Task: Create a tournament bracket in Excel with team names and a central 'WINNER' column.
Action: Mouse moved to (43, 246)
Screenshot: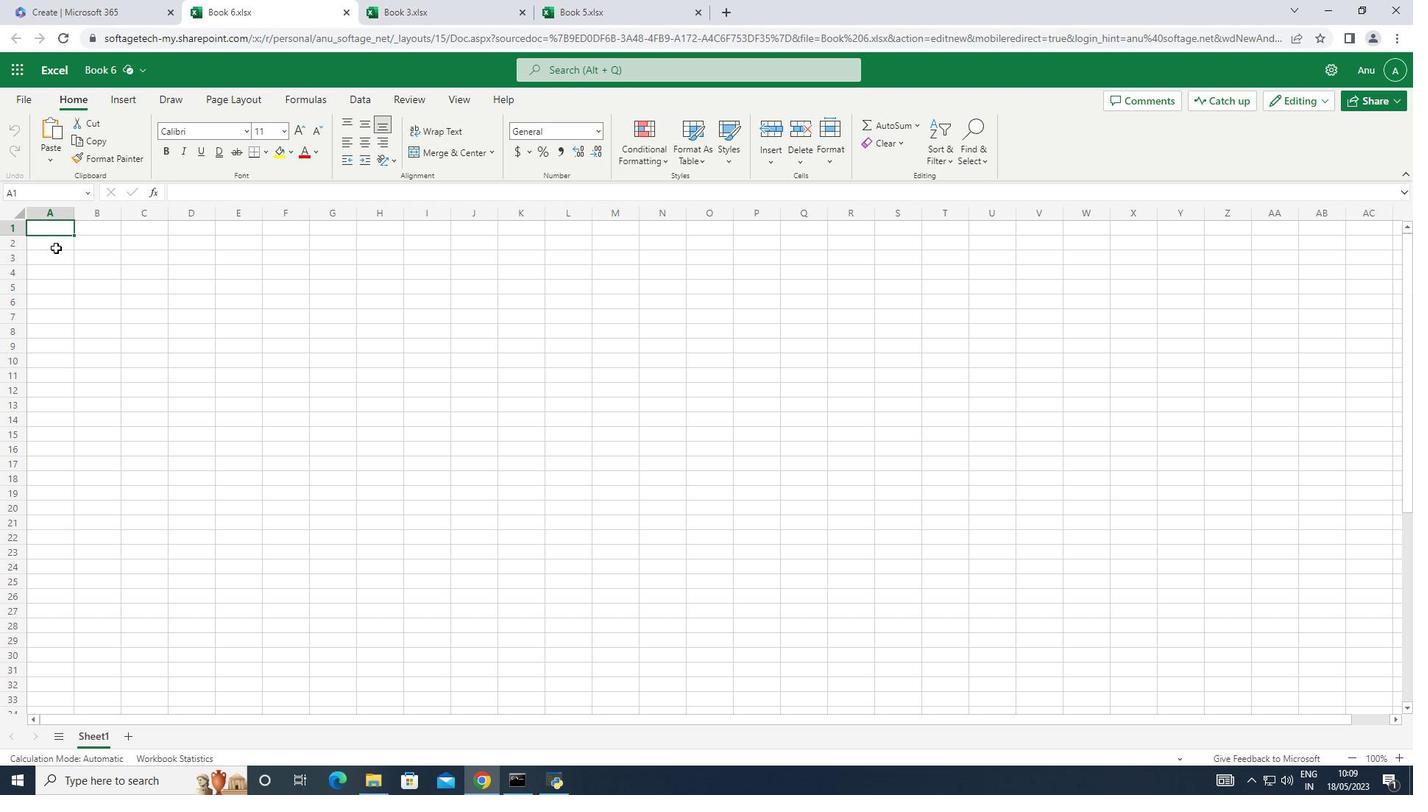 
Action: Mouse pressed left at (43, 246)
Screenshot: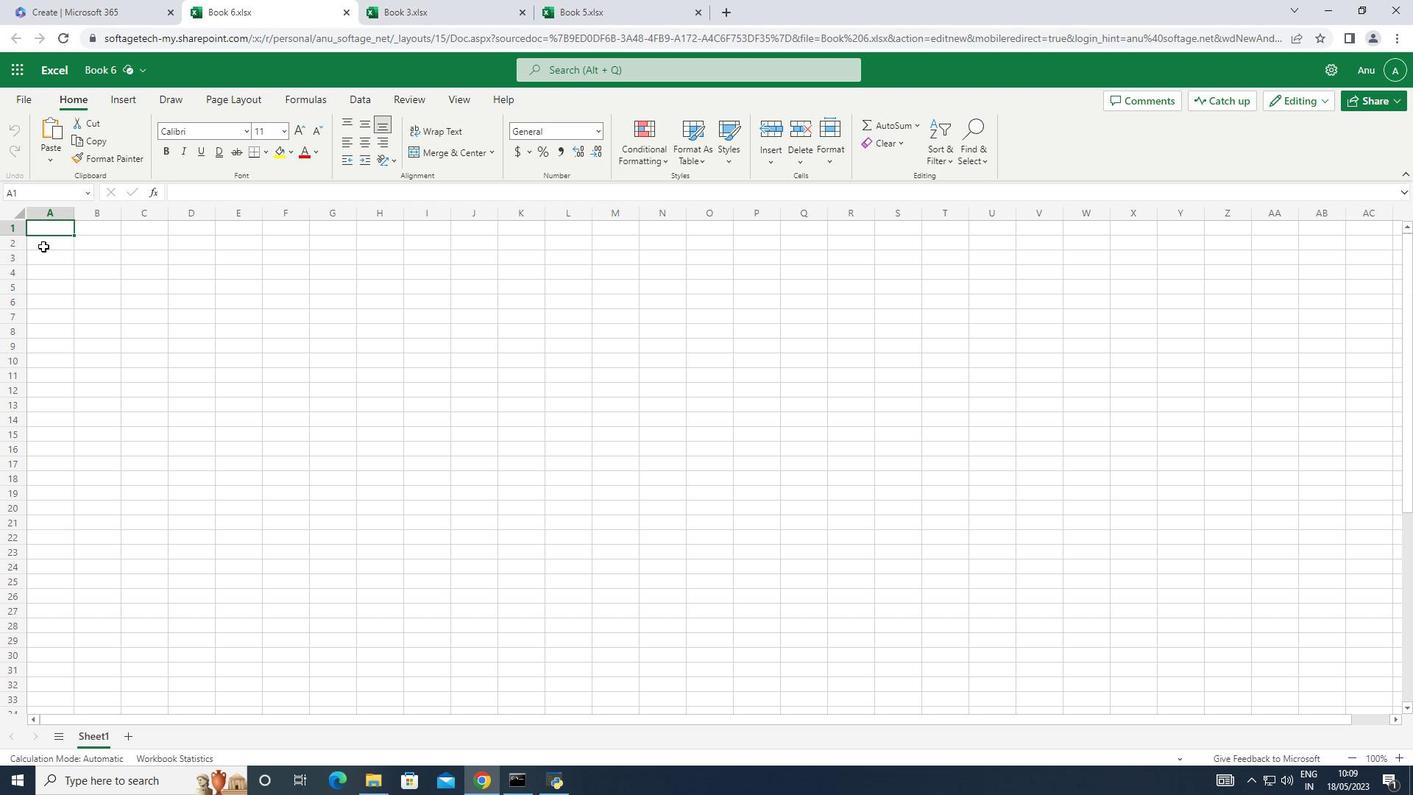 
Action: Mouse moved to (292, 151)
Screenshot: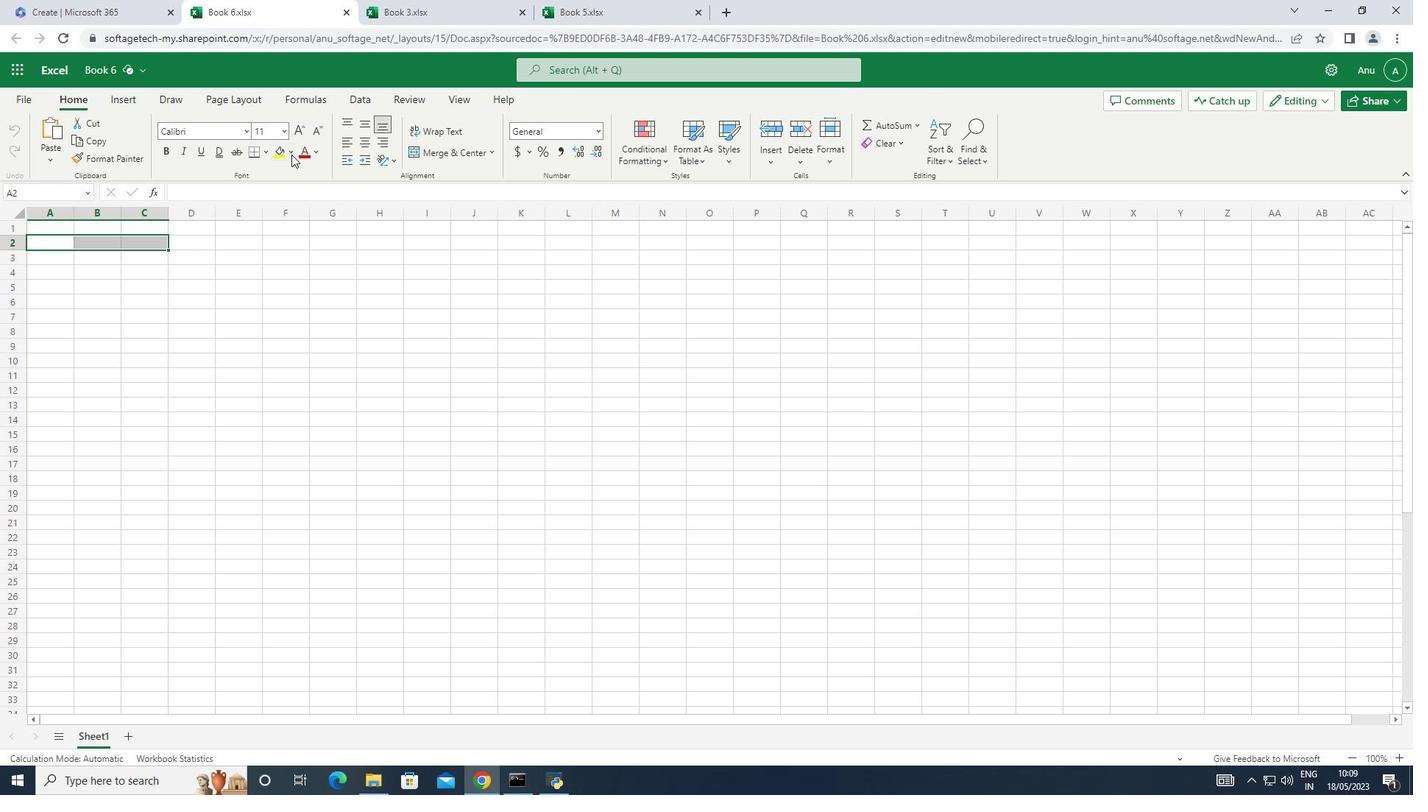 
Action: Mouse pressed left at (292, 151)
Screenshot: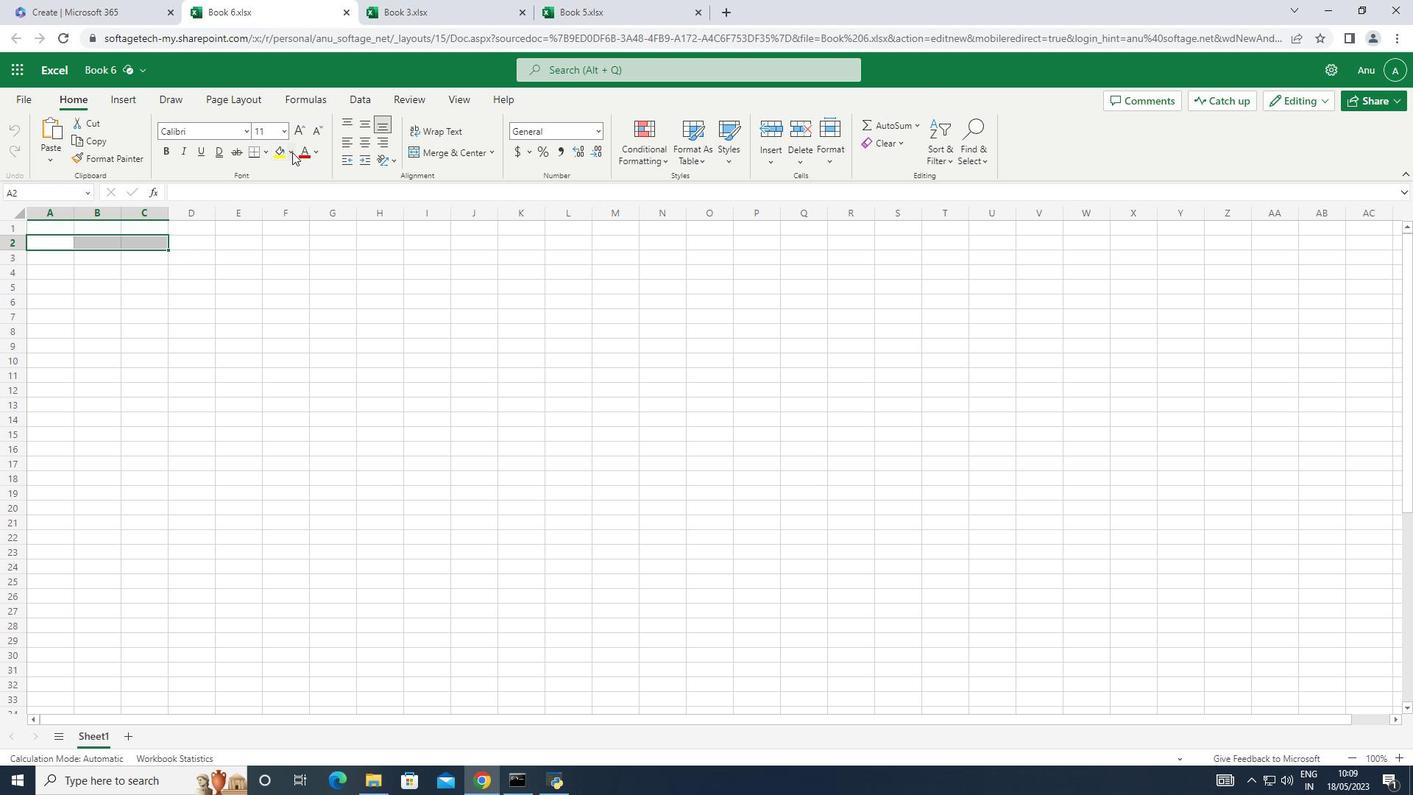 
Action: Mouse moved to (376, 287)
Screenshot: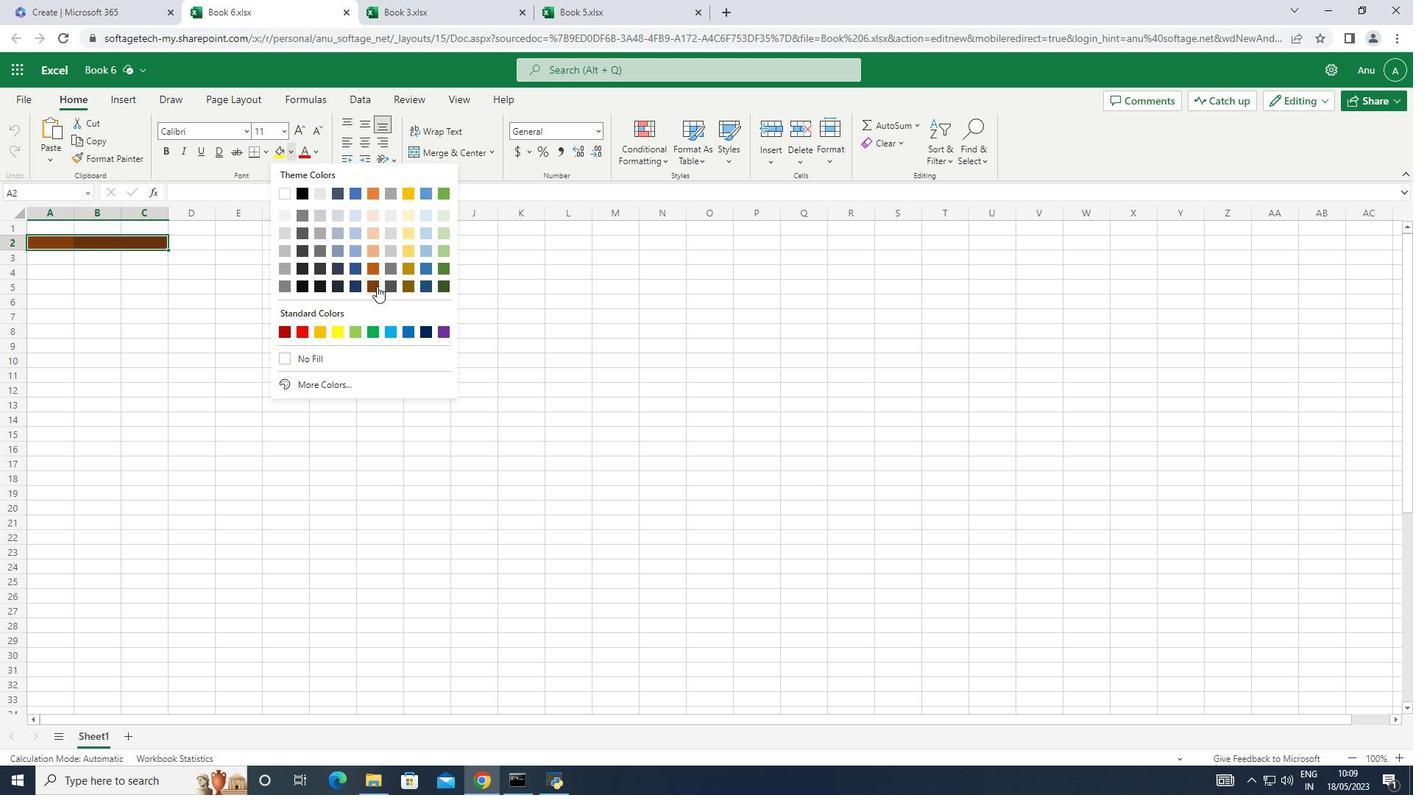 
Action: Mouse pressed left at (376, 287)
Screenshot: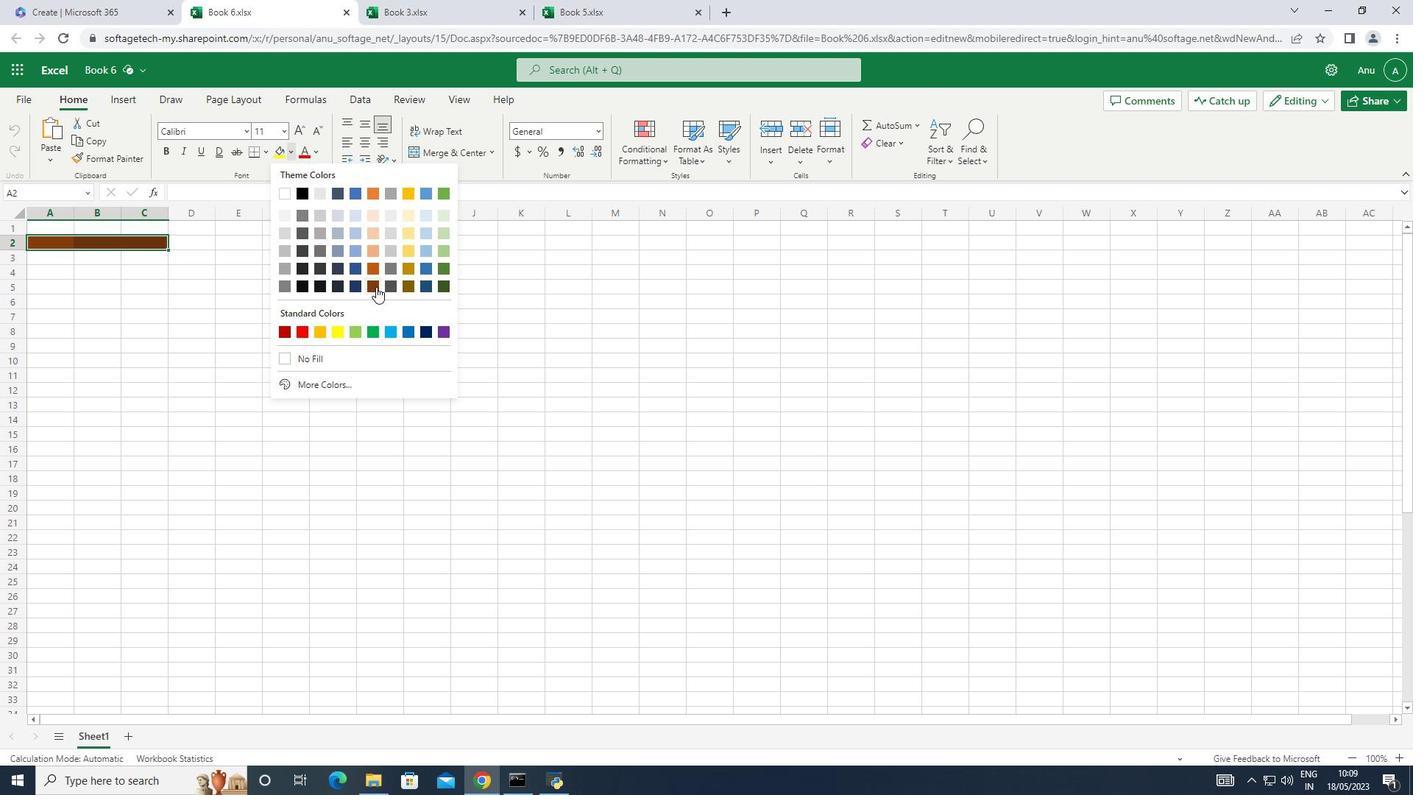 
Action: Mouse moved to (37, 300)
Screenshot: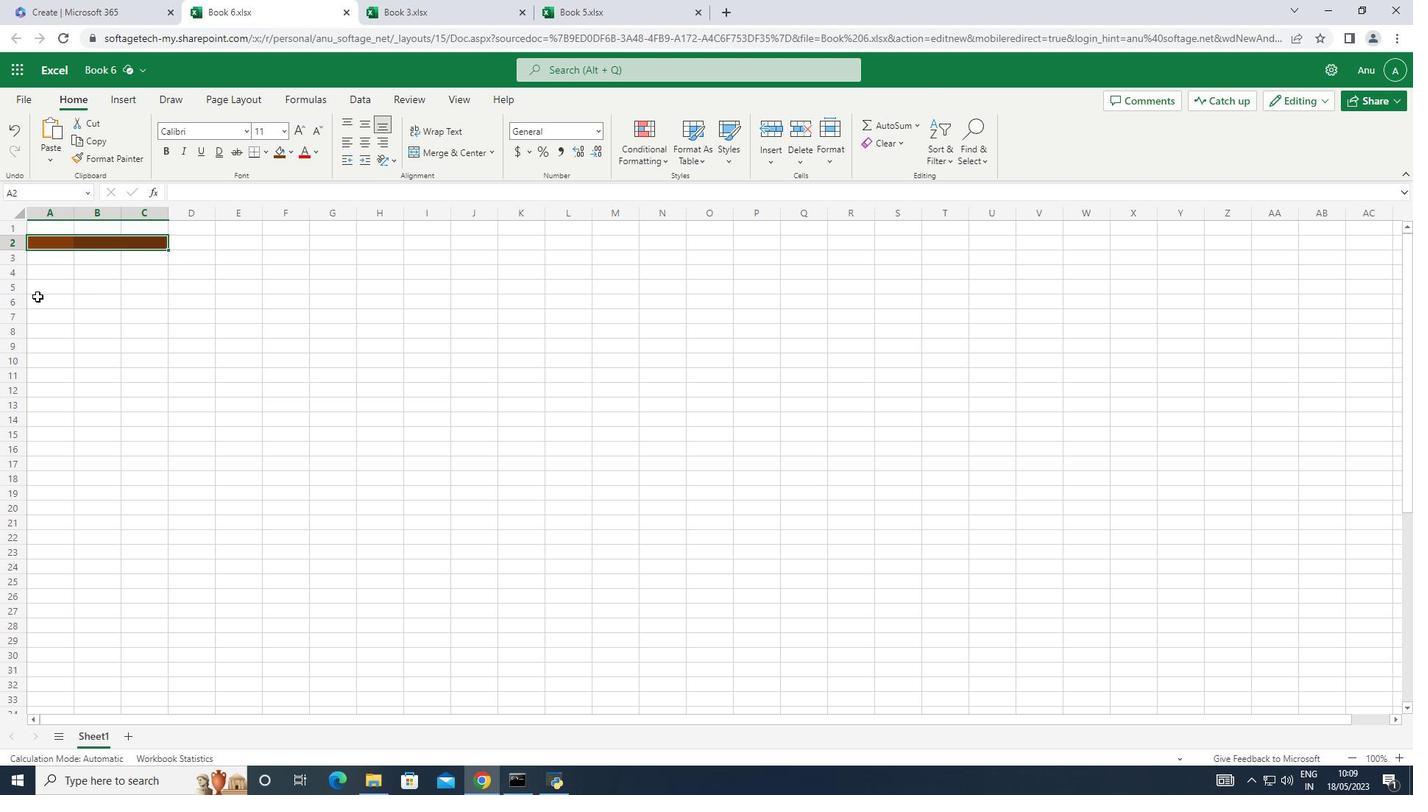 
Action: Mouse pressed left at (37, 300)
Screenshot: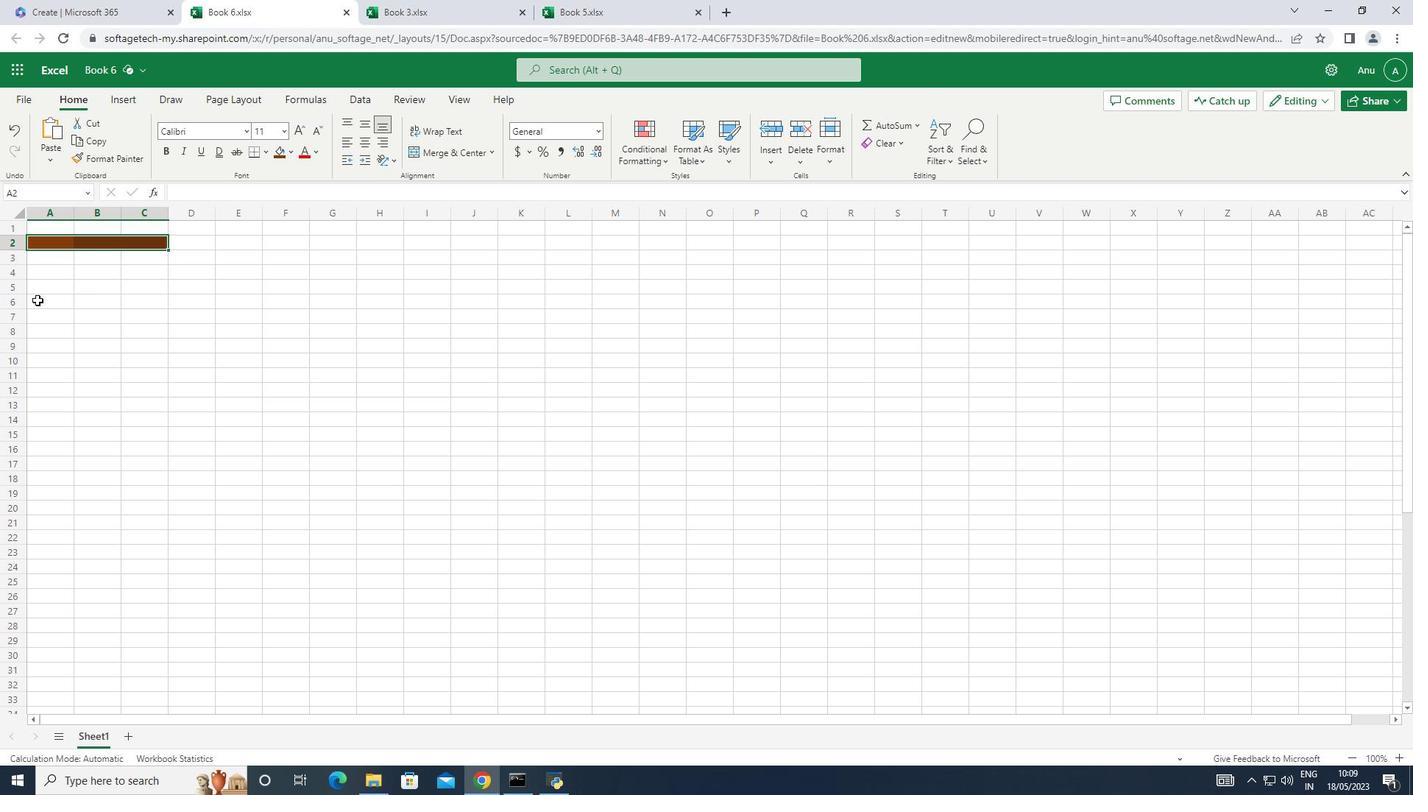 
Action: Mouse moved to (278, 150)
Screenshot: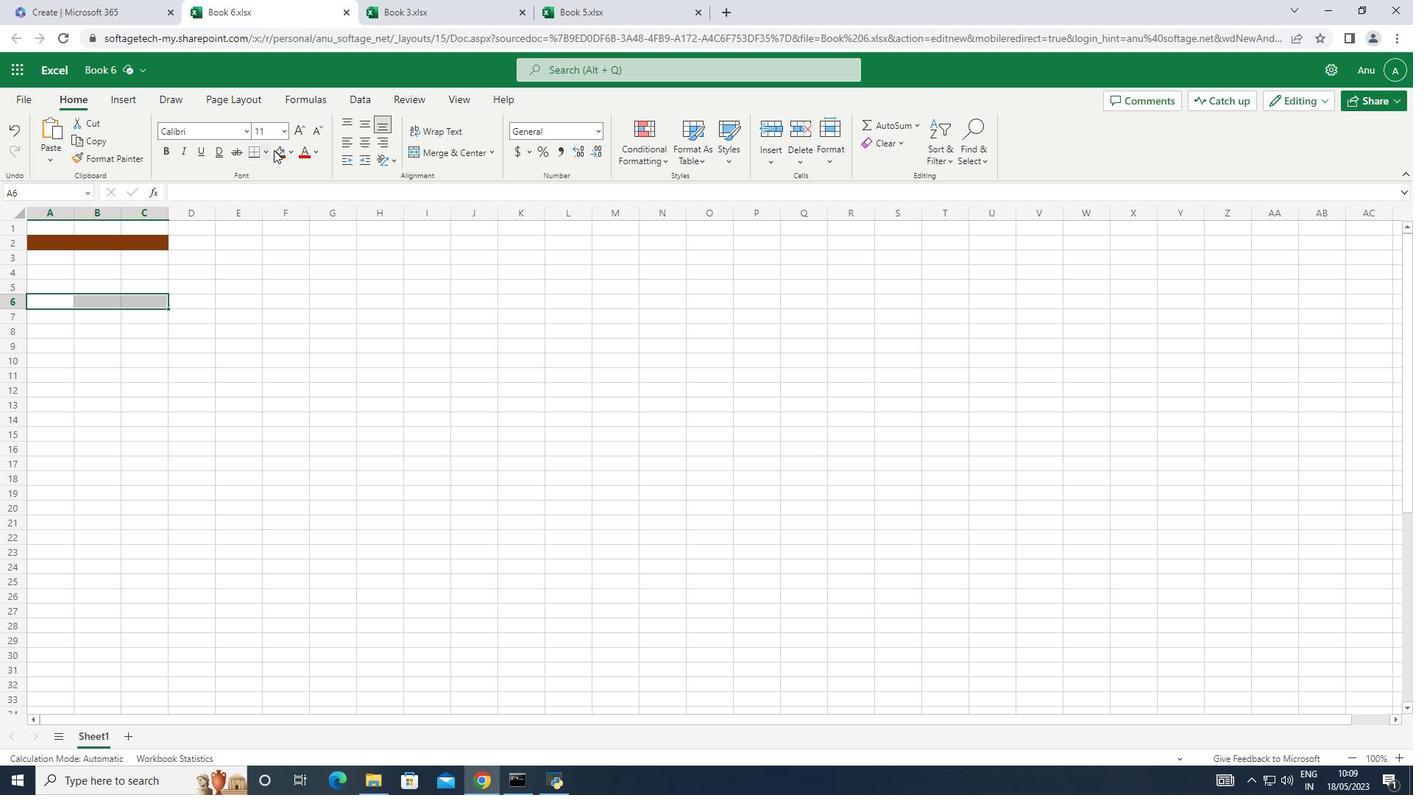 
Action: Mouse pressed left at (278, 150)
Screenshot: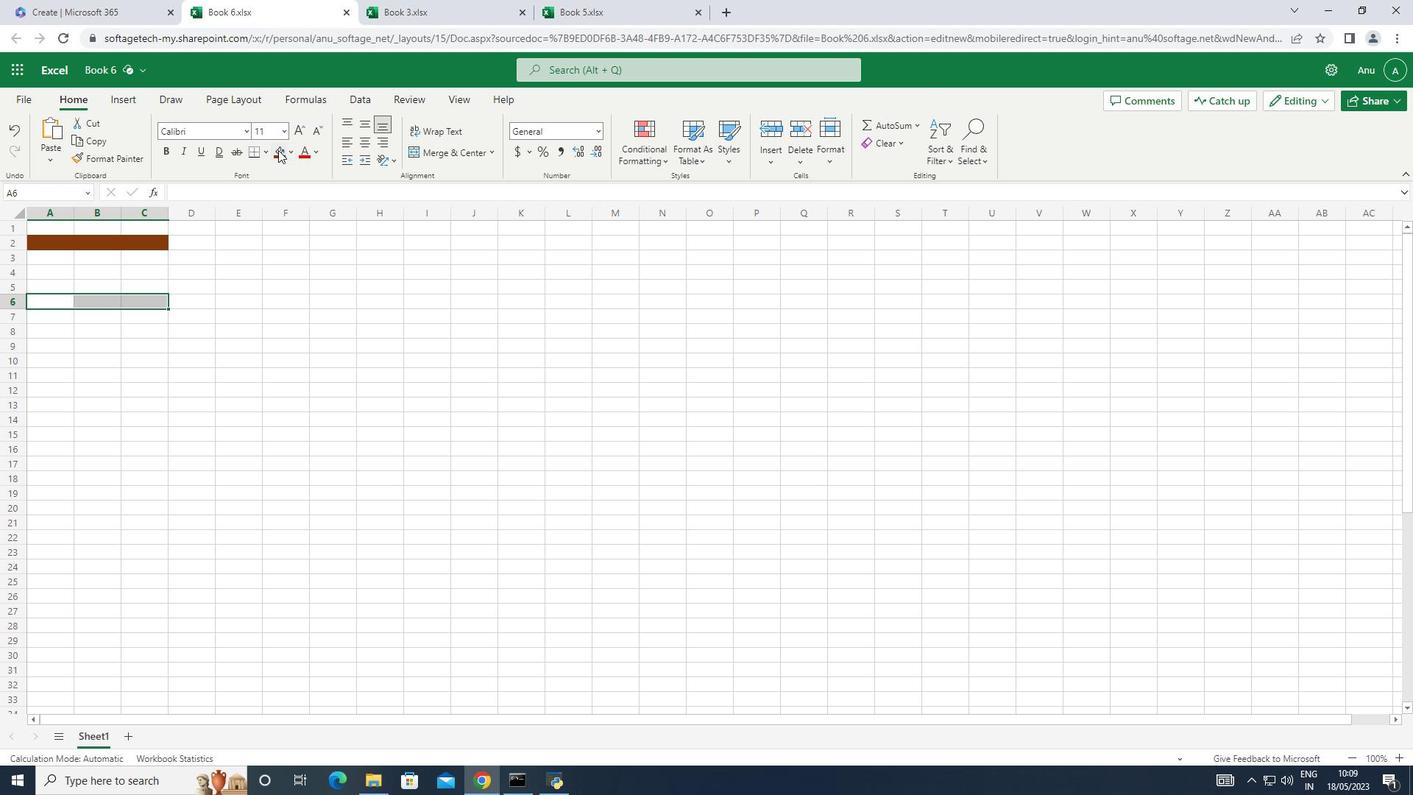 
Action: Mouse moved to (38, 654)
Screenshot: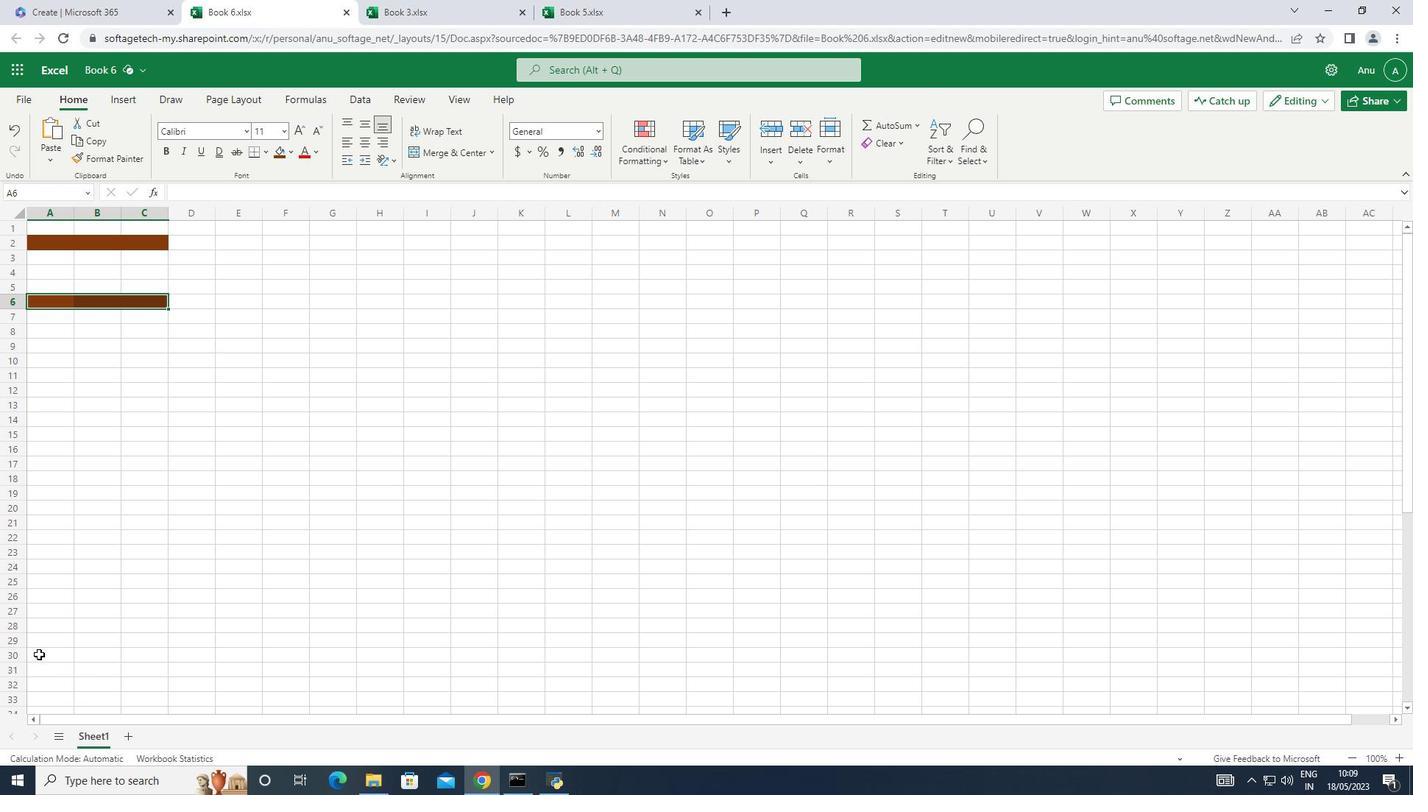 
Action: Mouse pressed left at (38, 654)
Screenshot: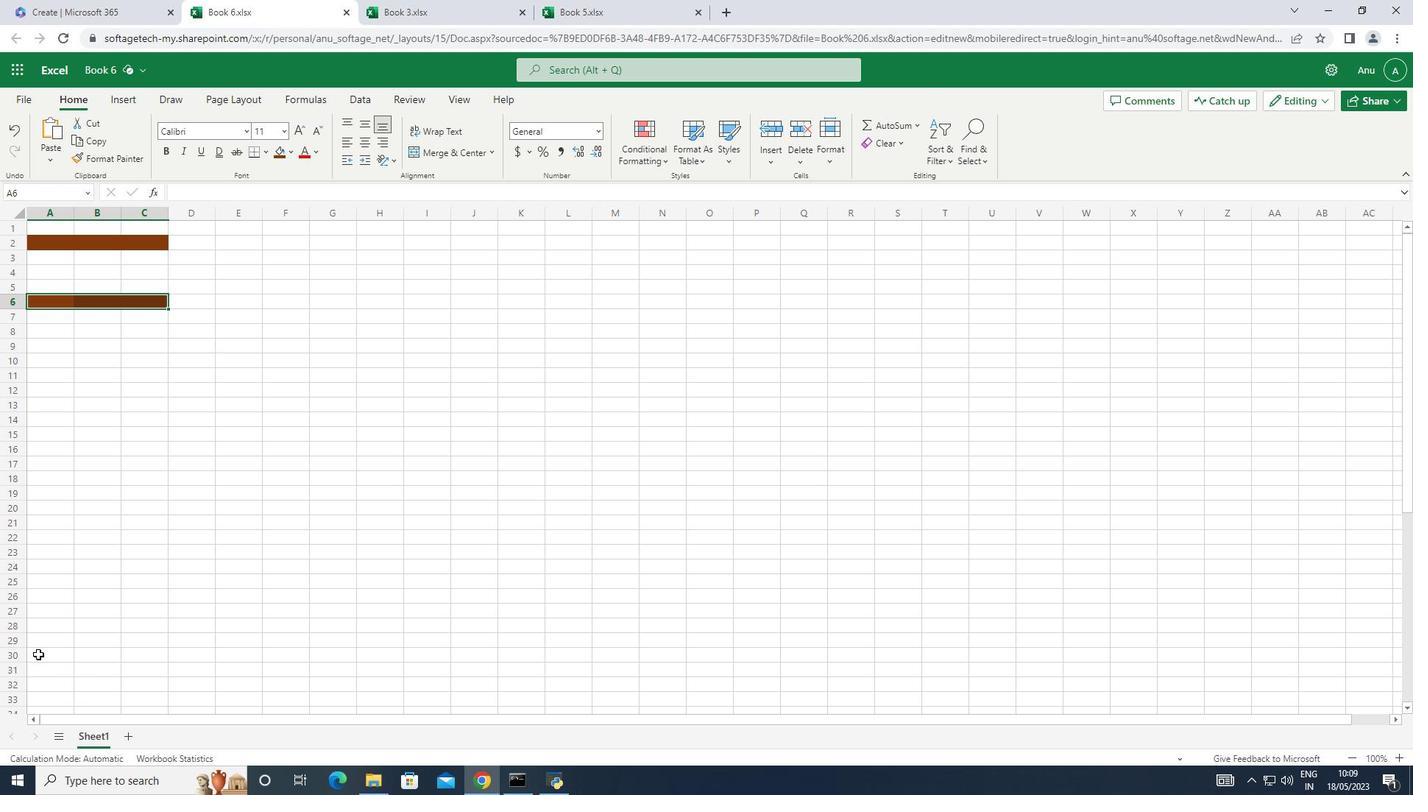 
Action: Mouse moved to (277, 150)
Screenshot: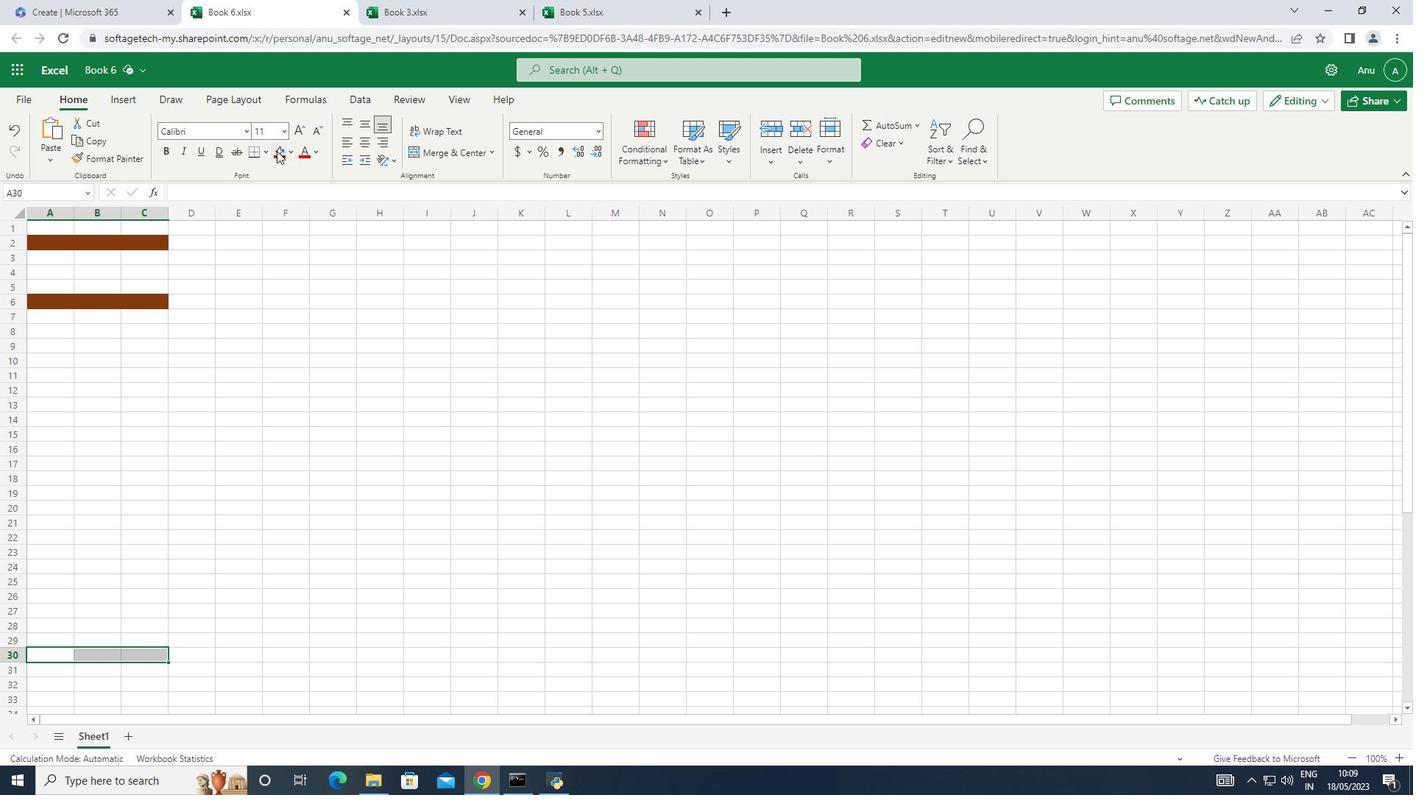 
Action: Mouse pressed left at (277, 150)
Screenshot: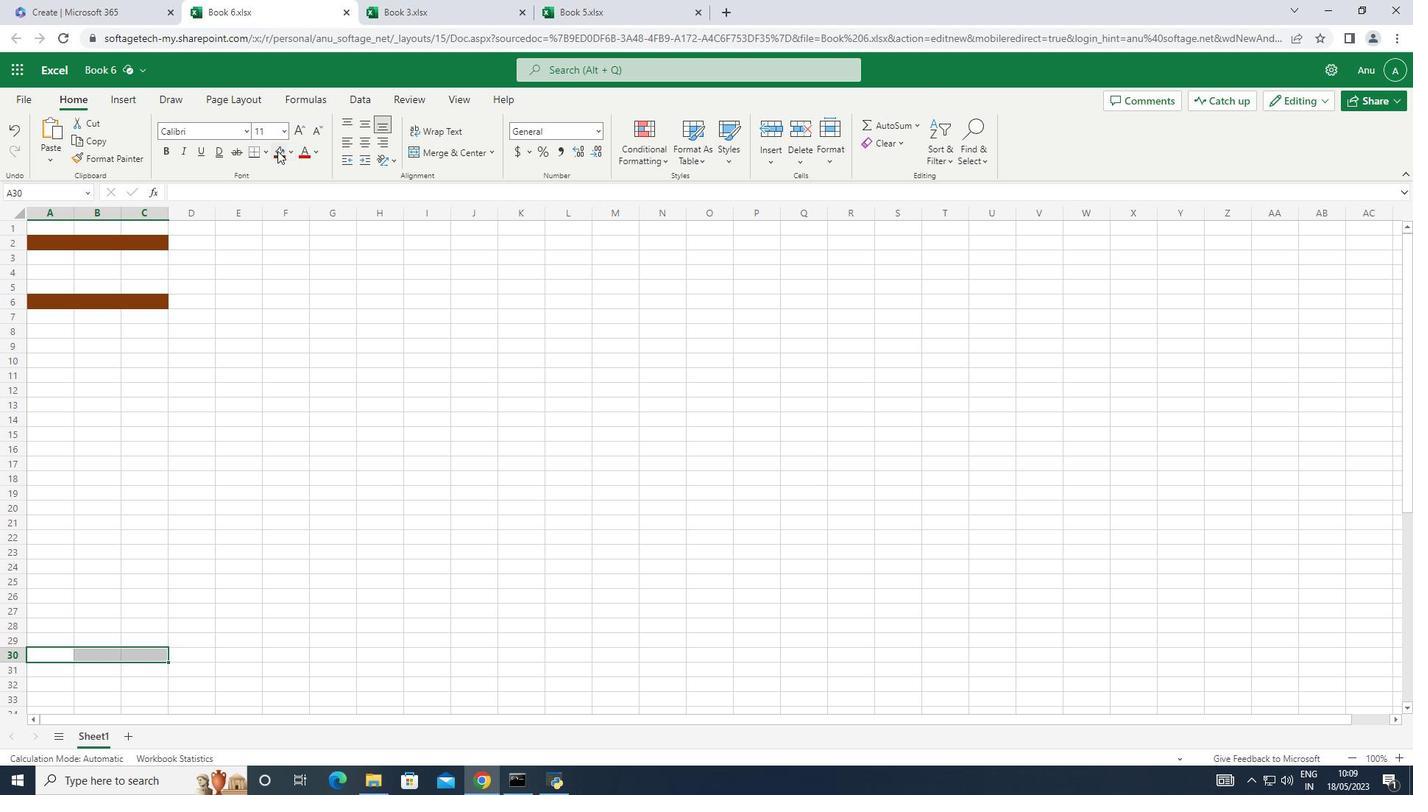 
Action: Mouse moved to (33, 599)
Screenshot: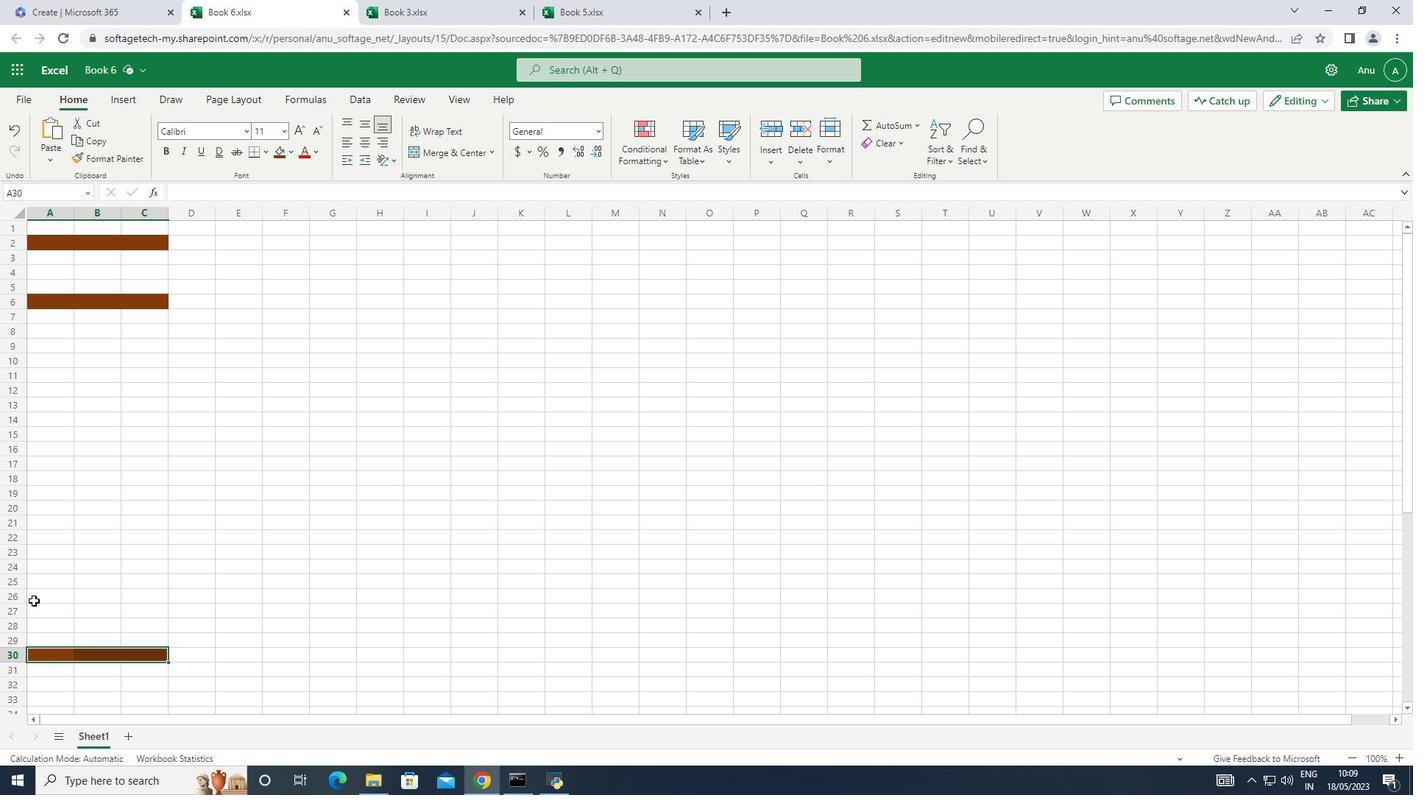 
Action: Mouse pressed left at (33, 599)
Screenshot: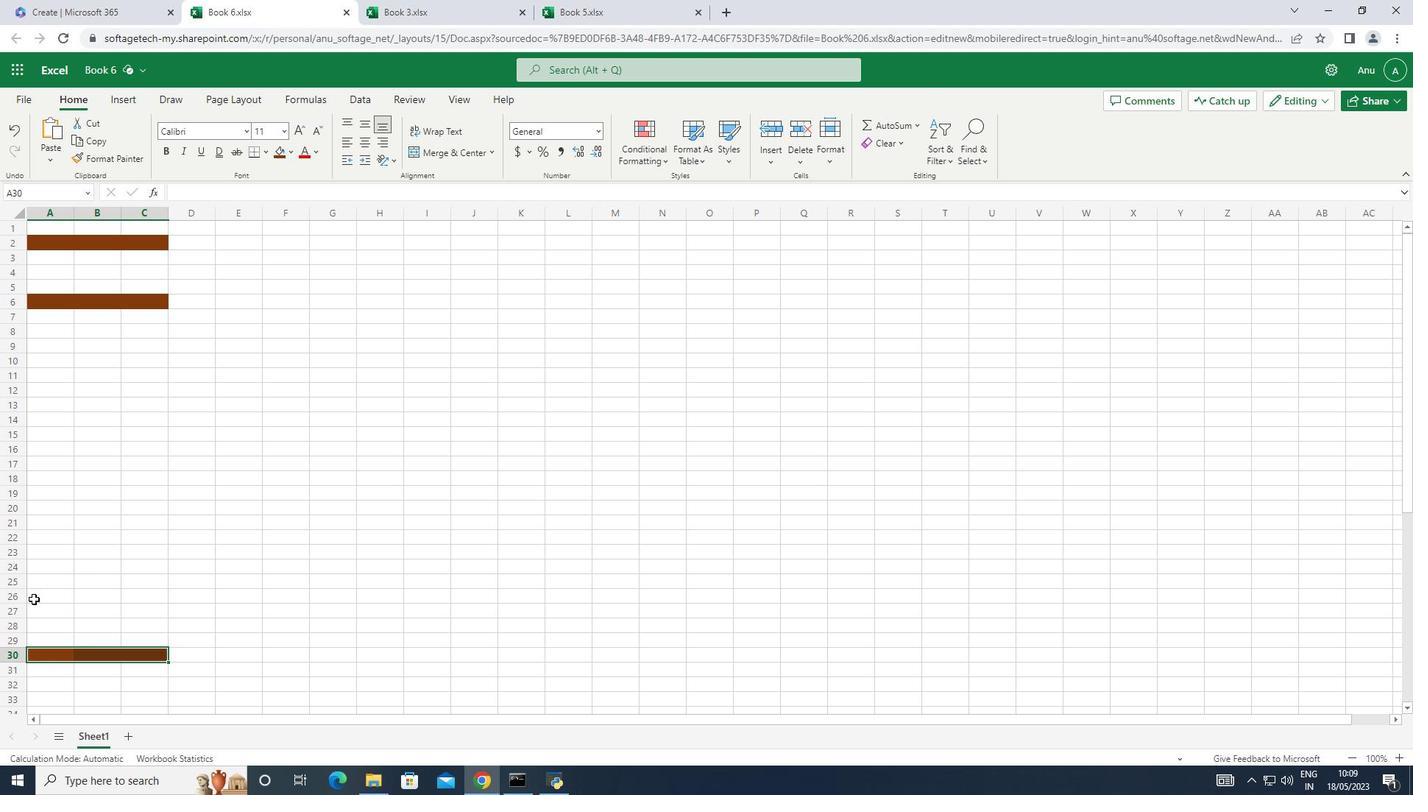 
Action: Mouse moved to (283, 155)
Screenshot: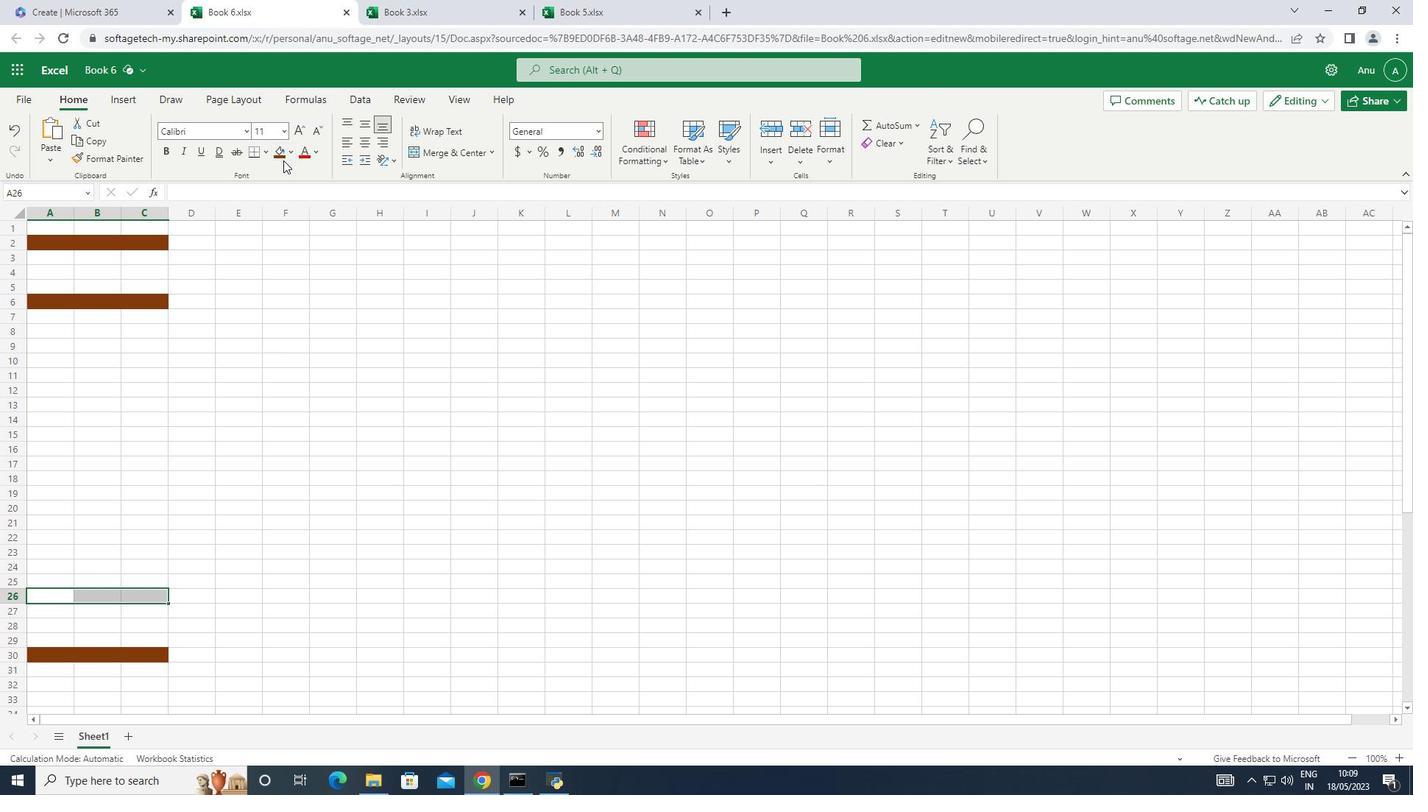 
Action: Mouse pressed left at (283, 155)
Screenshot: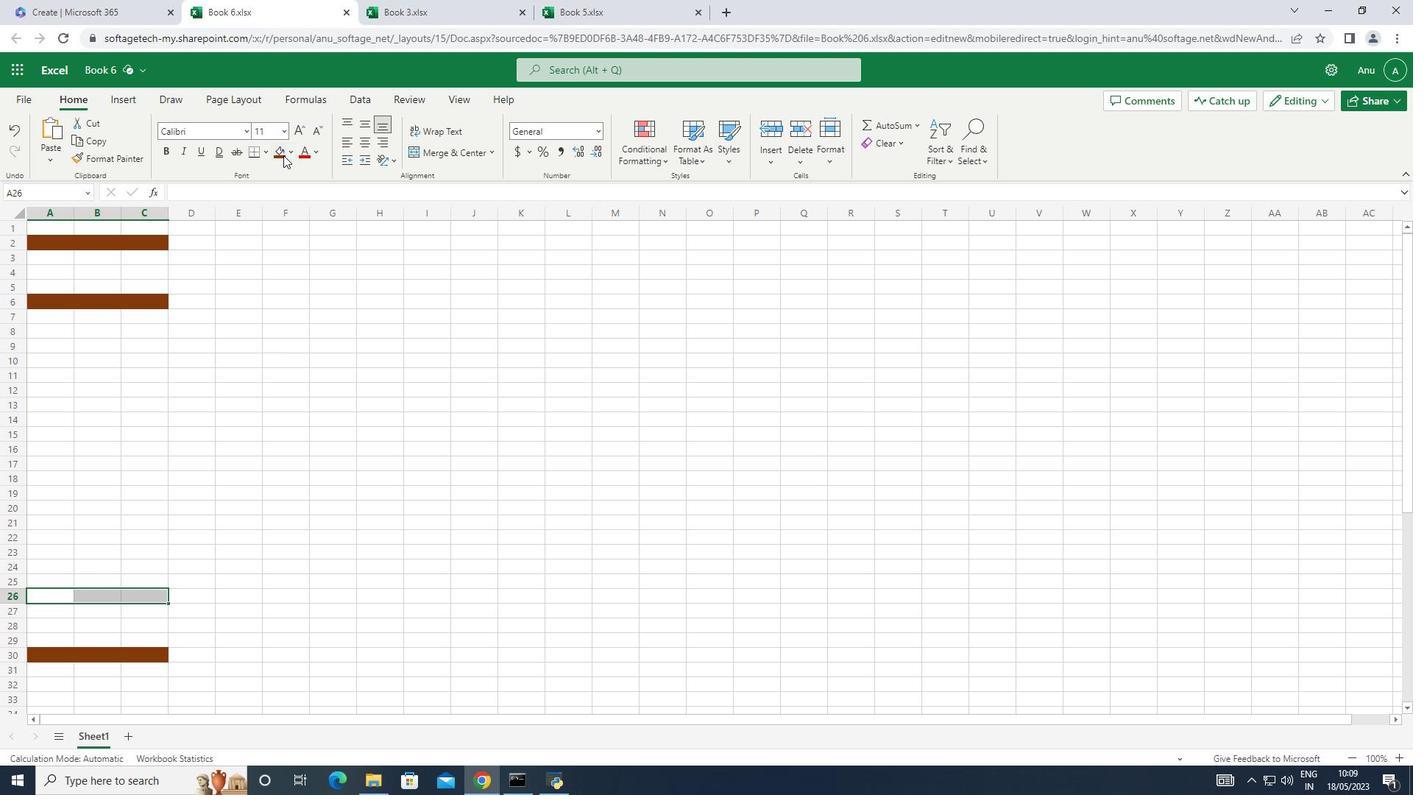 
Action: Mouse moved to (32, 536)
Screenshot: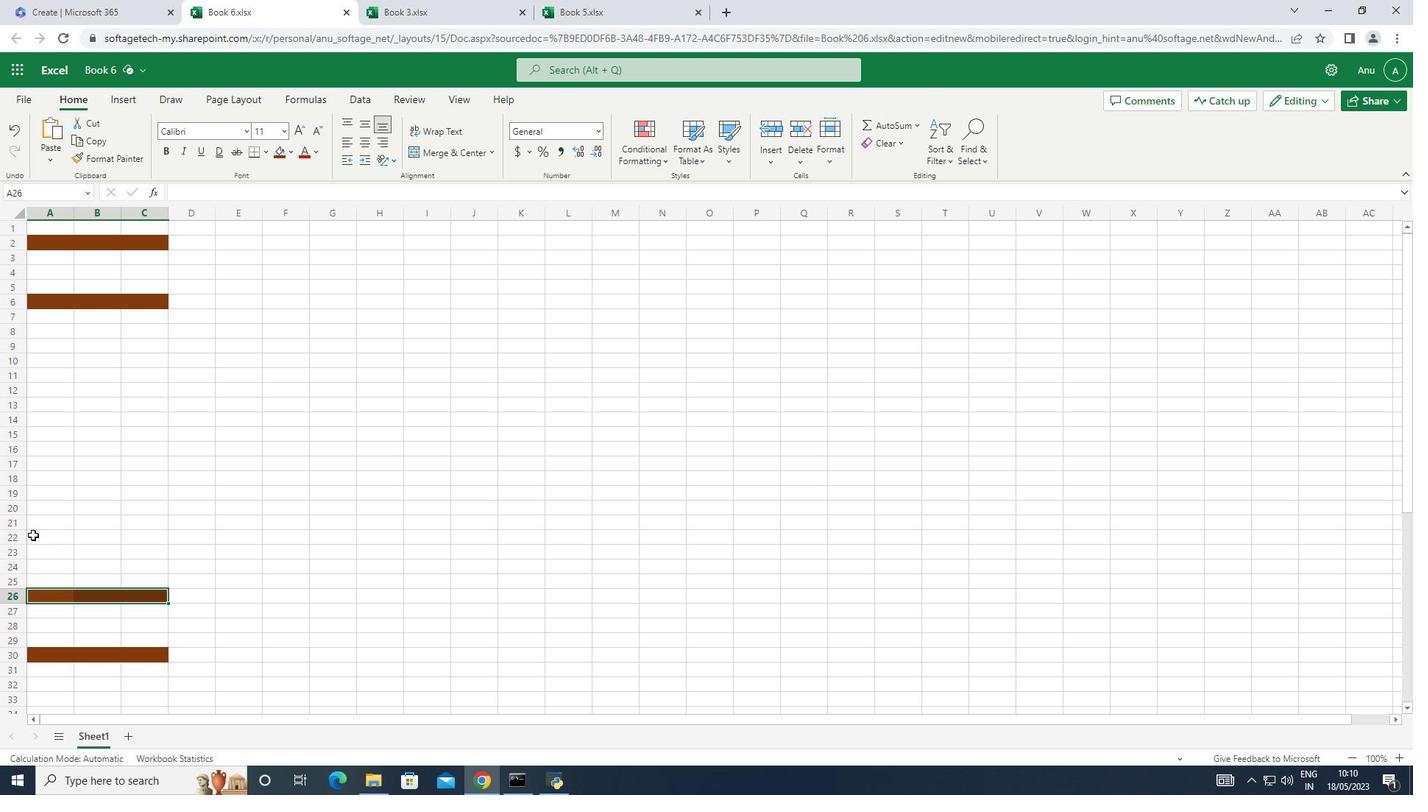 
Action: Mouse pressed left at (32, 536)
Screenshot: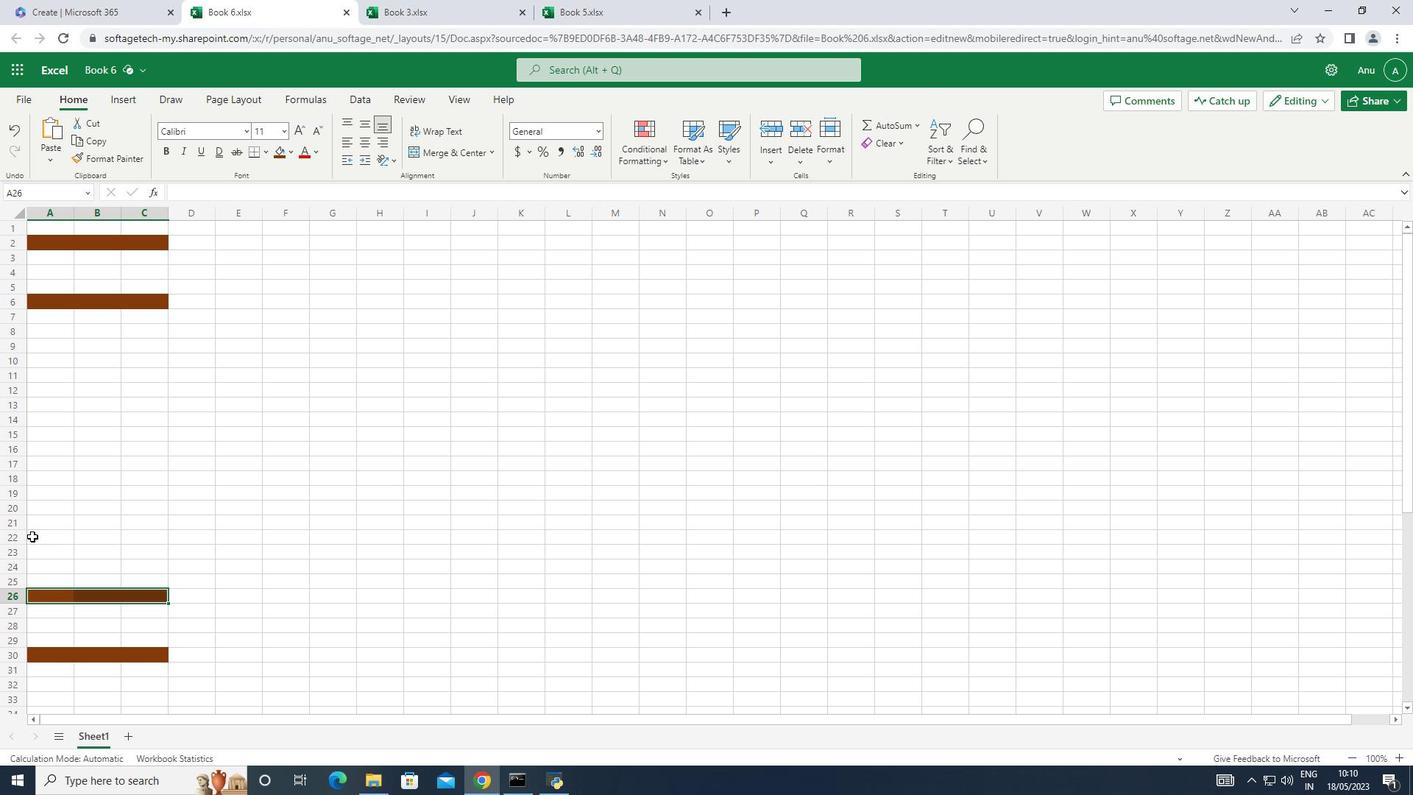 
Action: Mouse moved to (282, 148)
Screenshot: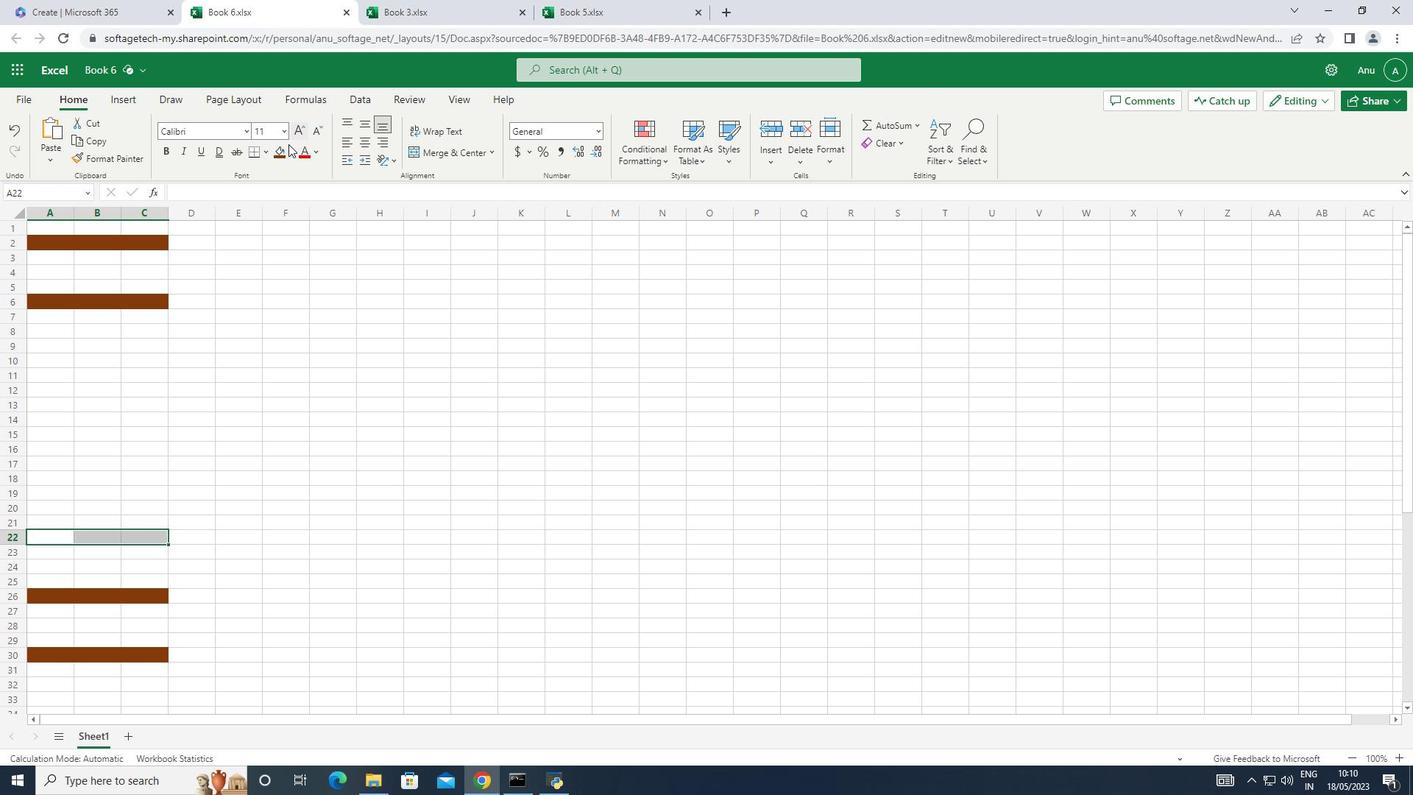 
Action: Mouse pressed left at (282, 148)
Screenshot: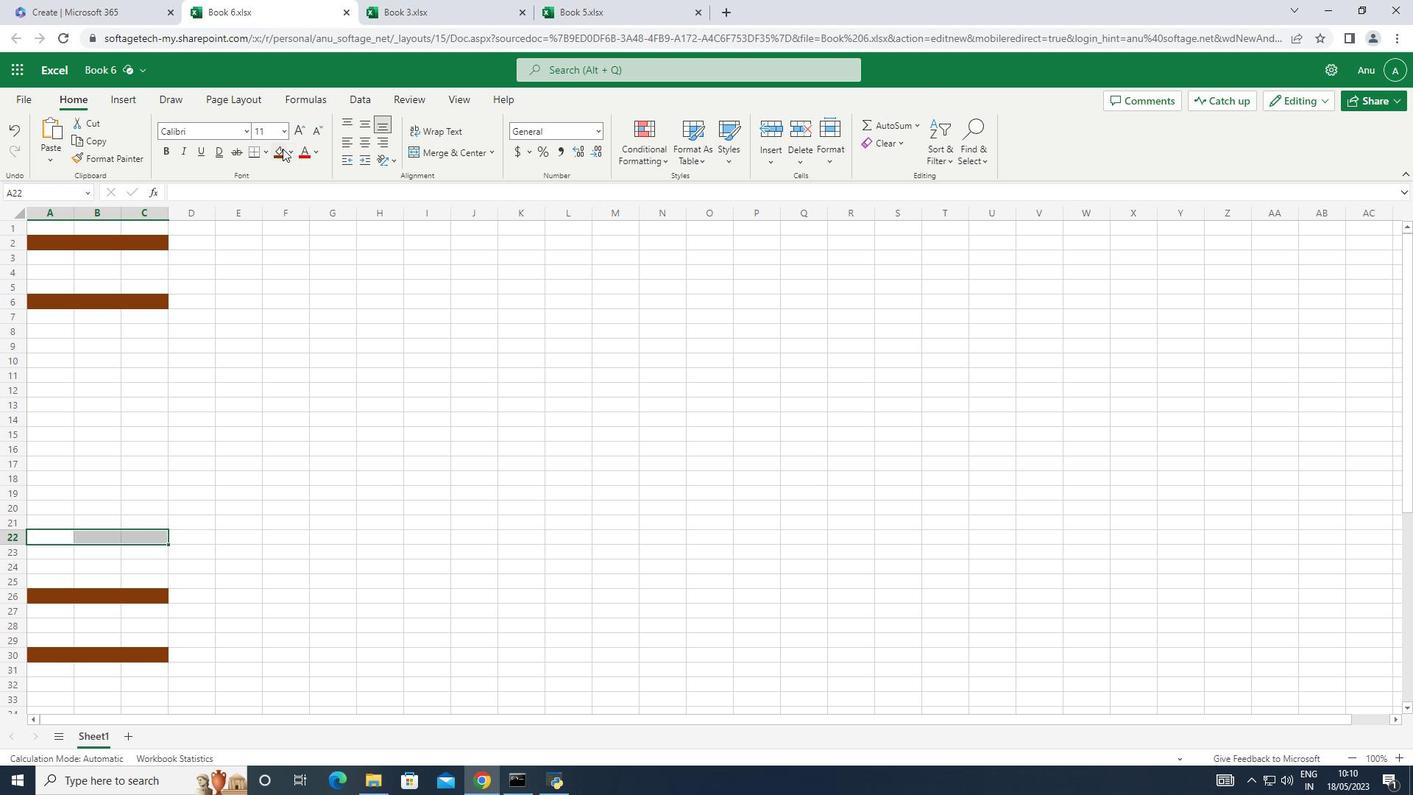 
Action: Mouse moved to (28, 346)
Screenshot: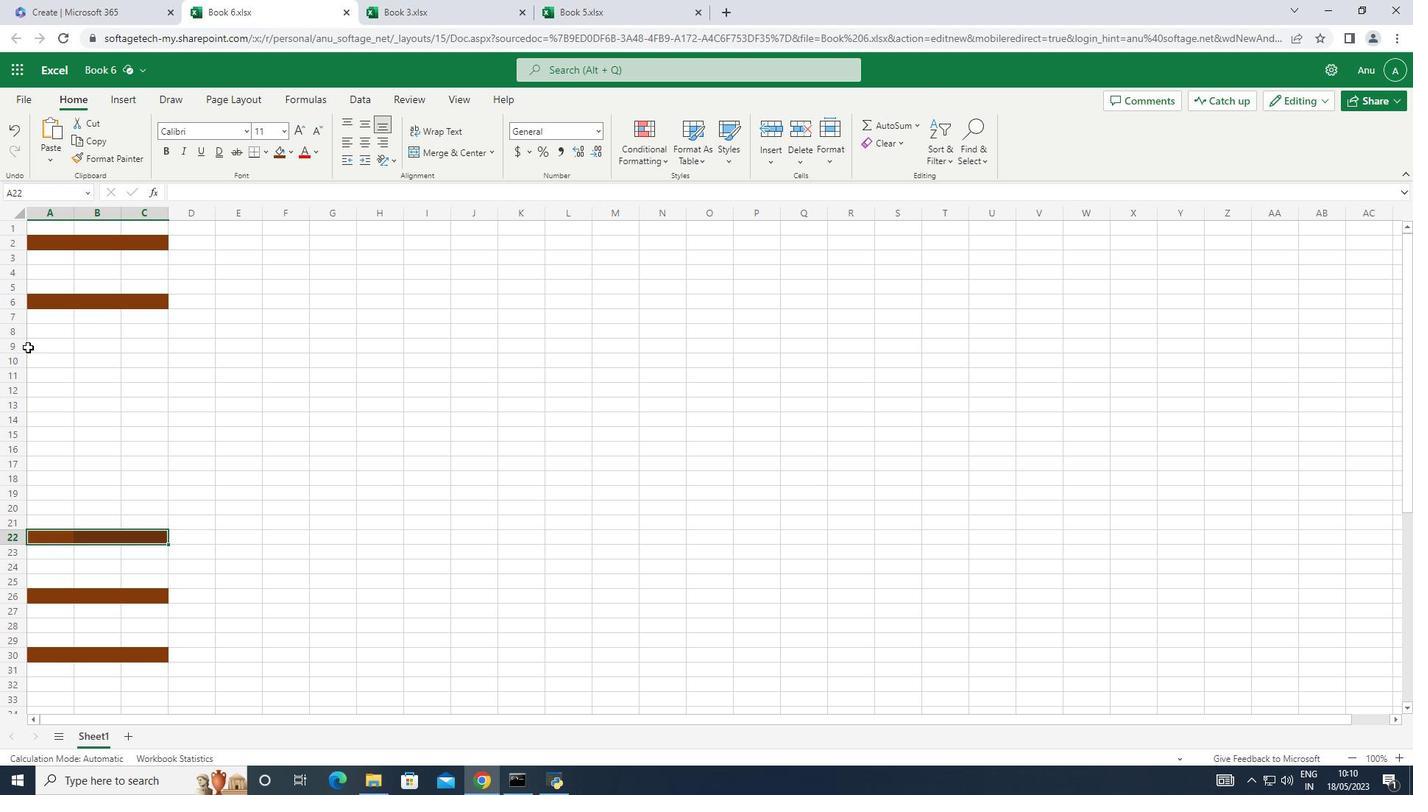 
Action: Mouse pressed left at (28, 346)
Screenshot: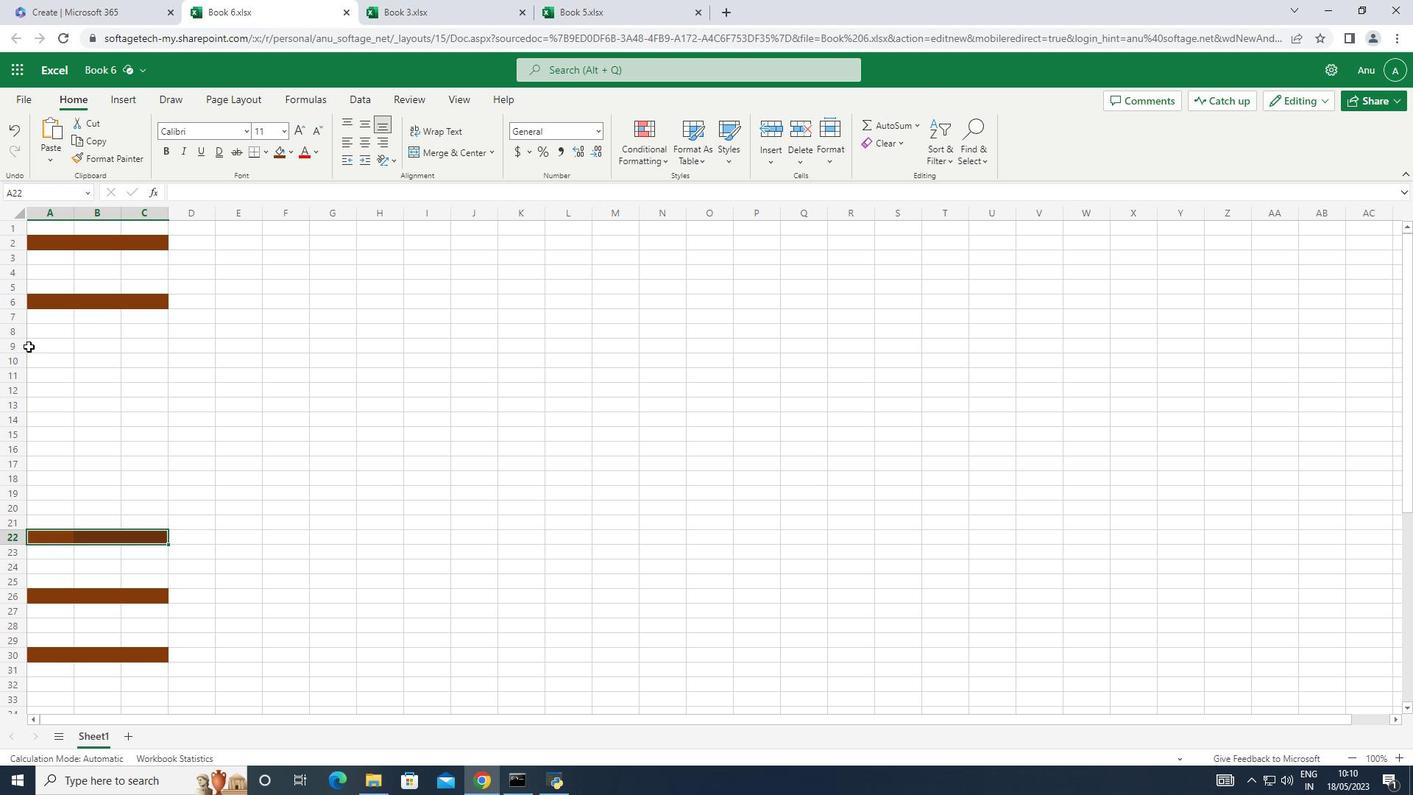 
Action: Mouse moved to (41, 357)
Screenshot: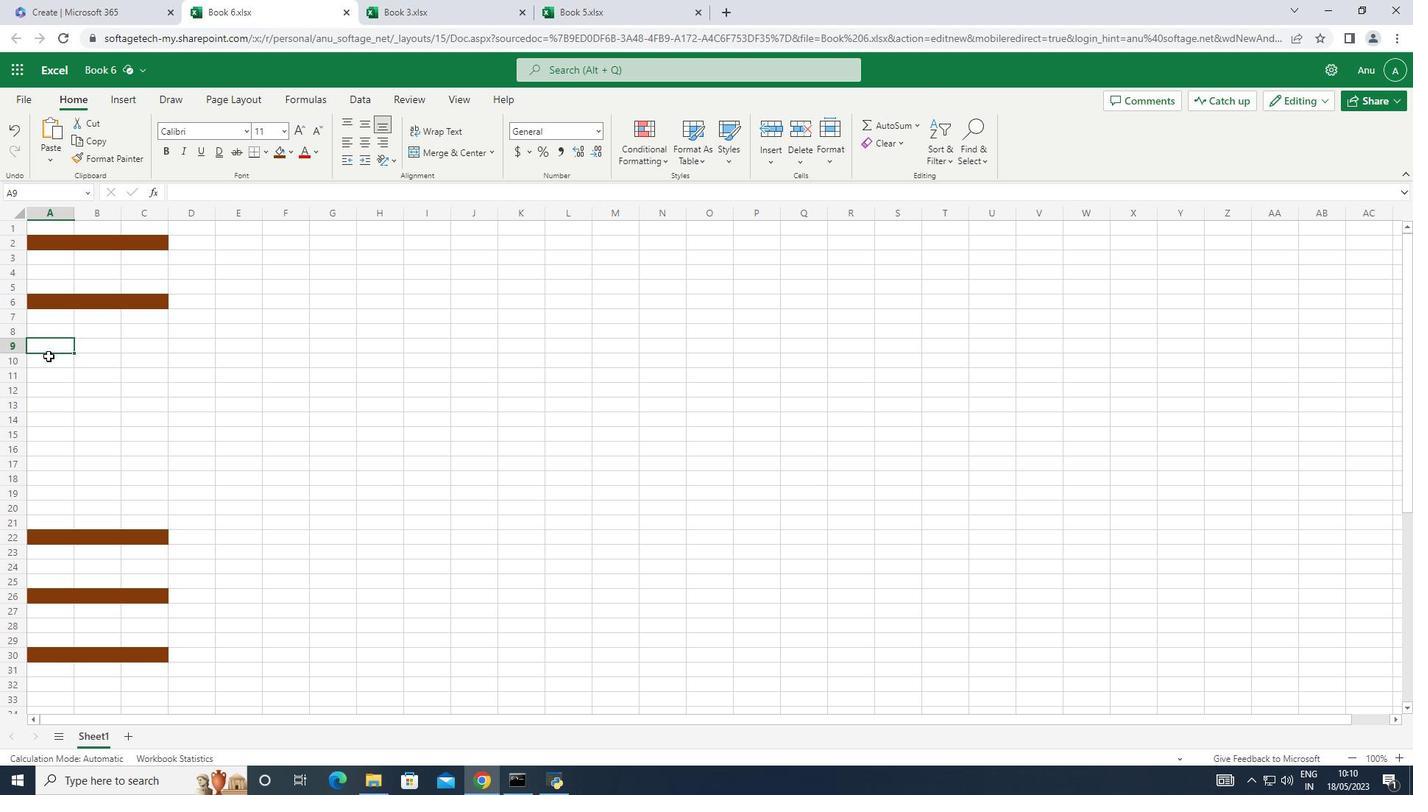 
Action: Mouse pressed left at (41, 357)
Screenshot: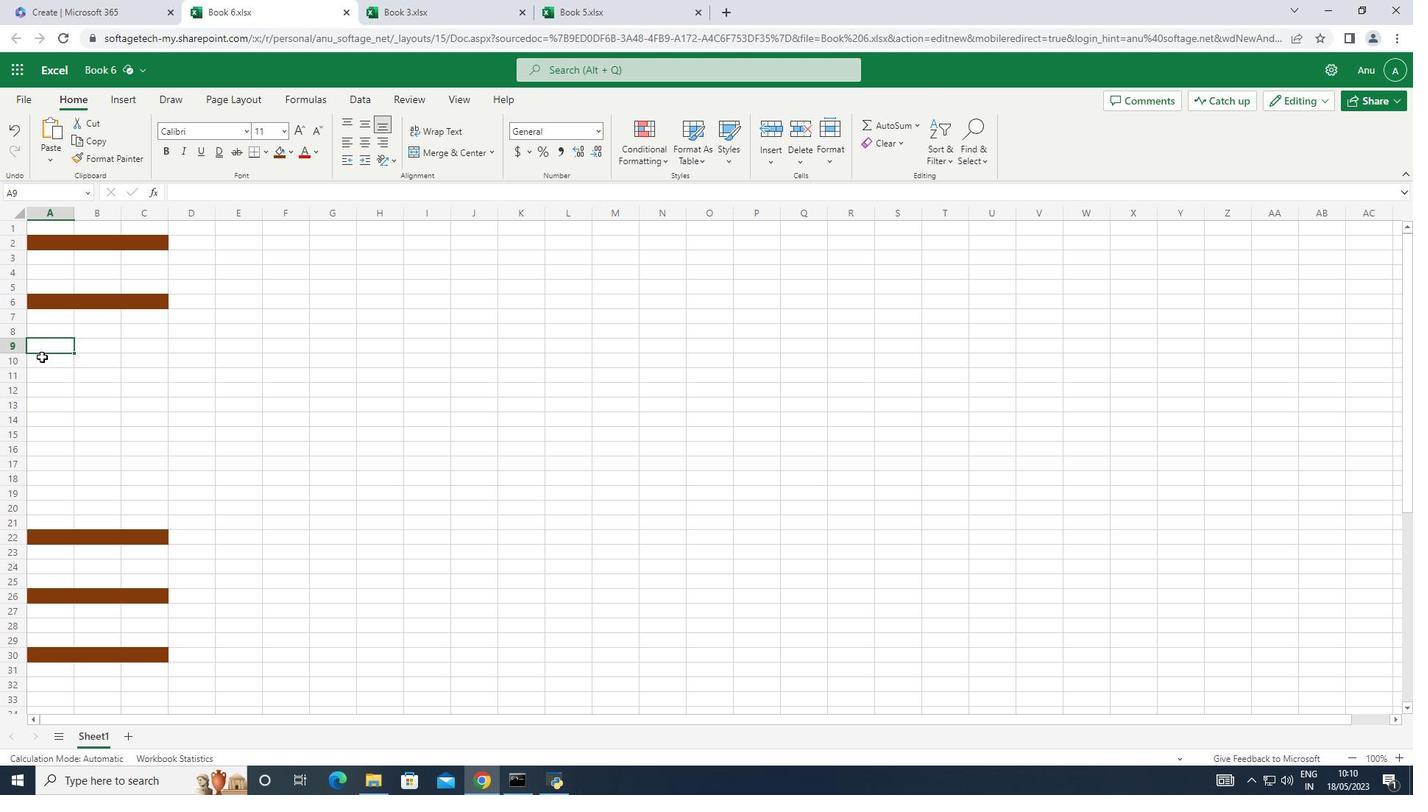
Action: Mouse moved to (279, 146)
Screenshot: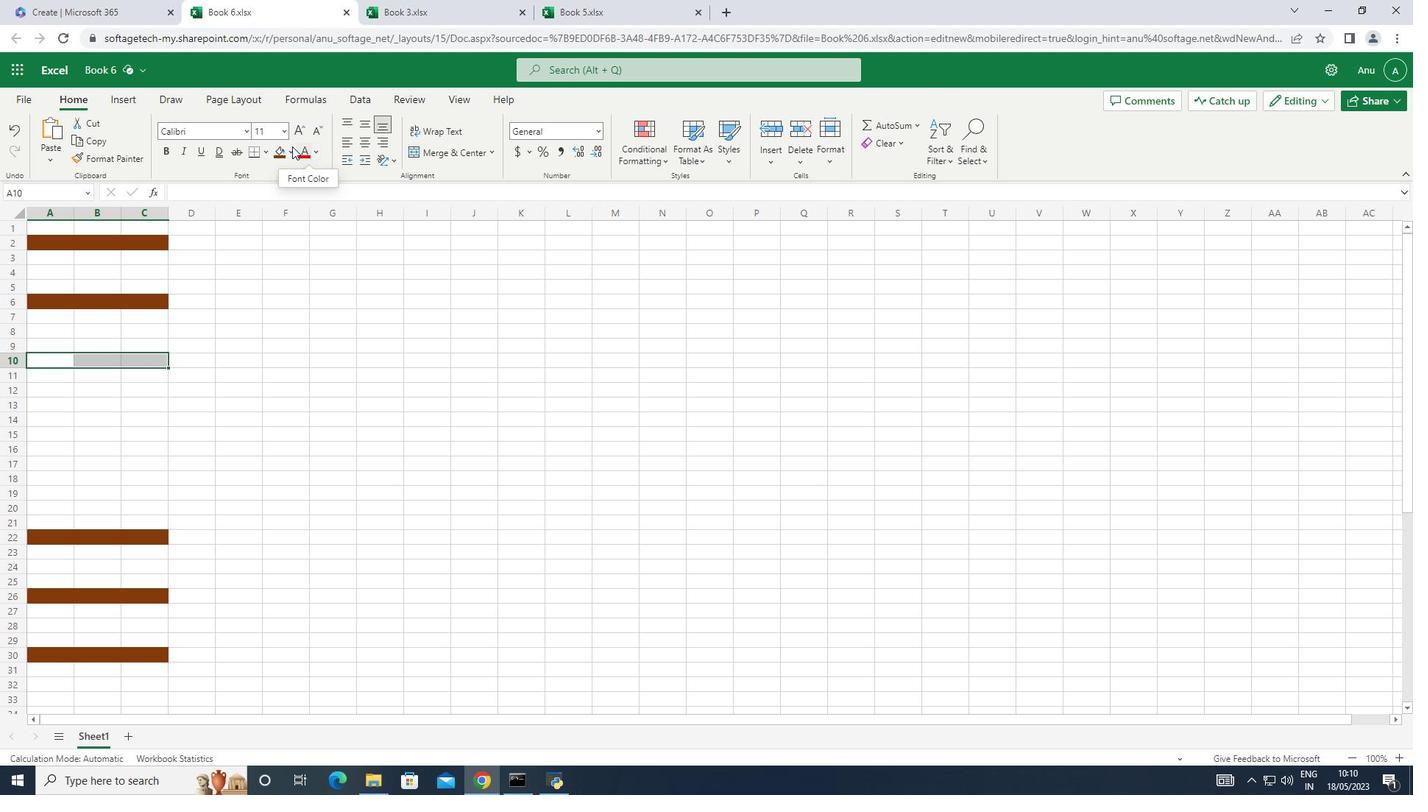 
Action: Mouse pressed left at (279, 146)
Screenshot: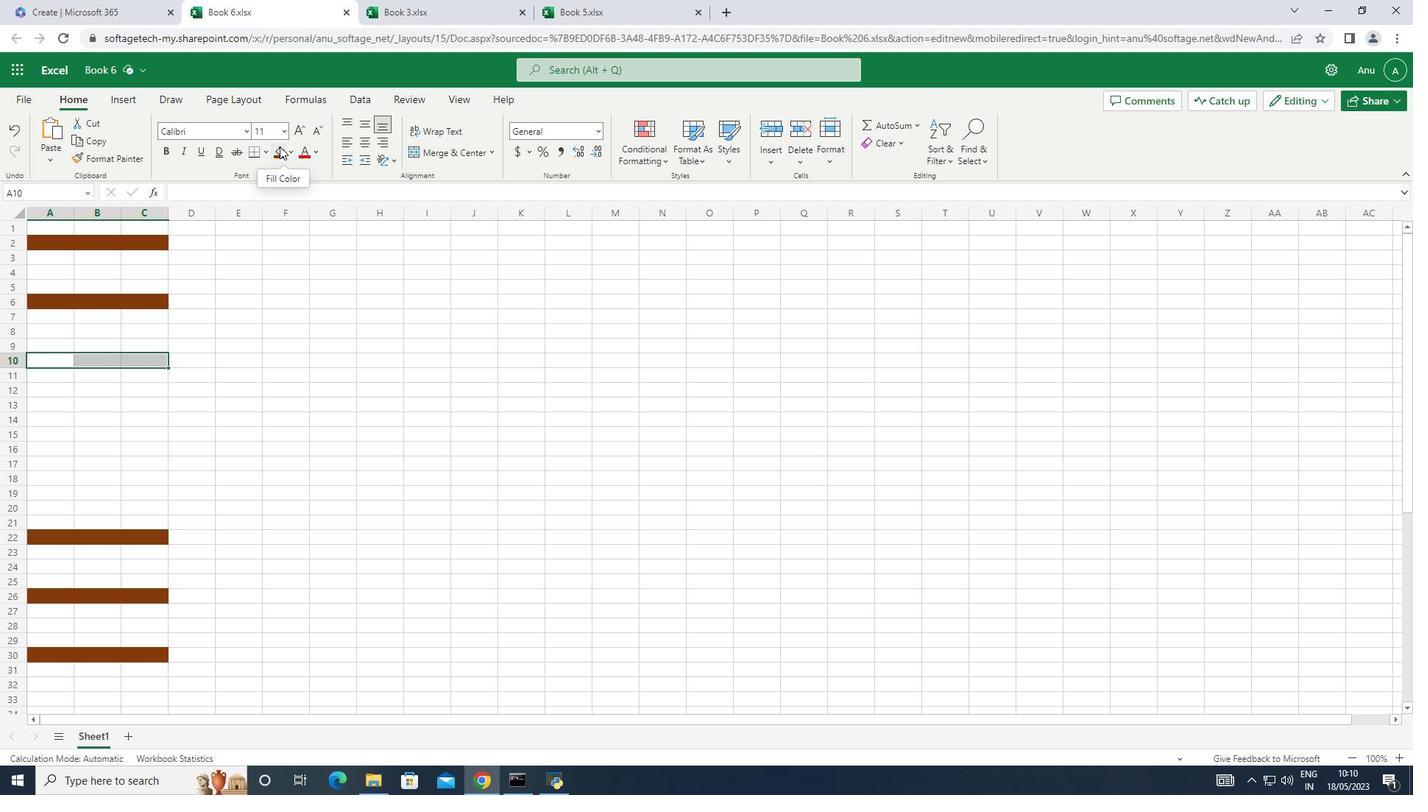
Action: Mouse moved to (33, 432)
Screenshot: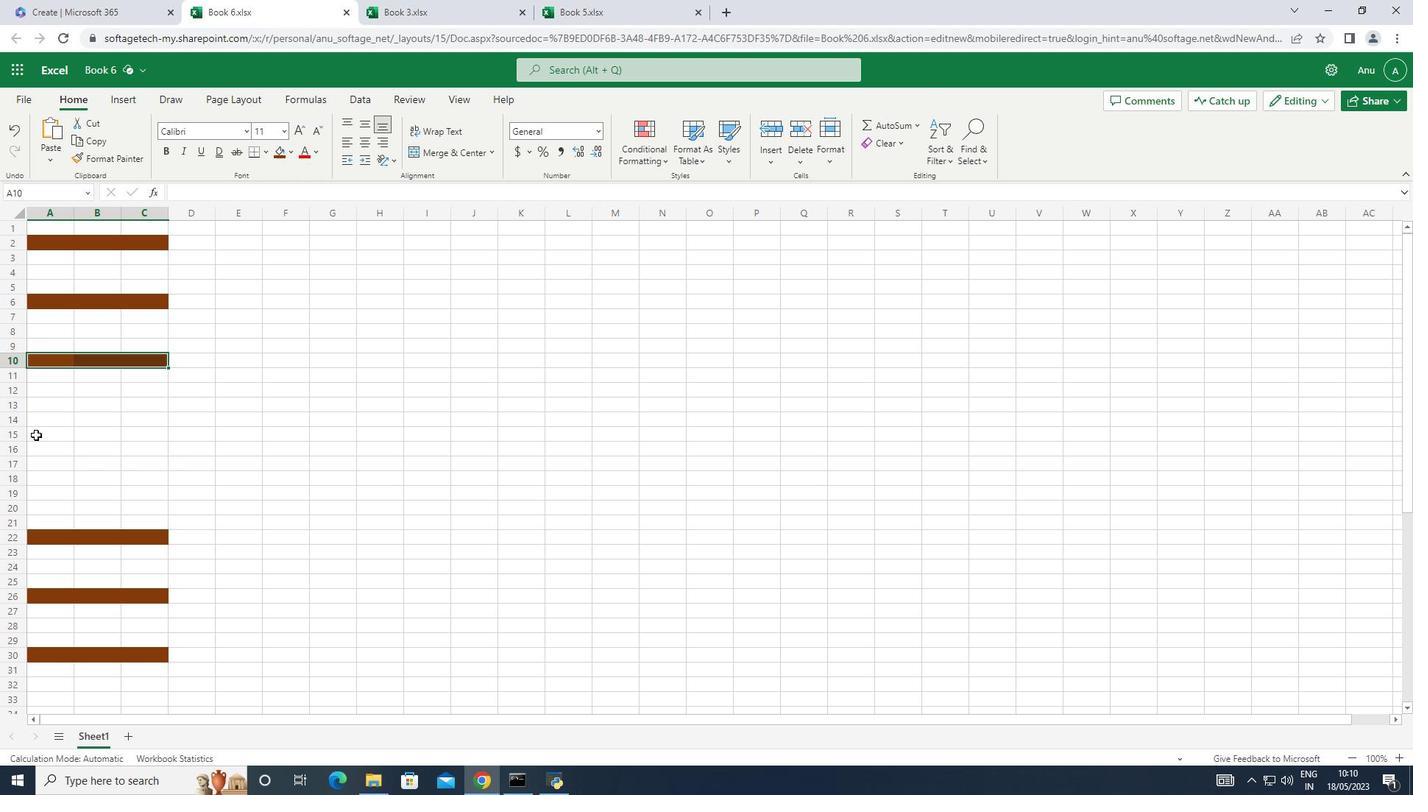 
Action: Mouse pressed left at (33, 432)
Screenshot: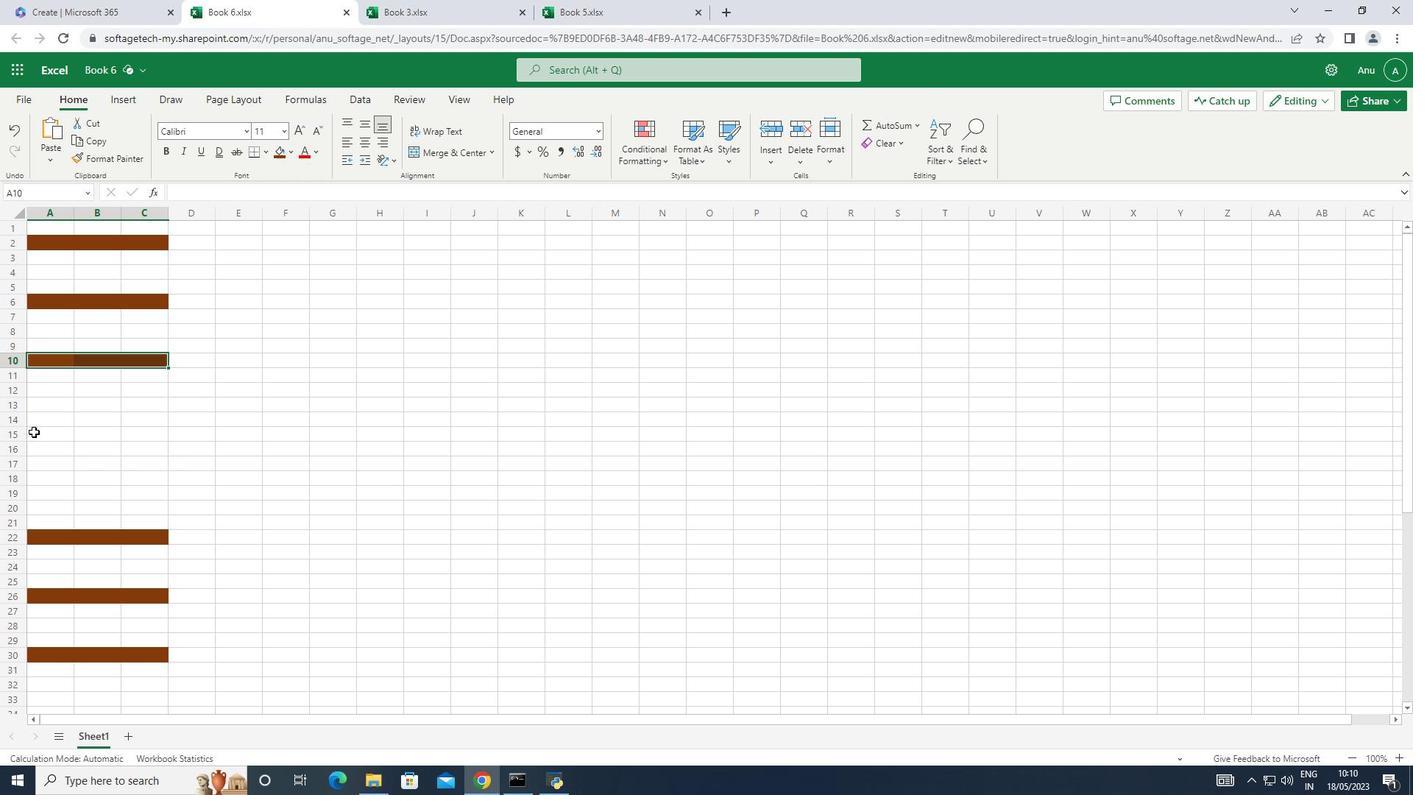 
Action: Mouse moved to (39, 419)
Screenshot: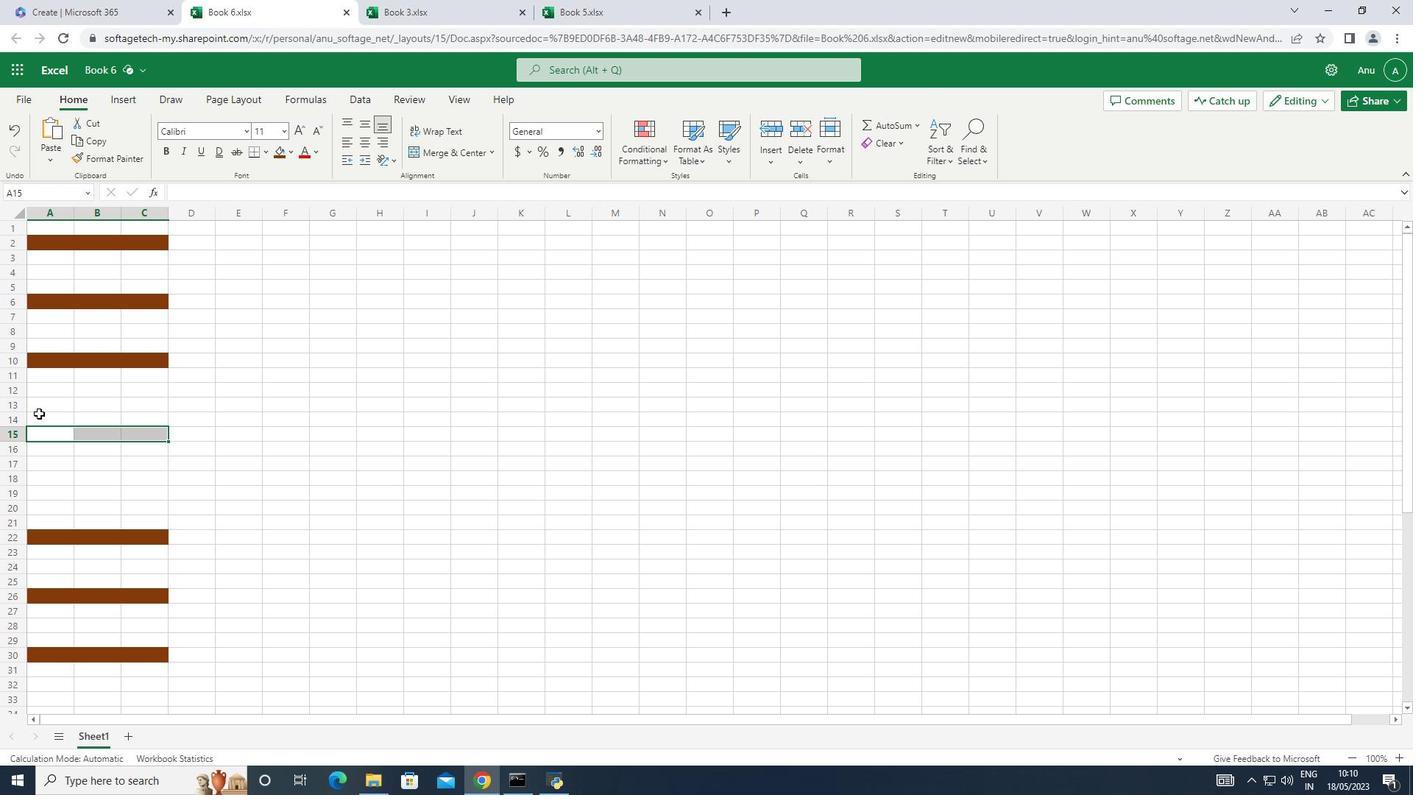 
Action: Mouse pressed left at (39, 419)
Screenshot: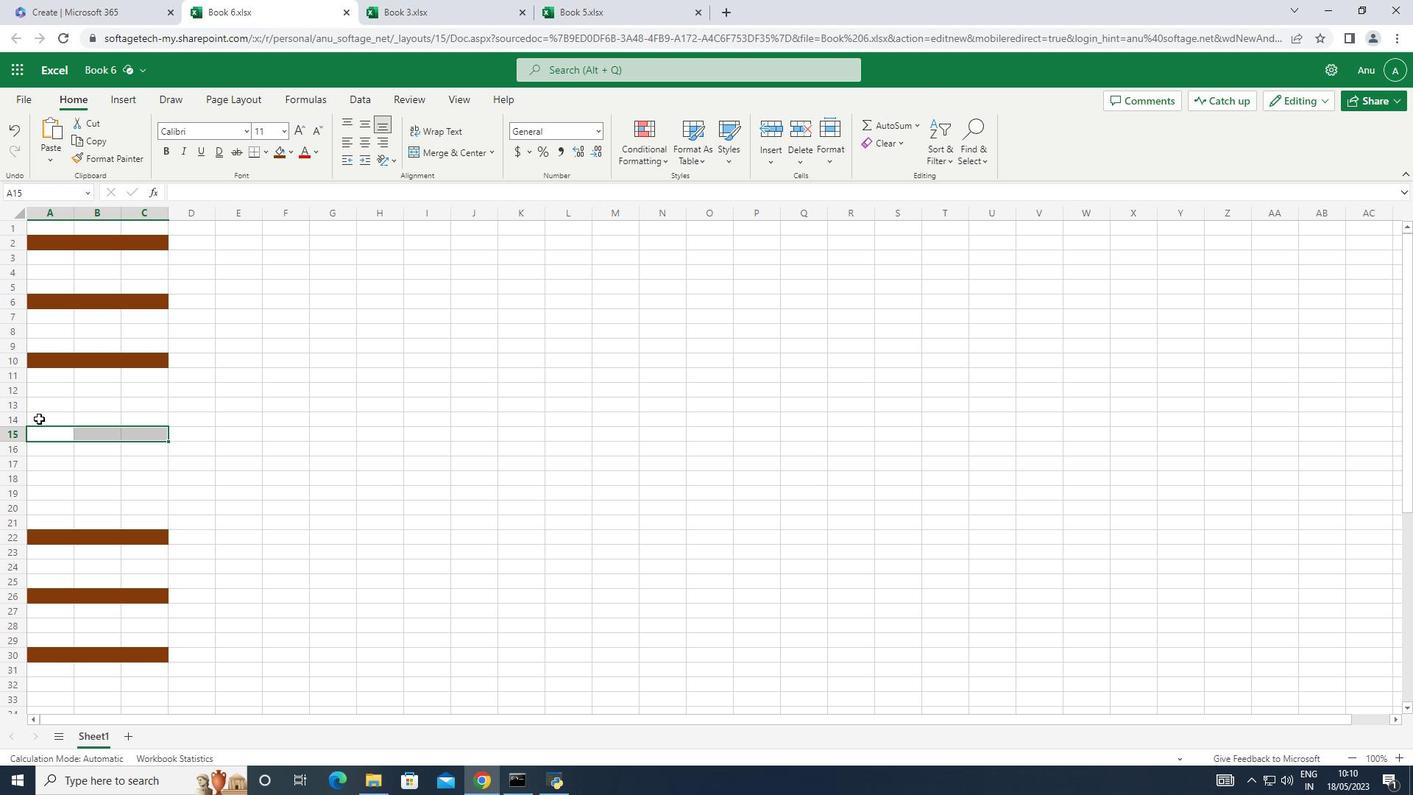 
Action: Mouse moved to (33, 463)
Screenshot: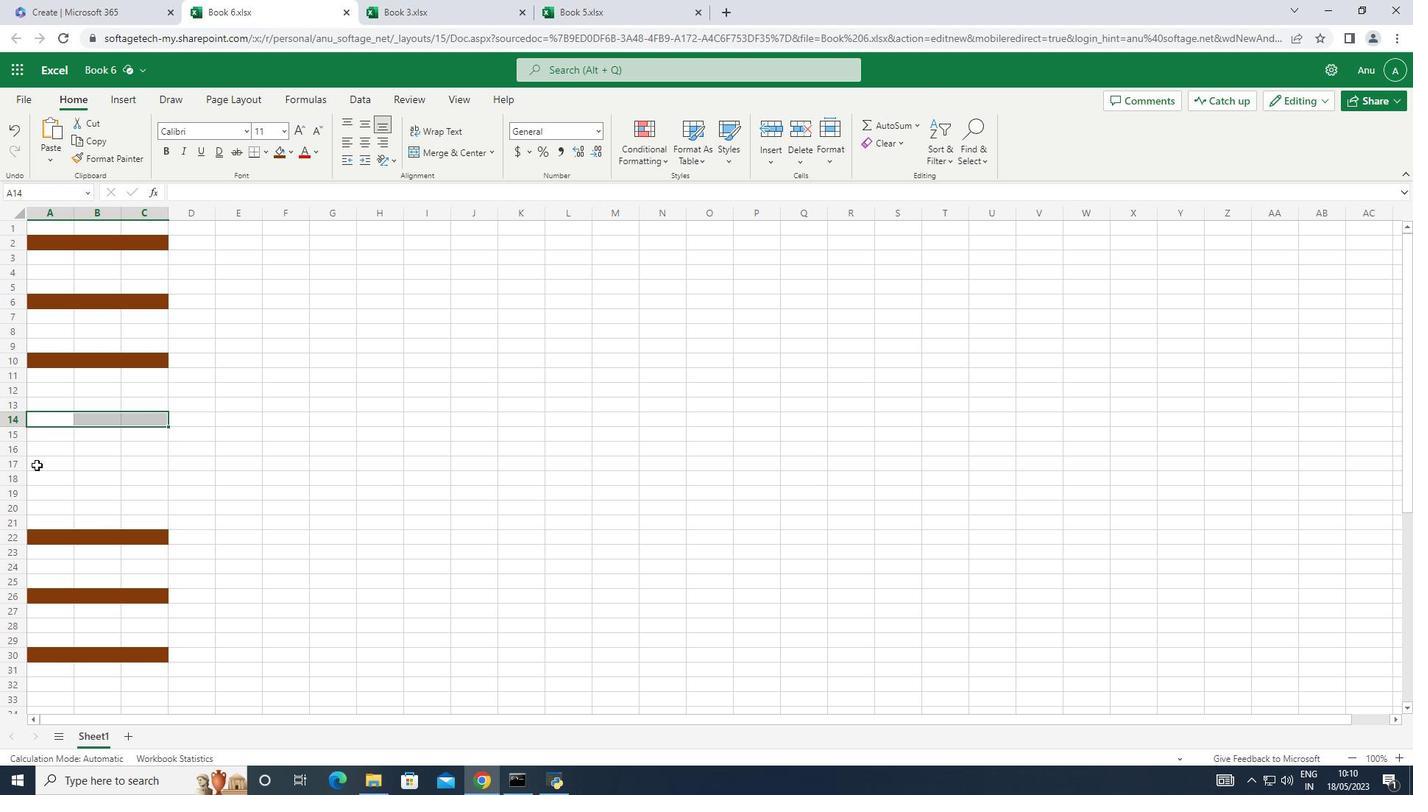 
Action: Mouse pressed left at (33, 463)
Screenshot: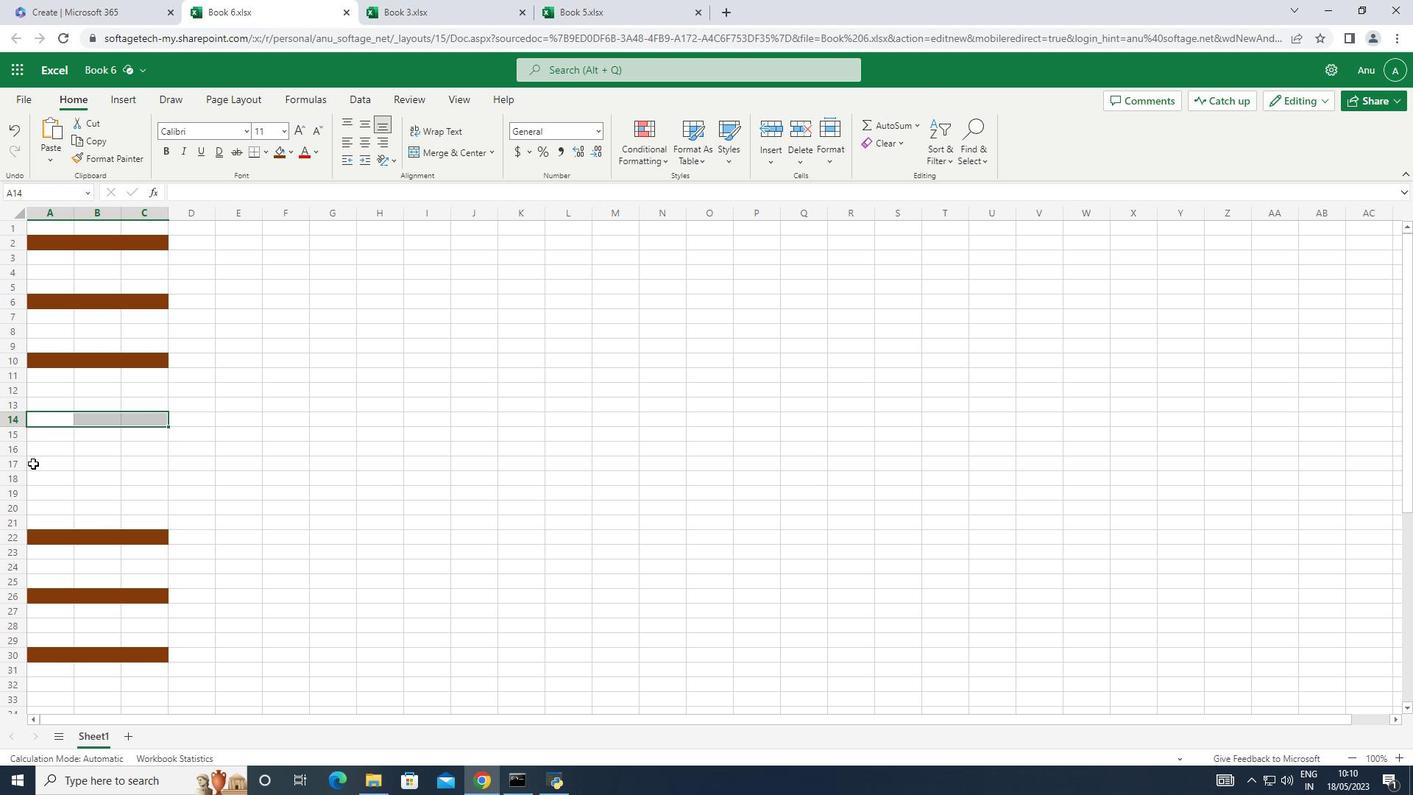 
Action: Mouse moved to (33, 421)
Screenshot: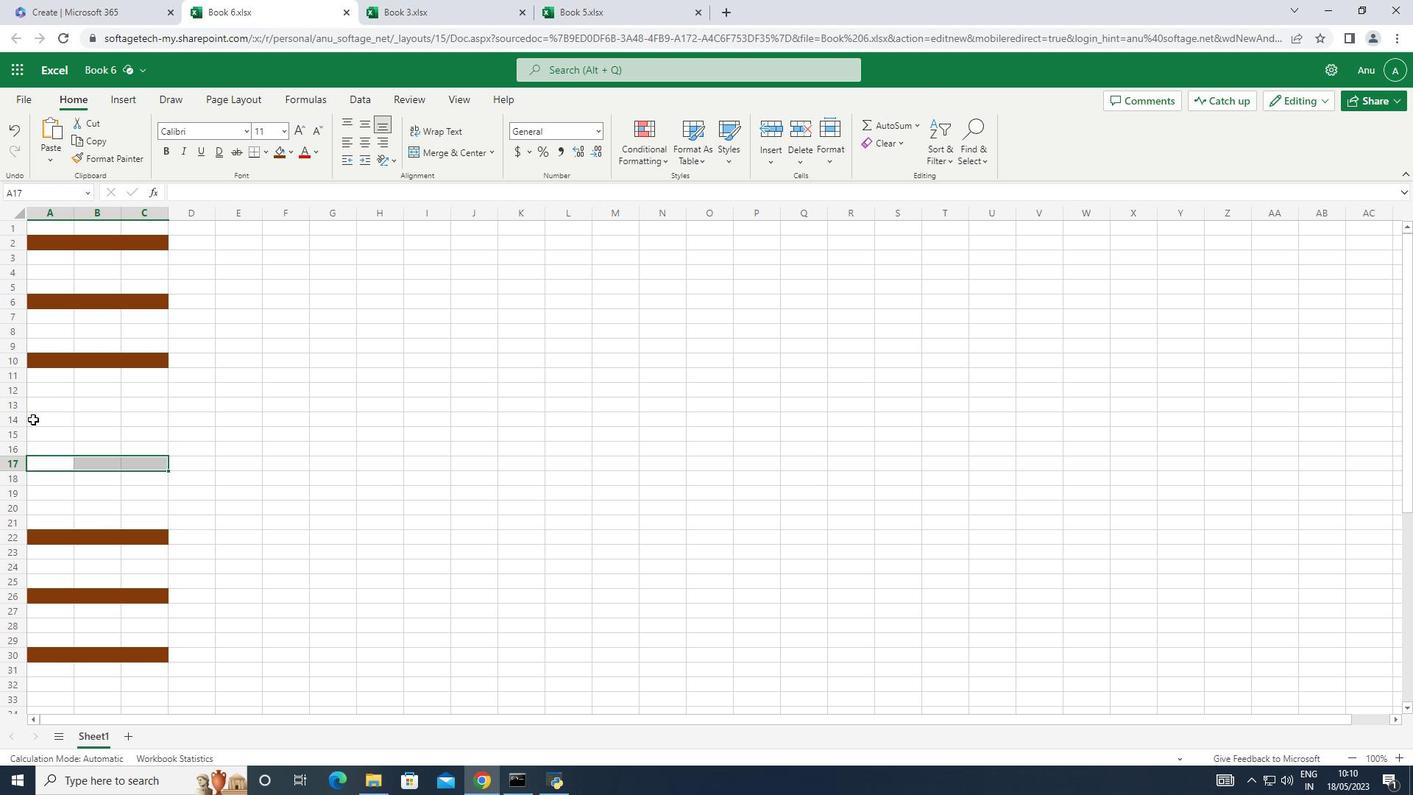 
Action: Mouse pressed left at (33, 421)
Screenshot: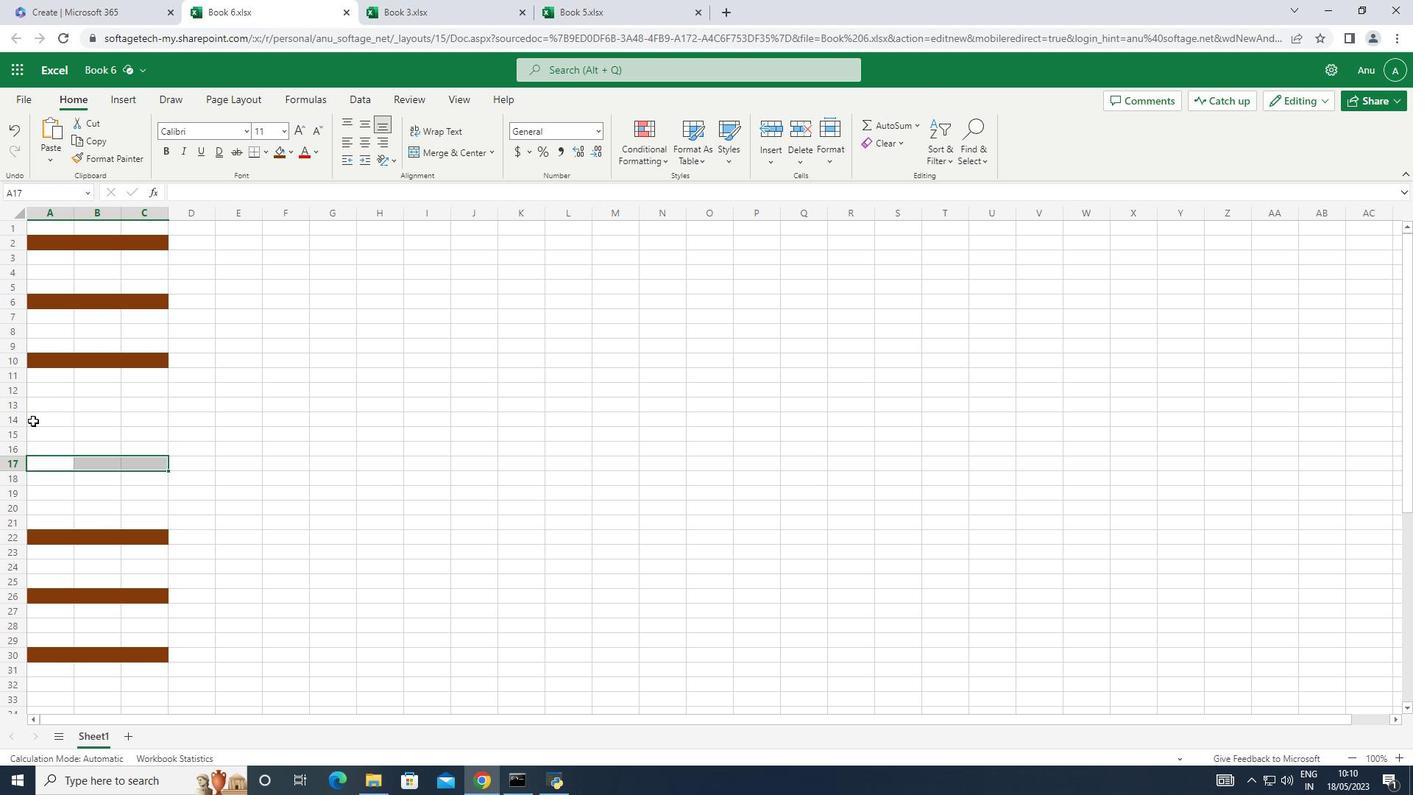 
Action: Mouse moved to (279, 144)
Screenshot: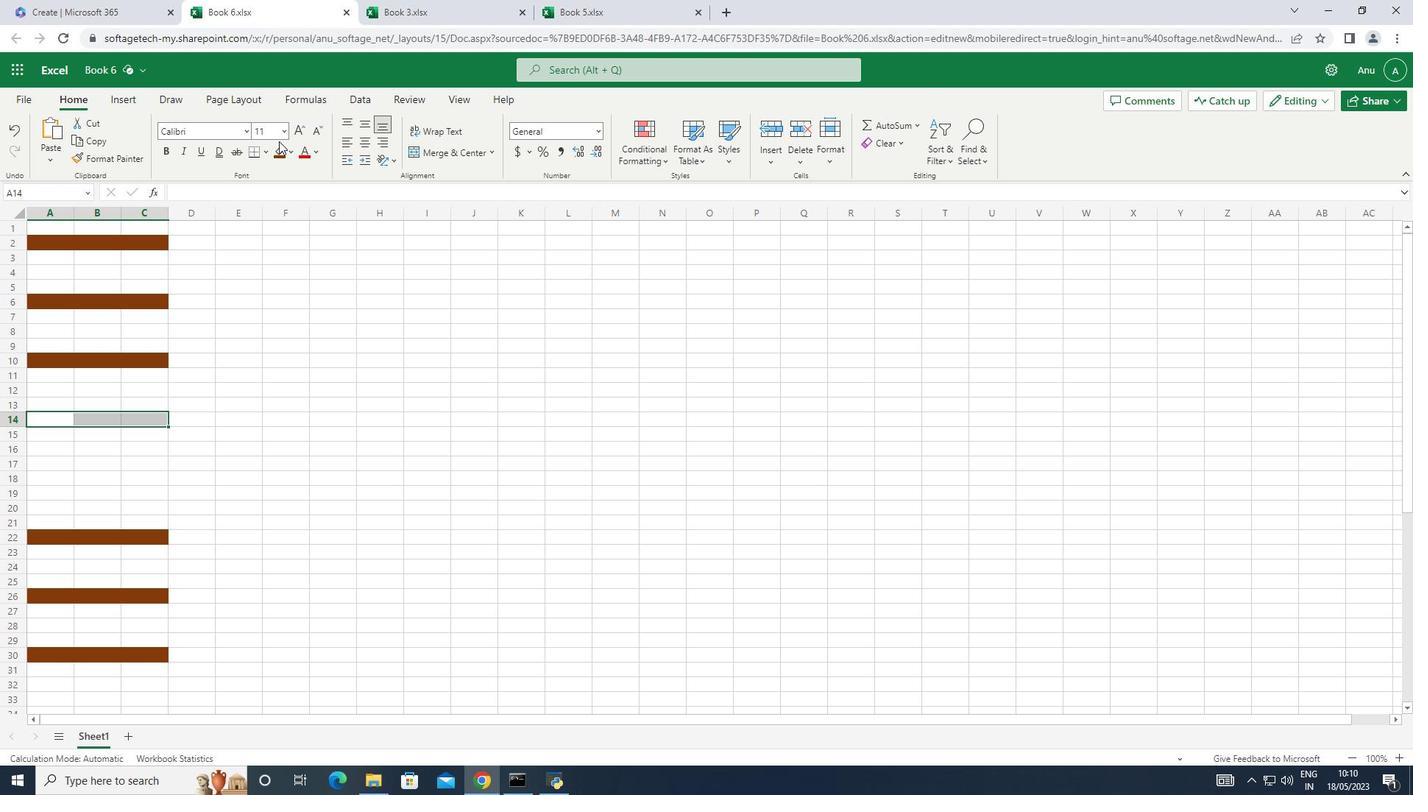 
Action: Mouse pressed left at (279, 144)
Screenshot: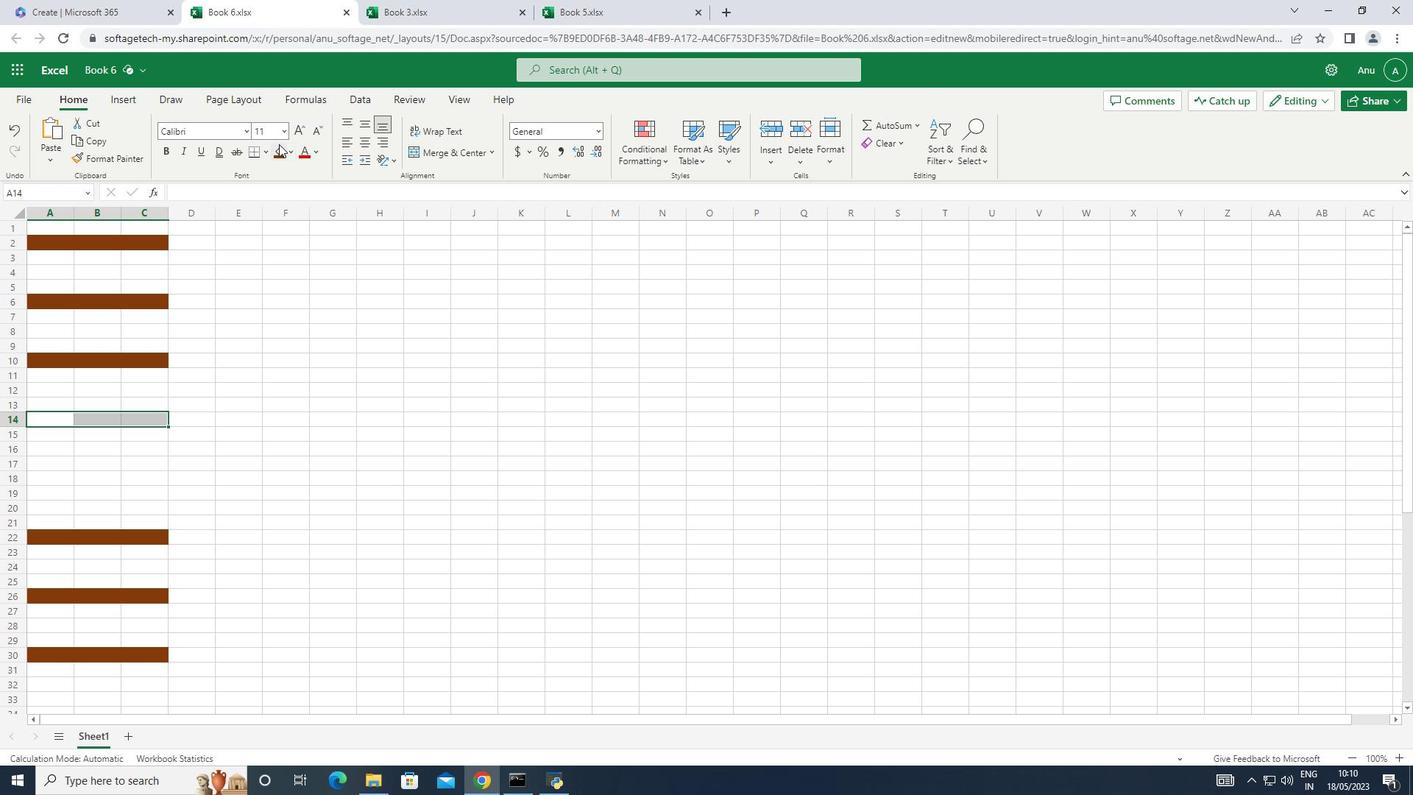 
Action: Mouse moved to (34, 466)
Screenshot: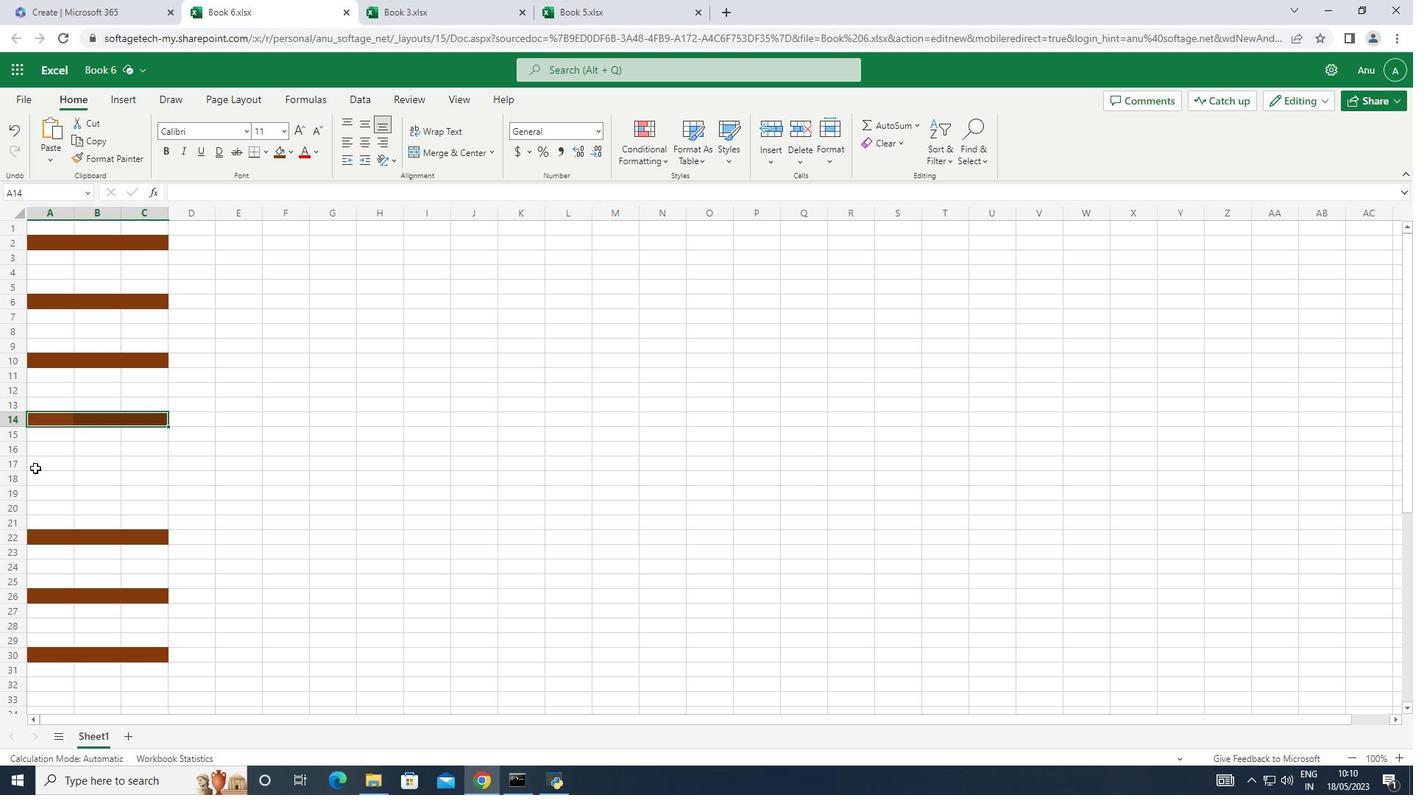 
Action: Mouse pressed left at (34, 466)
Screenshot: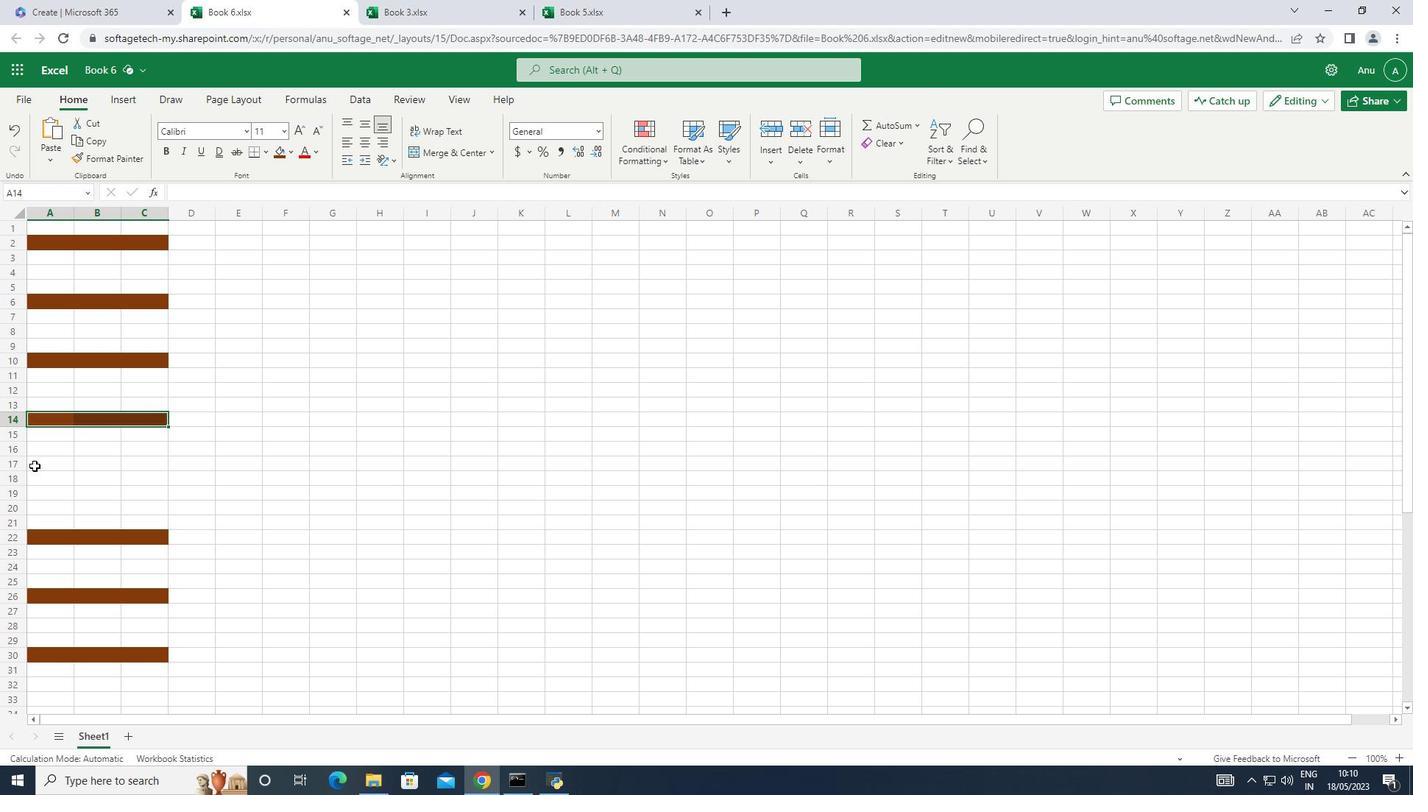 
Action: Mouse moved to (281, 153)
Screenshot: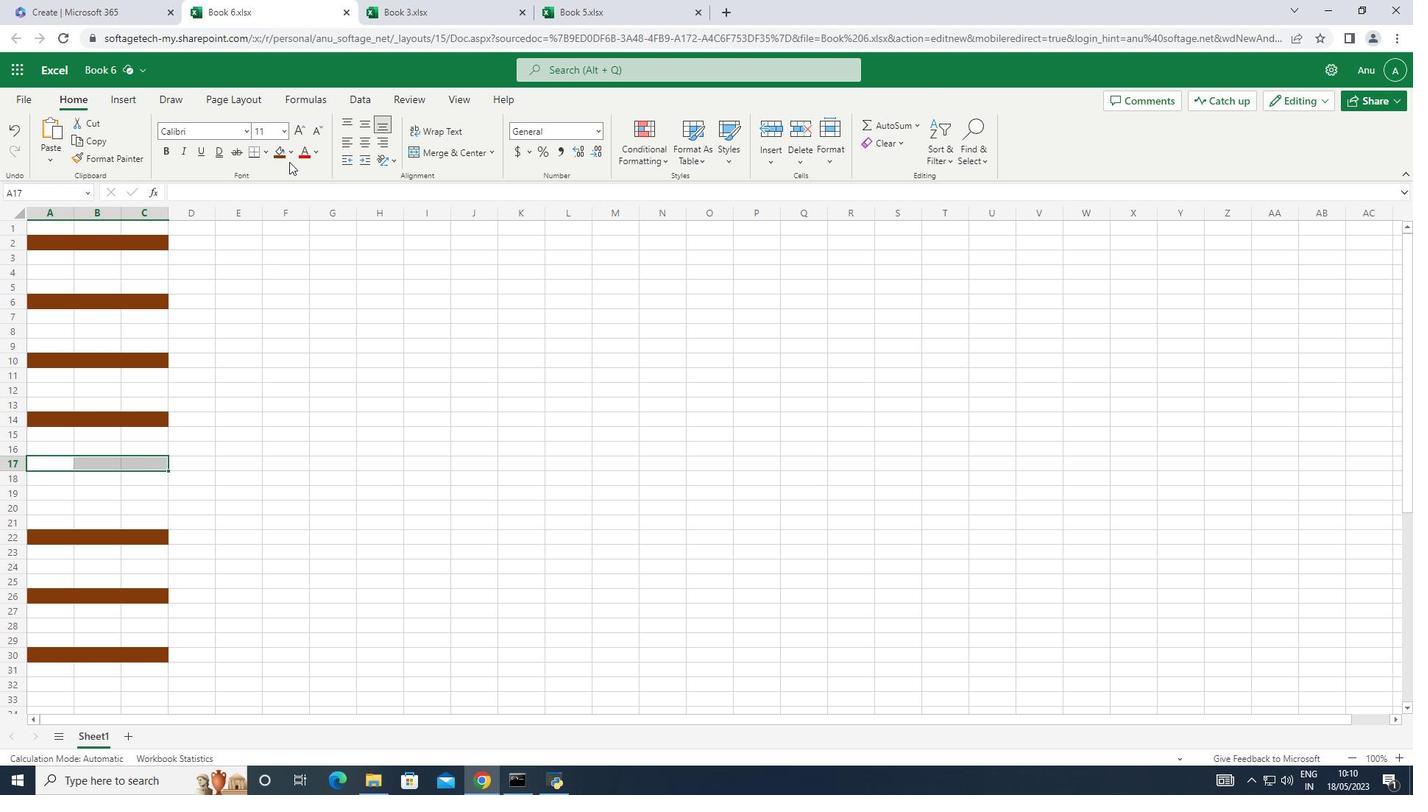 
Action: Mouse pressed left at (281, 153)
Screenshot: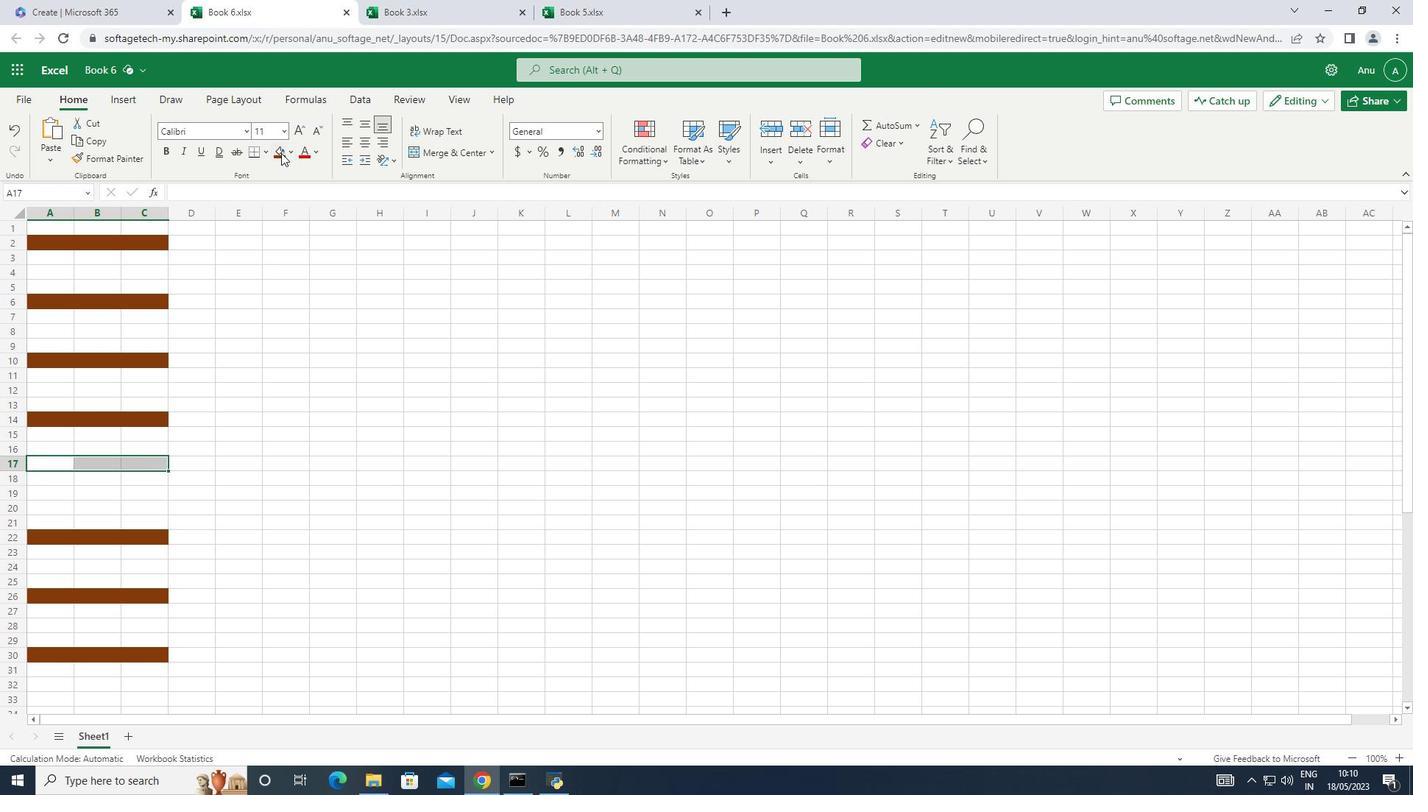
Action: Mouse moved to (179, 268)
Screenshot: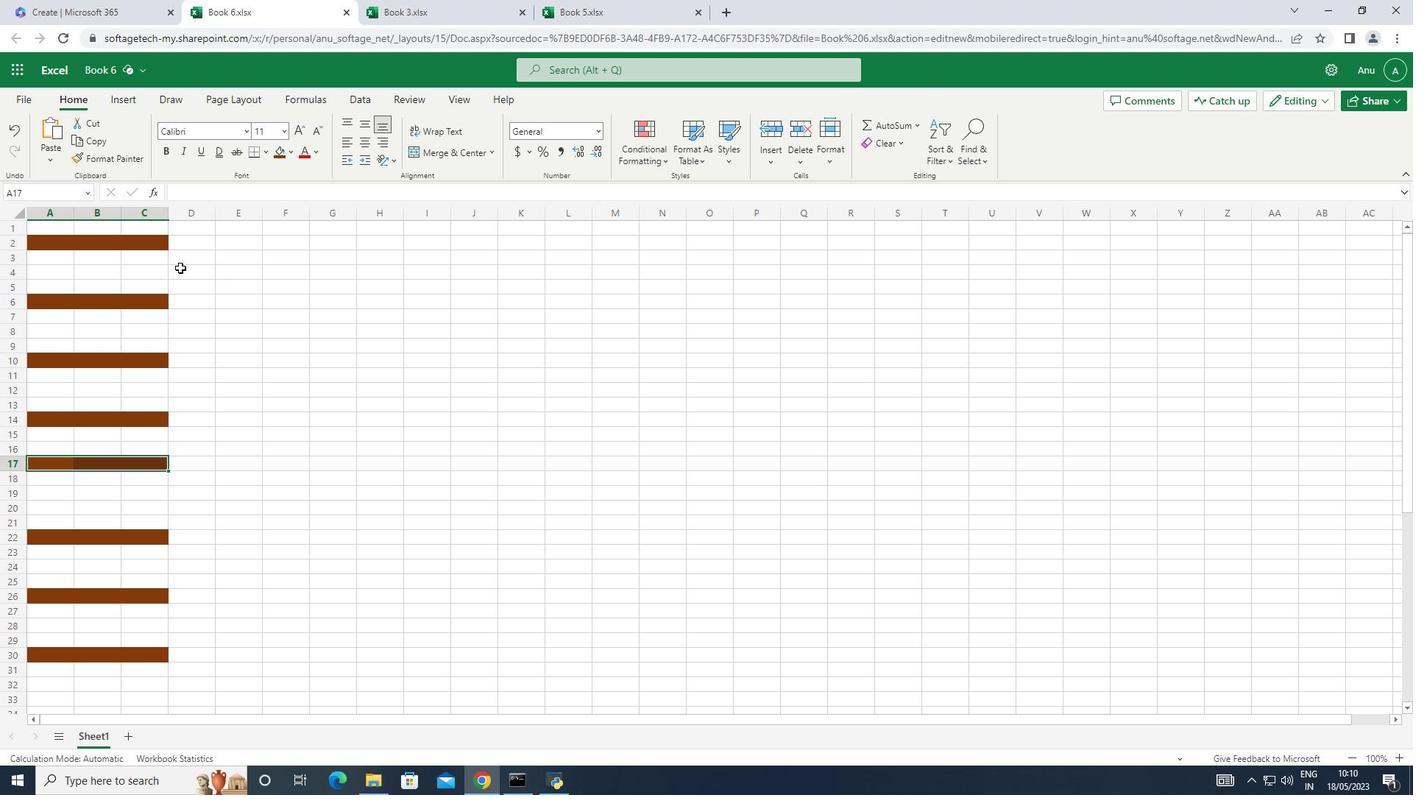 
Action: Mouse pressed left at (179, 268)
Screenshot: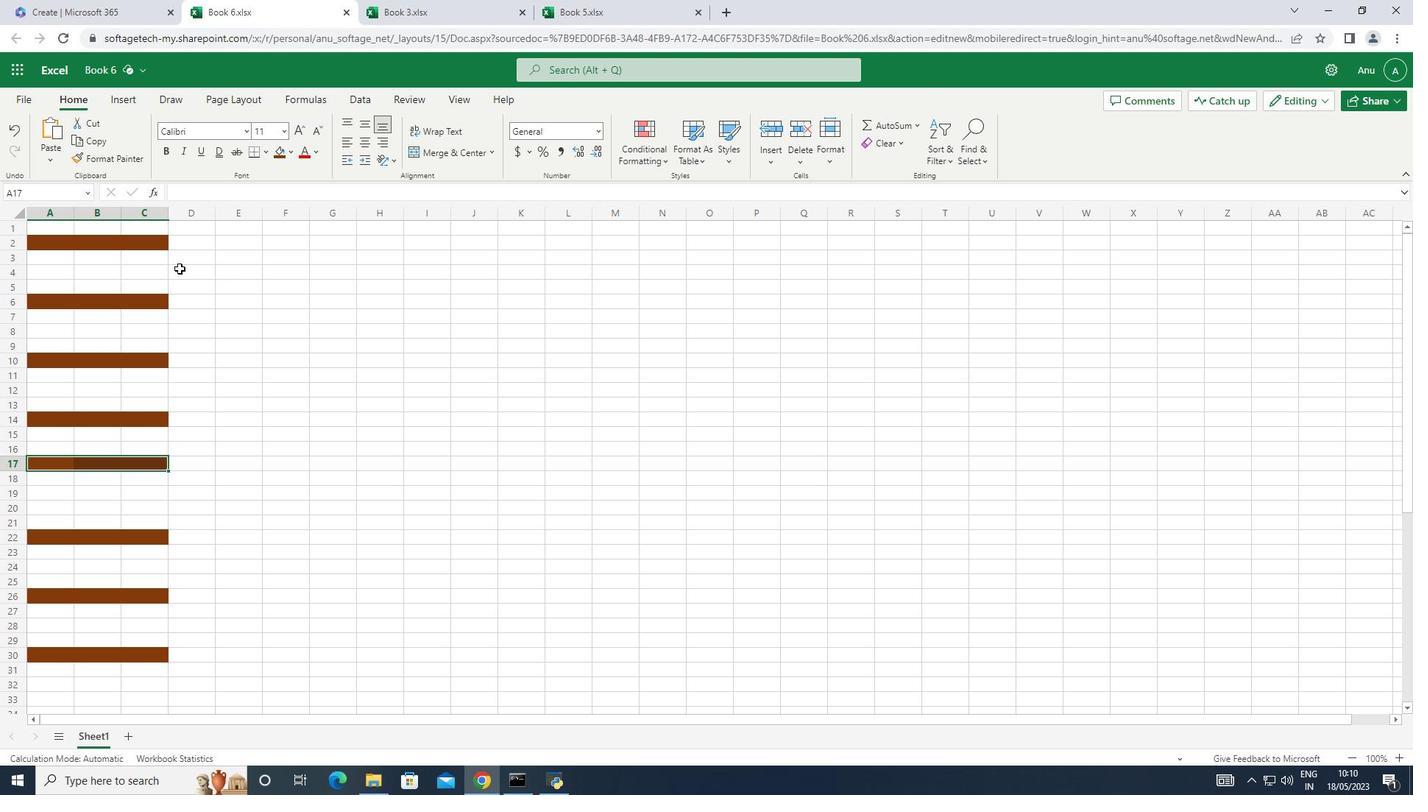 
Action: Mouse moved to (289, 150)
Screenshot: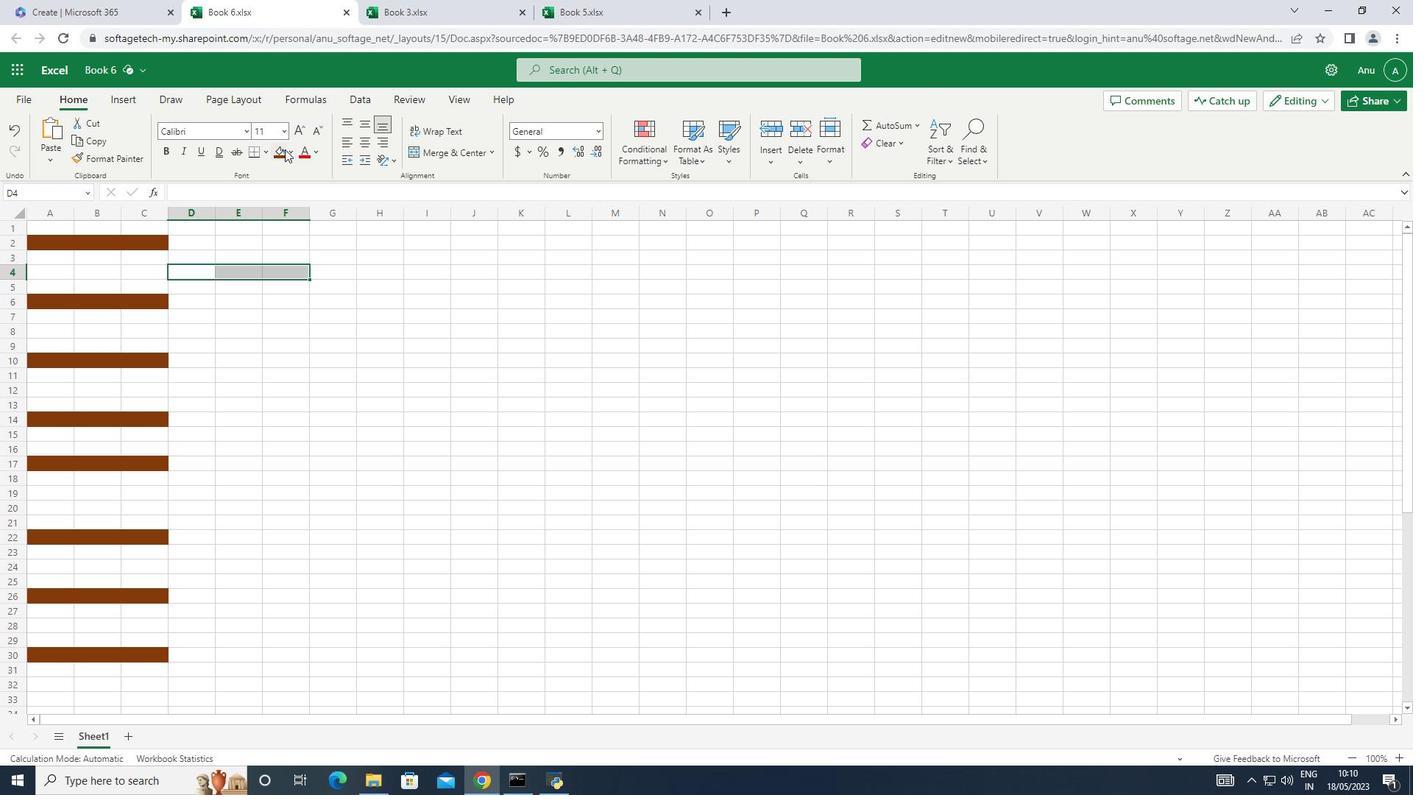 
Action: Mouse pressed left at (289, 150)
Screenshot: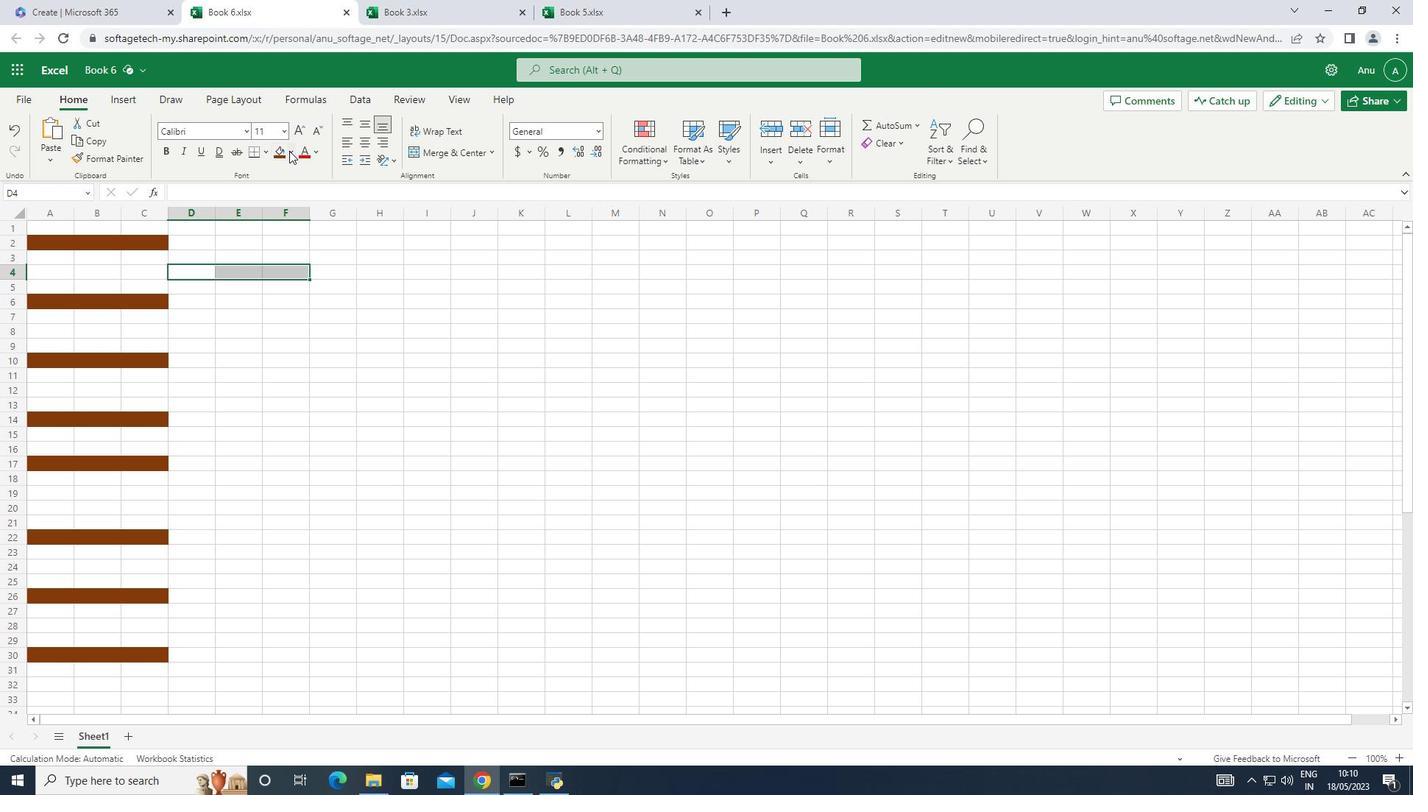 
Action: Mouse moved to (369, 262)
Screenshot: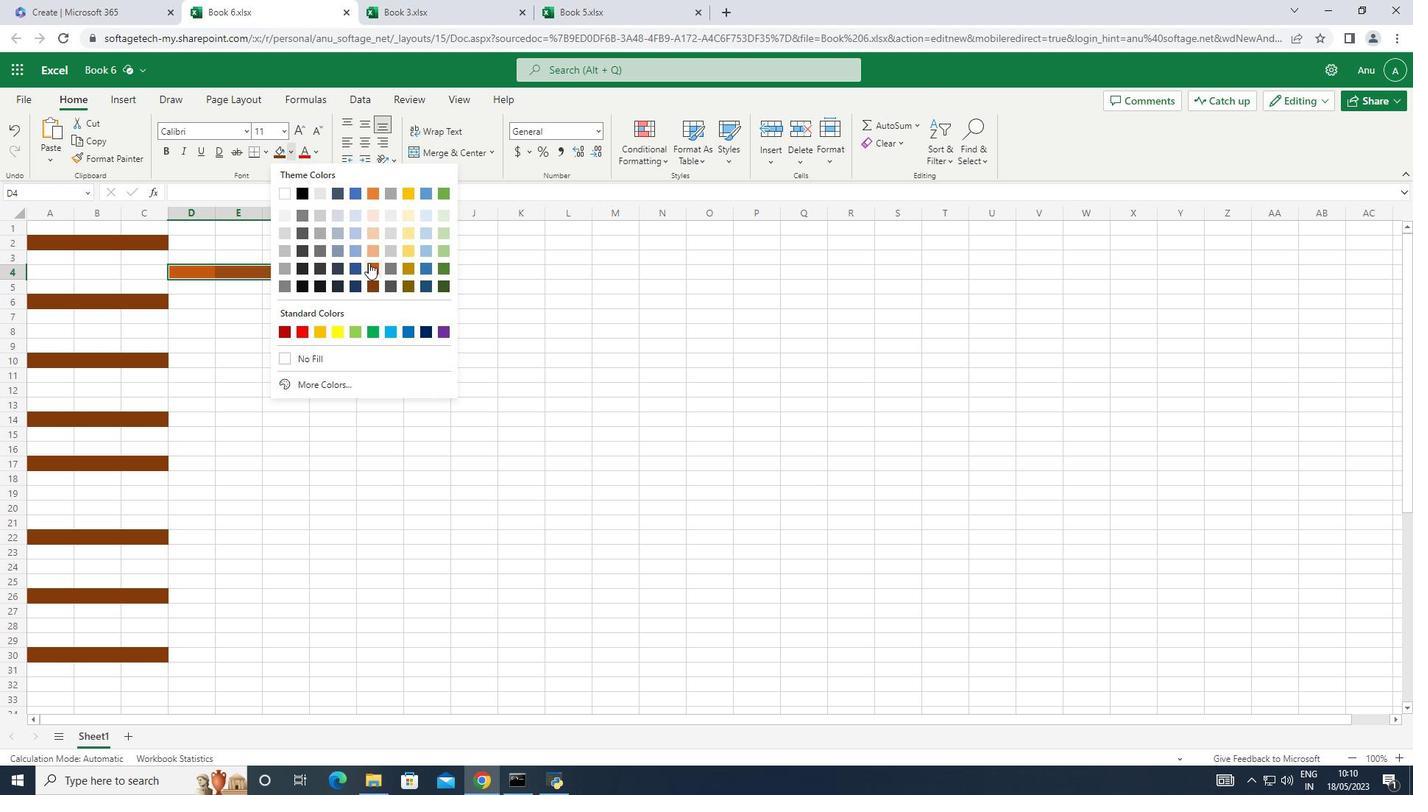 
Action: Mouse pressed left at (369, 262)
Screenshot: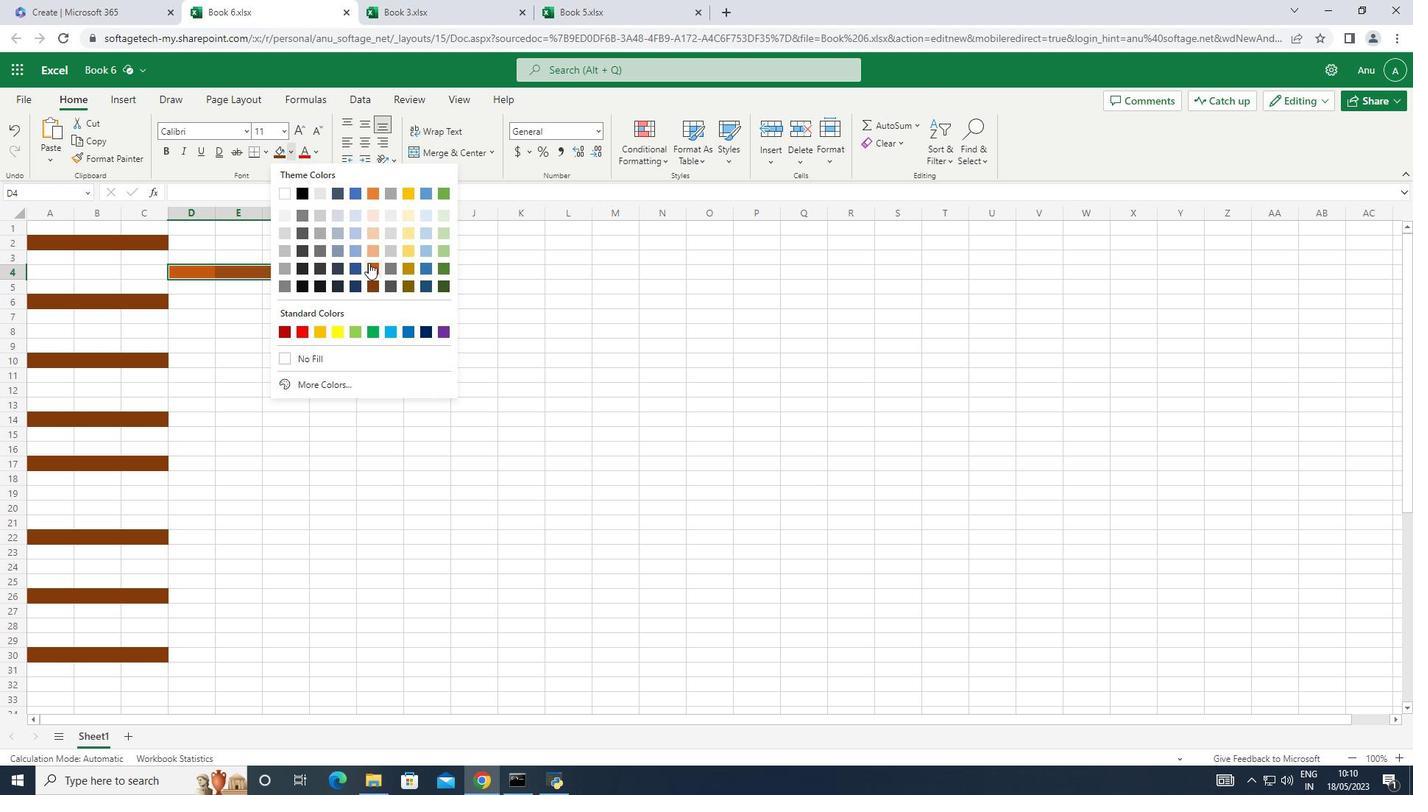 
Action: Mouse moved to (184, 384)
Screenshot: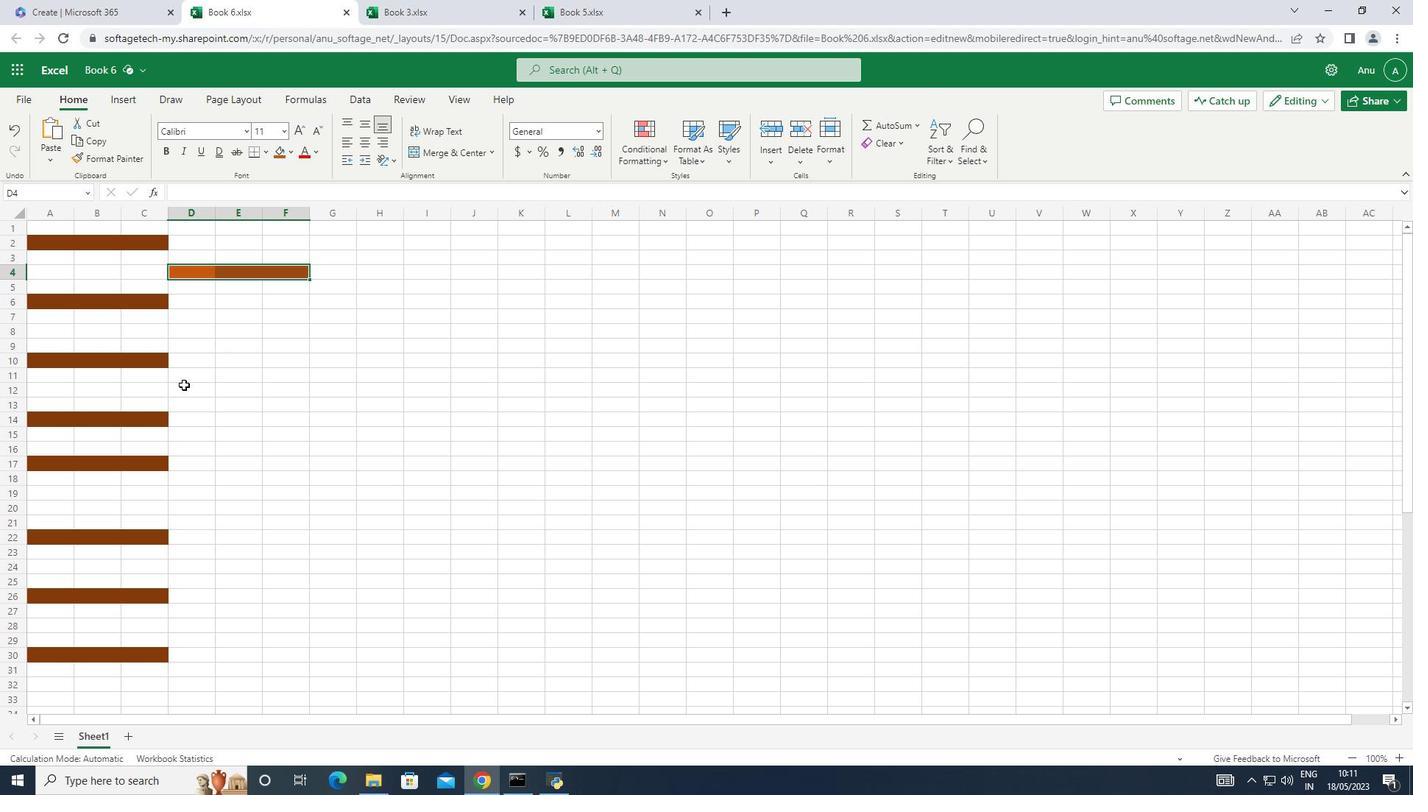 
Action: Mouse pressed left at (184, 384)
Screenshot: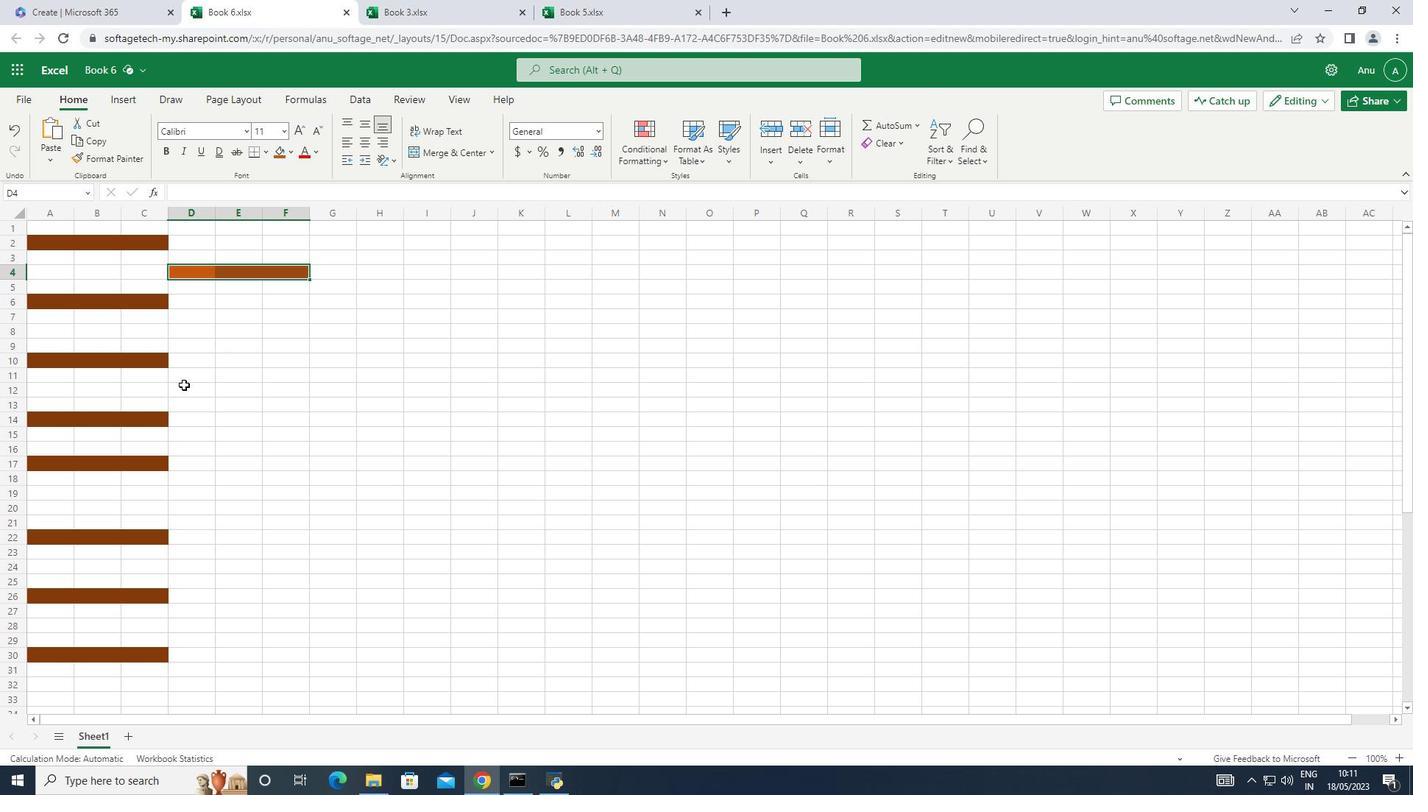 
Action: Mouse moved to (278, 149)
Screenshot: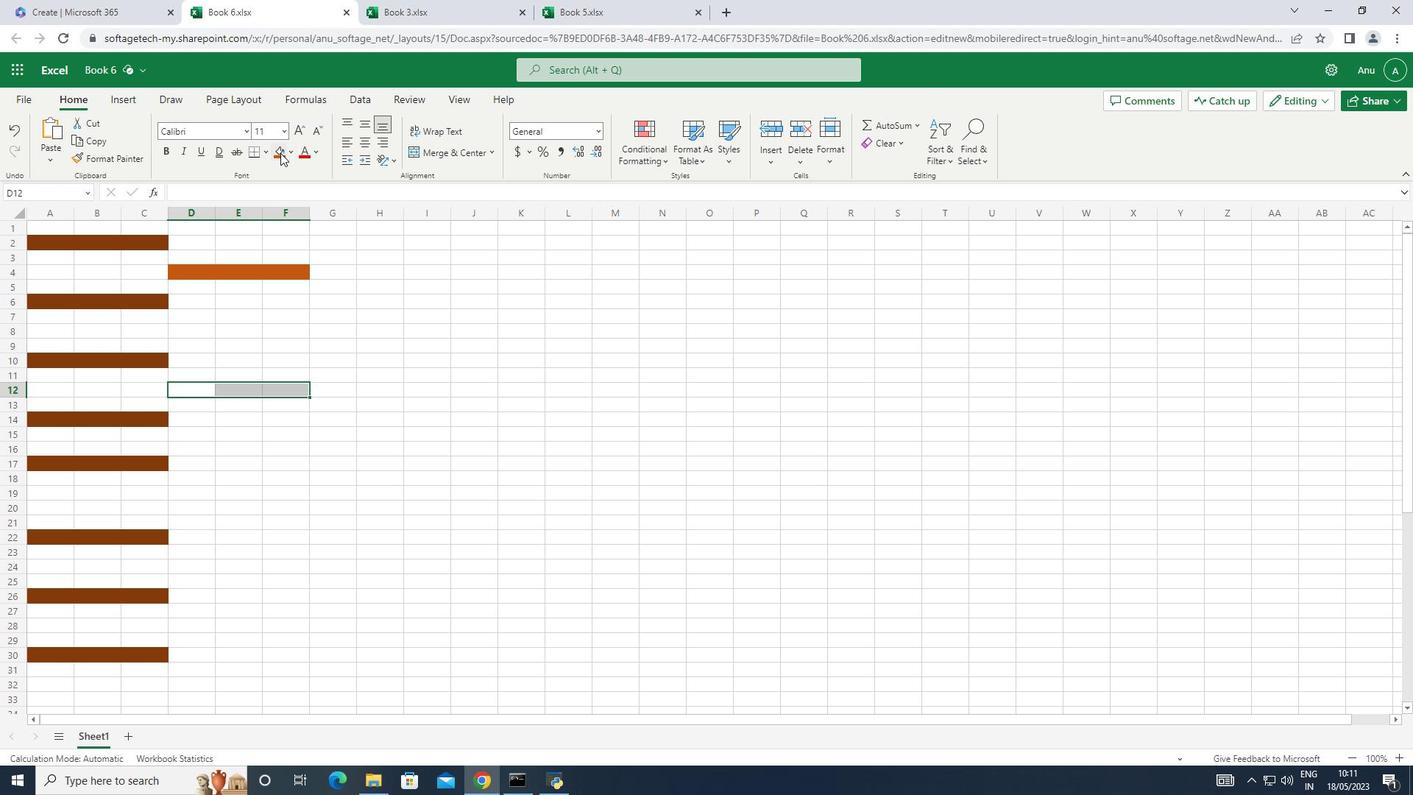 
Action: Mouse pressed left at (278, 149)
Screenshot: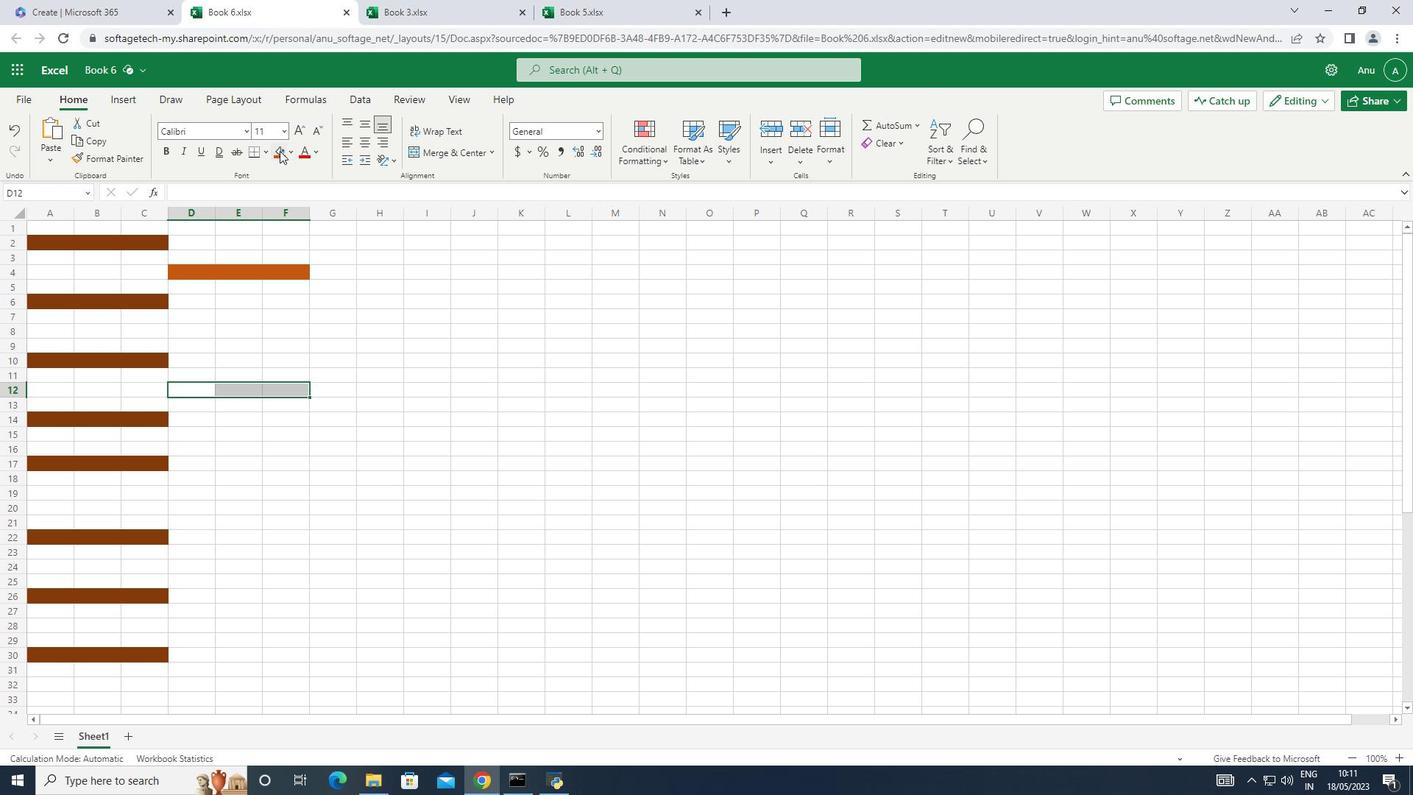 
Action: Mouse moved to (178, 496)
Screenshot: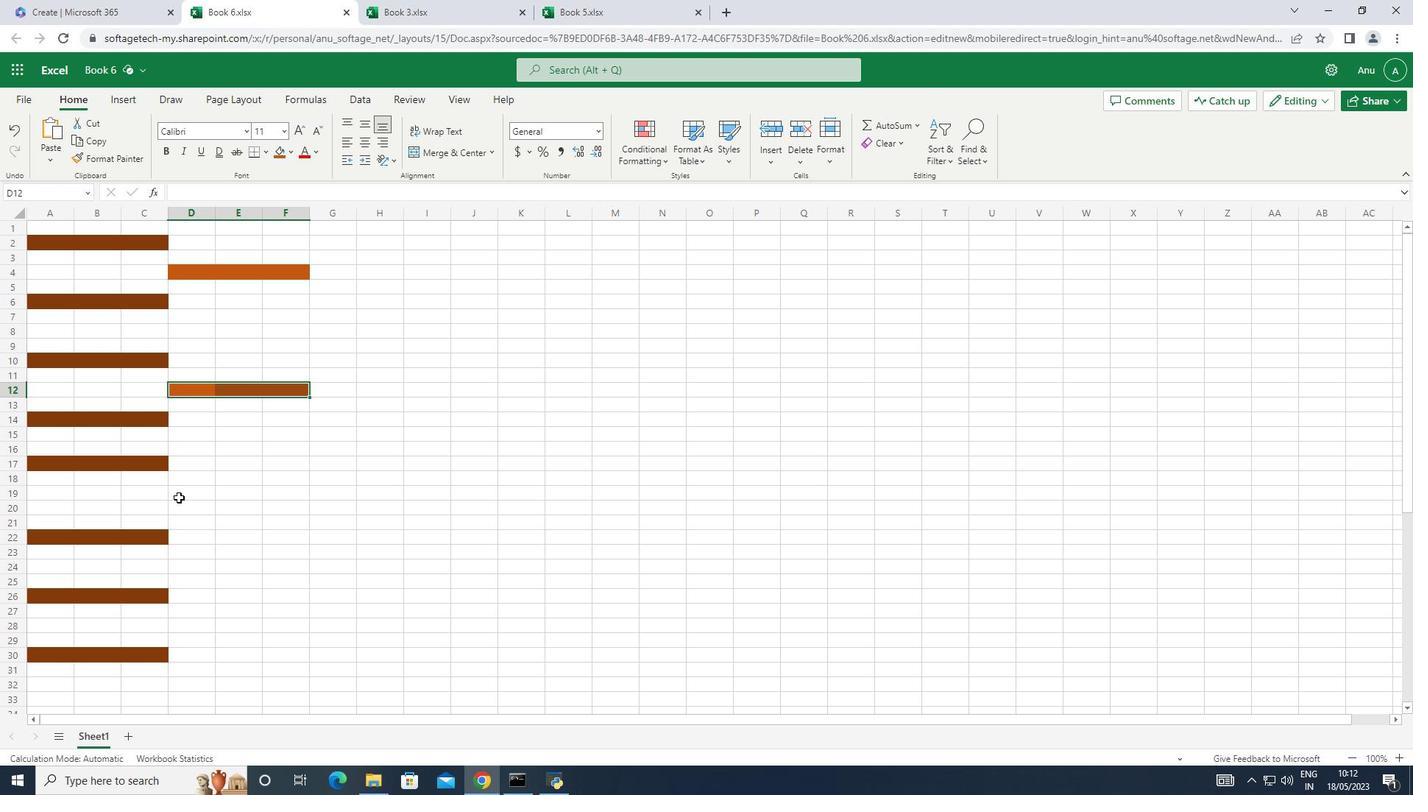 
Action: Mouse pressed left at (178, 496)
Screenshot: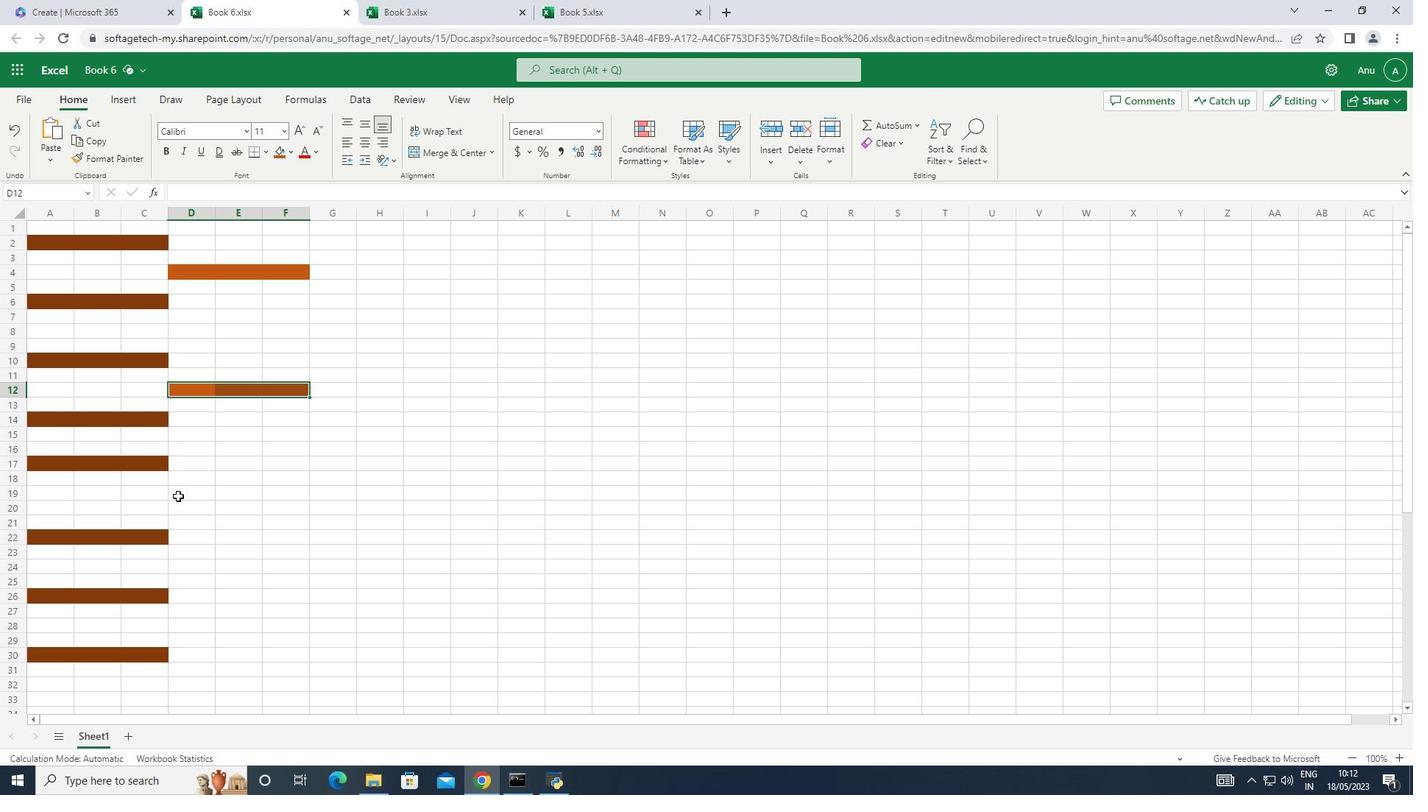 
Action: Mouse moved to (282, 148)
Screenshot: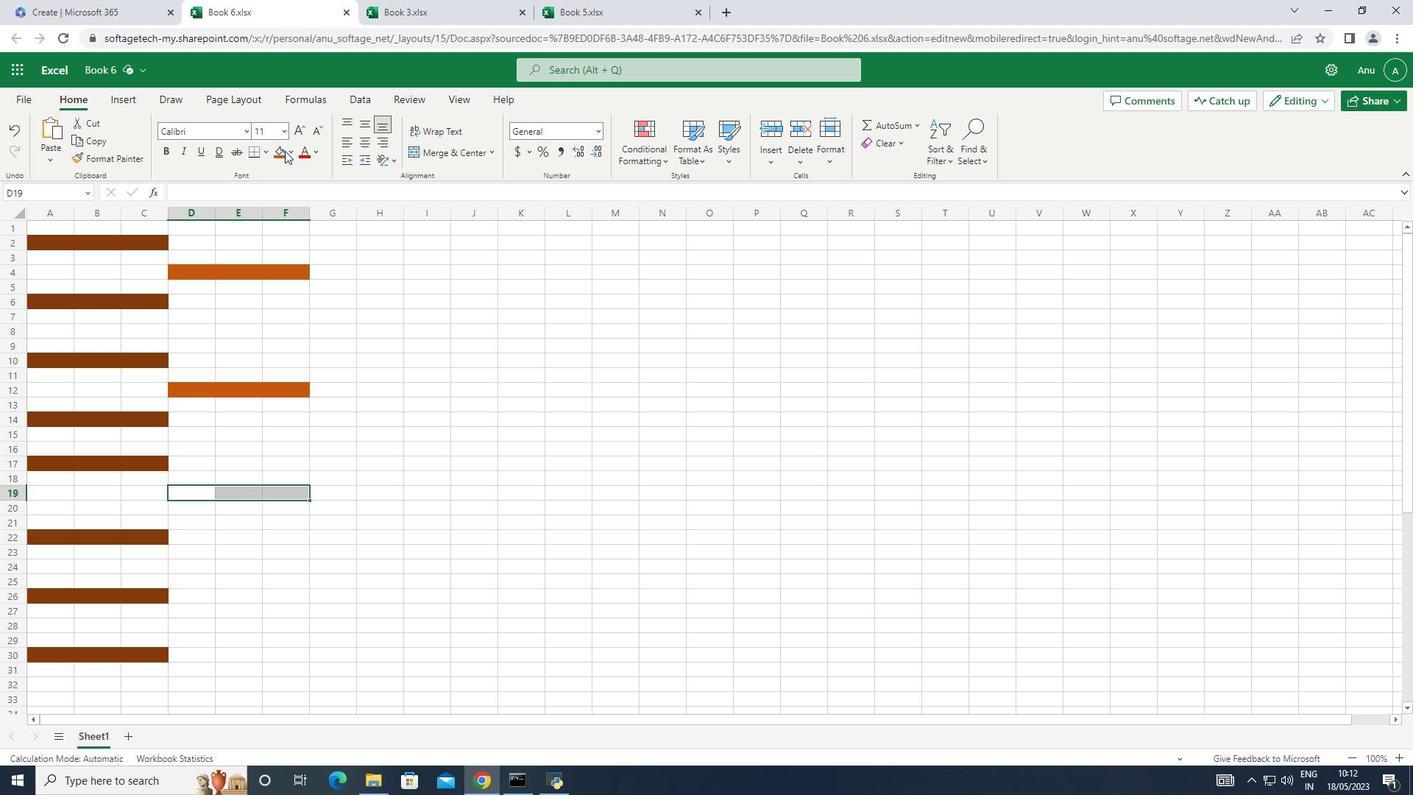 
Action: Mouse pressed left at (282, 148)
Screenshot: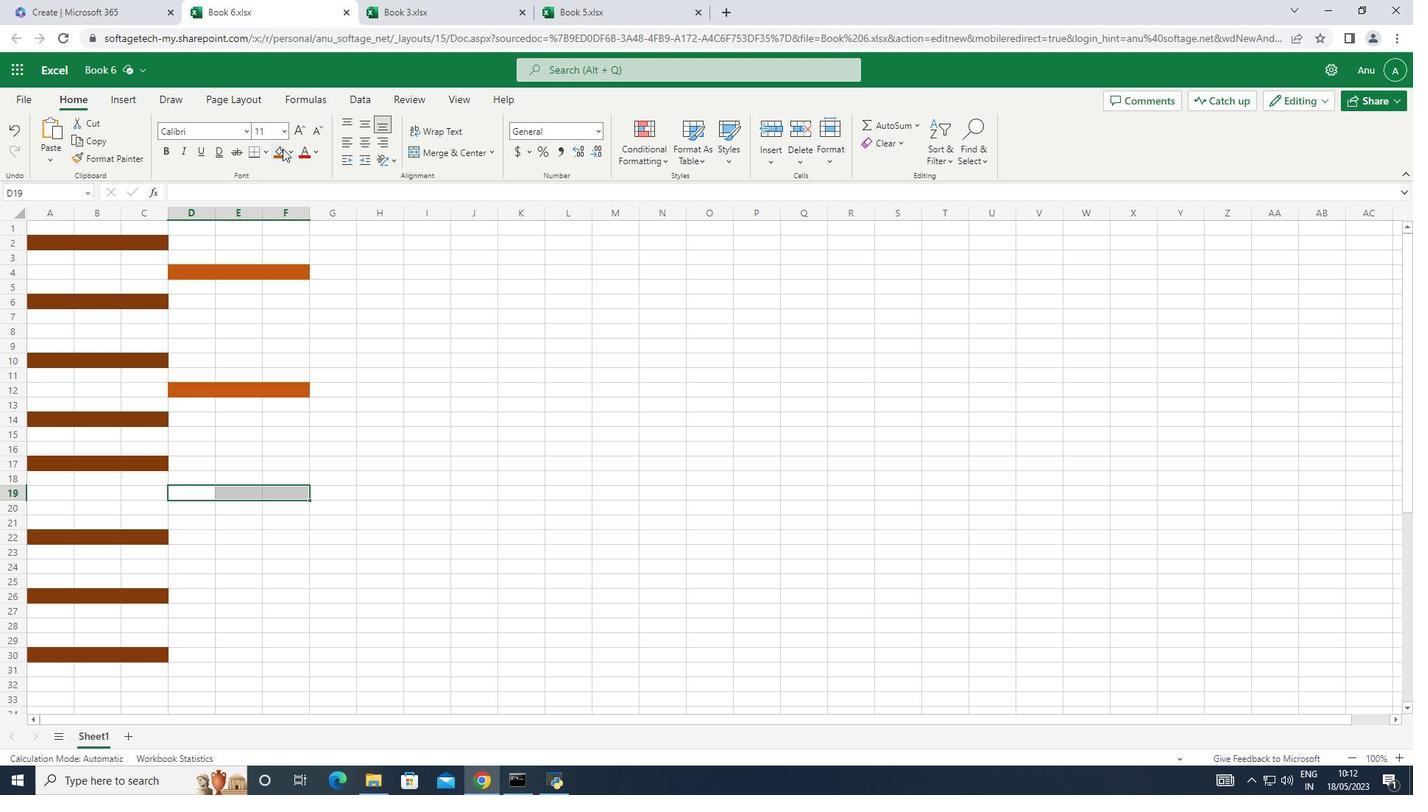 
Action: Mouse moved to (181, 622)
Screenshot: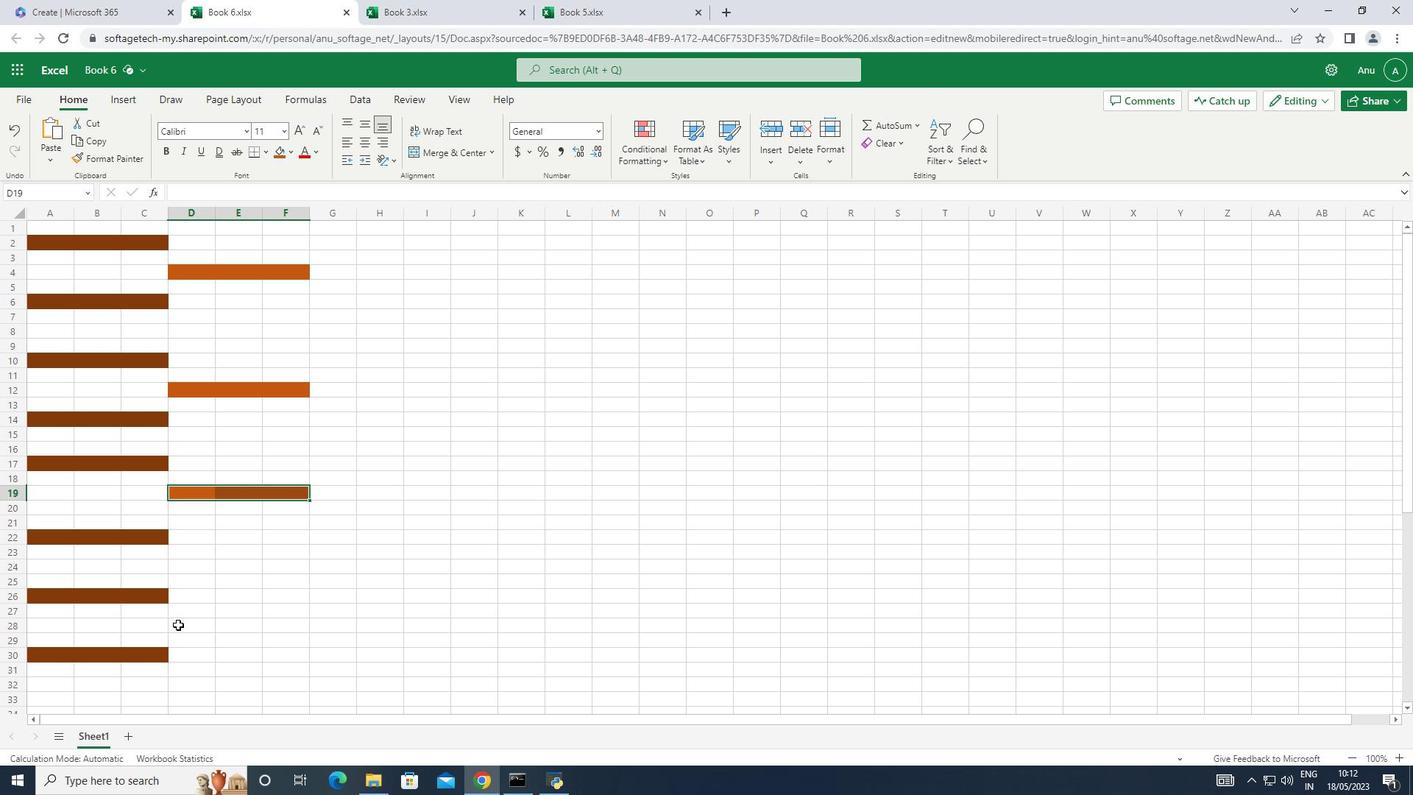 
Action: Mouse pressed left at (181, 622)
Screenshot: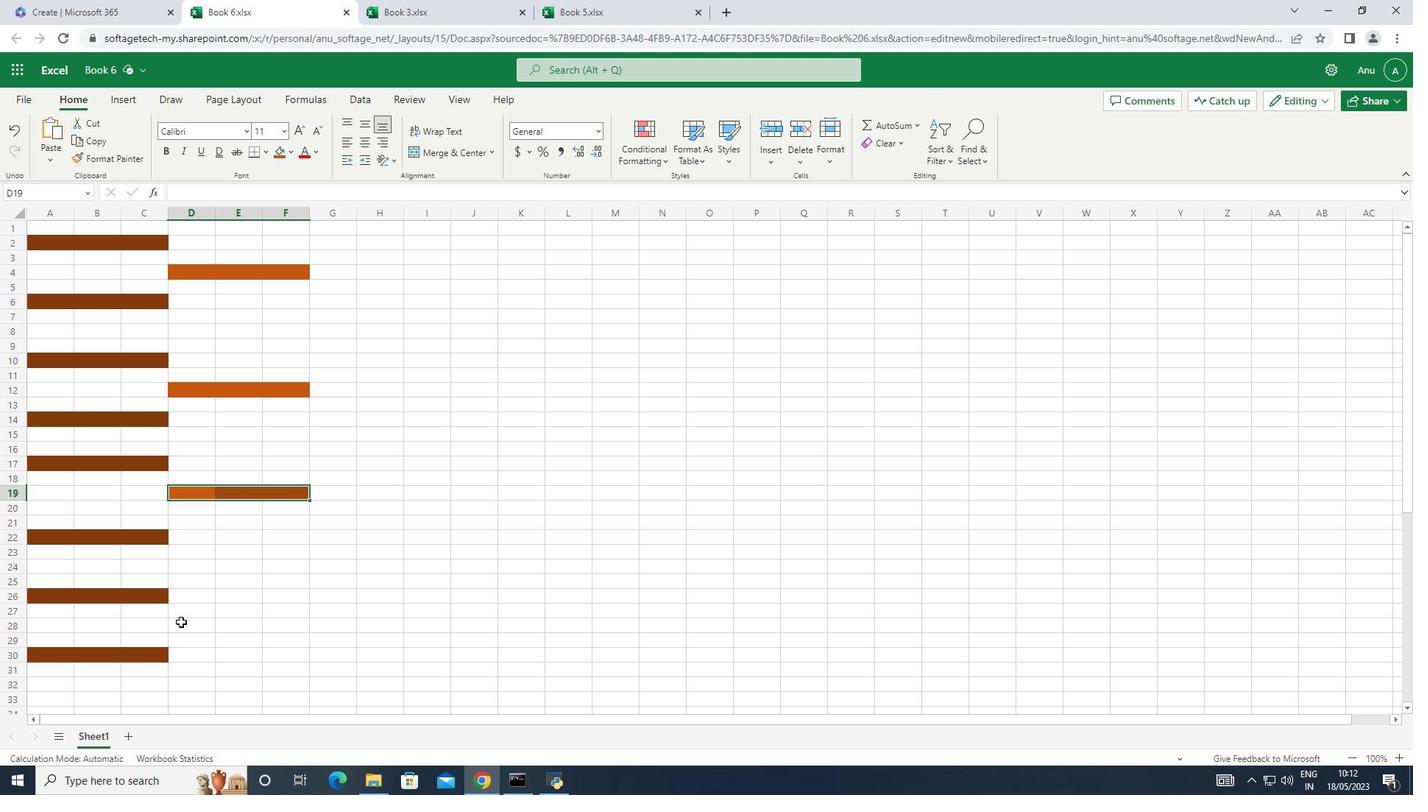 
Action: Mouse moved to (278, 150)
Screenshot: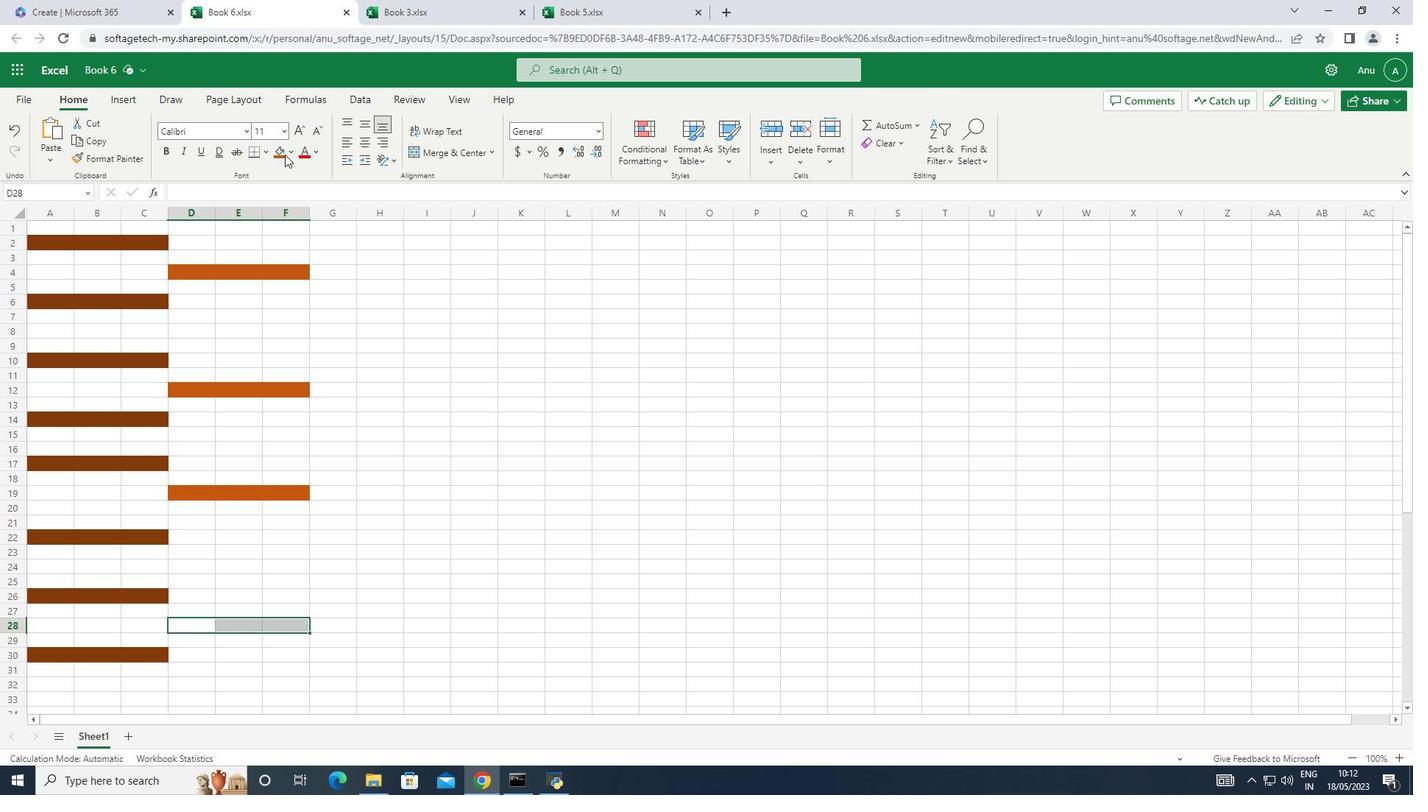 
Action: Mouse pressed left at (278, 150)
Screenshot: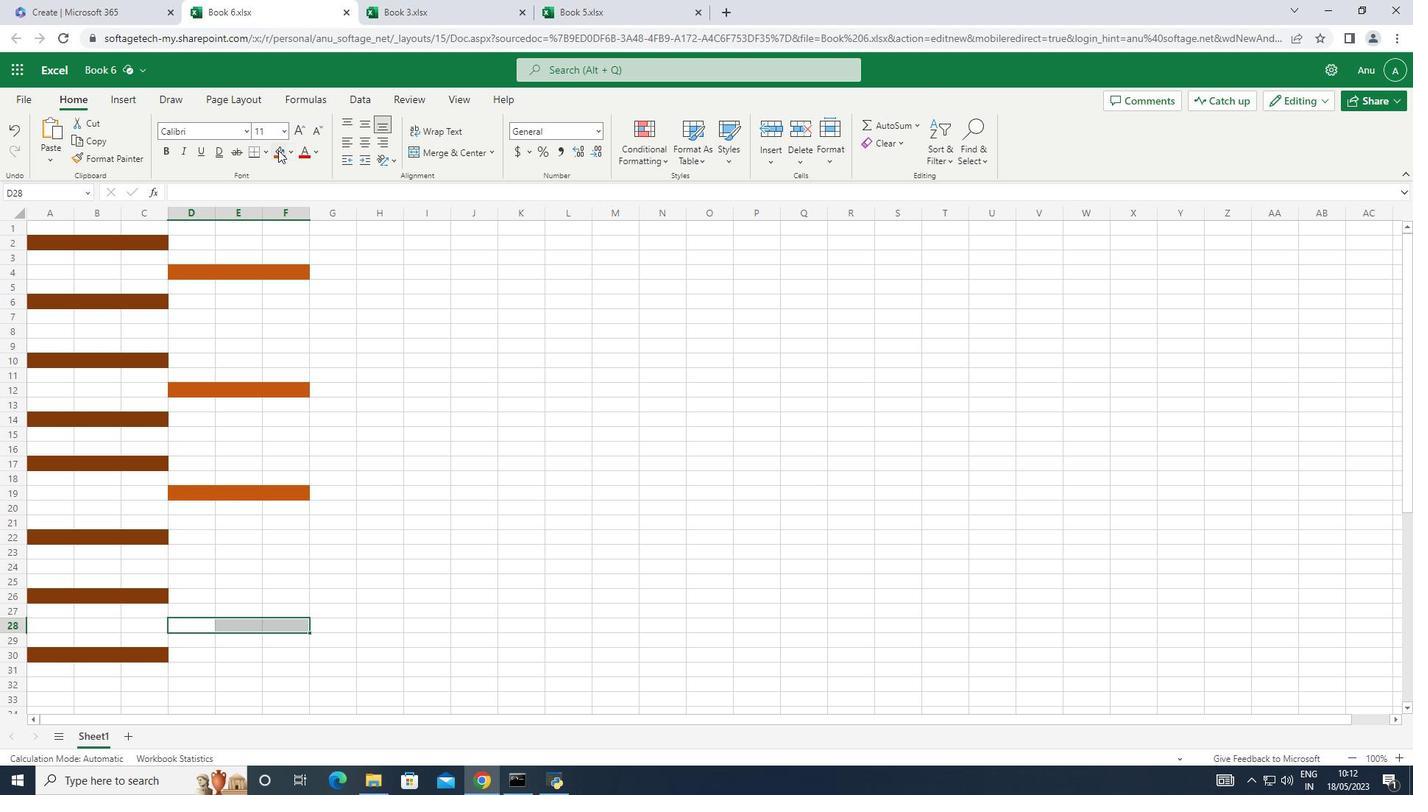 
Action: Mouse moved to (321, 311)
Screenshot: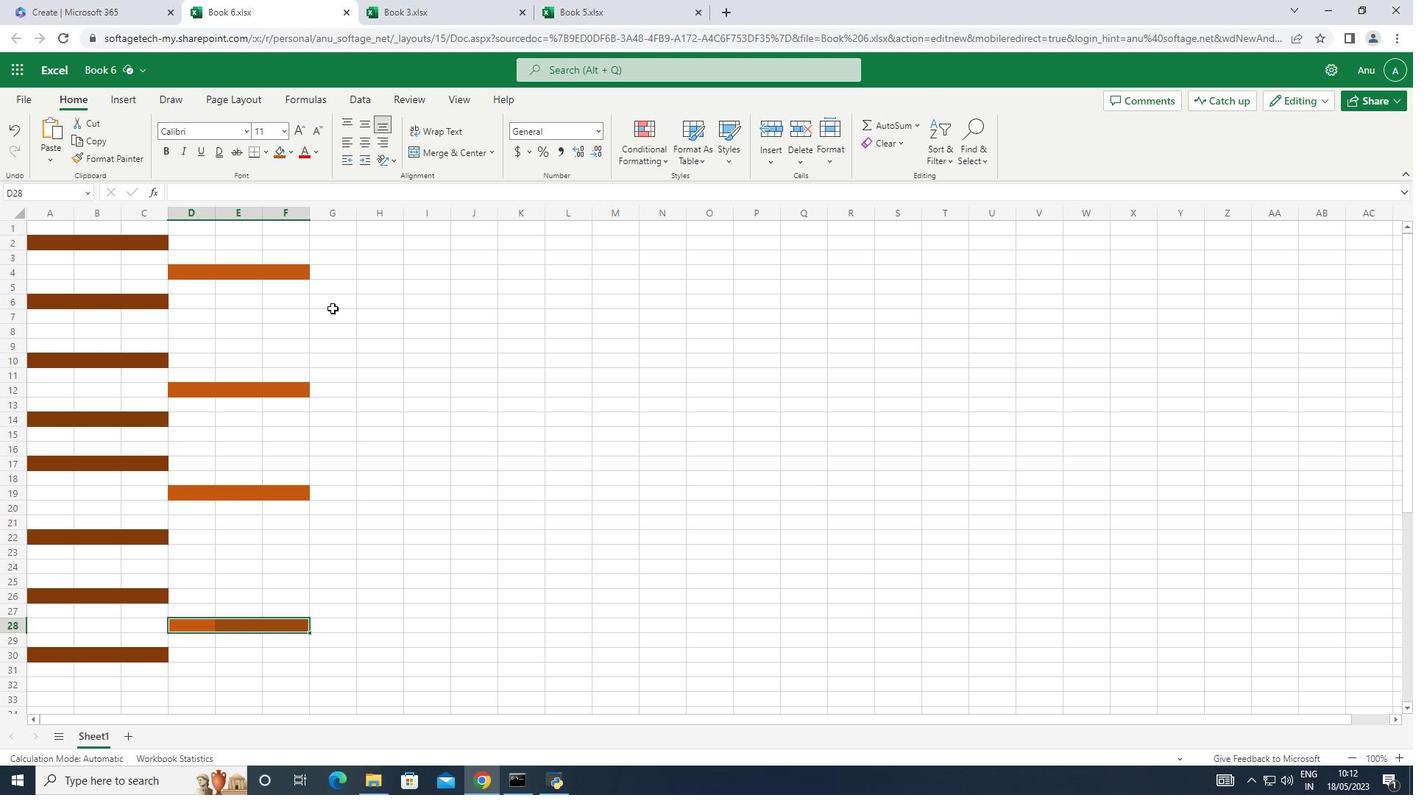 
Action: Mouse pressed left at (321, 311)
Screenshot: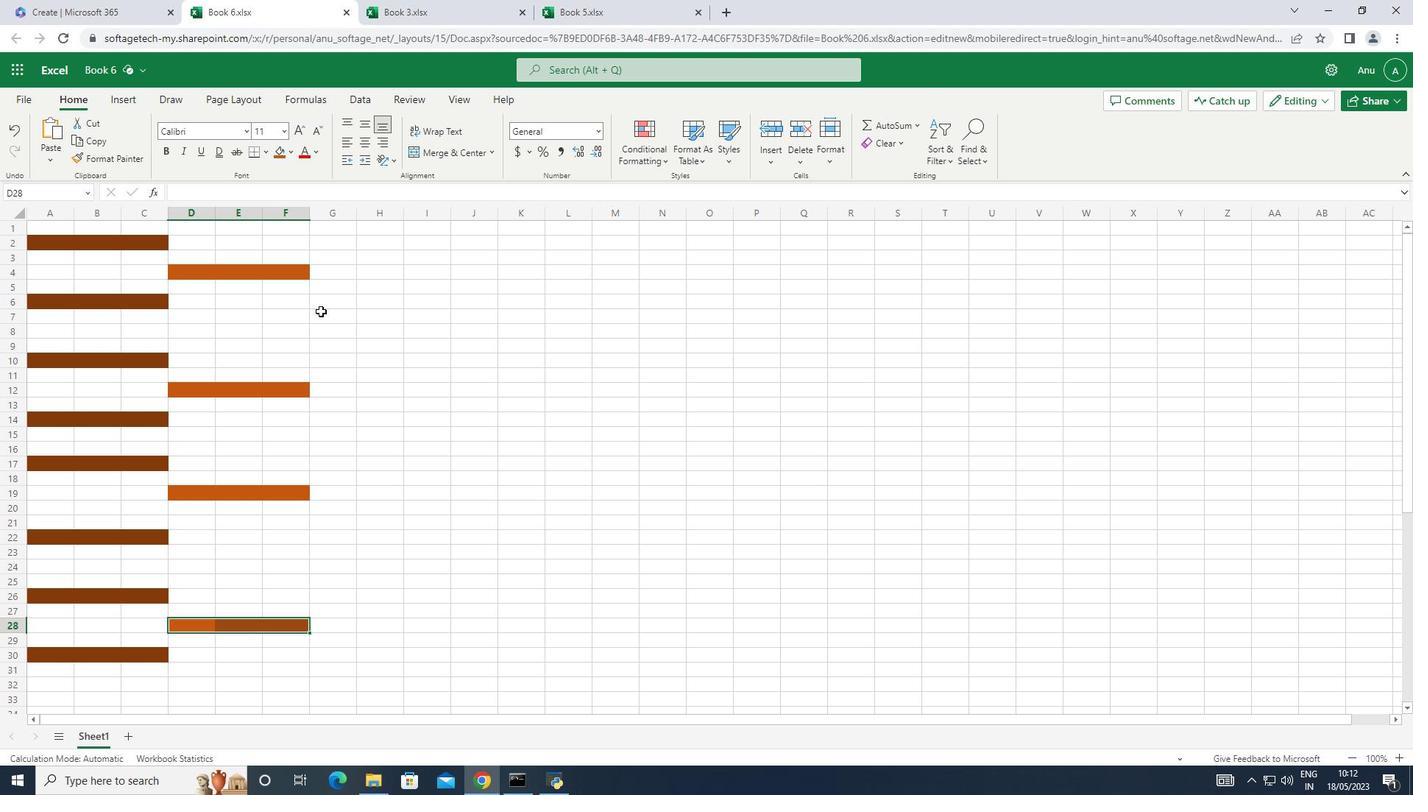 
Action: Mouse moved to (293, 148)
Screenshot: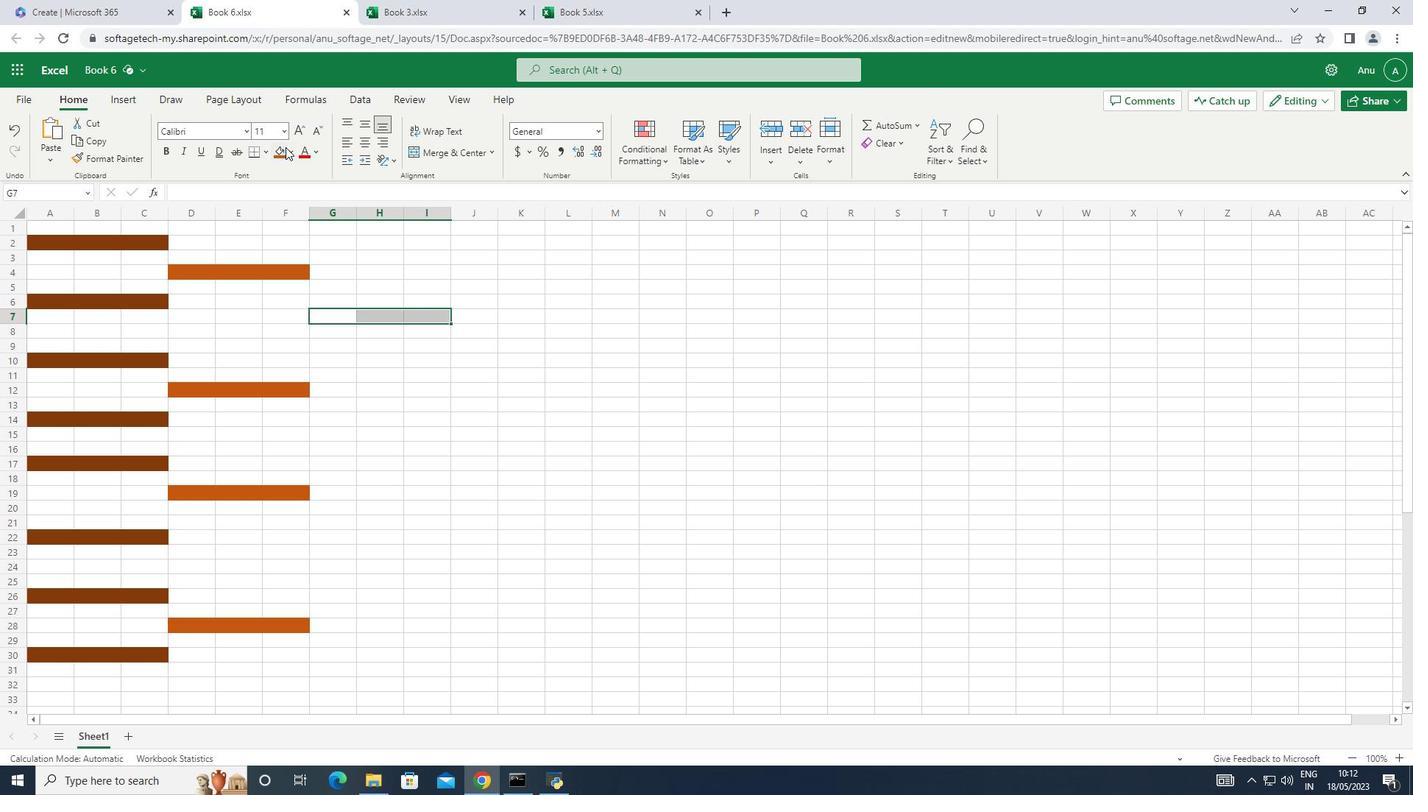 
Action: Mouse pressed left at (293, 148)
Screenshot: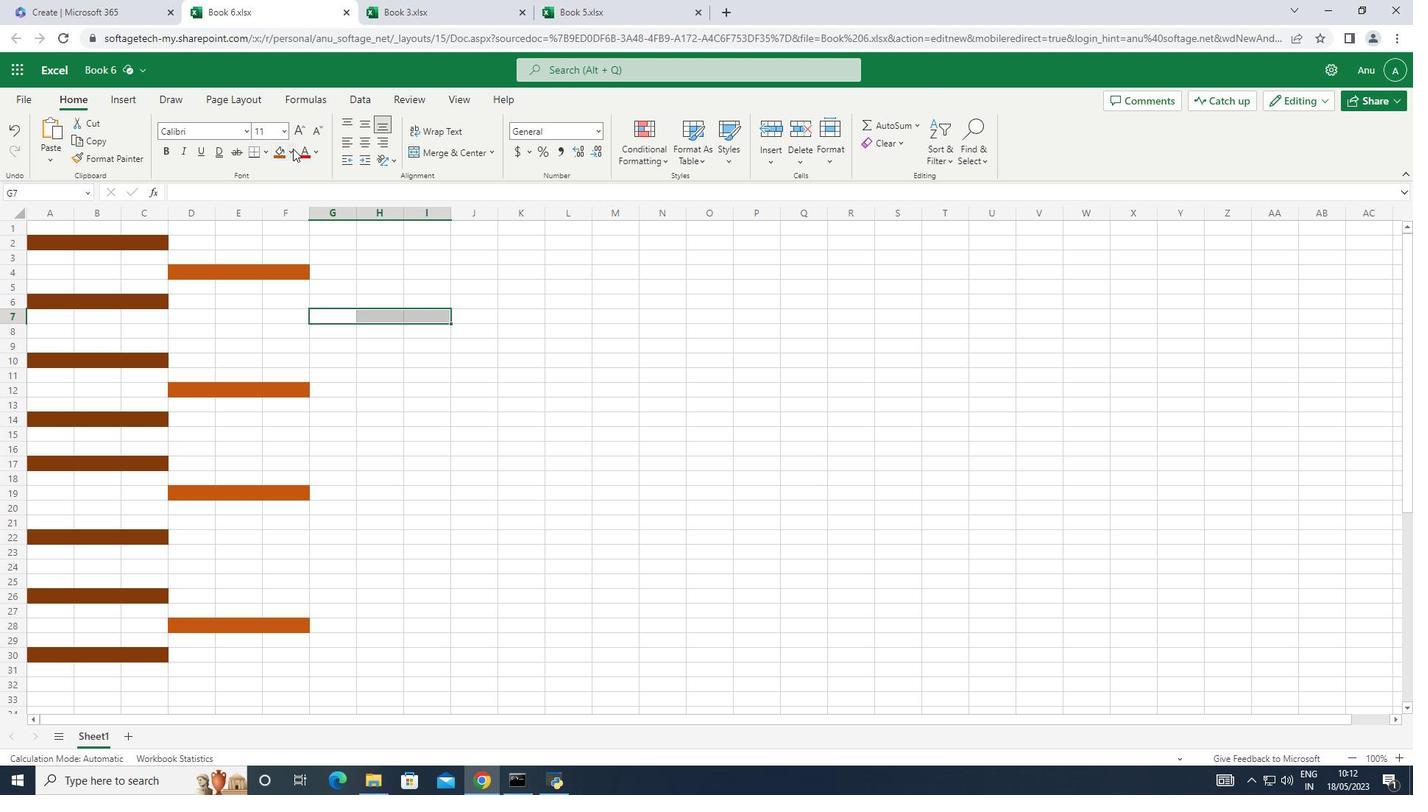 
Action: Mouse moved to (375, 245)
Screenshot: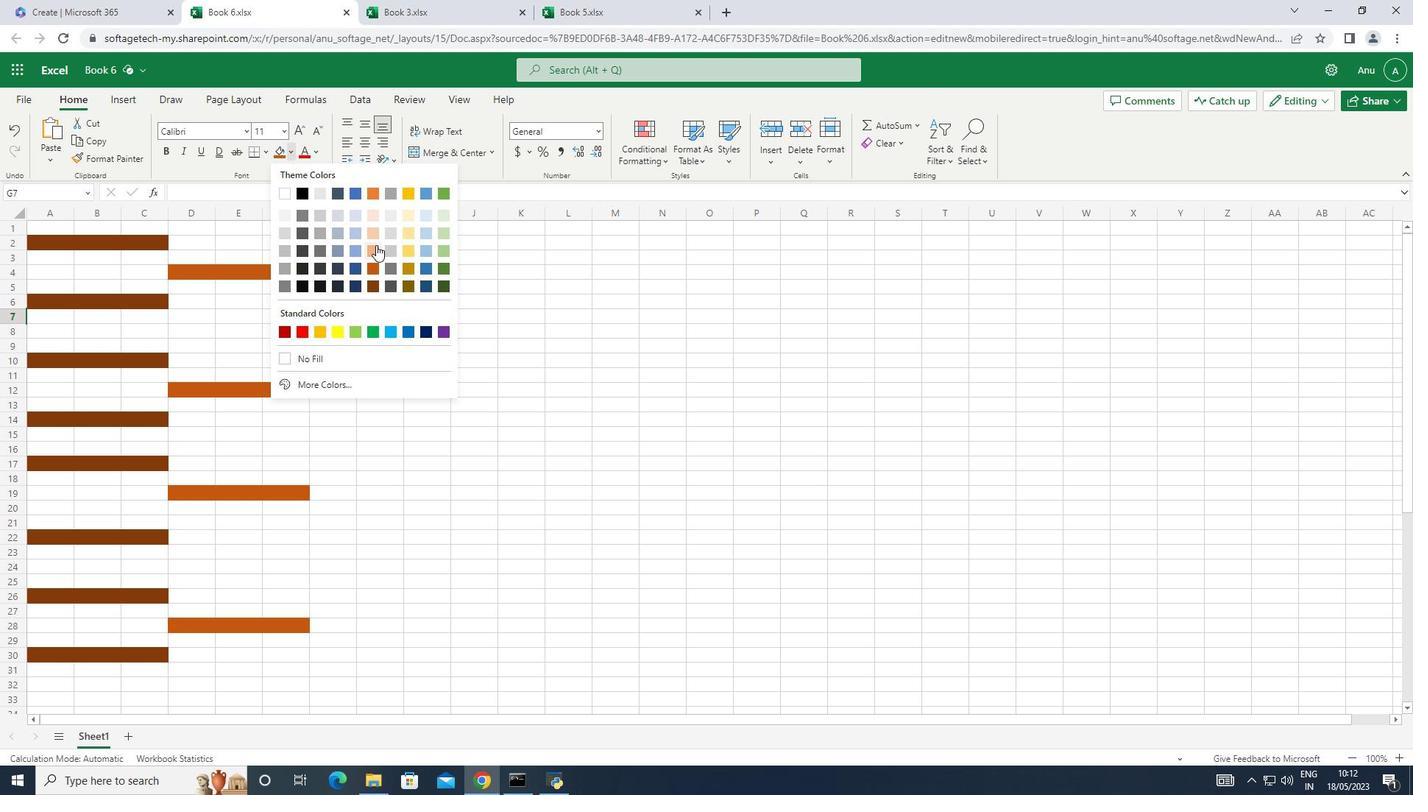 
Action: Mouse pressed left at (375, 245)
Screenshot: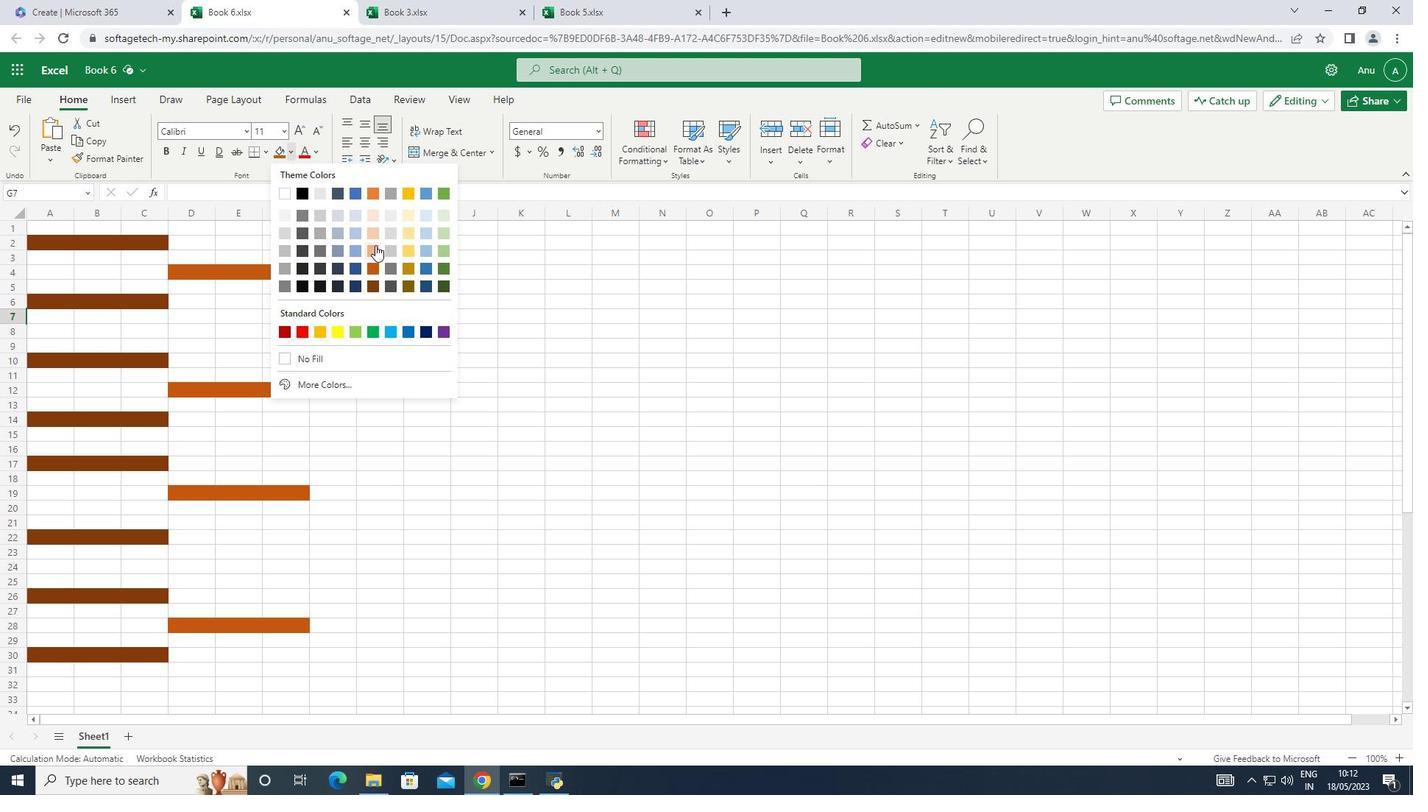 
Action: Mouse moved to (321, 566)
Screenshot: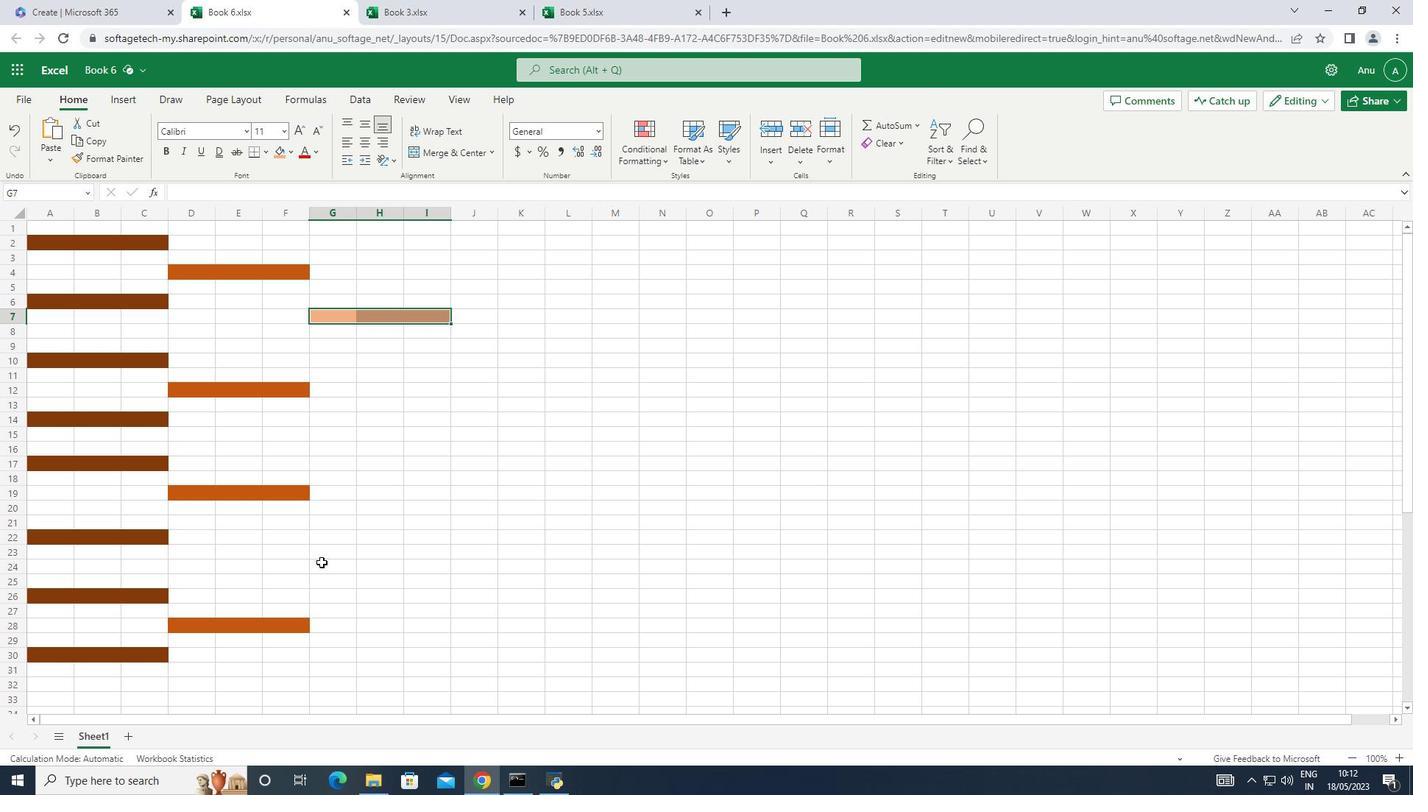 
Action: Mouse pressed left at (321, 566)
Screenshot: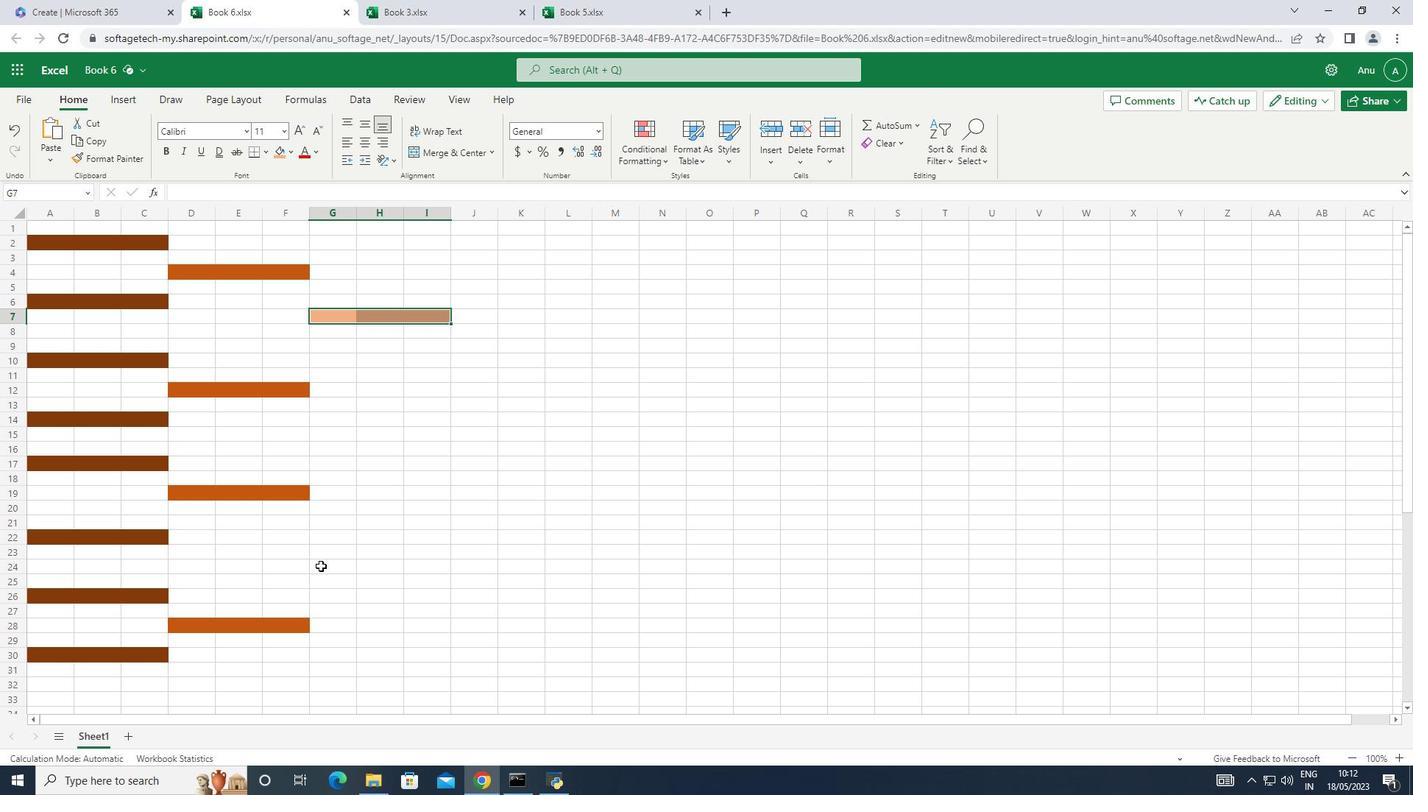 
Action: Mouse moved to (277, 153)
Screenshot: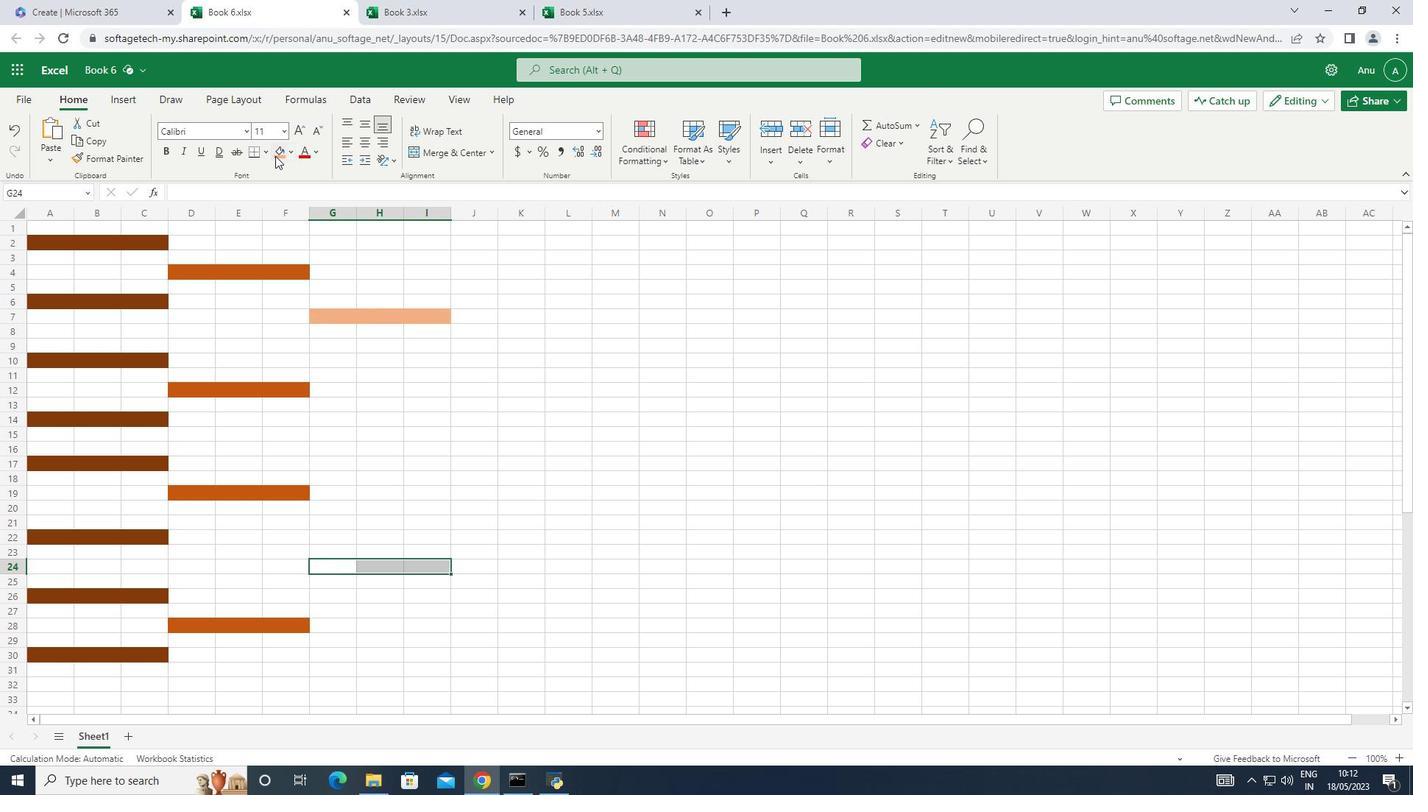 
Action: Mouse pressed left at (277, 153)
Screenshot: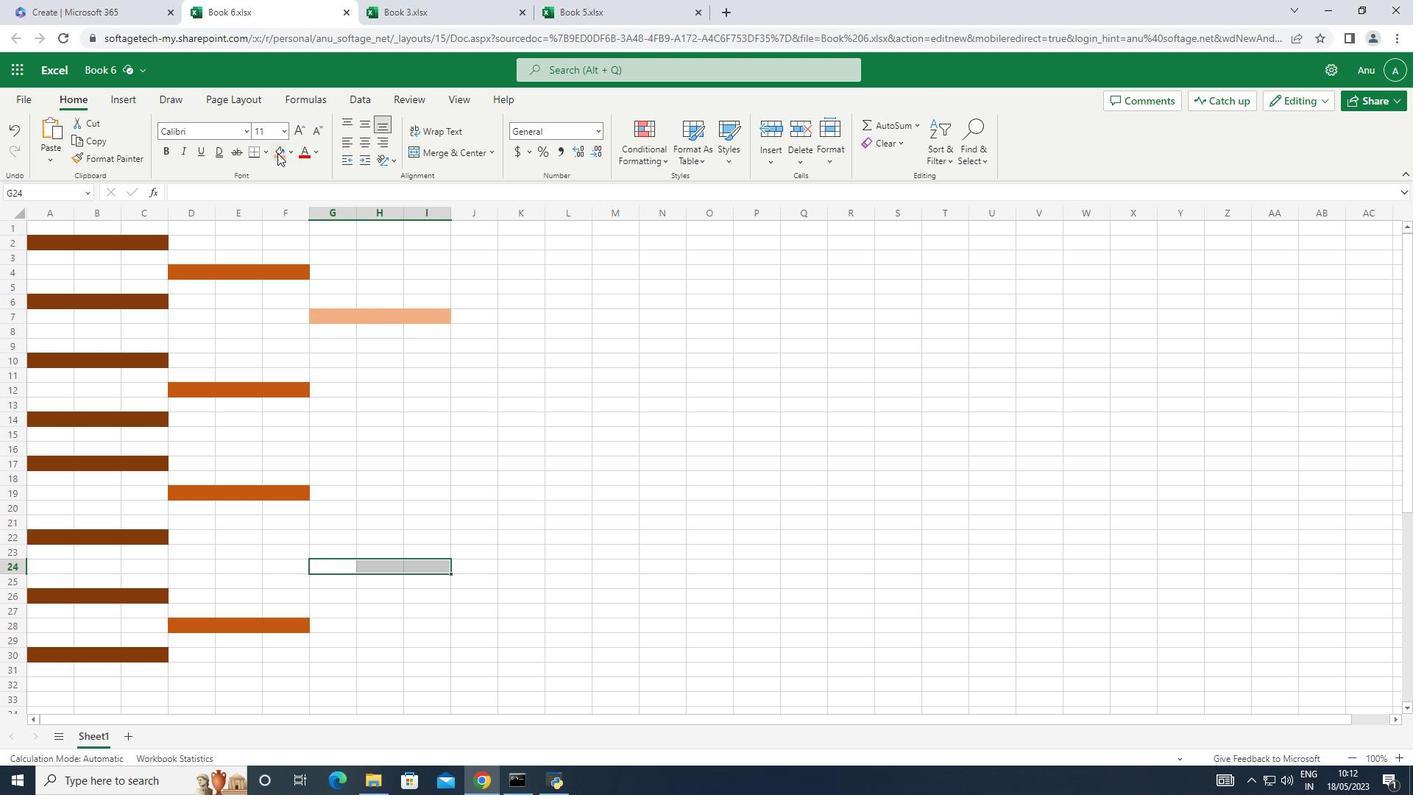 
Action: Mouse moved to (418, 452)
Screenshot: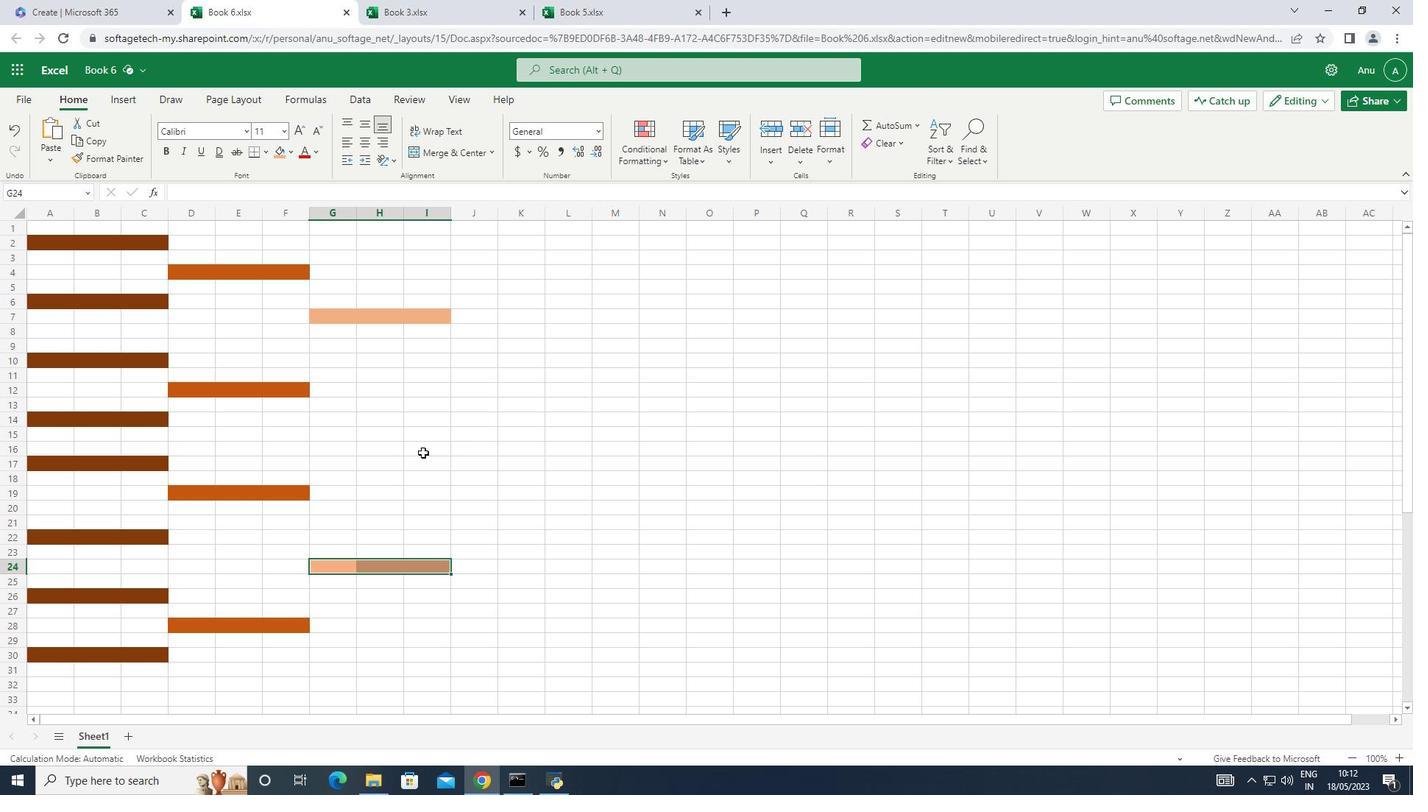 
Action: Mouse pressed left at (418, 452)
Screenshot: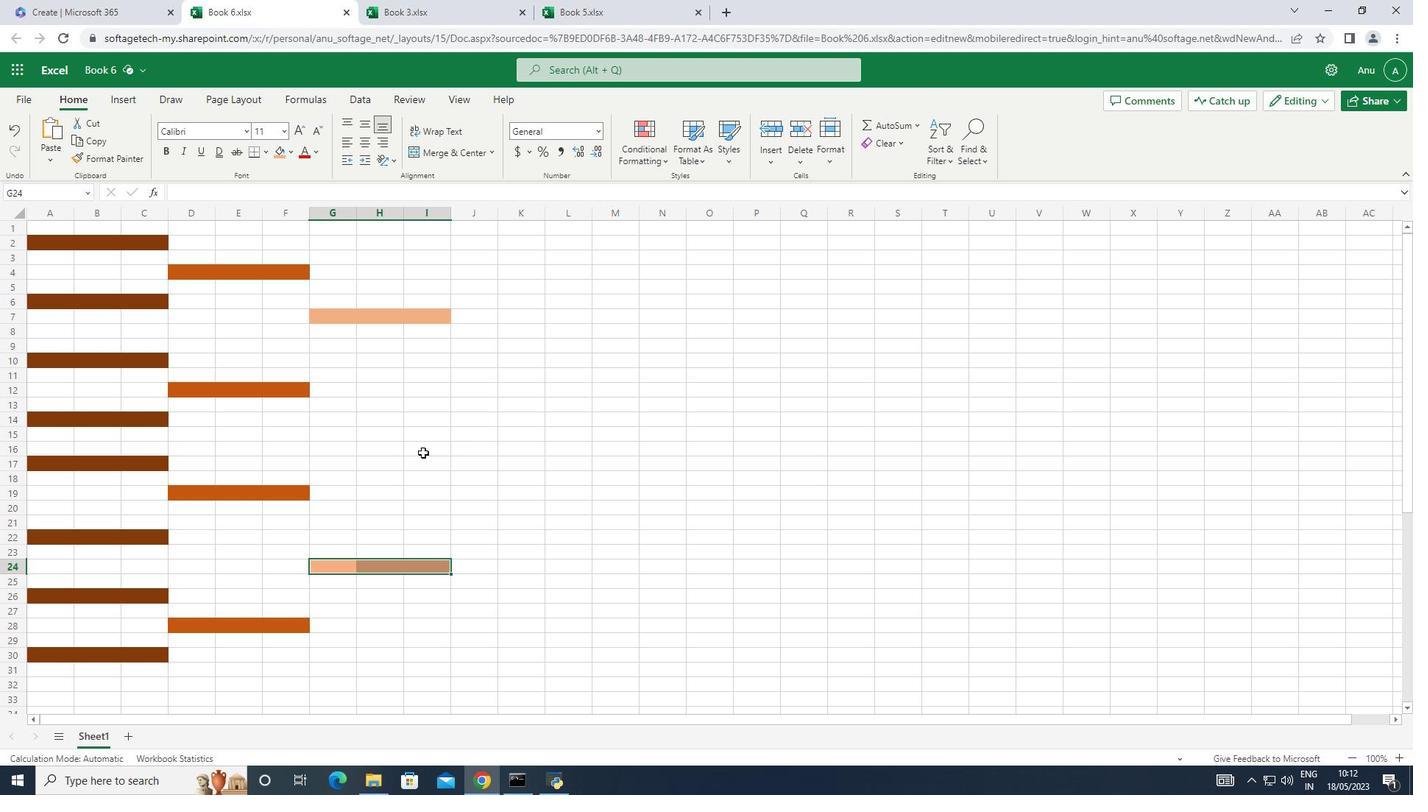 
Action: Mouse moved to (290, 151)
Screenshot: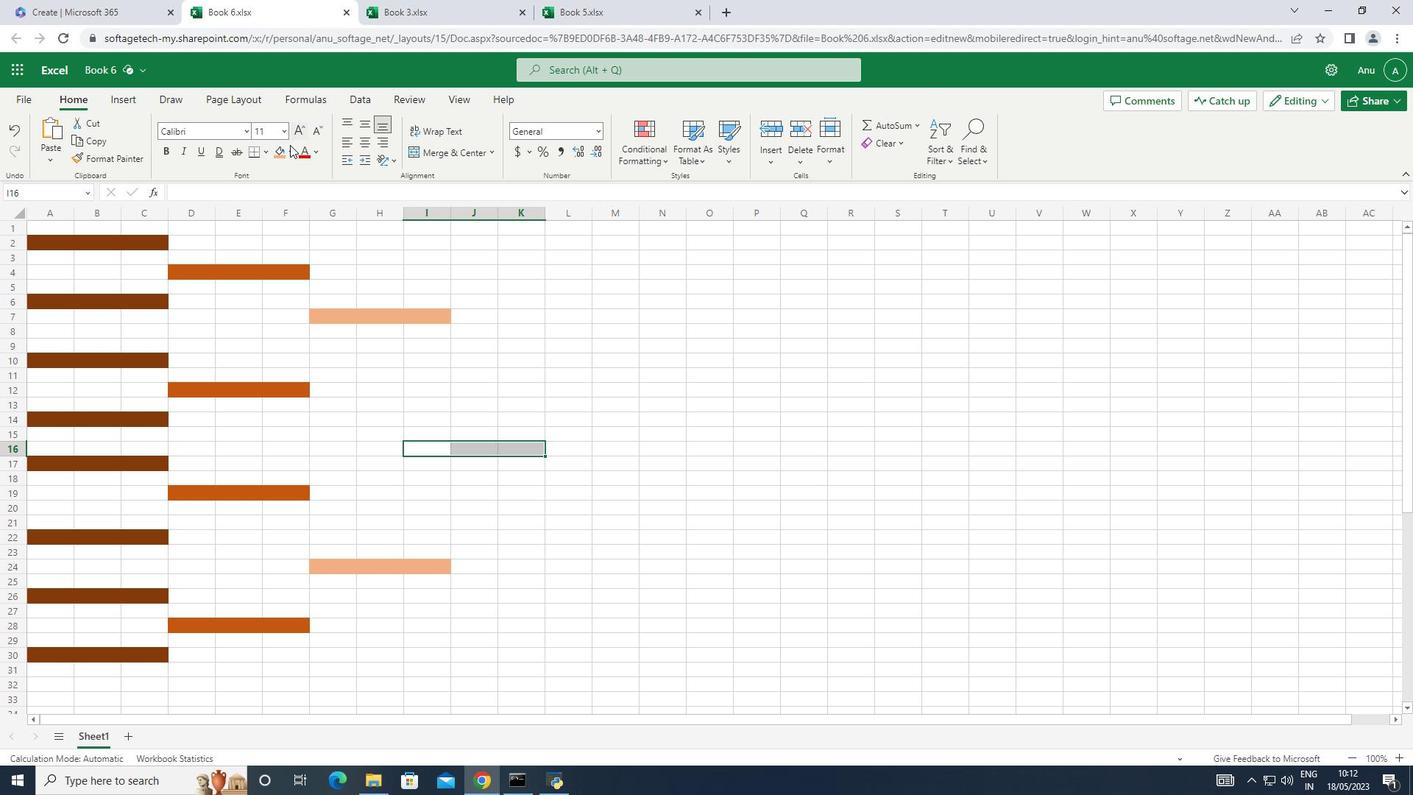 
Action: Mouse pressed left at (290, 151)
Screenshot: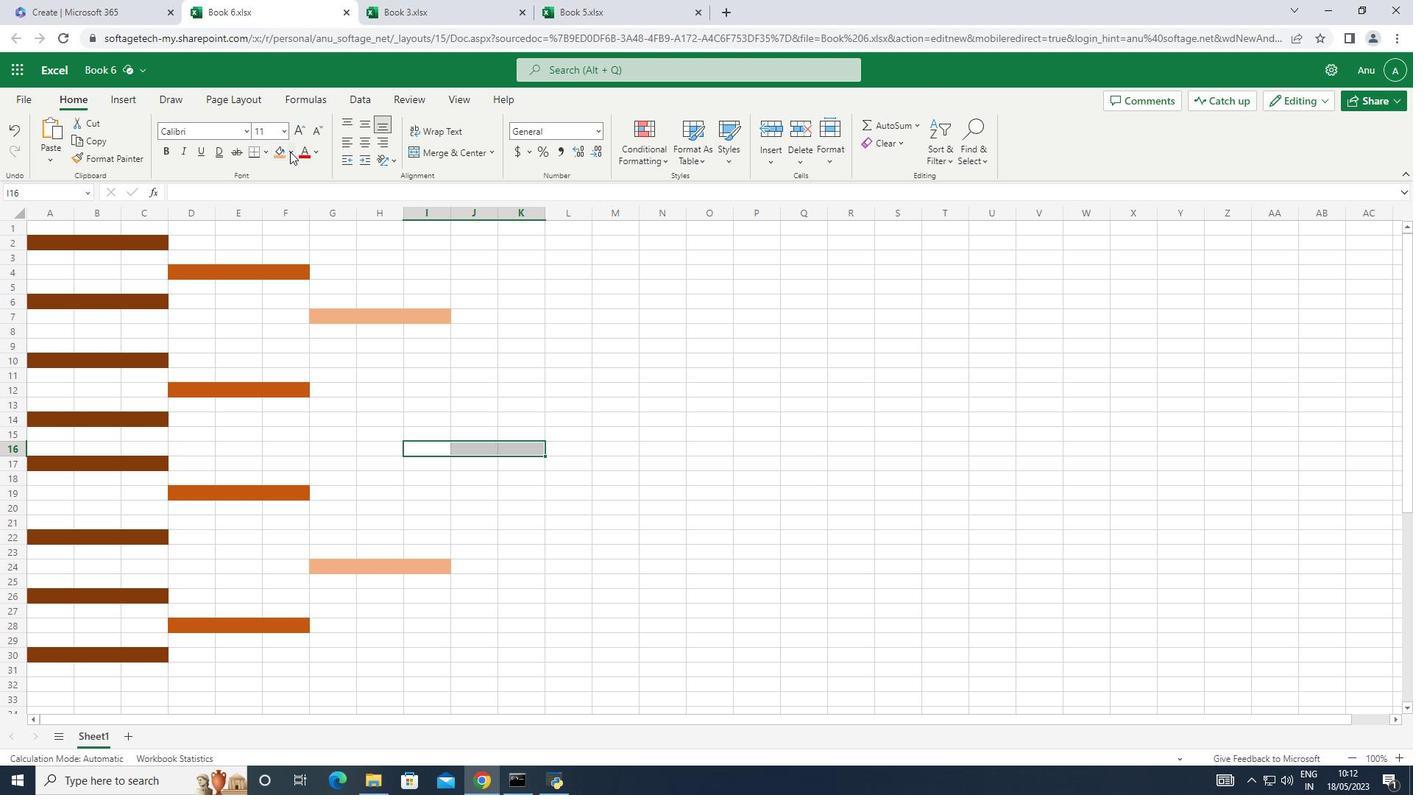 
Action: Mouse moved to (410, 191)
Screenshot: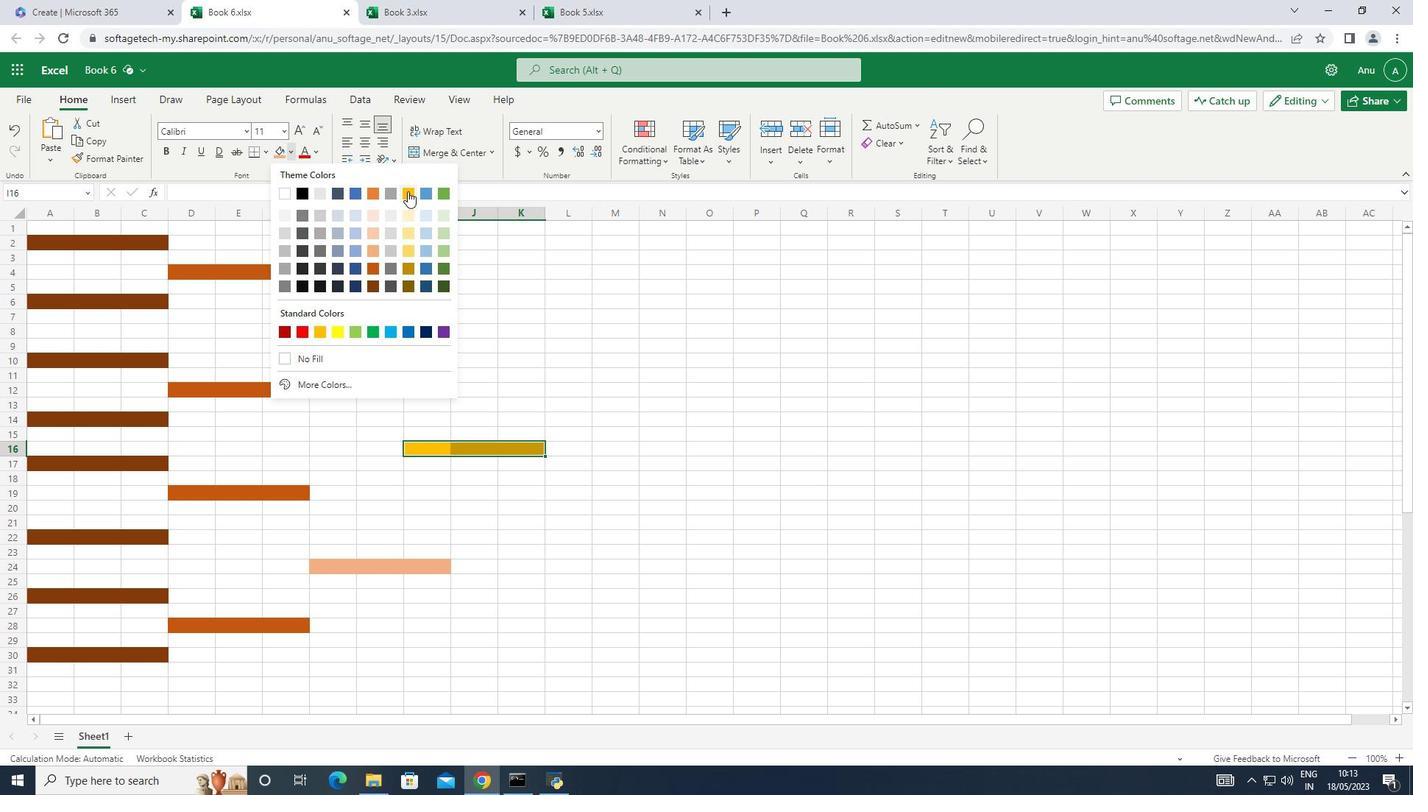 
Action: Mouse pressed left at (410, 191)
Screenshot: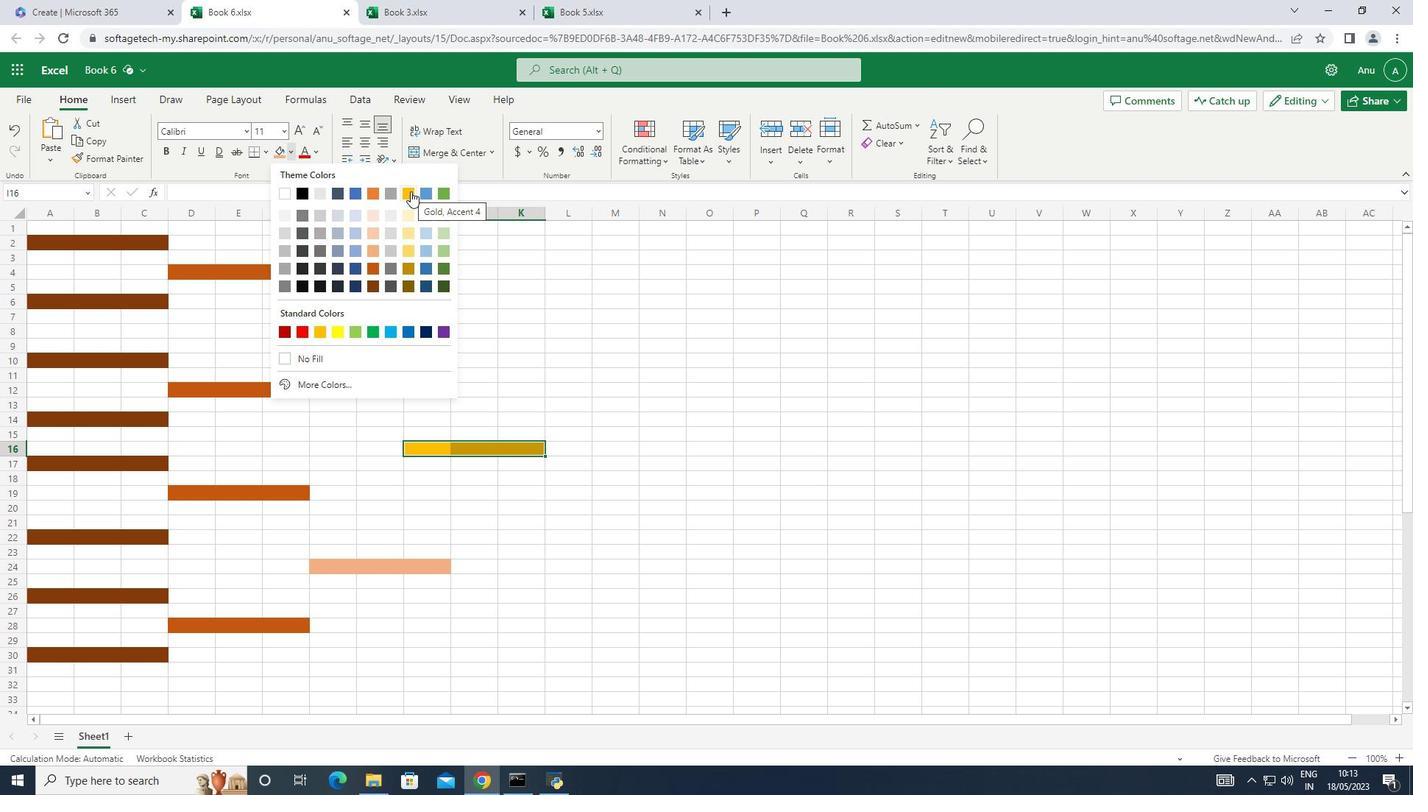 
Action: Mouse moved to (899, 225)
Screenshot: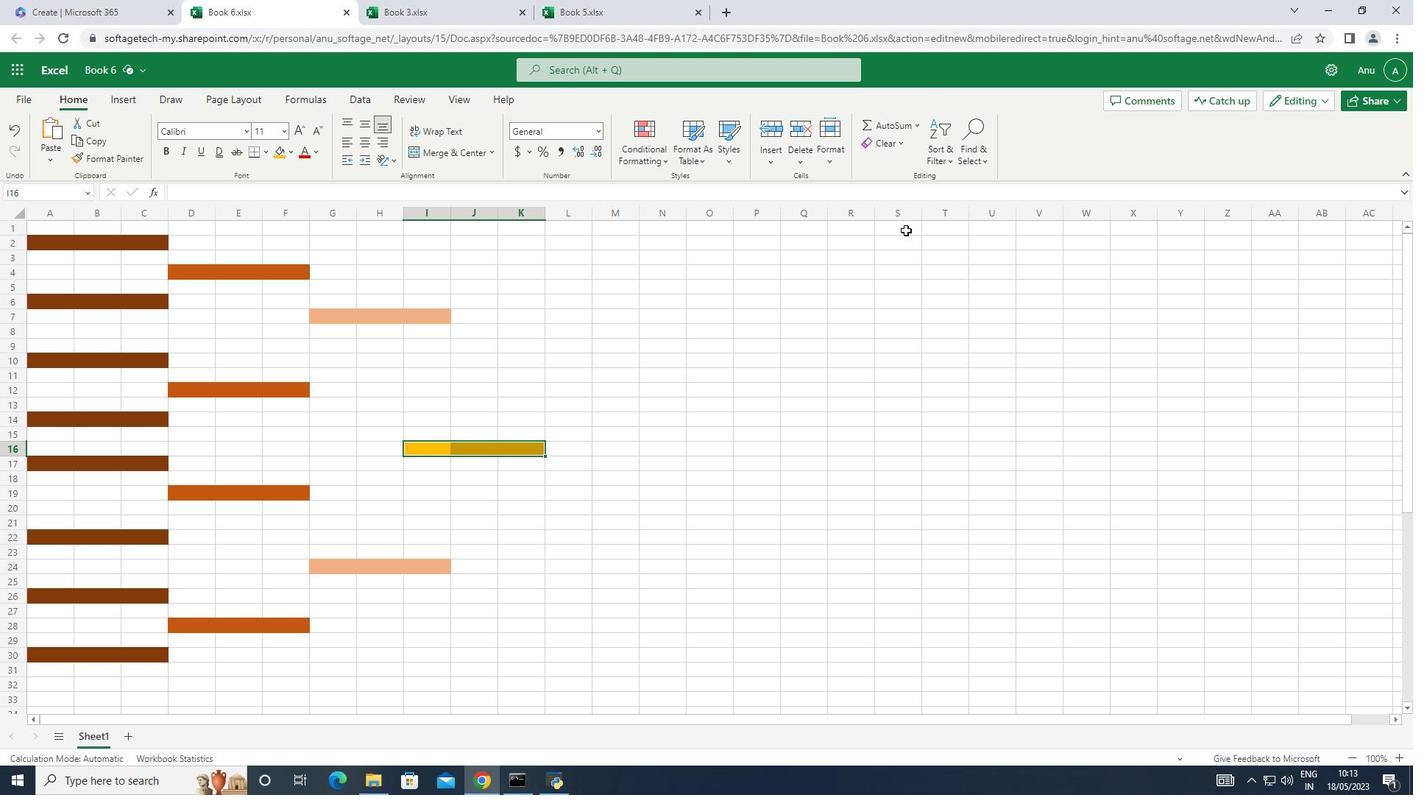 
Action: Mouse pressed left at (899, 225)
Screenshot: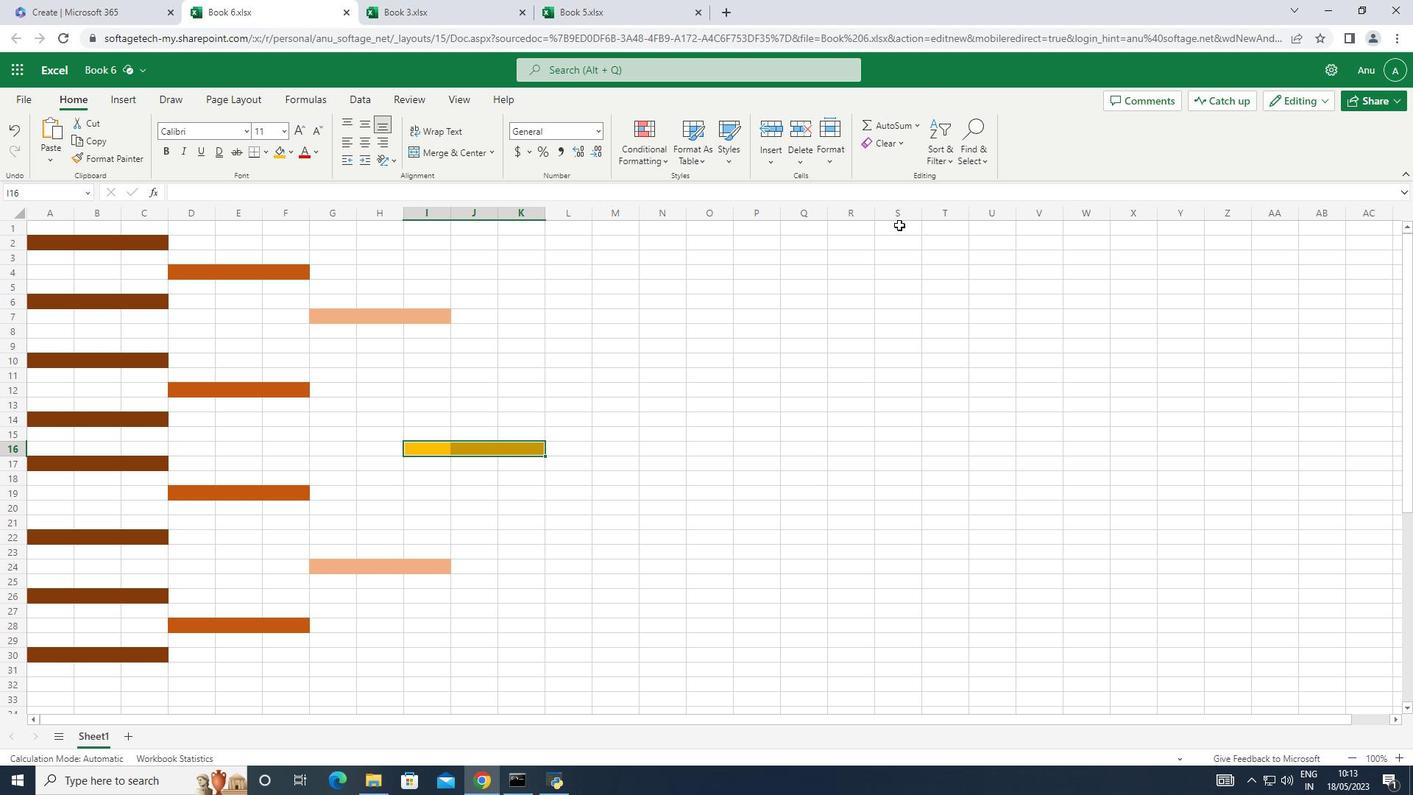 
Action: Mouse moved to (884, 245)
Screenshot: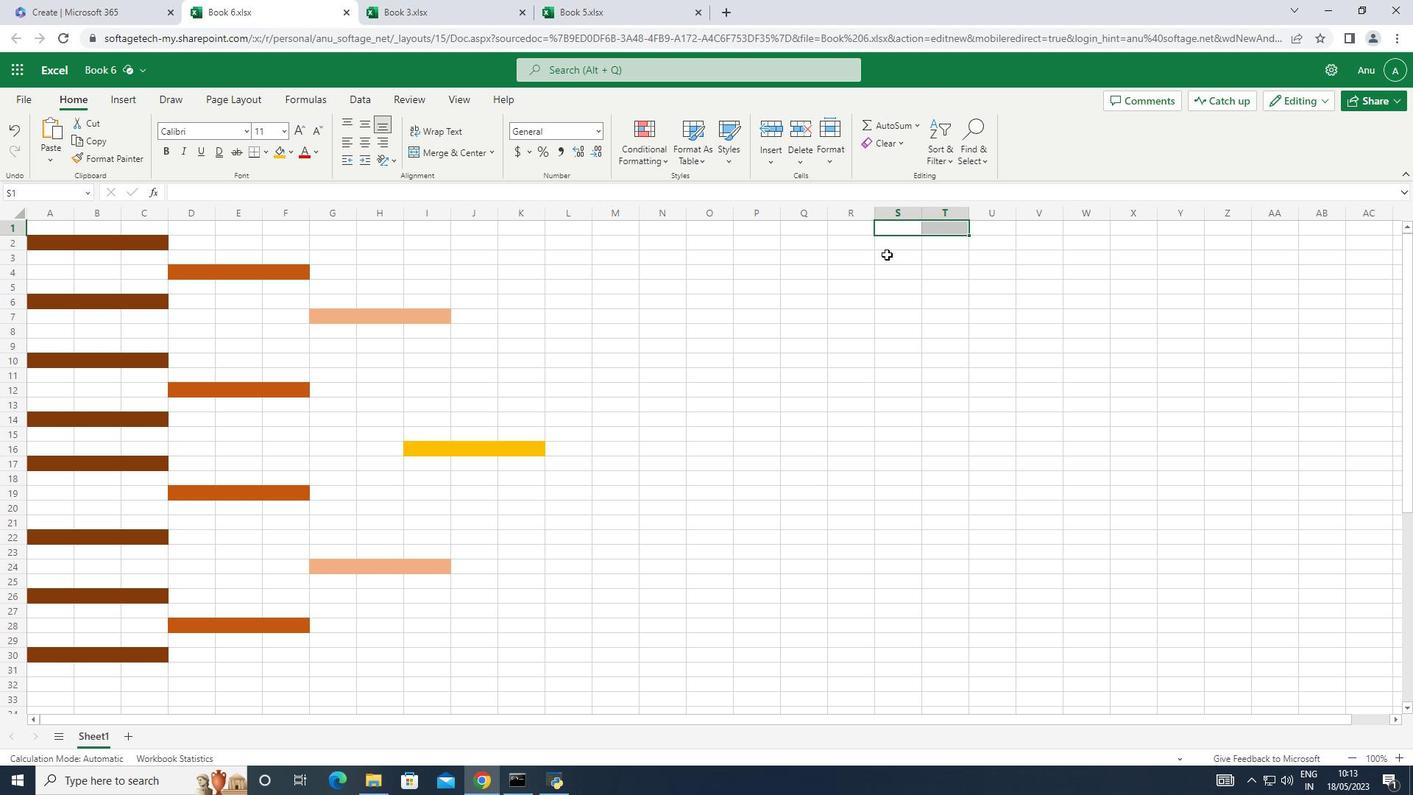 
Action: Mouse pressed left at (884, 245)
Screenshot: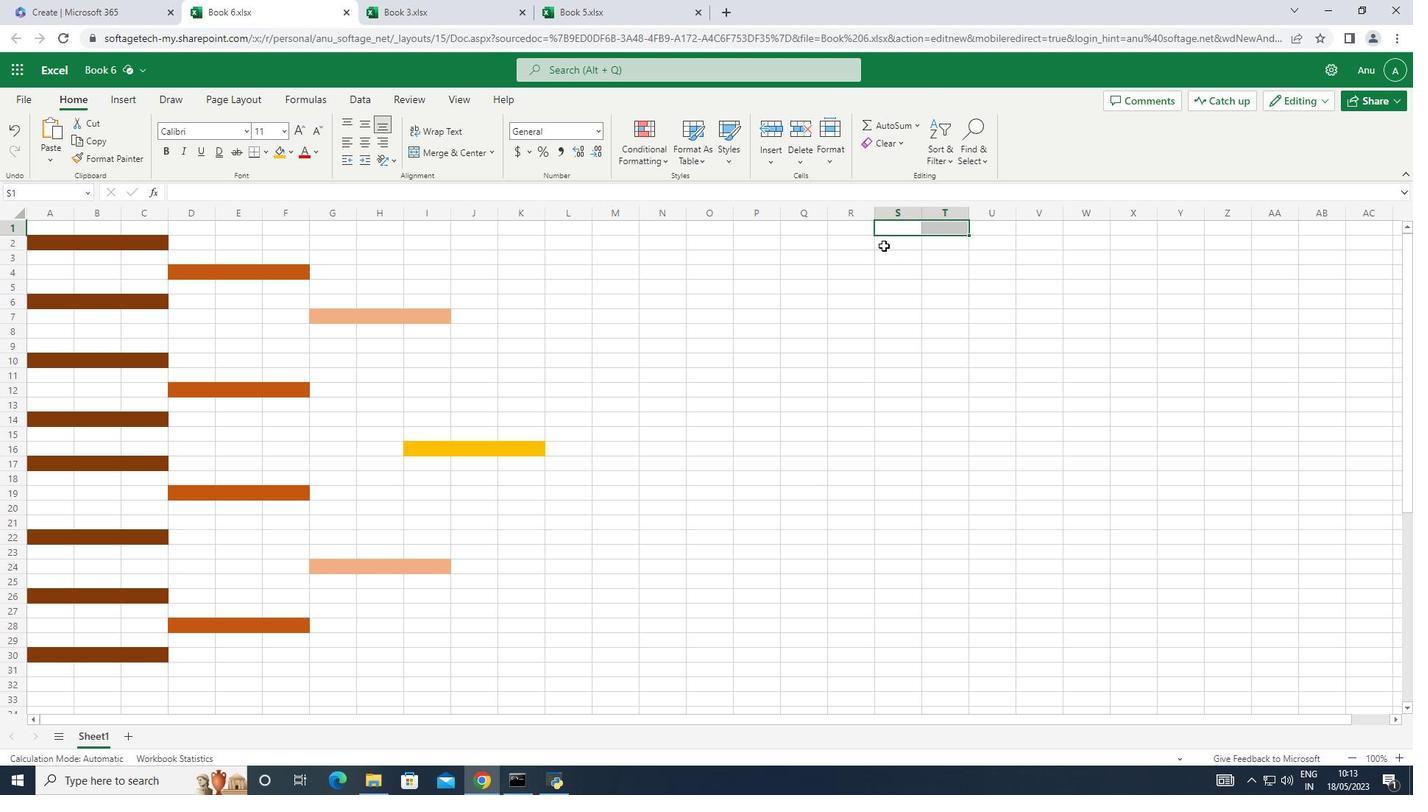 
Action: Mouse moved to (288, 149)
Screenshot: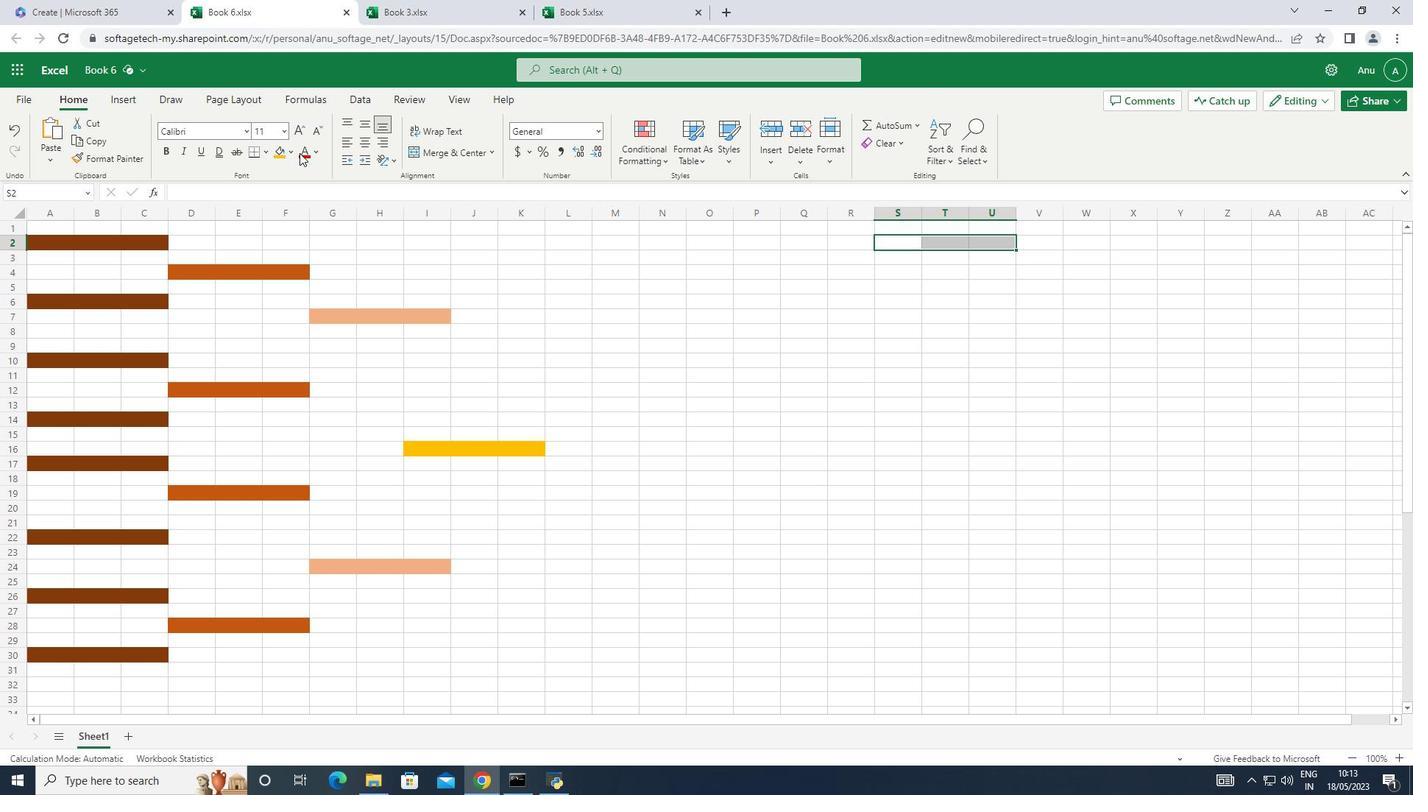 
Action: Mouse pressed left at (288, 149)
Screenshot: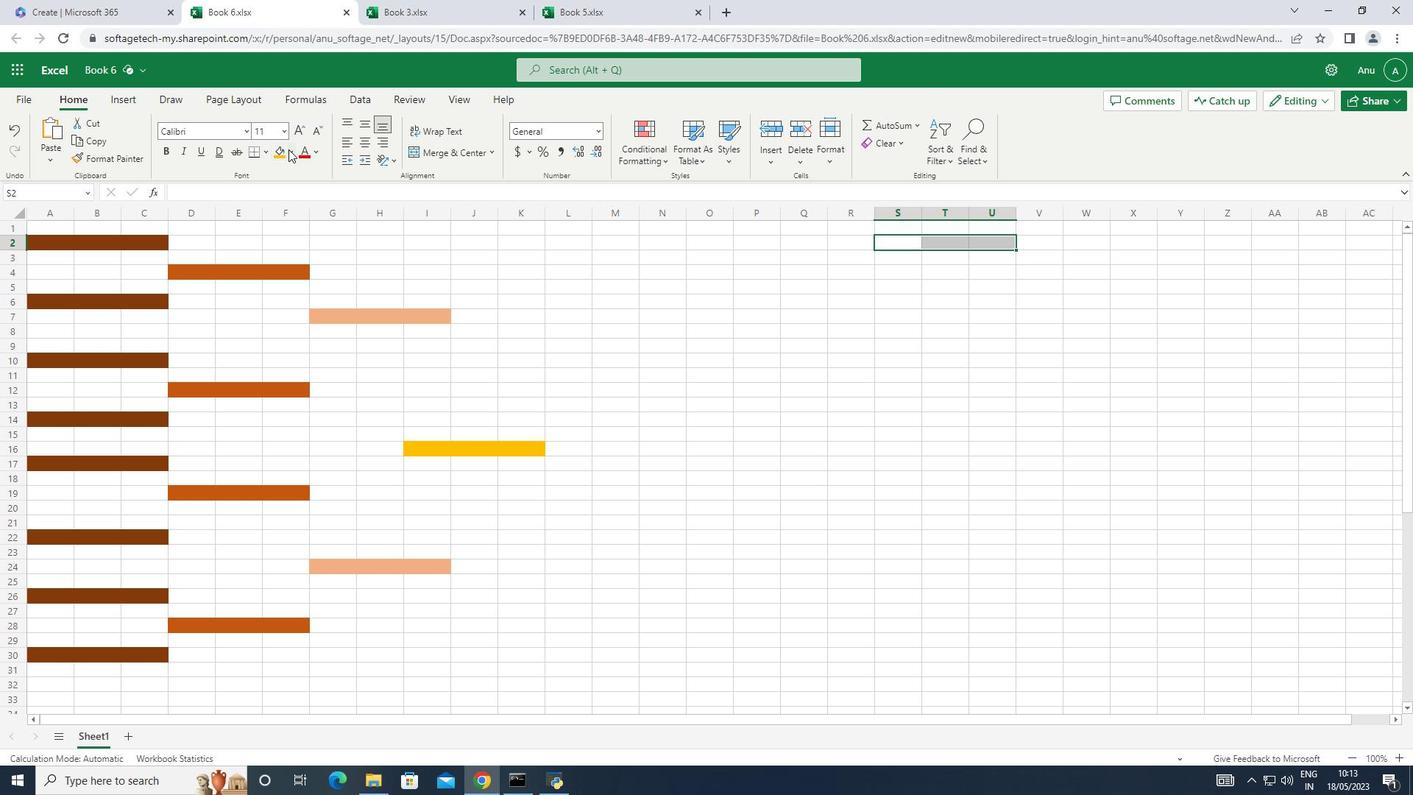 
Action: Mouse moved to (304, 187)
Screenshot: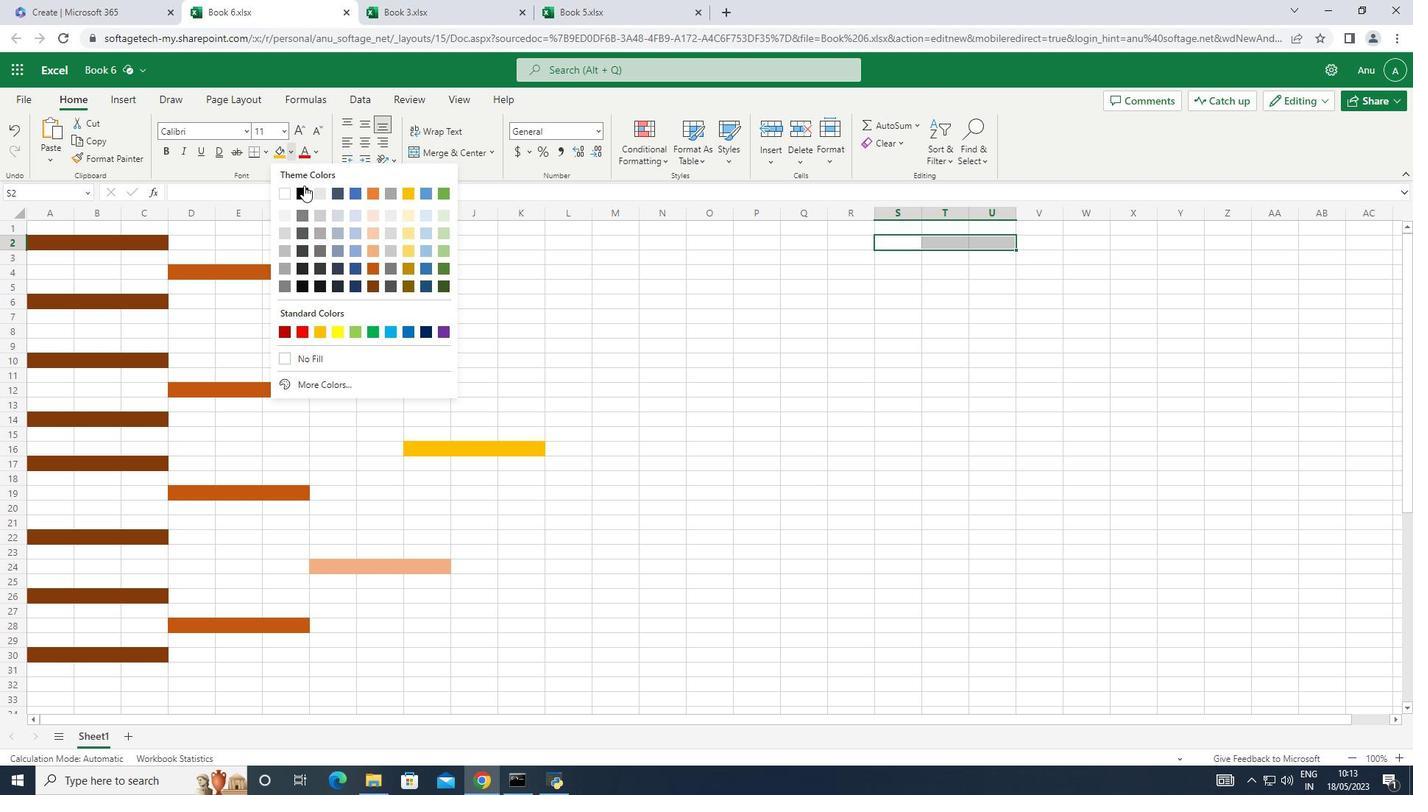 
Action: Mouse pressed left at (304, 187)
Screenshot: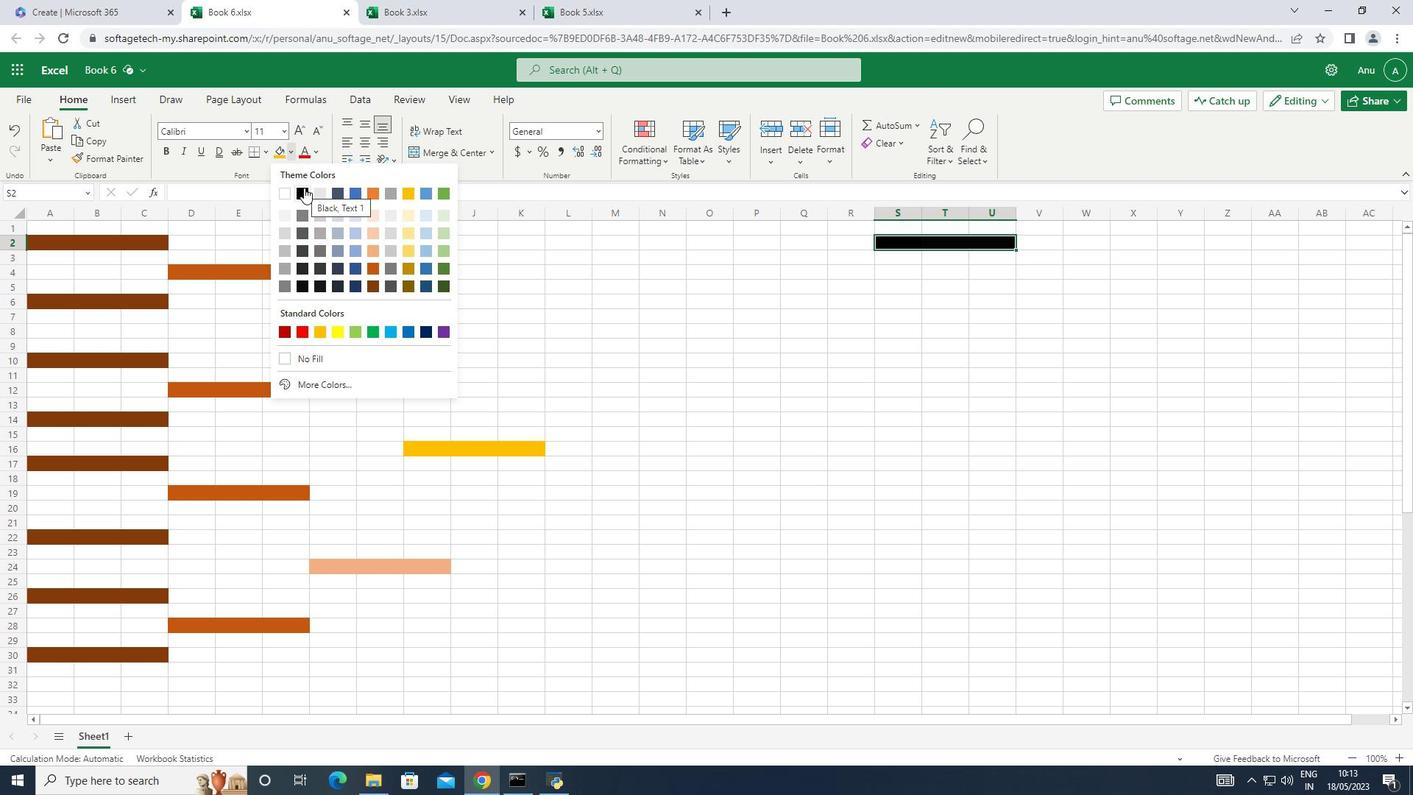 
Action: Mouse moved to (883, 305)
Screenshot: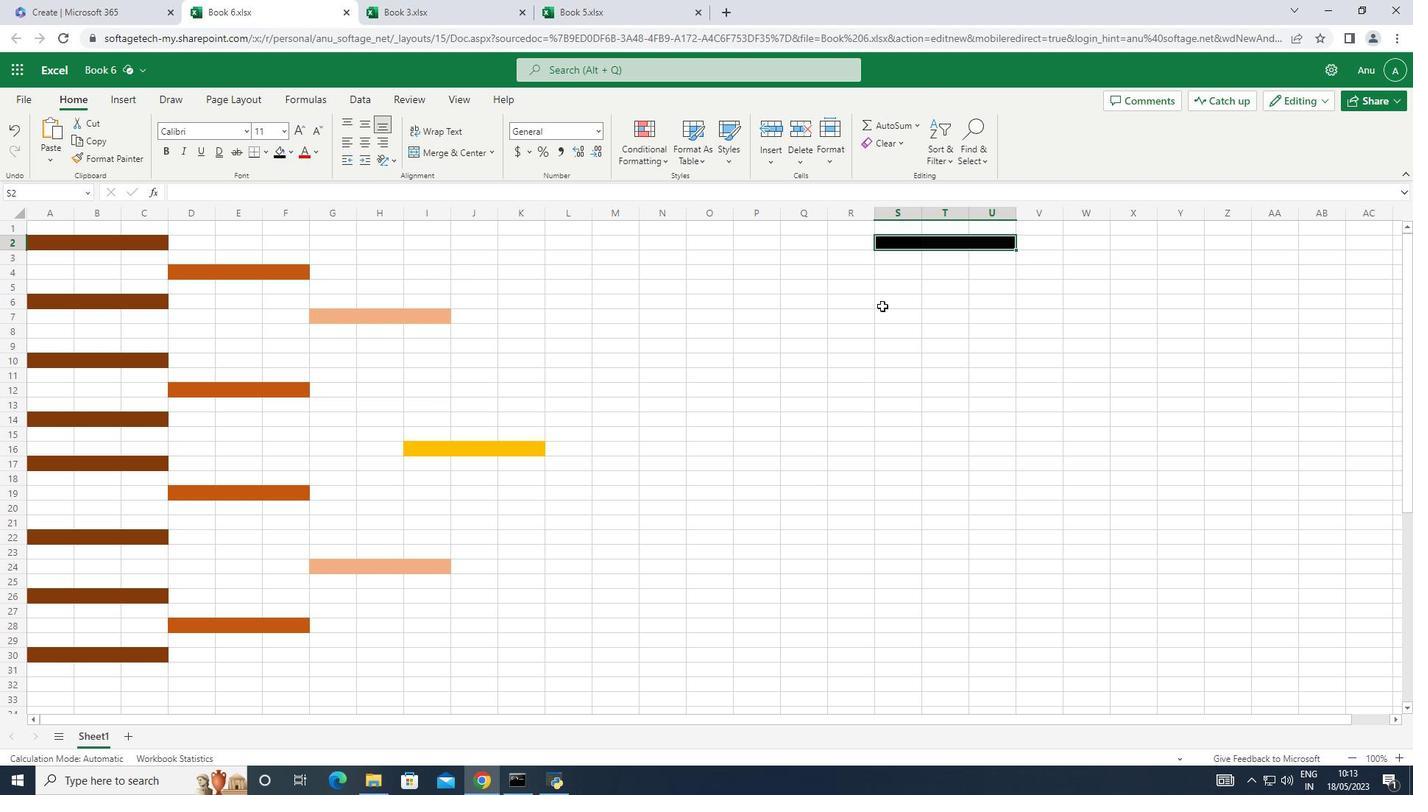 
Action: Mouse pressed left at (883, 305)
Screenshot: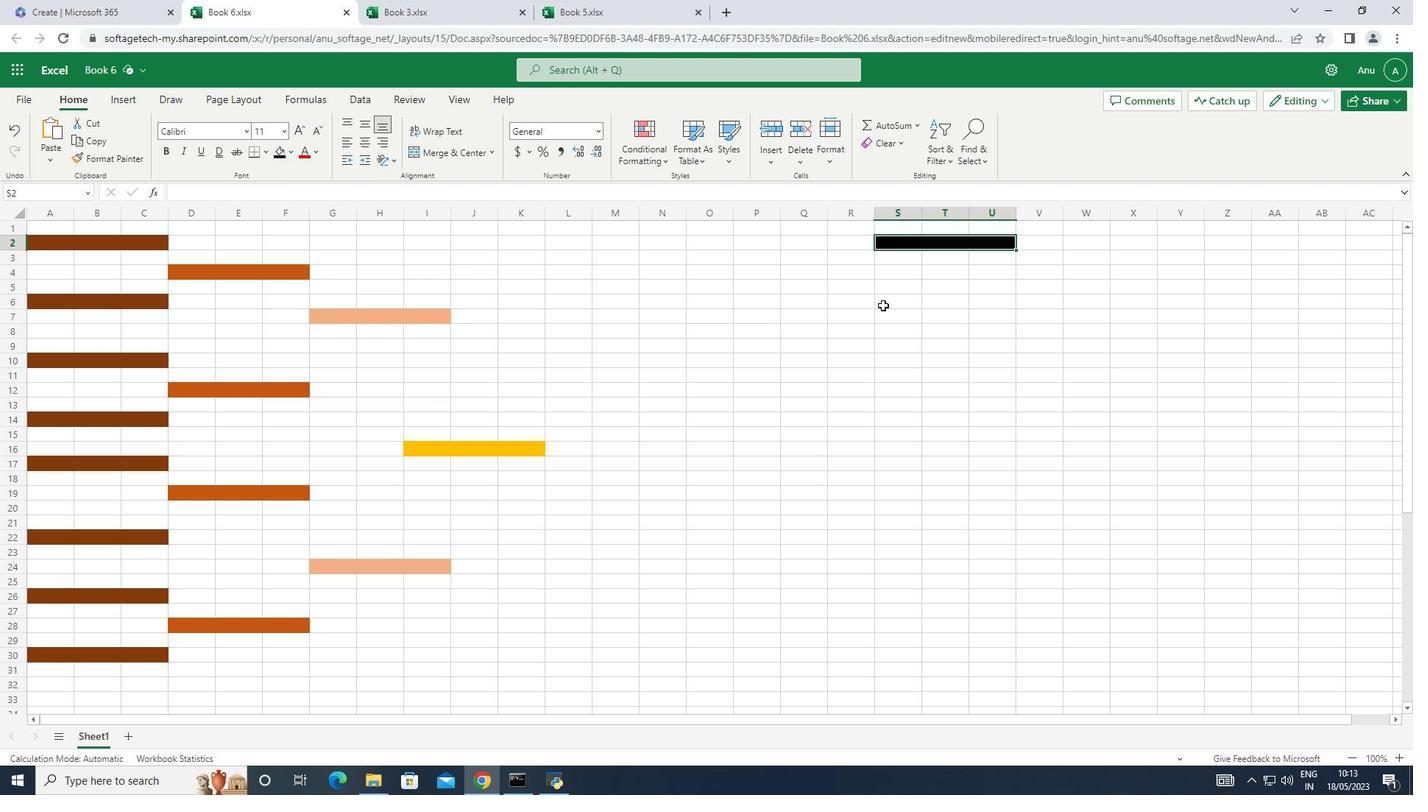 
Action: Mouse moved to (273, 154)
Screenshot: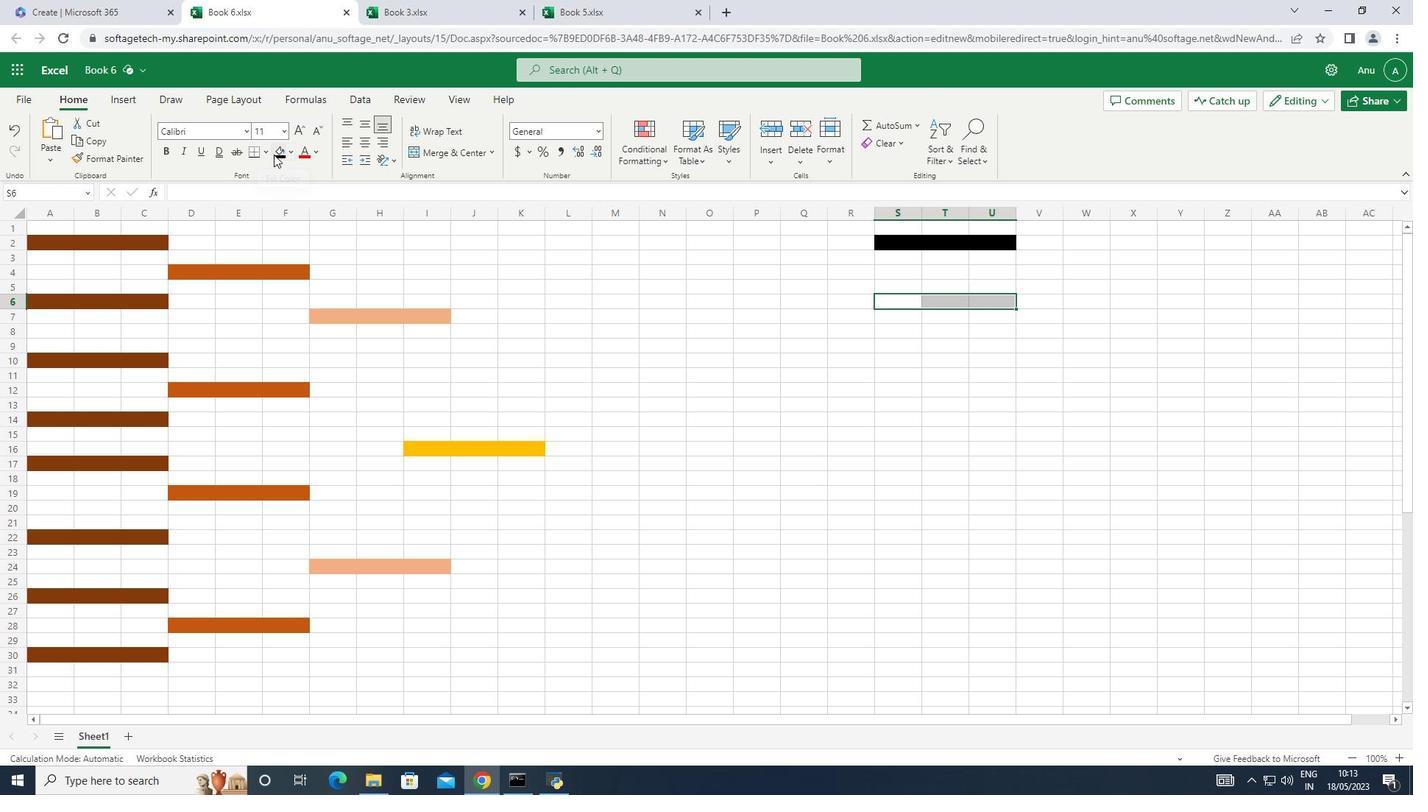 
Action: Mouse pressed left at (273, 154)
Screenshot: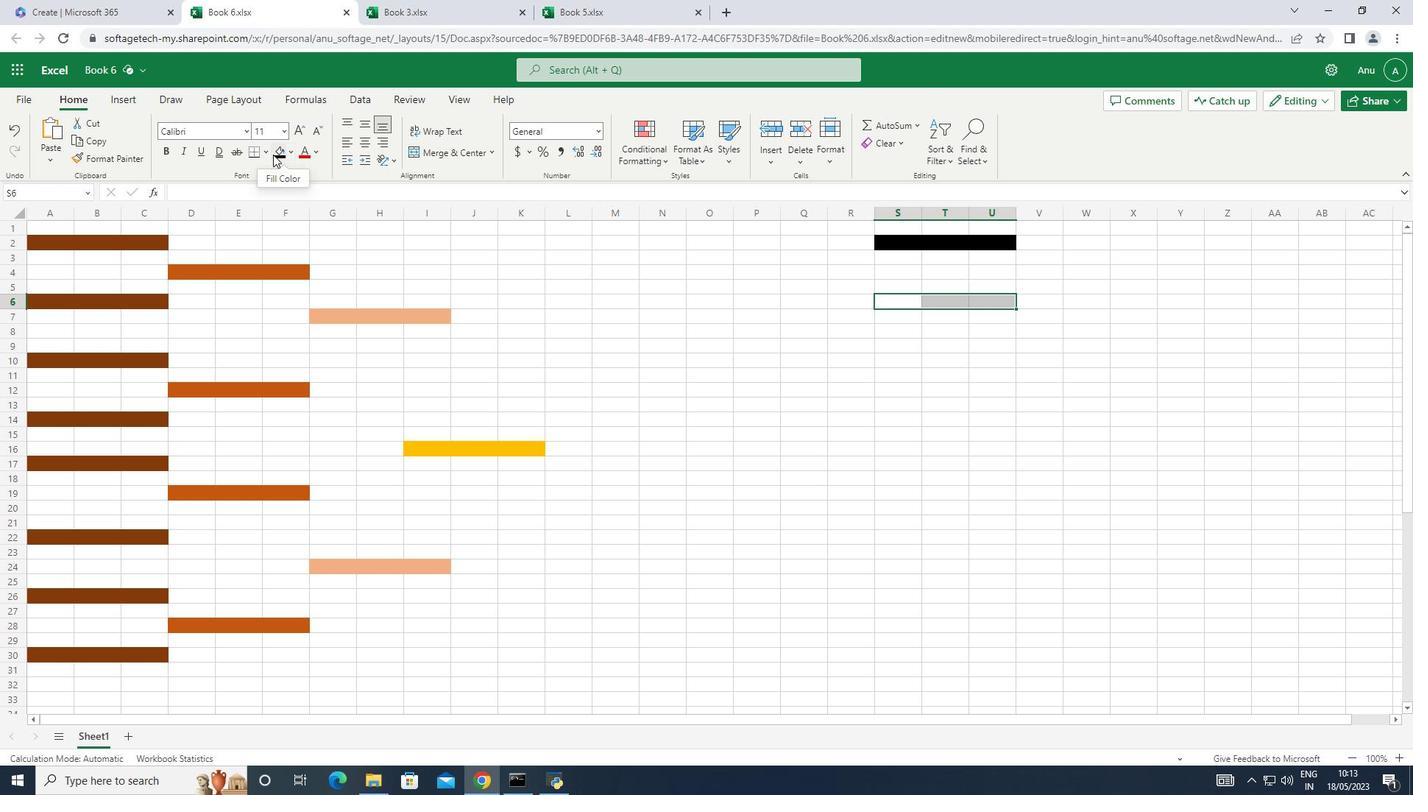 
Action: Mouse moved to (880, 360)
Screenshot: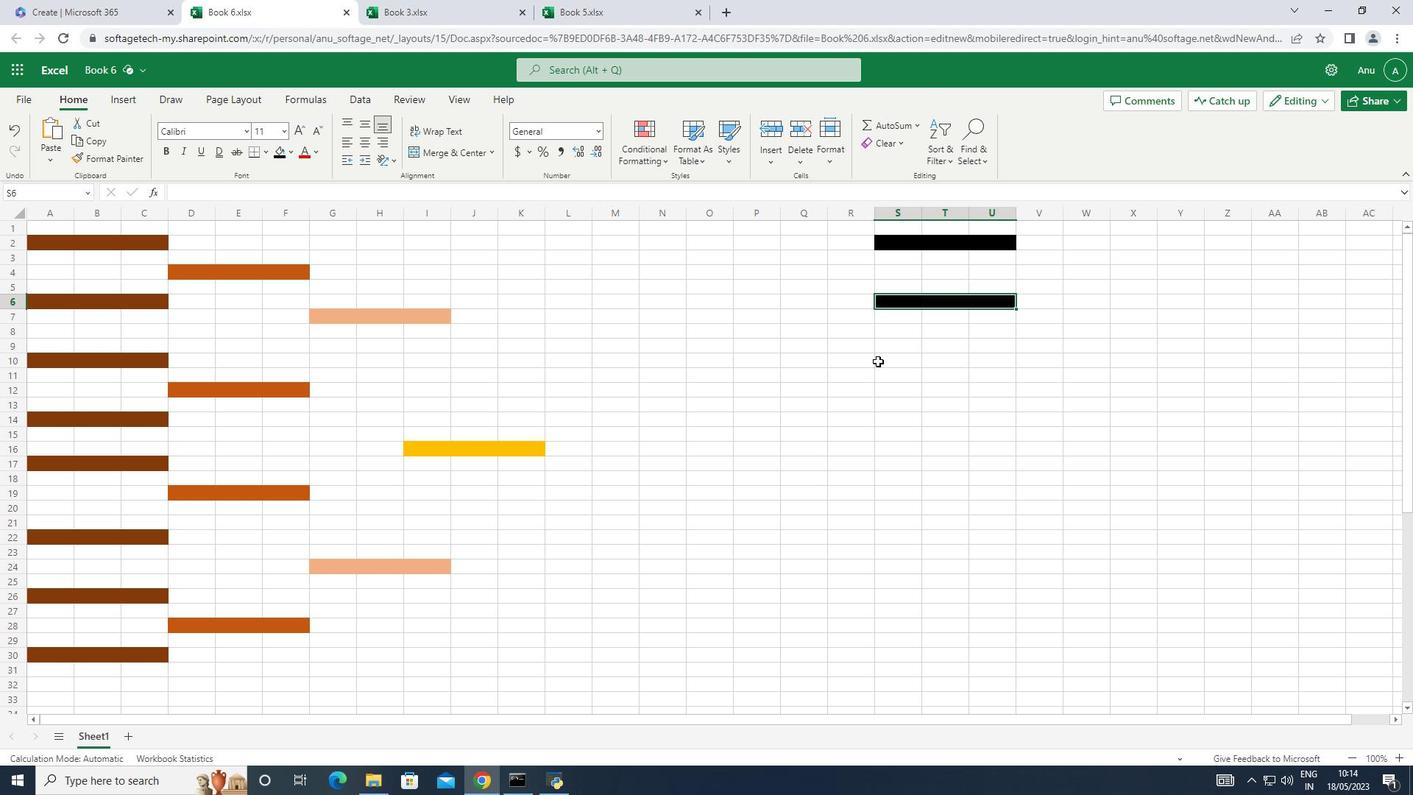 
Action: Mouse pressed left at (880, 360)
Screenshot: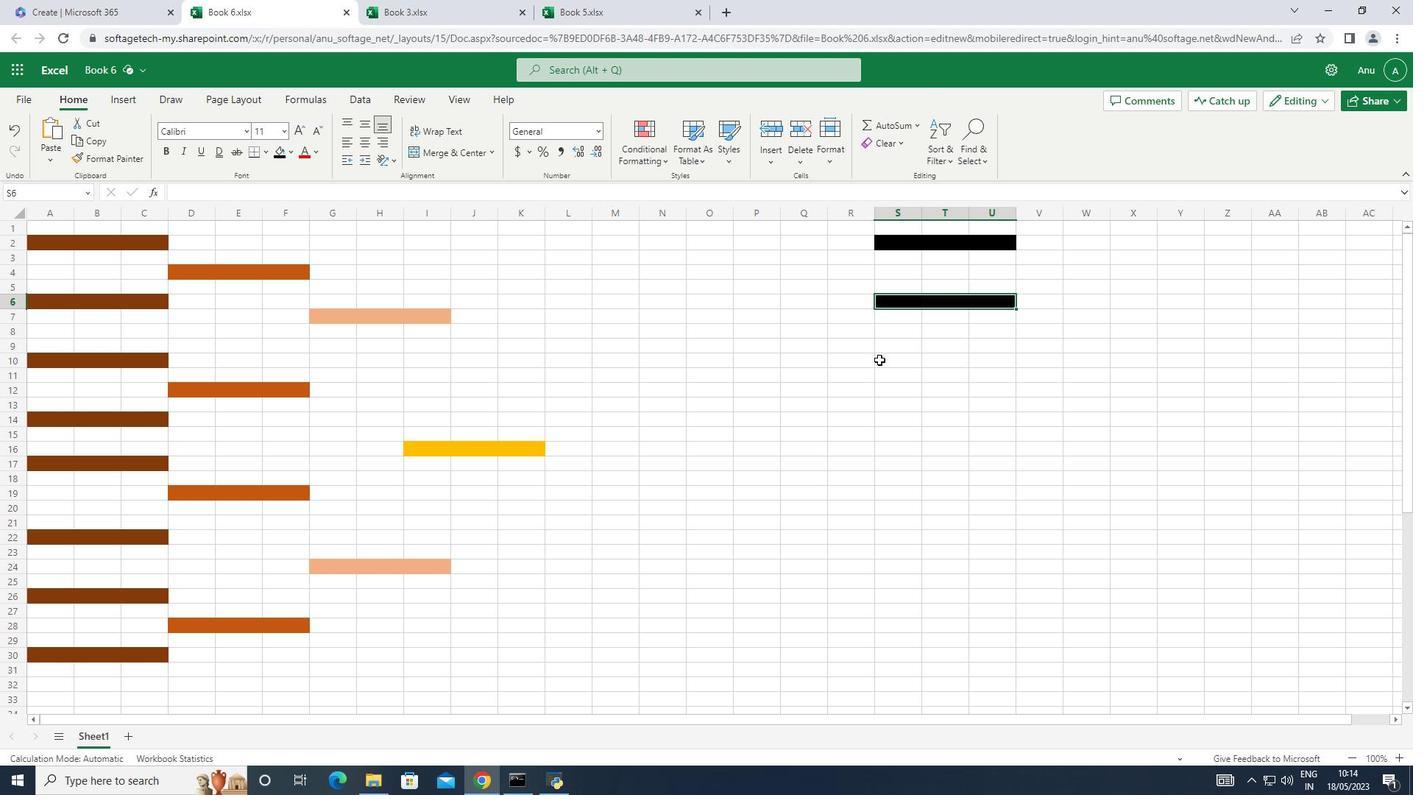 
Action: Mouse moved to (279, 154)
Screenshot: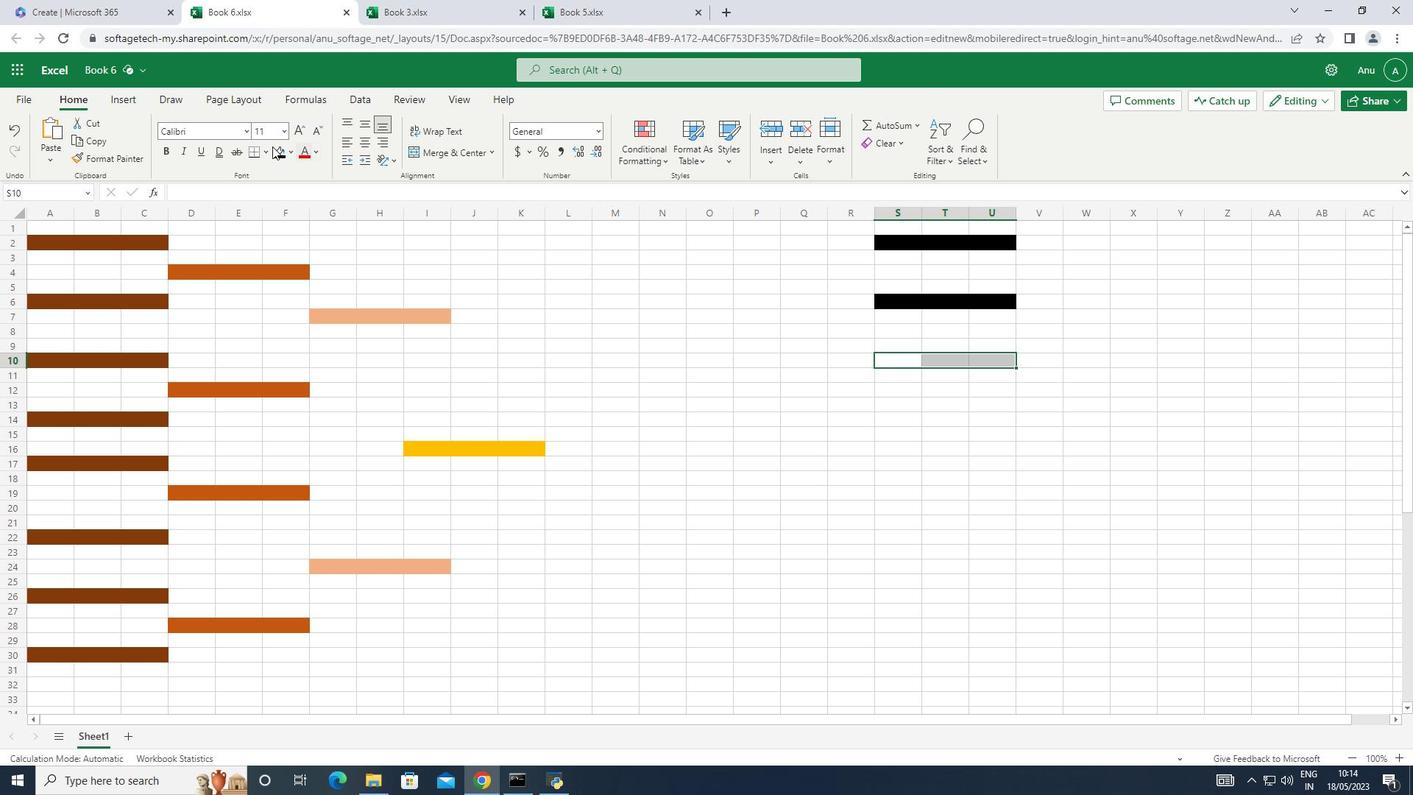 
Action: Mouse pressed left at (279, 154)
Screenshot: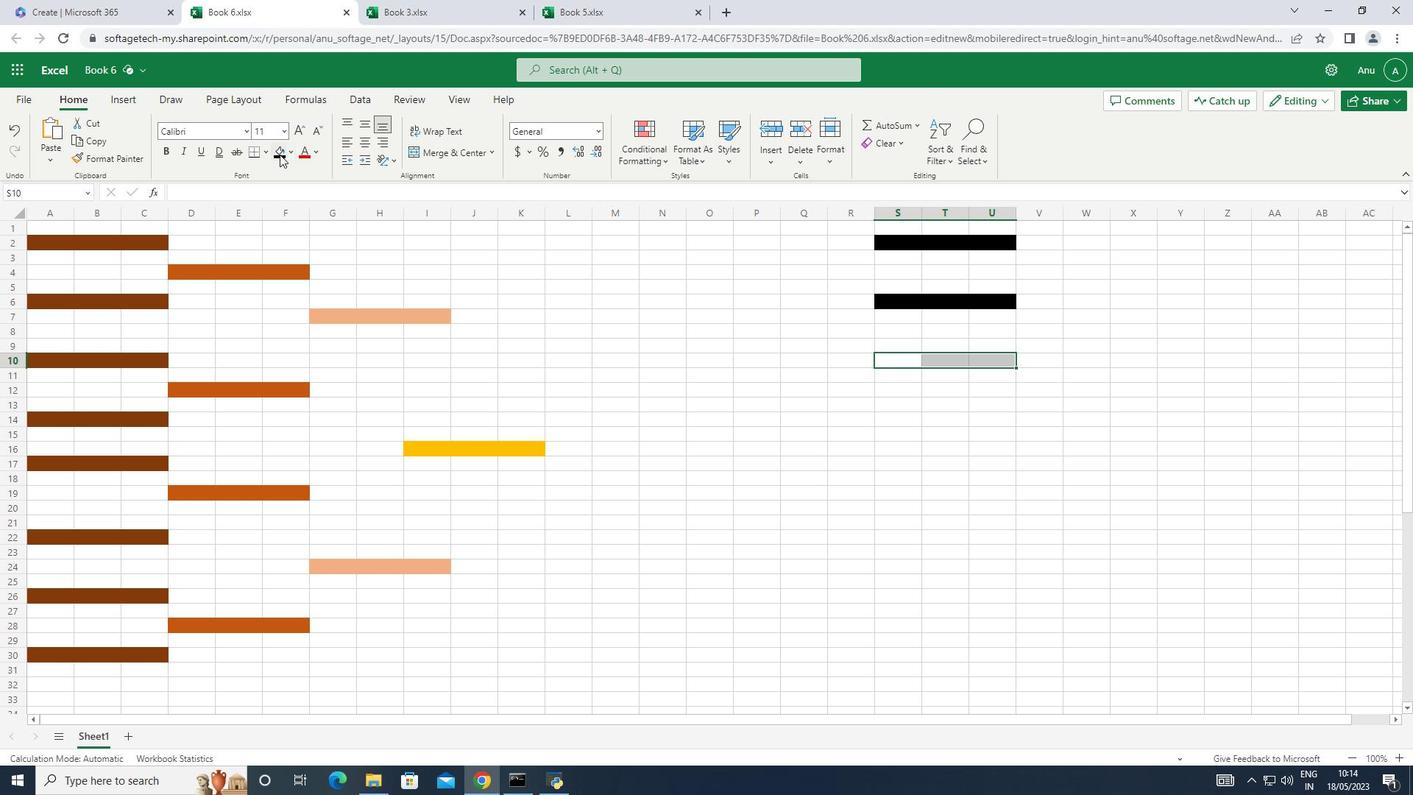 
Action: Mouse moved to (891, 421)
Screenshot: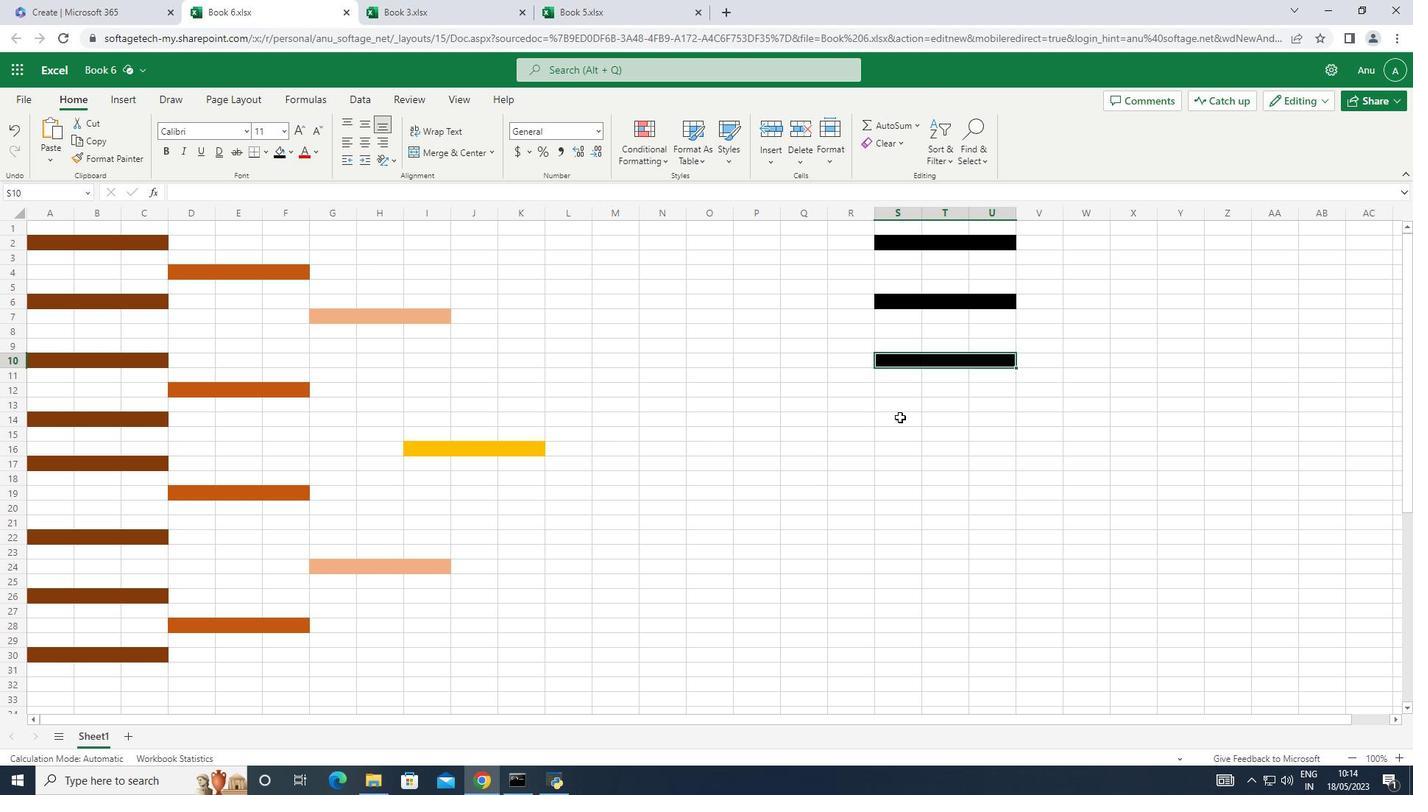 
Action: Mouse pressed left at (891, 421)
Screenshot: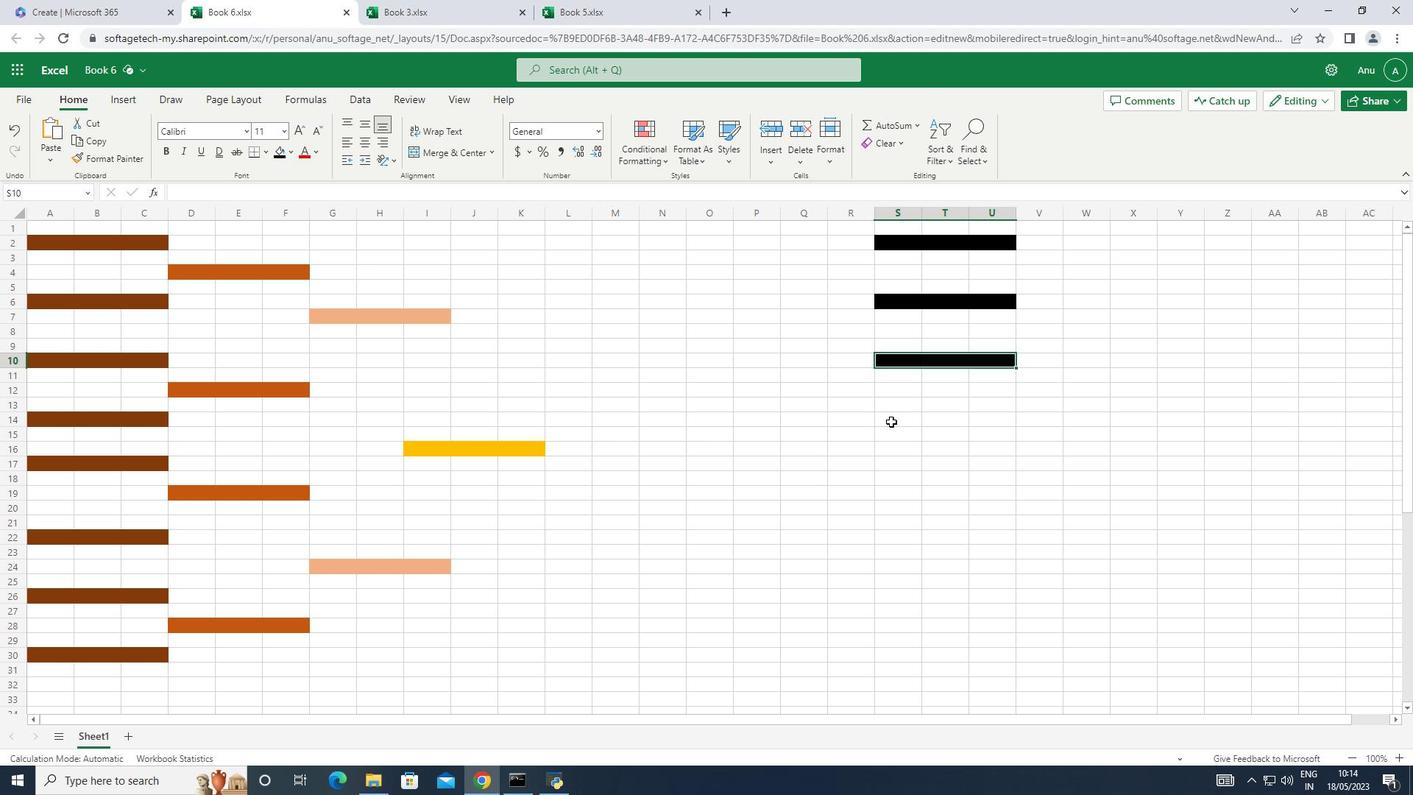 
Action: Mouse moved to (278, 150)
Screenshot: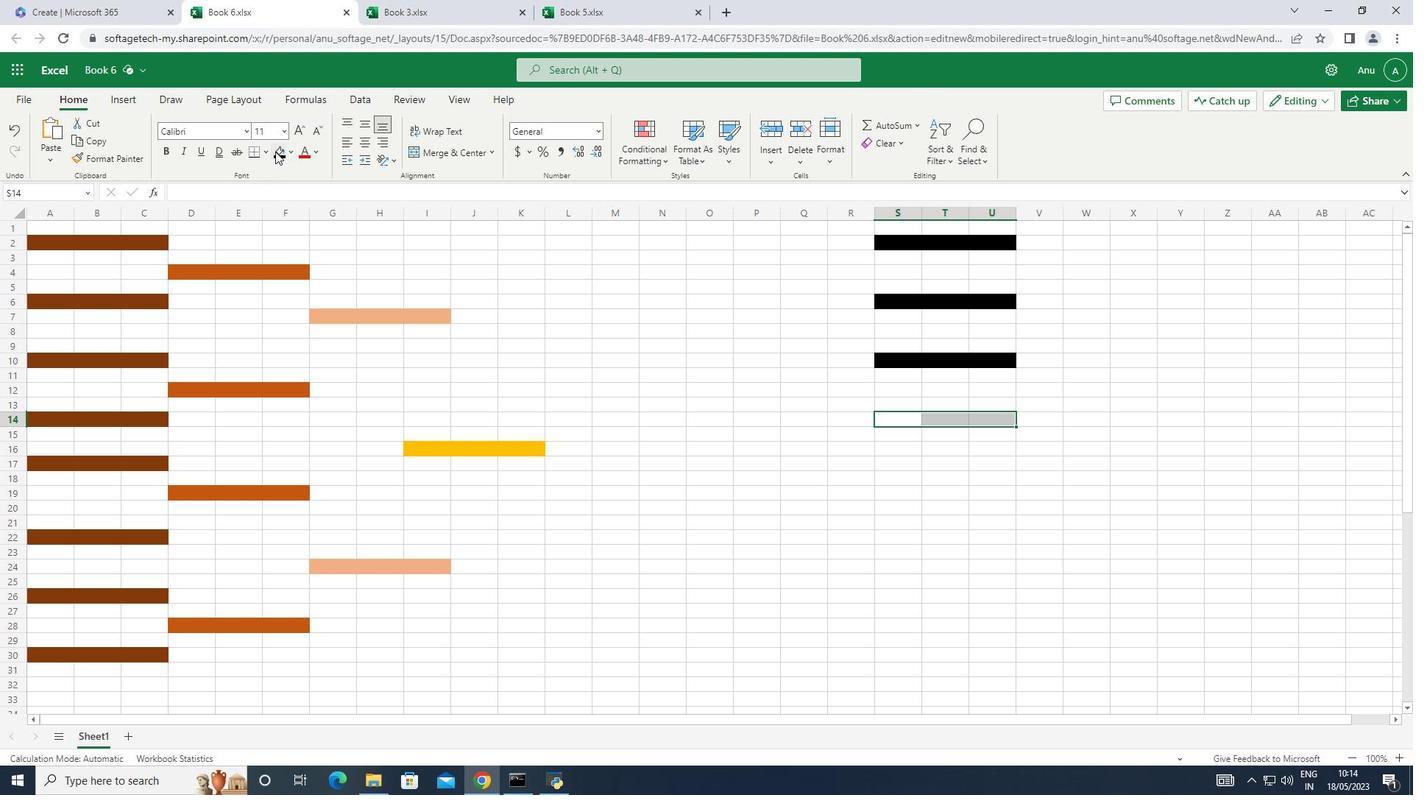 
Action: Mouse pressed left at (278, 150)
Screenshot: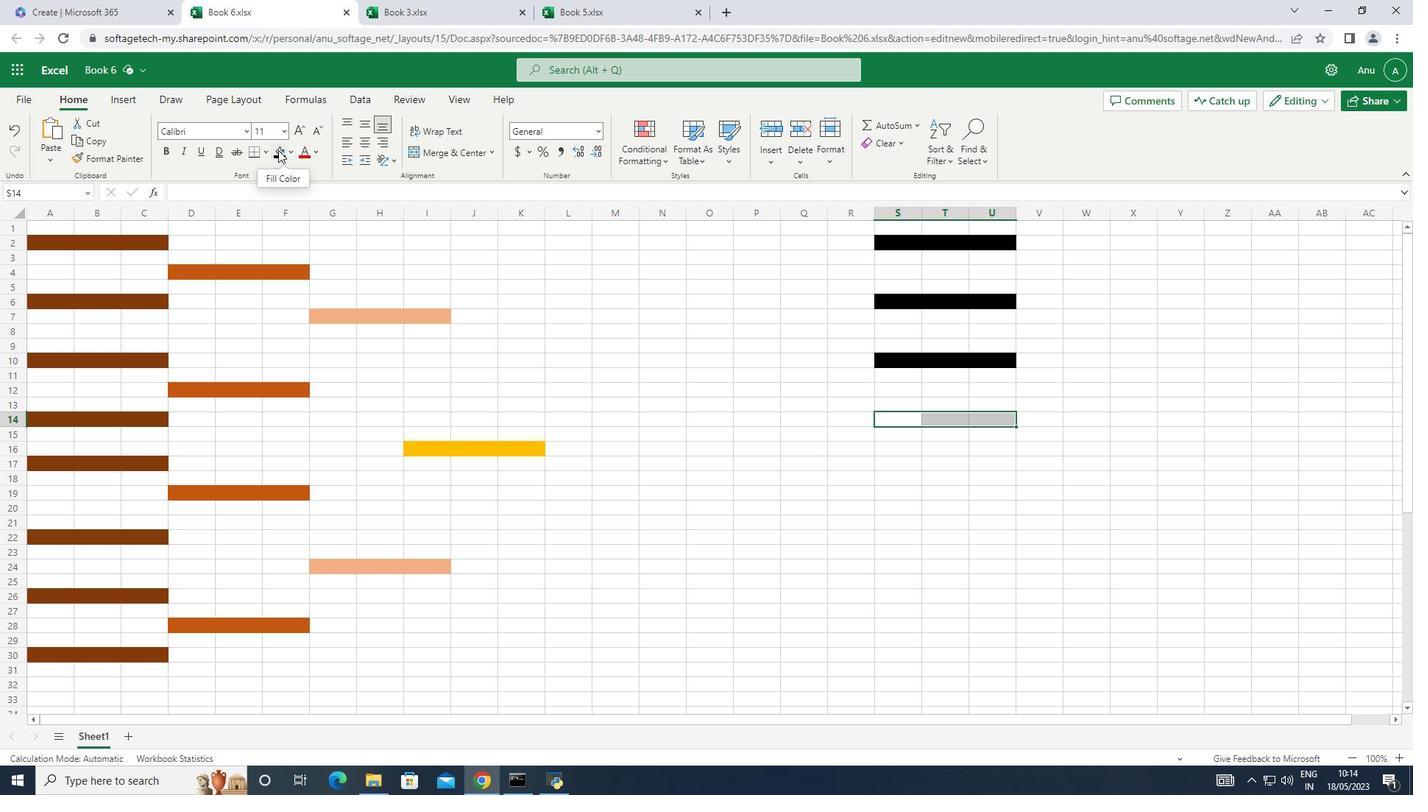 
Action: Mouse moved to (880, 463)
Screenshot: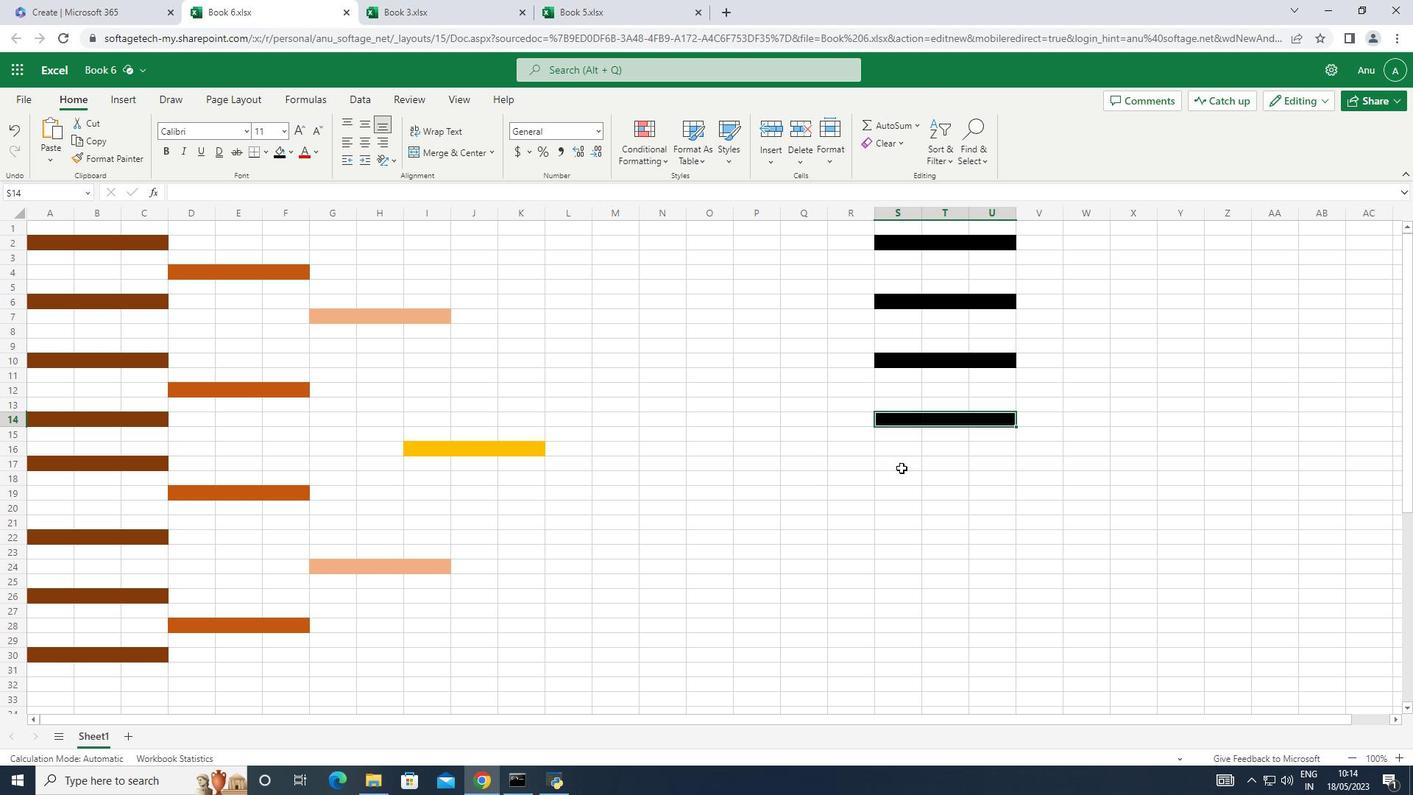 
Action: Mouse pressed left at (880, 463)
Screenshot: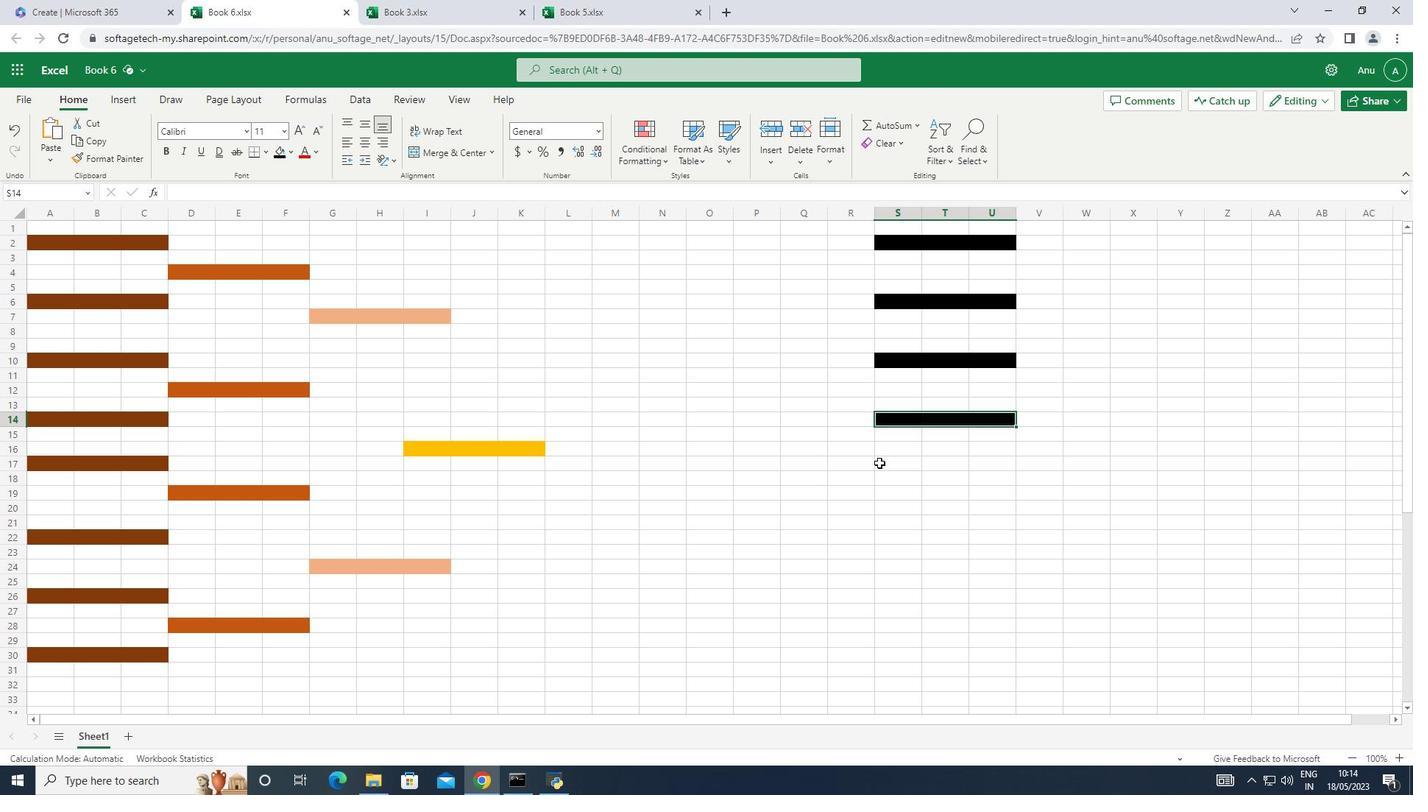 
Action: Mouse moved to (279, 148)
Screenshot: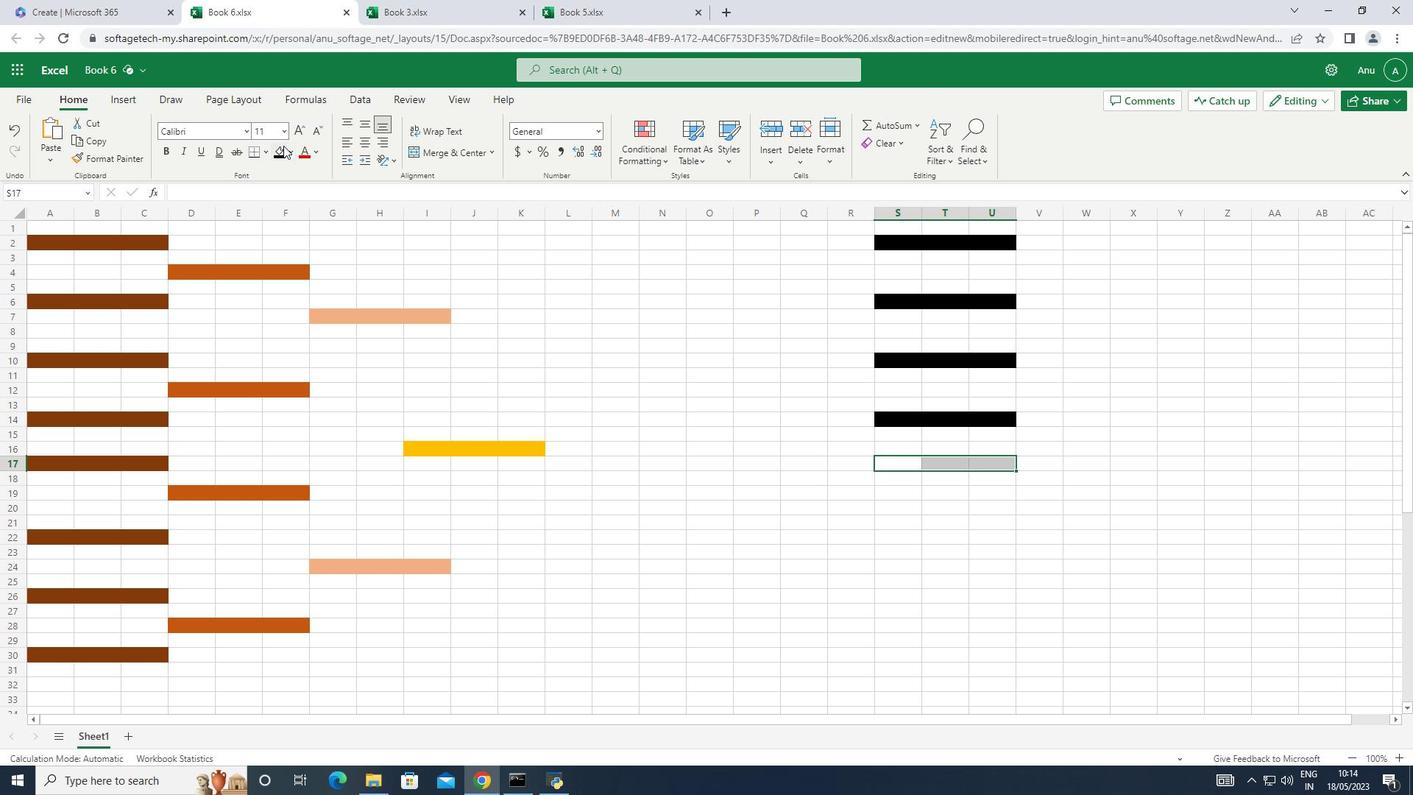 
Action: Mouse pressed left at (279, 148)
Screenshot: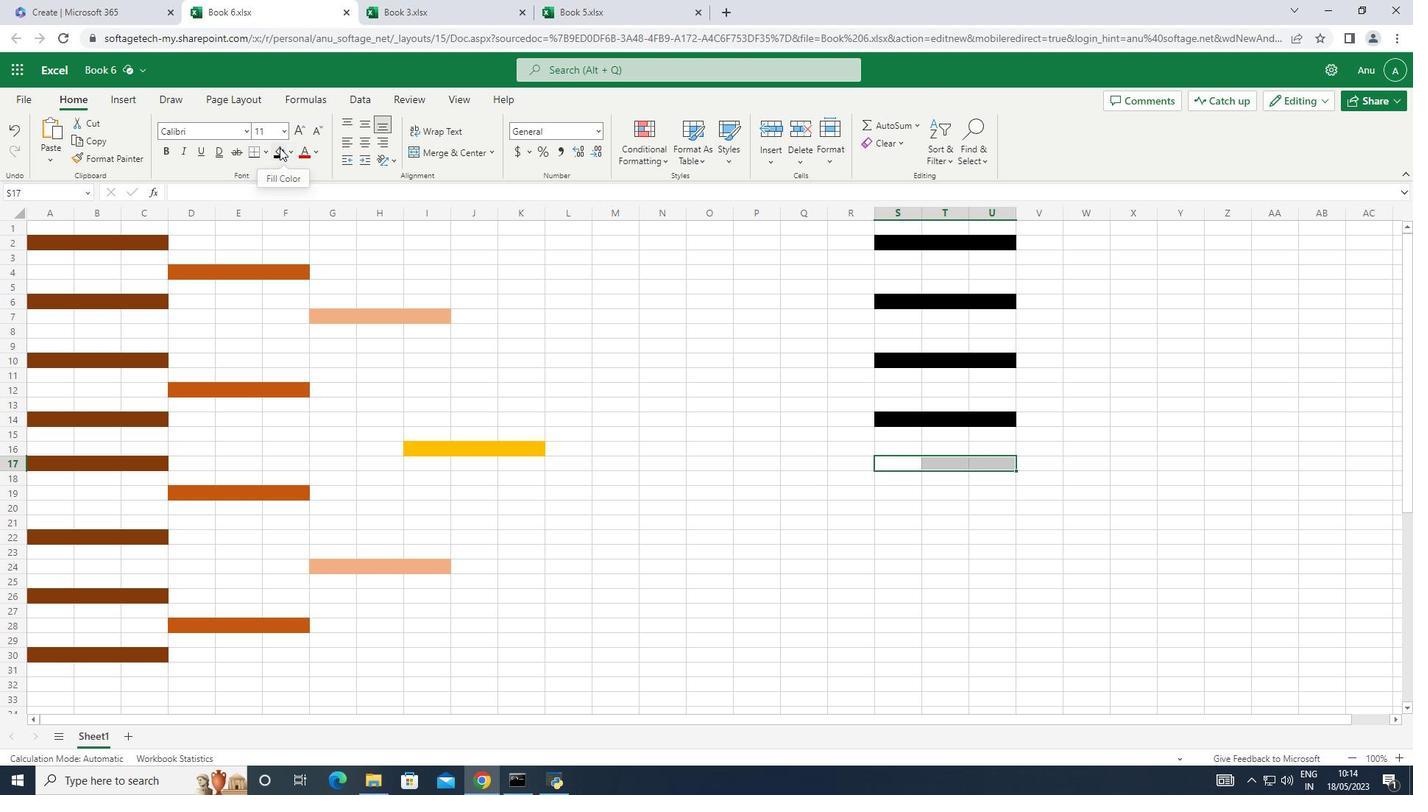 
Action: Mouse moved to (880, 536)
Screenshot: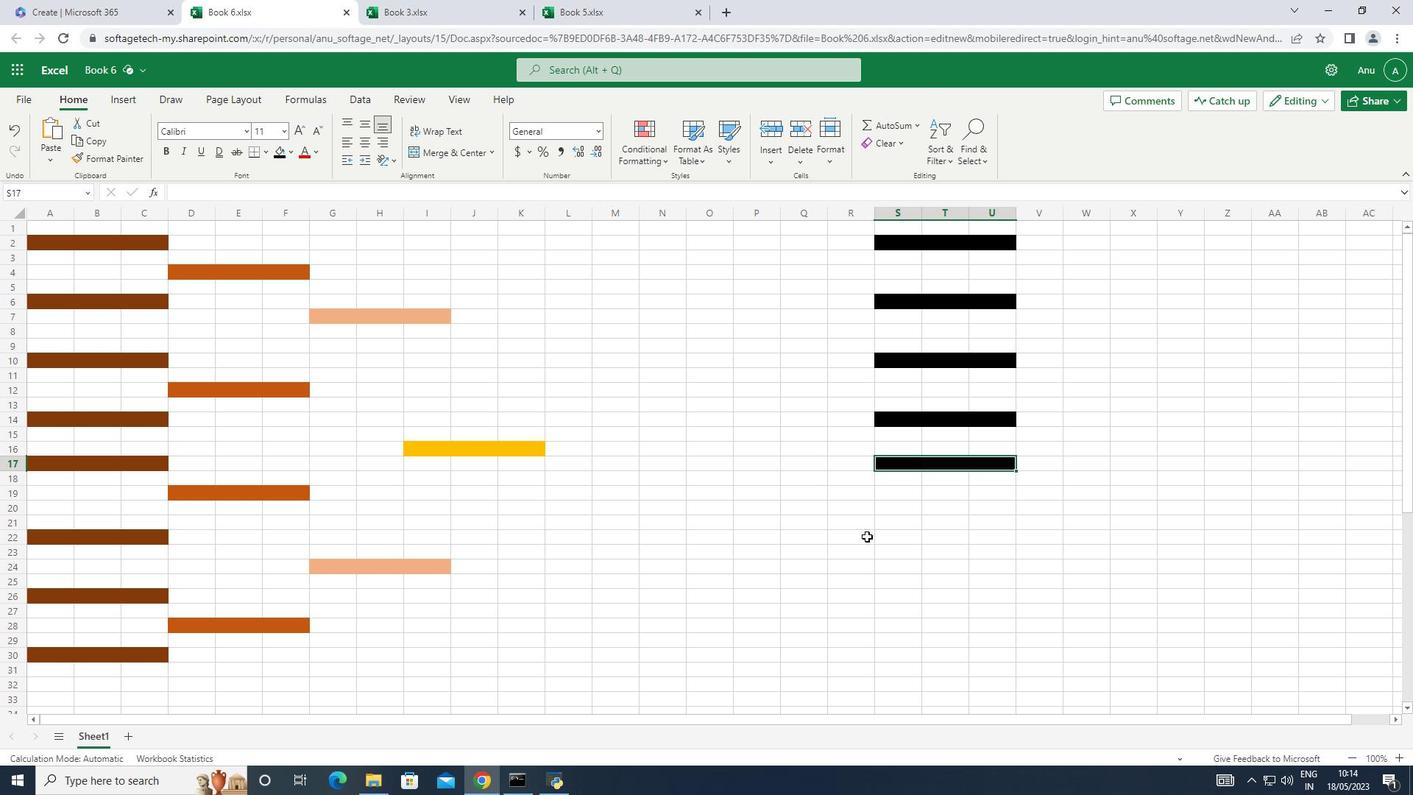 
Action: Mouse pressed left at (880, 536)
Screenshot: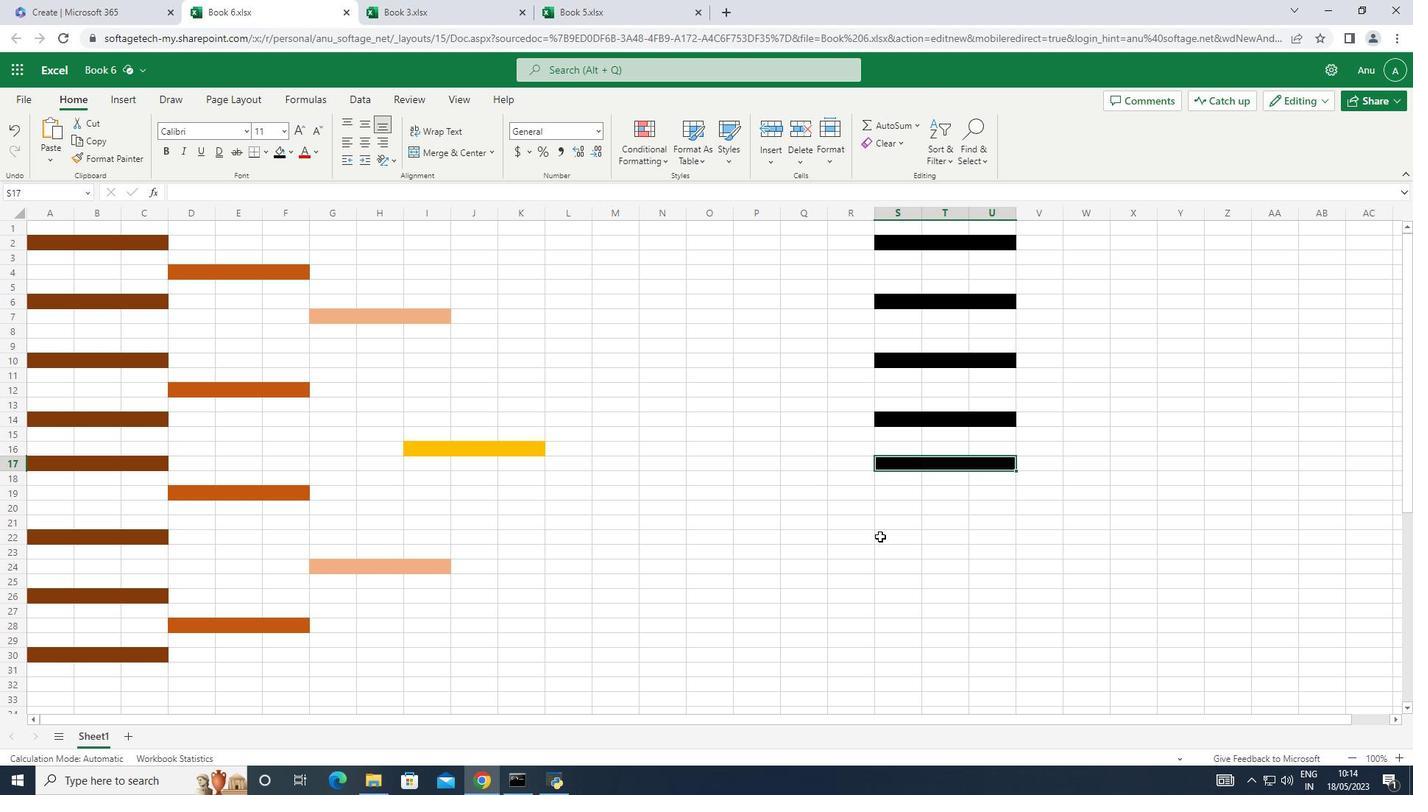
Action: Mouse moved to (278, 153)
Screenshot: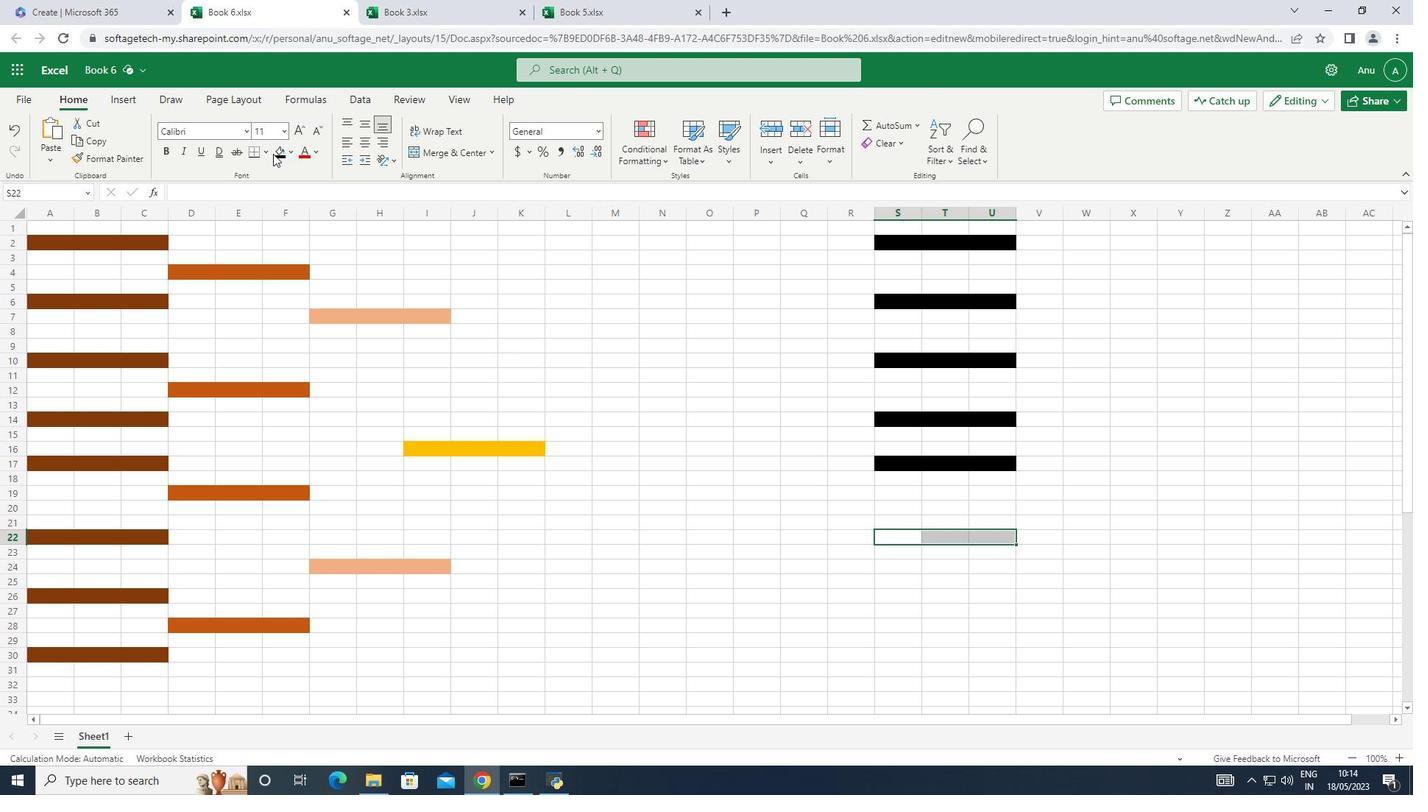 
Action: Mouse pressed left at (278, 153)
Screenshot: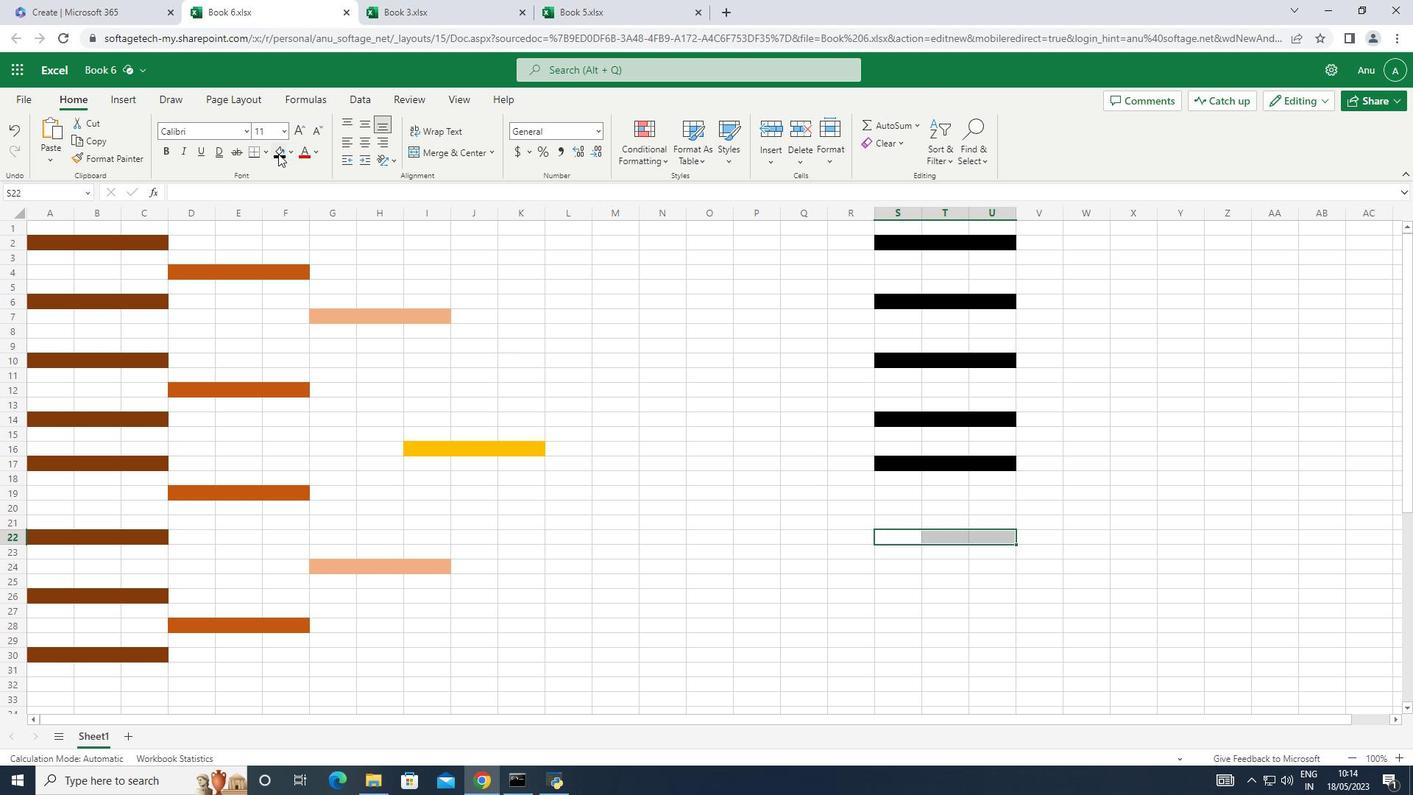 
Action: Mouse moved to (882, 597)
Screenshot: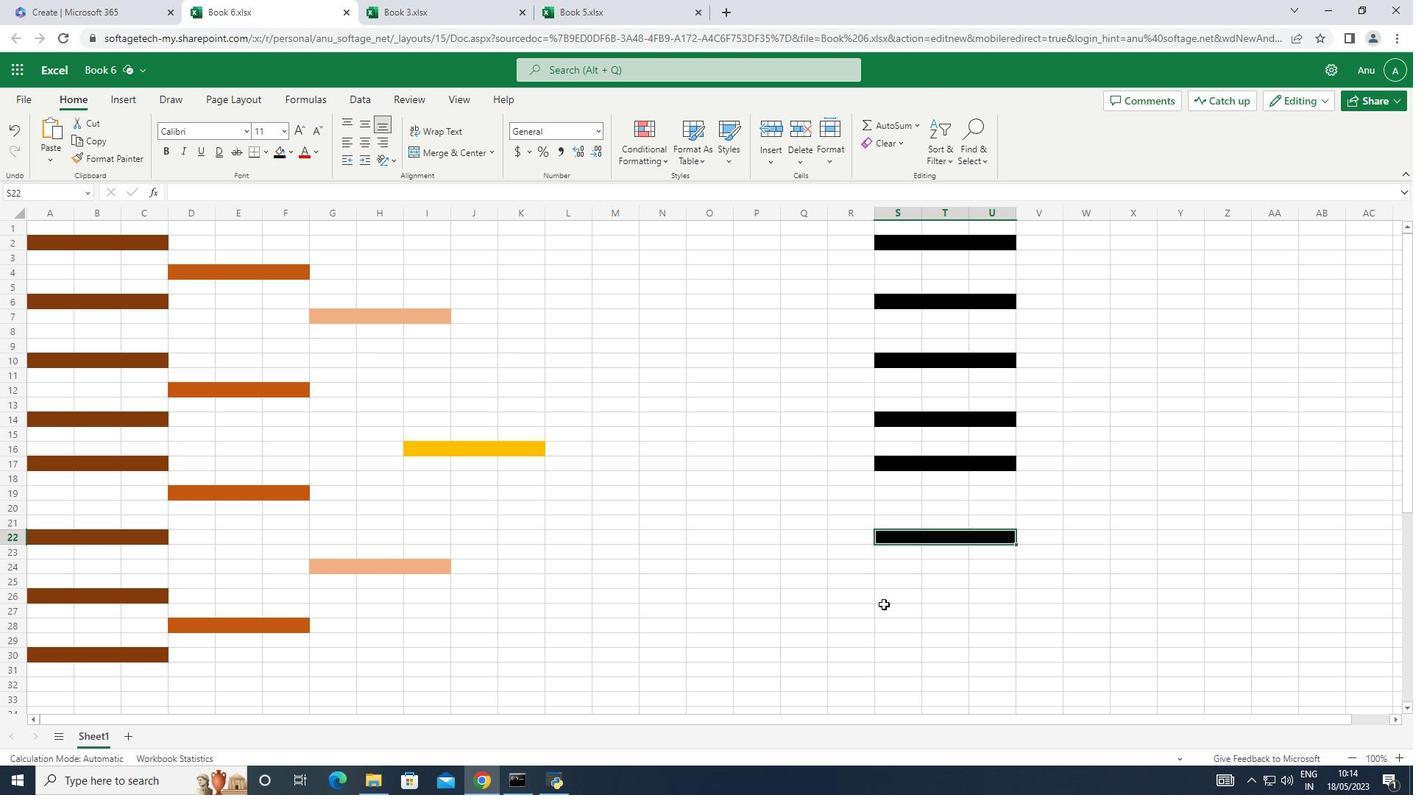 
Action: Mouse pressed left at (882, 597)
Screenshot: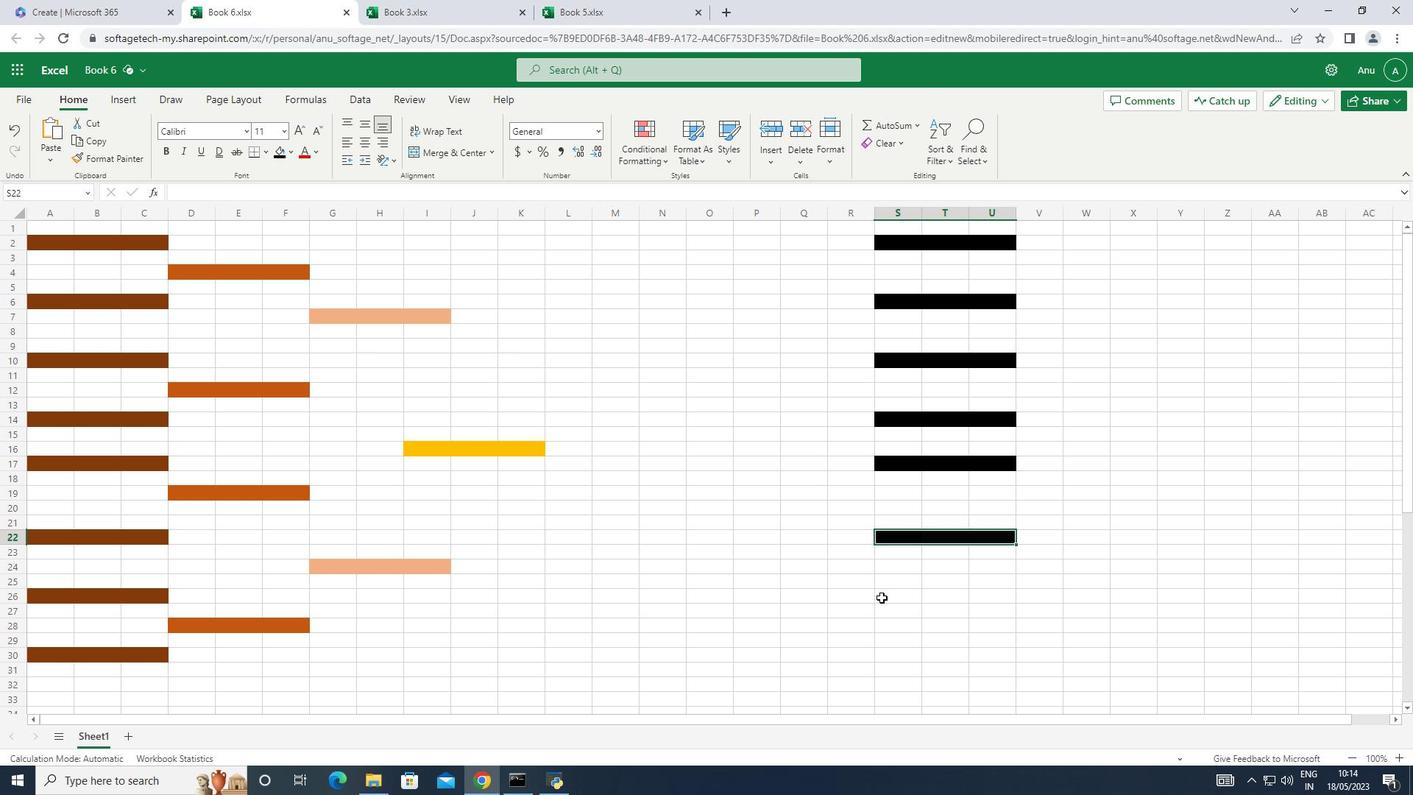 
Action: Mouse moved to (282, 149)
Screenshot: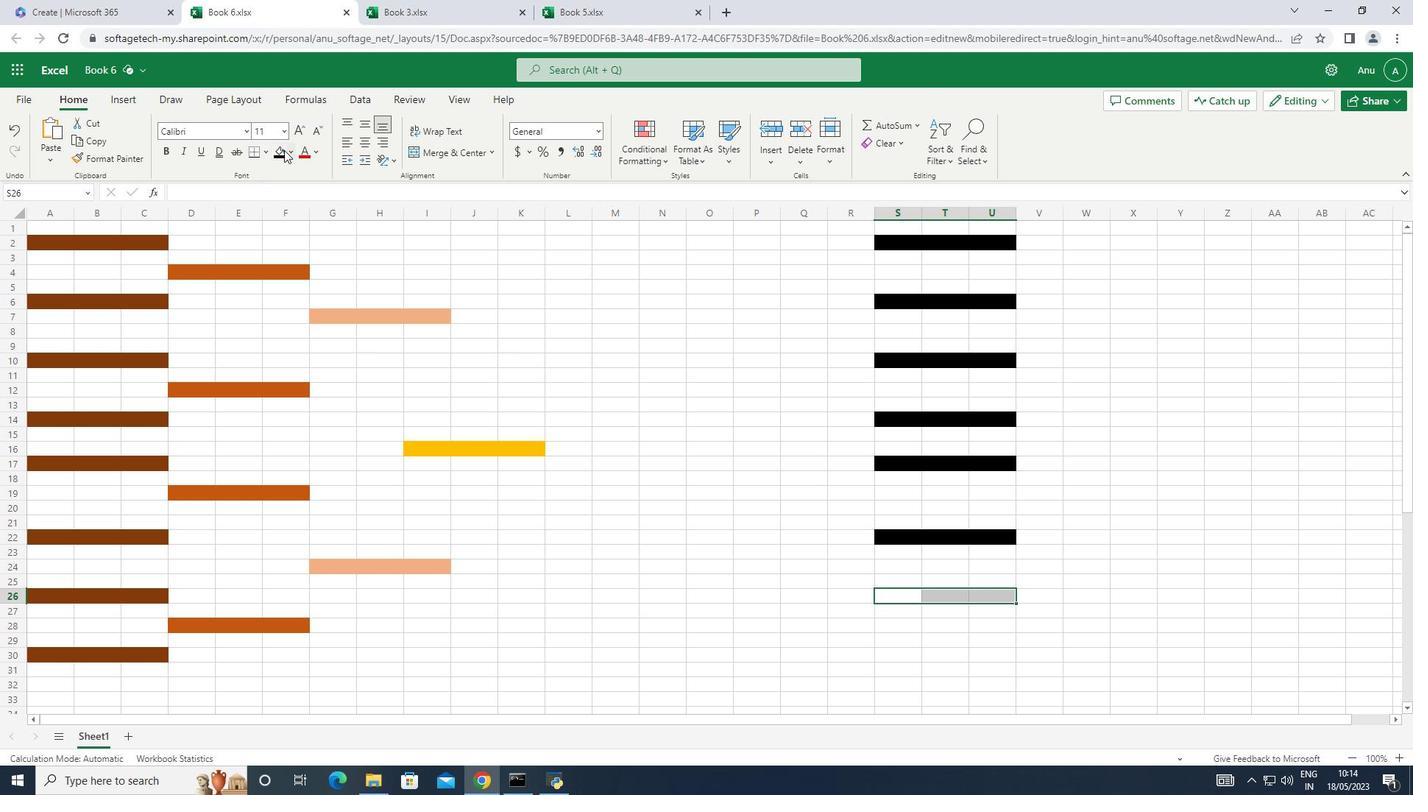 
Action: Mouse pressed left at (282, 149)
Screenshot: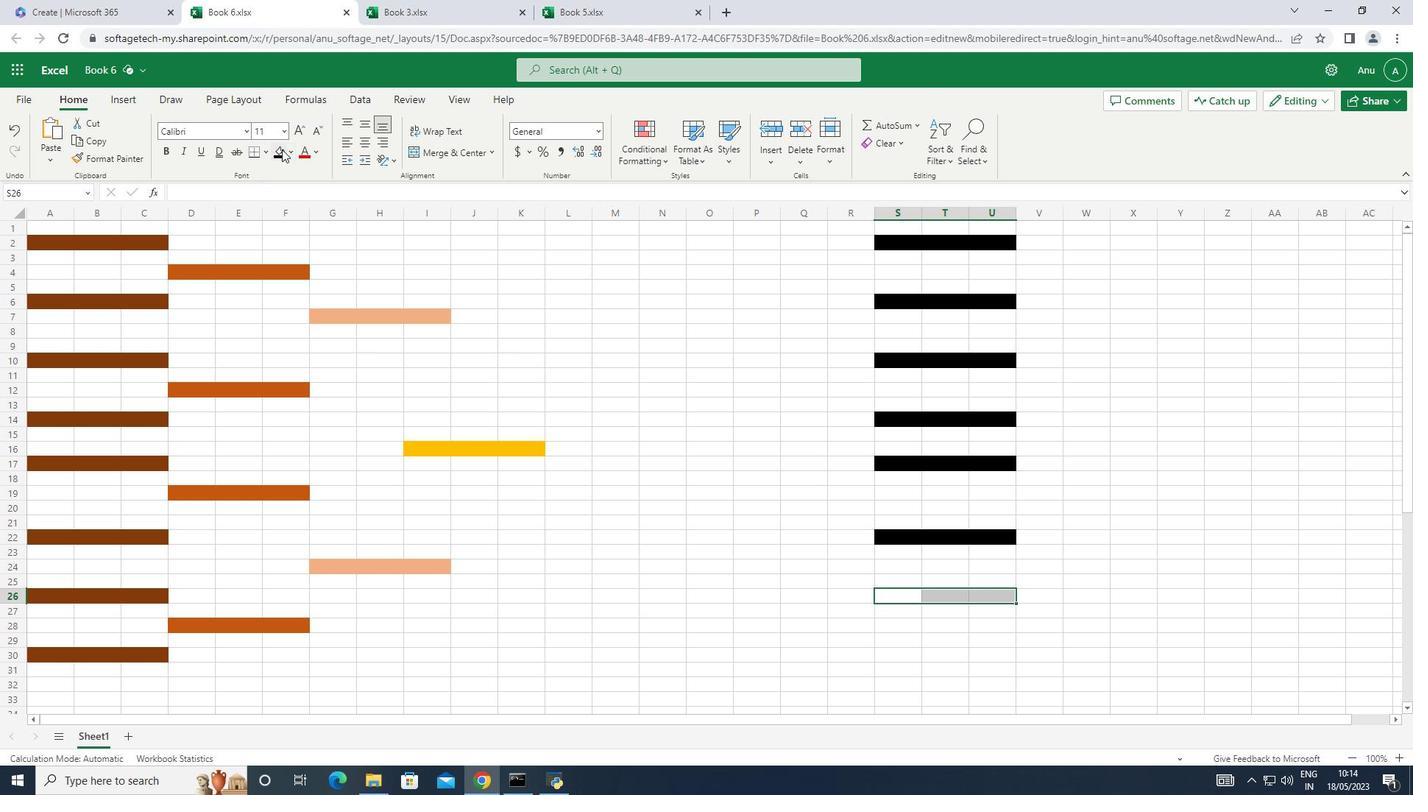 
Action: Mouse moved to (882, 655)
Screenshot: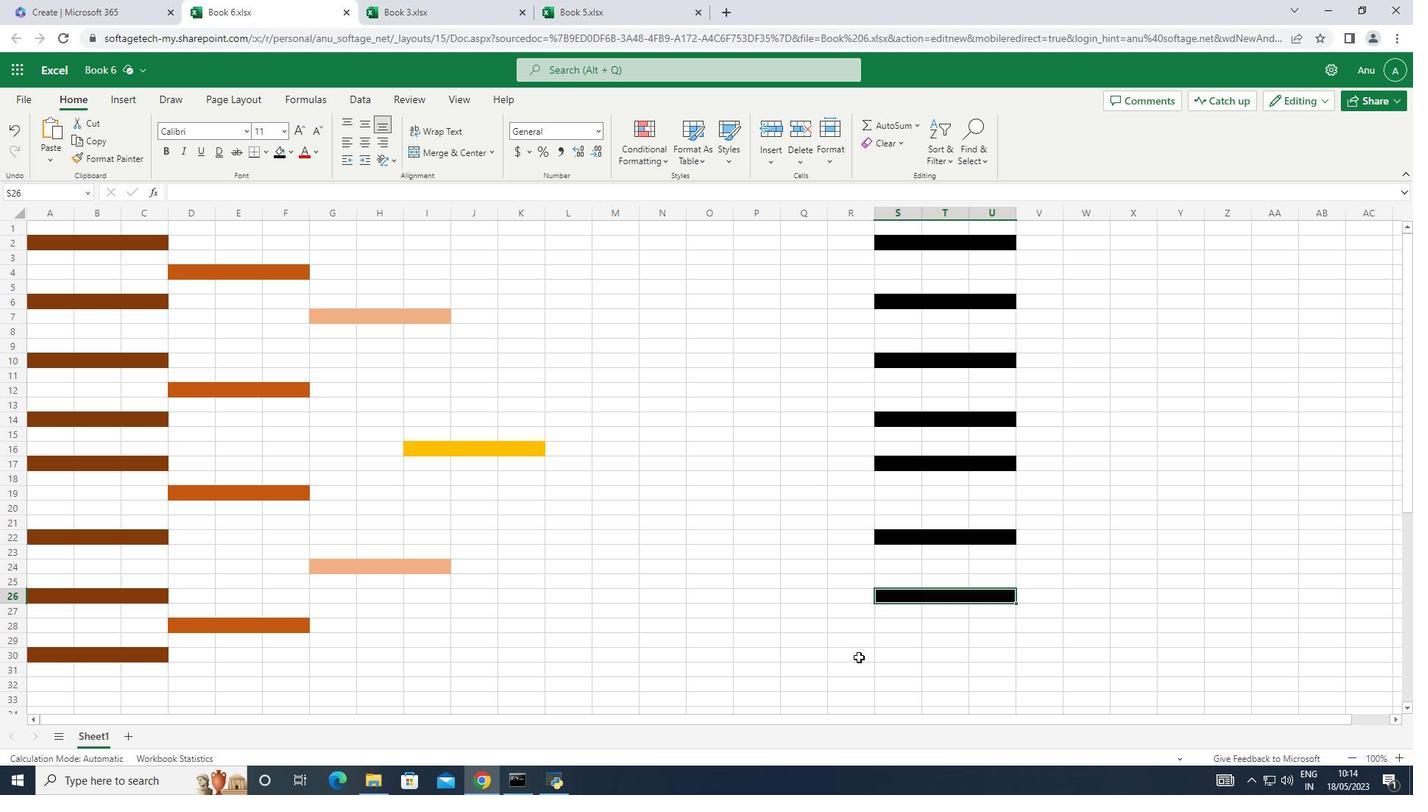 
Action: Mouse pressed left at (882, 655)
Screenshot: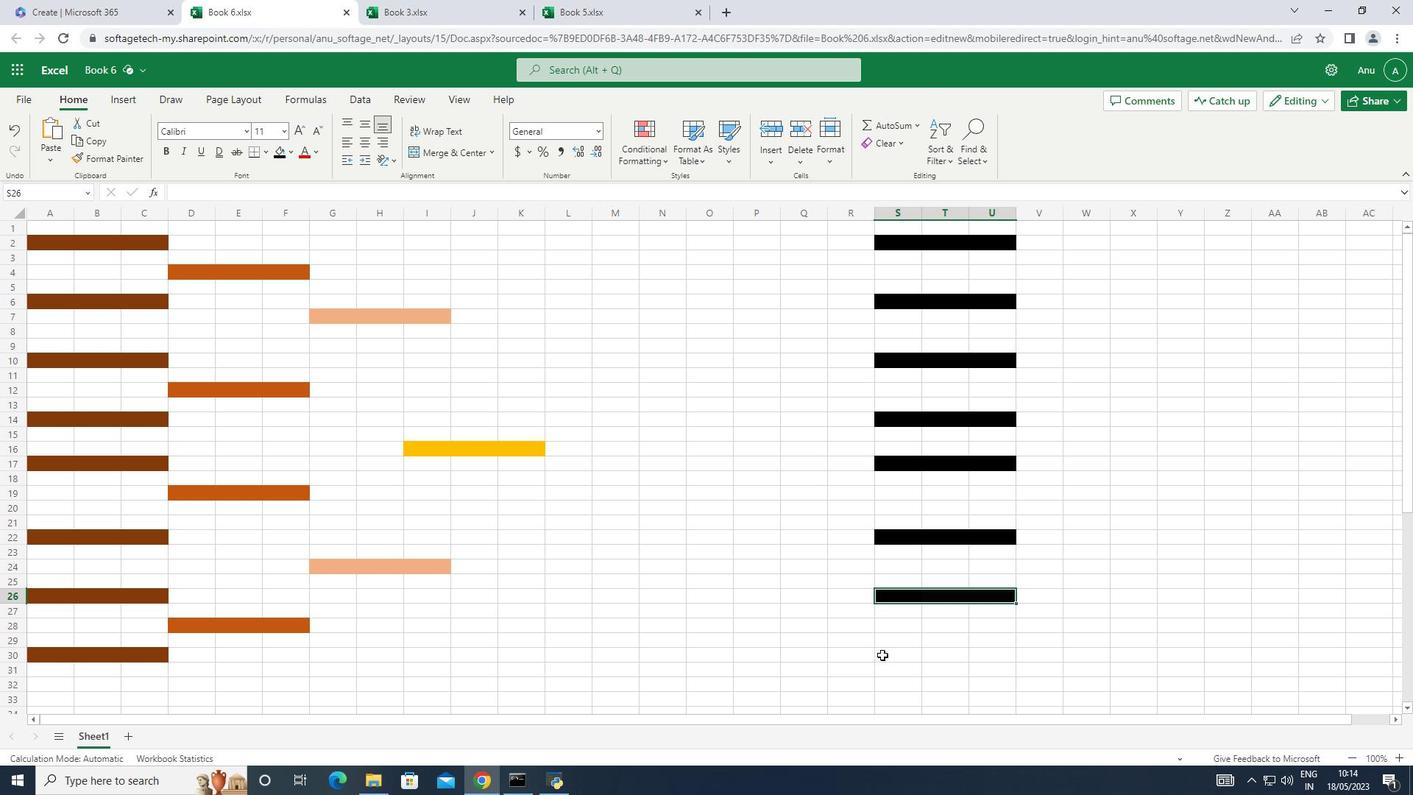 
Action: Mouse moved to (276, 149)
Screenshot: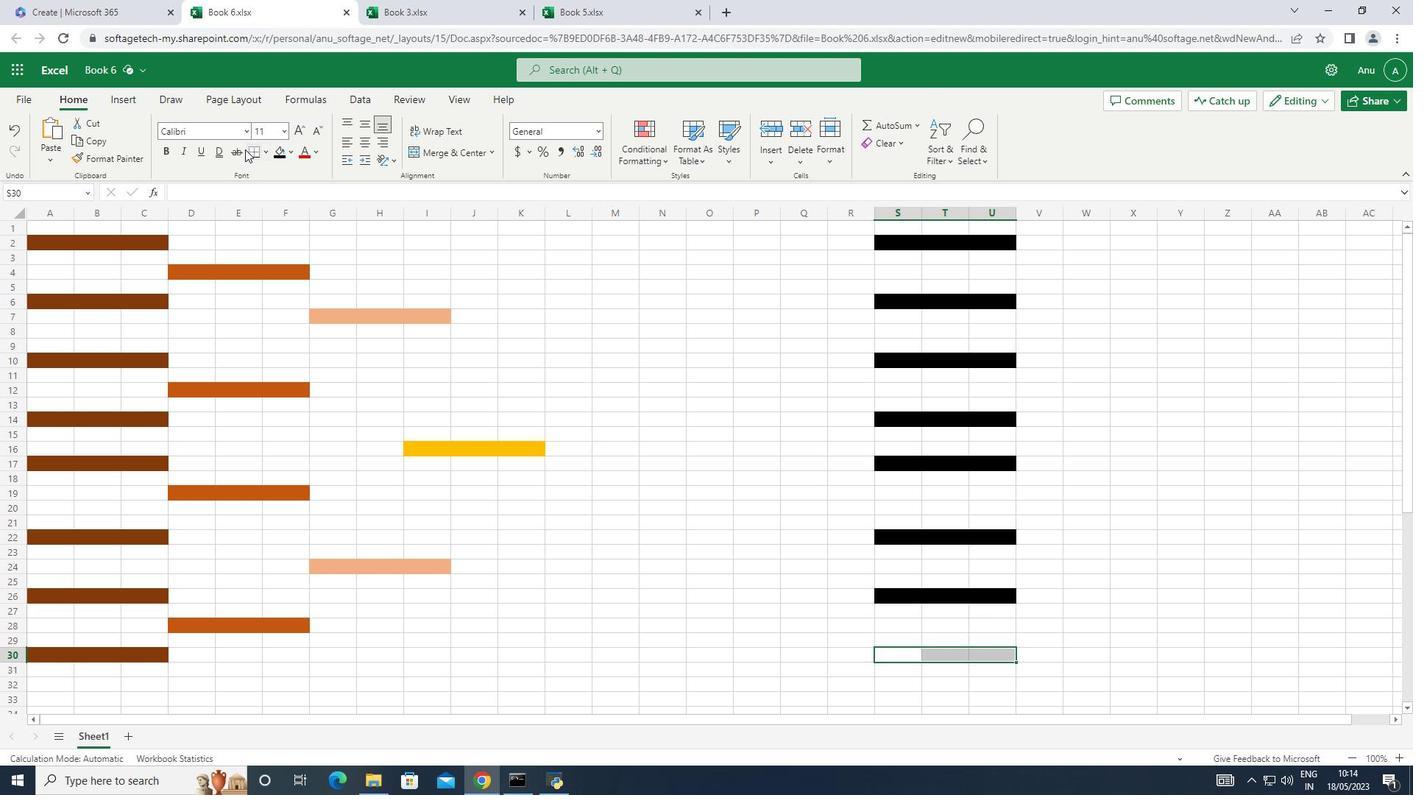 
Action: Mouse pressed left at (276, 149)
Screenshot: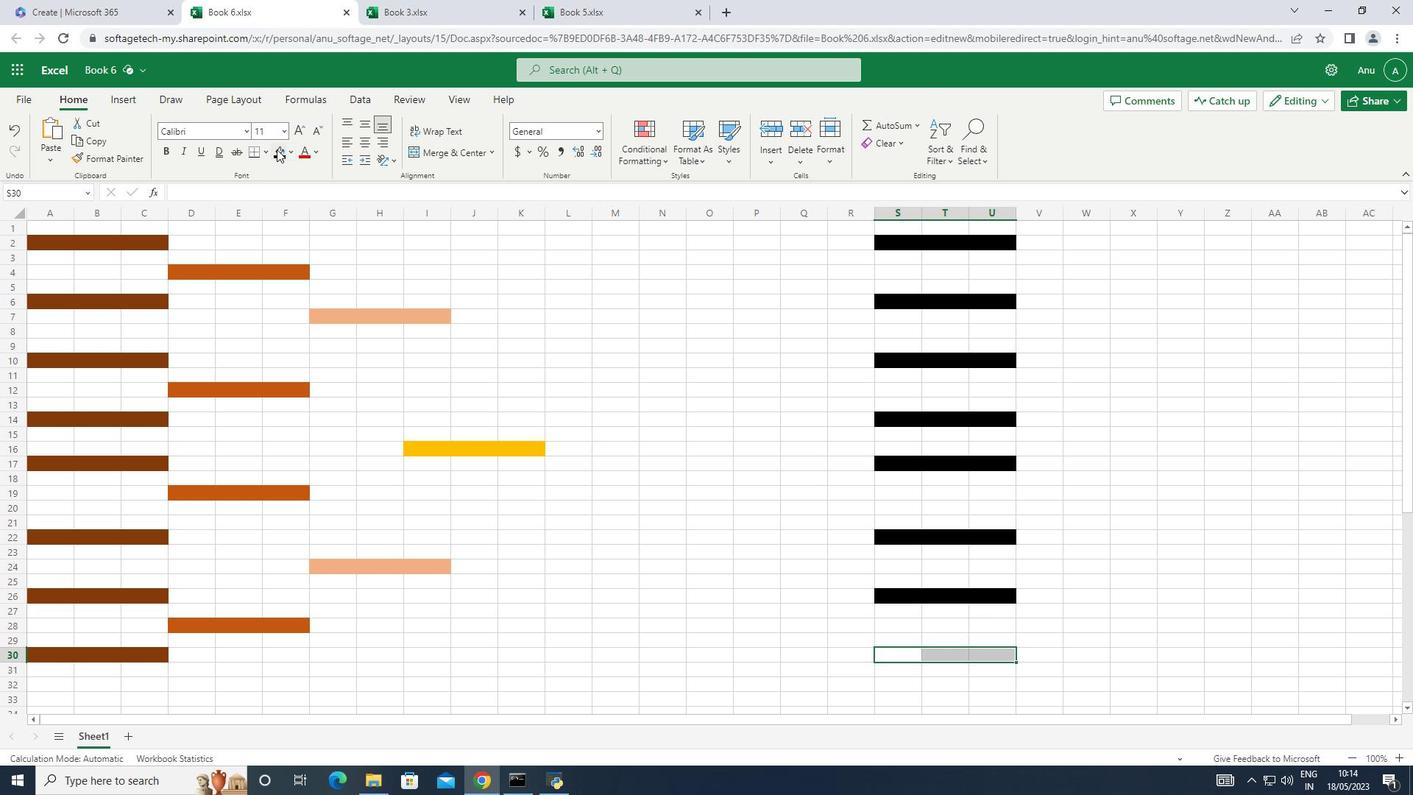 
Action: Mouse moved to (739, 272)
Screenshot: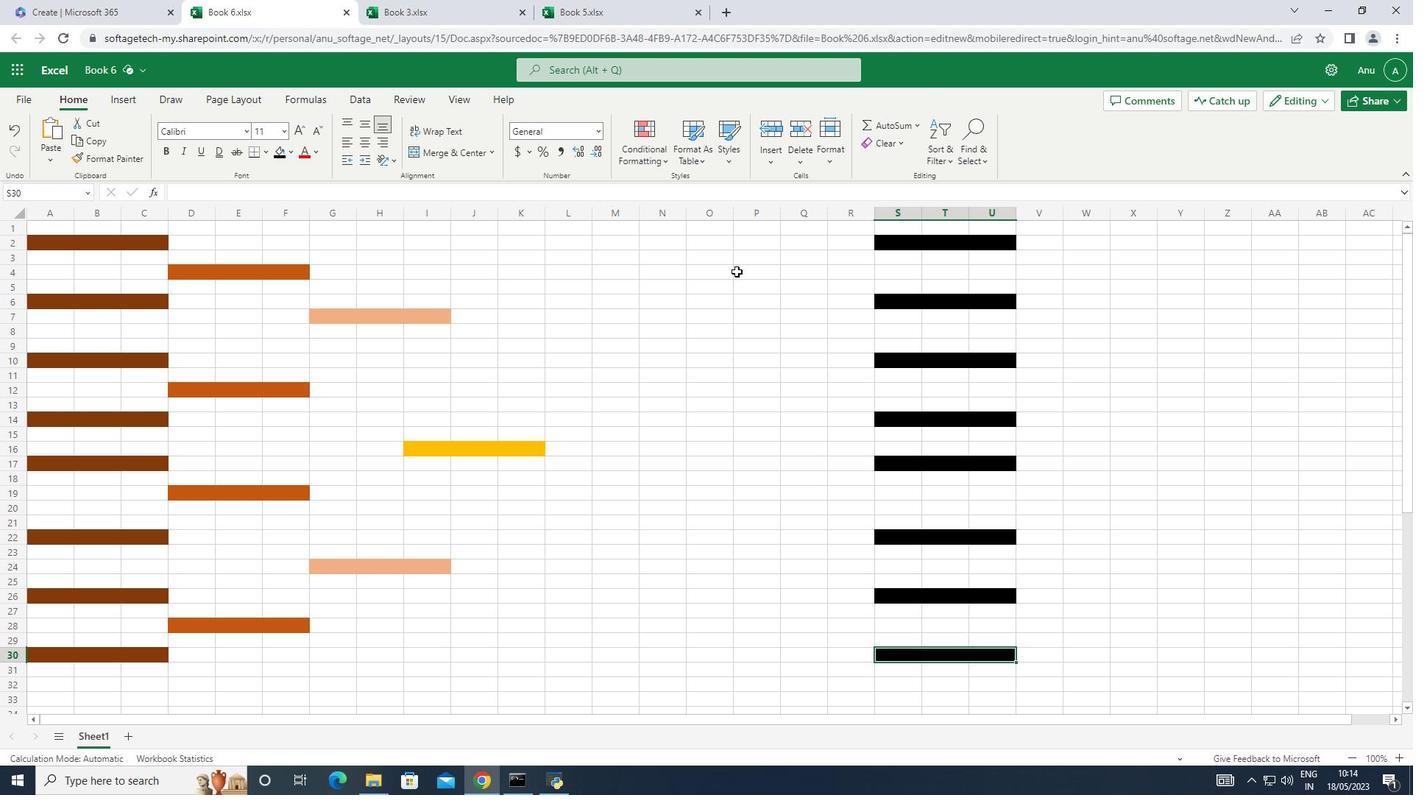 
Action: Mouse pressed left at (739, 272)
Screenshot: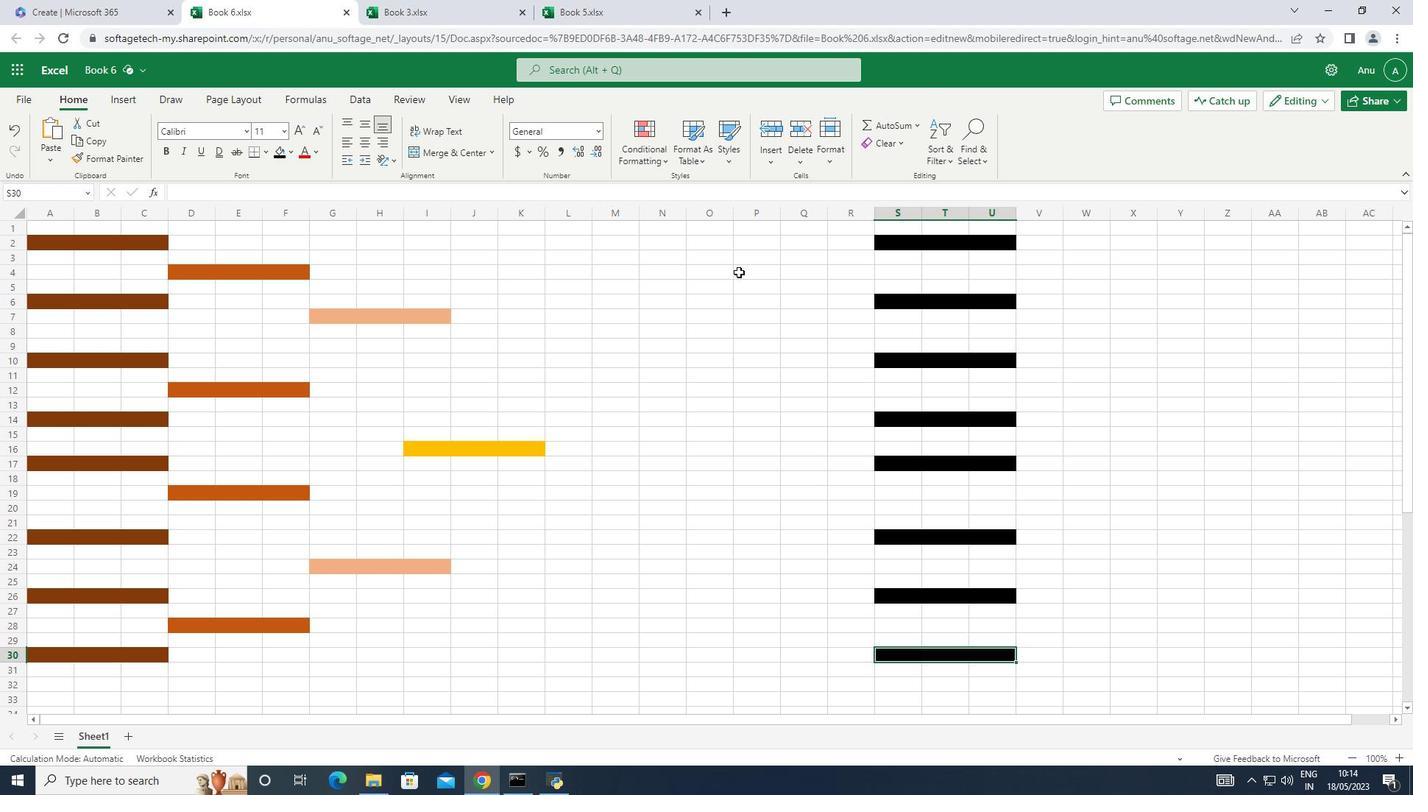 
Action: Mouse moved to (290, 150)
Screenshot: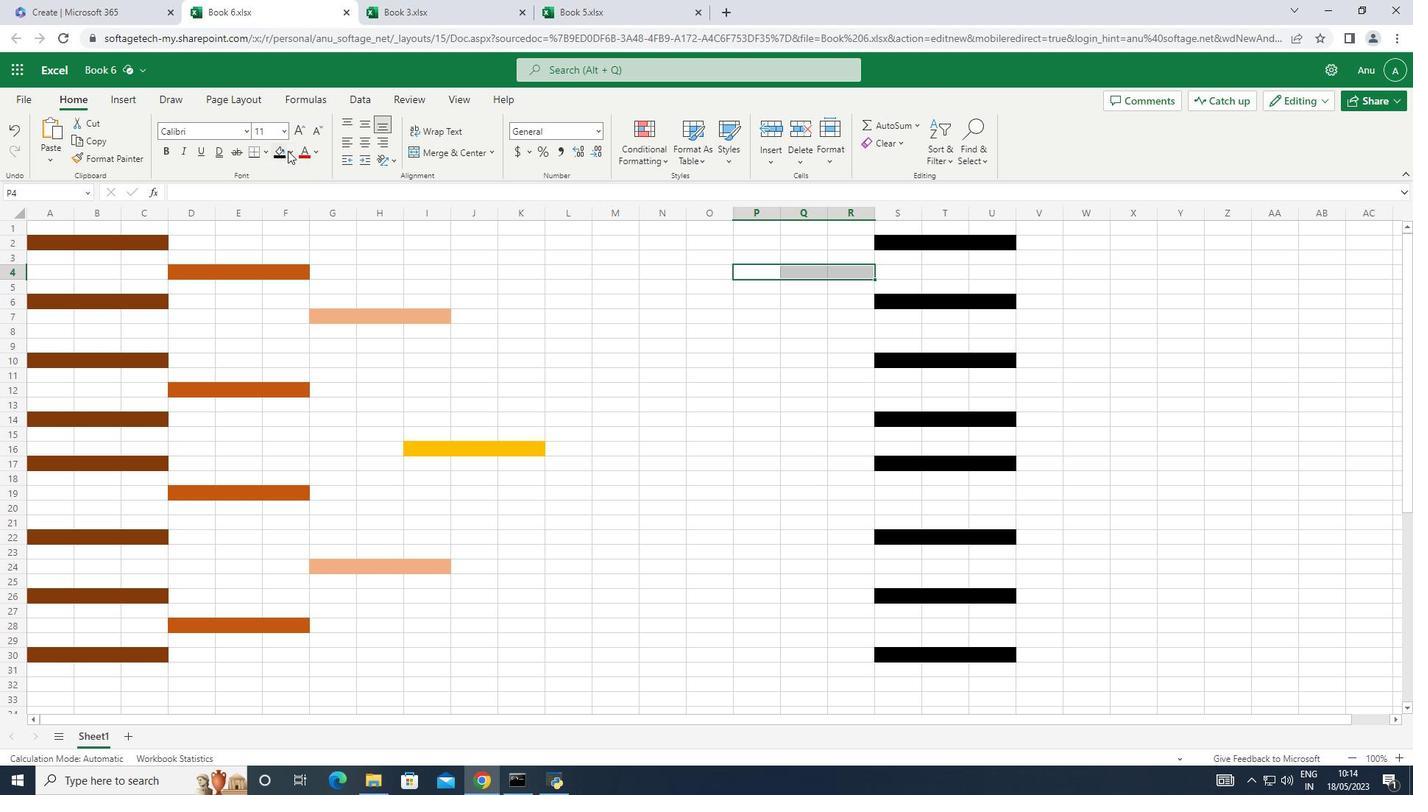 
Action: Mouse pressed left at (290, 150)
Screenshot: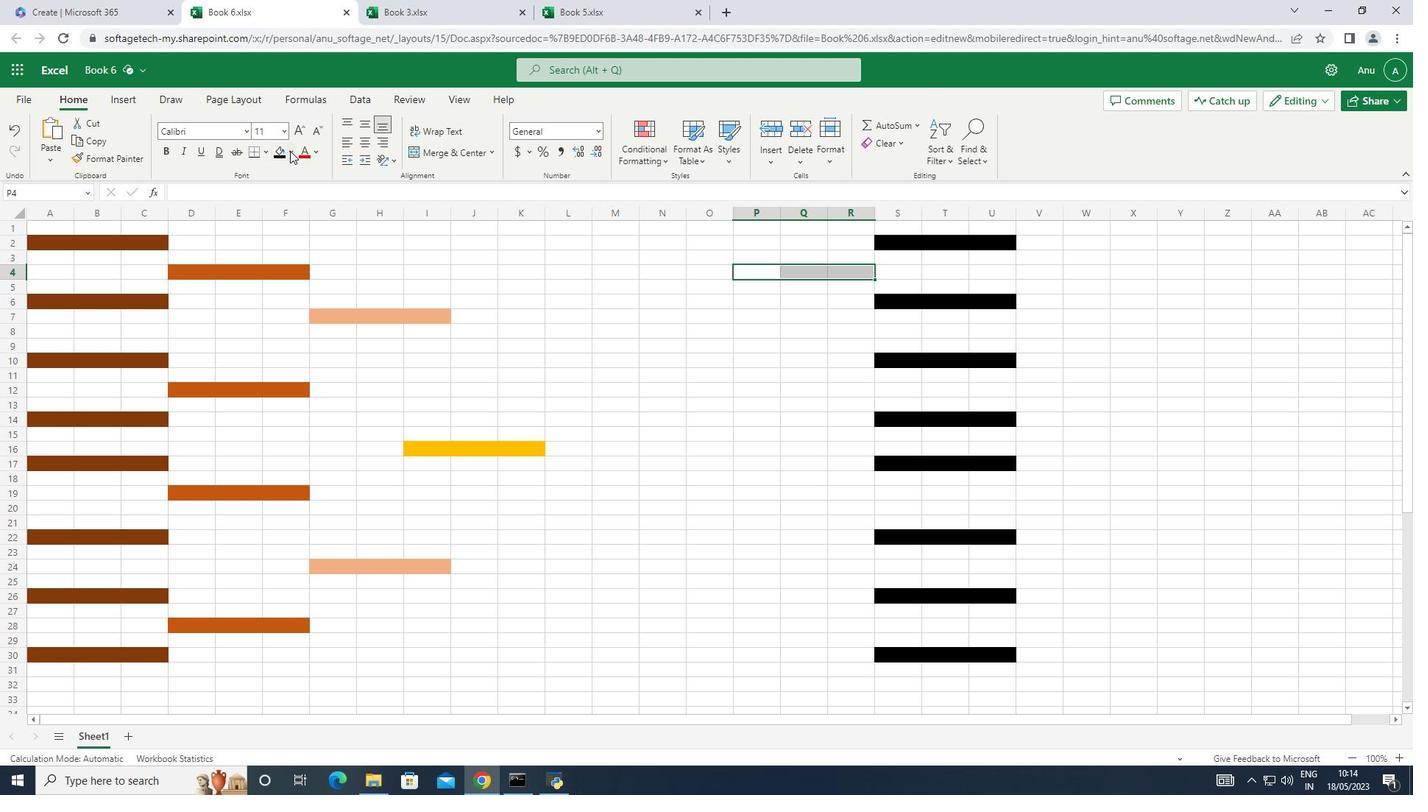 
Action: Mouse moved to (340, 329)
Screenshot: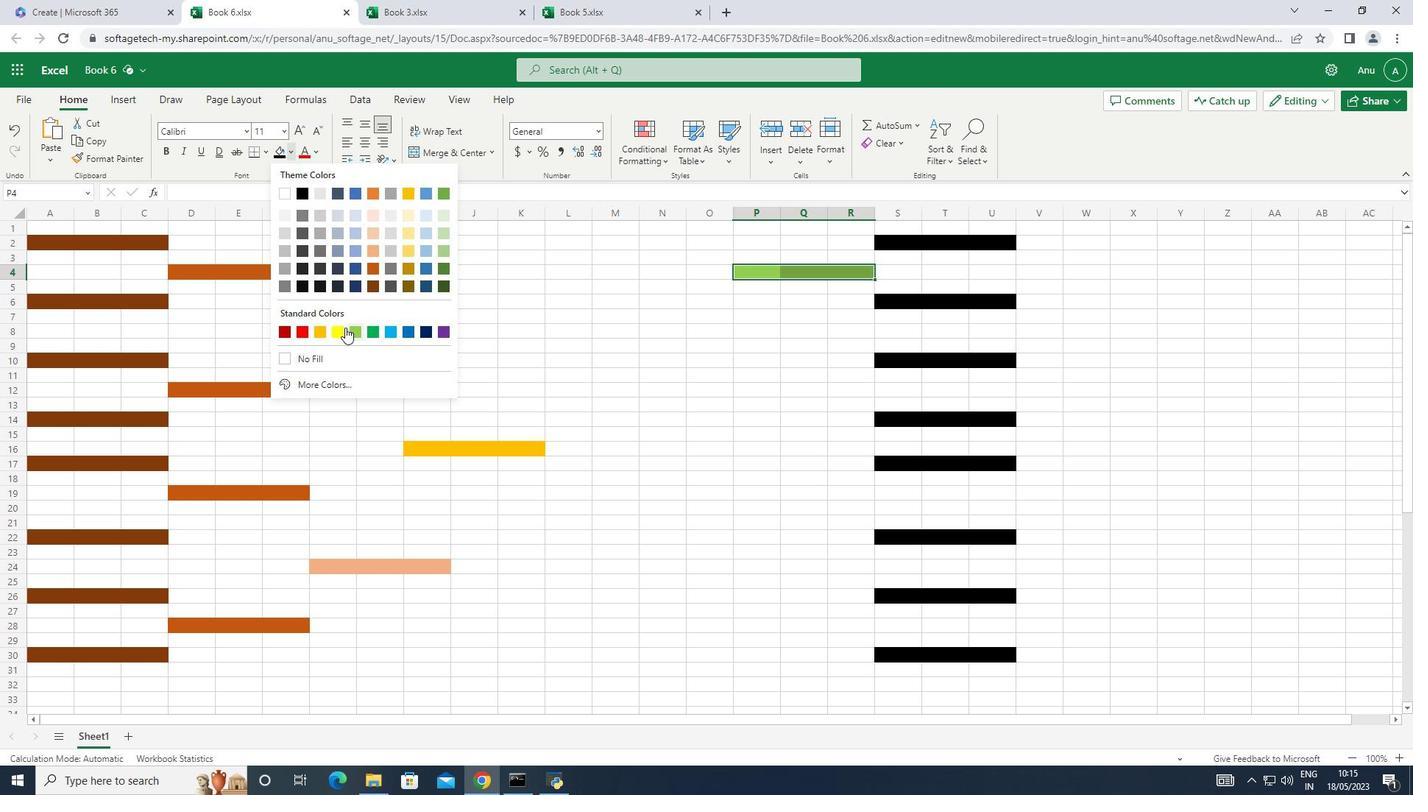 
Action: Mouse pressed left at (340, 329)
Screenshot: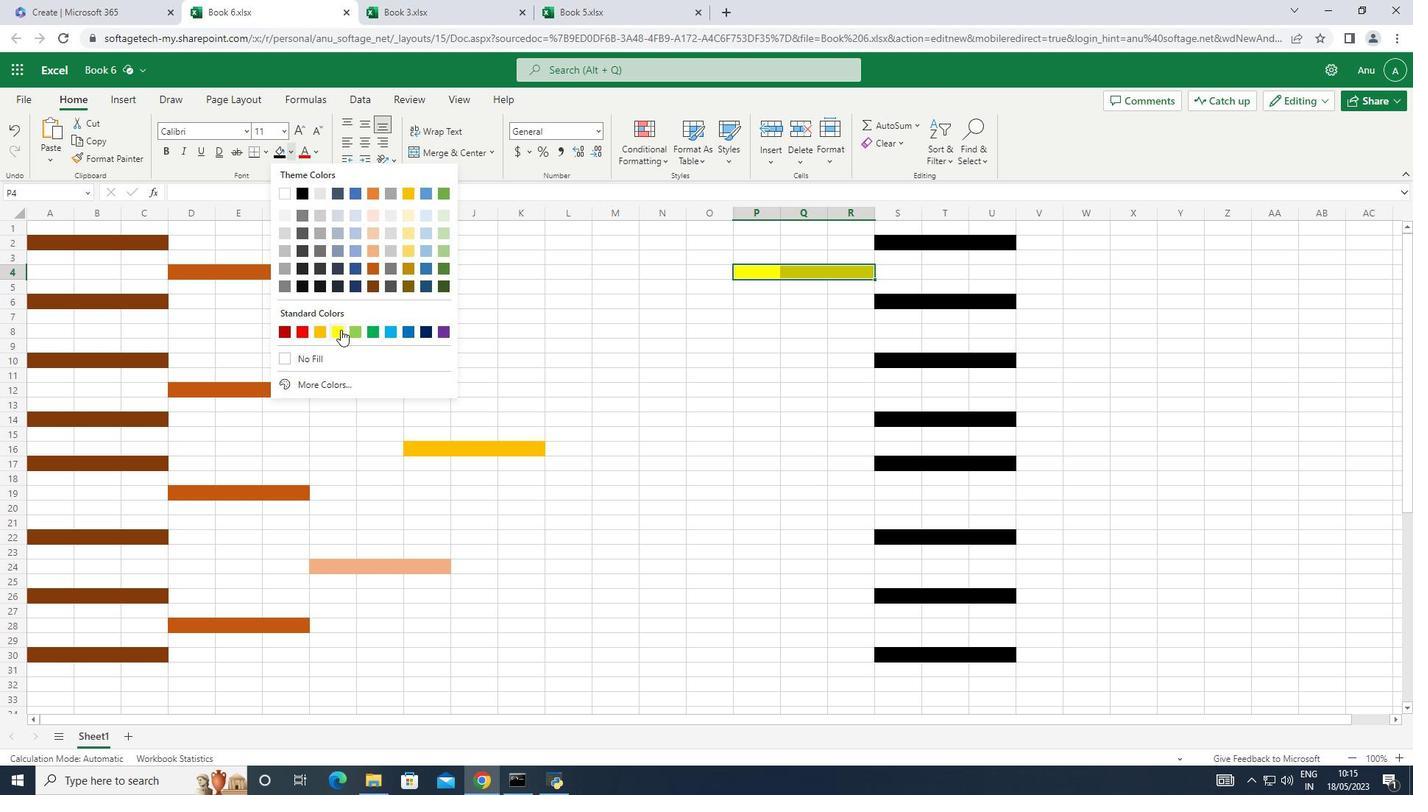
Action: Mouse moved to (739, 392)
Screenshot: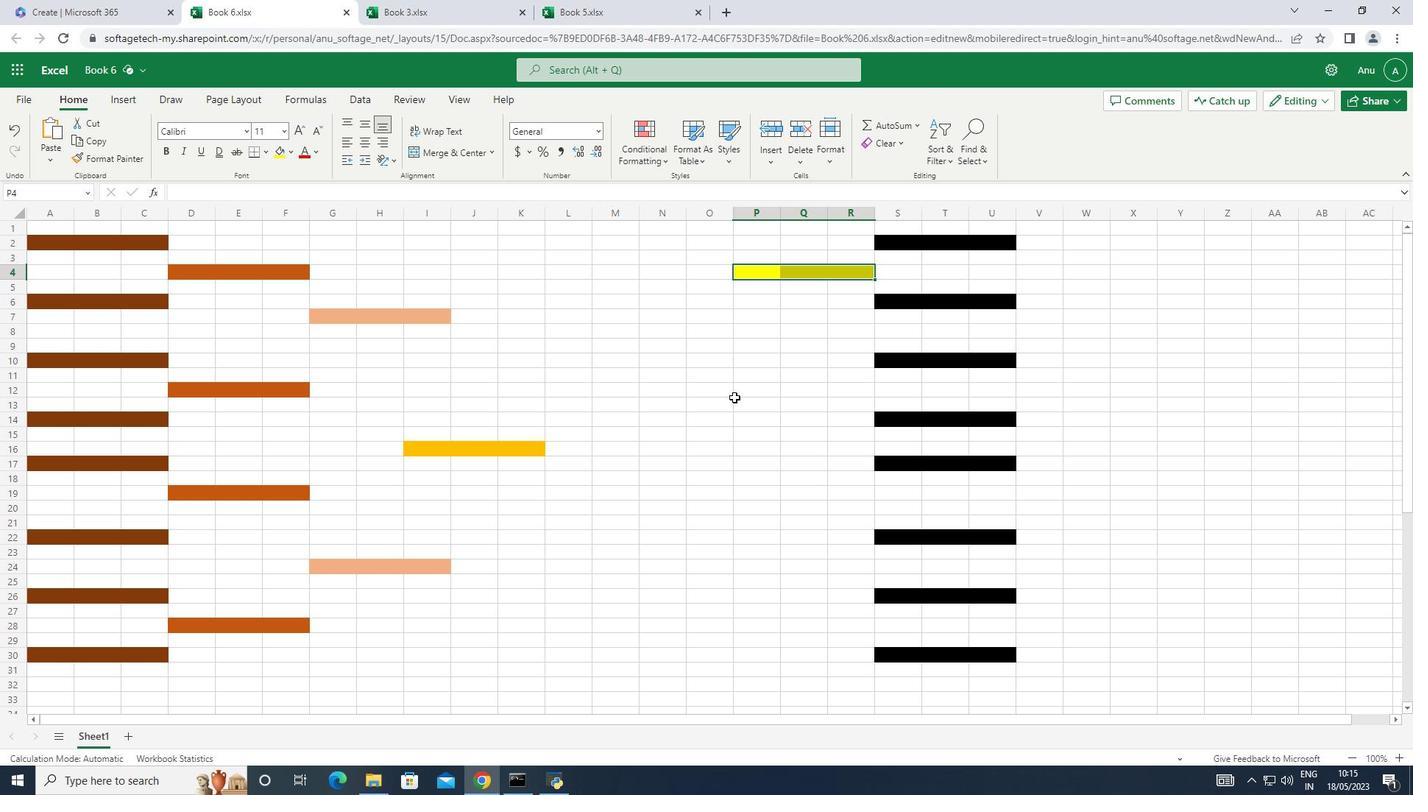 
Action: Mouse pressed left at (739, 392)
Screenshot: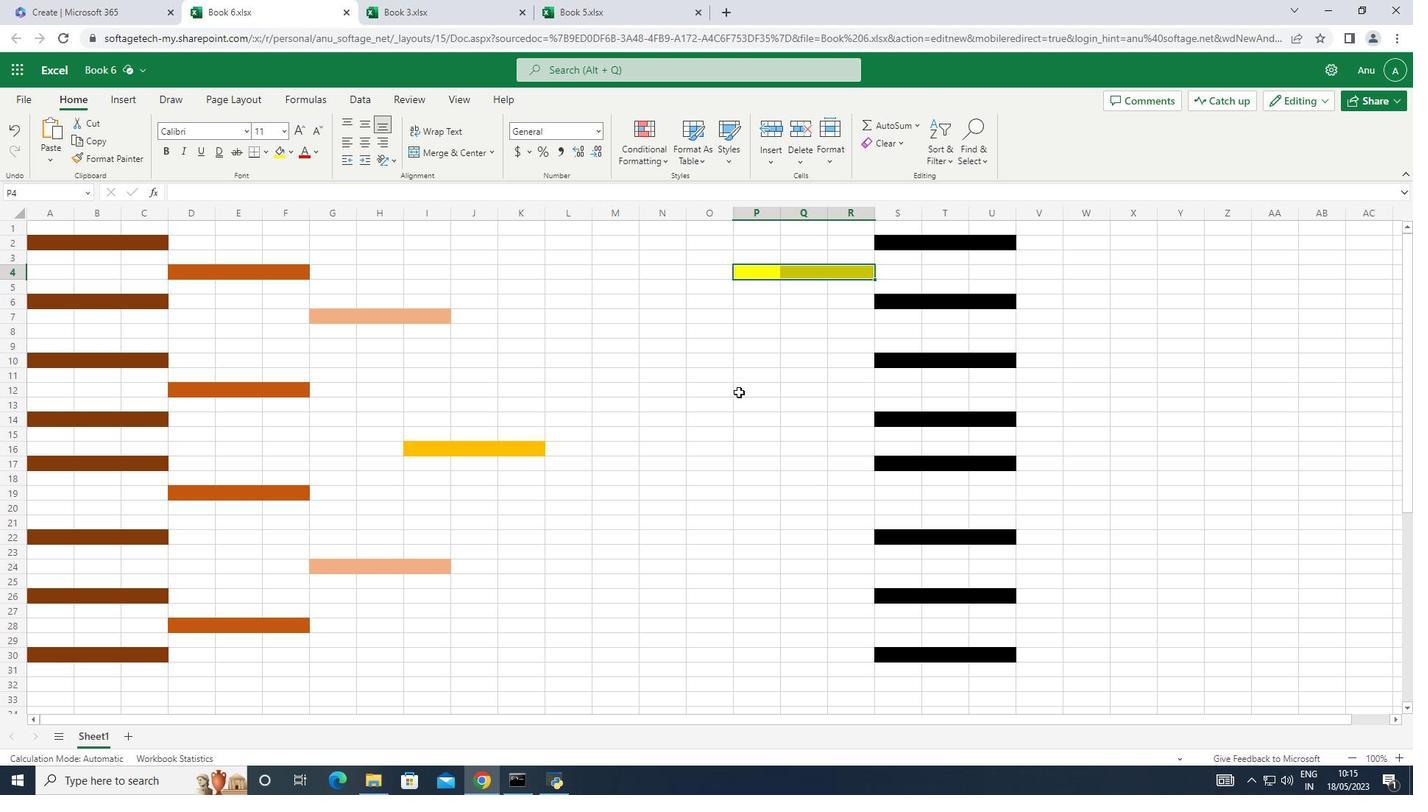 
Action: Mouse moved to (277, 150)
Screenshot: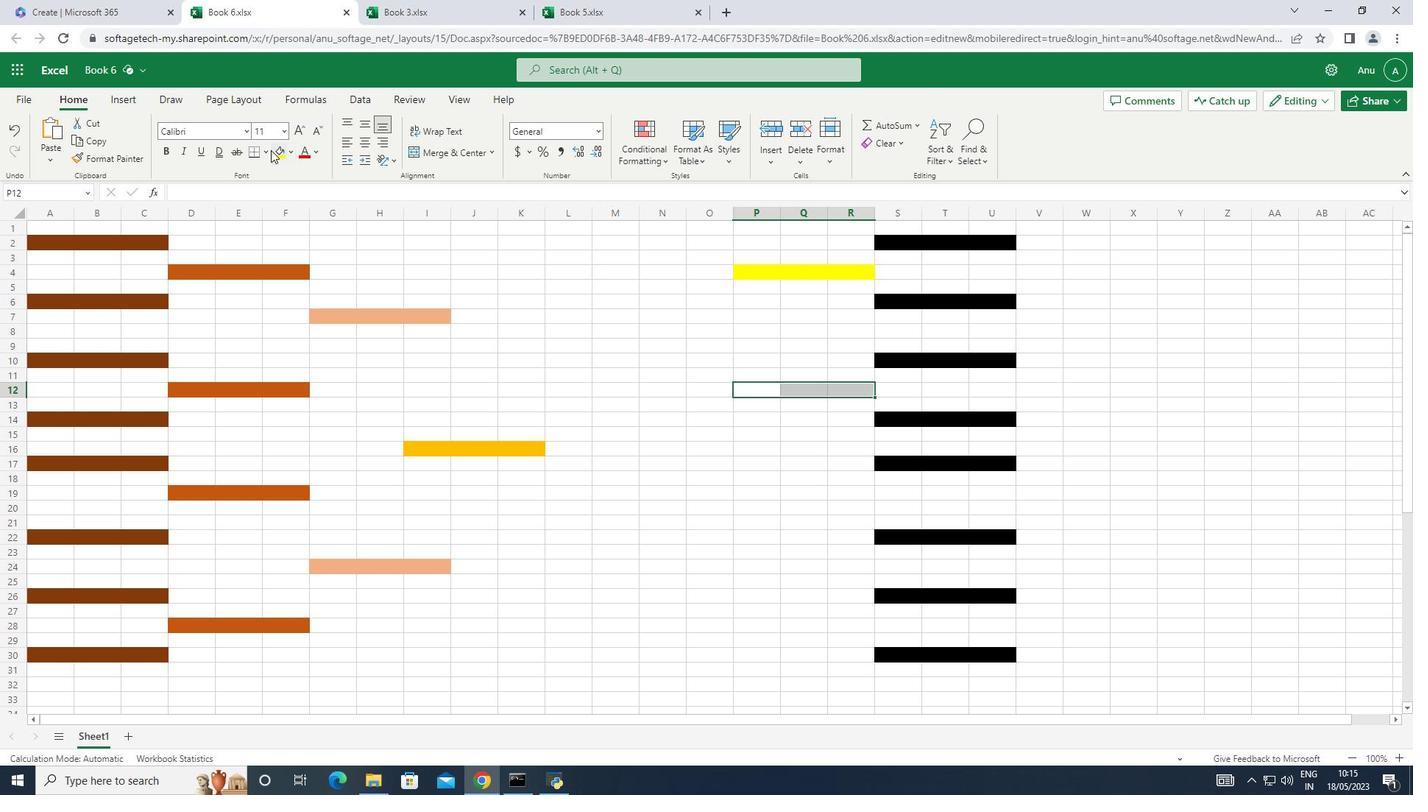 
Action: Mouse pressed left at (277, 150)
Screenshot: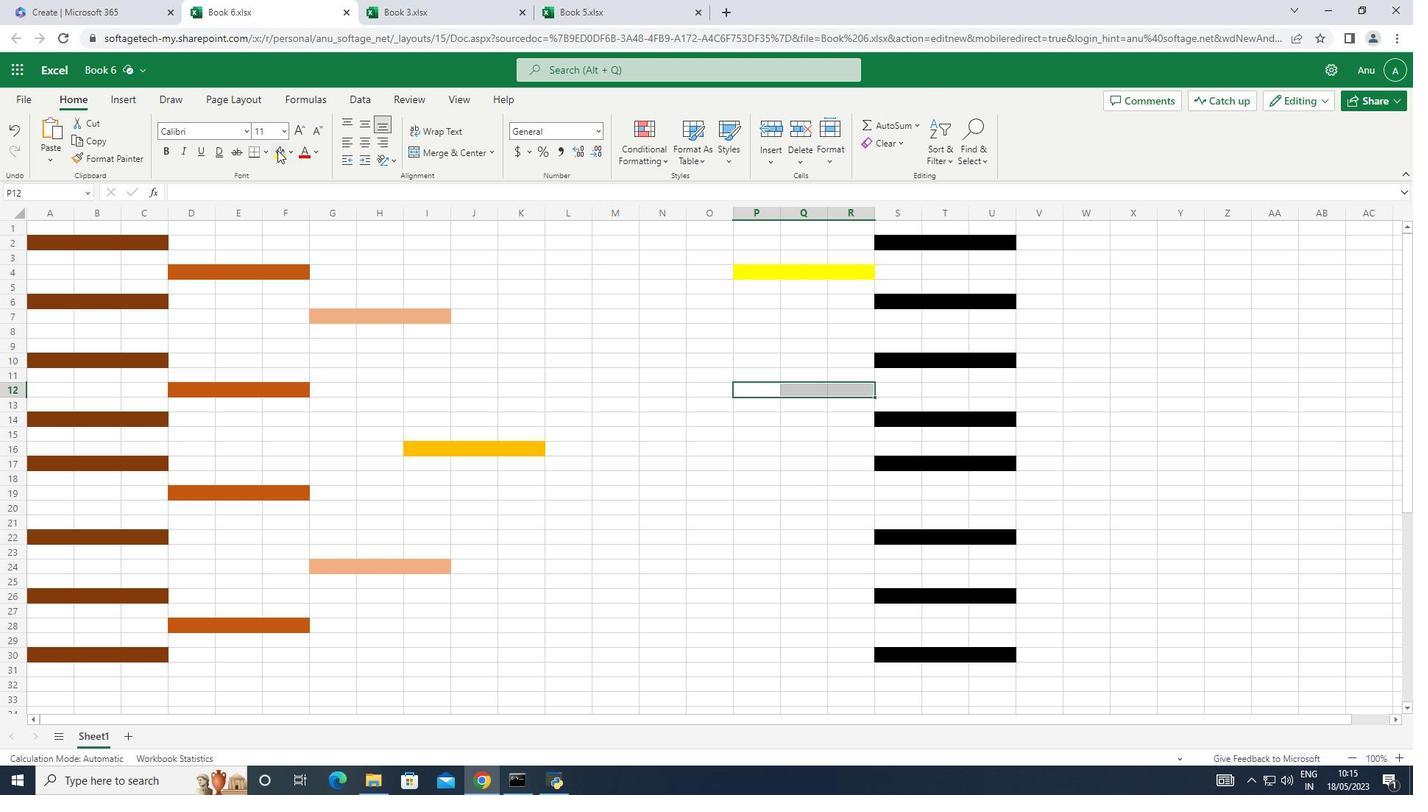 
Action: Mouse moved to (743, 490)
Screenshot: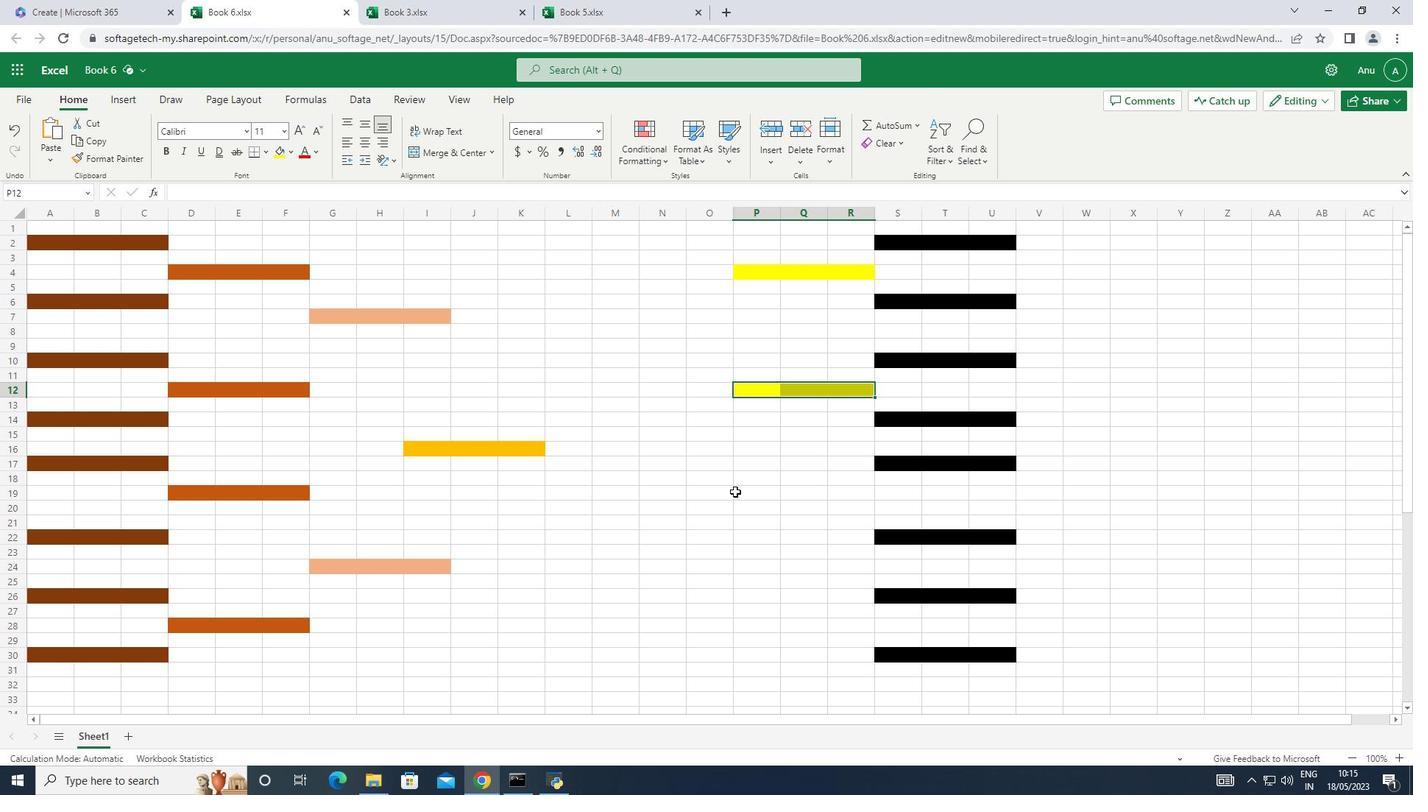 
Action: Mouse pressed left at (743, 490)
Screenshot: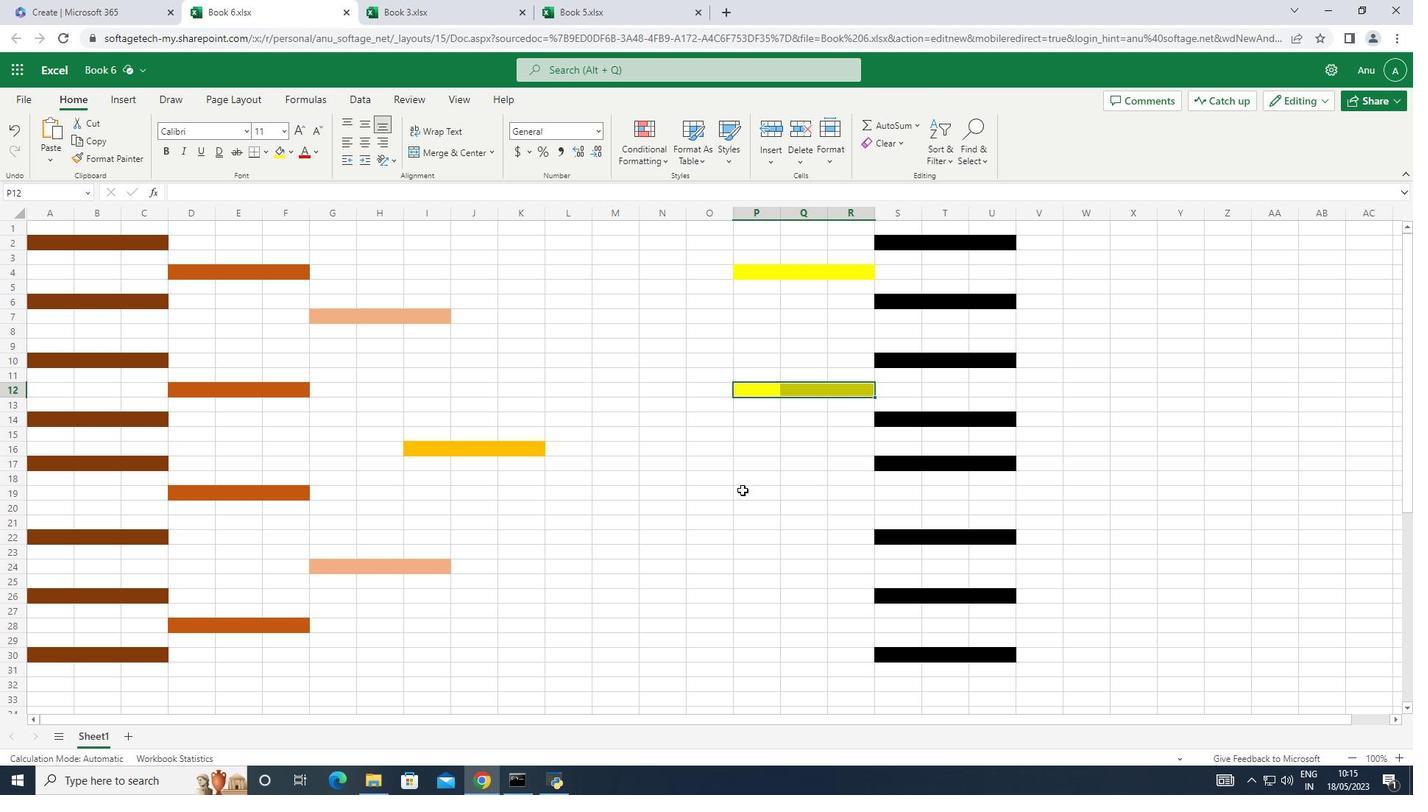 
Action: Mouse moved to (277, 148)
Screenshot: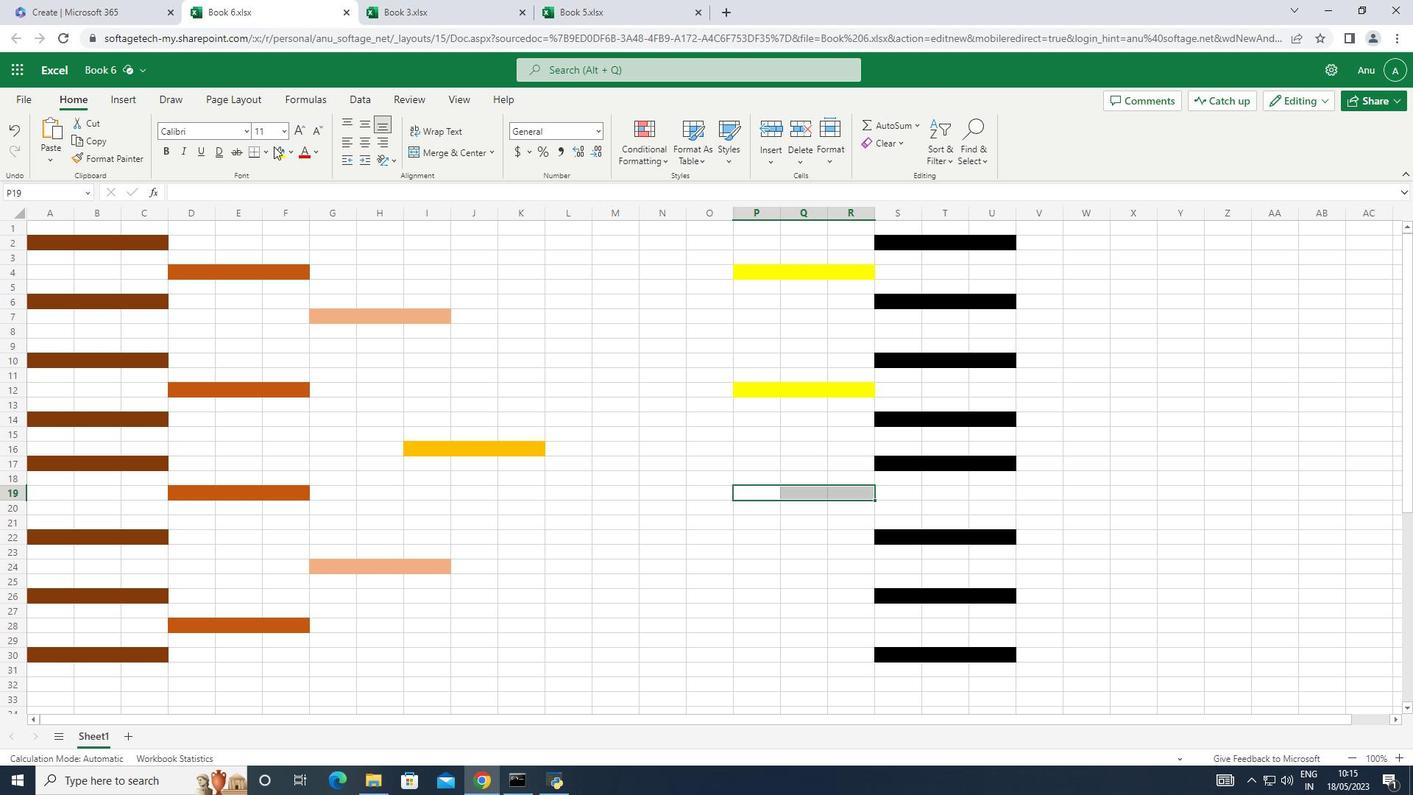 
Action: Mouse pressed left at (277, 148)
Screenshot: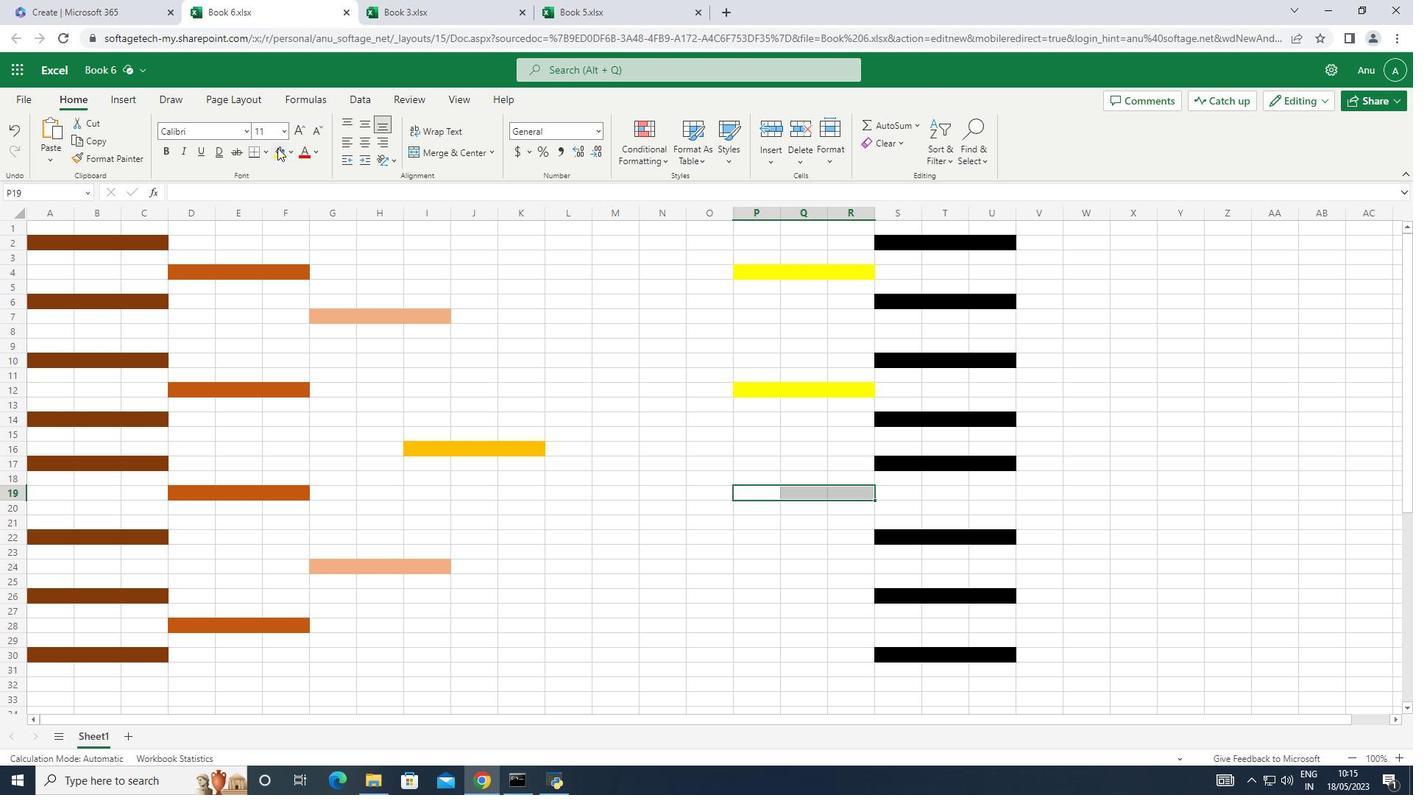 
Action: Mouse moved to (748, 628)
Screenshot: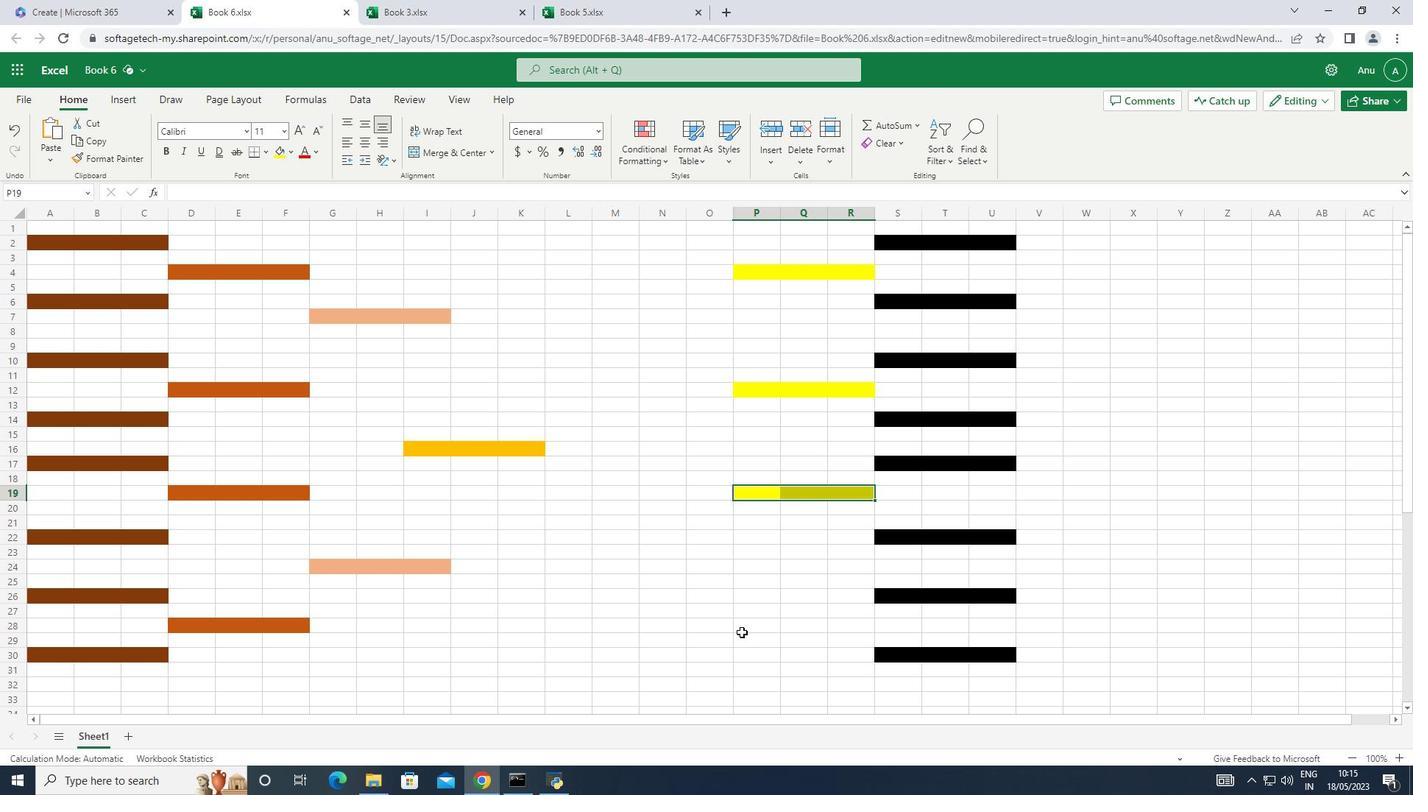 
Action: Mouse pressed left at (748, 628)
Screenshot: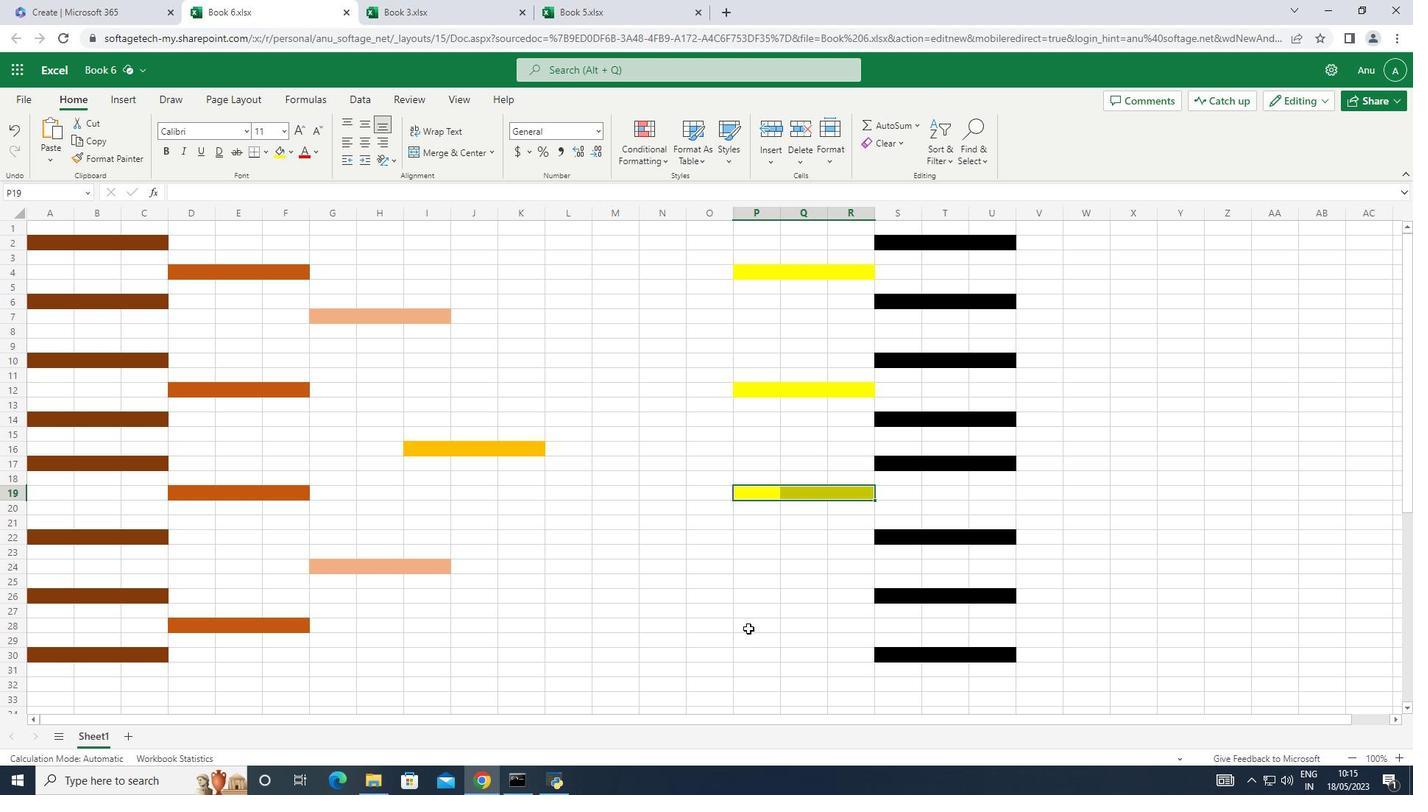 
Action: Mouse moved to (279, 154)
Screenshot: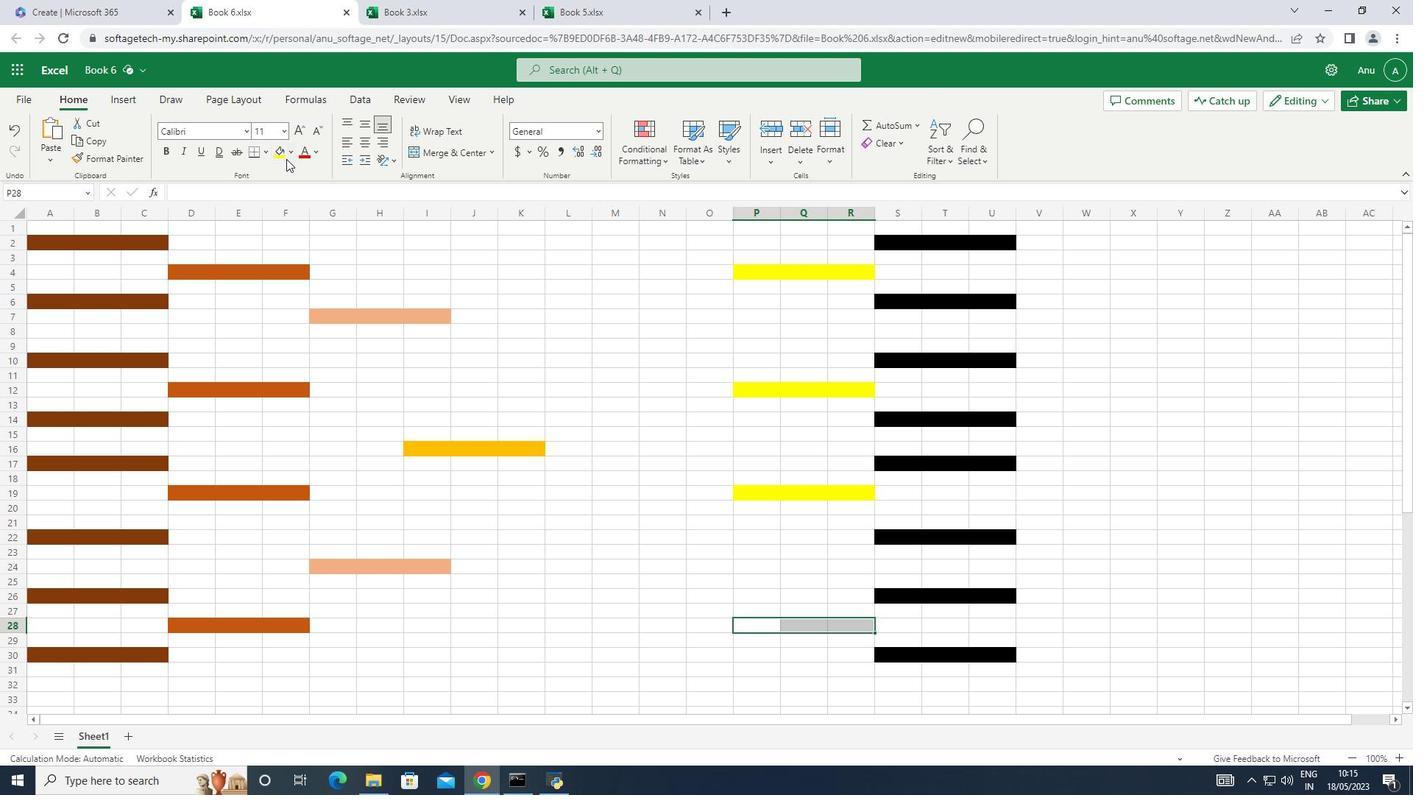 
Action: Mouse pressed left at (279, 154)
Screenshot: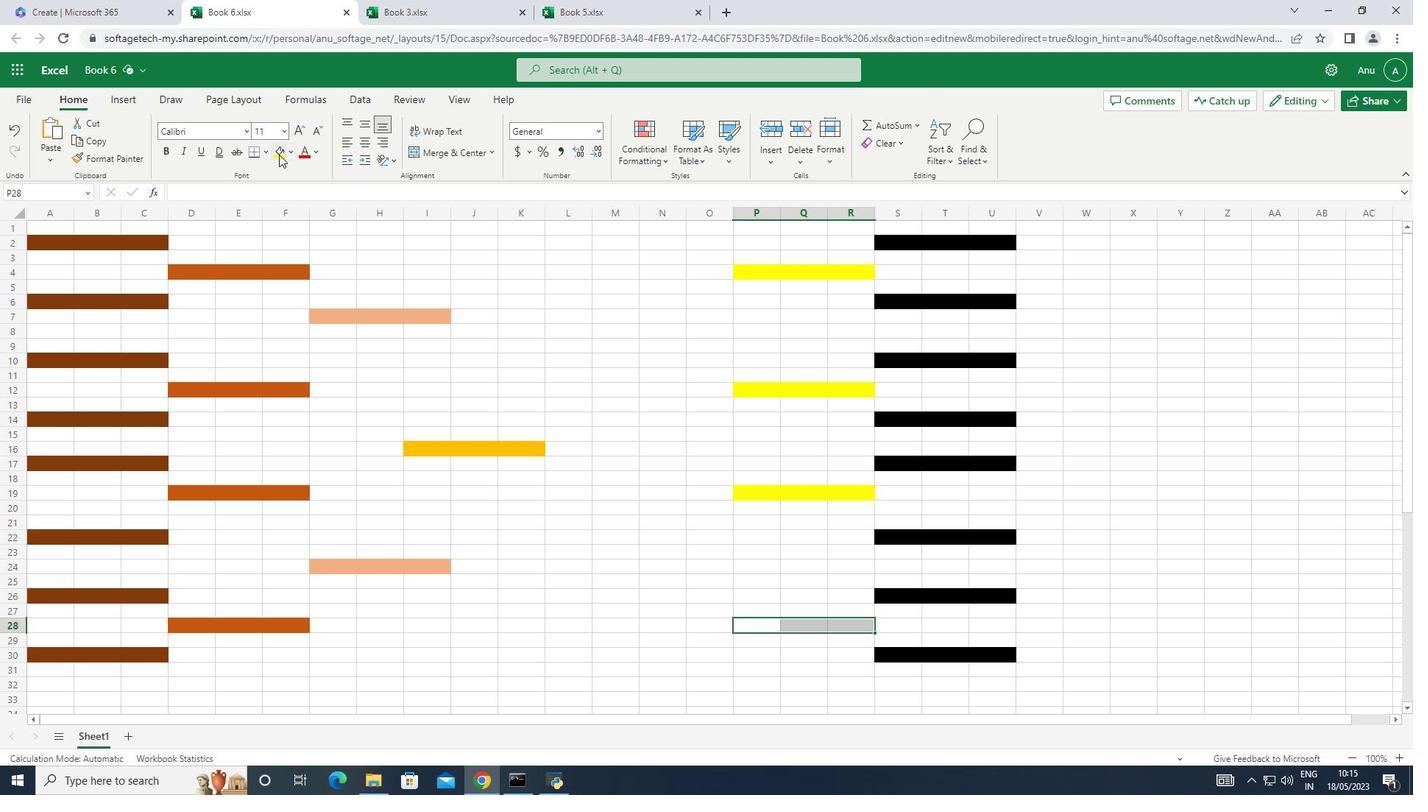 
Action: Mouse moved to (650, 315)
Screenshot: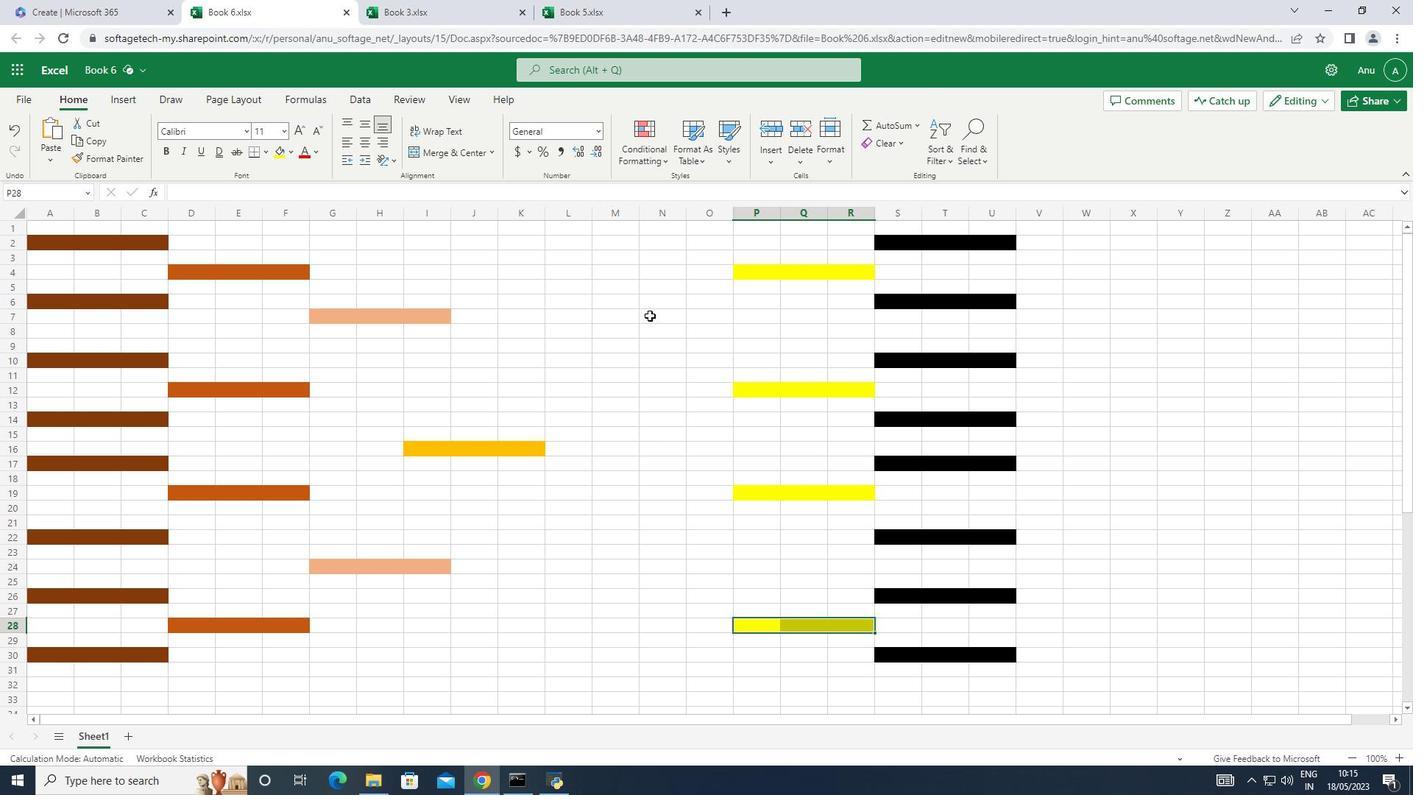 
Action: Mouse pressed left at (650, 315)
Screenshot: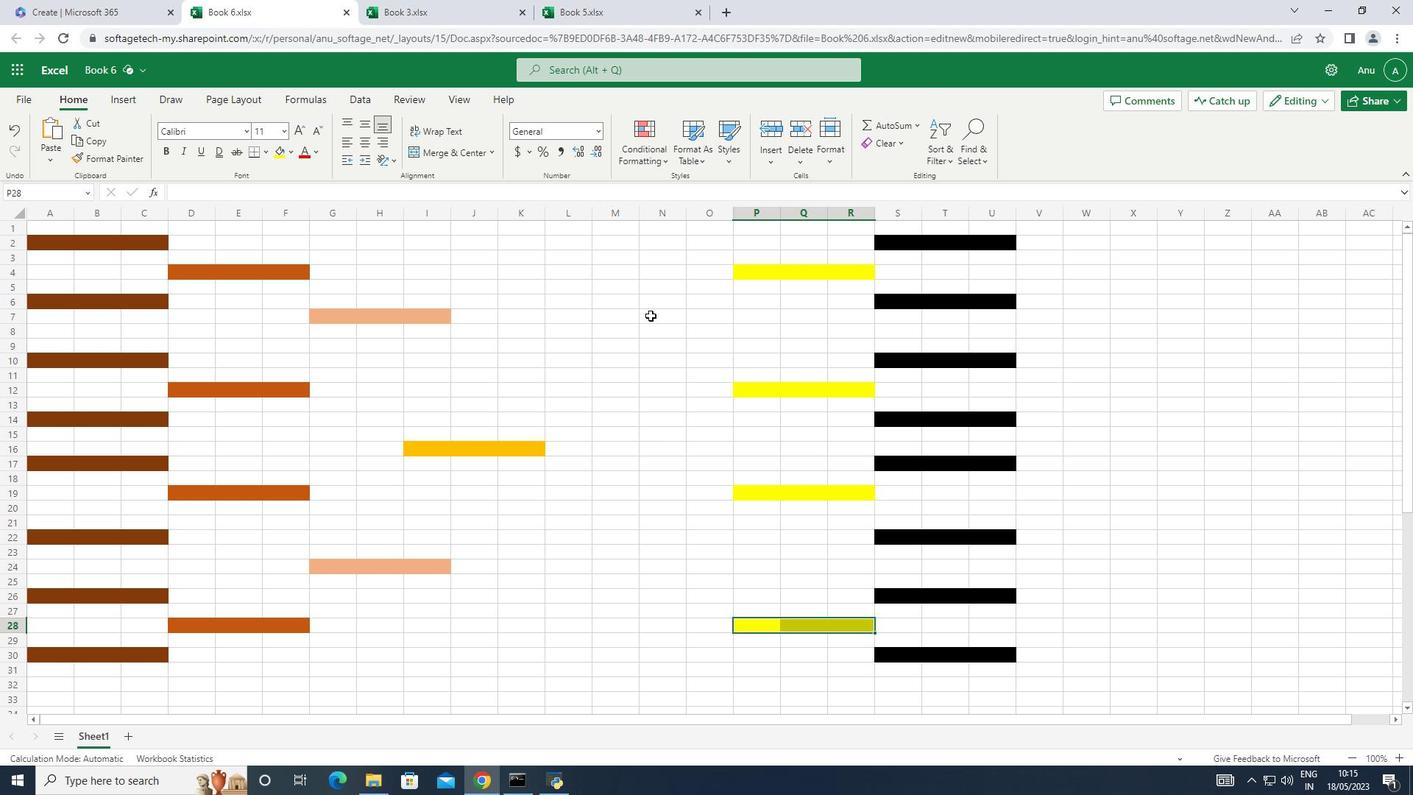 
Action: Mouse moved to (615, 318)
Screenshot: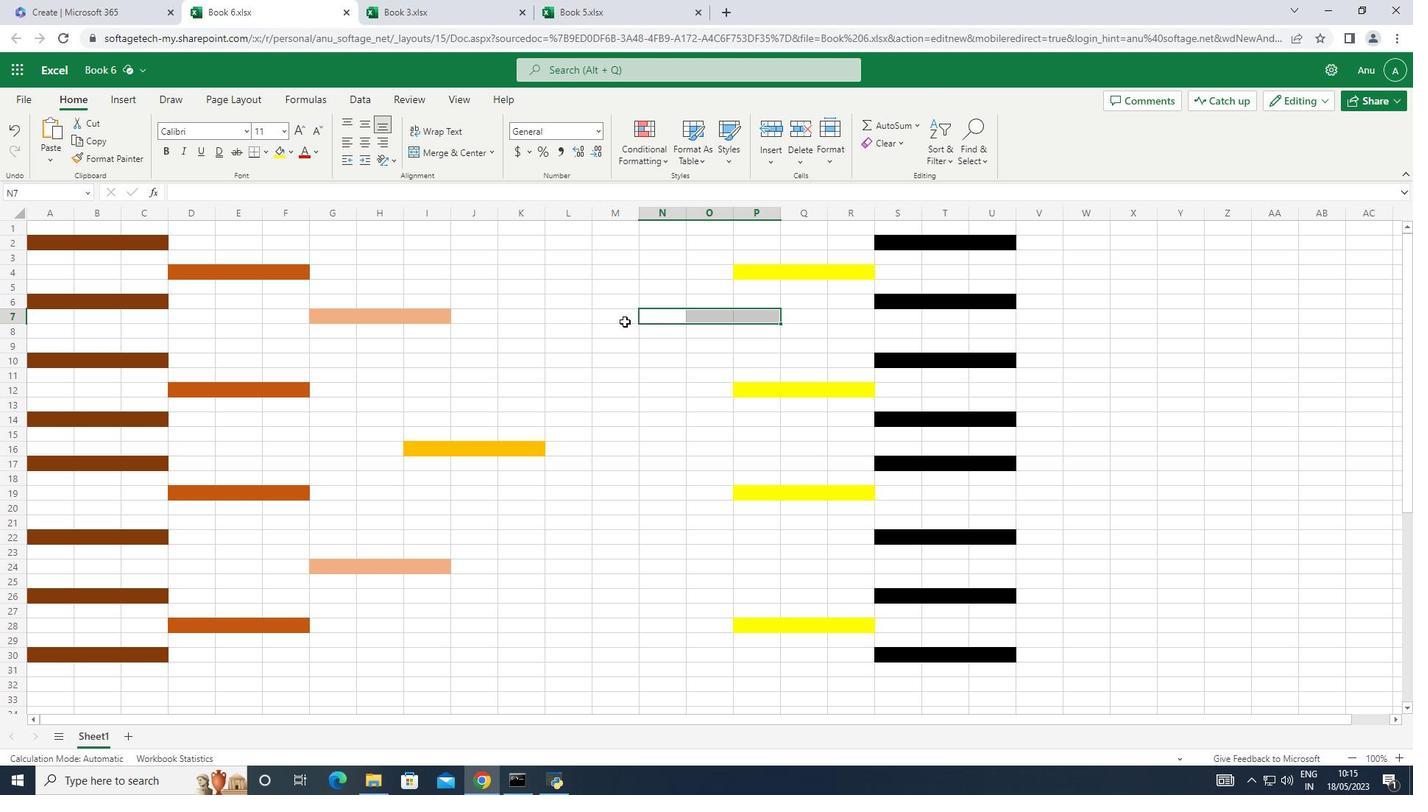 
Action: Mouse pressed left at (615, 318)
Screenshot: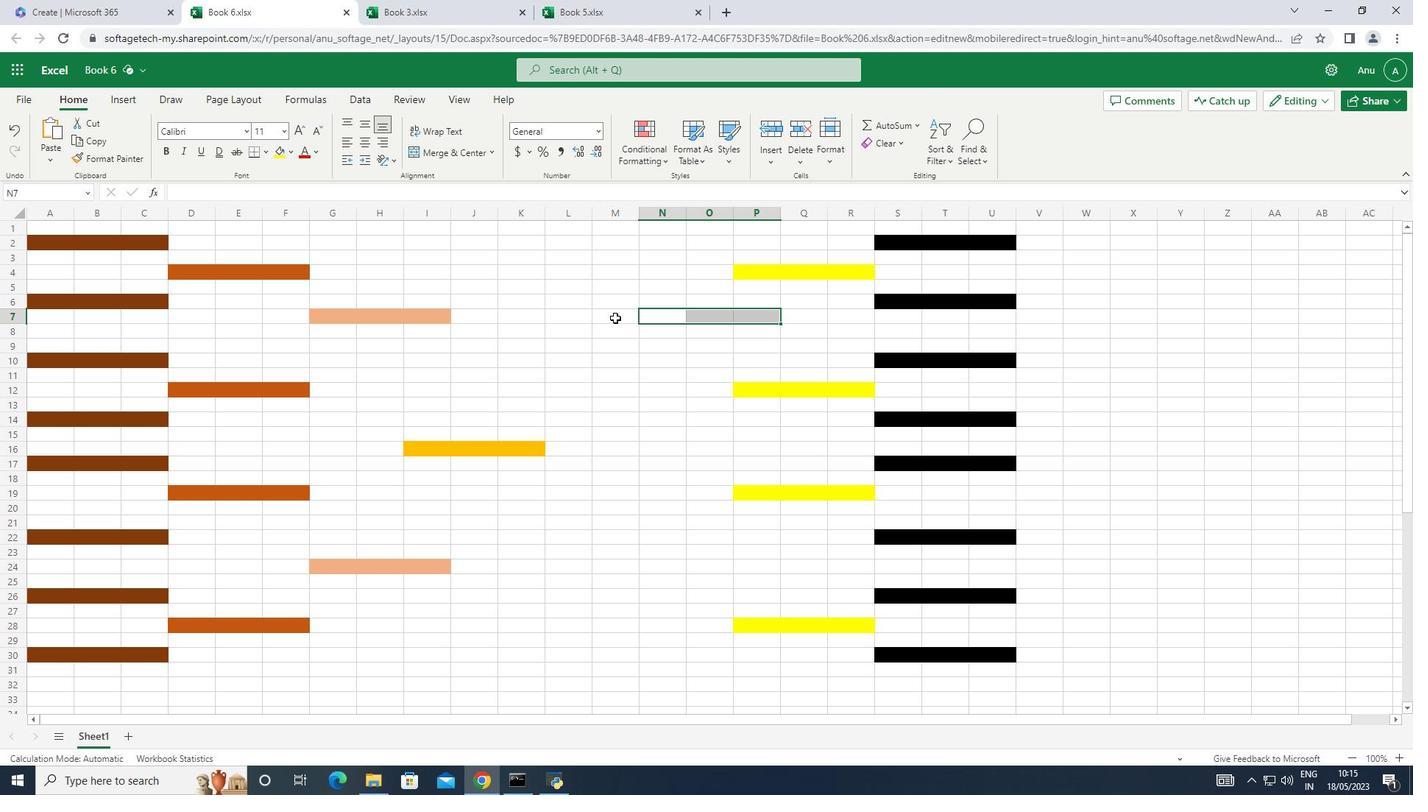 
Action: Mouse moved to (288, 153)
Screenshot: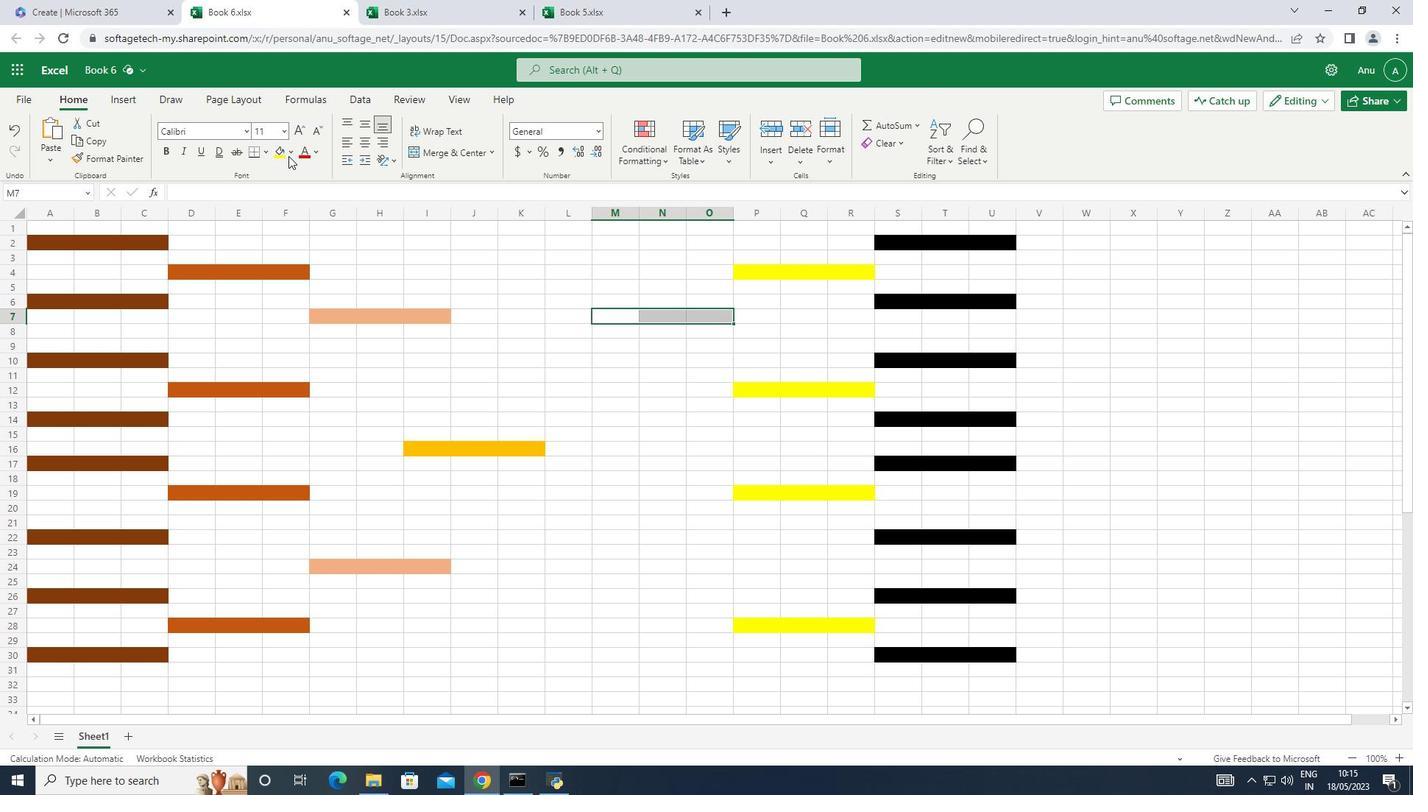 
Action: Mouse pressed left at (288, 153)
Screenshot: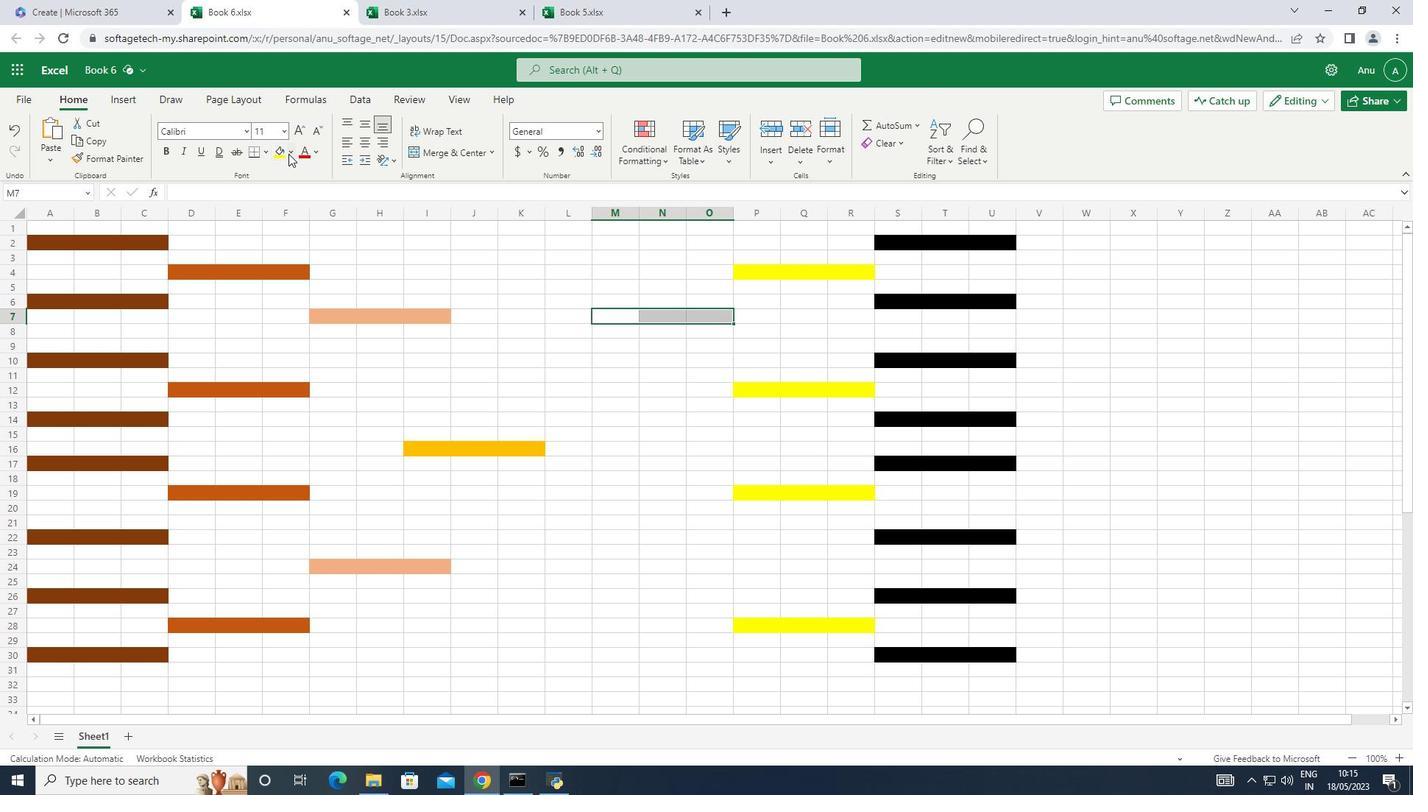 
Action: Mouse moved to (406, 248)
Screenshot: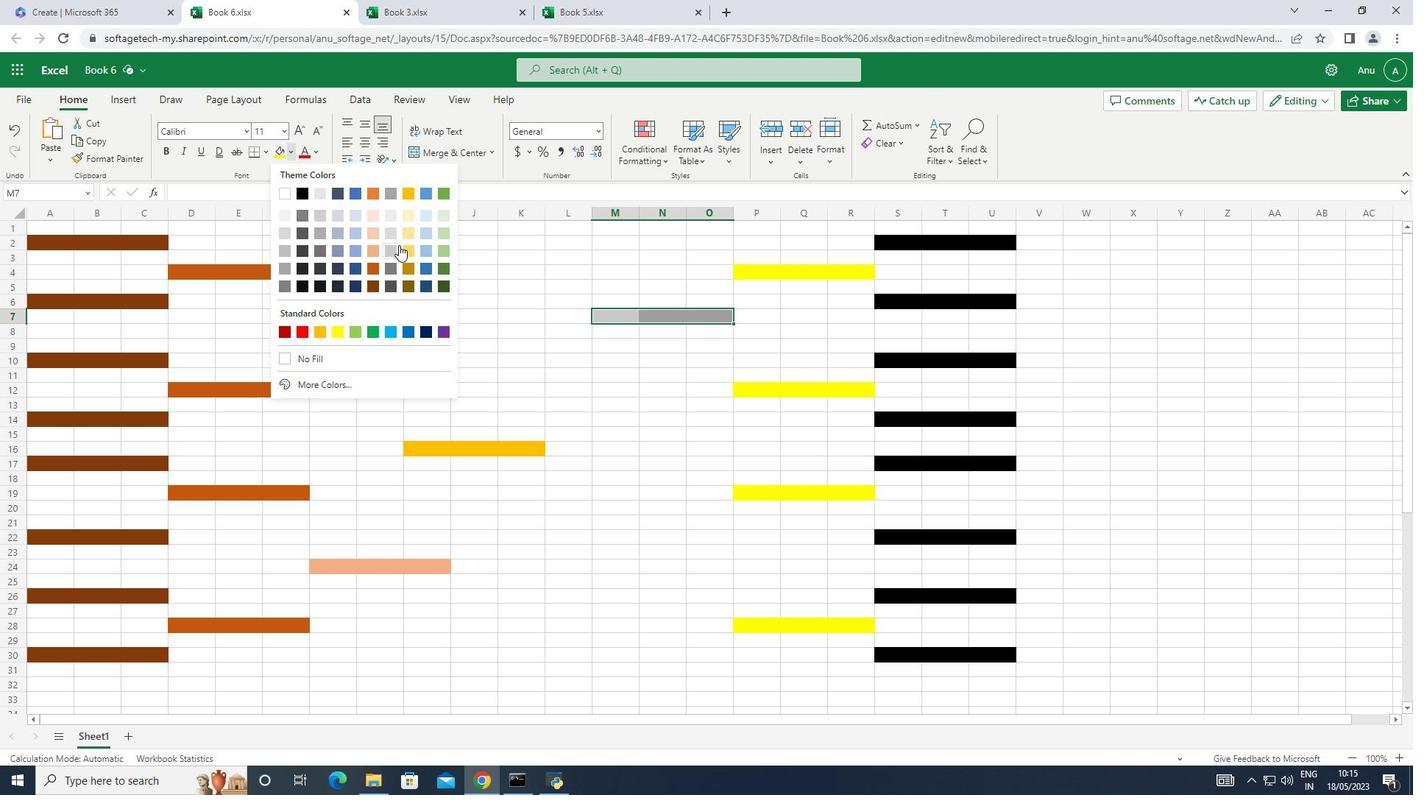 
Action: Mouse pressed left at (406, 248)
Screenshot: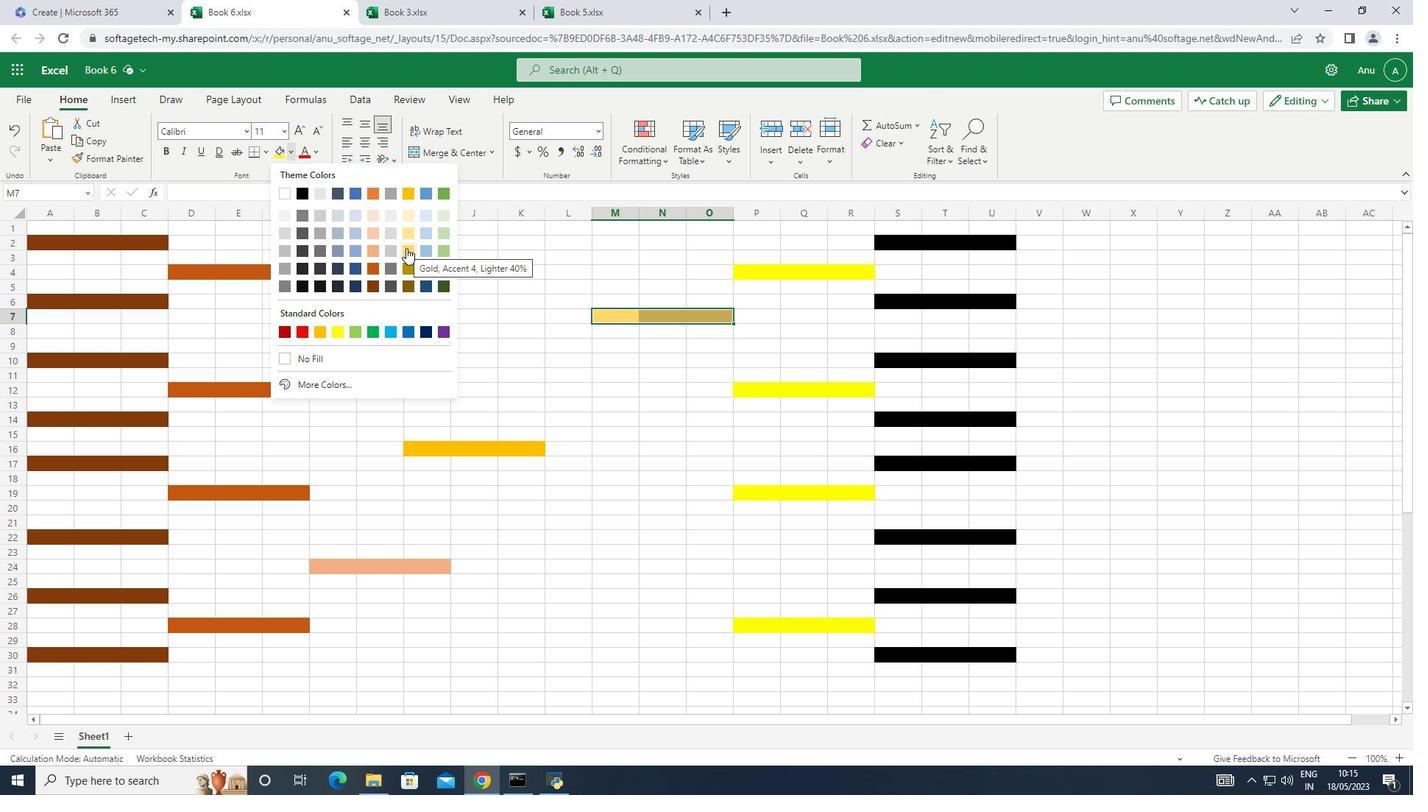
Action: Mouse moved to (616, 573)
Screenshot: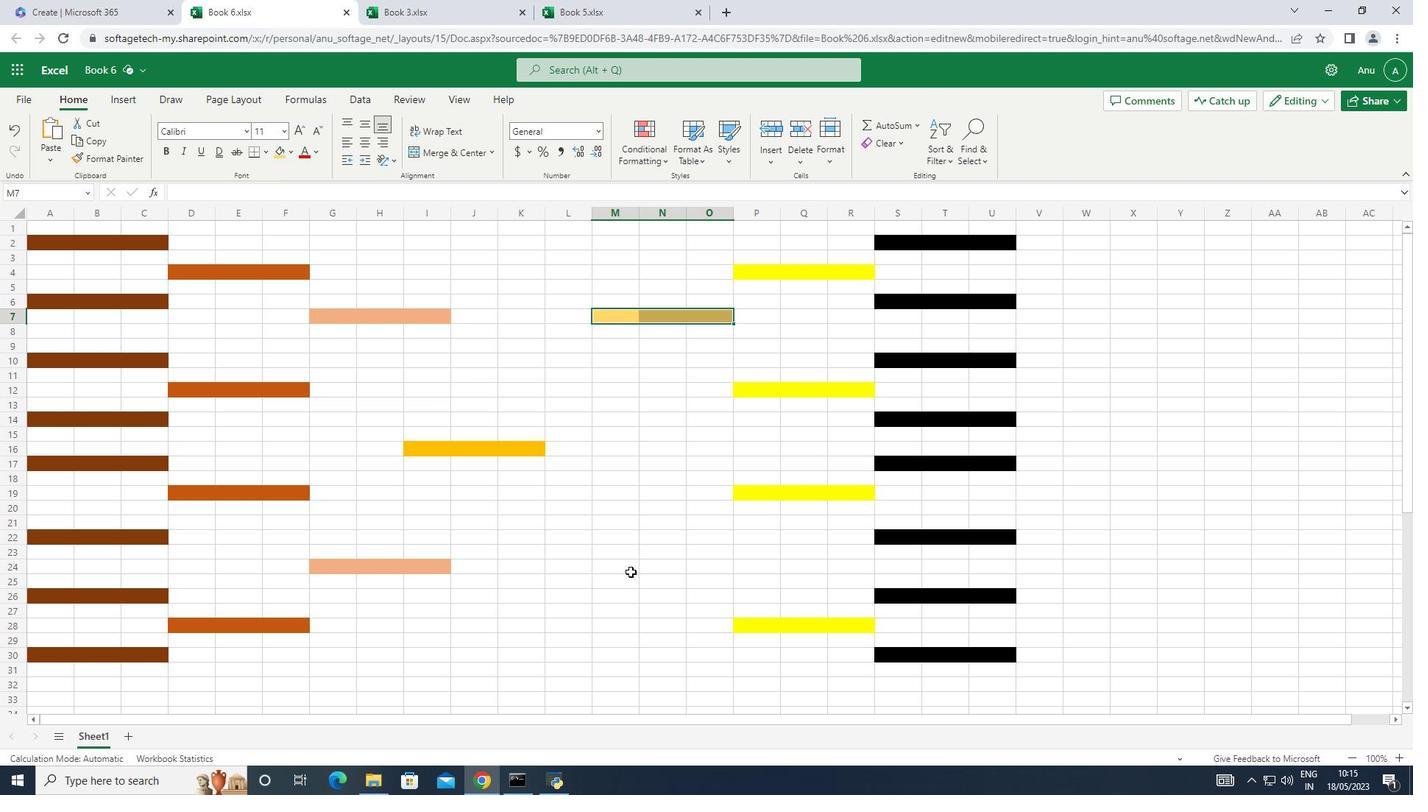 
Action: Mouse pressed left at (616, 573)
Screenshot: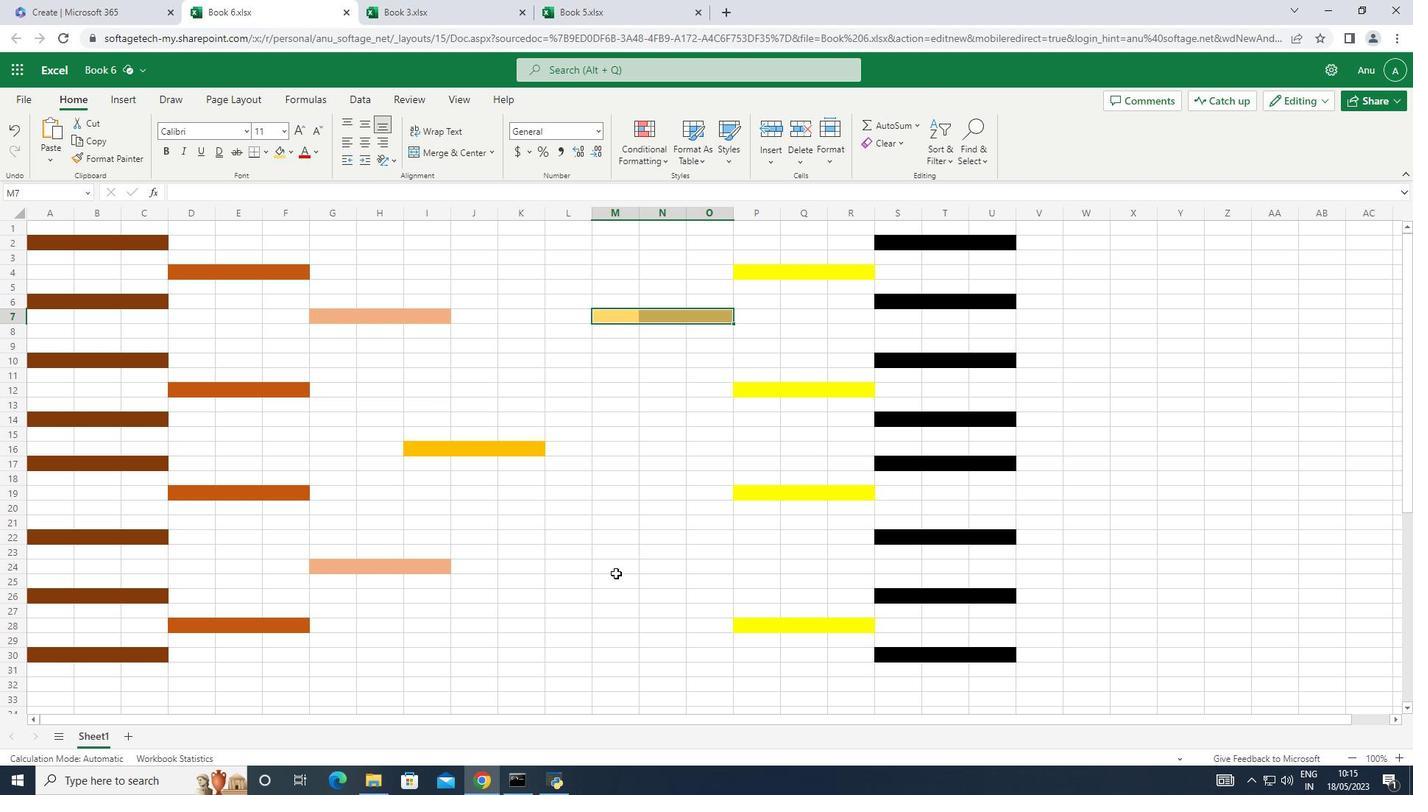 
Action: Mouse moved to (279, 148)
Screenshot: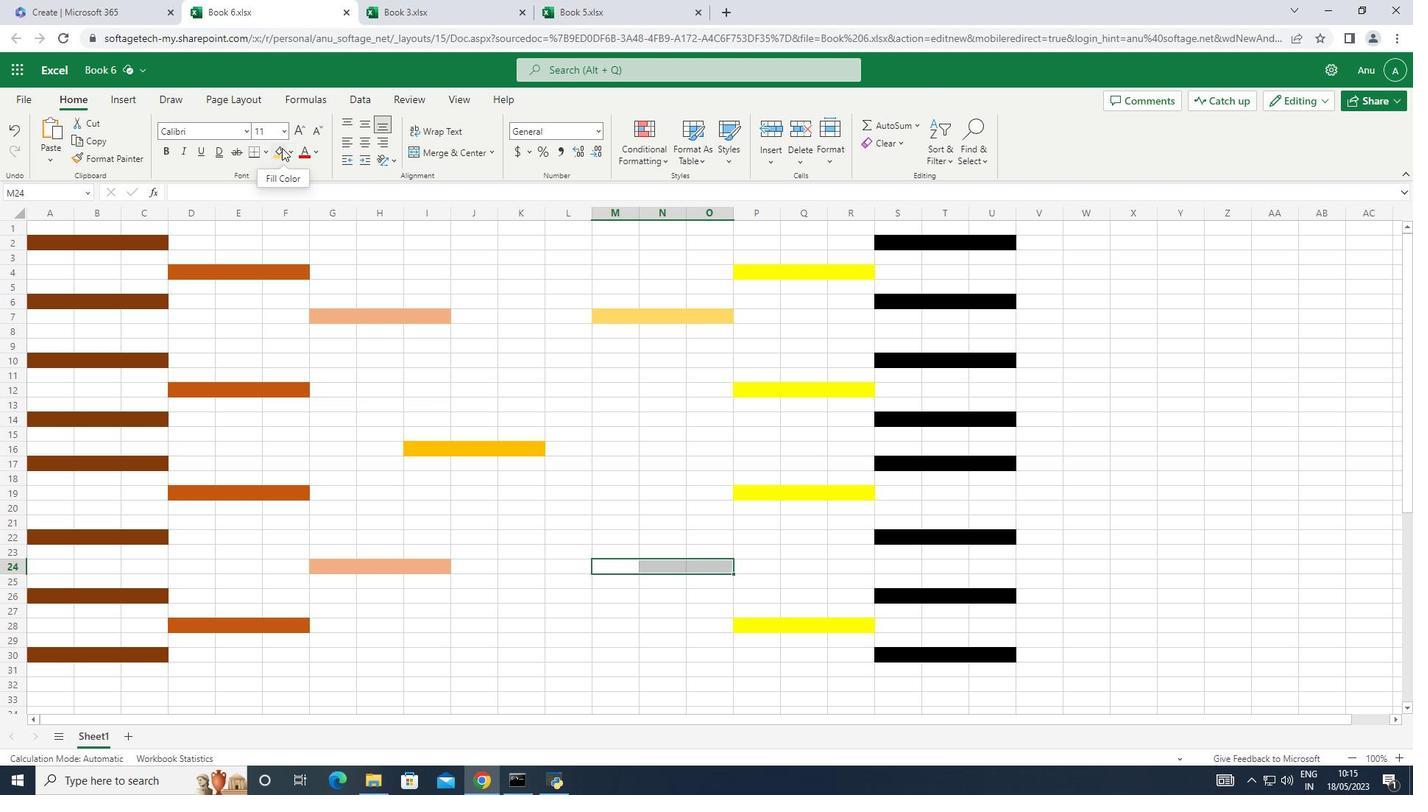 
Action: Mouse pressed left at (279, 148)
Screenshot: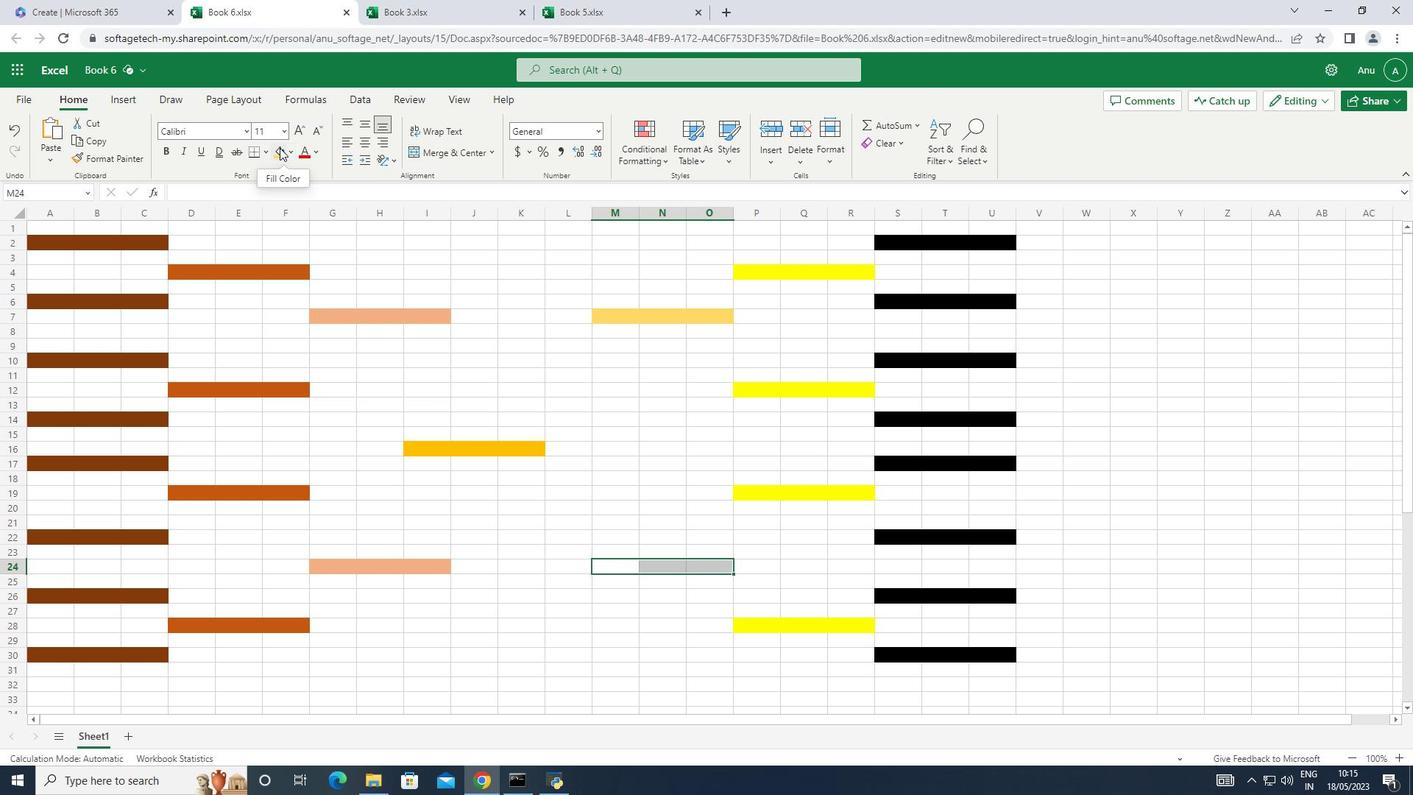 
Action: Mouse moved to (424, 447)
Screenshot: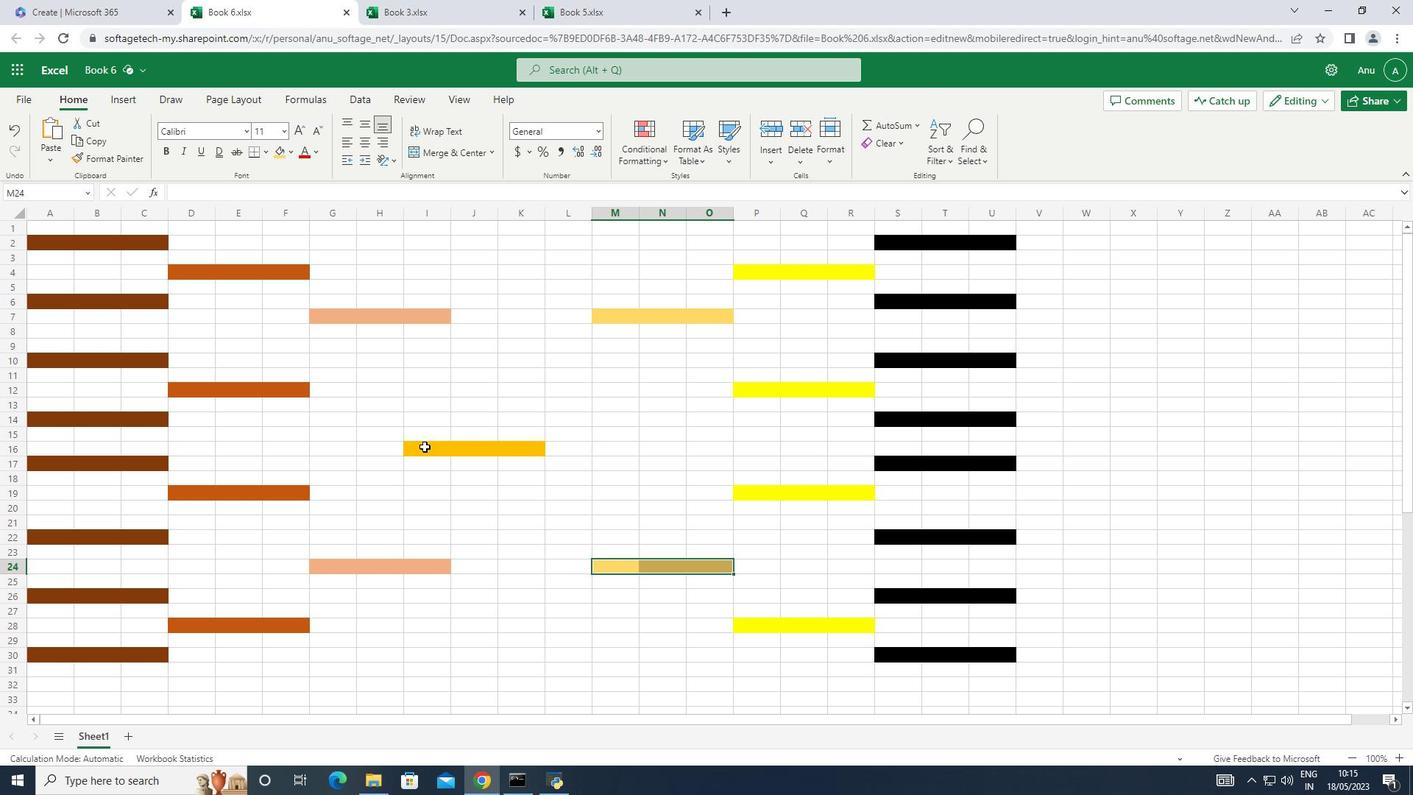
Action: Mouse pressed left at (424, 447)
Screenshot: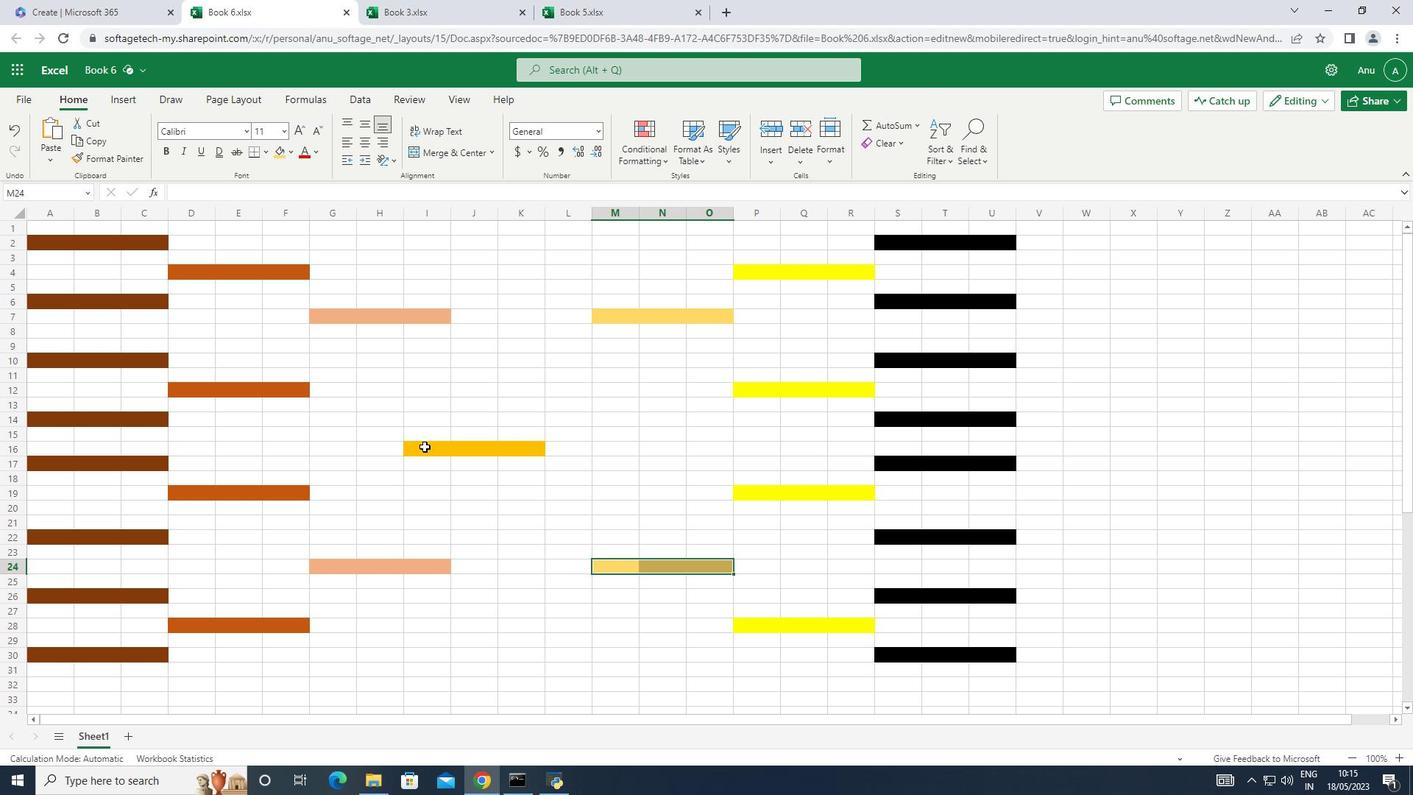 
Action: Mouse moved to (589, 201)
Screenshot: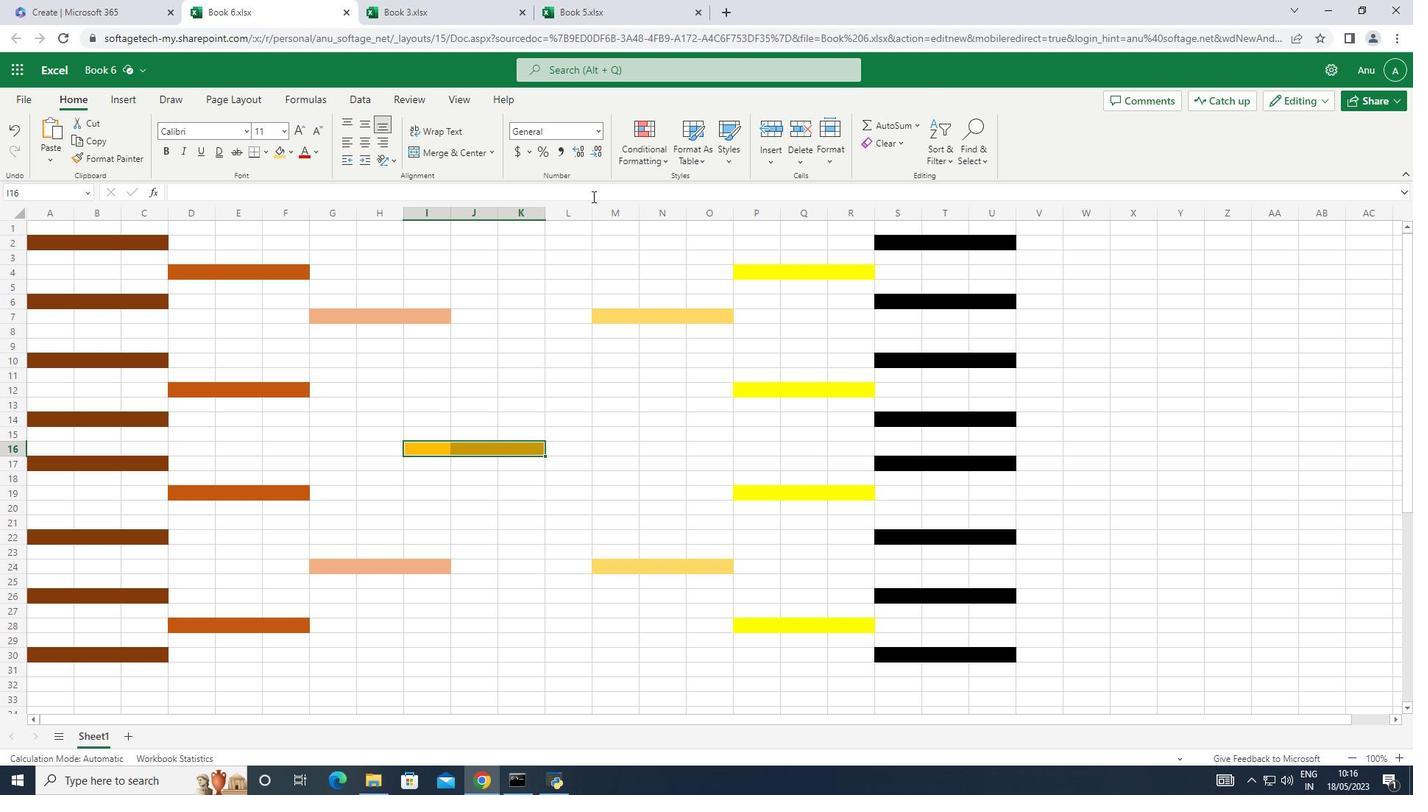 
Action: Mouse pressed left at (589, 201)
Screenshot: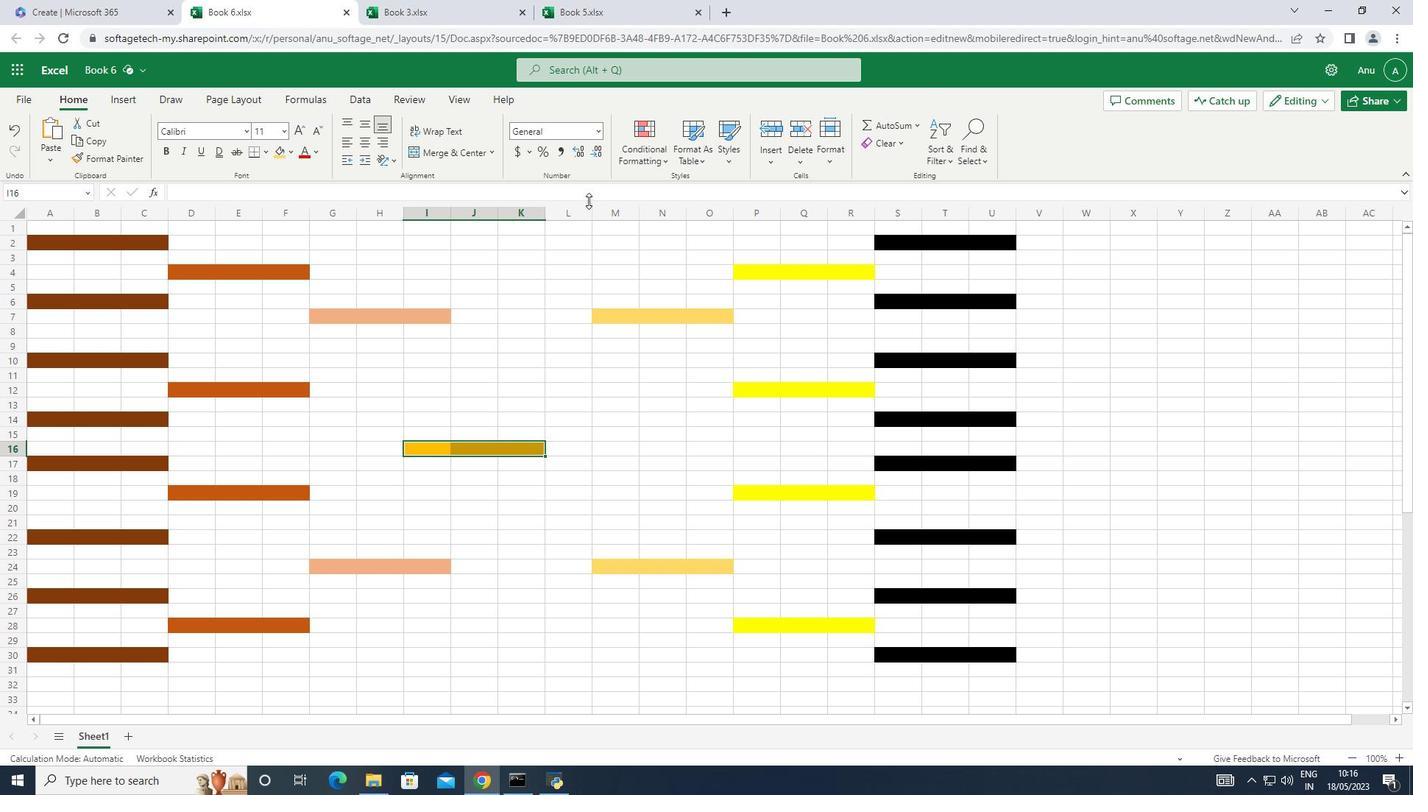 
Action: Mouse moved to (586, 215)
Screenshot: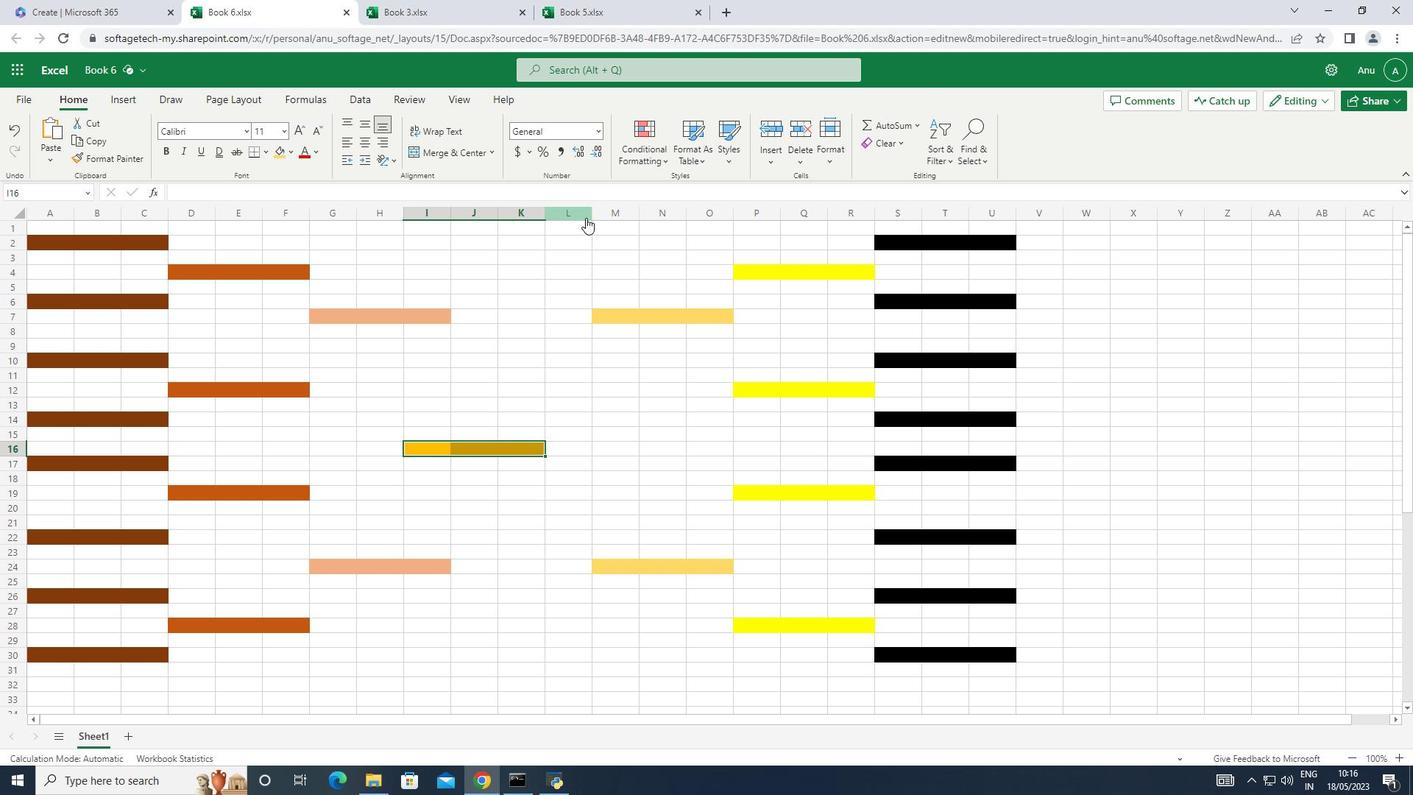 
Action: Mouse pressed left at (586, 215)
Screenshot: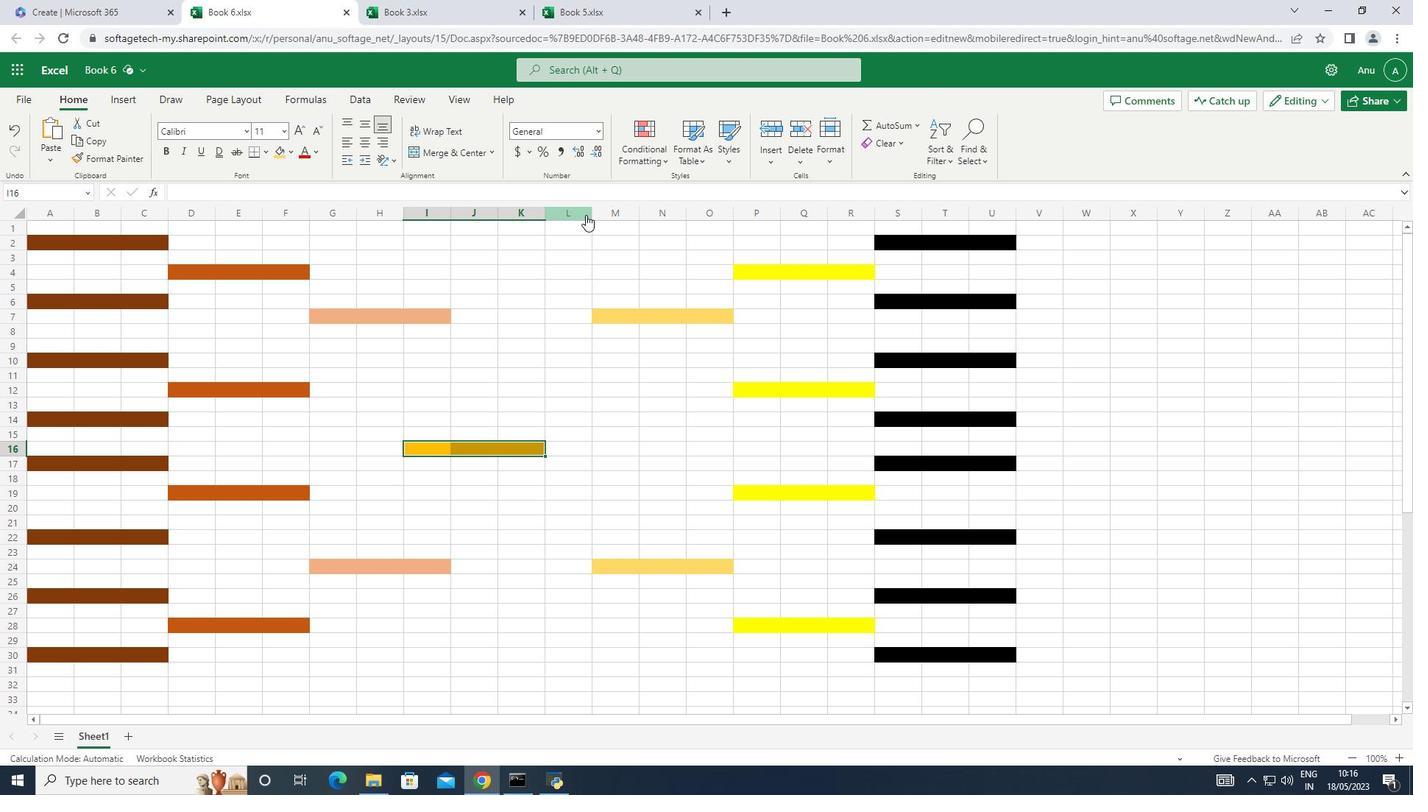 
Action: Mouse moved to (771, 132)
Screenshot: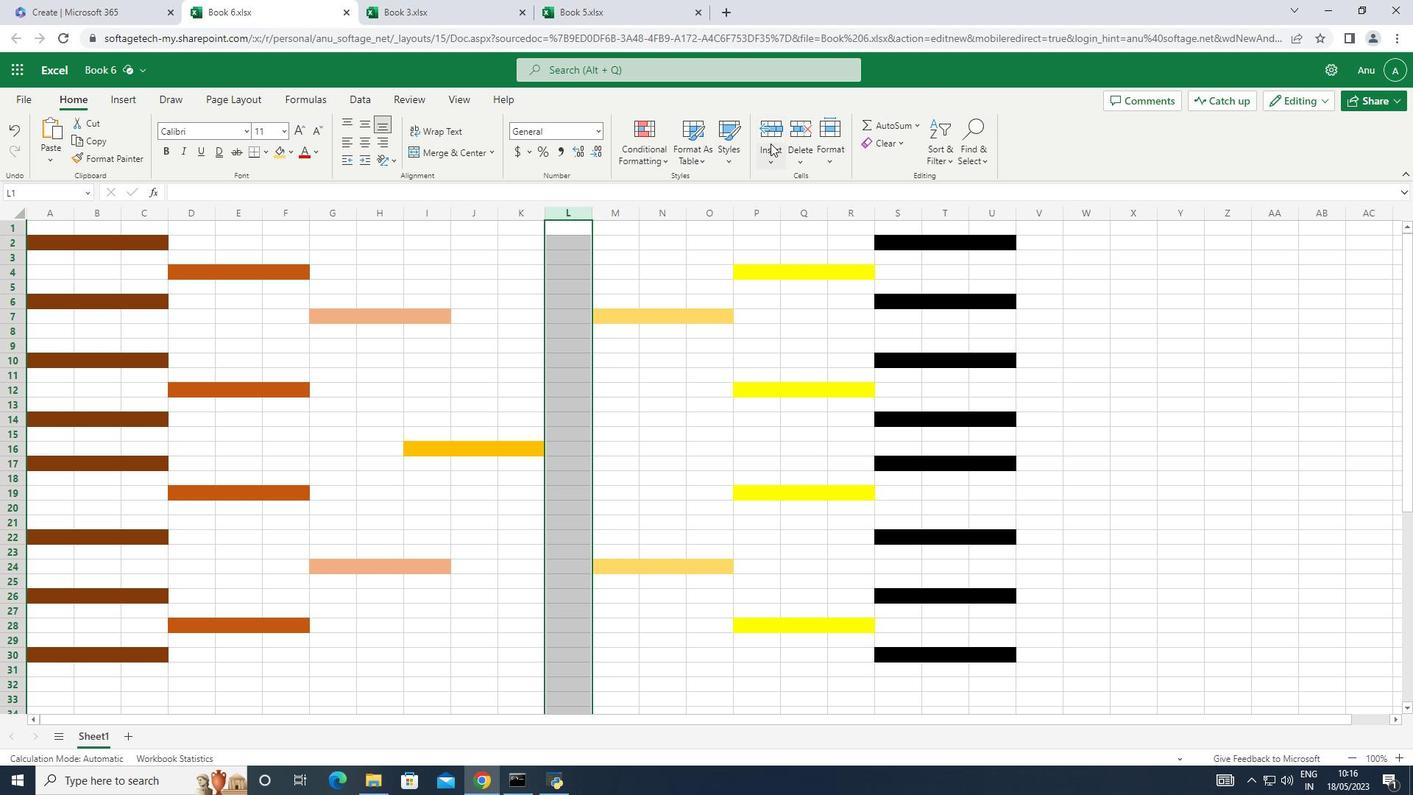 
Action: Mouse pressed left at (771, 132)
Screenshot: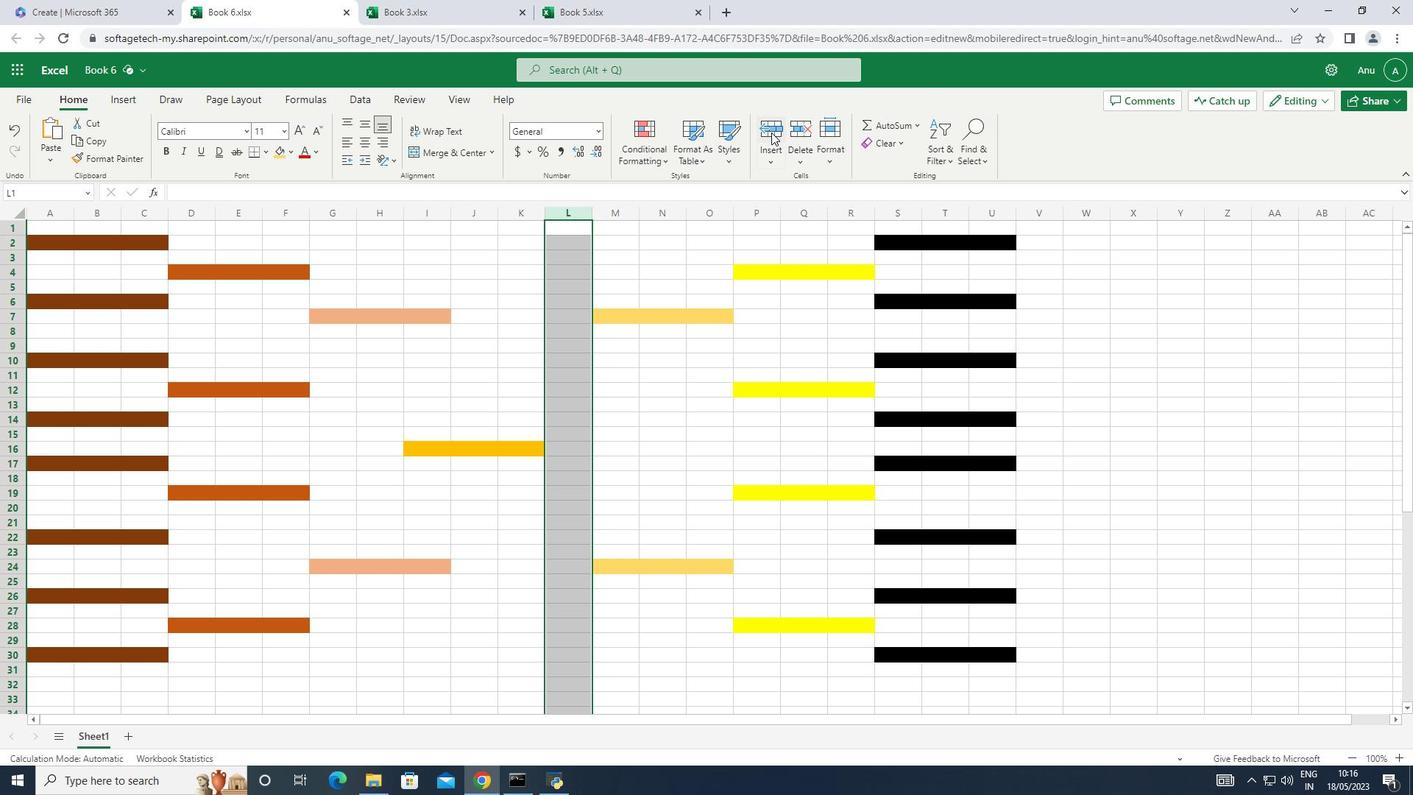 
Action: Mouse moved to (799, 125)
Screenshot: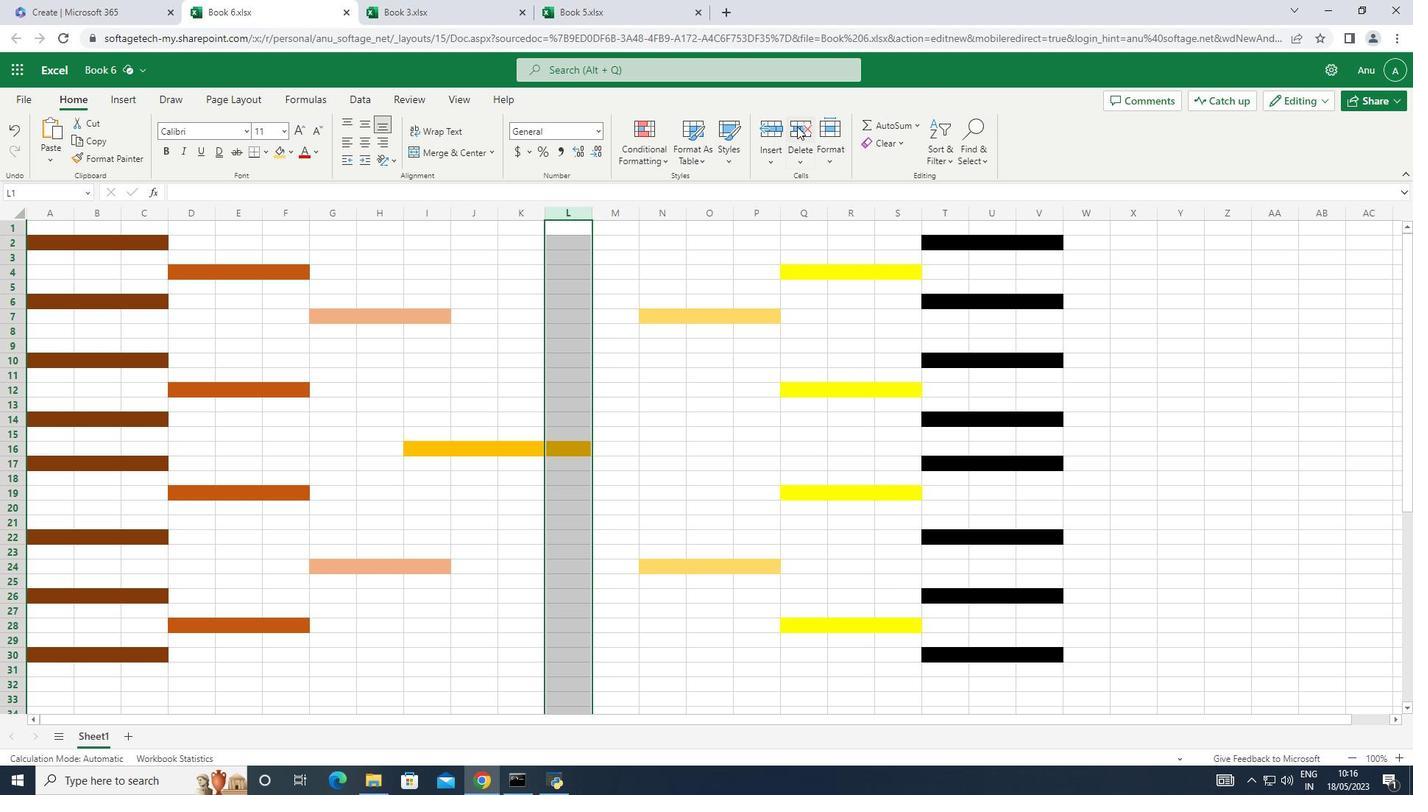 
Action: Mouse pressed left at (799, 125)
Screenshot: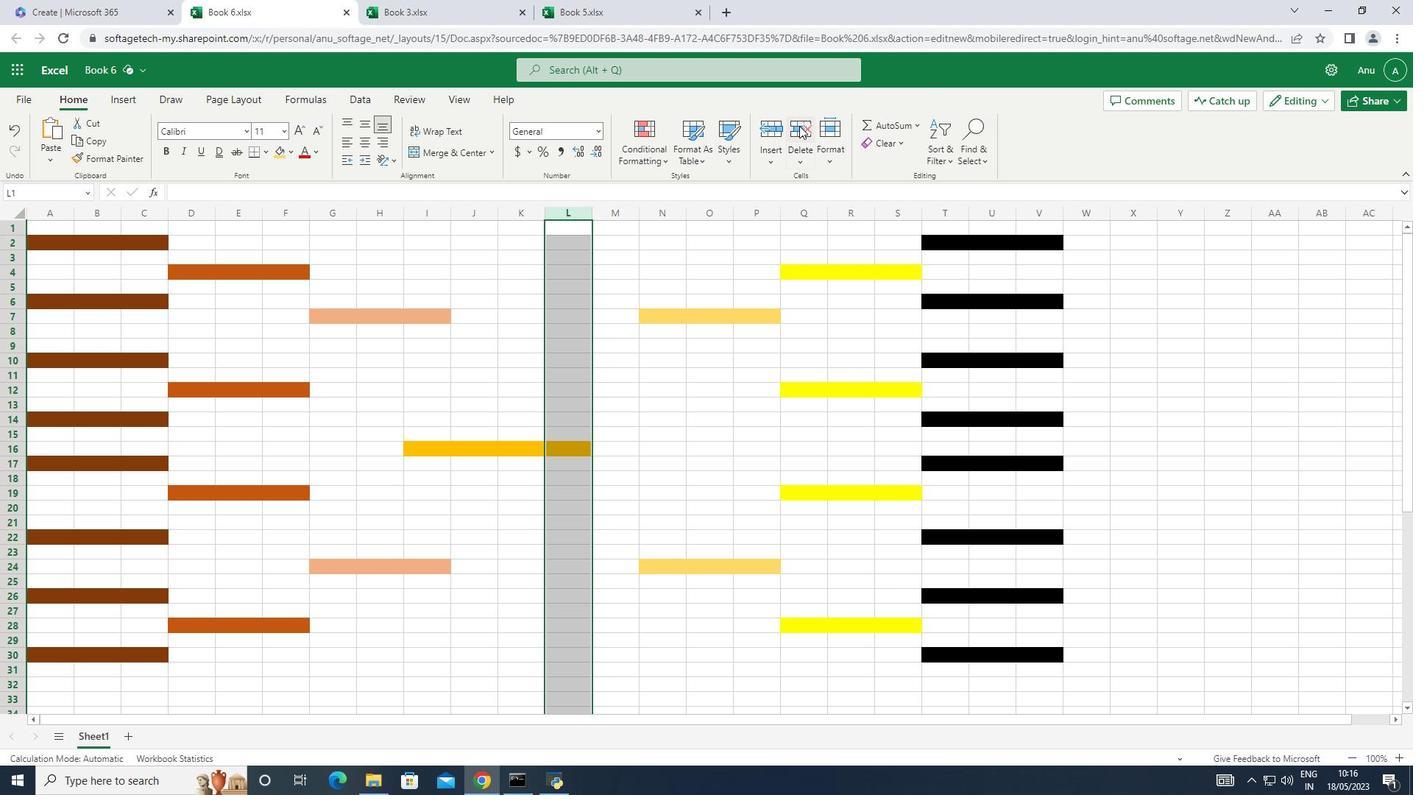 
Action: Mouse moved to (617, 421)
Screenshot: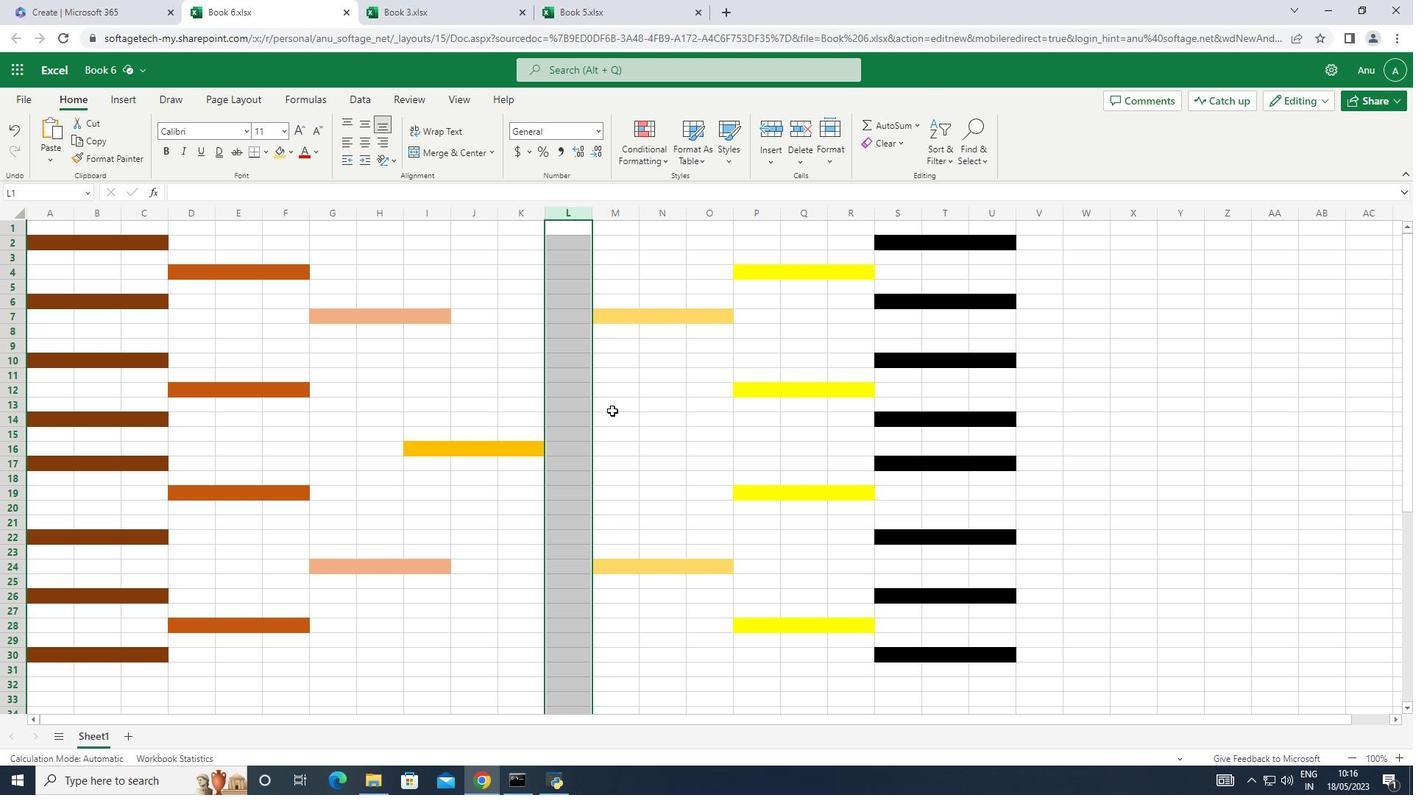 
Action: Mouse pressed left at (617, 421)
Screenshot: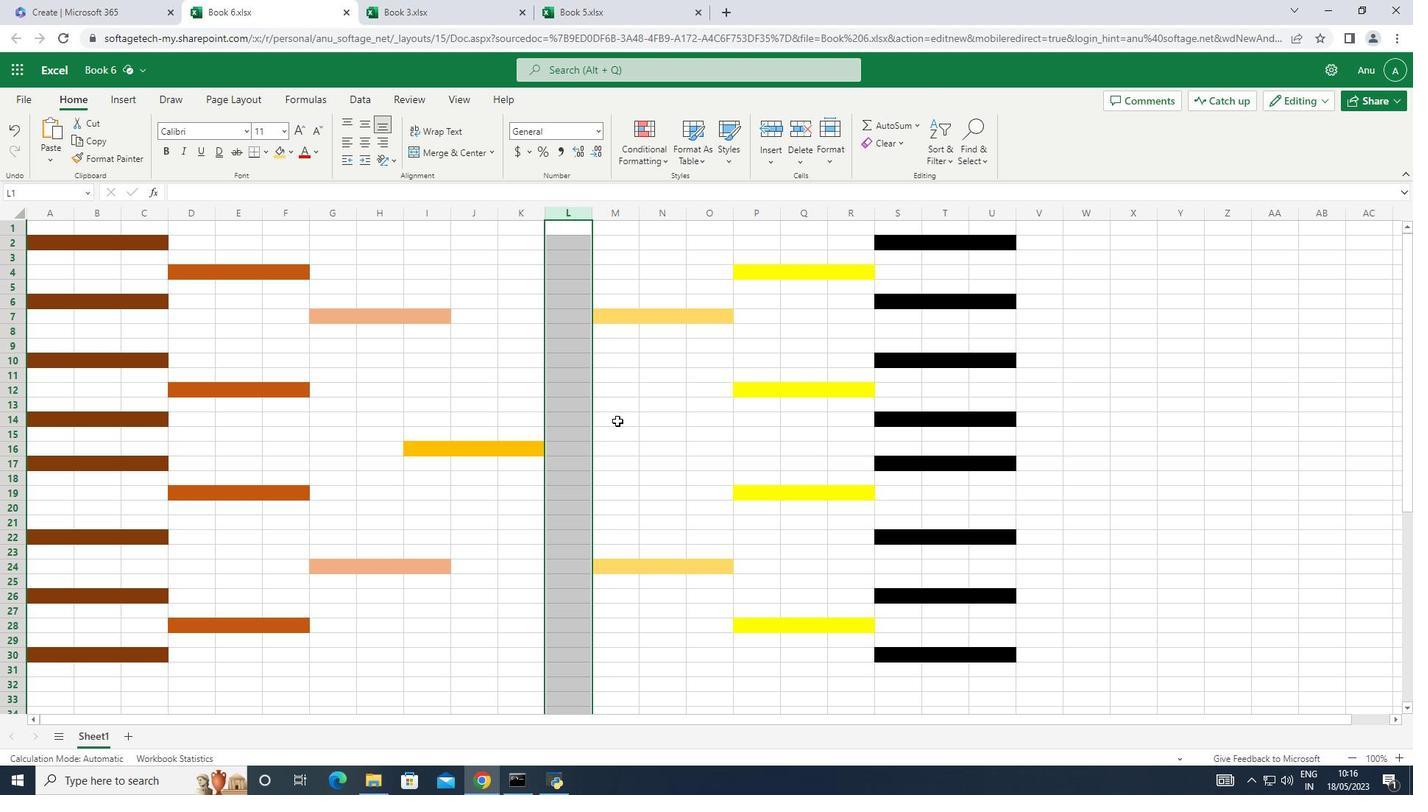 
Action: Mouse moved to (581, 210)
Screenshot: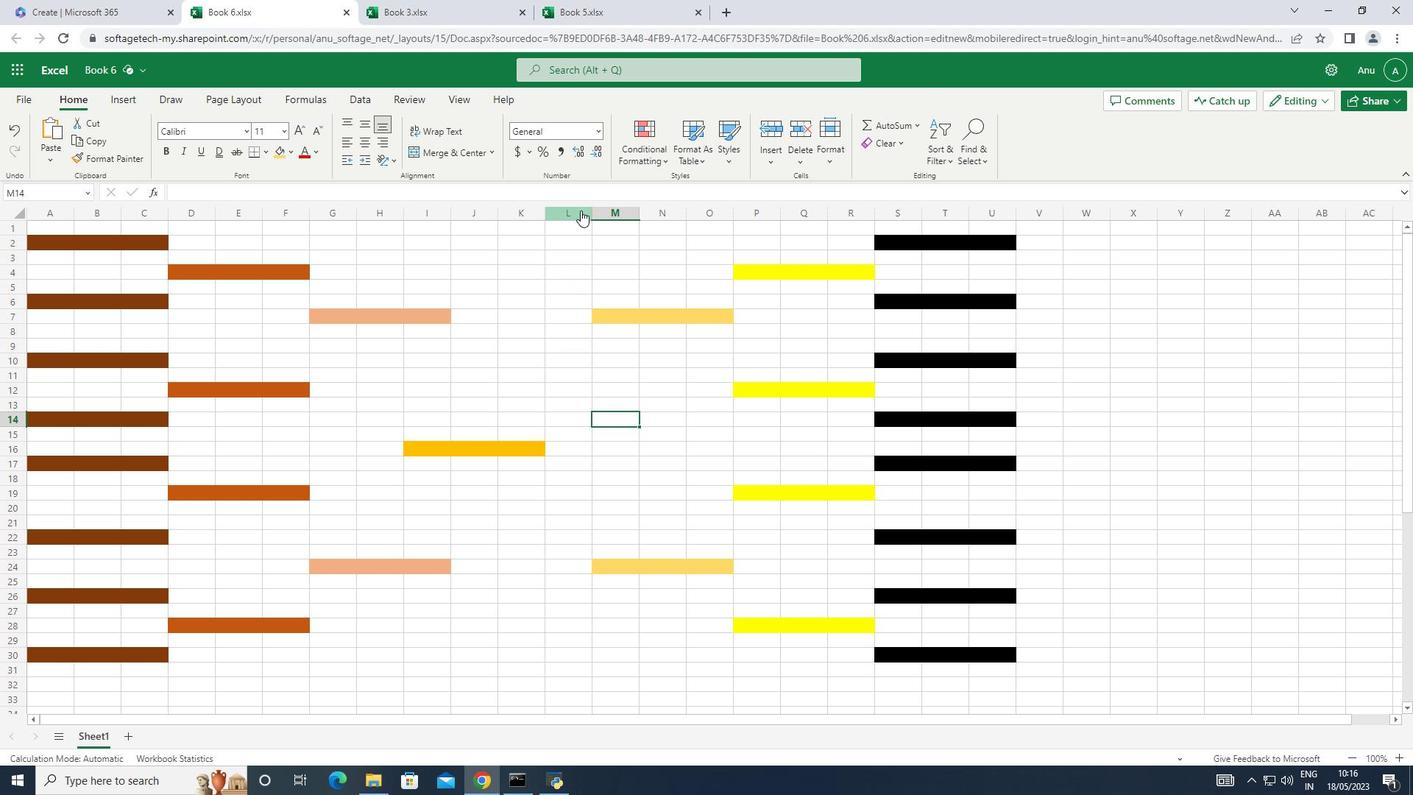 
Action: Mouse pressed left at (581, 210)
Screenshot: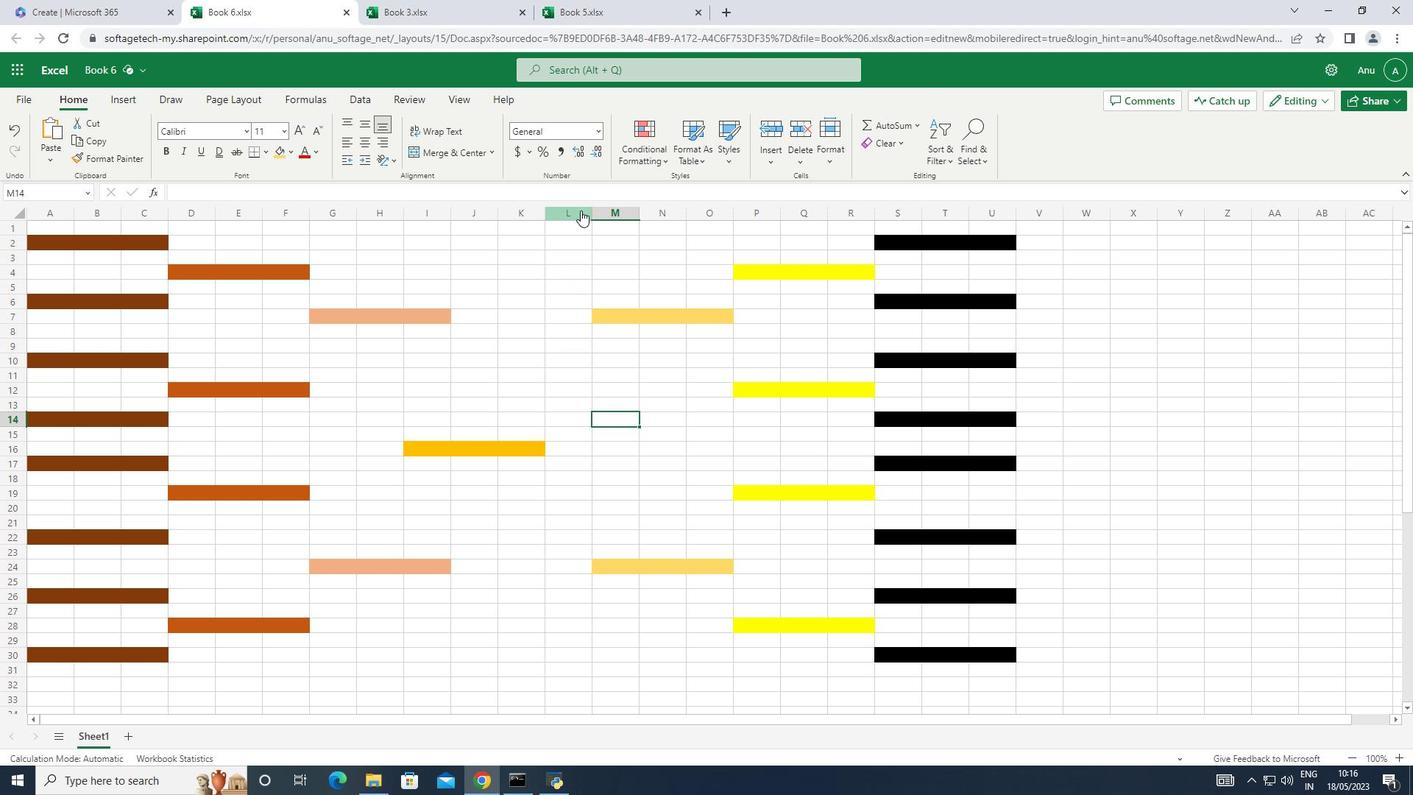 
Action: Mouse moved to (768, 126)
Screenshot: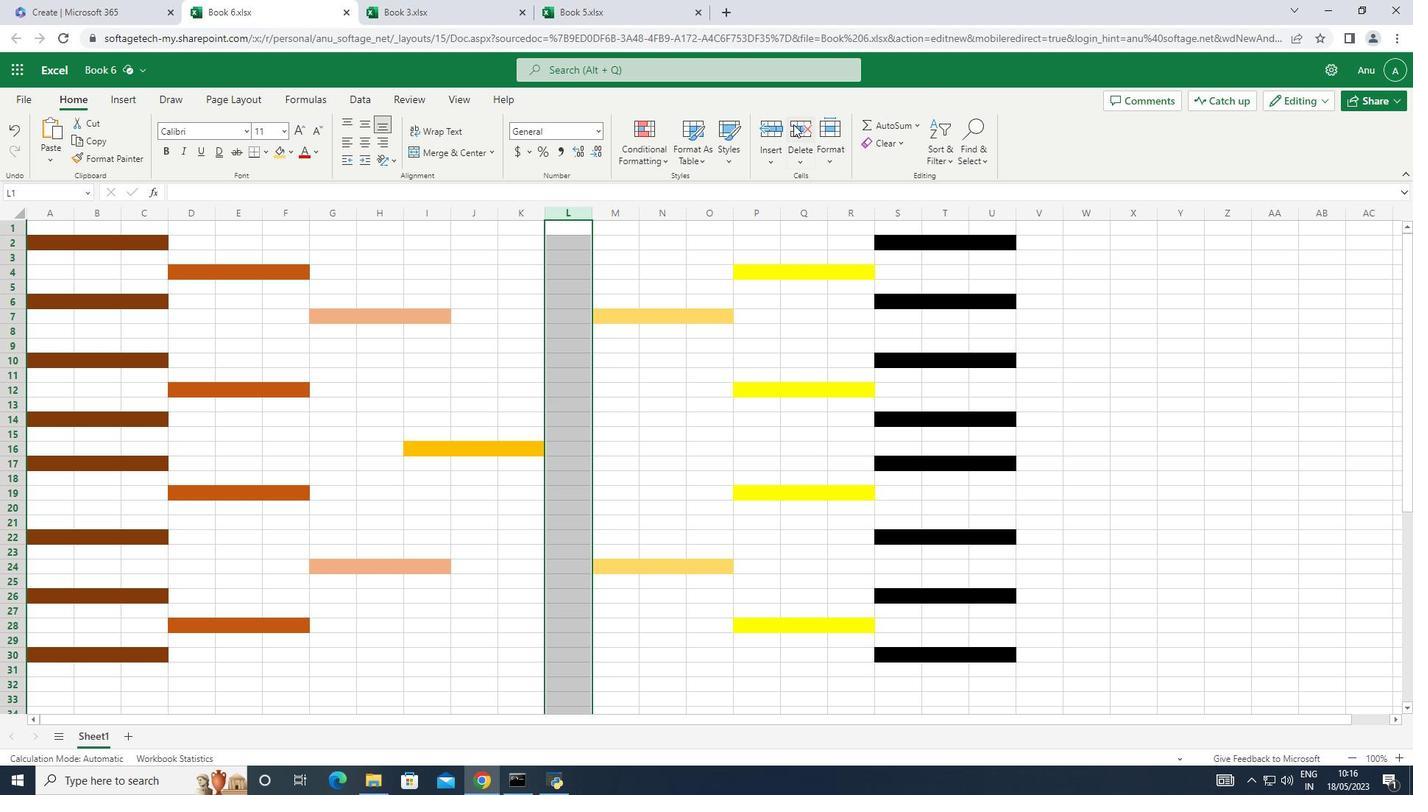 
Action: Mouse pressed left at (768, 126)
Screenshot: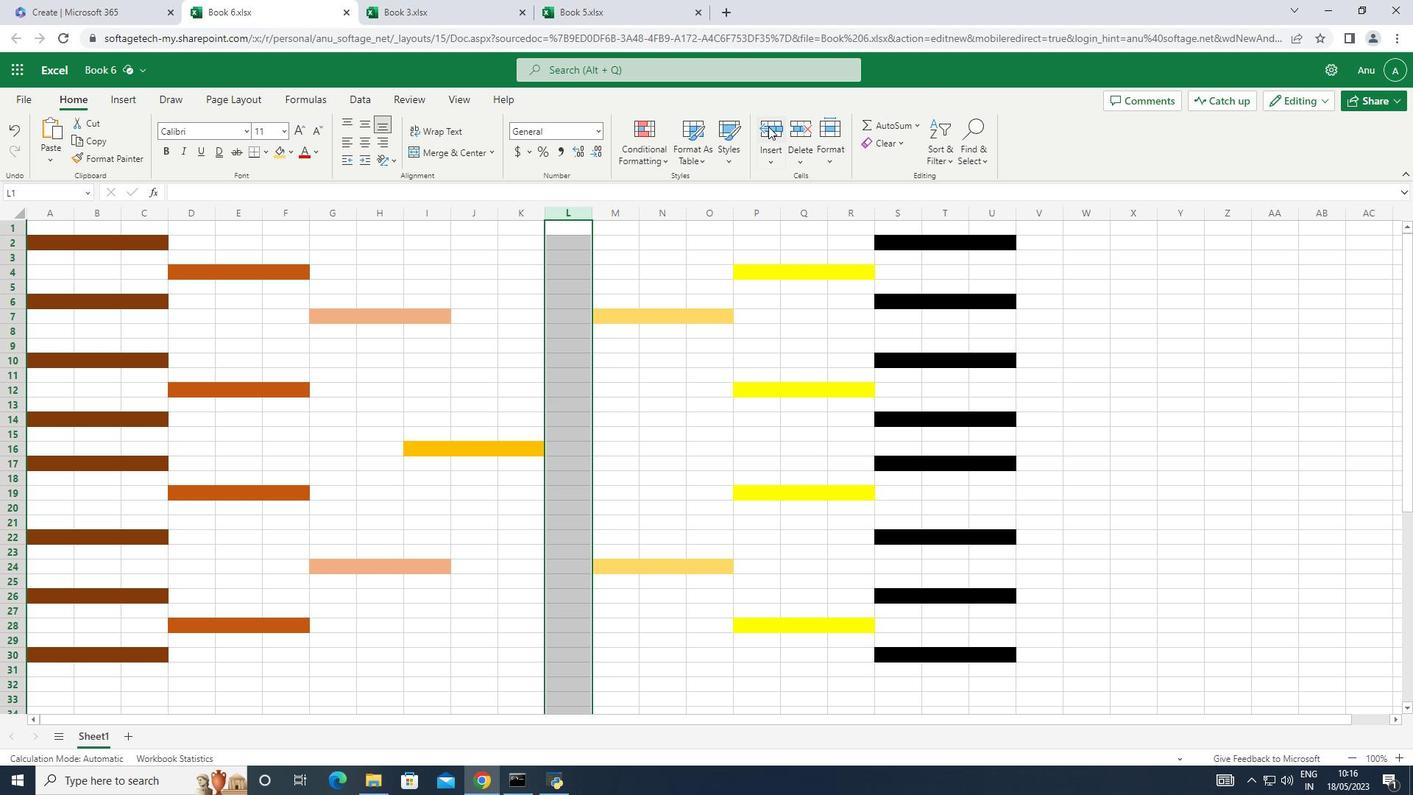 
Action: Mouse pressed left at (768, 126)
Screenshot: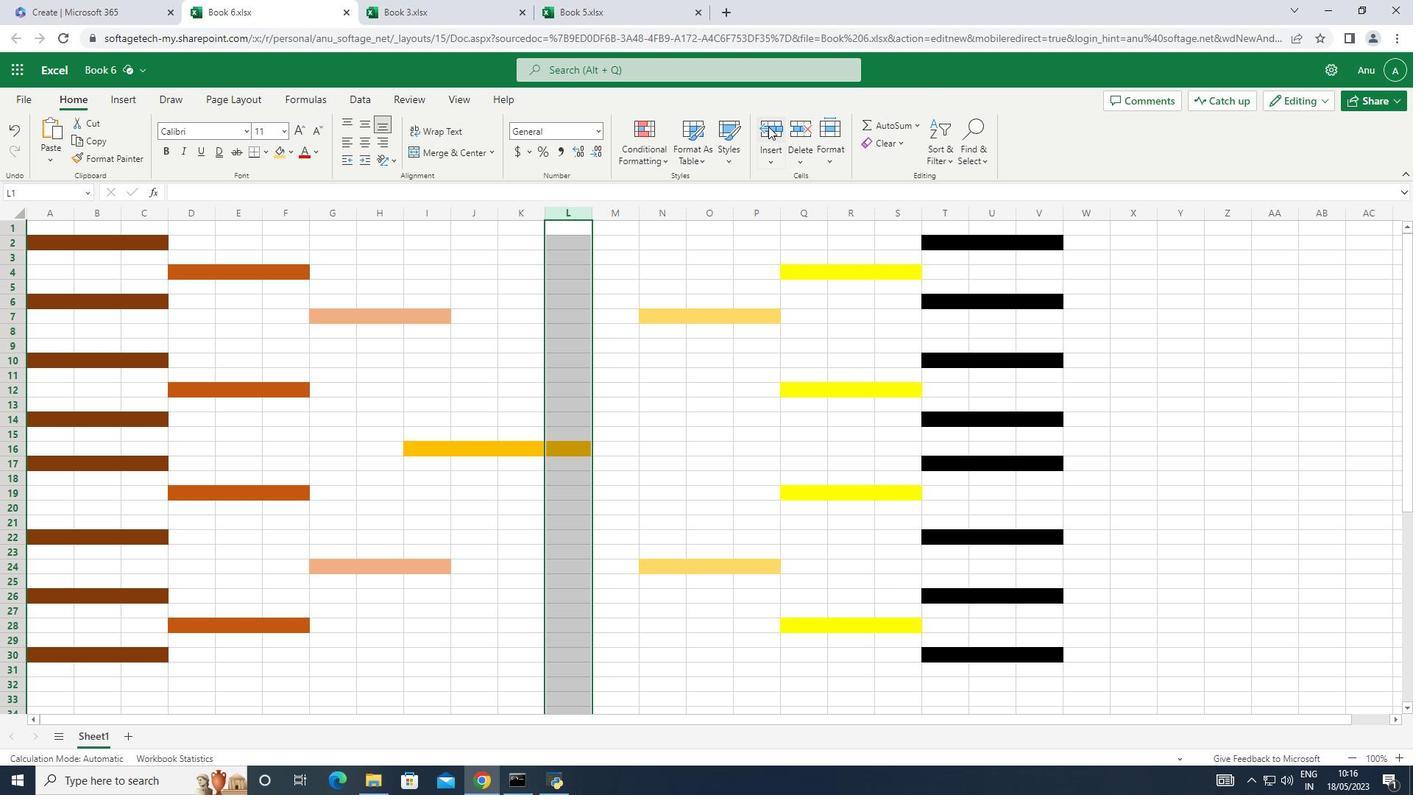 
Action: Mouse moved to (679, 455)
Screenshot: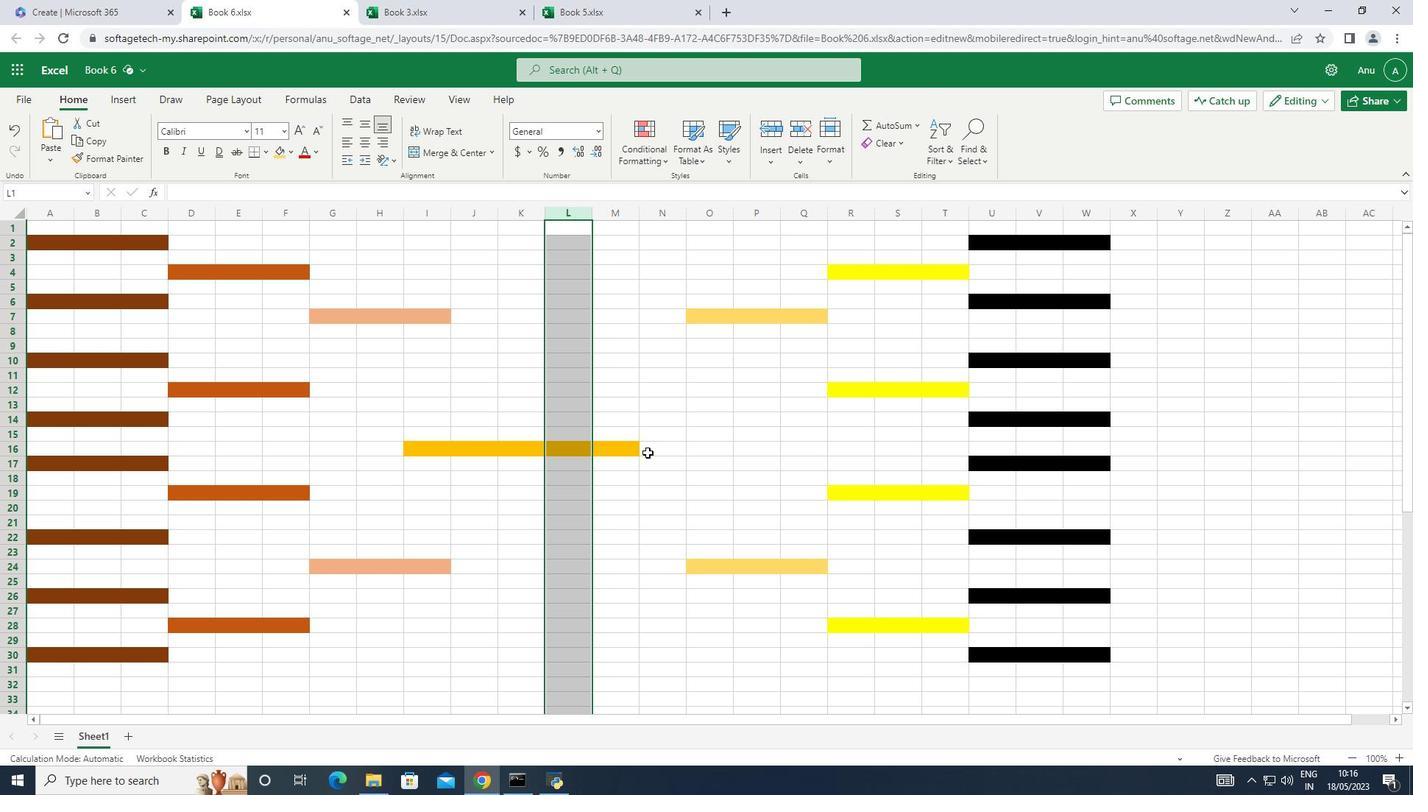 
Action: Mouse pressed left at (679, 455)
Screenshot: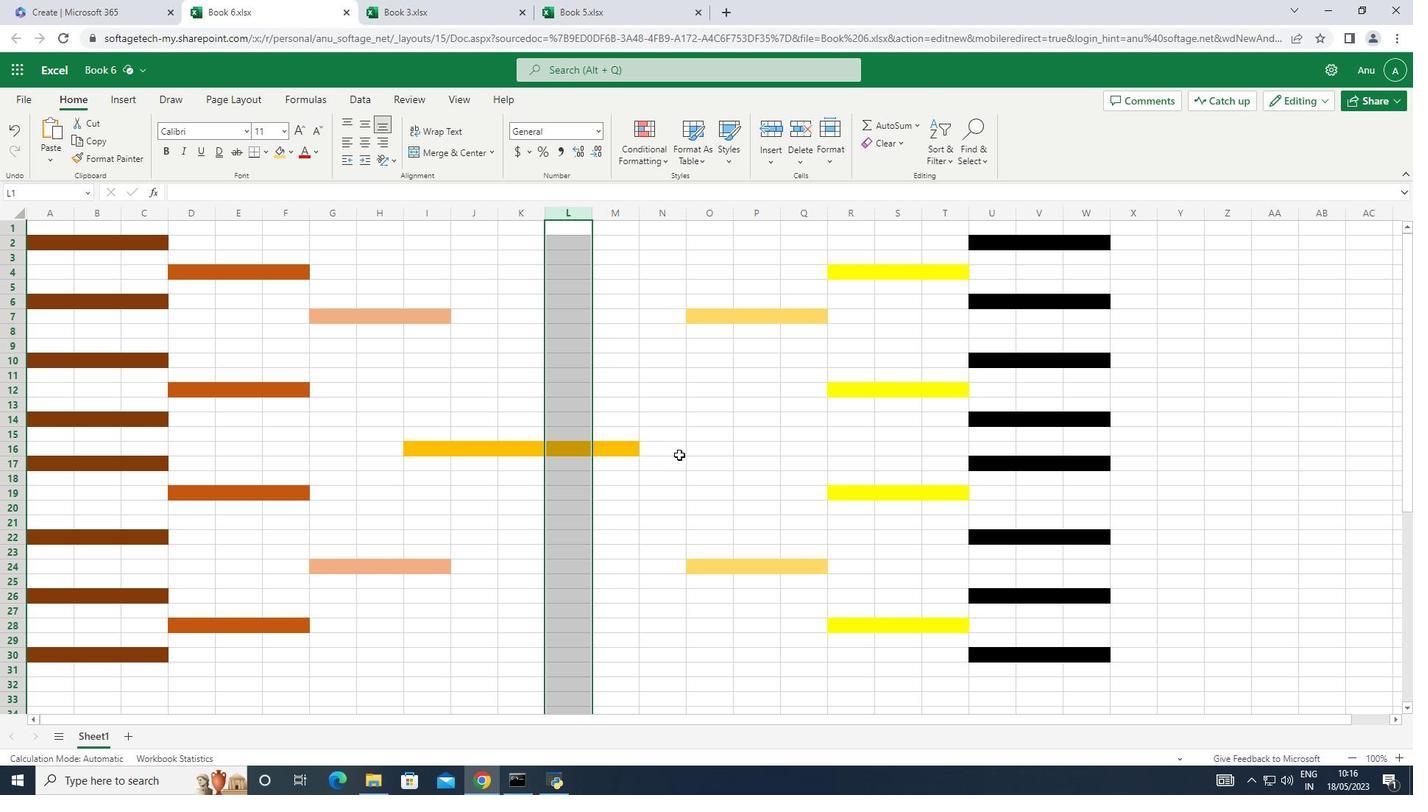 
Action: Mouse moved to (712, 447)
Screenshot: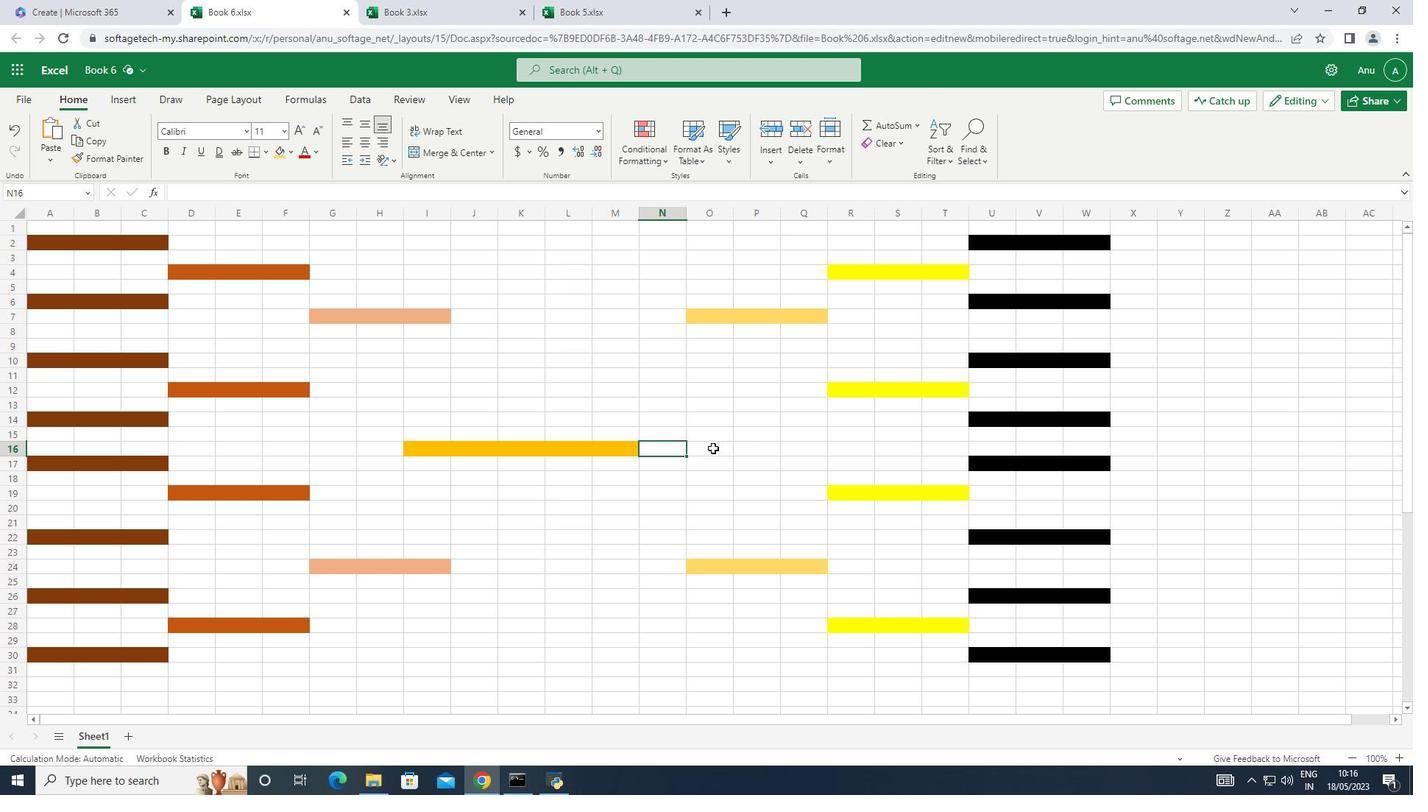 
Action: Mouse pressed left at (712, 447)
Screenshot: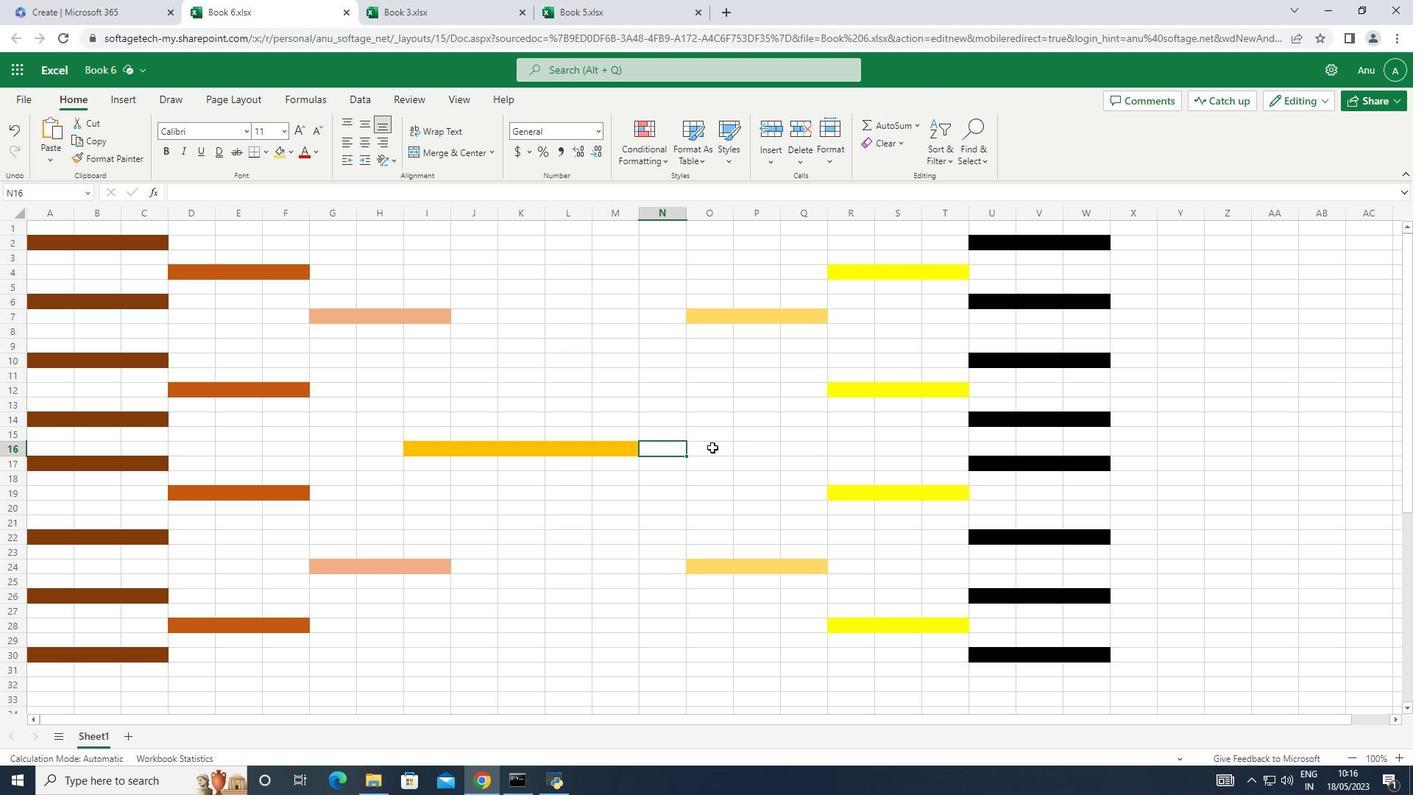 
Action: Mouse moved to (287, 148)
Screenshot: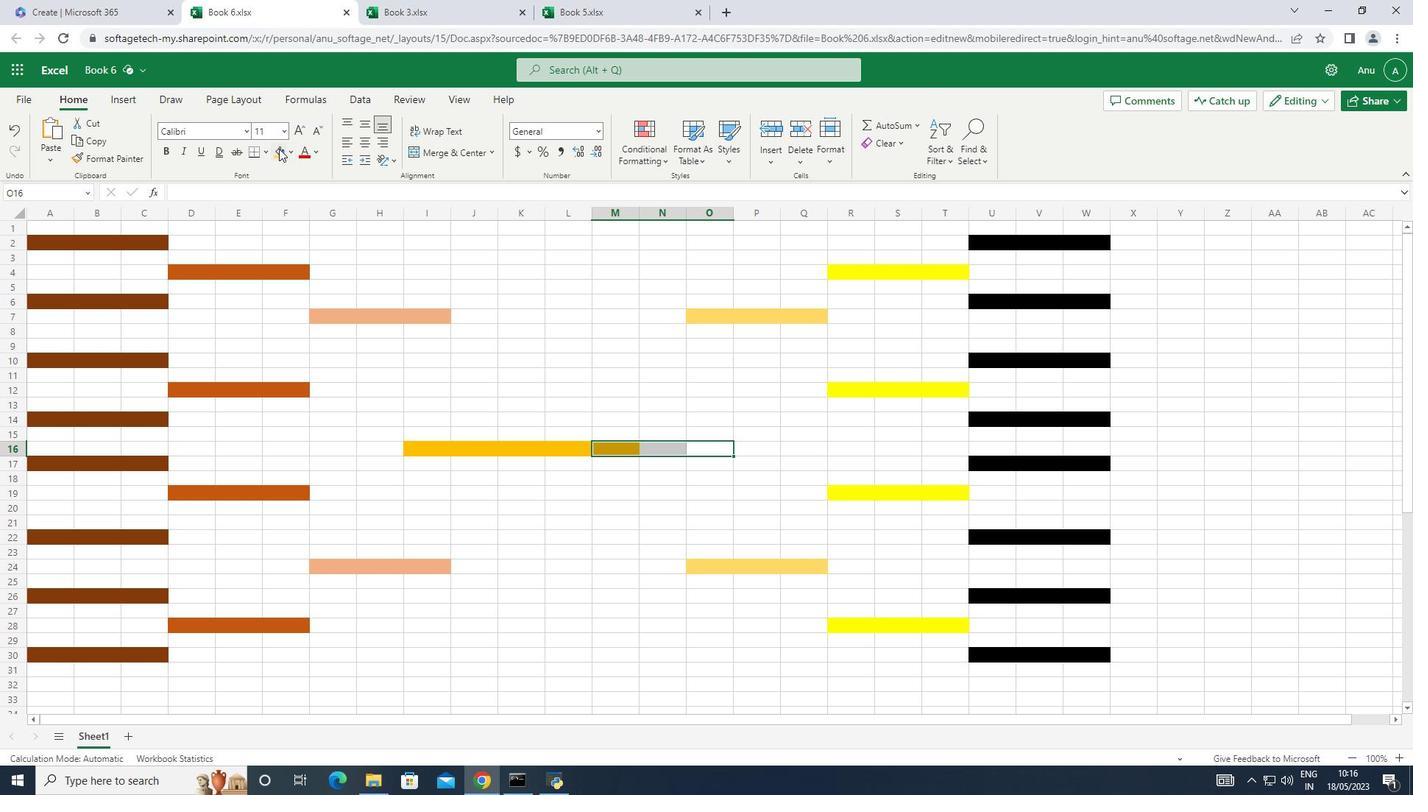 
Action: Mouse pressed left at (287, 148)
Screenshot: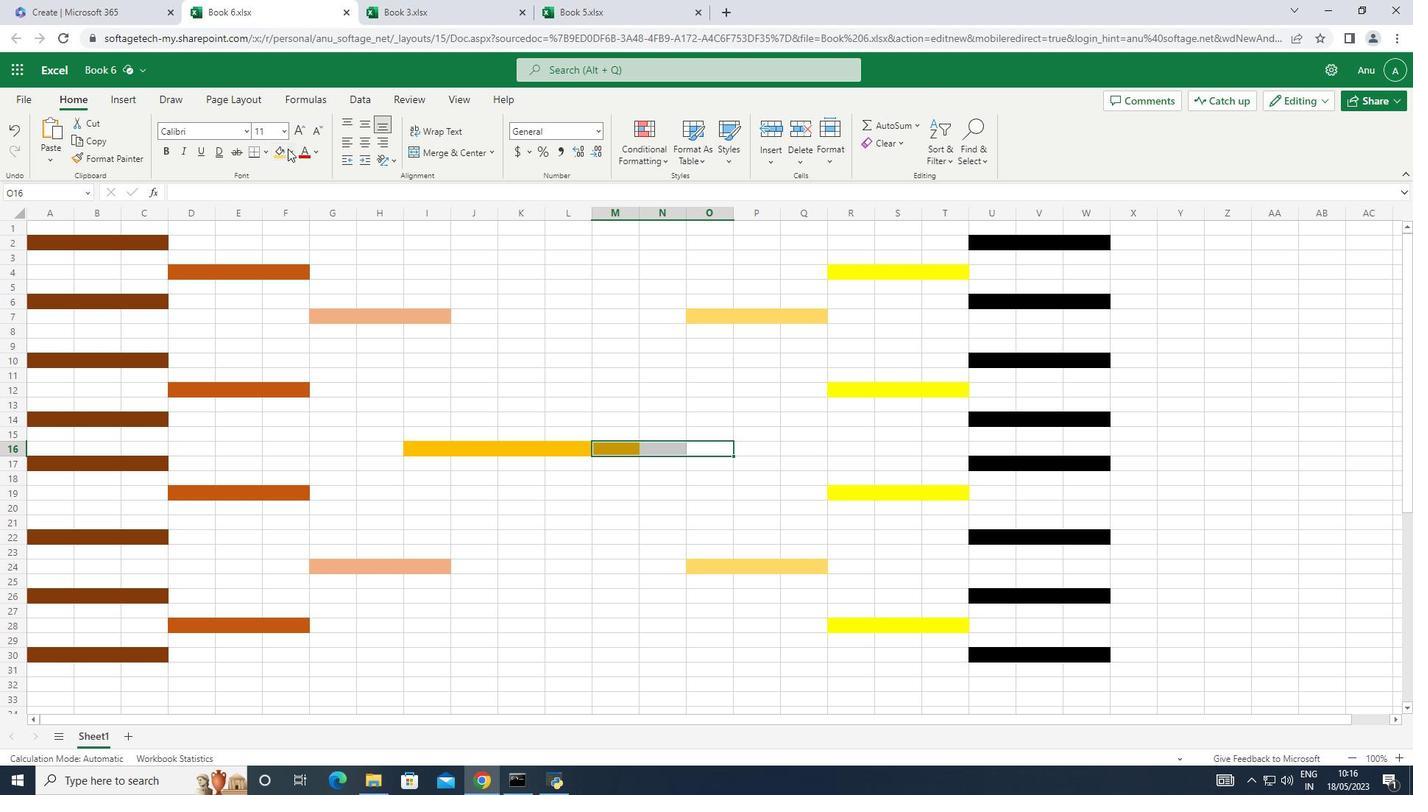 
Action: Mouse moved to (302, 333)
Screenshot: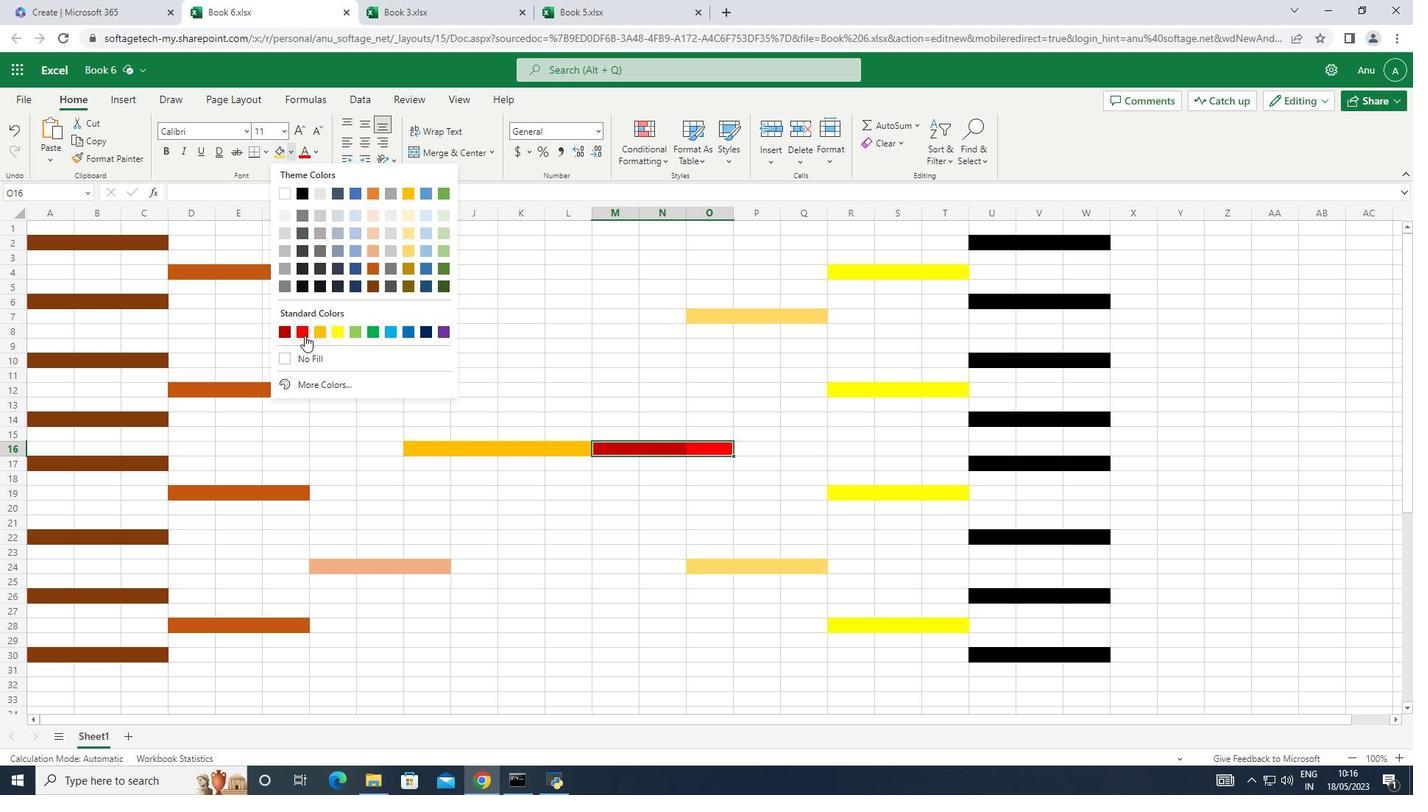 
Action: Mouse pressed left at (302, 333)
Screenshot: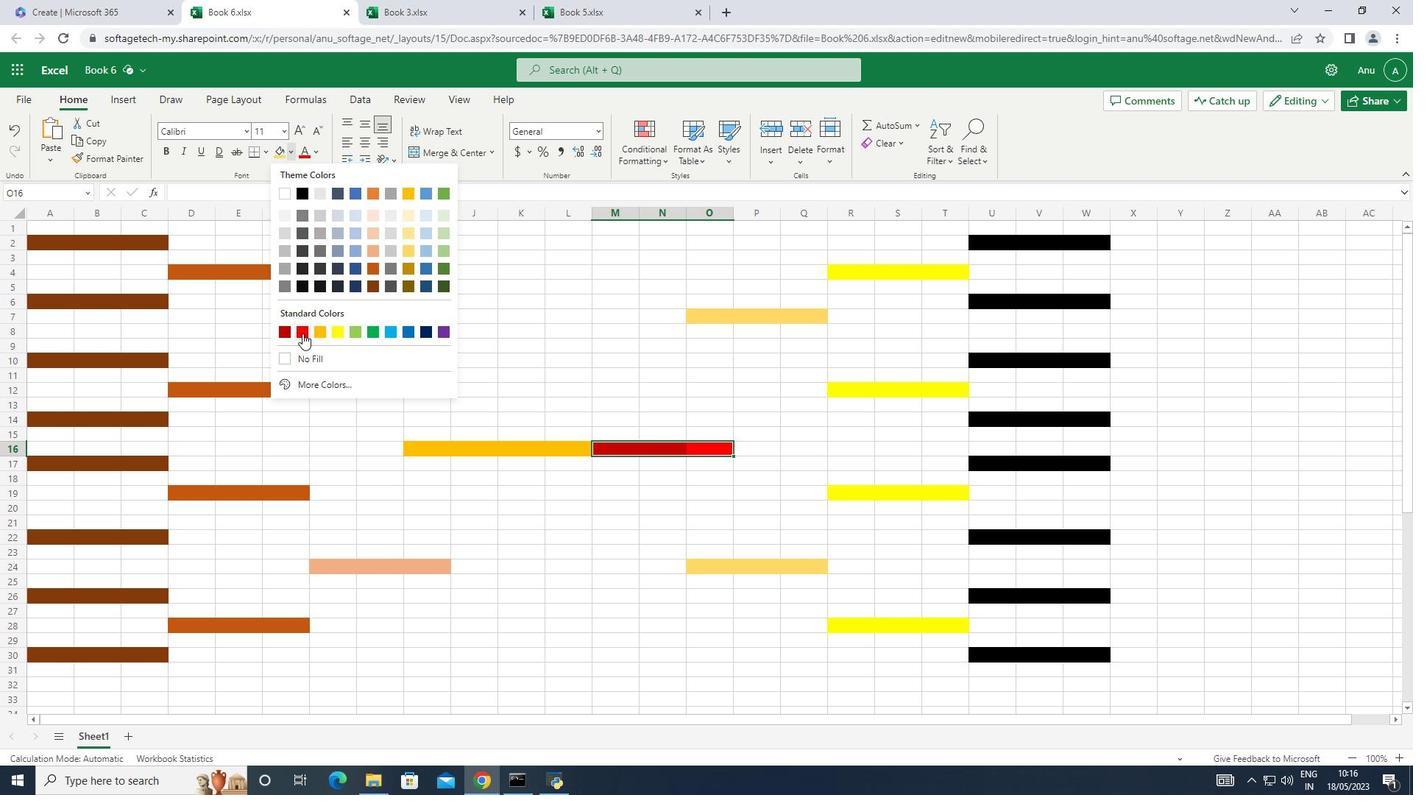 
Action: Mouse moved to (409, 447)
Screenshot: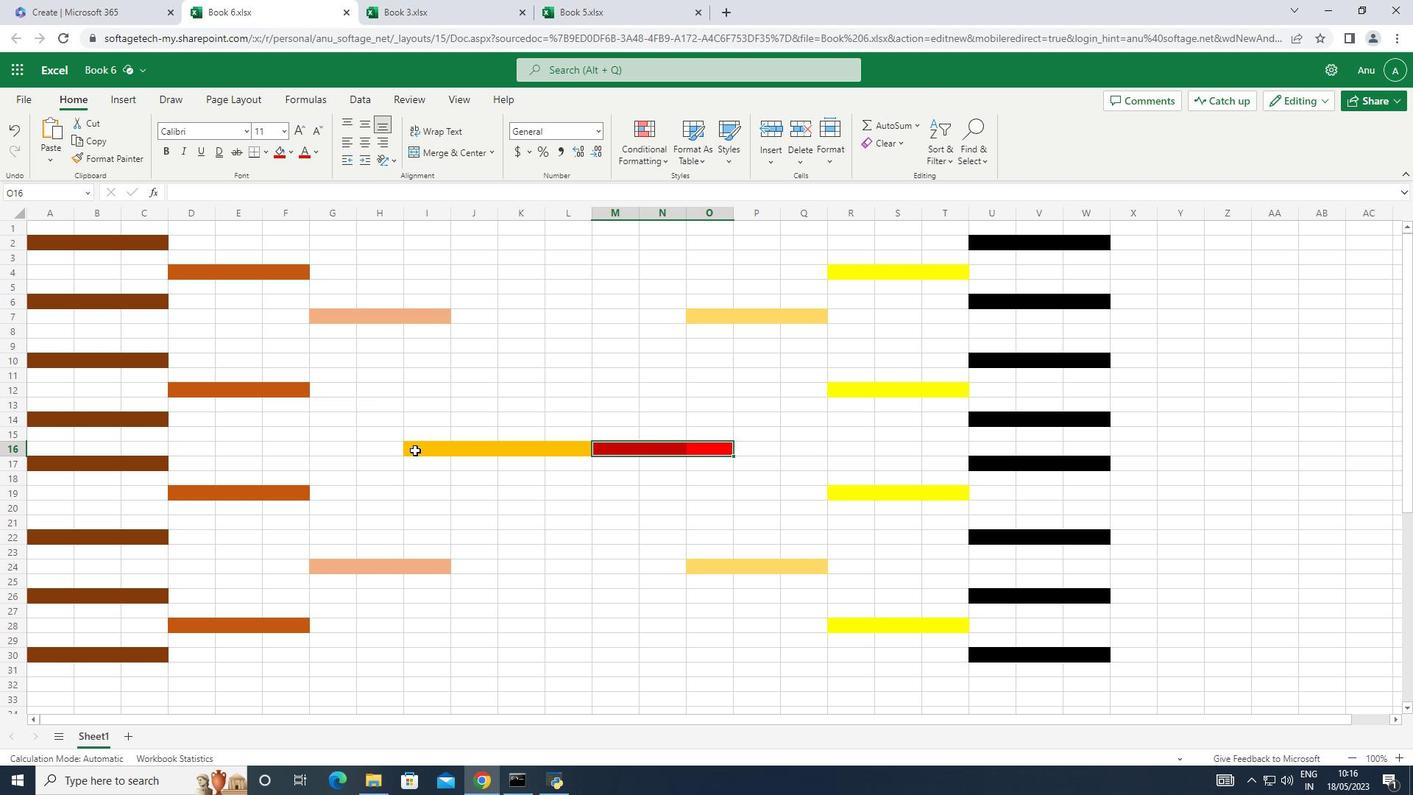 
Action: Mouse pressed left at (409, 447)
Screenshot: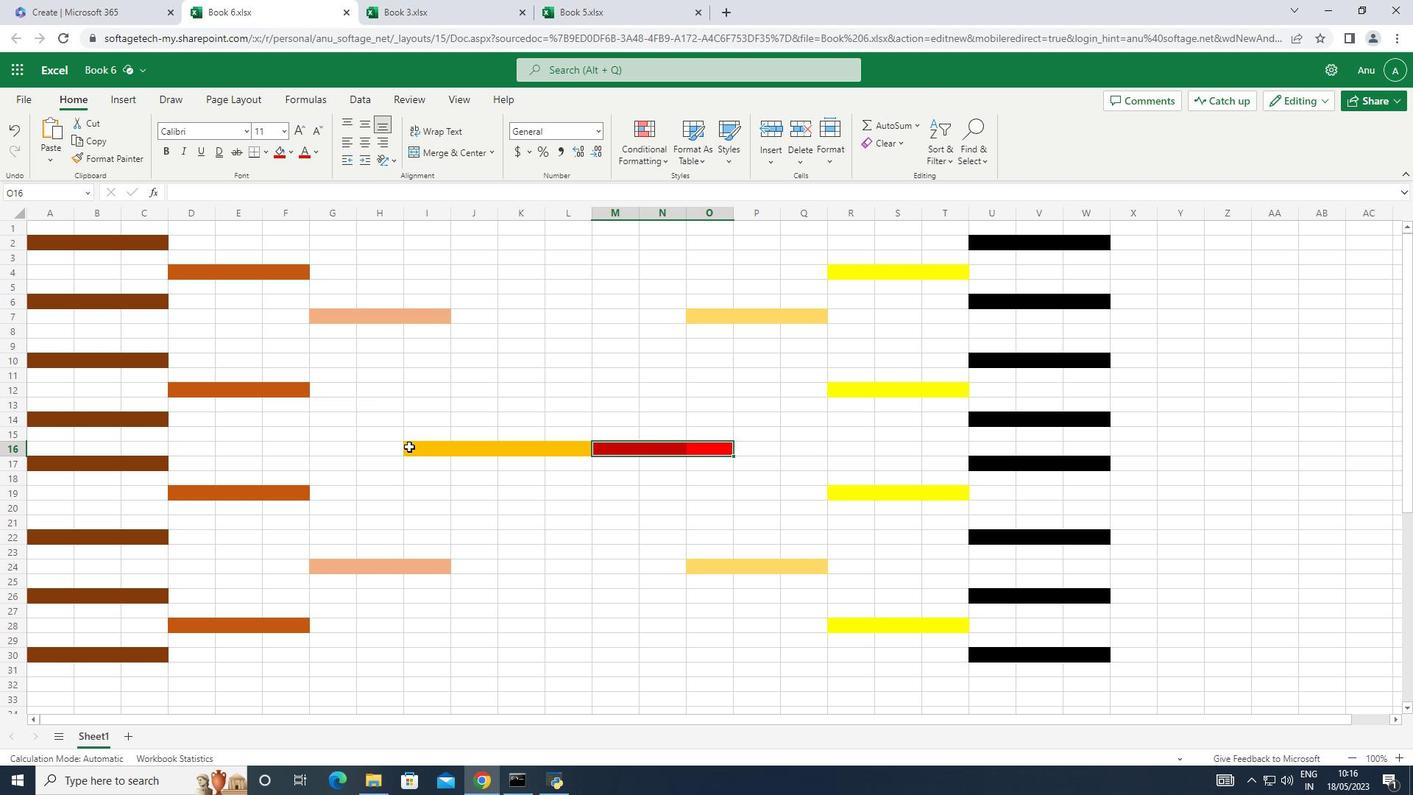 
Action: Mouse moved to (281, 154)
Screenshot: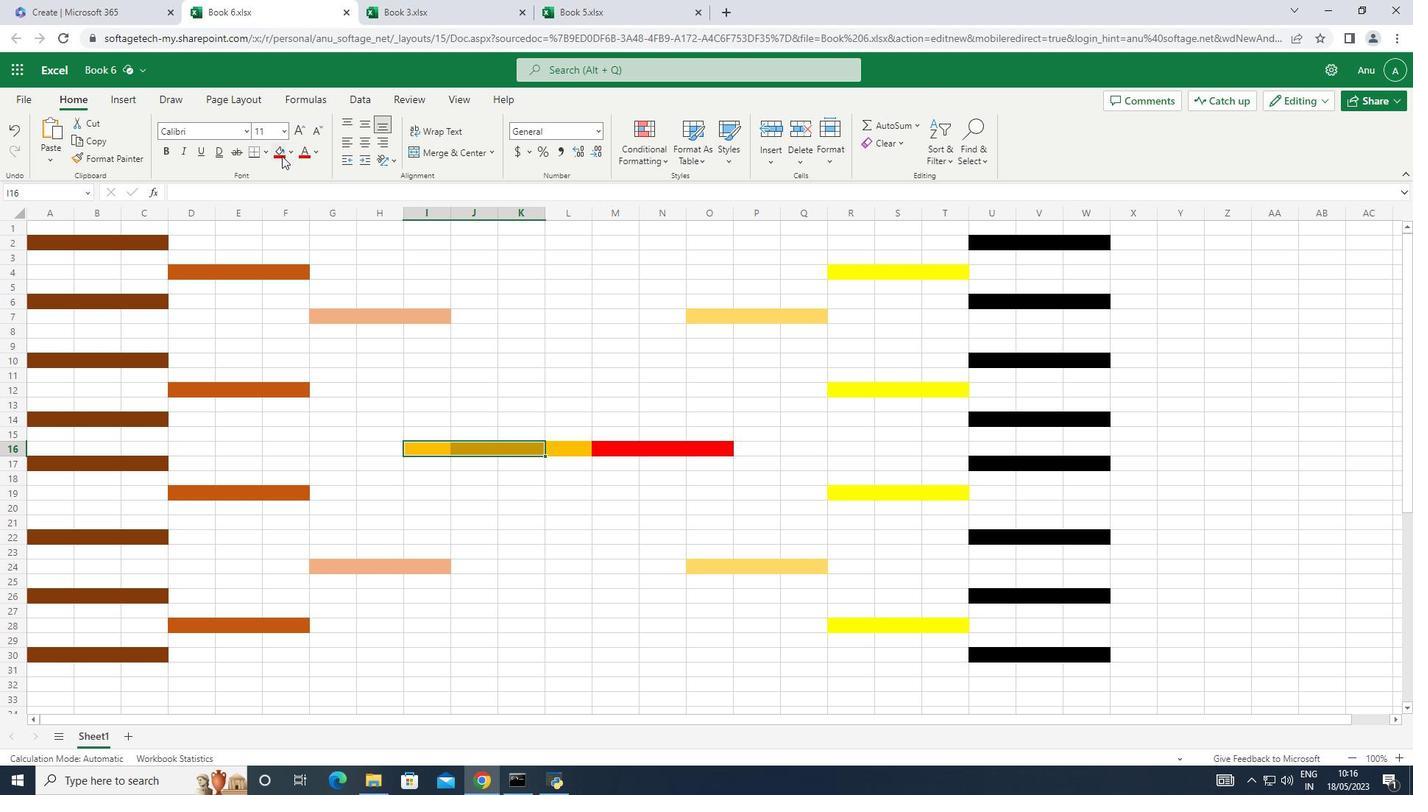 
Action: Mouse pressed left at (281, 154)
Screenshot: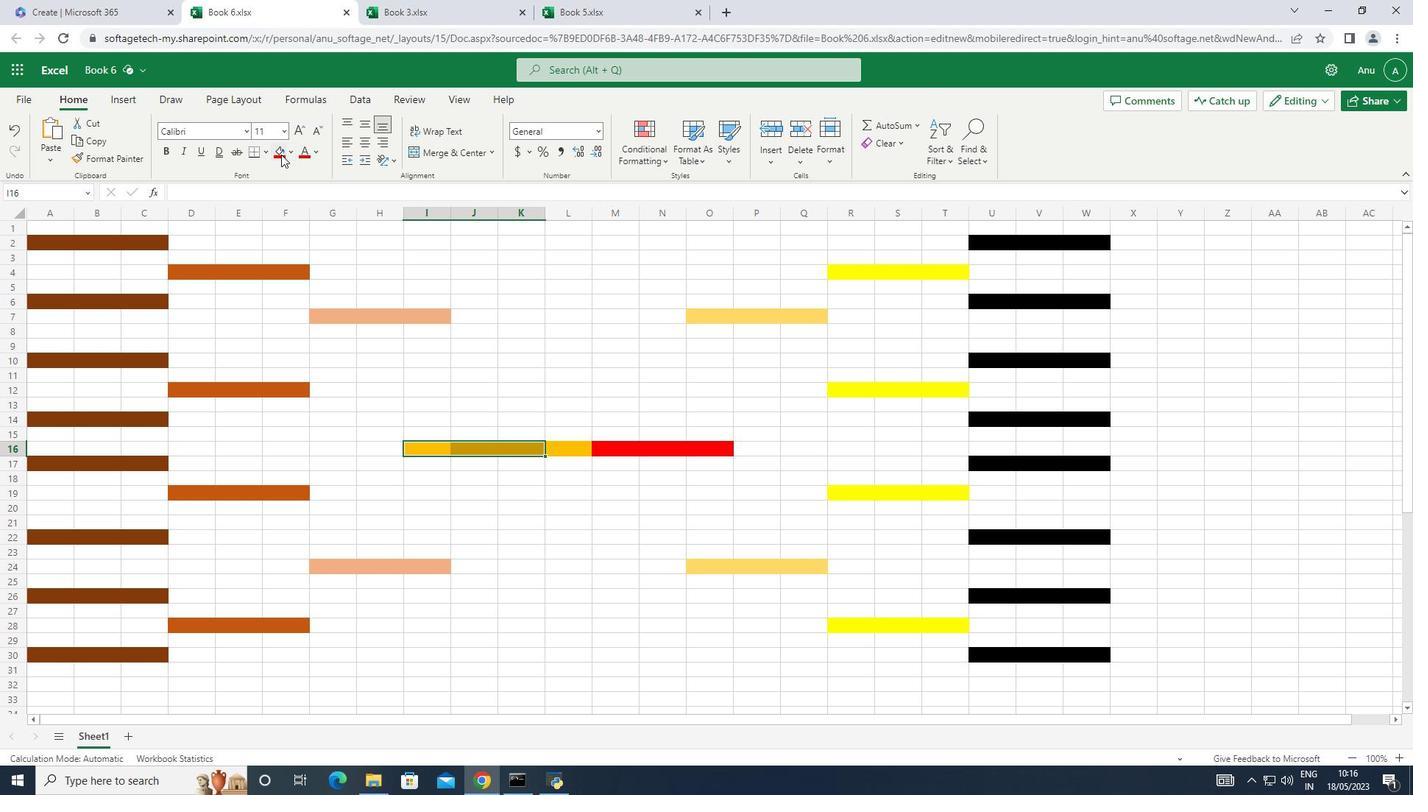 
Action: Mouse moved to (553, 384)
Screenshot: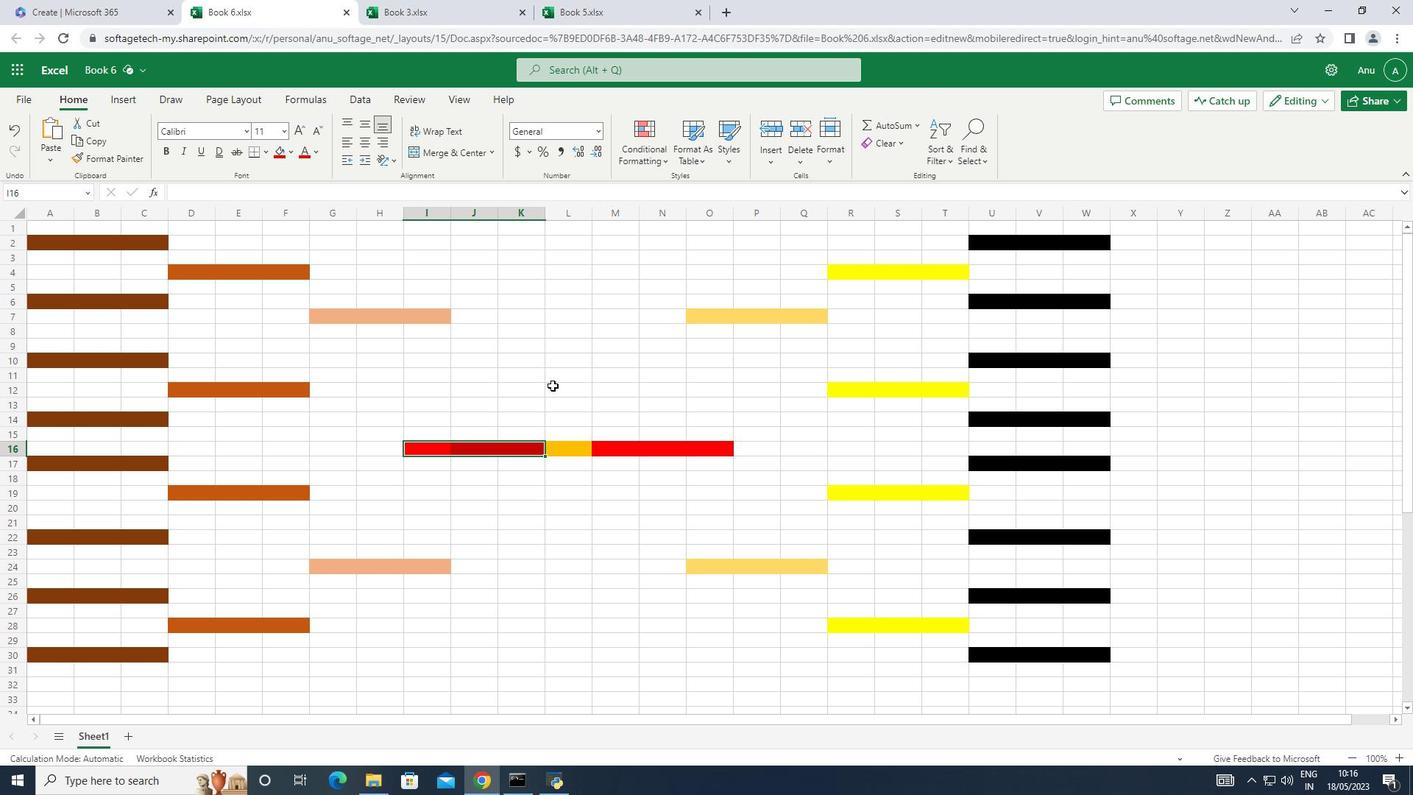 
Action: Mouse pressed left at (553, 384)
Screenshot: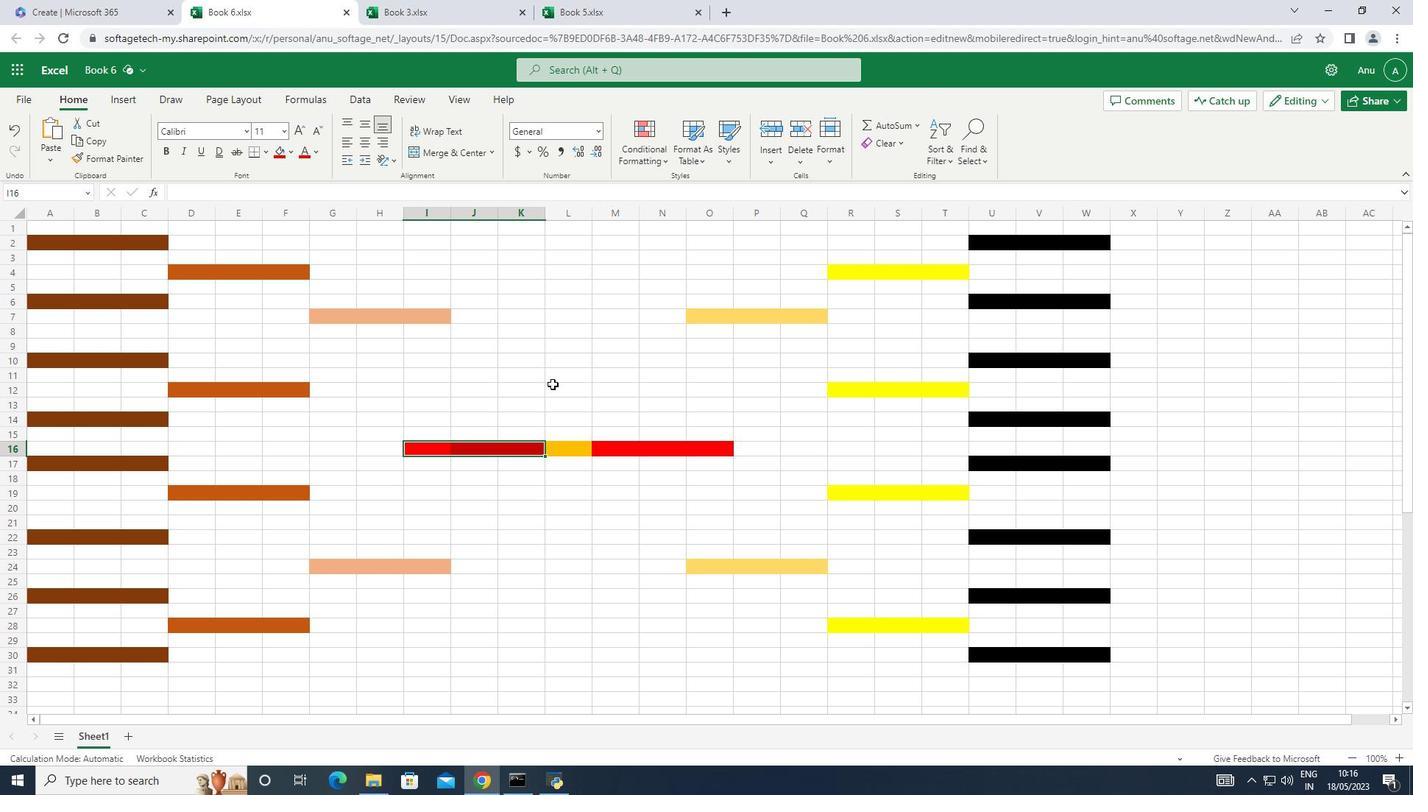 
Action: Mouse moved to (553, 358)
Screenshot: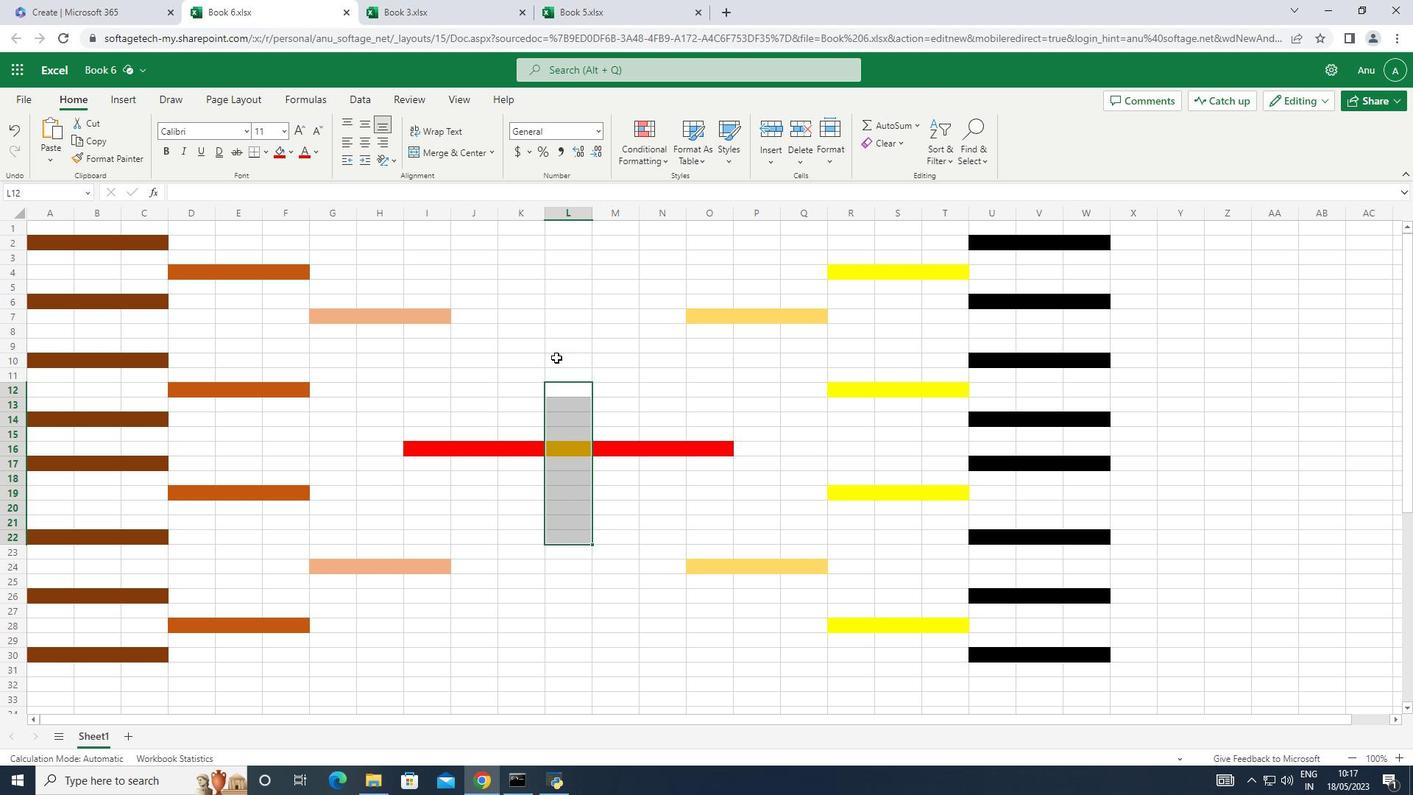 
Action: Mouse pressed left at (553, 358)
Screenshot: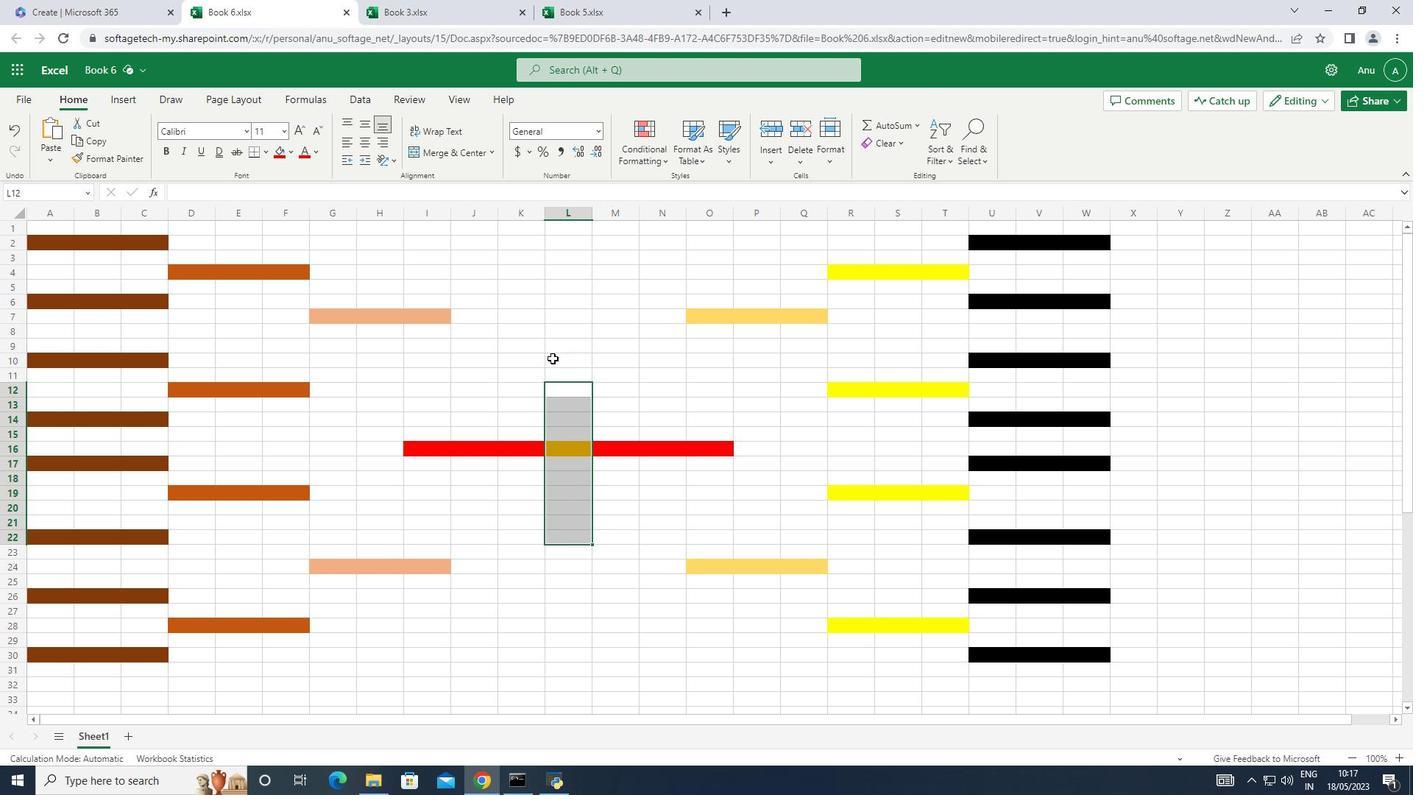 
Action: Mouse moved to (549, 332)
Screenshot: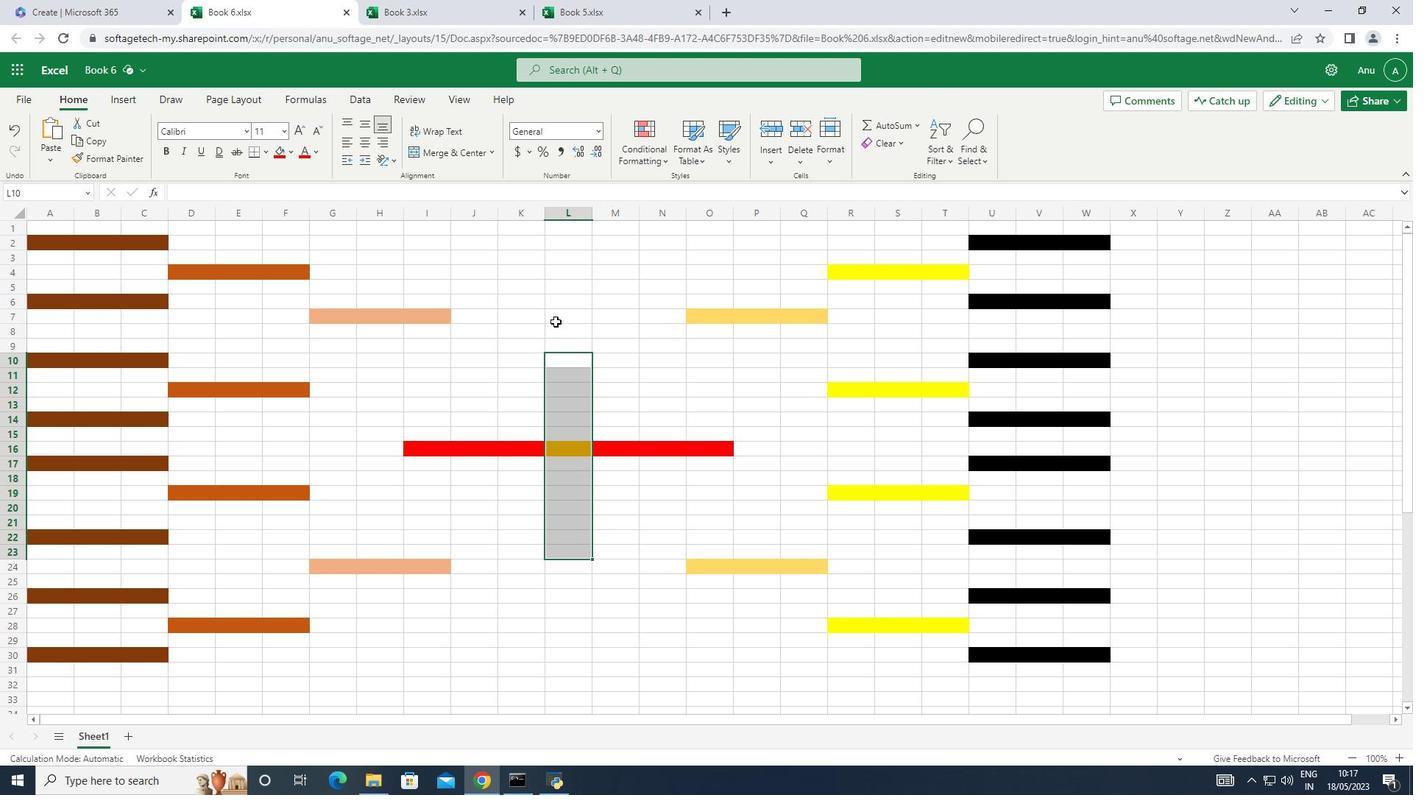 
Action: Mouse pressed left at (549, 332)
Screenshot: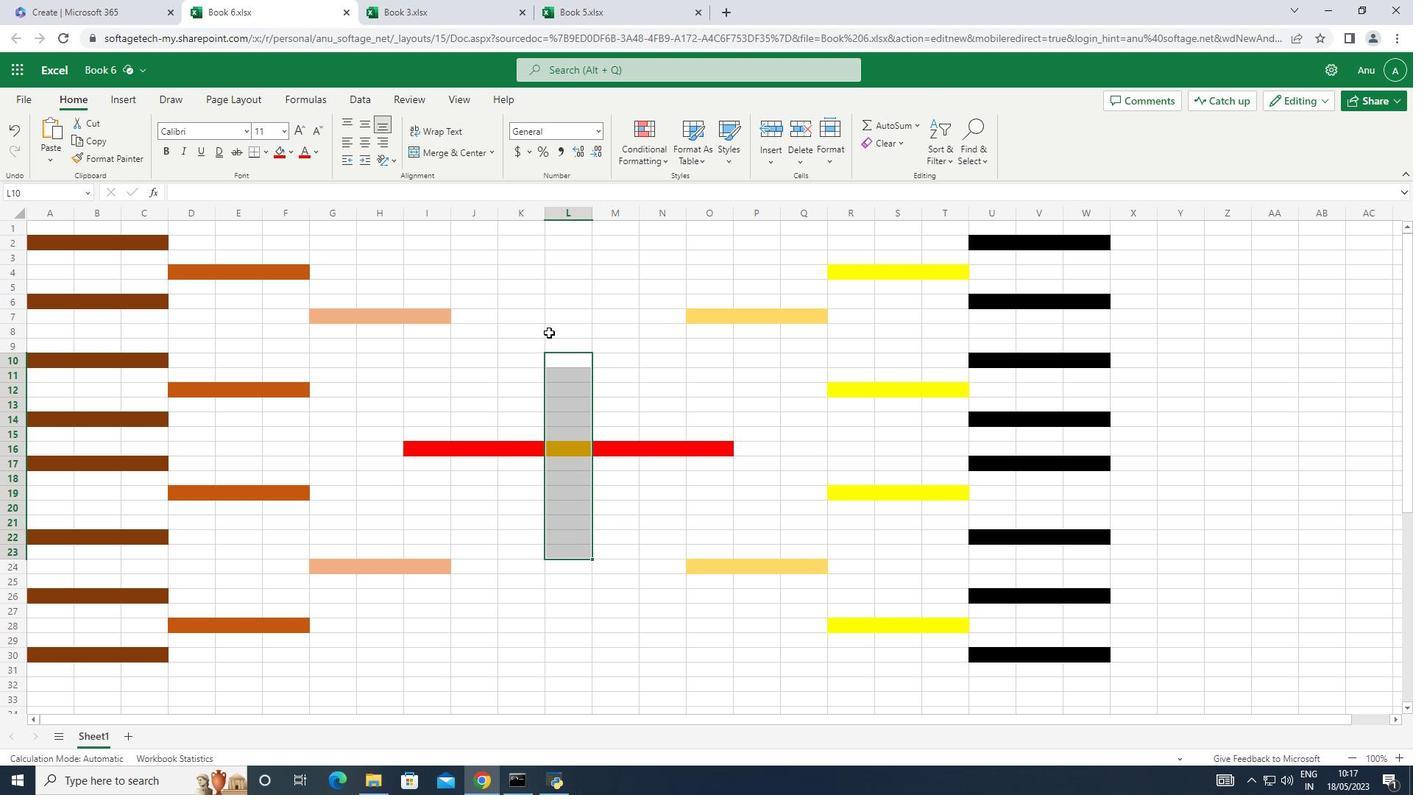 
Action: Mouse moved to (292, 151)
Screenshot: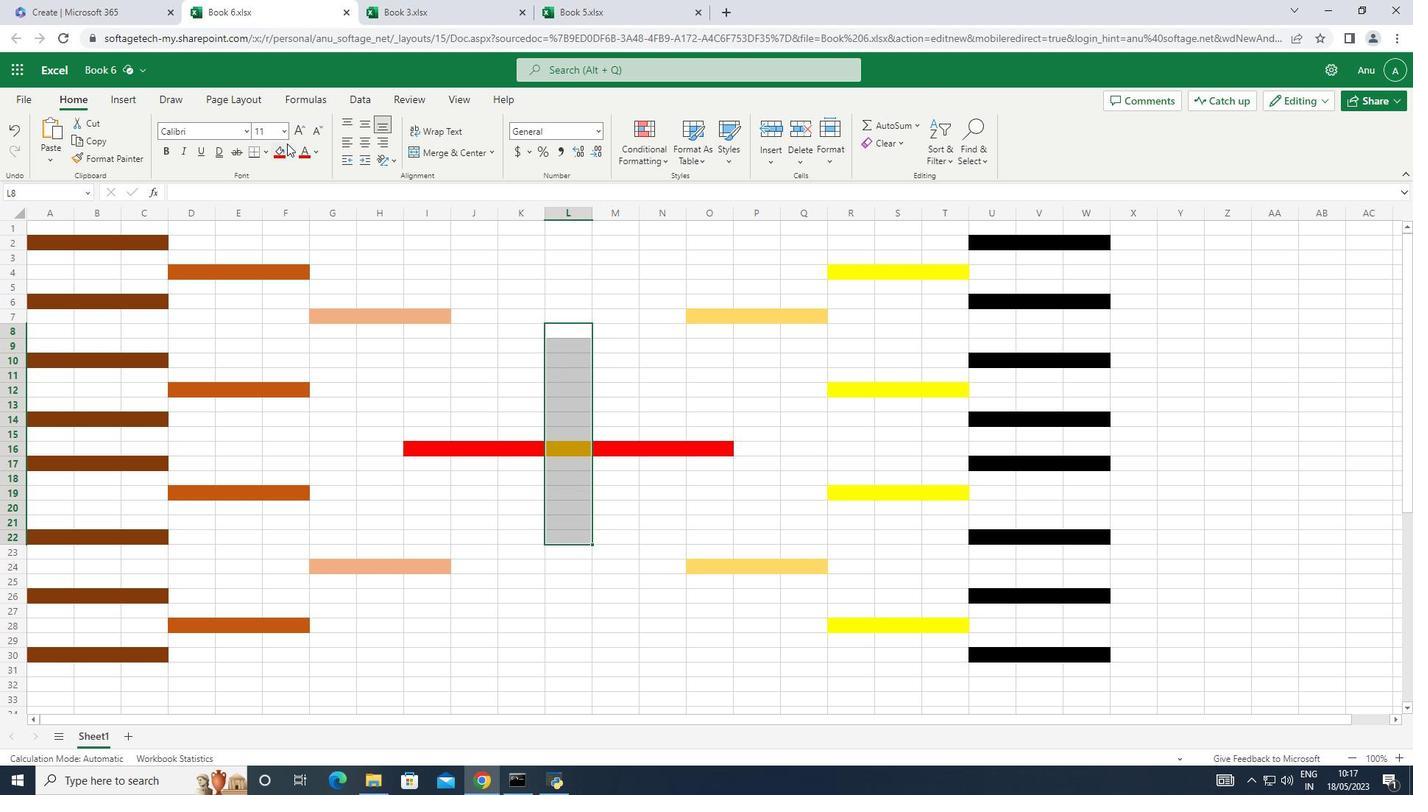 
Action: Mouse pressed left at (292, 151)
Screenshot: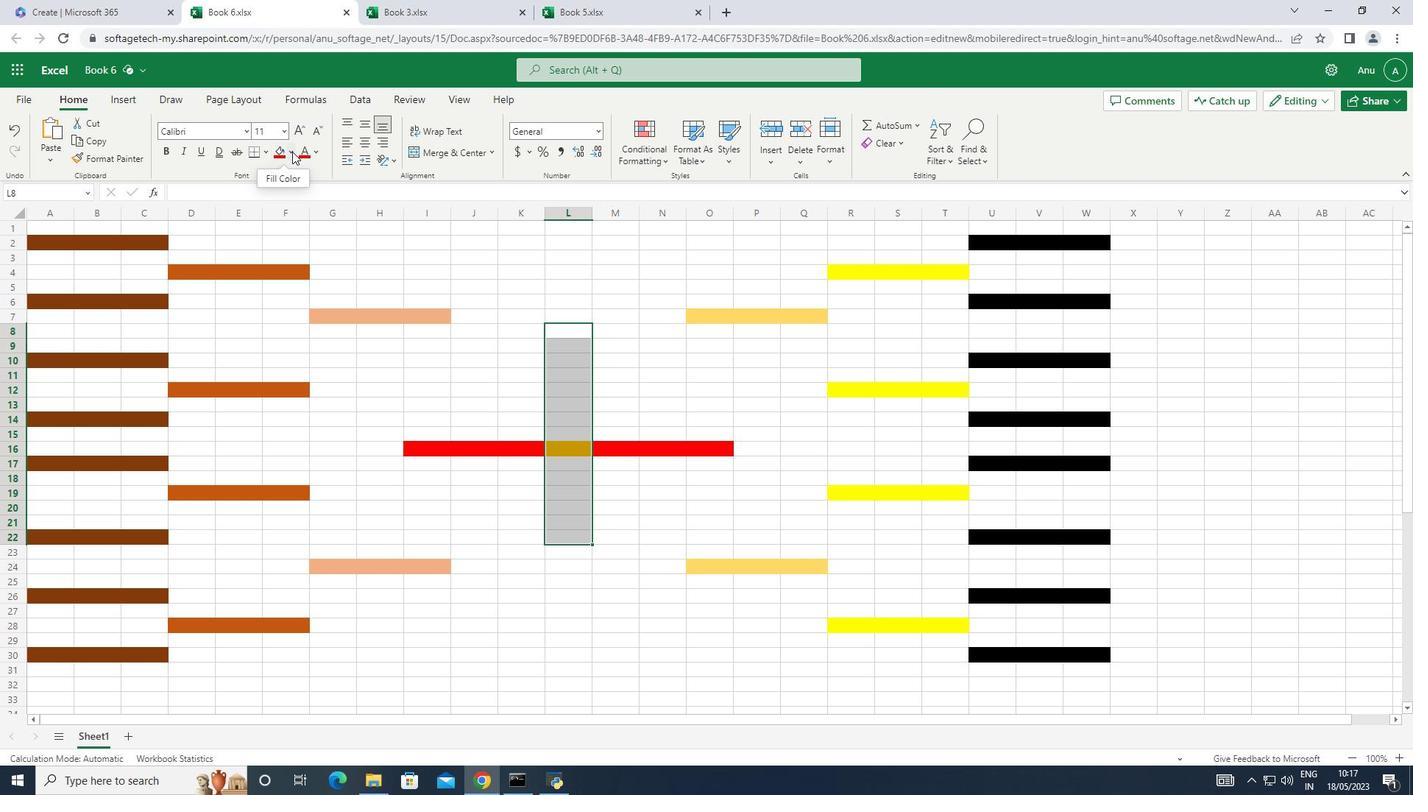 
Action: Mouse moved to (353, 287)
Screenshot: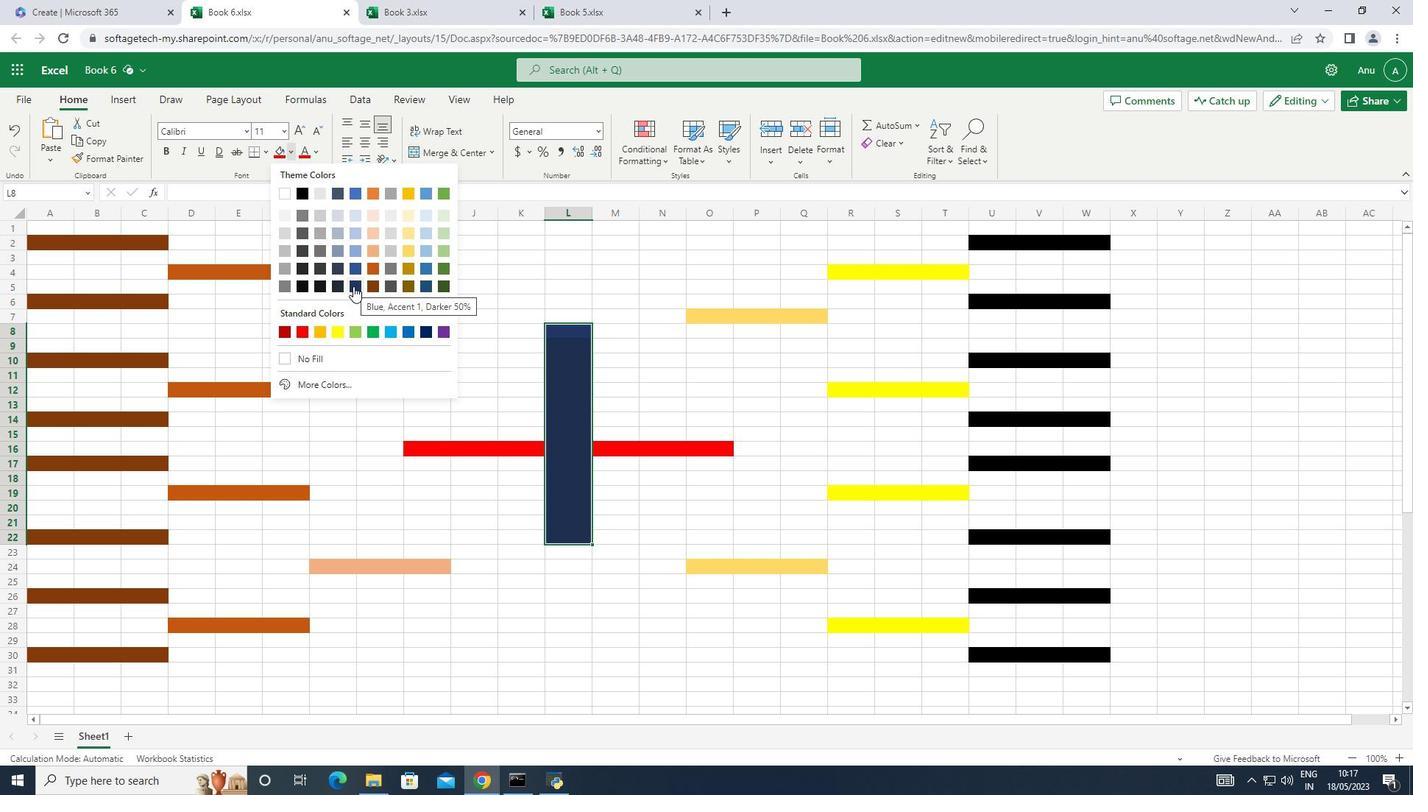 
Action: Mouse pressed left at (353, 287)
Screenshot: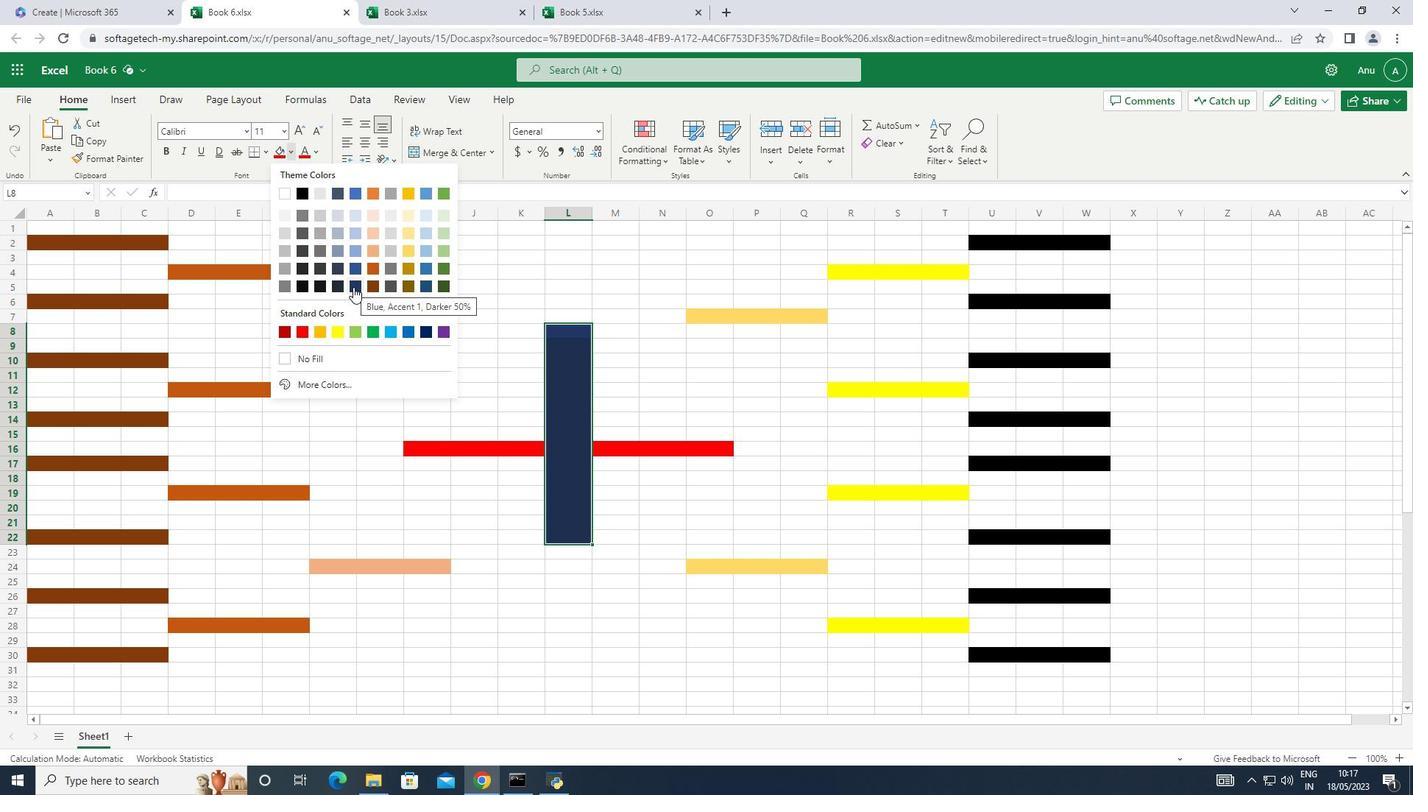 
Action: Mouse moved to (565, 343)
Screenshot: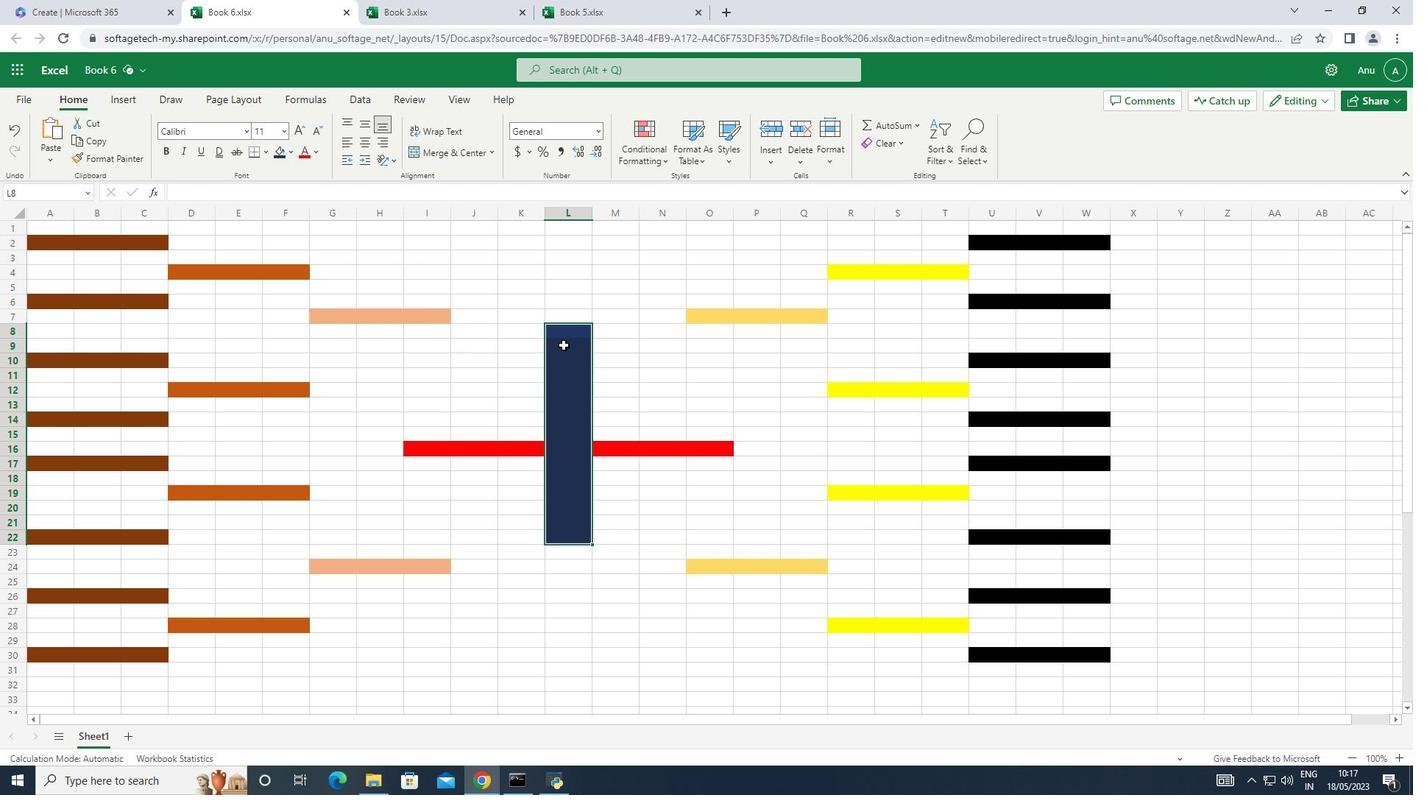 
Action: Mouse pressed left at (565, 343)
Screenshot: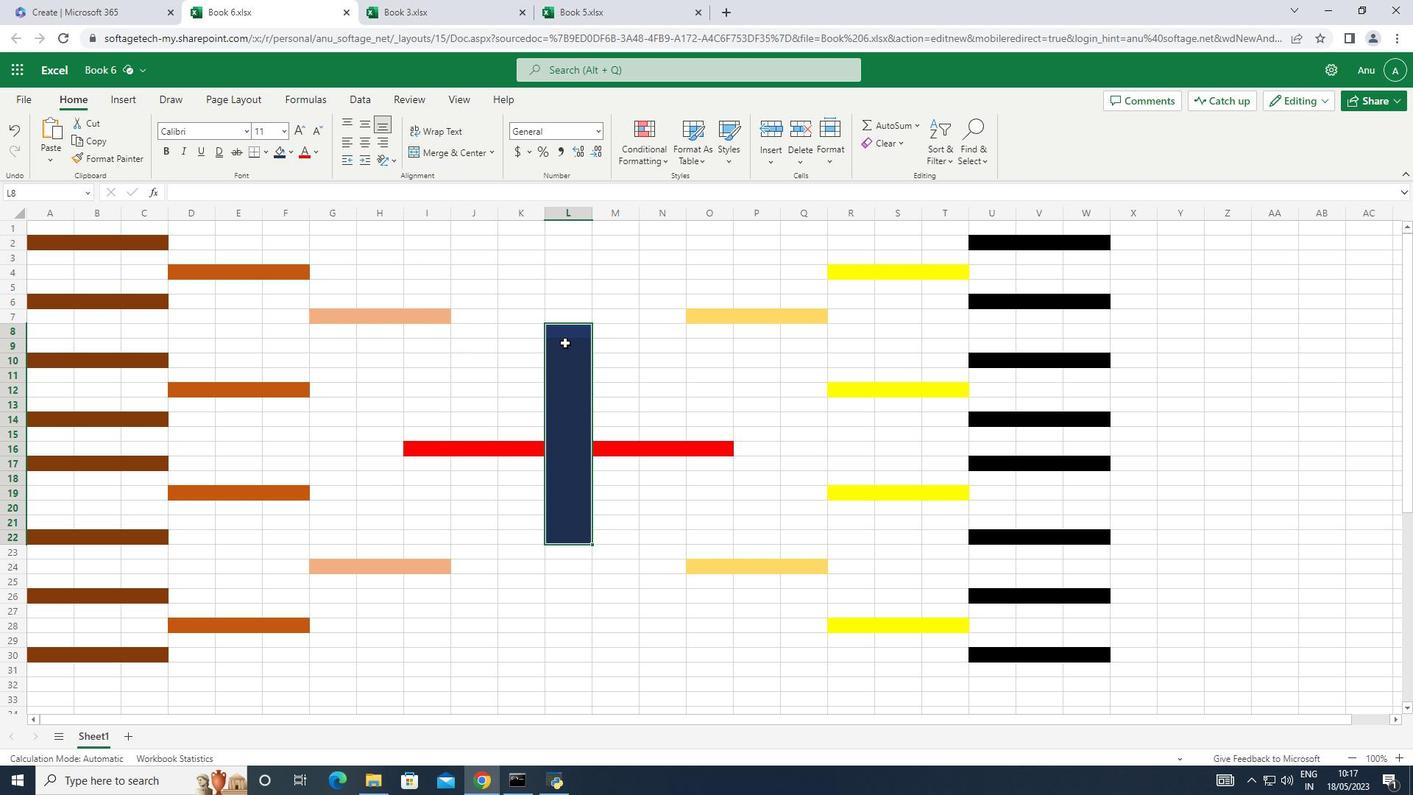 
Action: Mouse moved to (498, 376)
Screenshot: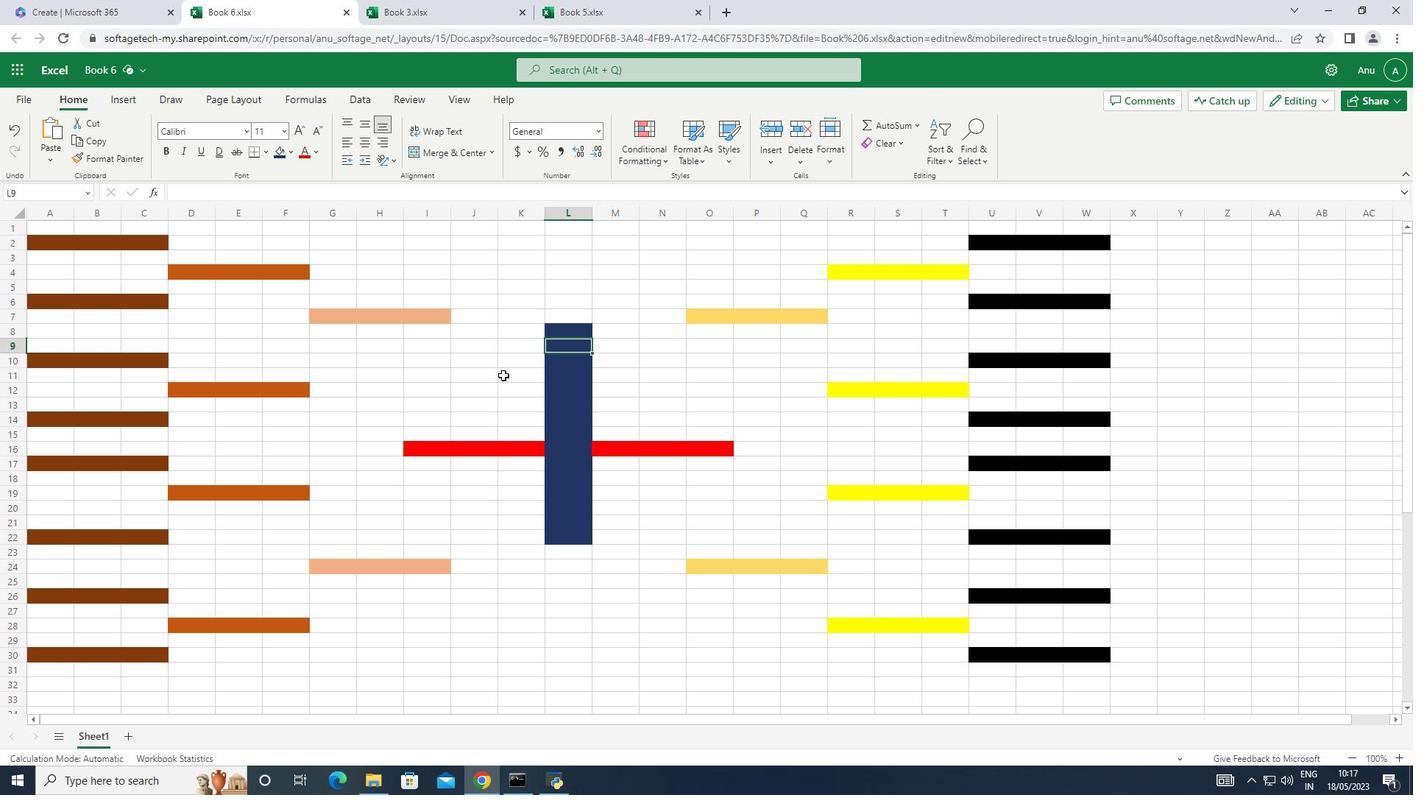 
Action: Key pressed <Key.down>w<Key.down>i<Key.down>n<Key.down>n<Key.down>e<Key.down>r
Screenshot: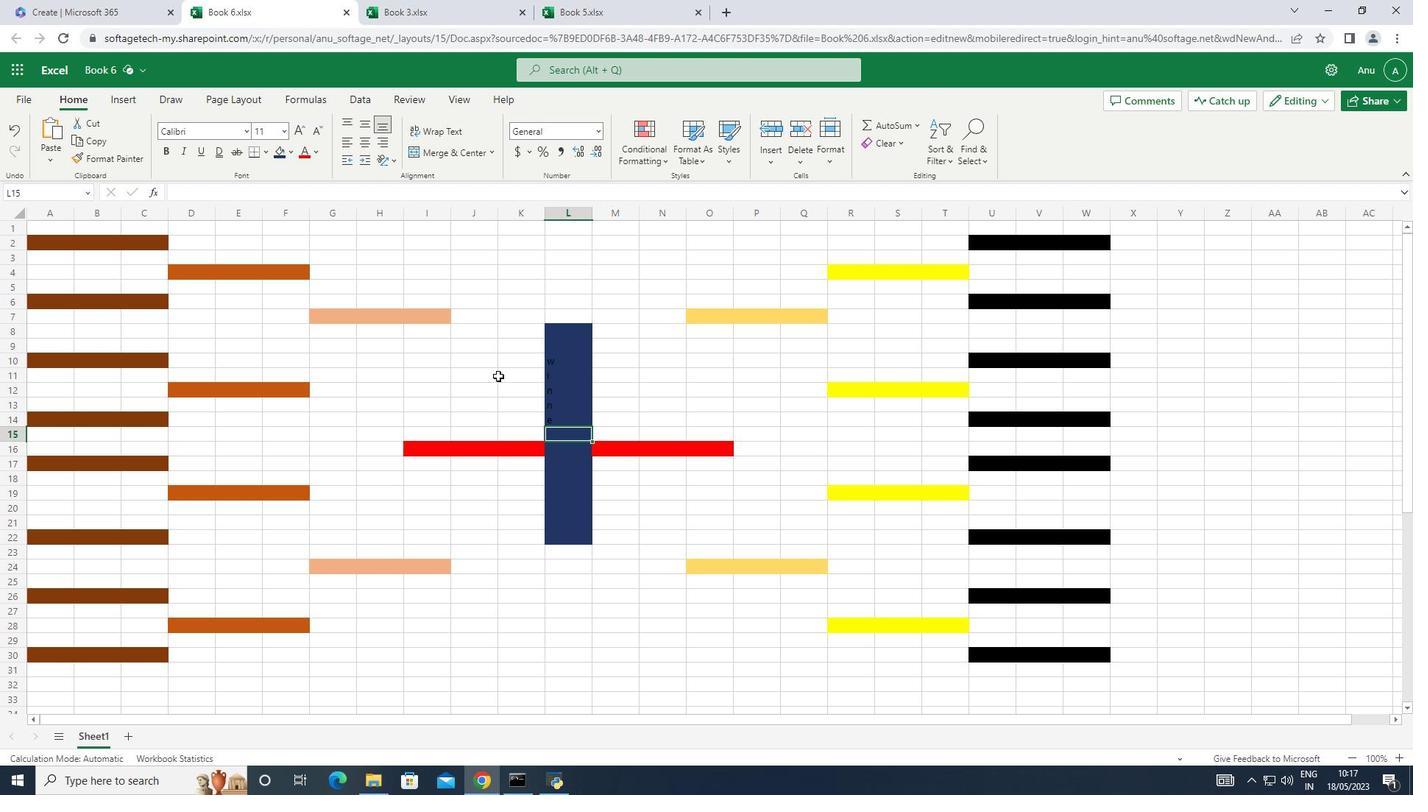 
Action: Mouse moved to (564, 363)
Screenshot: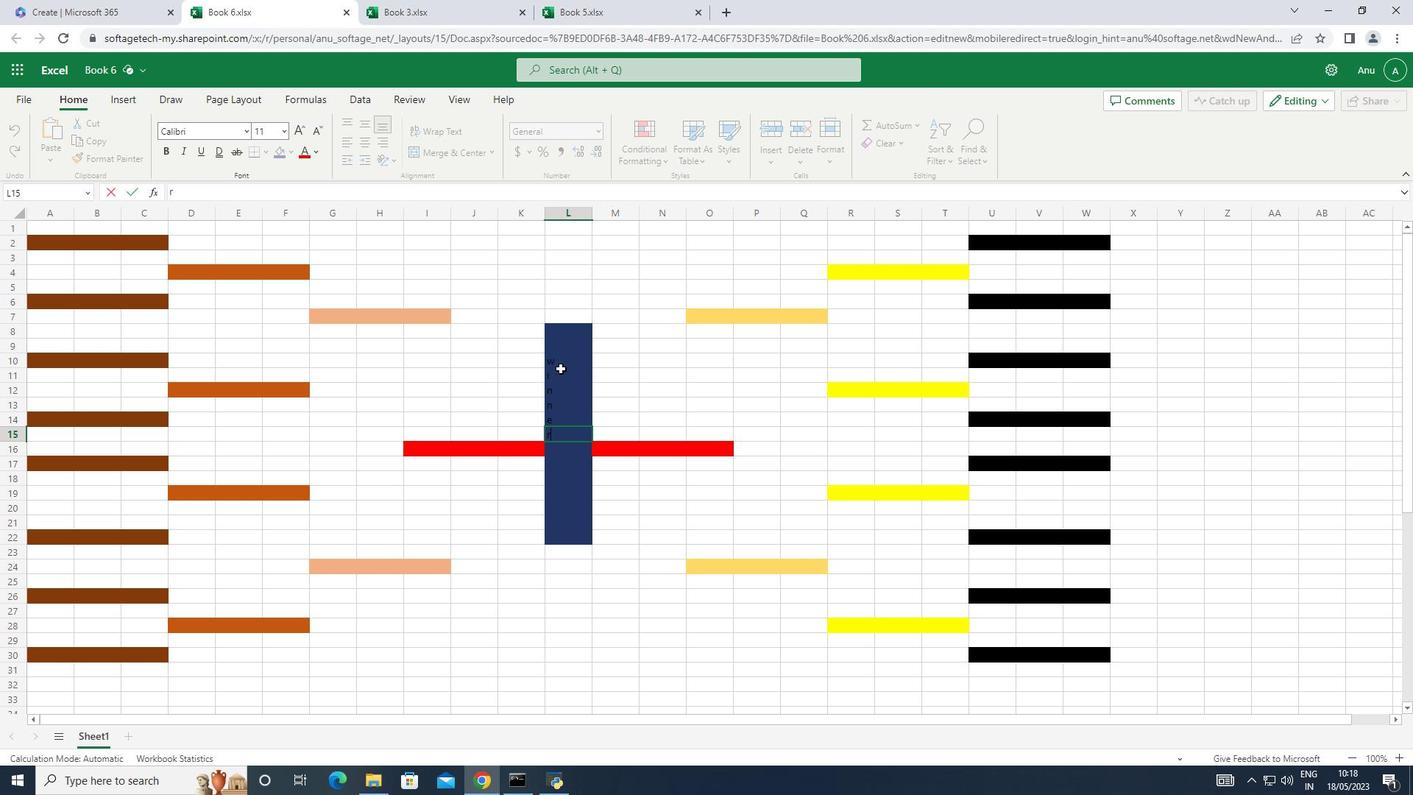 
Action: Mouse pressed left at (564, 363)
Screenshot: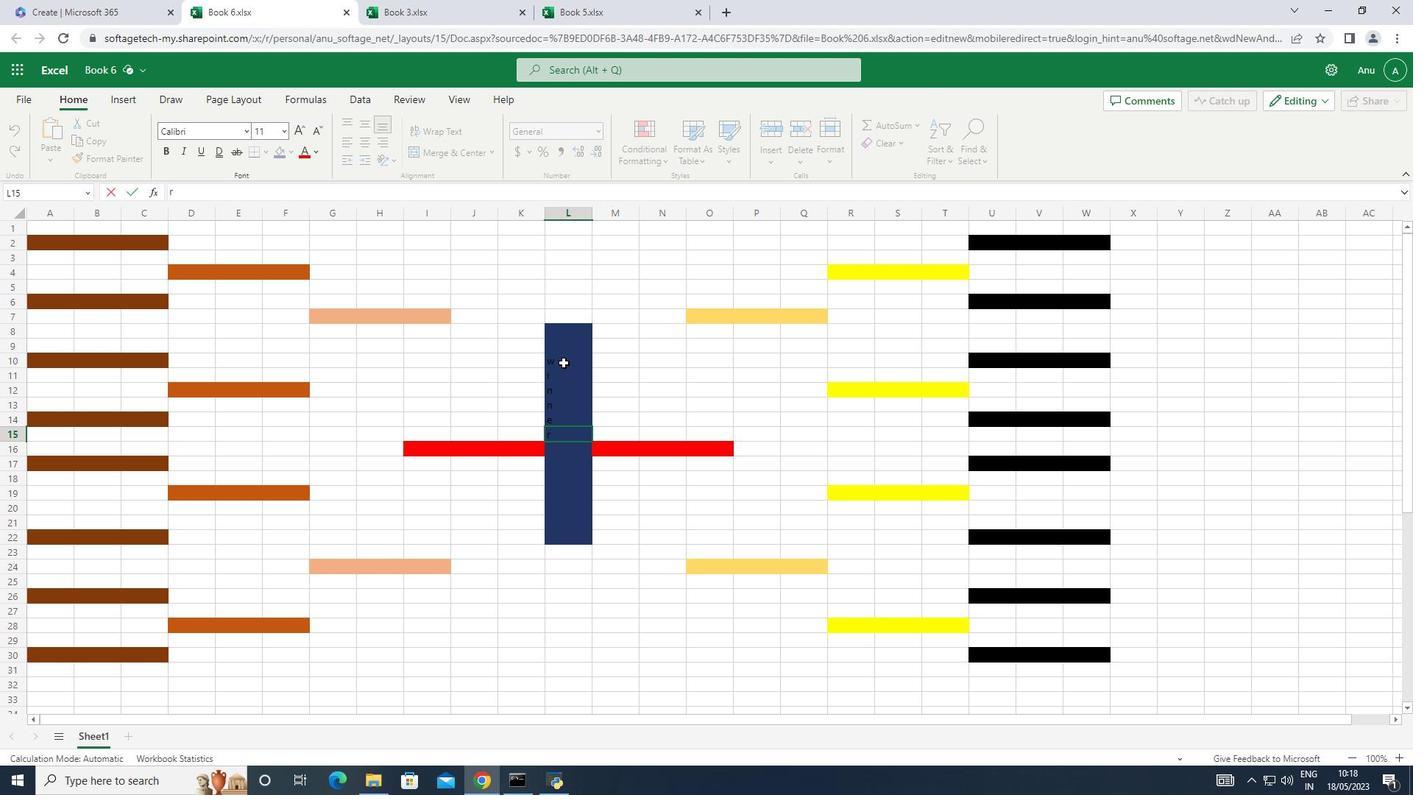 
Action: Mouse pressed left at (564, 363)
Screenshot: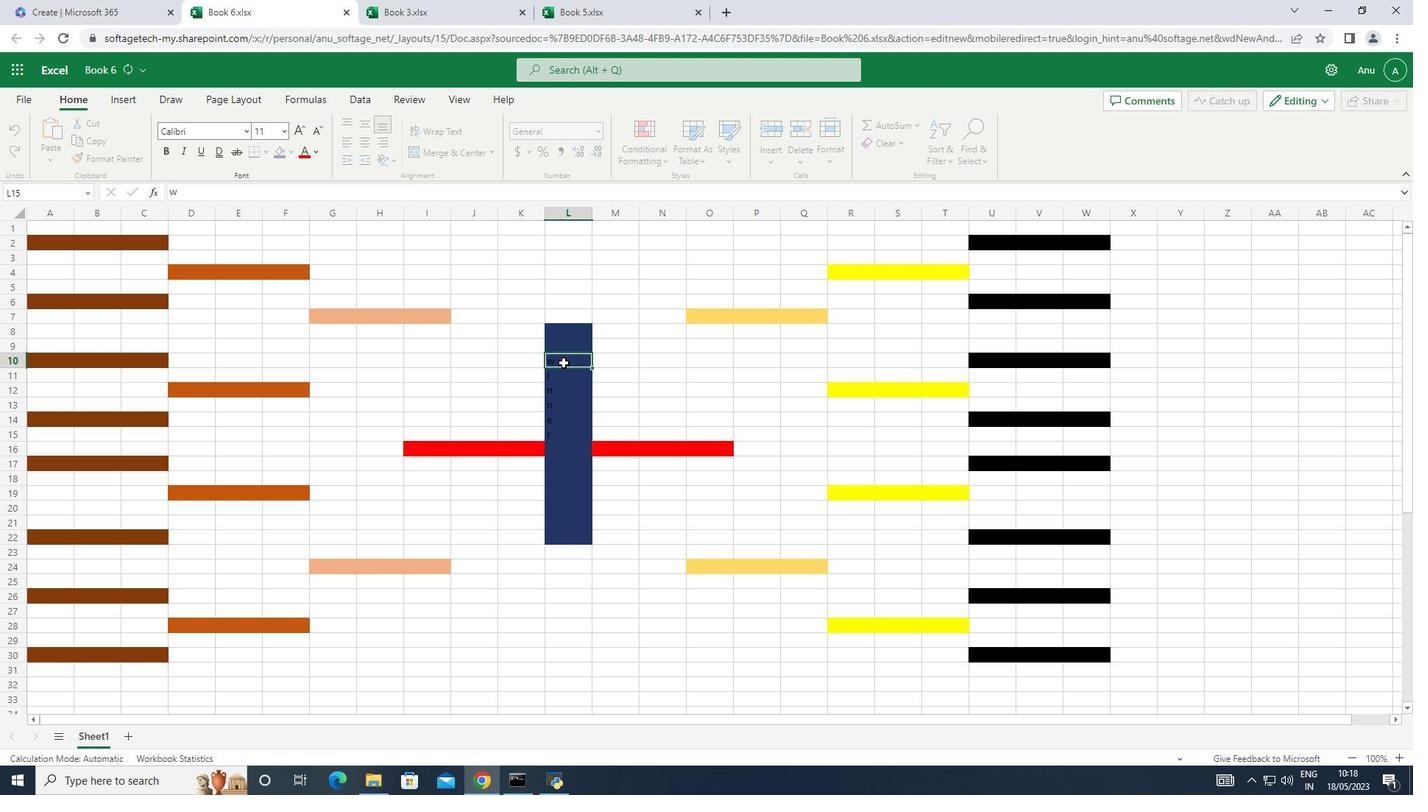 
Action: Mouse moved to (572, 391)
Screenshot: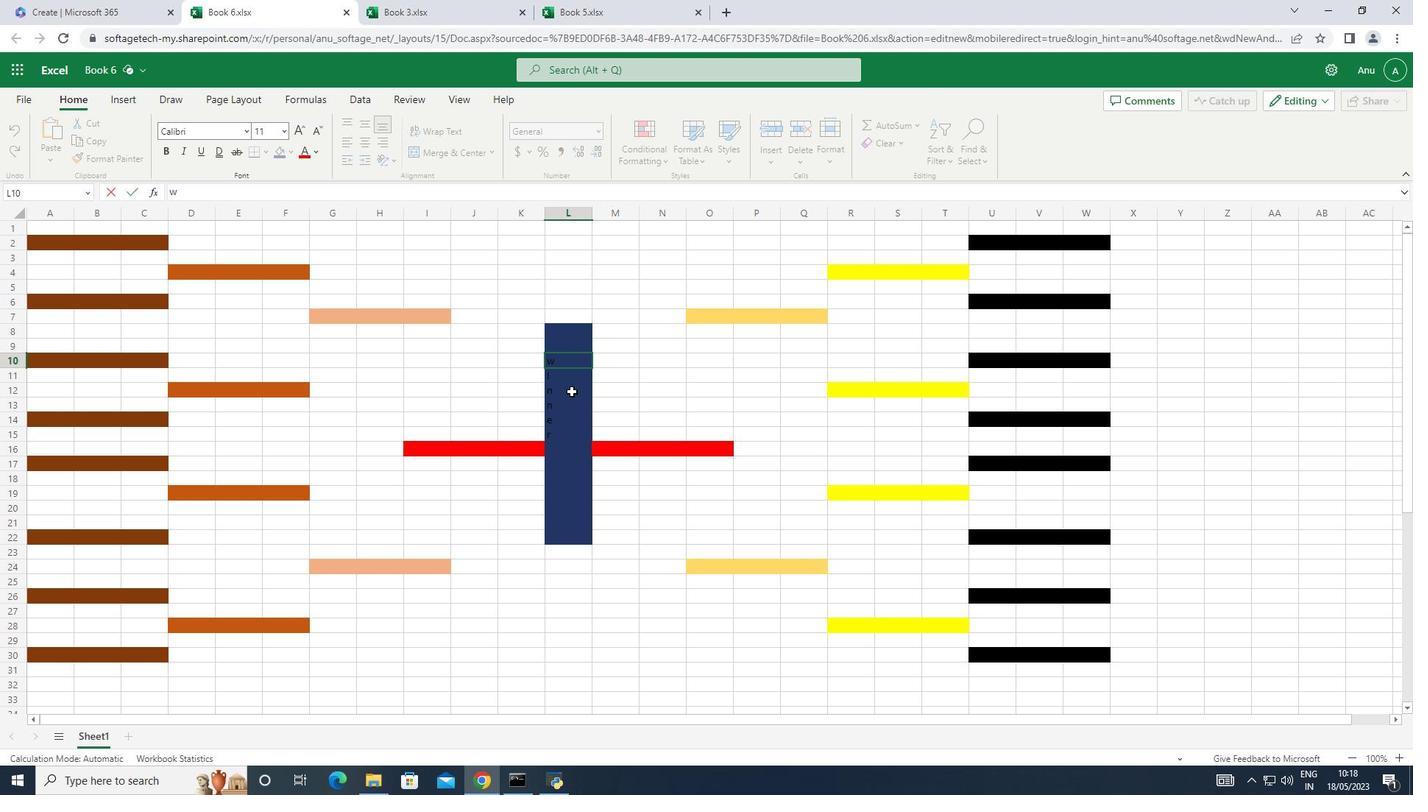 
Action: Mouse pressed left at (572, 391)
Screenshot: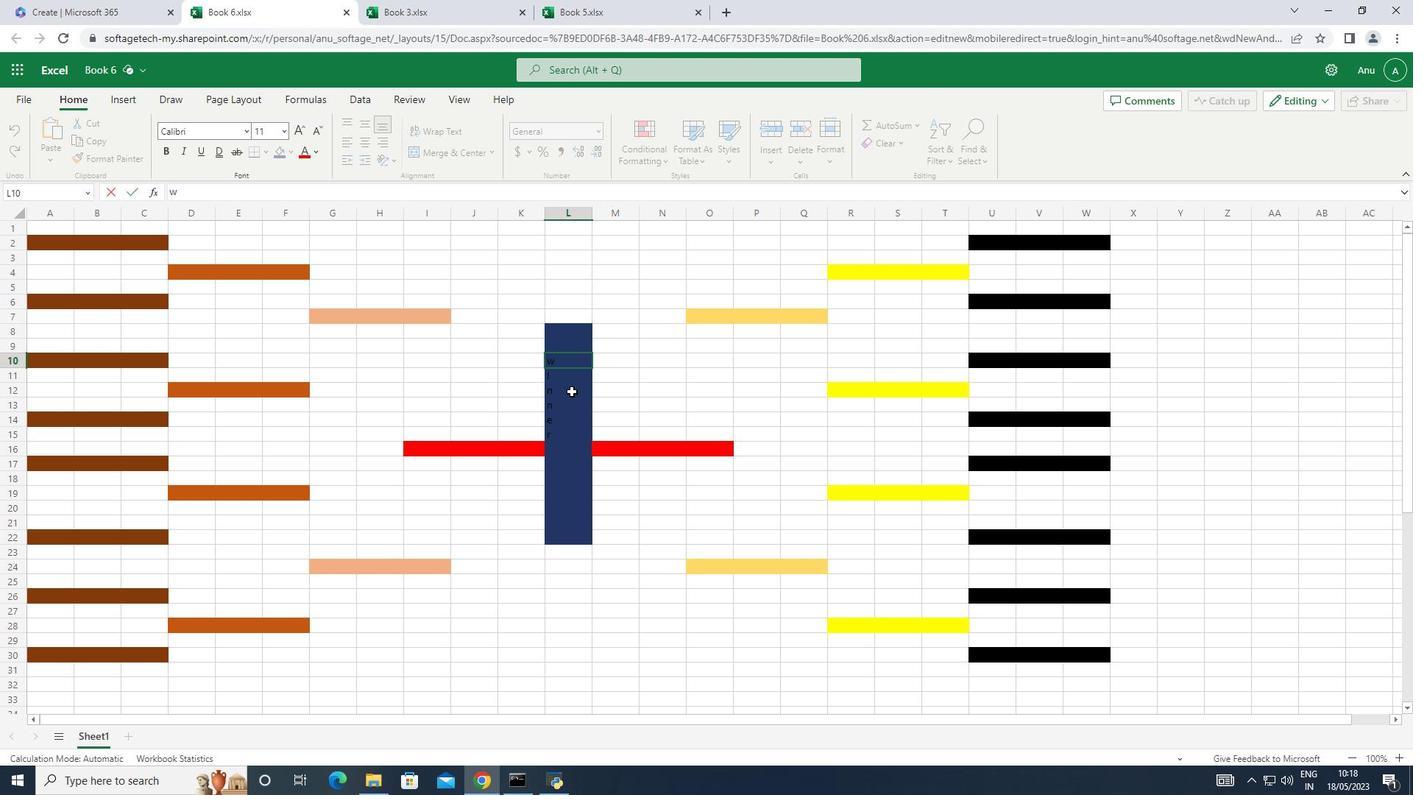 
Action: Mouse moved to (570, 419)
Screenshot: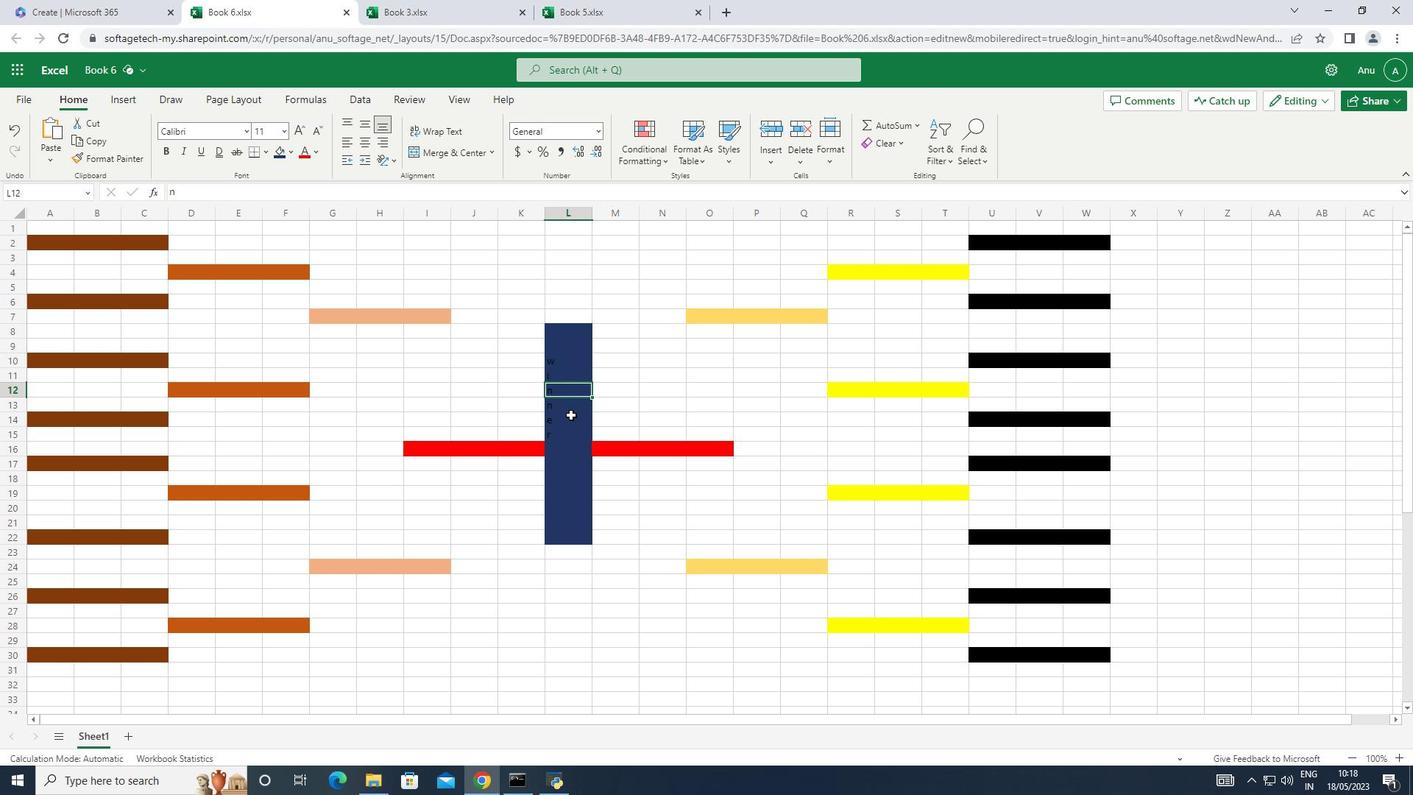 
Action: Mouse pressed left at (570, 419)
Screenshot: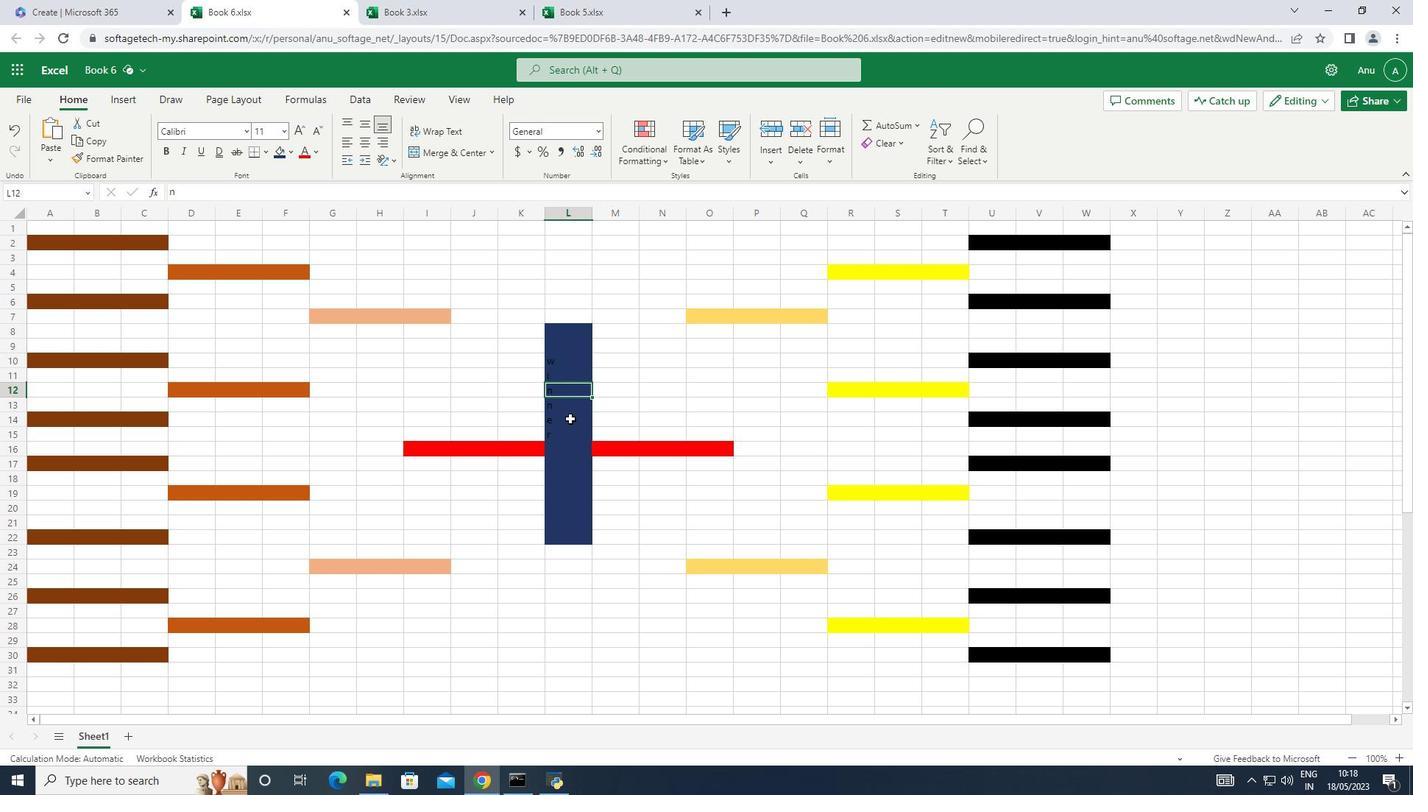 
Action: Mouse moved to (567, 453)
Screenshot: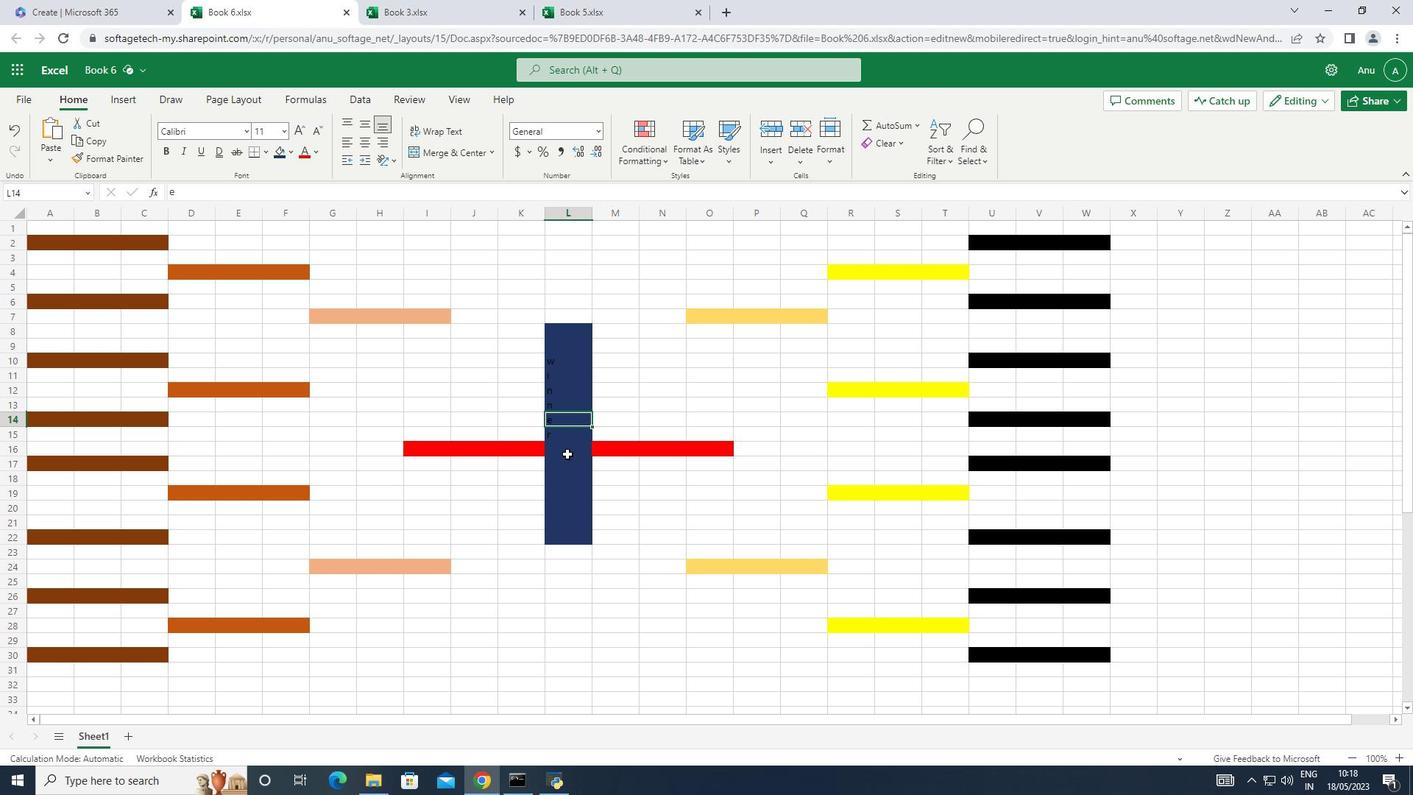 
Action: Mouse pressed left at (567, 453)
Screenshot: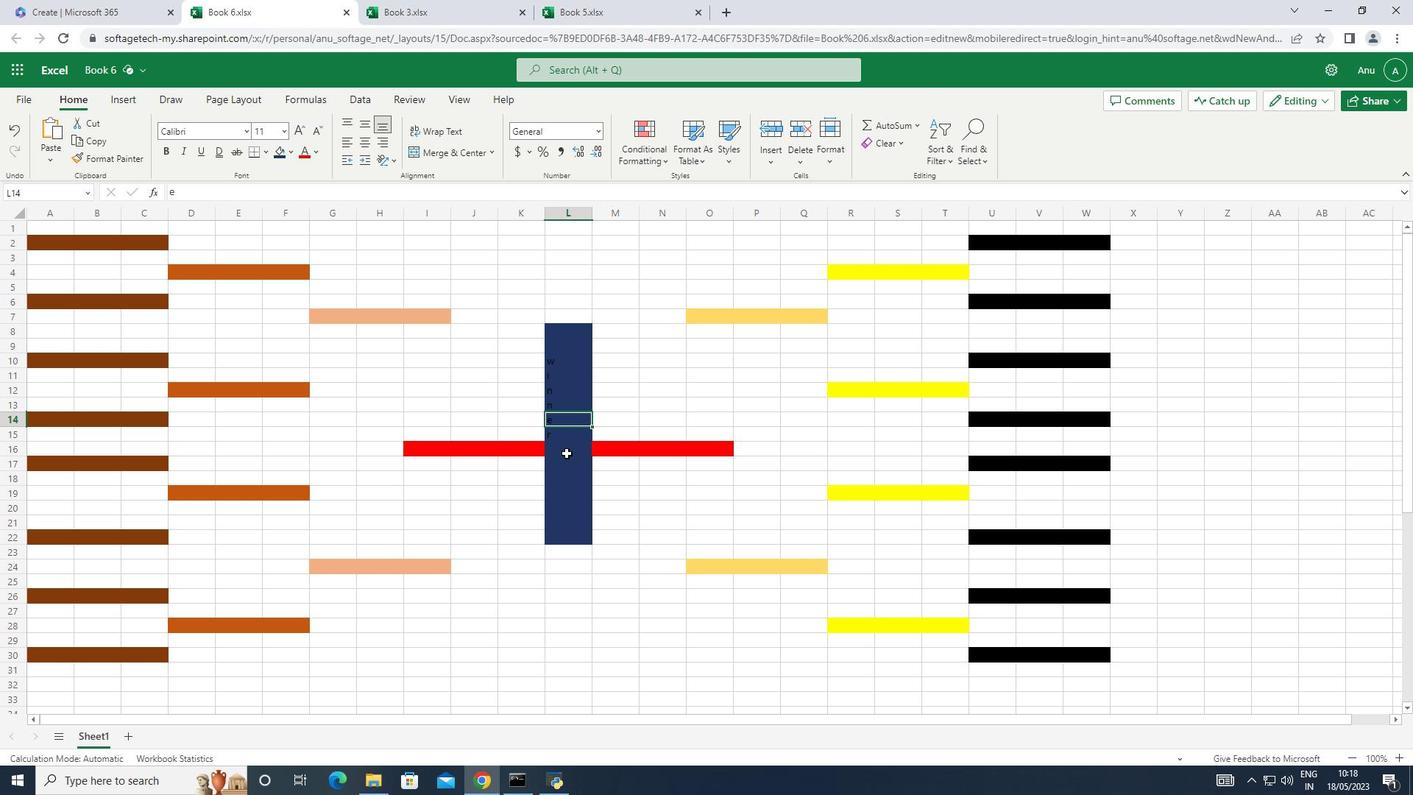 
Action: Mouse moved to (568, 488)
Screenshot: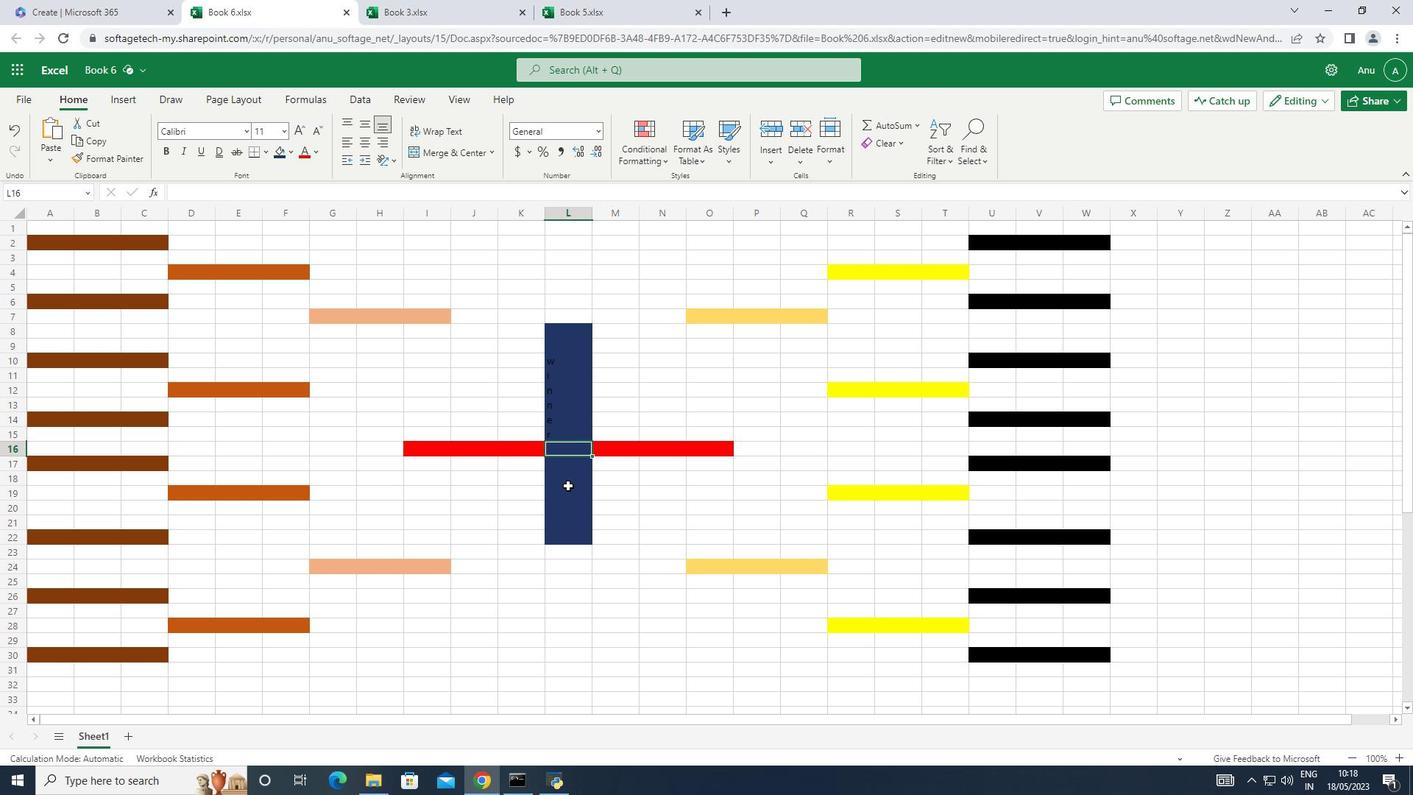 
Action: Mouse pressed left at (568, 488)
Screenshot: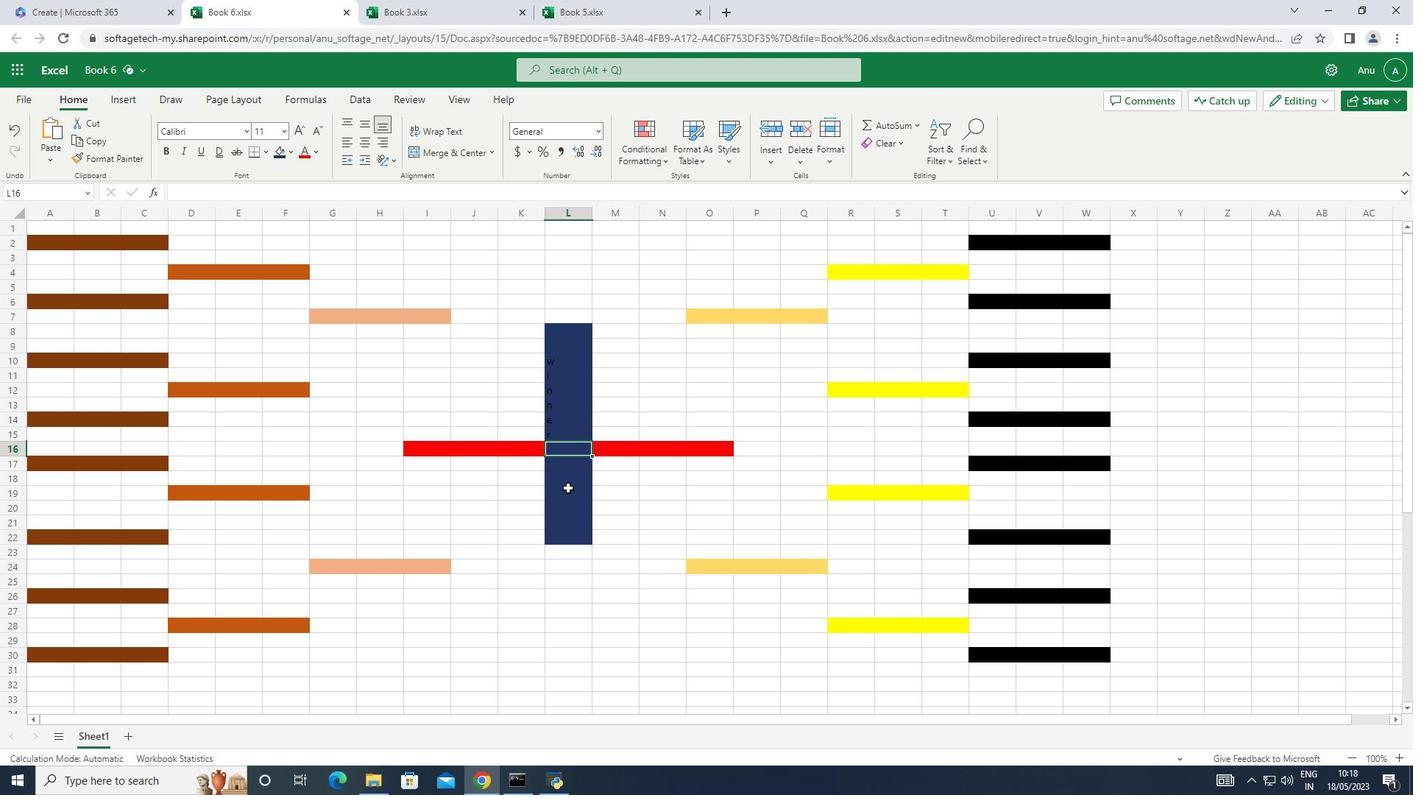 
Action: Mouse moved to (565, 534)
Screenshot: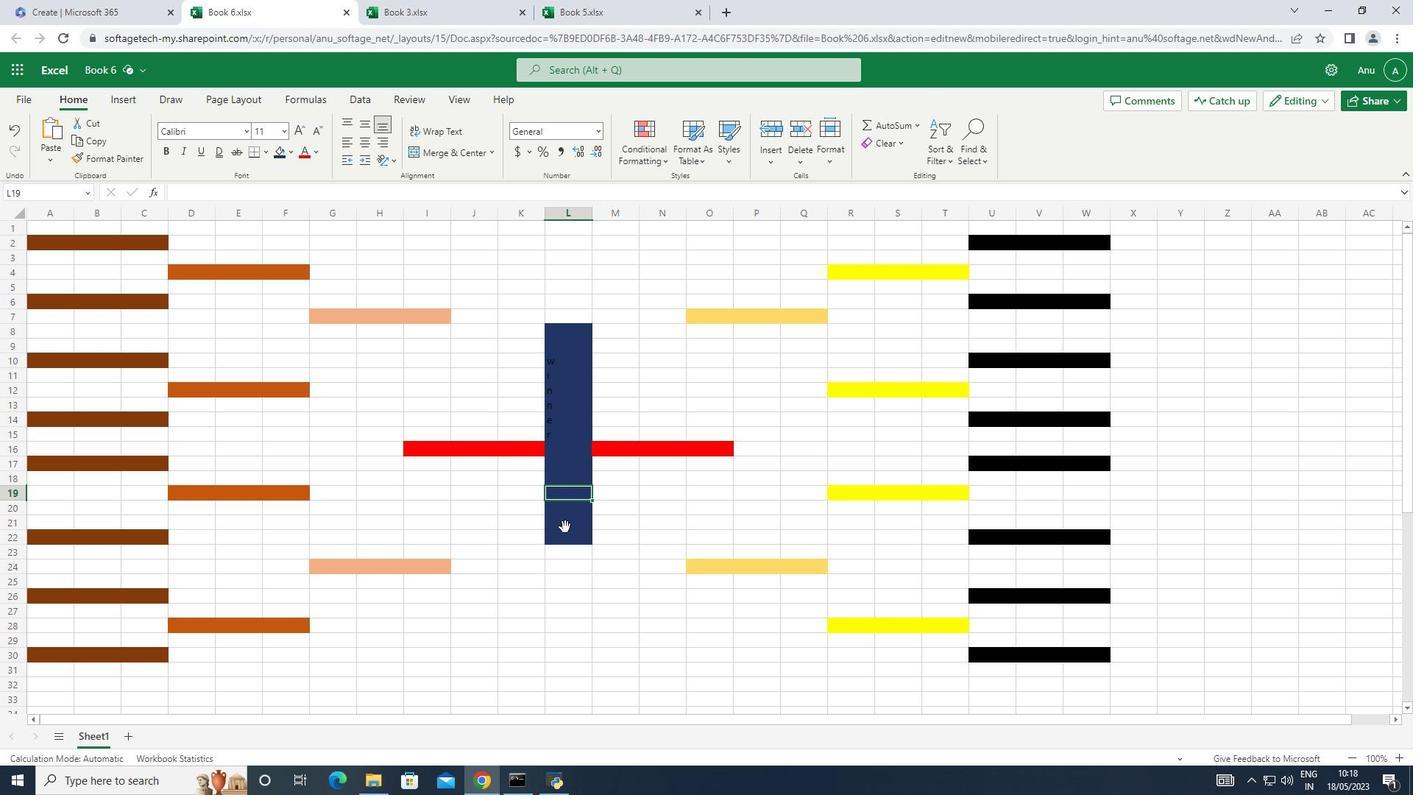 
Action: Mouse pressed left at (565, 534)
Screenshot: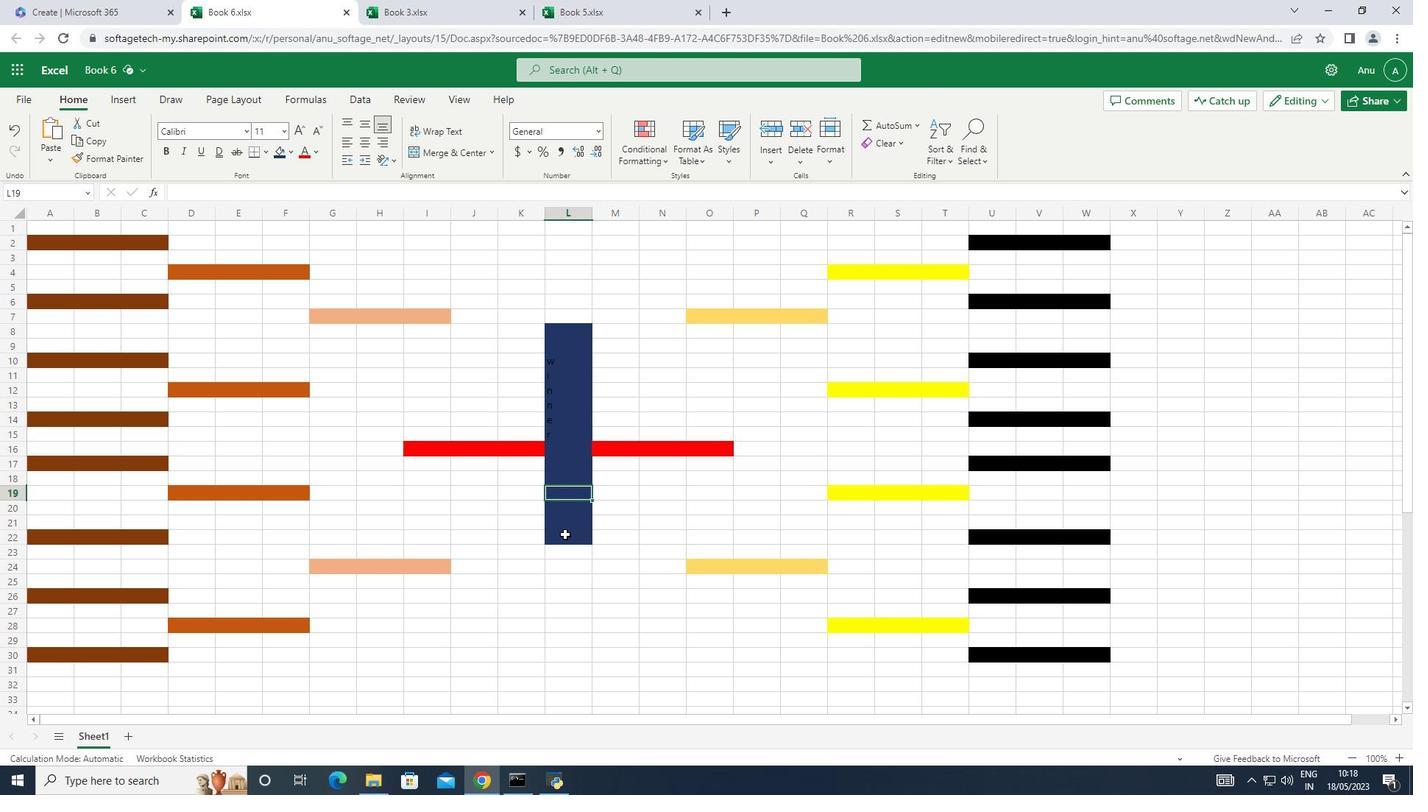 
Action: Mouse moved to (553, 360)
Screenshot: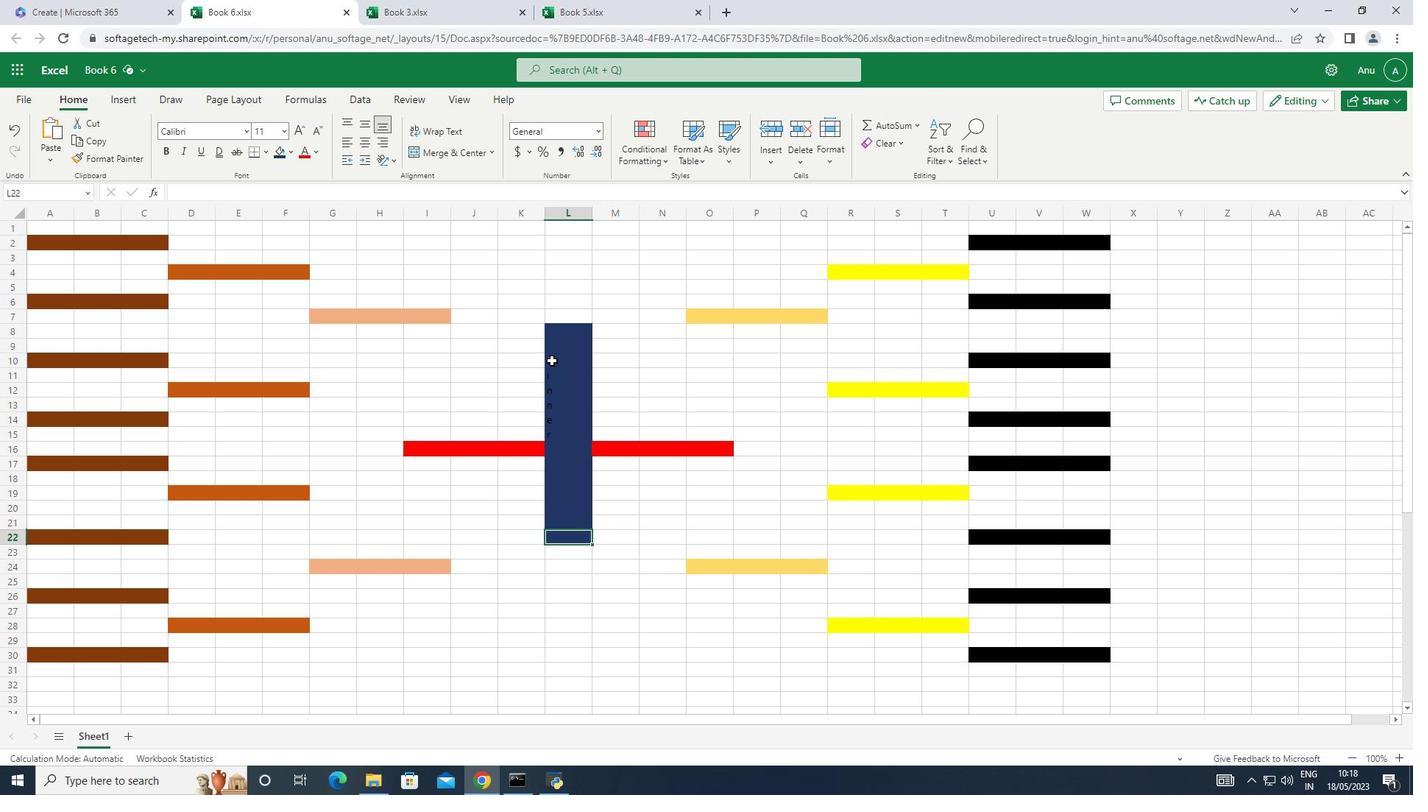 
Action: Mouse pressed left at (553, 360)
Screenshot: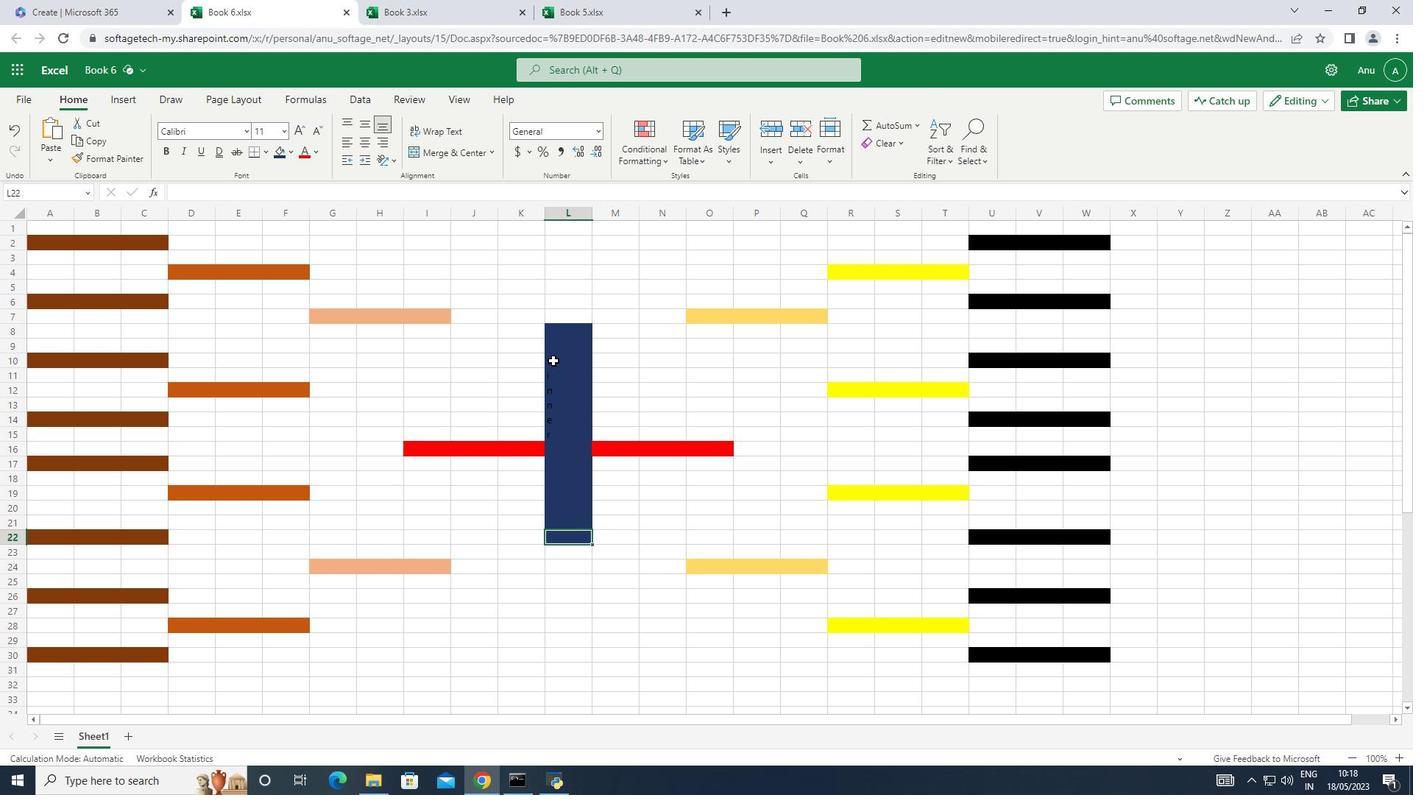 
Action: Mouse moved to (553, 441)
Screenshot: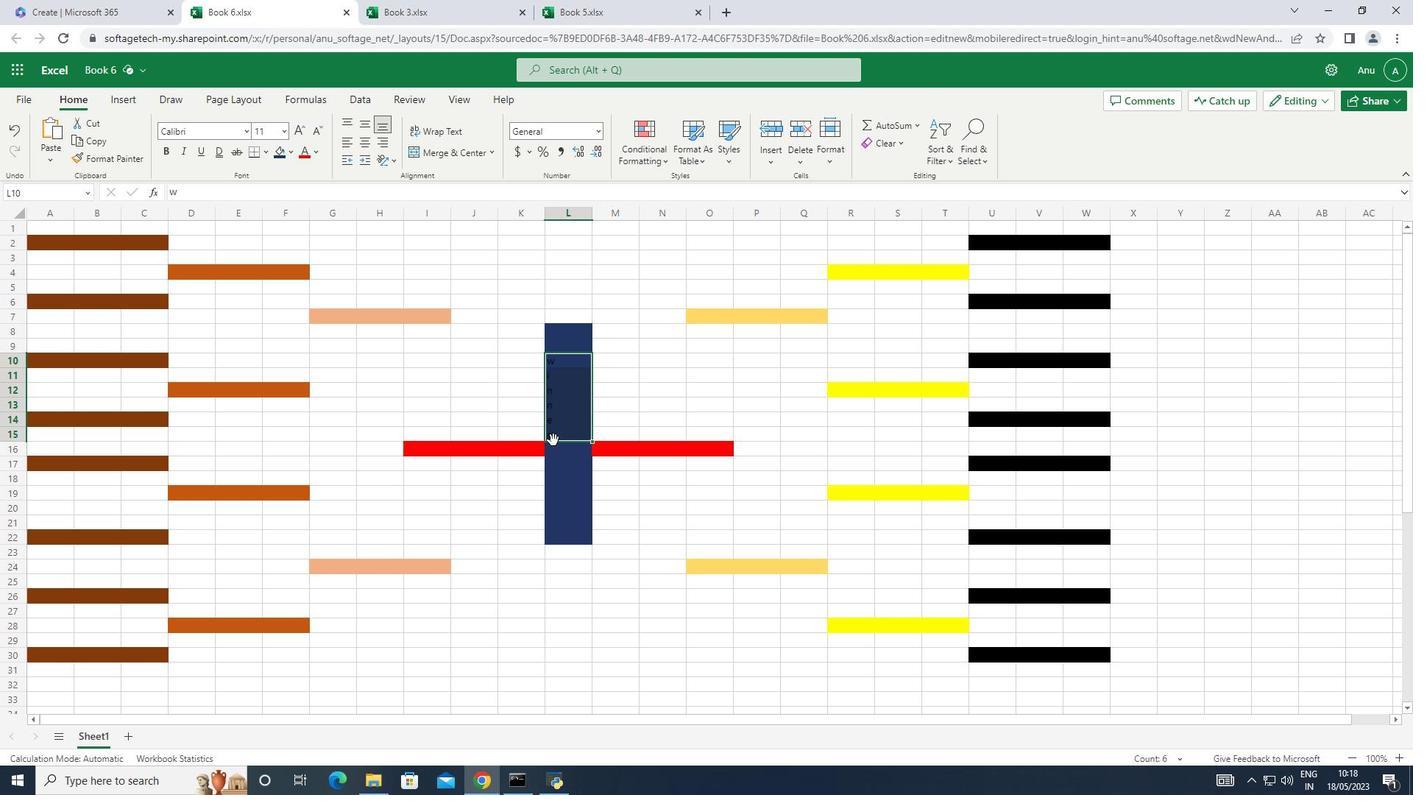 
Action: Key pressed <Key.delete>
Screenshot: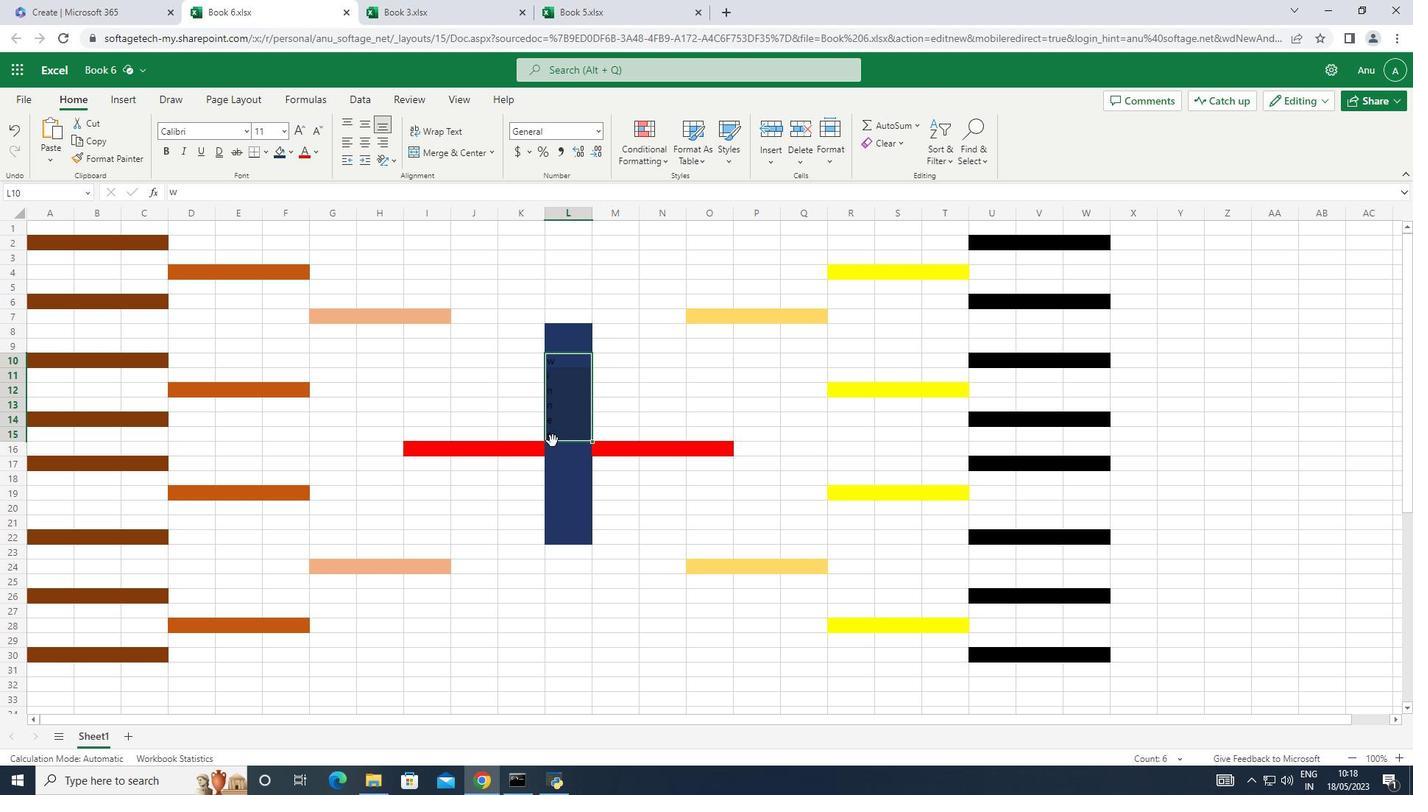 
Action: Mouse moved to (561, 356)
Screenshot: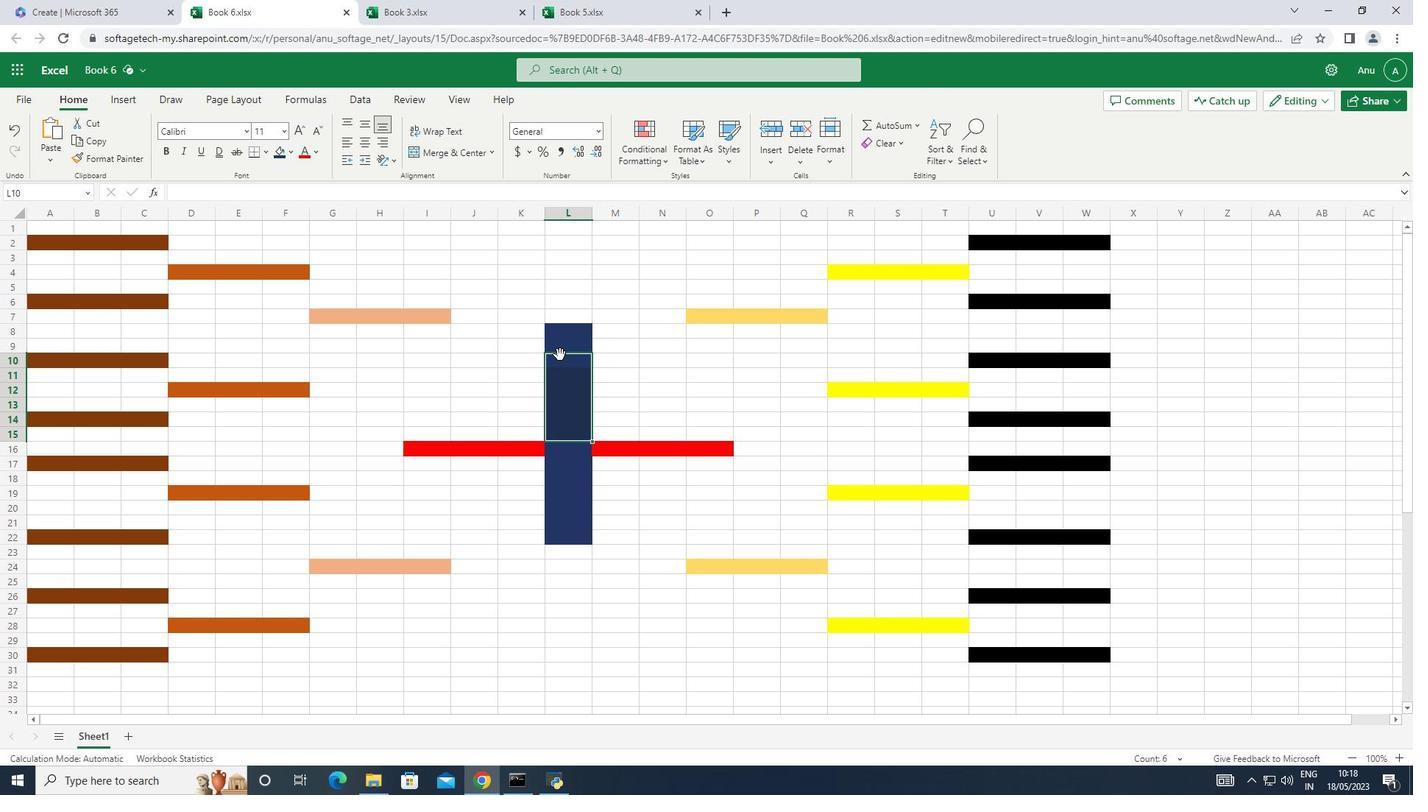 
Action: Mouse pressed left at (561, 356)
Screenshot: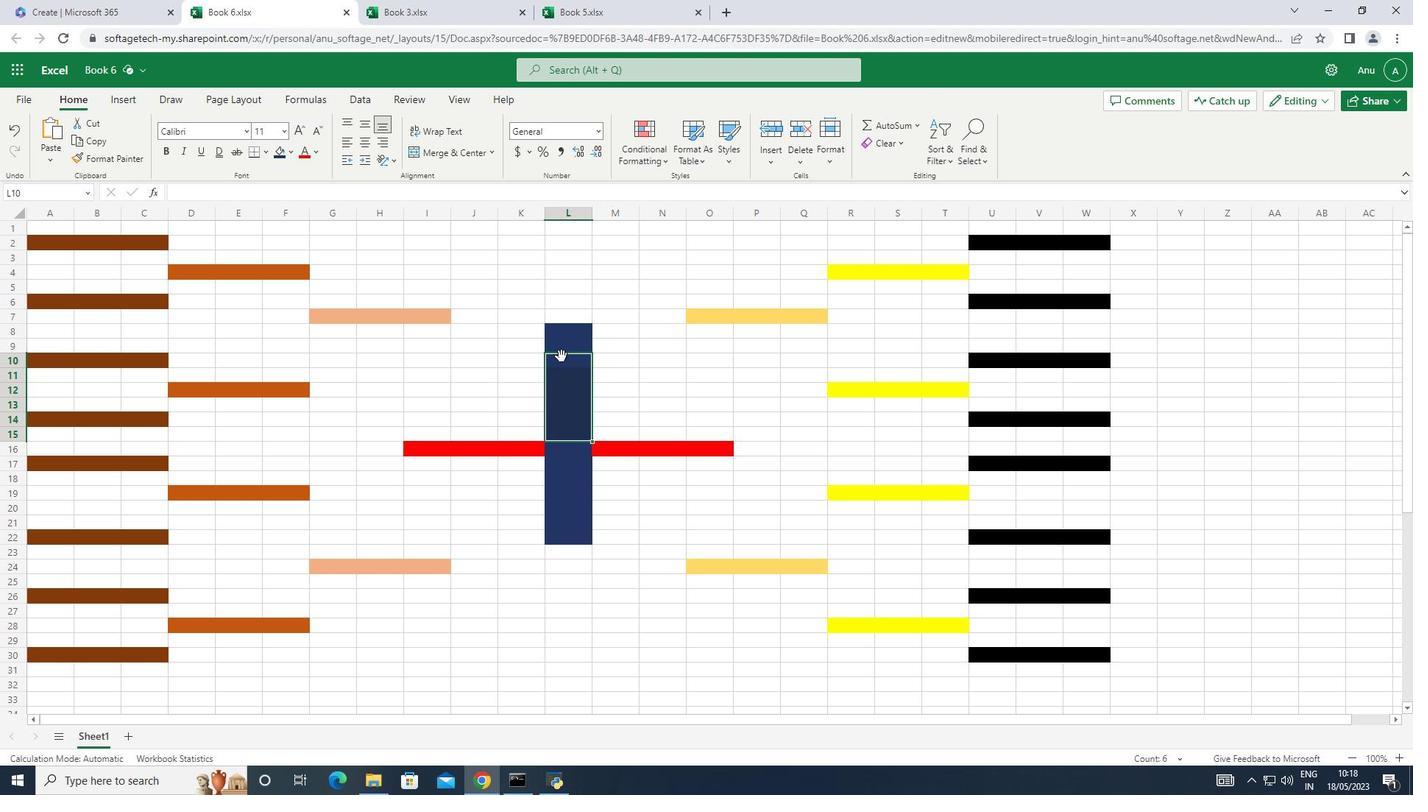 
Action: Mouse moved to (564, 365)
Screenshot: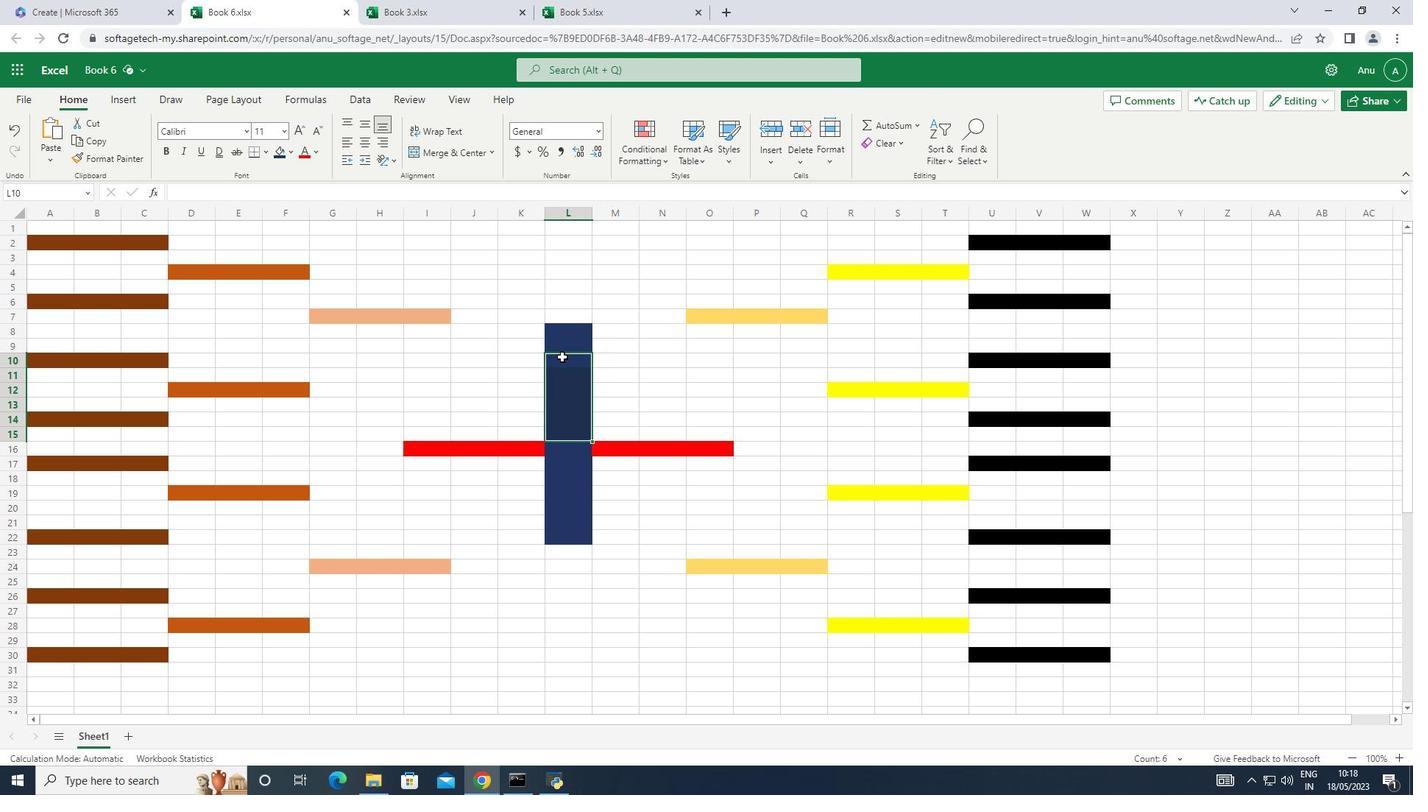 
Action: Mouse pressed left at (564, 365)
Screenshot: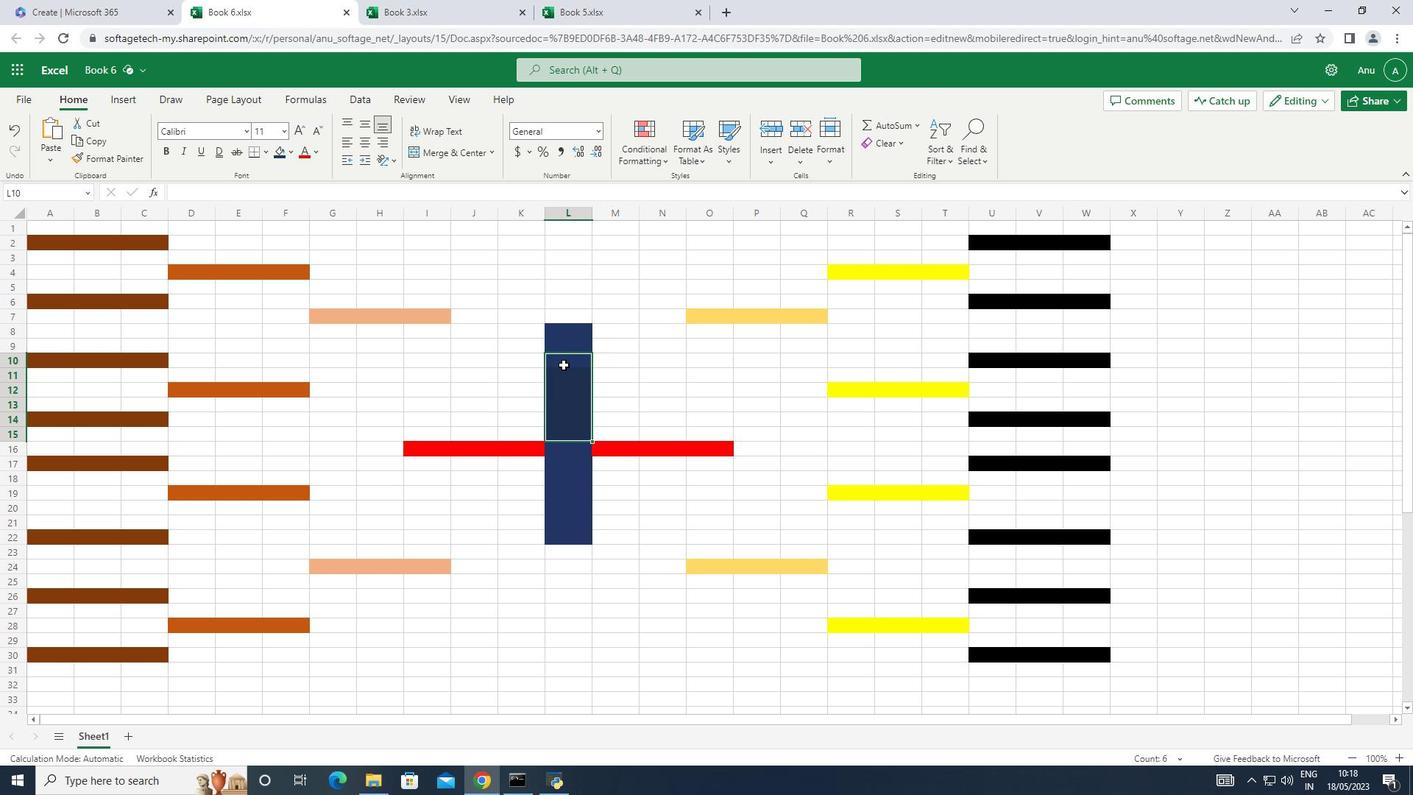 
Action: Key pressed <Key.shift>W<Key.down><Key.down><Key.shift><Key.shift><Key.shift><Key.shift><Key.shift><Key.shift>I<Key.down><Key.down><Key.shift>N<Key.down><Key.down><Key.shift><Key.shift><Key.shift><Key.shift><Key.shift><Key.shift><Key.shift>N<Key.down><Key.shift><Key.shift><Key.shift><Key.shift>E#<Key.backspace><Key.backspace><Key.shift><Key.shift><Key.shift><Key.shift><Key.shift>E<Key.backspace><Key.down><Key.shift><Key.shift><Key.shift><Key.shift><Key.shift><Key.shift><Key.shift><Key.shift><Key.shift><Key.shift>E<Key.down><Key.shift><Key.down><Key.shift><Key.shift><Key.shift><Key.shift><Key.shift><Key.shift>R<Key.up><Key.up><Key.up><Key.up><Key.up><Key.up><Key.up><Key.up><Key.delete><Key.shift><Key.shift><Key.shift><Key.shift><Key.shift><Key.shift><Key.shift><Key.shift><Key.shift><Key.shift><Key.shift><Key.shift><Key.shift><Key.shift>I
Screenshot: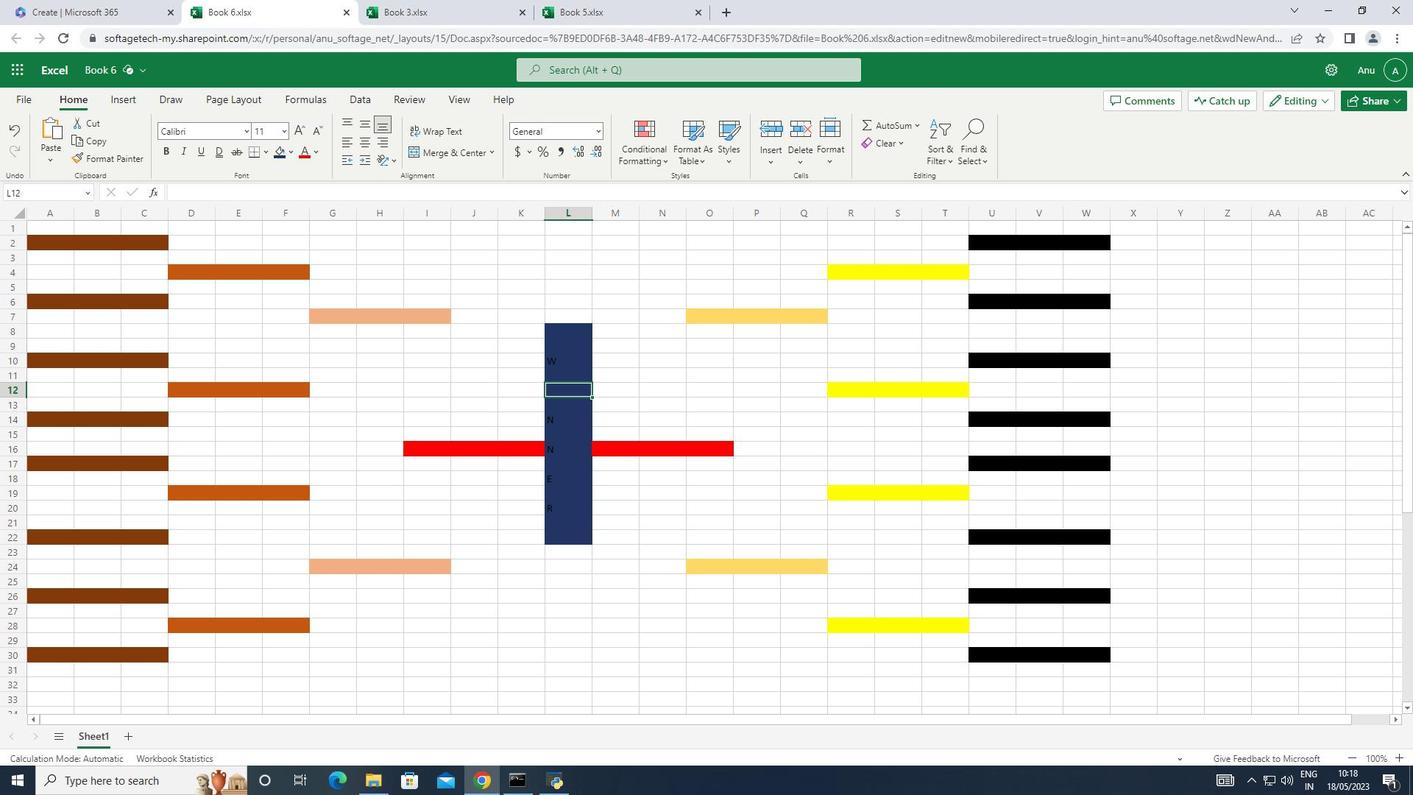 
Action: Mouse moved to (563, 331)
Screenshot: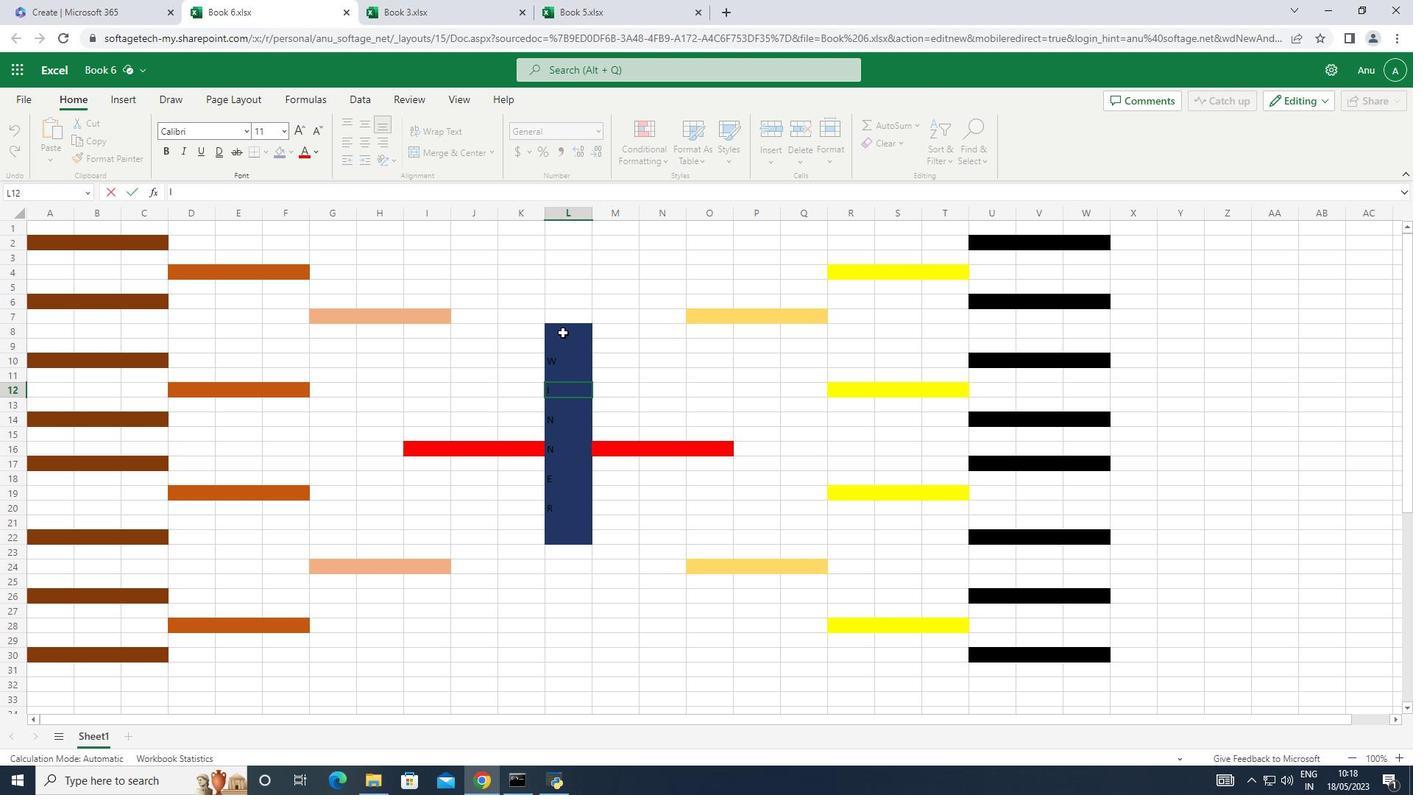 
Action: Mouse pressed left at (563, 331)
Screenshot: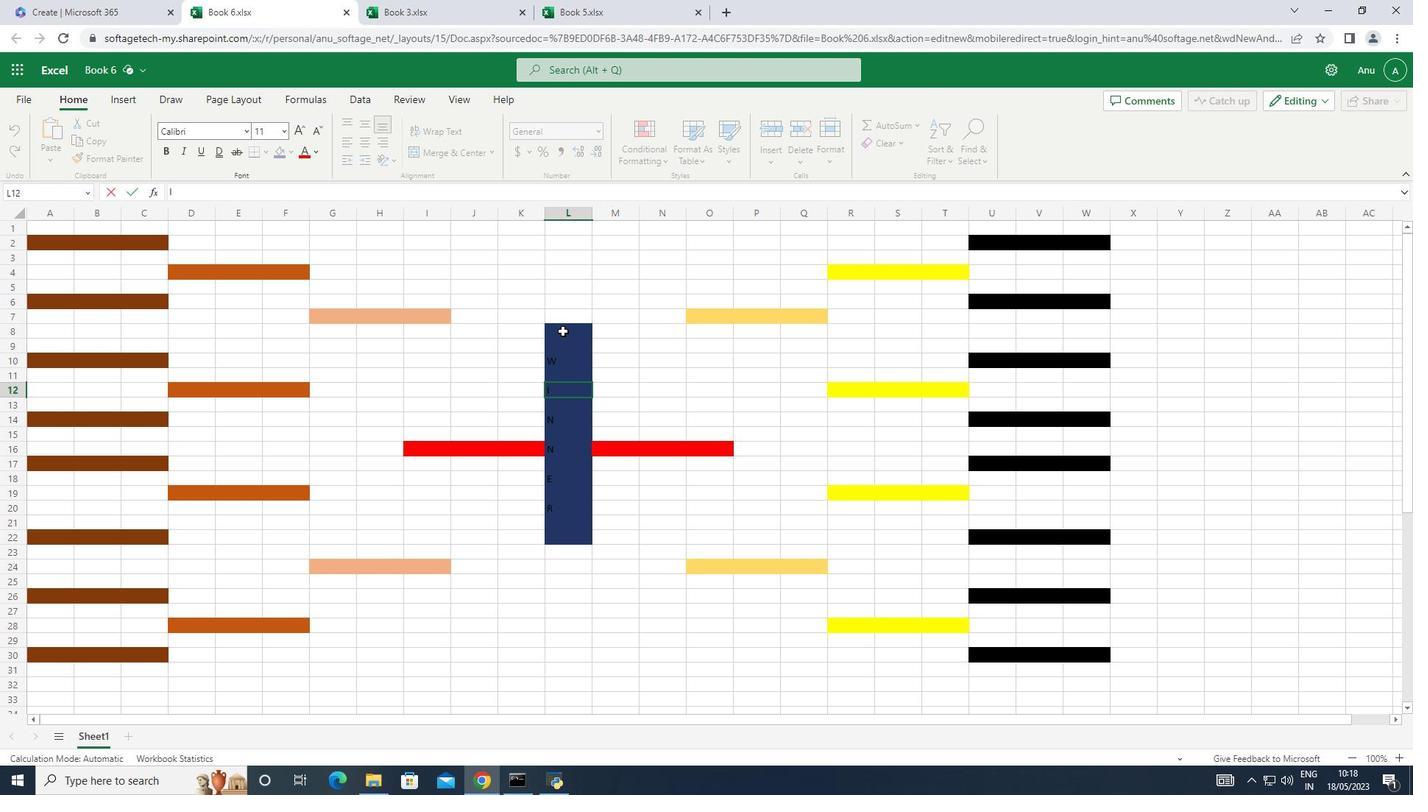 
Action: Mouse moved to (365, 135)
Screenshot: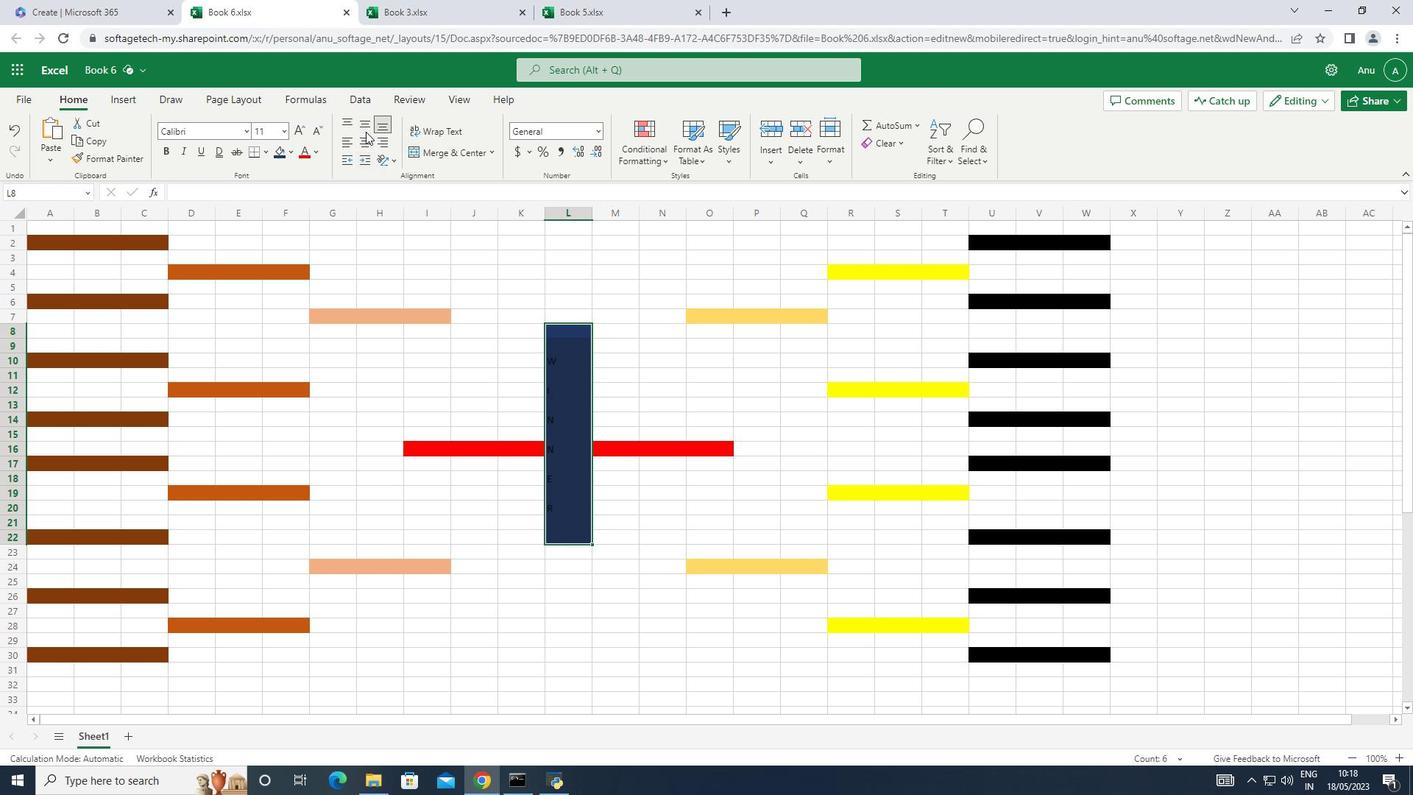 
Action: Mouse pressed left at (365, 135)
Screenshot: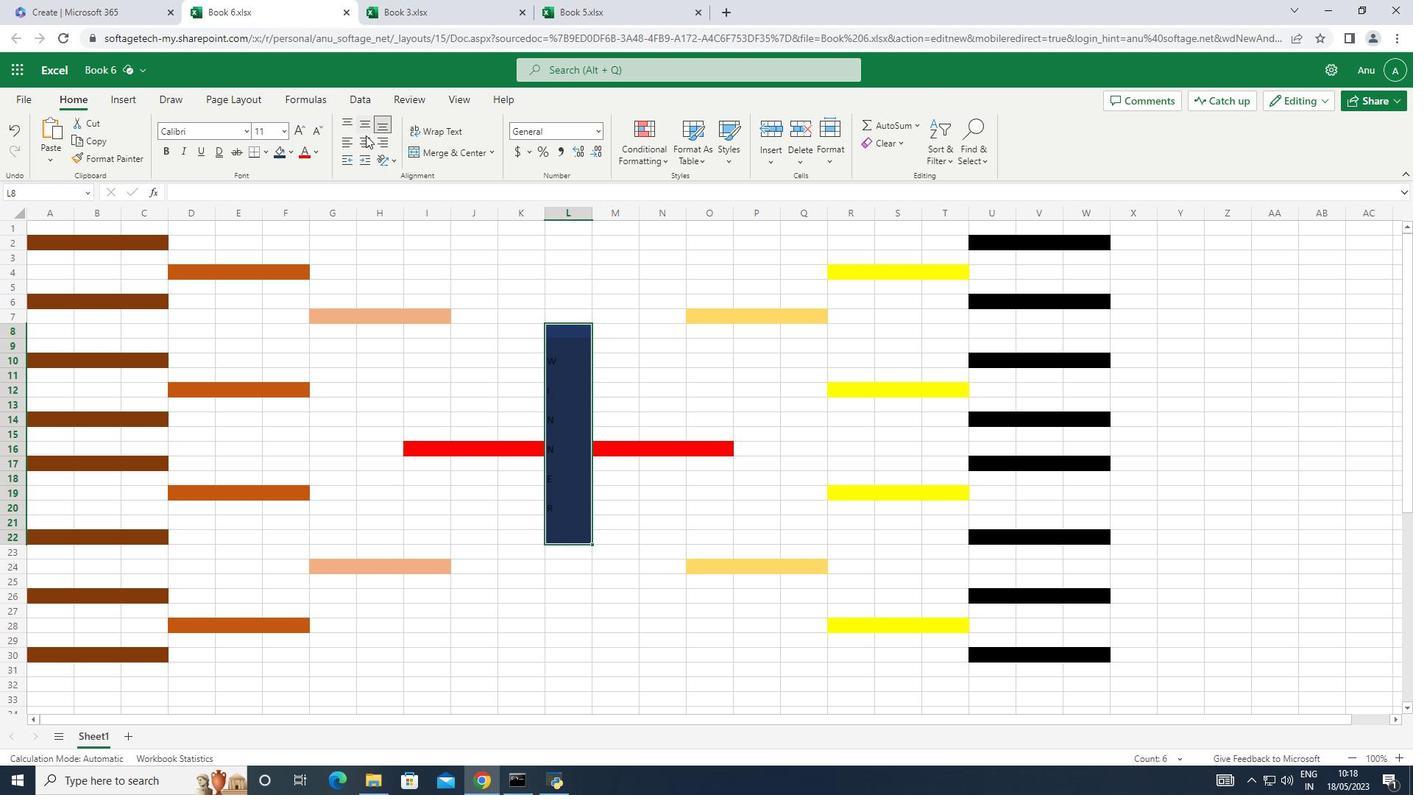 
Action: Mouse moved to (567, 352)
Screenshot: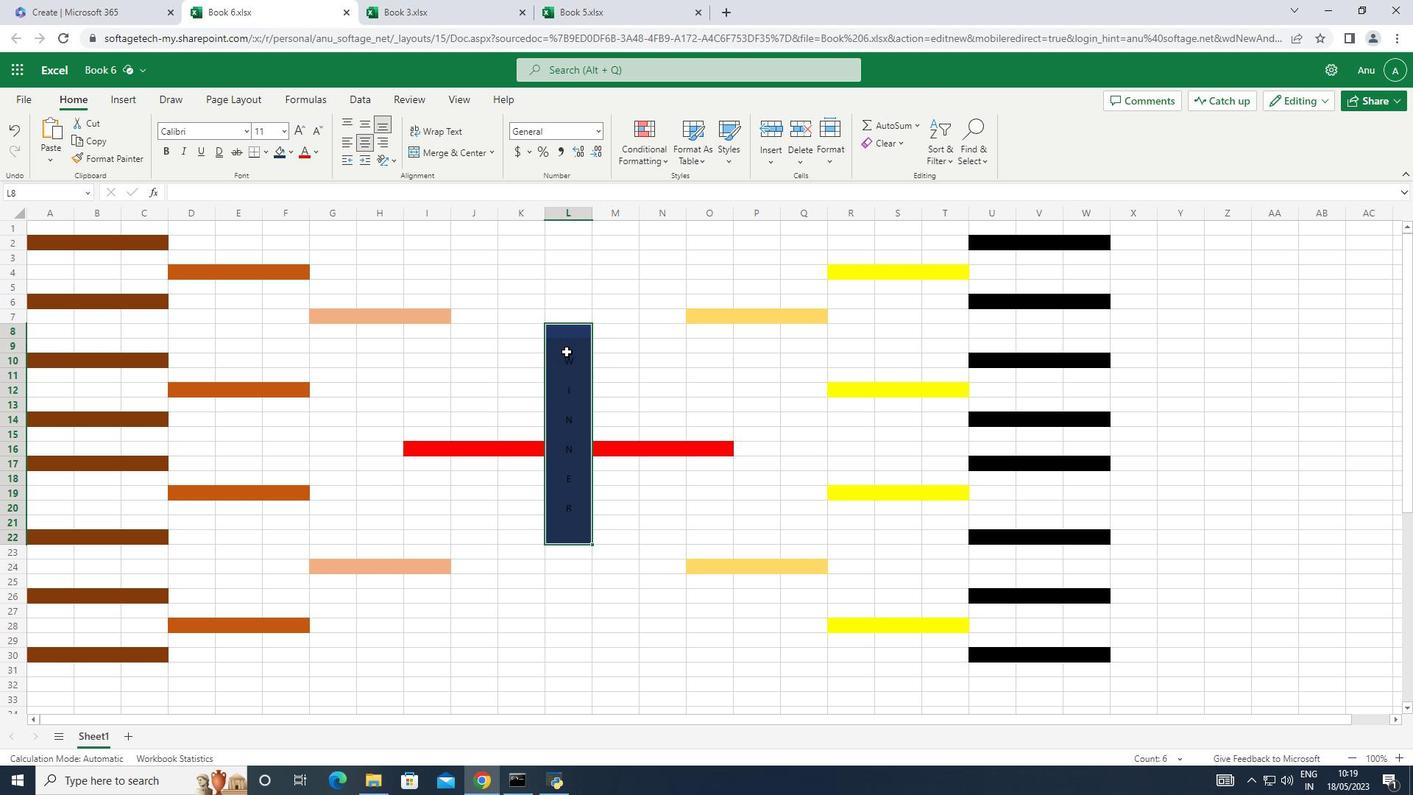 
Action: Mouse pressed left at (567, 352)
Screenshot: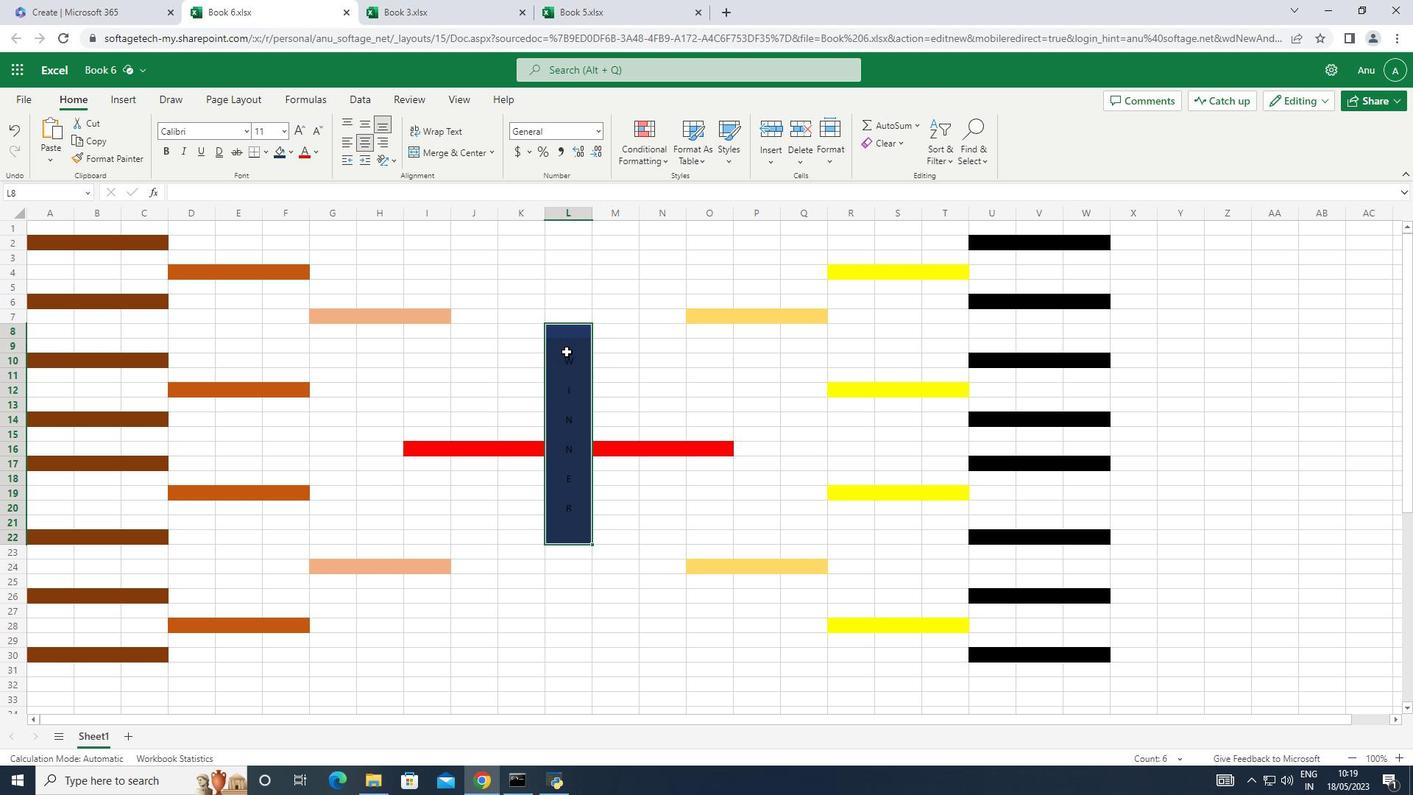 
Action: Mouse moved to (284, 133)
Screenshot: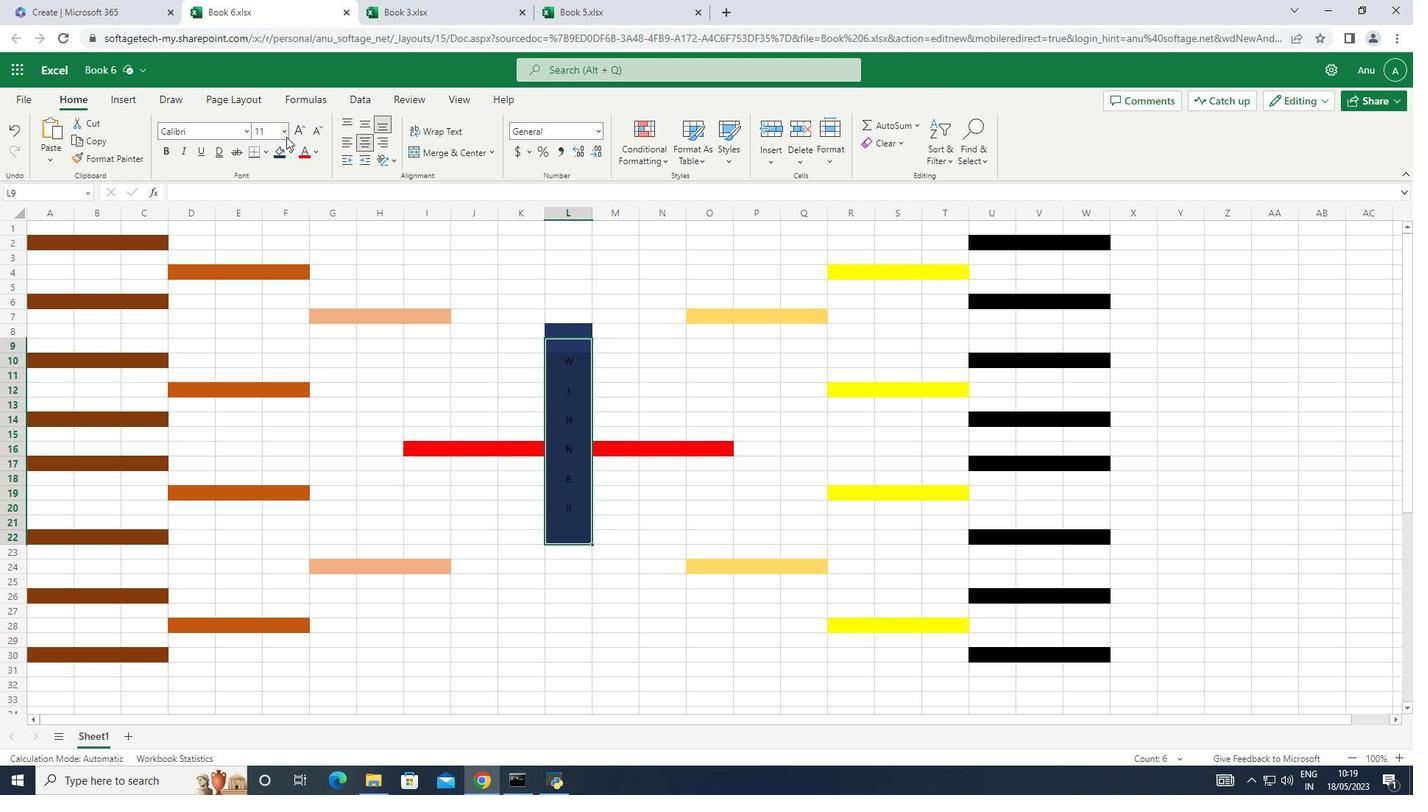 
Action: Mouse pressed left at (284, 133)
Screenshot: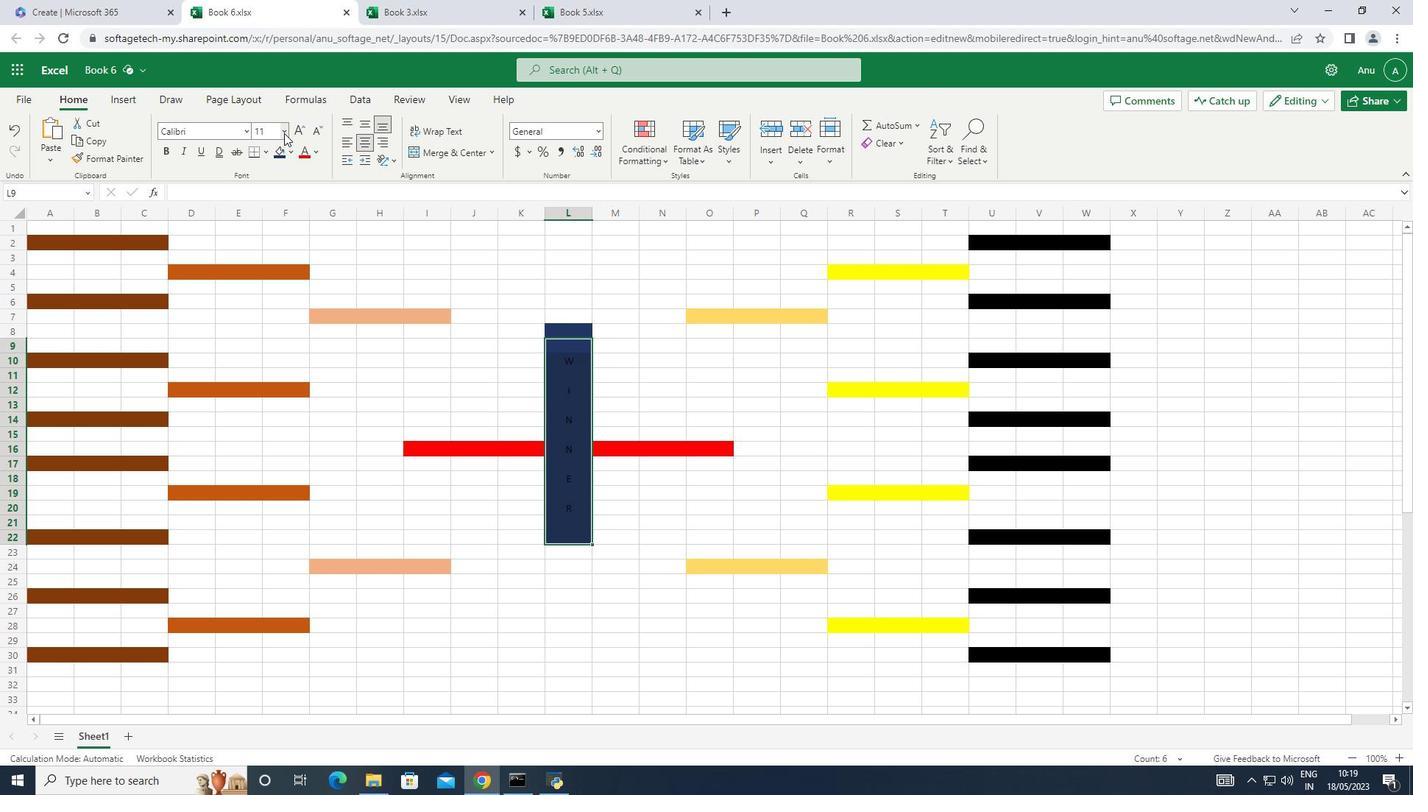 
Action: Mouse moved to (268, 270)
Screenshot: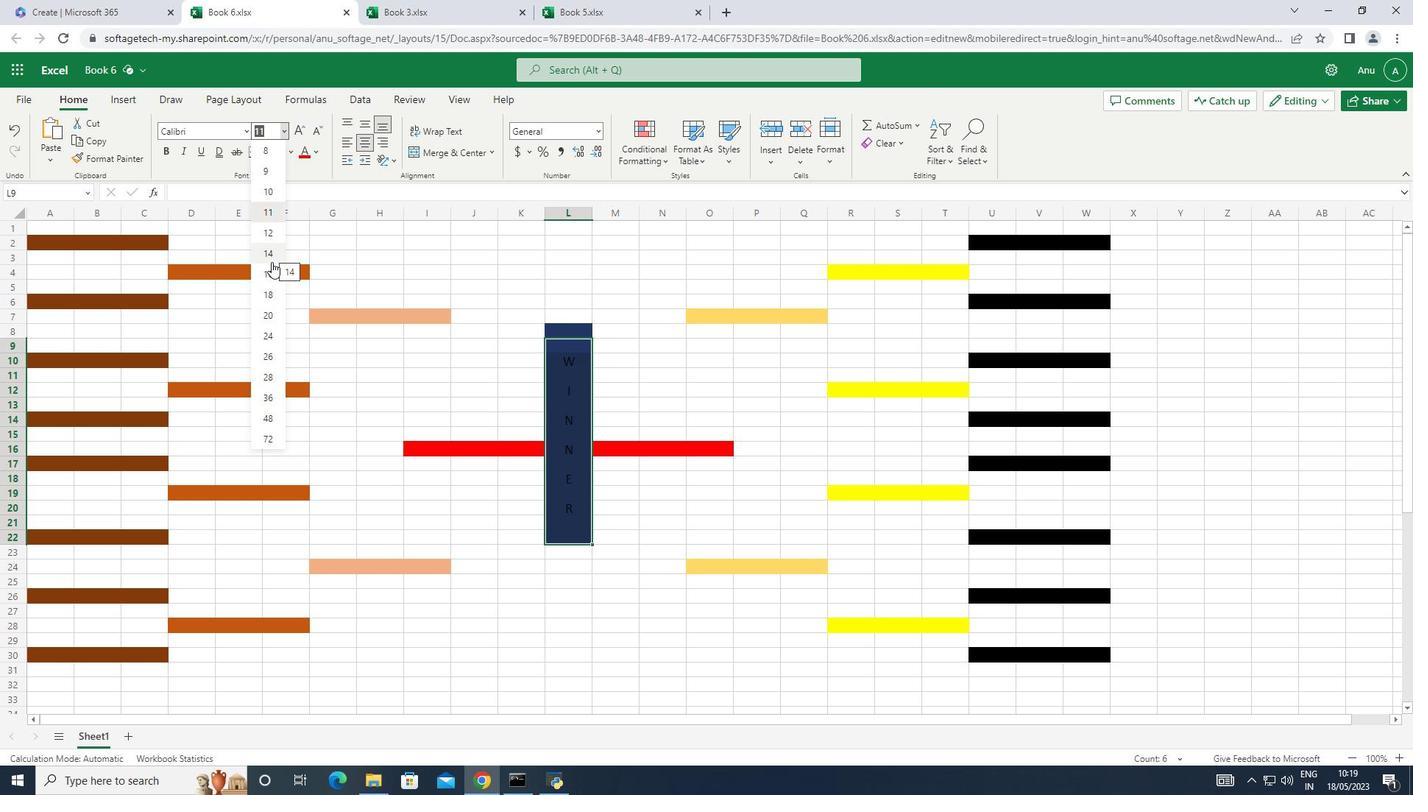 
Action: Mouse pressed left at (268, 270)
Screenshot: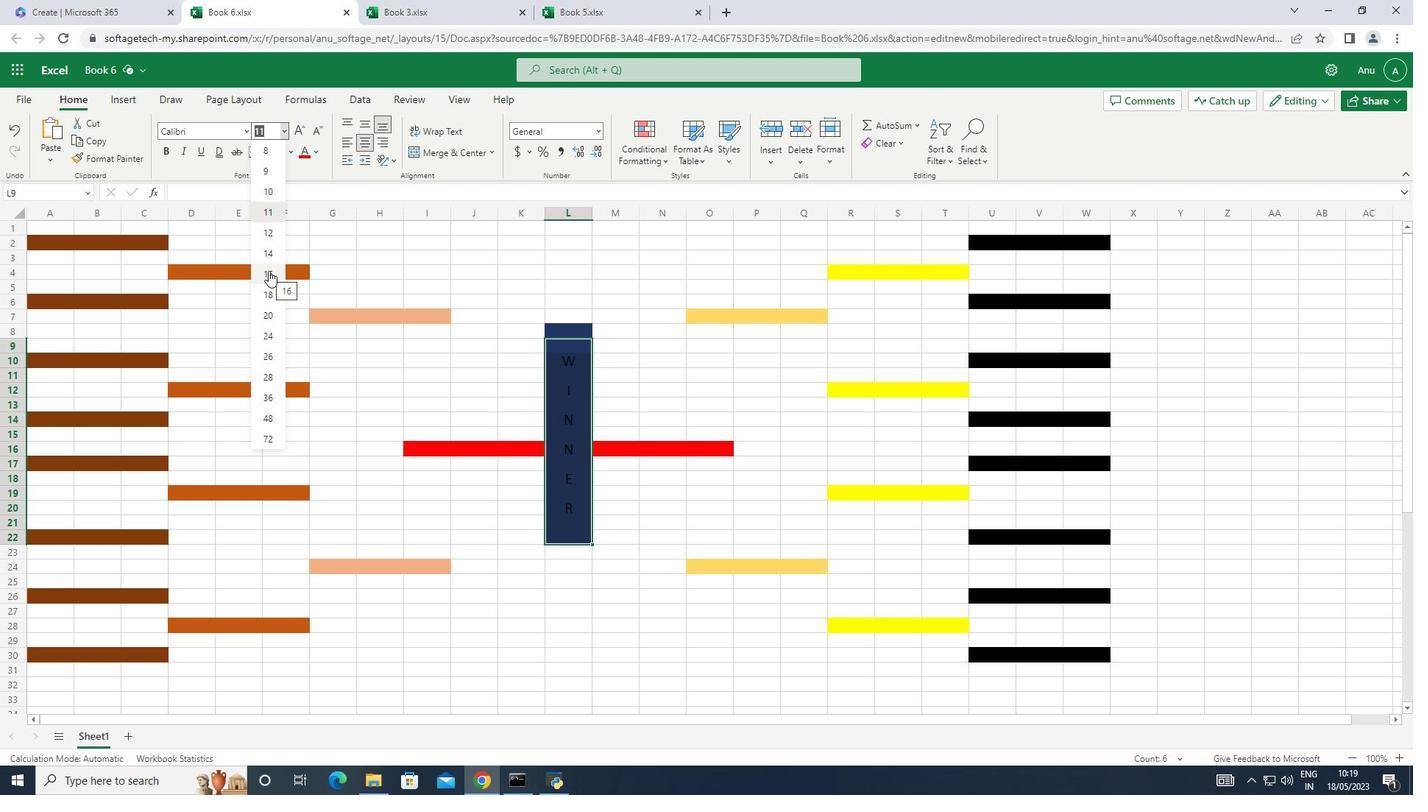
Action: Mouse moved to (642, 335)
Screenshot: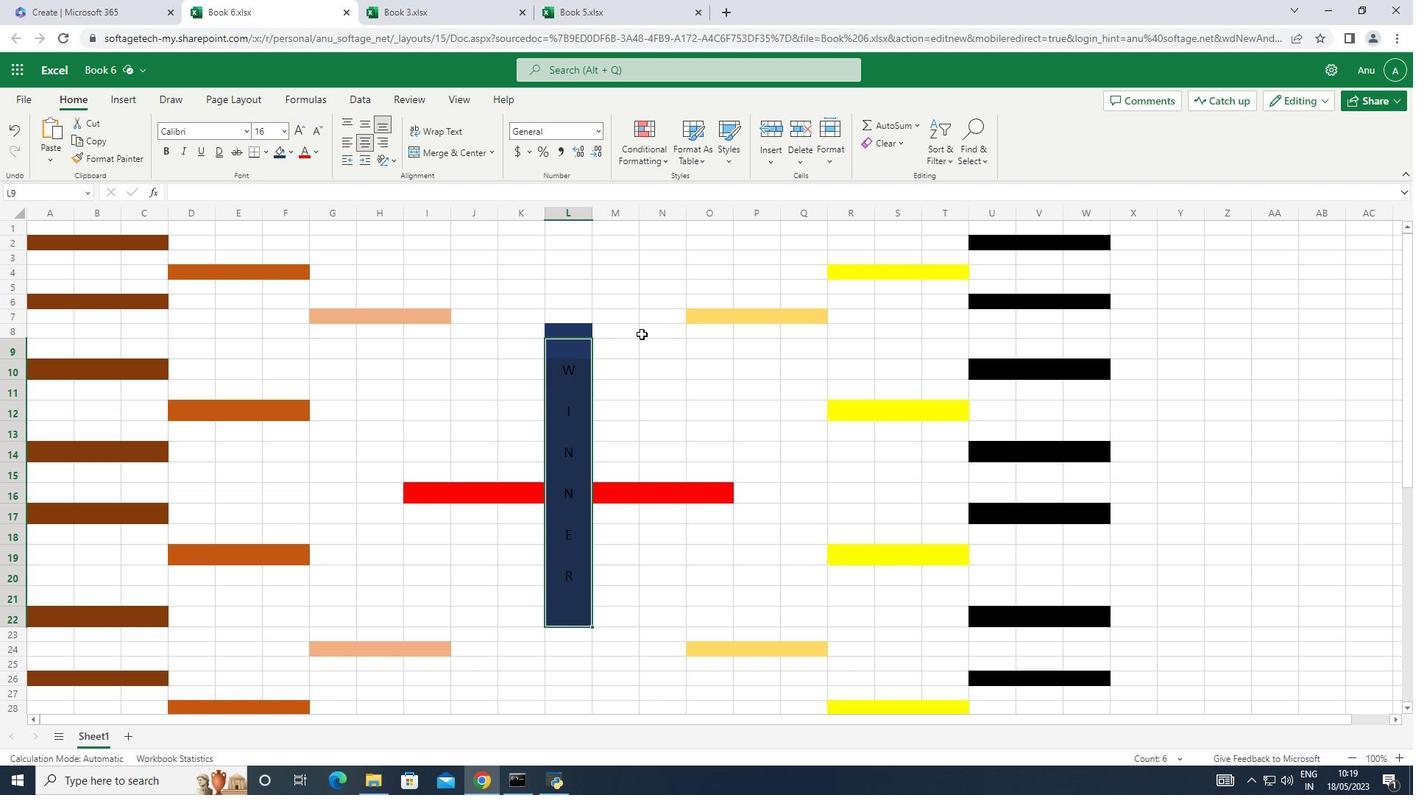 
Action: Mouse scrolled (642, 335) with delta (0, 0)
Screenshot: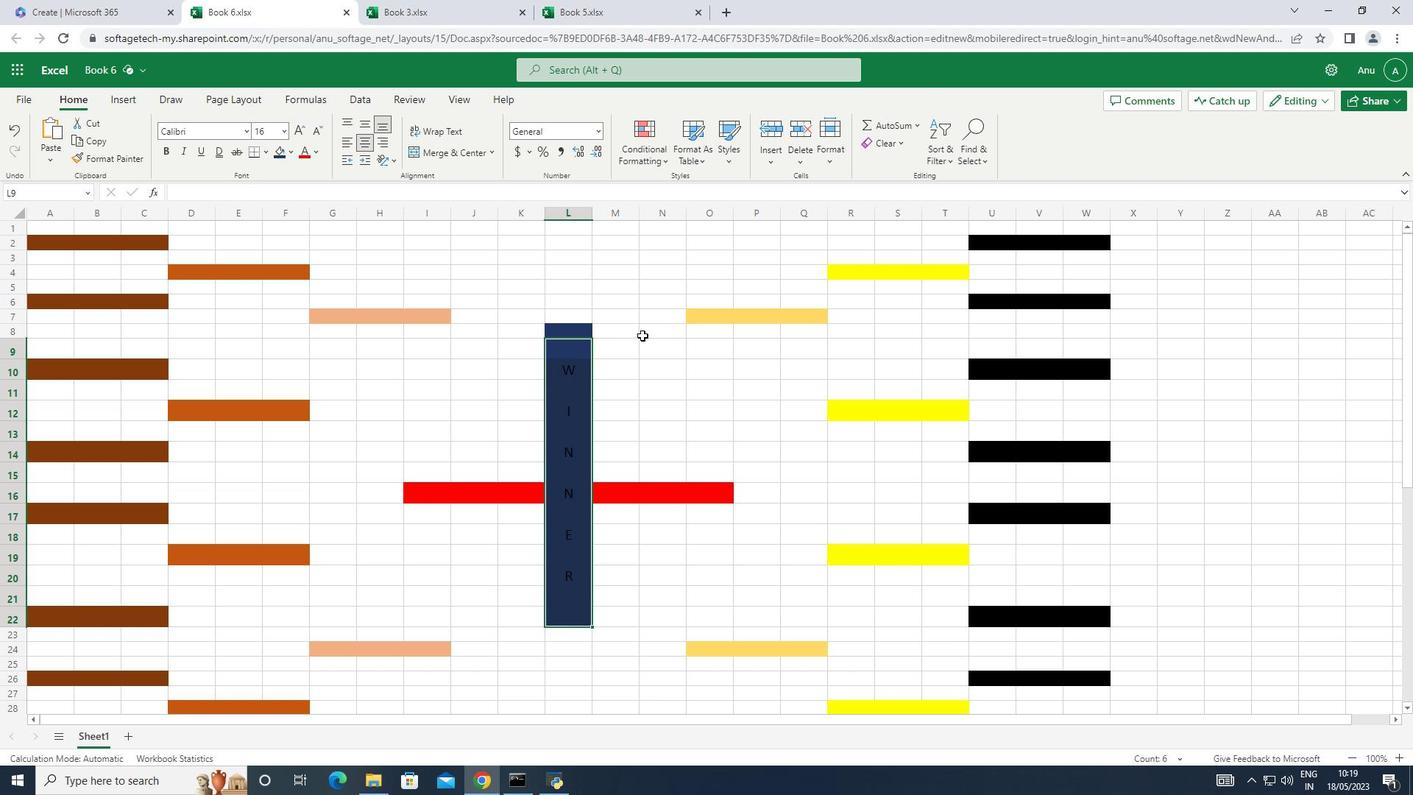 
Action: Mouse scrolled (642, 336) with delta (0, 0)
Screenshot: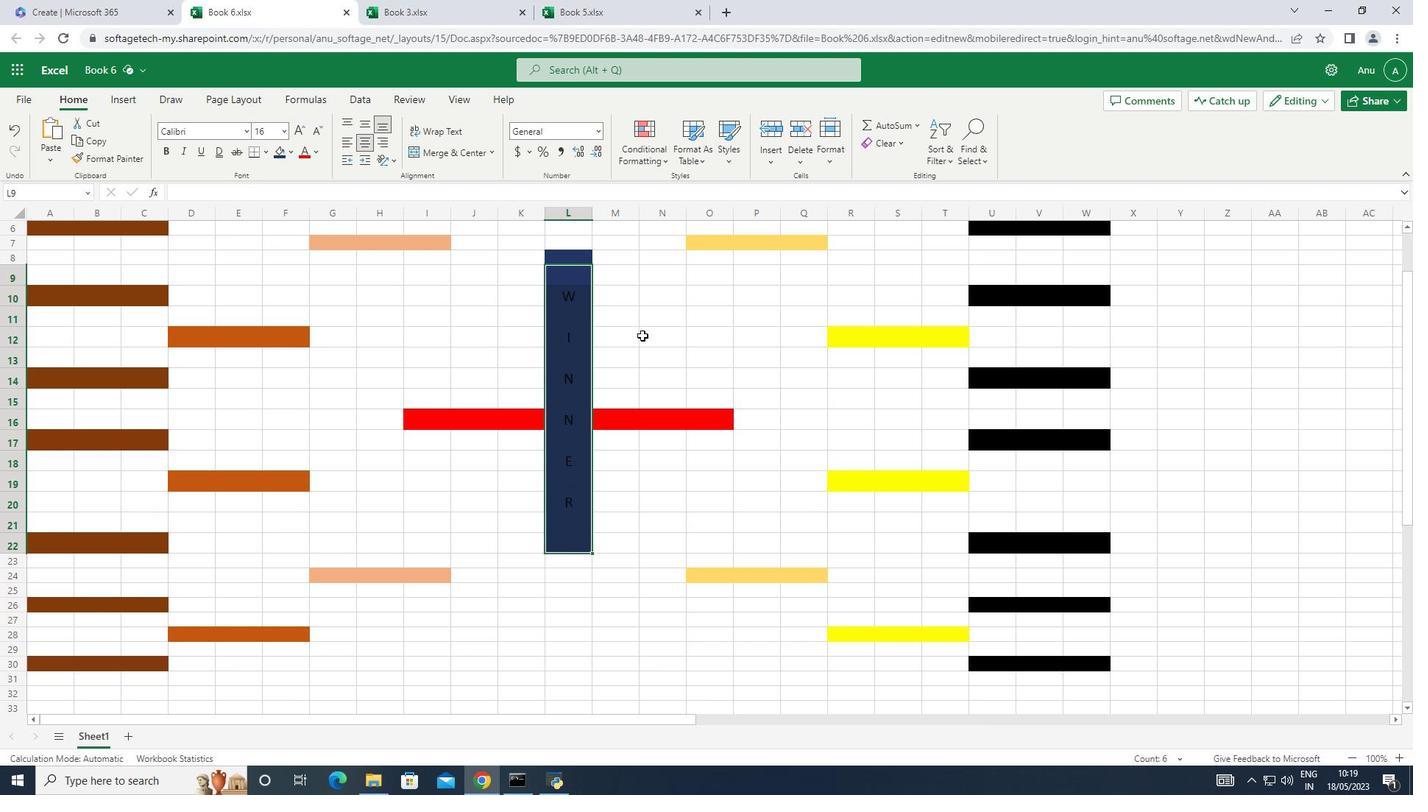 
Action: Mouse moved to (642, 339)
Screenshot: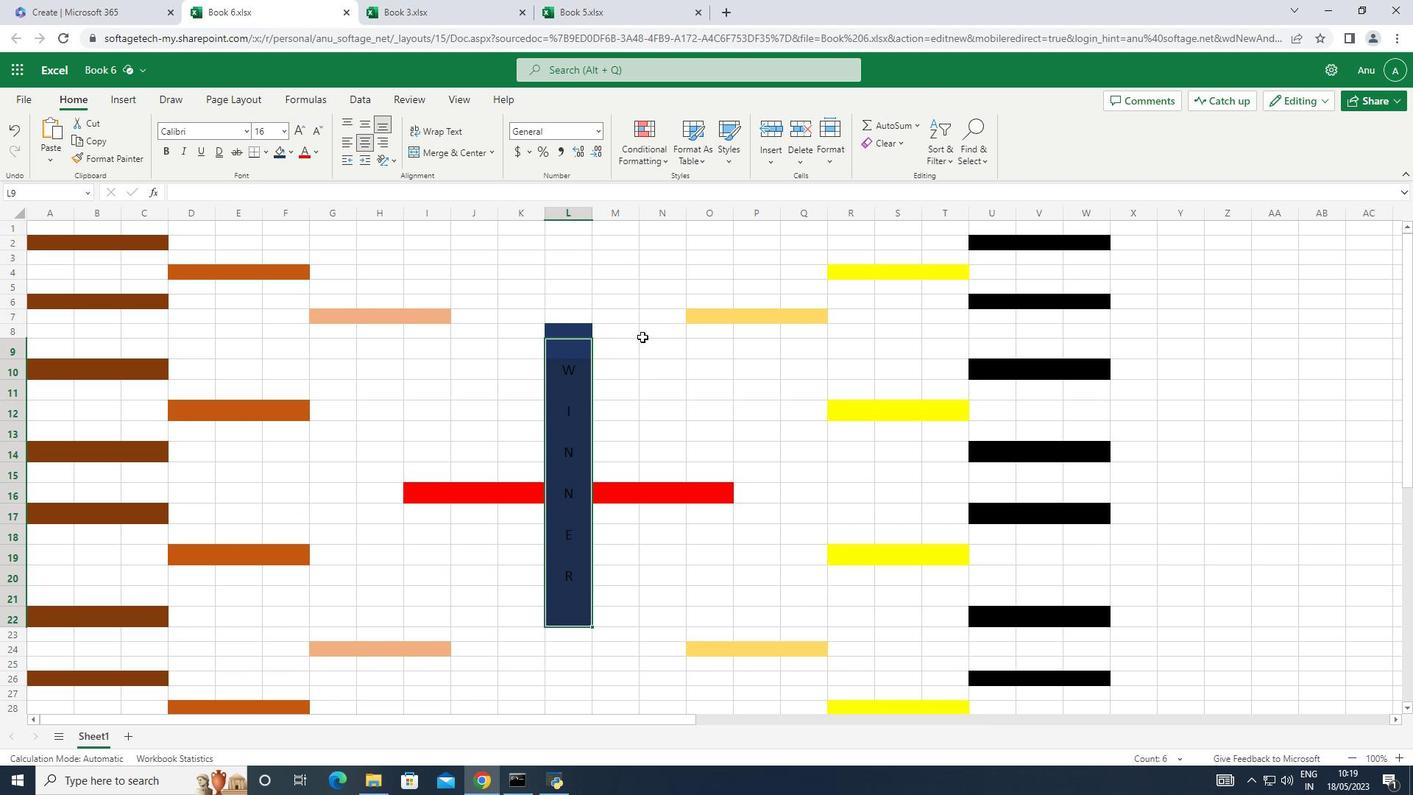 
Action: Mouse scrolled (642, 340) with delta (0, 0)
Screenshot: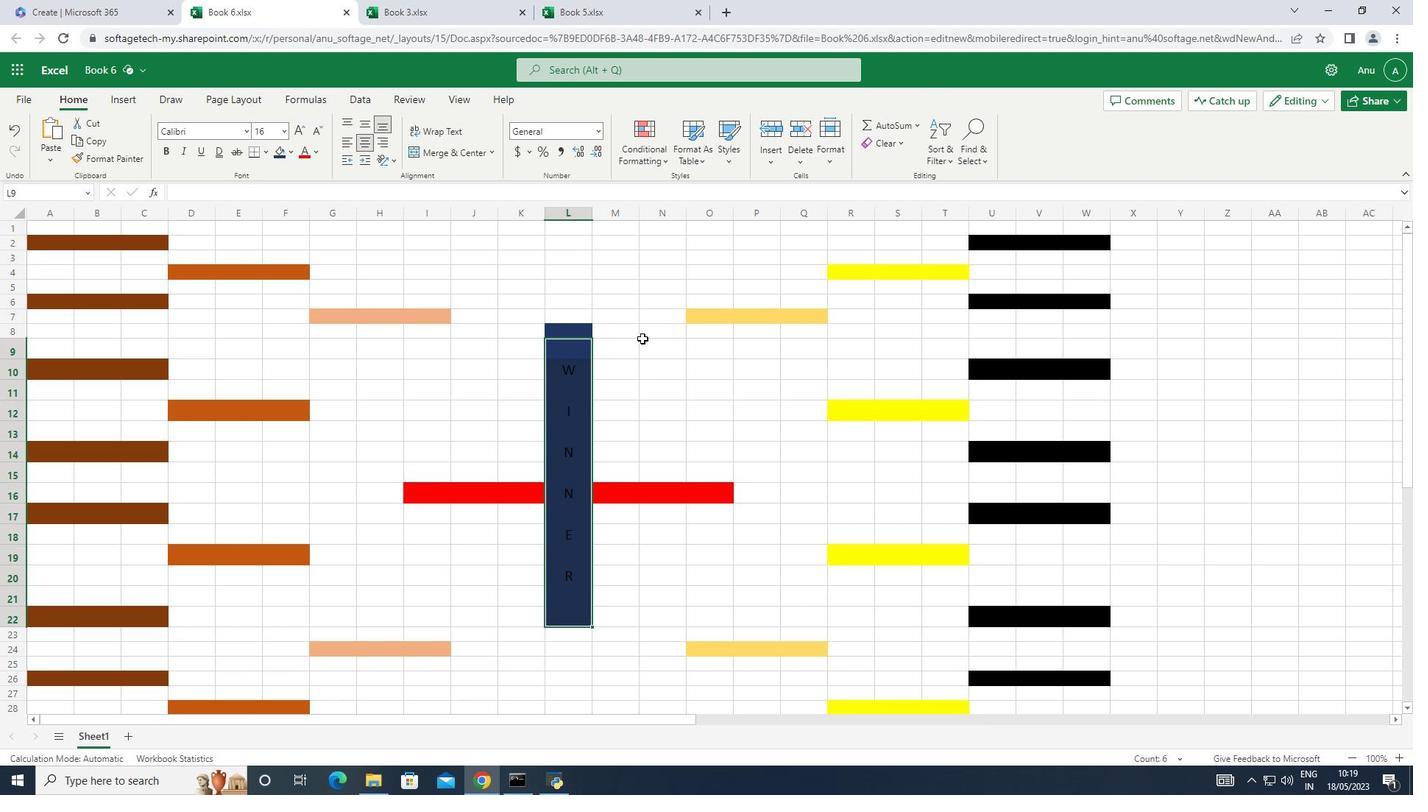 
Action: Mouse moved to (52, 226)
Screenshot: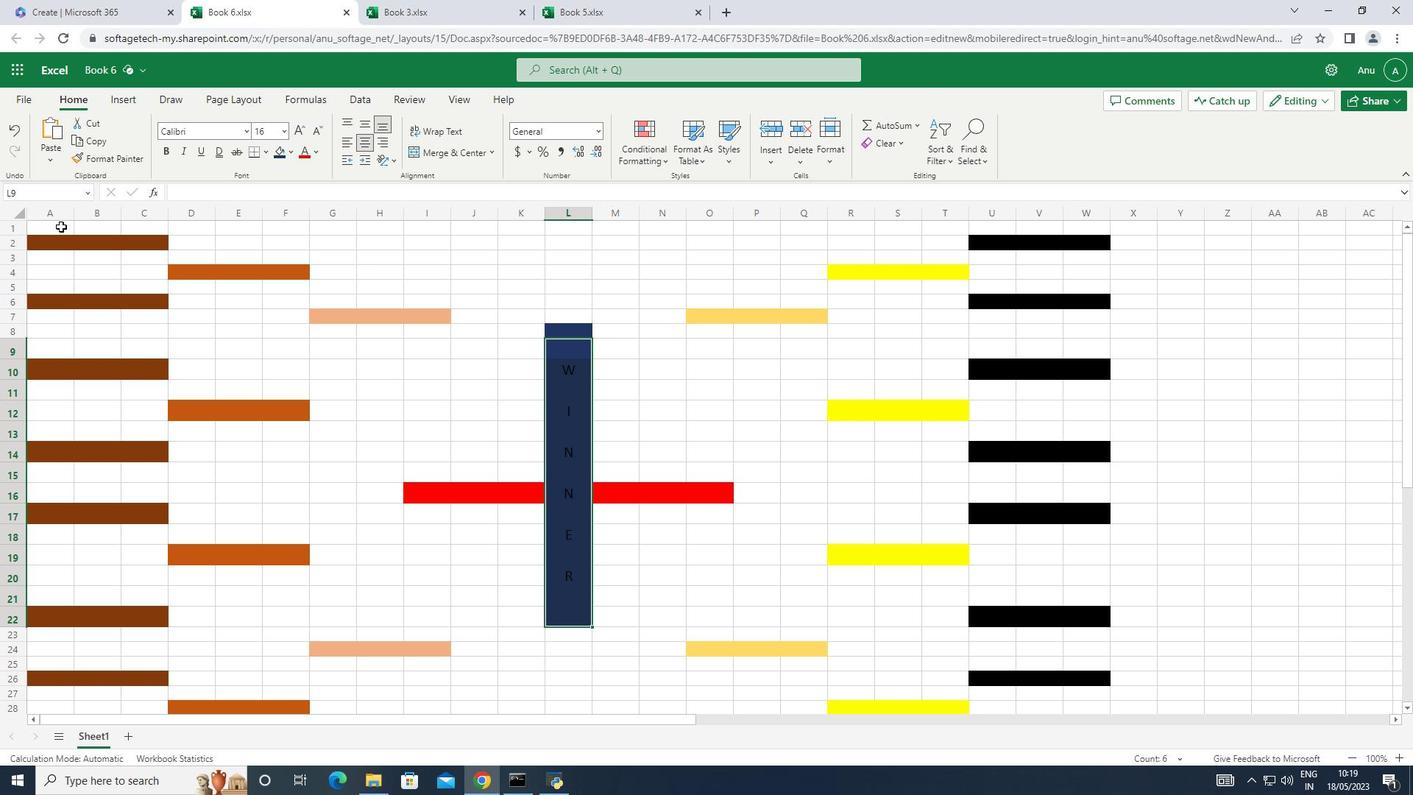 
Action: Mouse pressed left at (52, 226)
Screenshot: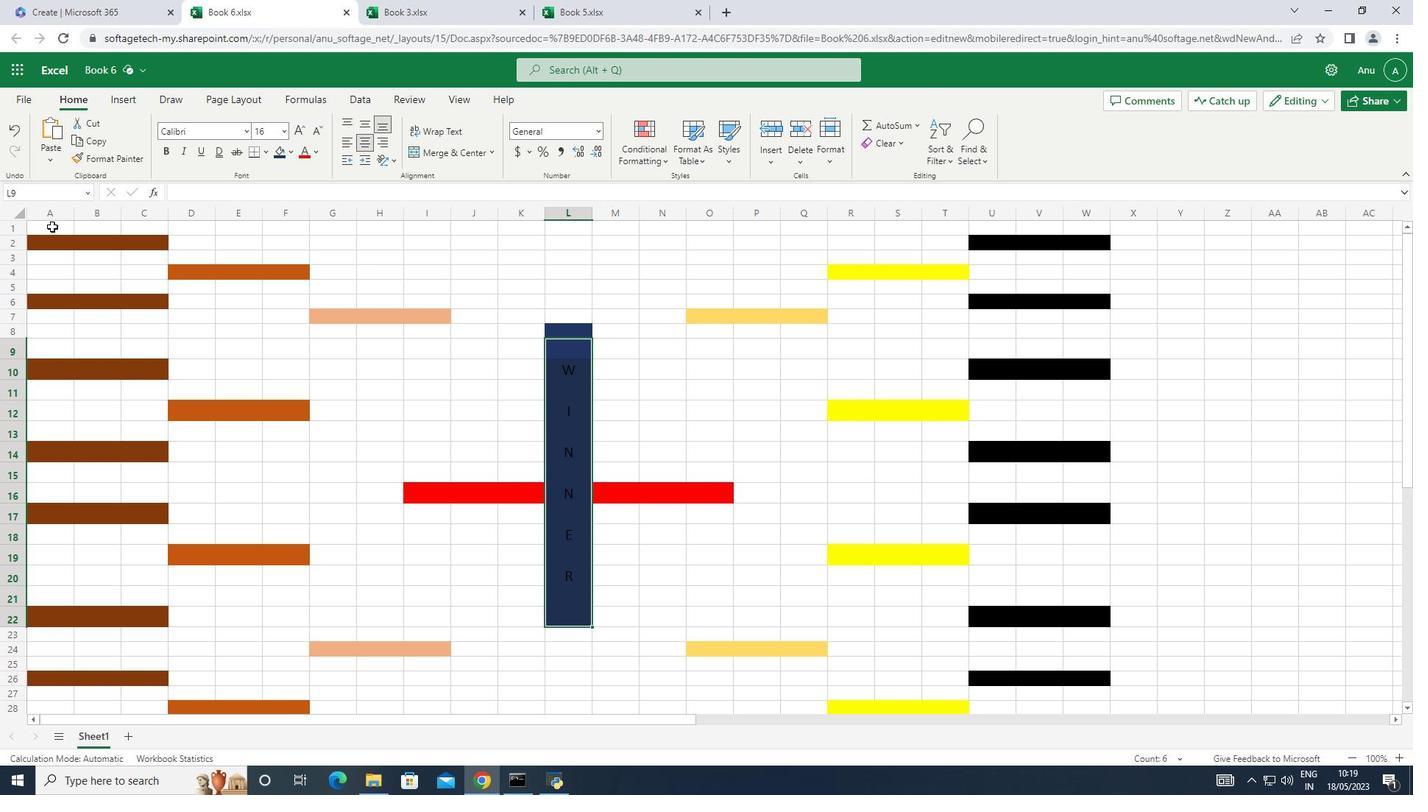 
Action: Mouse moved to (286, 145)
Screenshot: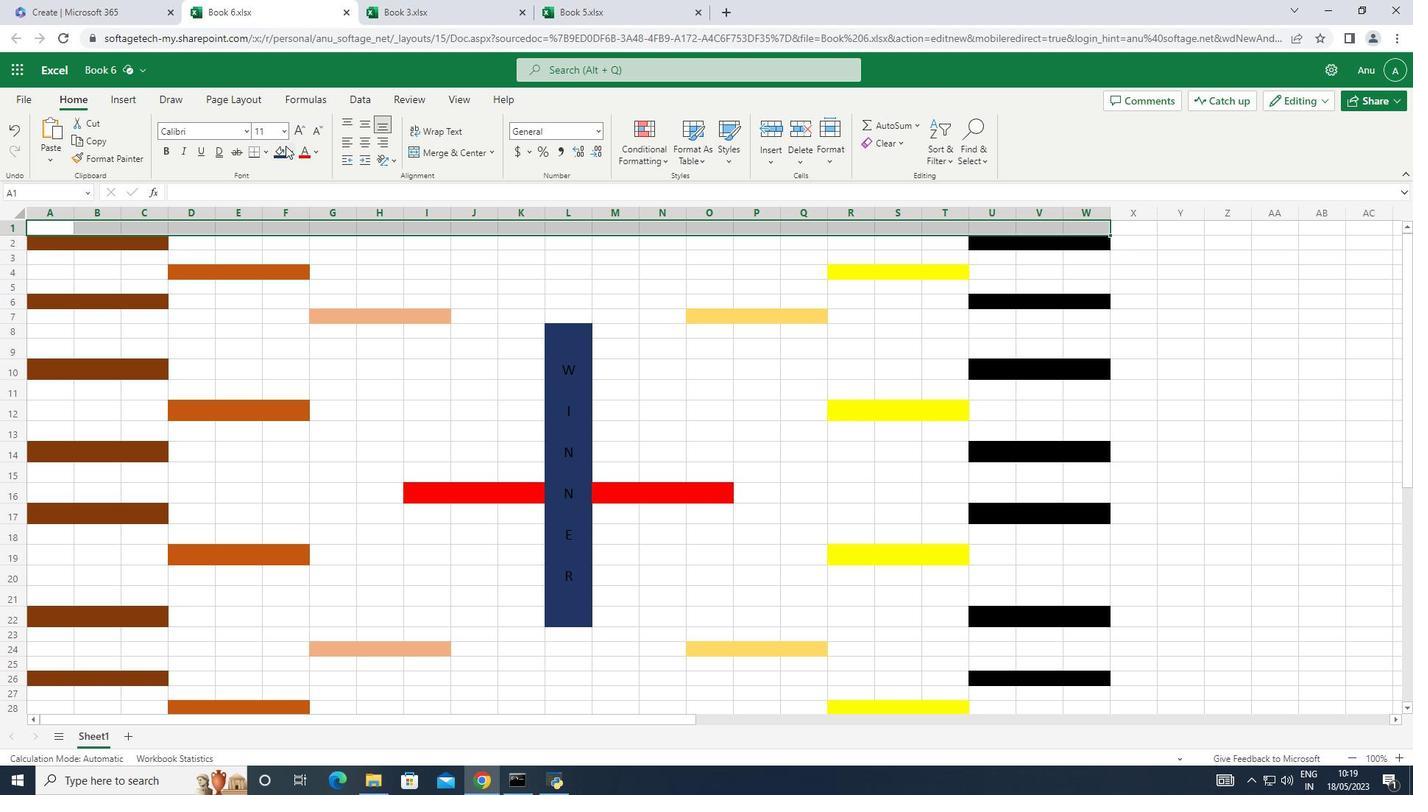 
Action: Mouse pressed left at (286, 145)
Screenshot: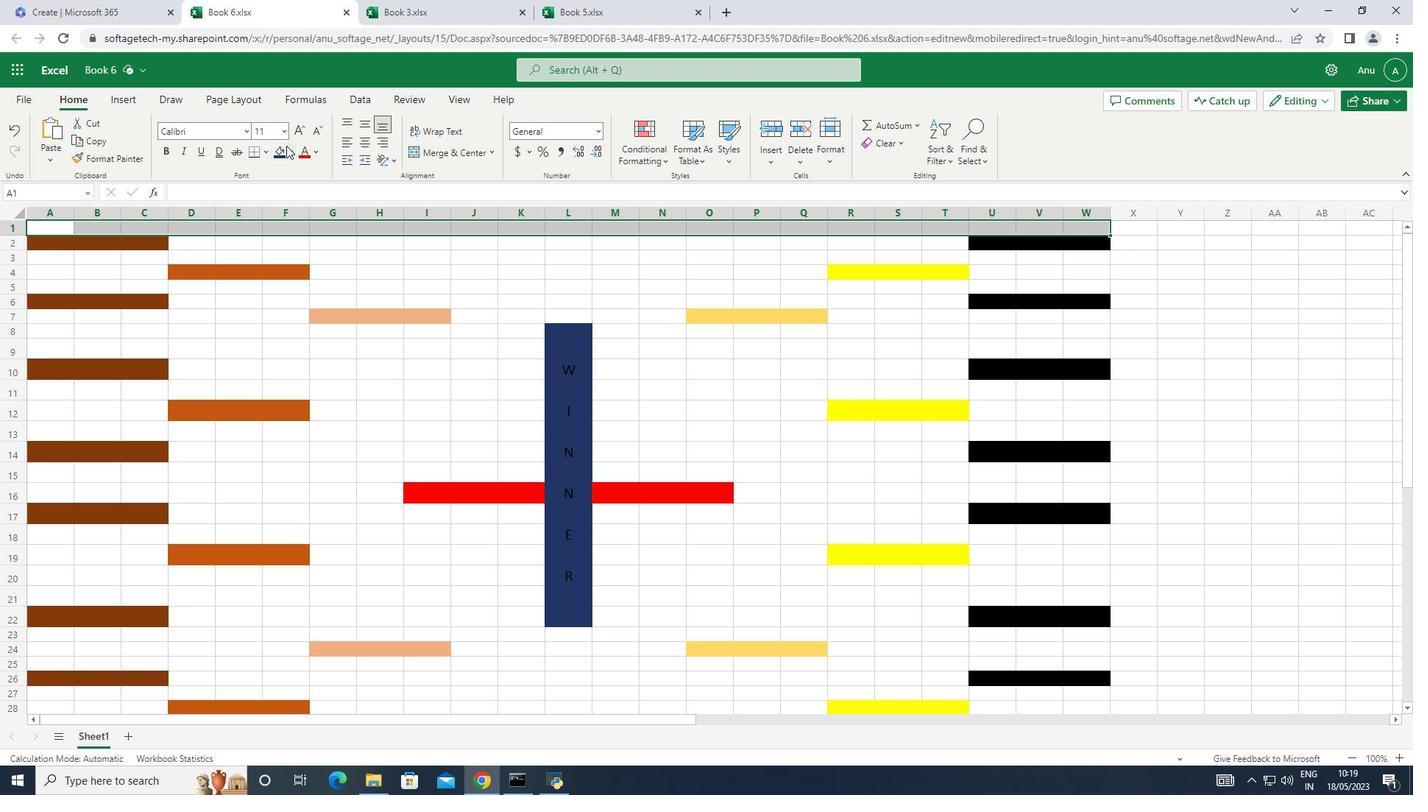 
Action: Mouse moved to (441, 188)
Screenshot: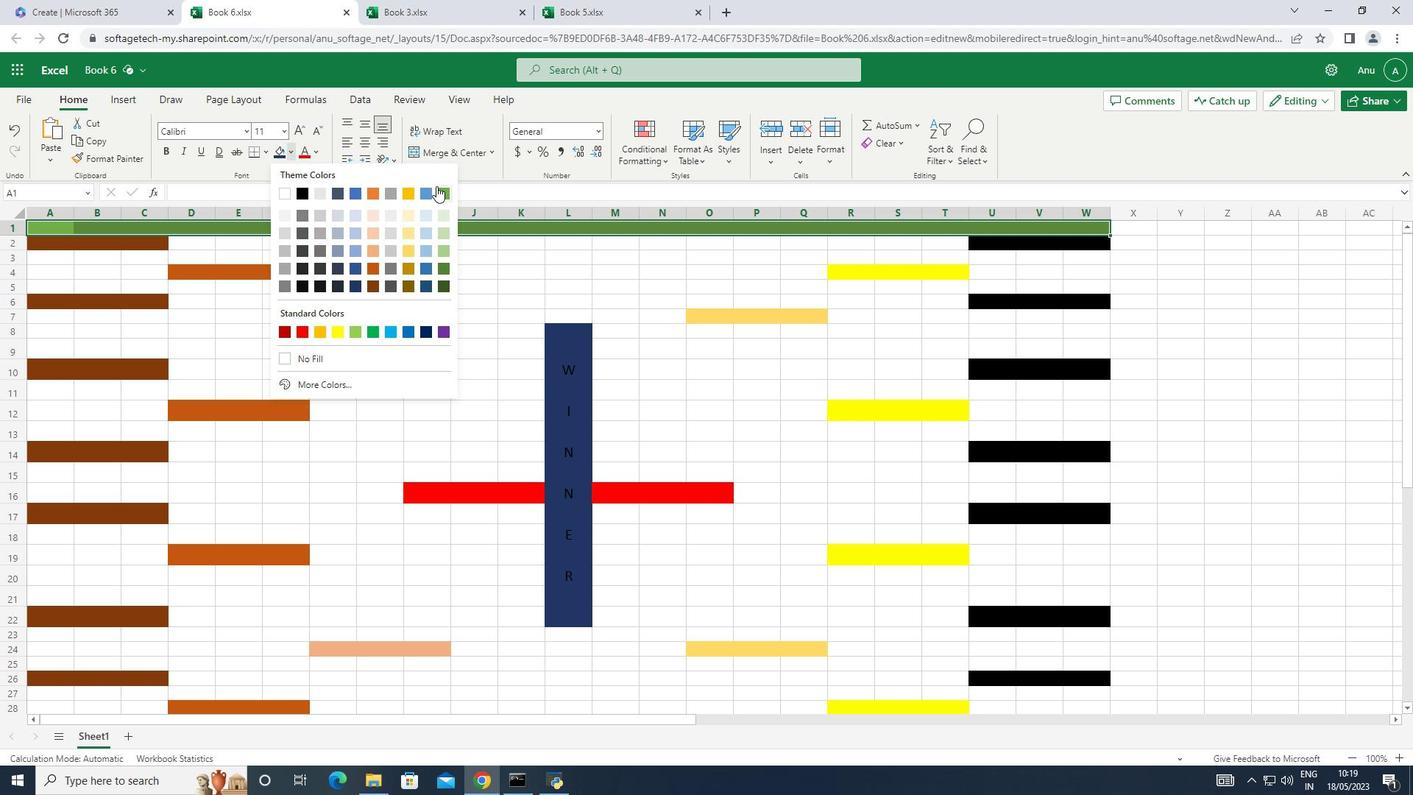 
Action: Mouse pressed left at (441, 188)
Screenshot: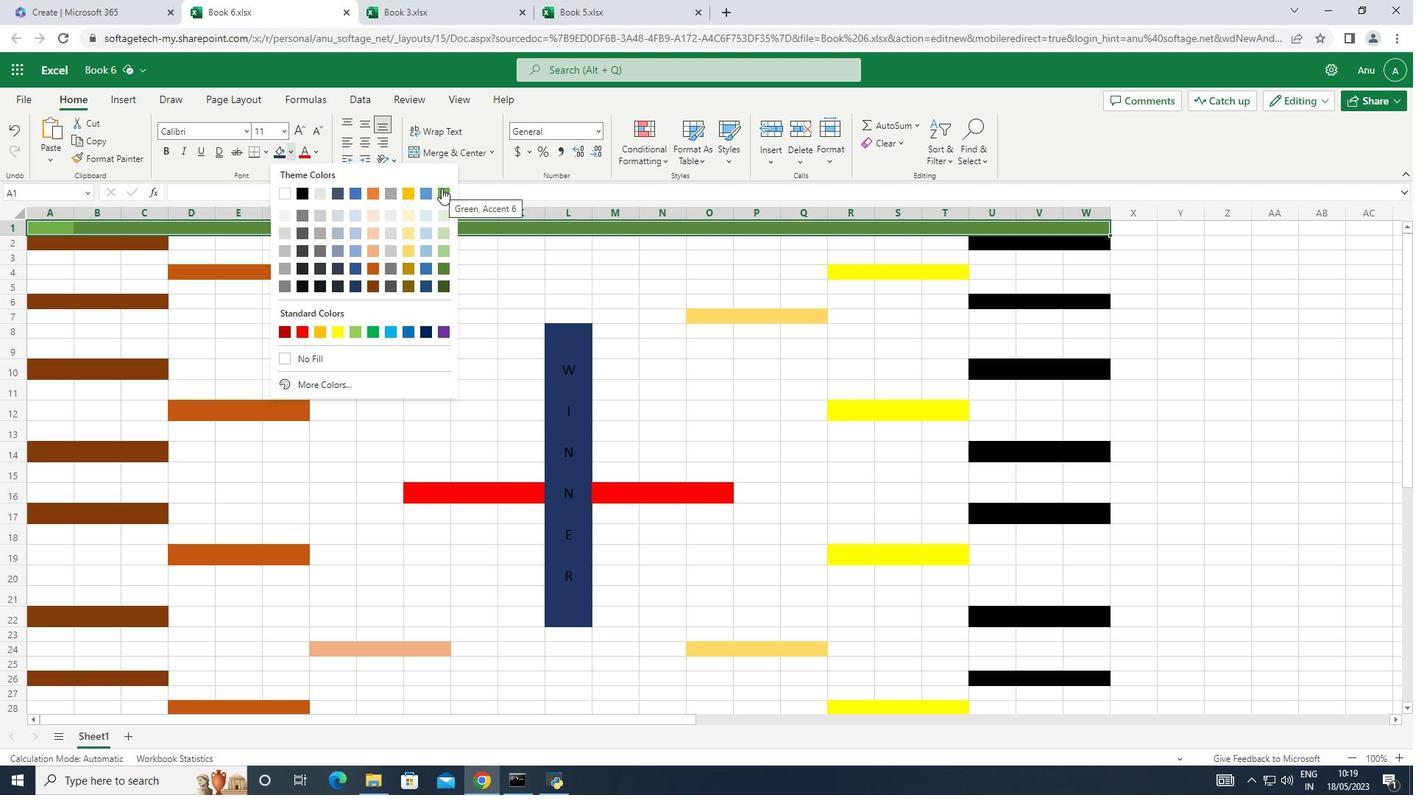 
Action: Mouse moved to (389, 226)
Screenshot: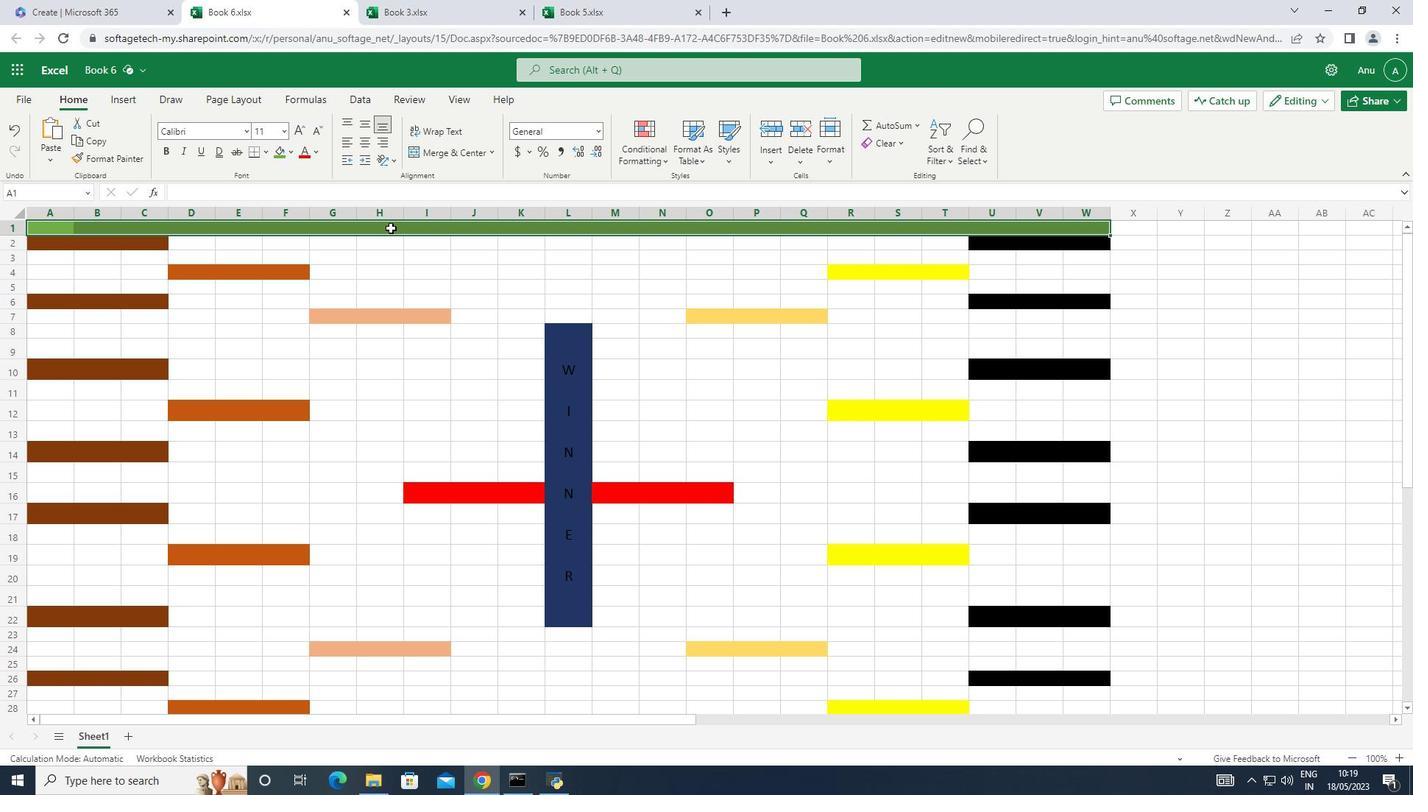 
Action: Mouse pressed left at (389, 226)
Screenshot: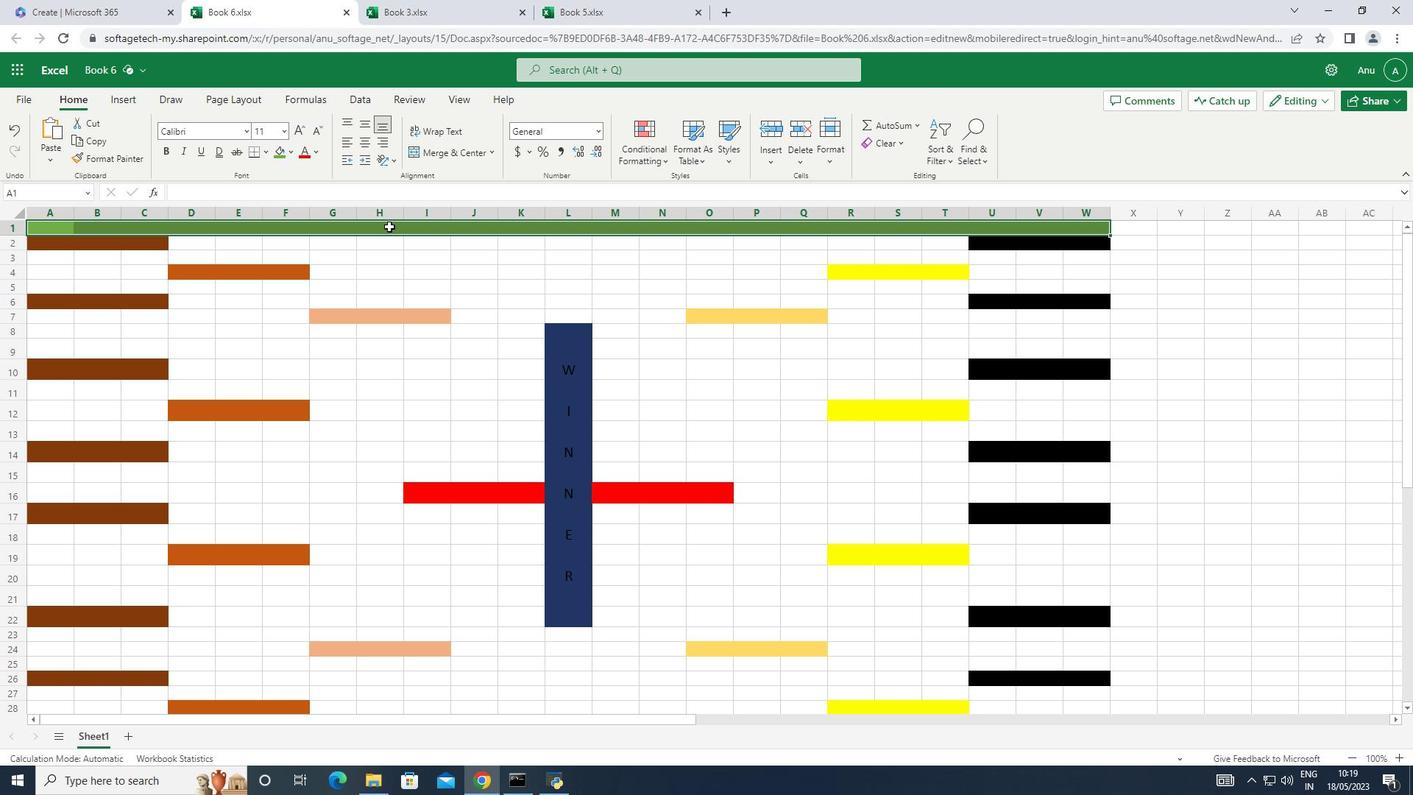 
Action: Mouse moved to (254, 230)
Screenshot: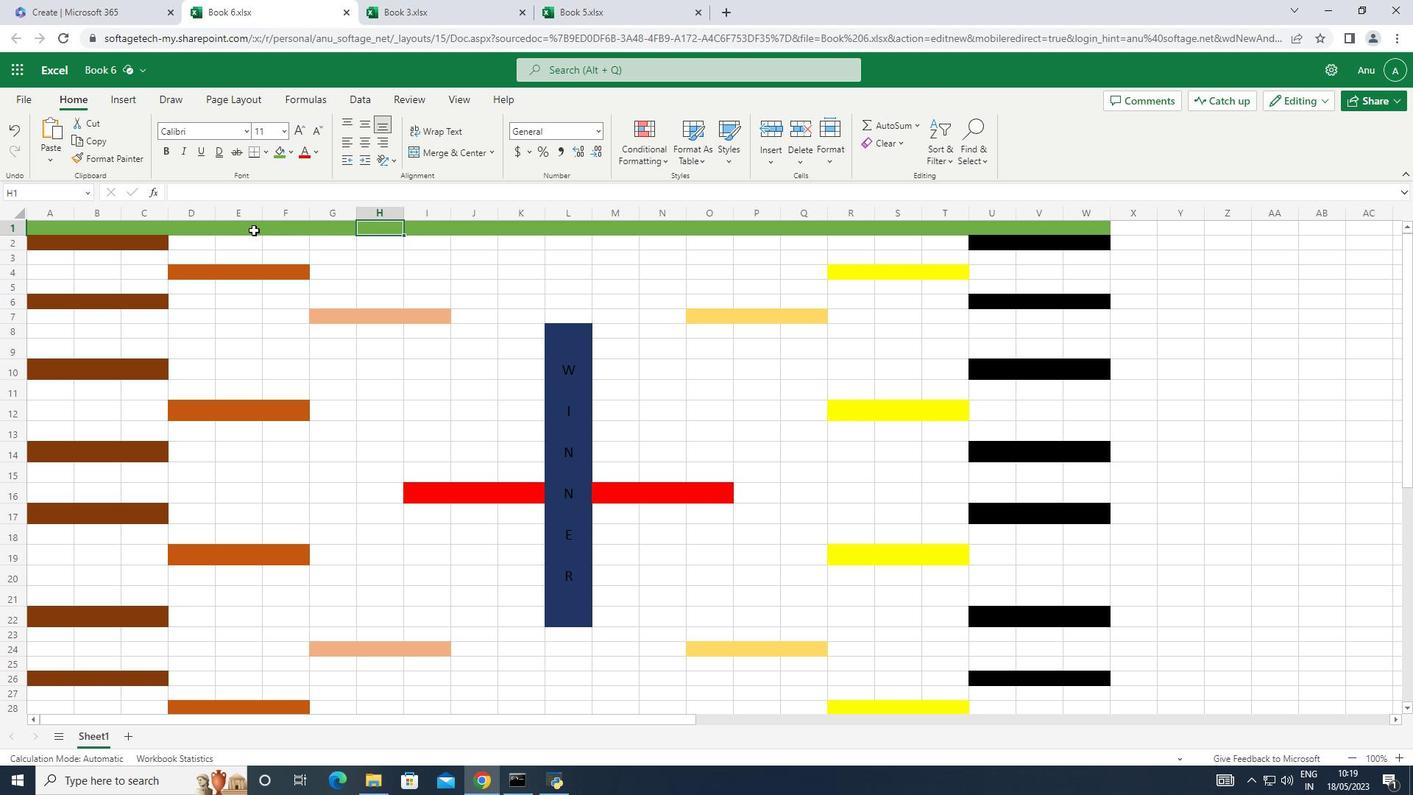 
Action: Mouse pressed left at (254, 230)
Screenshot: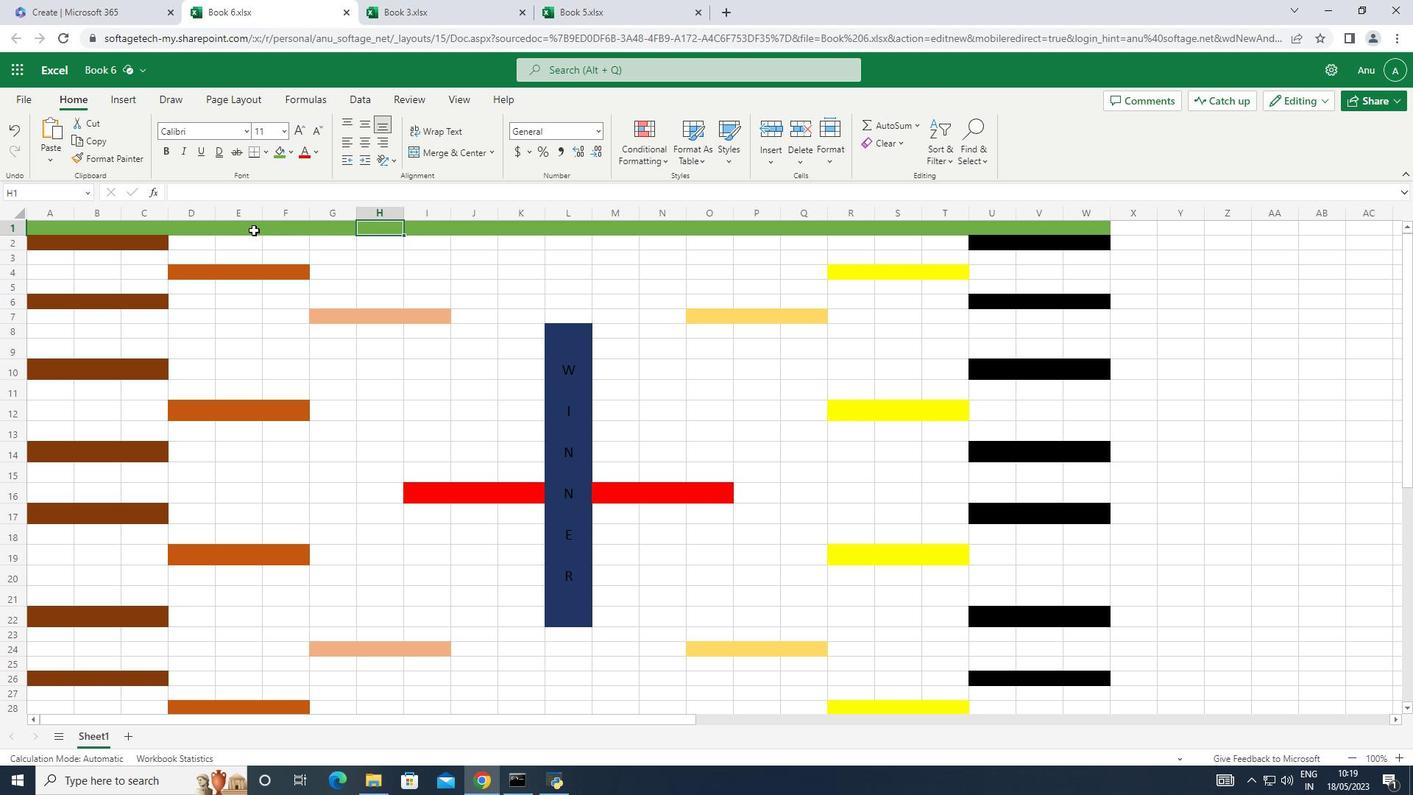 
Action: Key pressed <Key.shift><Key.shift><Key.shift><Key.shift><Key.shift><Key.shift><Key.shift><Key.shift><Key.shift><Key.shift><Key.shift><Key.shift><Key.shift><Key.shift><Key.shift><Key.shift><Key.shift><Key.shift><Key.shift><Key.shift><Key.shift><Key.shift><Key.shift><Key.shift><Key.shift><Key.shift><Key.shift><Key.shift><Key.shift><Key.shift><Key.shift><Key.shift>
Screenshot: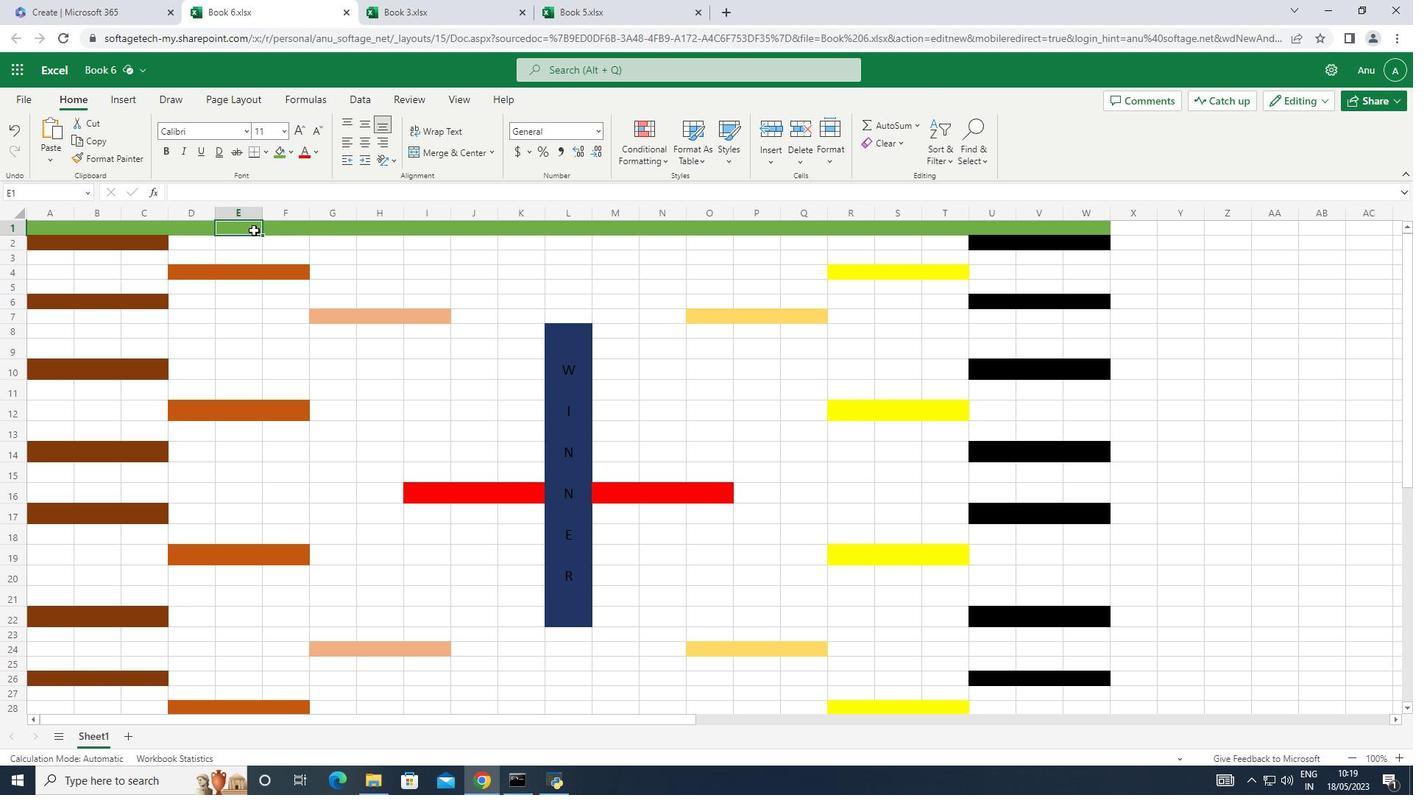 
Action: Mouse moved to (188, 231)
Screenshot: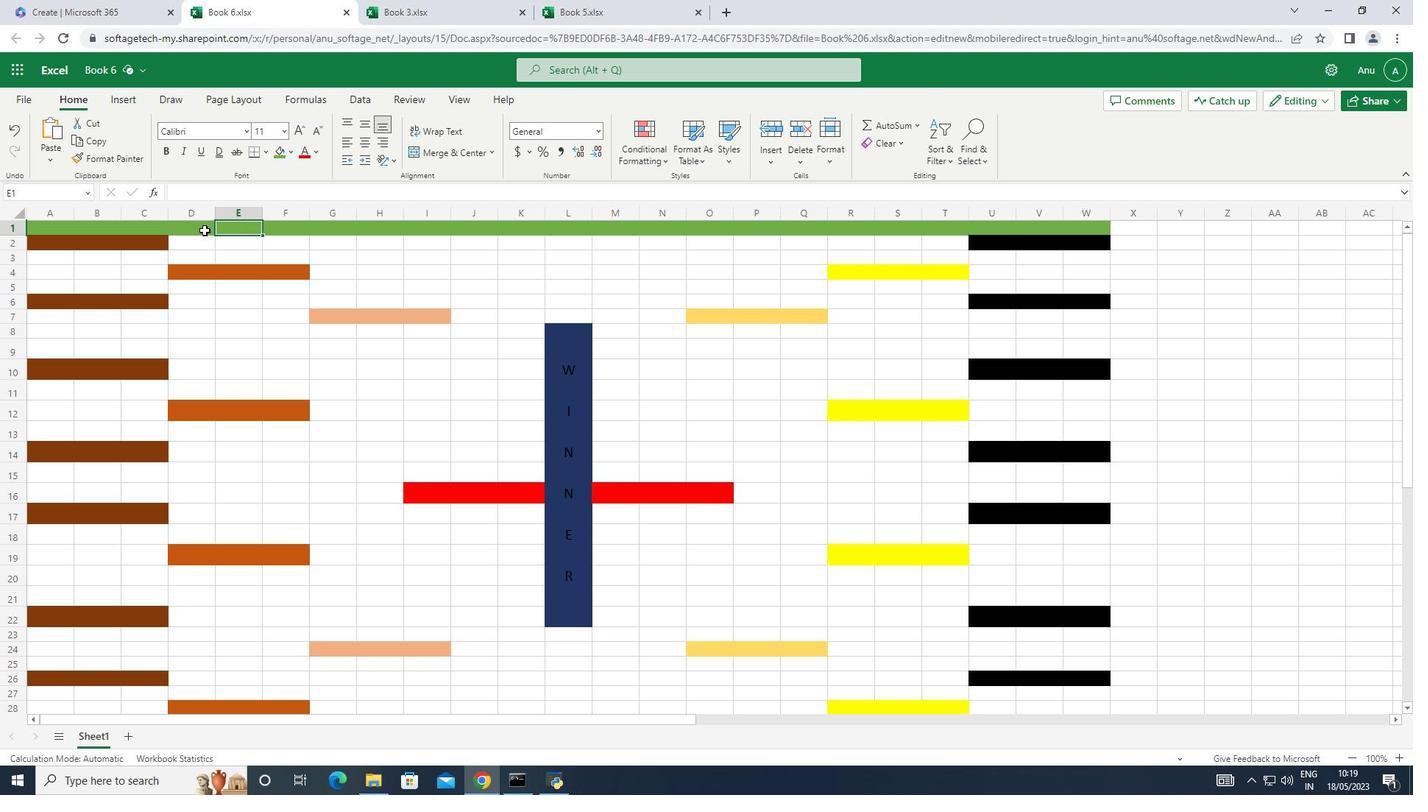 
Action: Mouse pressed left at (188, 231)
Screenshot: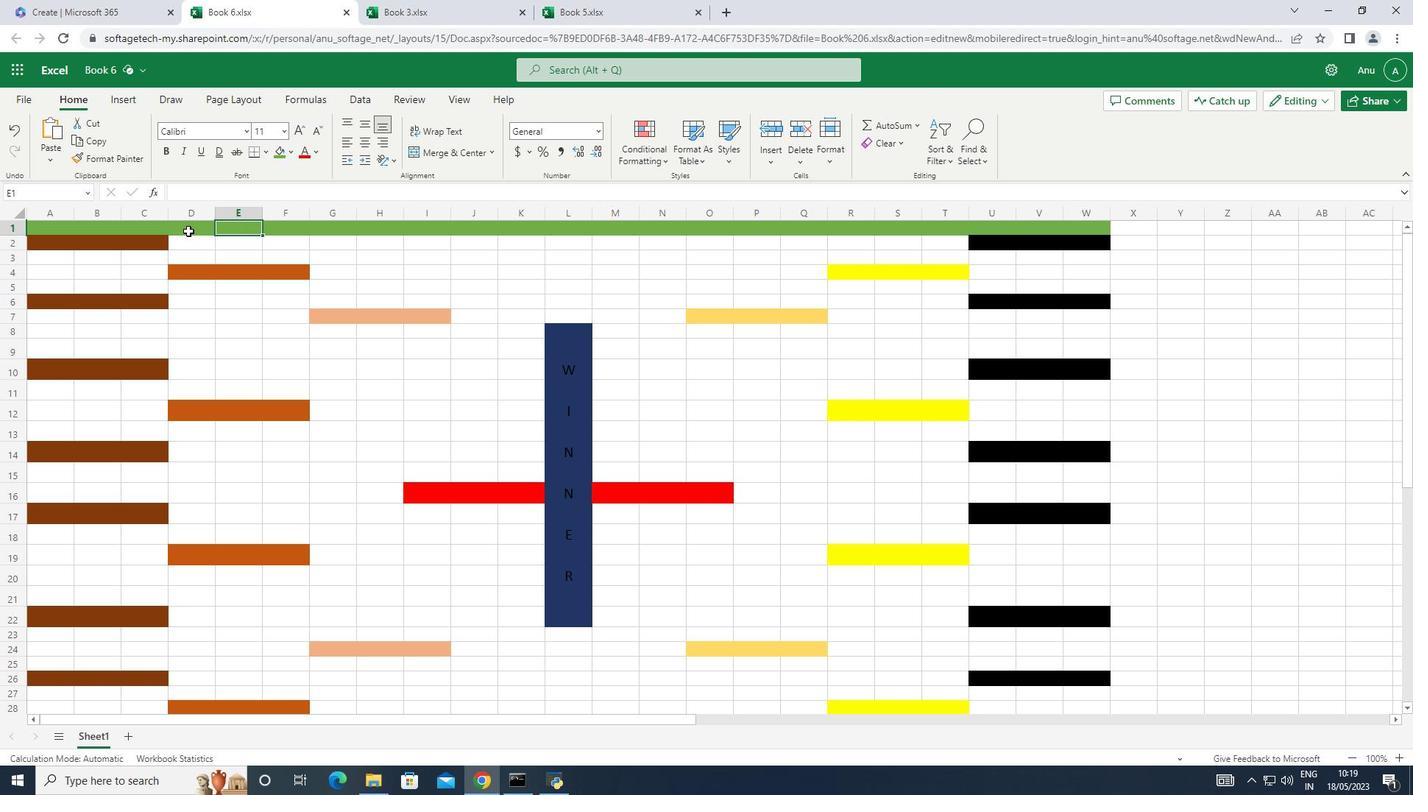 
Action: Key pressed <Key.shift><Key.shift><Key.shift><Key.shift><Key.shift><Key.shift><Key.shift><Key.shift><Key.shift>T<Key.right><Key.shift>R<Key.caps_lock><Key.right><Key.backspace><Key.backspace>
Screenshot: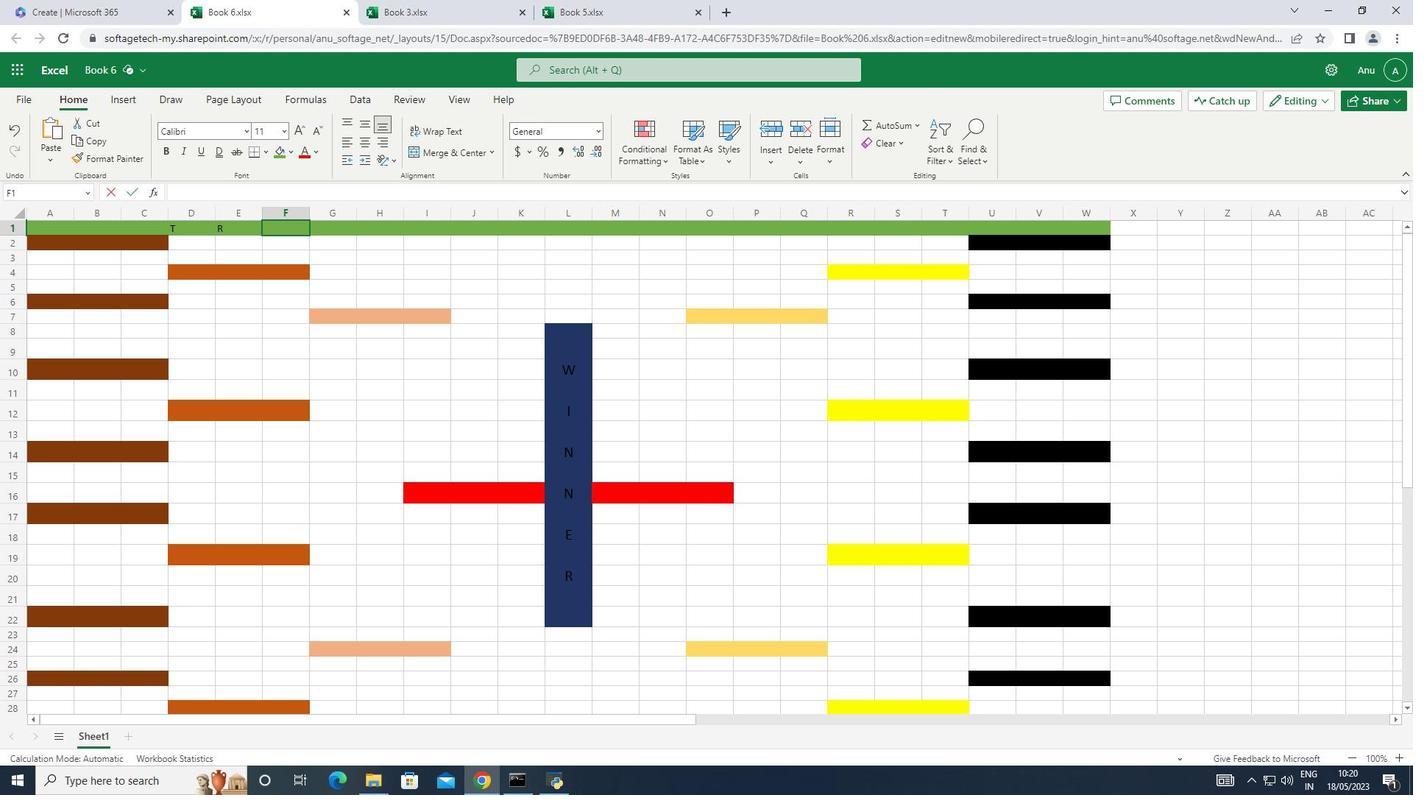 
Action: Mouse moved to (225, 227)
Screenshot: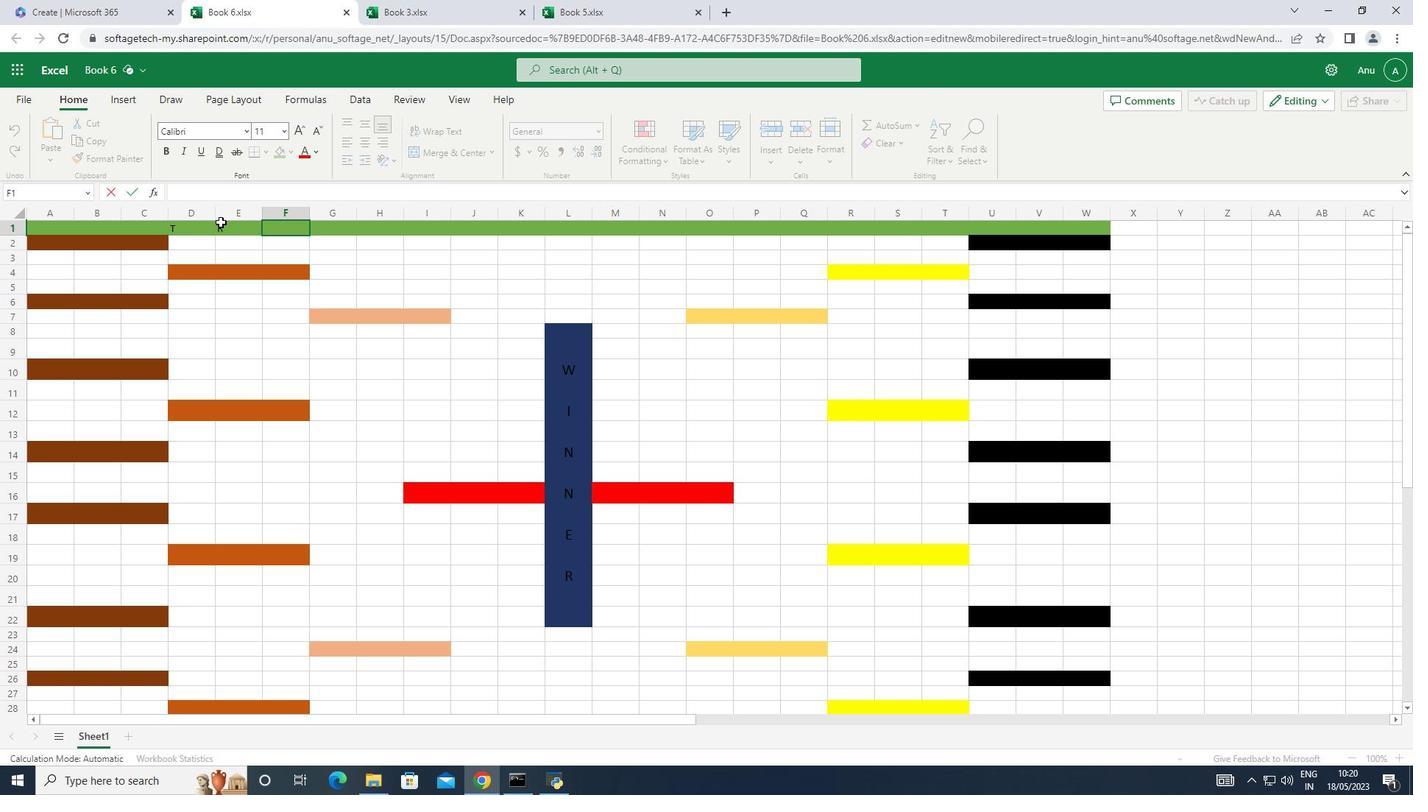 
Action: Mouse pressed left at (225, 227)
Screenshot: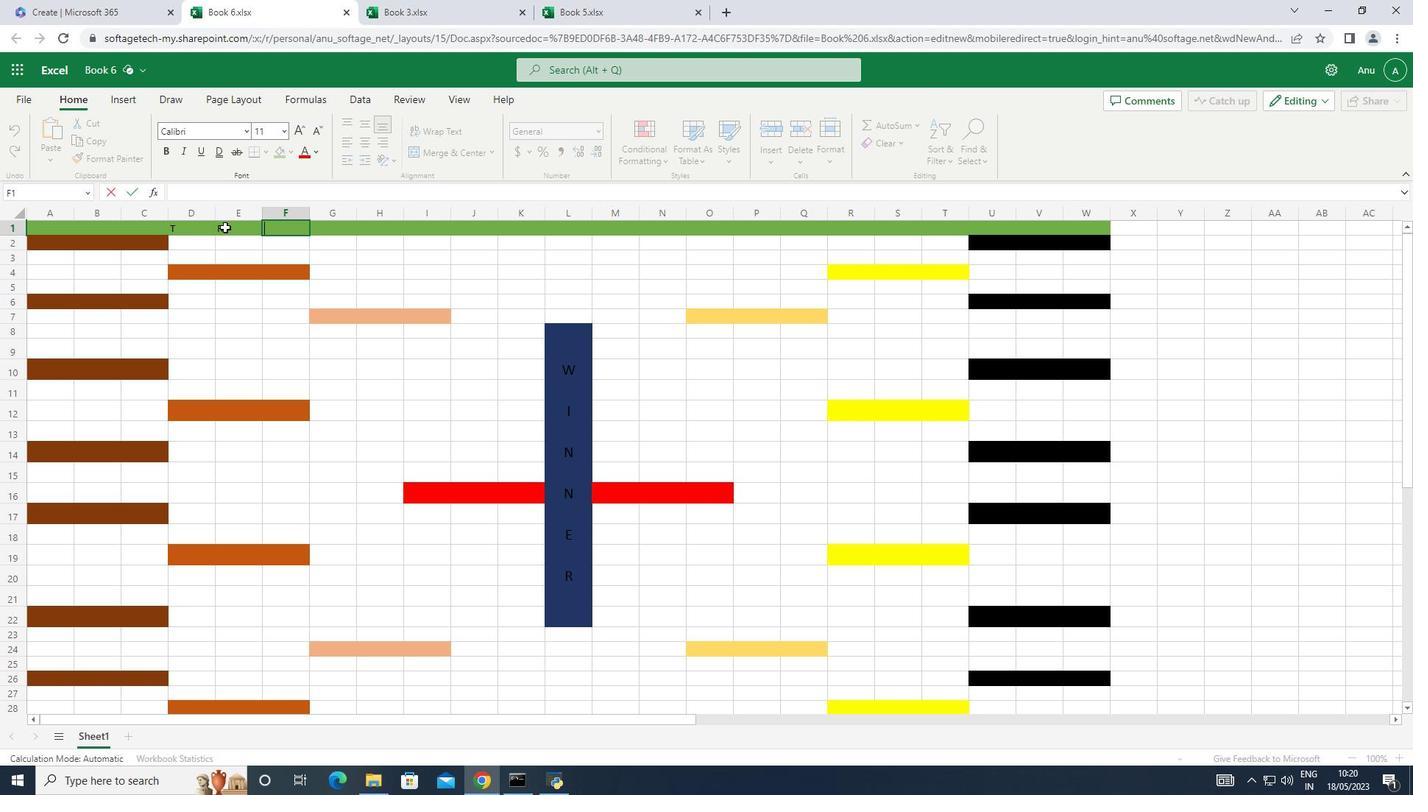 
Action: Mouse moved to (226, 228)
Screenshot: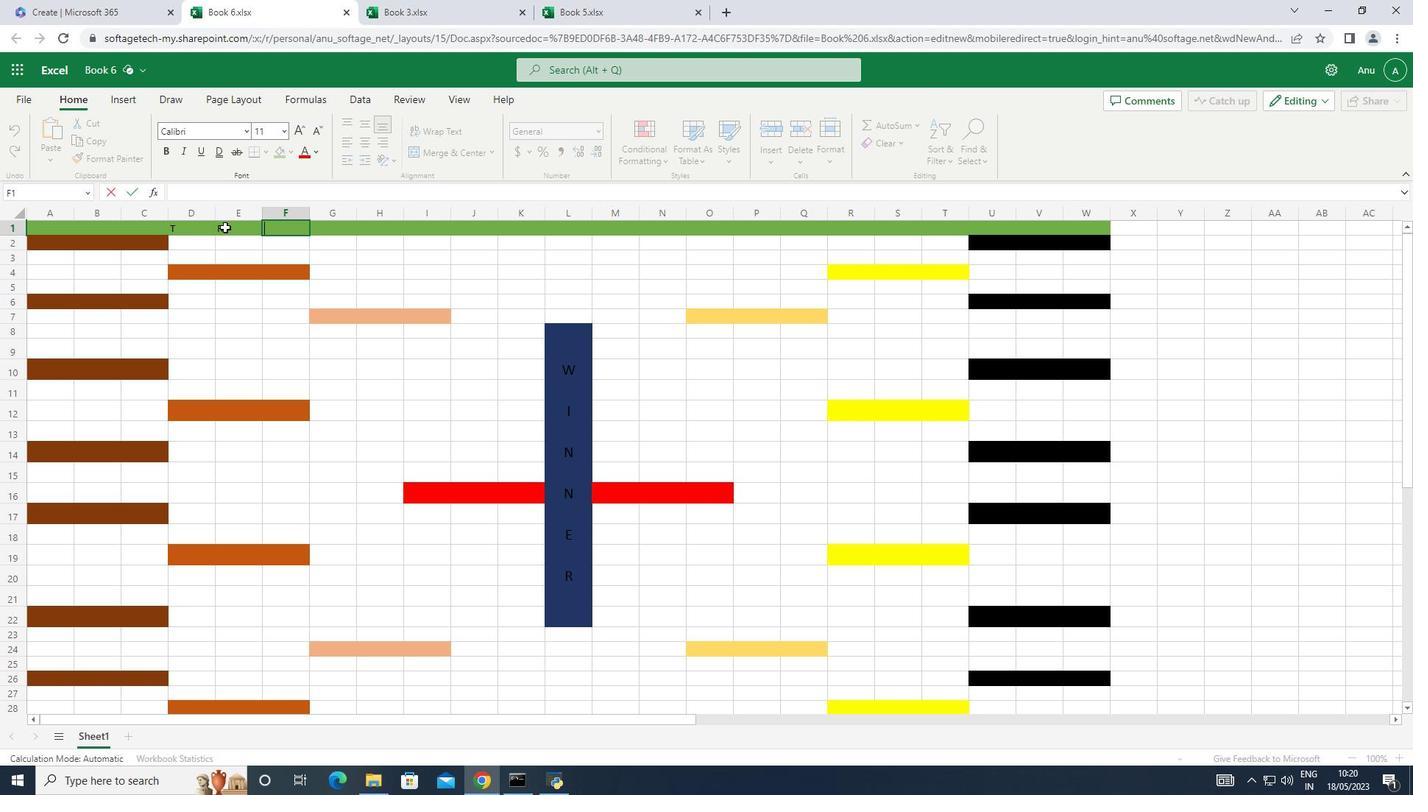 
Action: Key pressed <Key.delete>P<Key.insert><Key.backspace>O<Key.right>U<Key.right>R<Key.right>N<Key.right>A<Key.right>M<Key.right>E<Key.tab>N<Key.tab>T<Key.right><Key.right><Key.left><Key.right><Key.shift><Key.shift><Key.shift><Key.shift><Key.shift><Key.shift><Key.shift><Key.shift><Key.shift><Key.shift>B<Key.tab>R<Key.tab>A<Key.tab>C<Key.tab>K<Key.tab>E<Key.tab>T
Screenshot: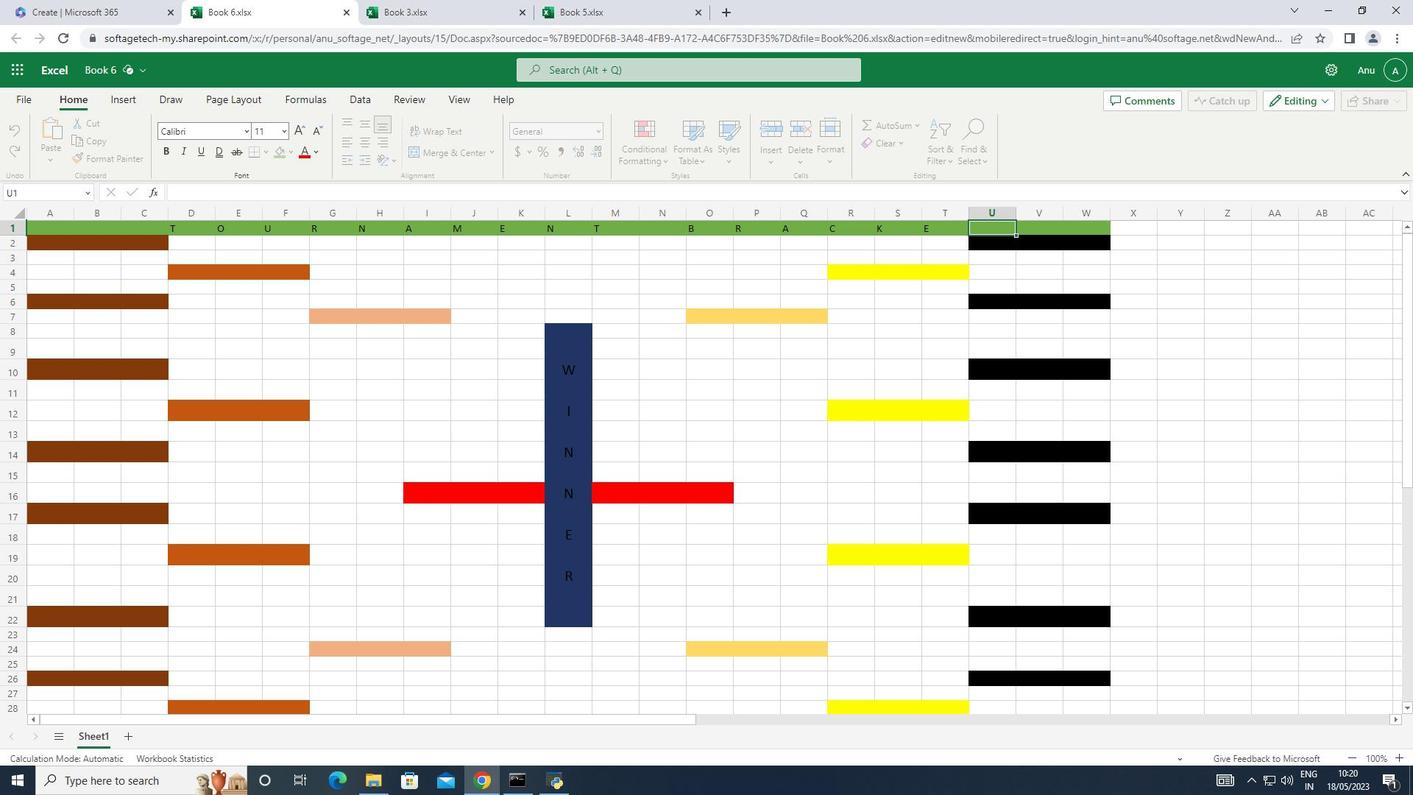 
Action: Mouse moved to (169, 226)
Screenshot: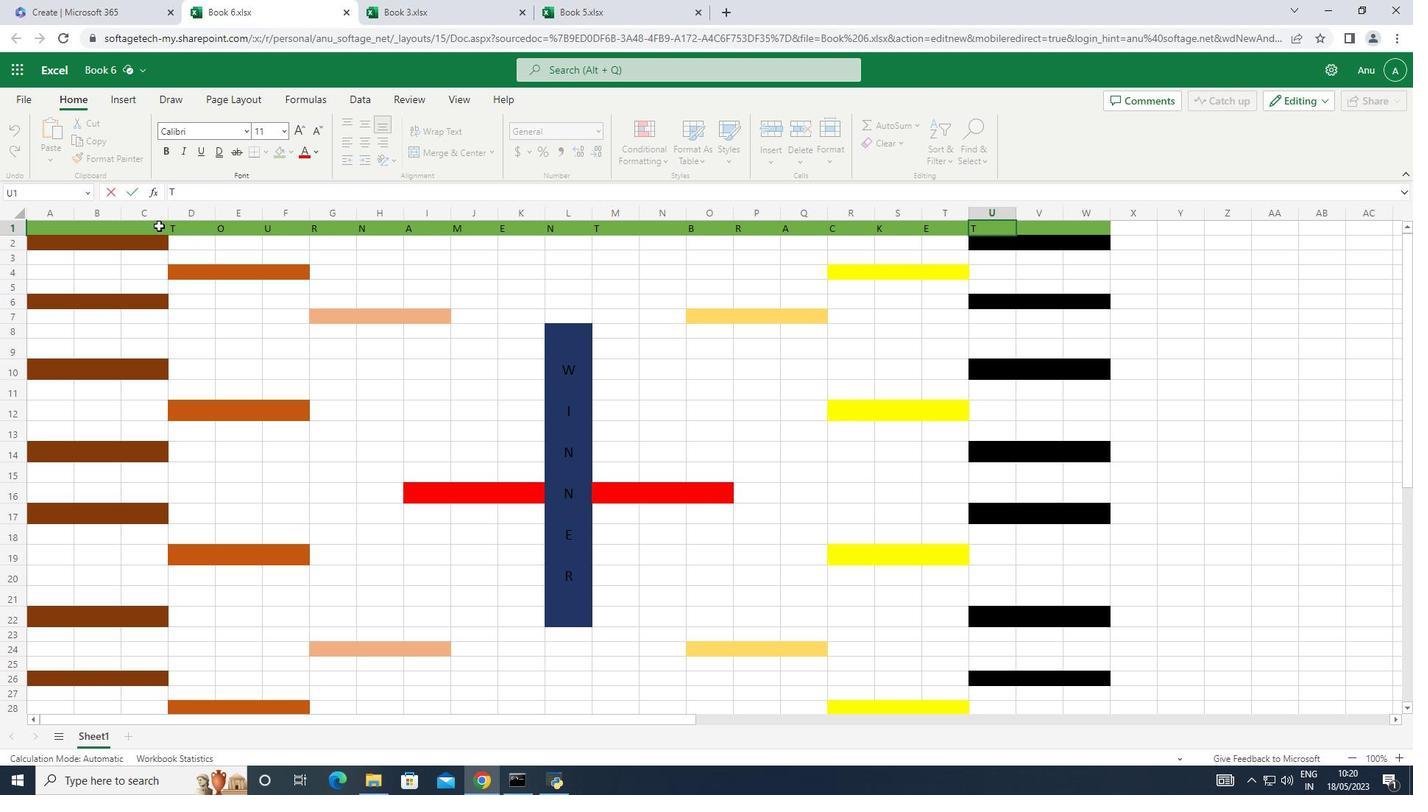 
Action: Mouse pressed left at (169, 226)
Screenshot: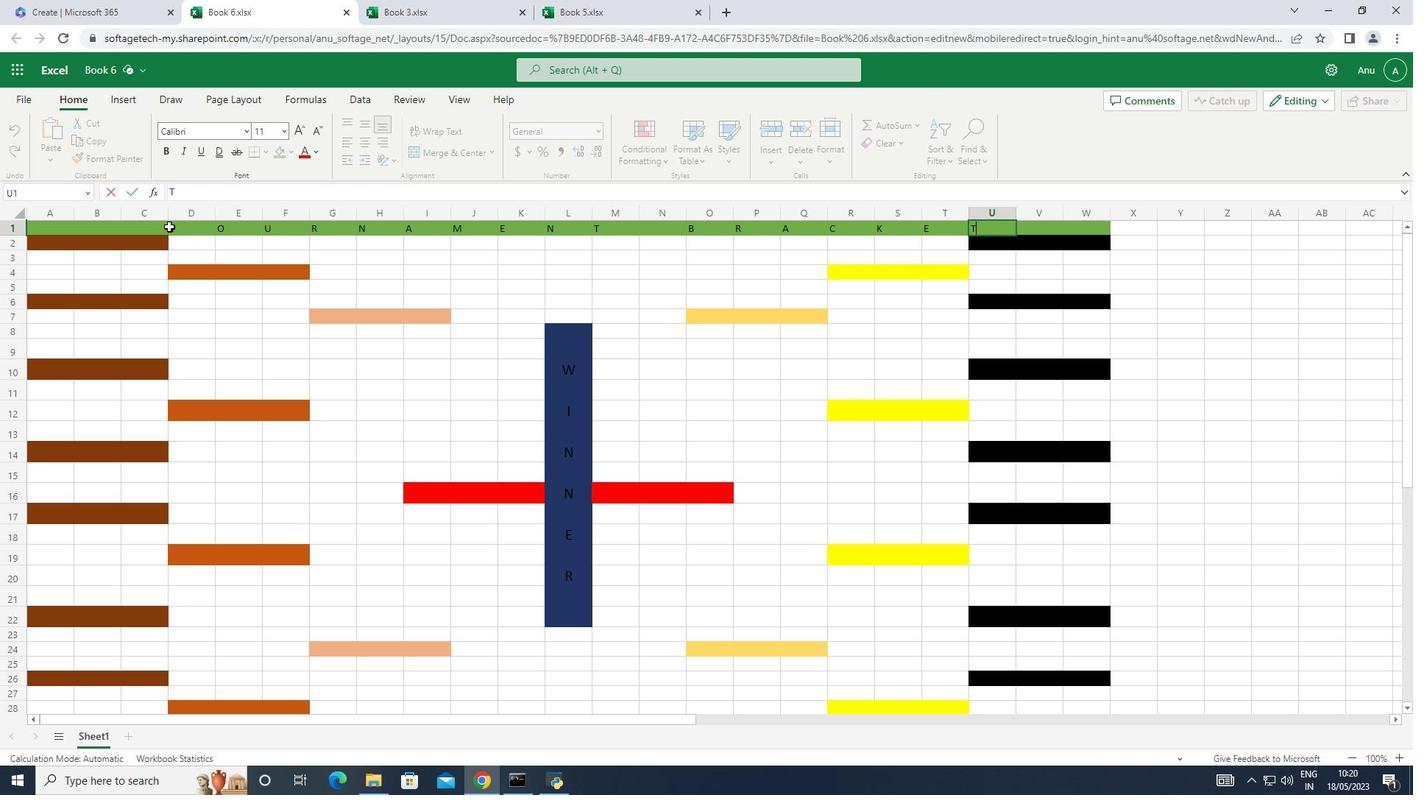 
Action: Mouse moved to (284, 131)
Screenshot: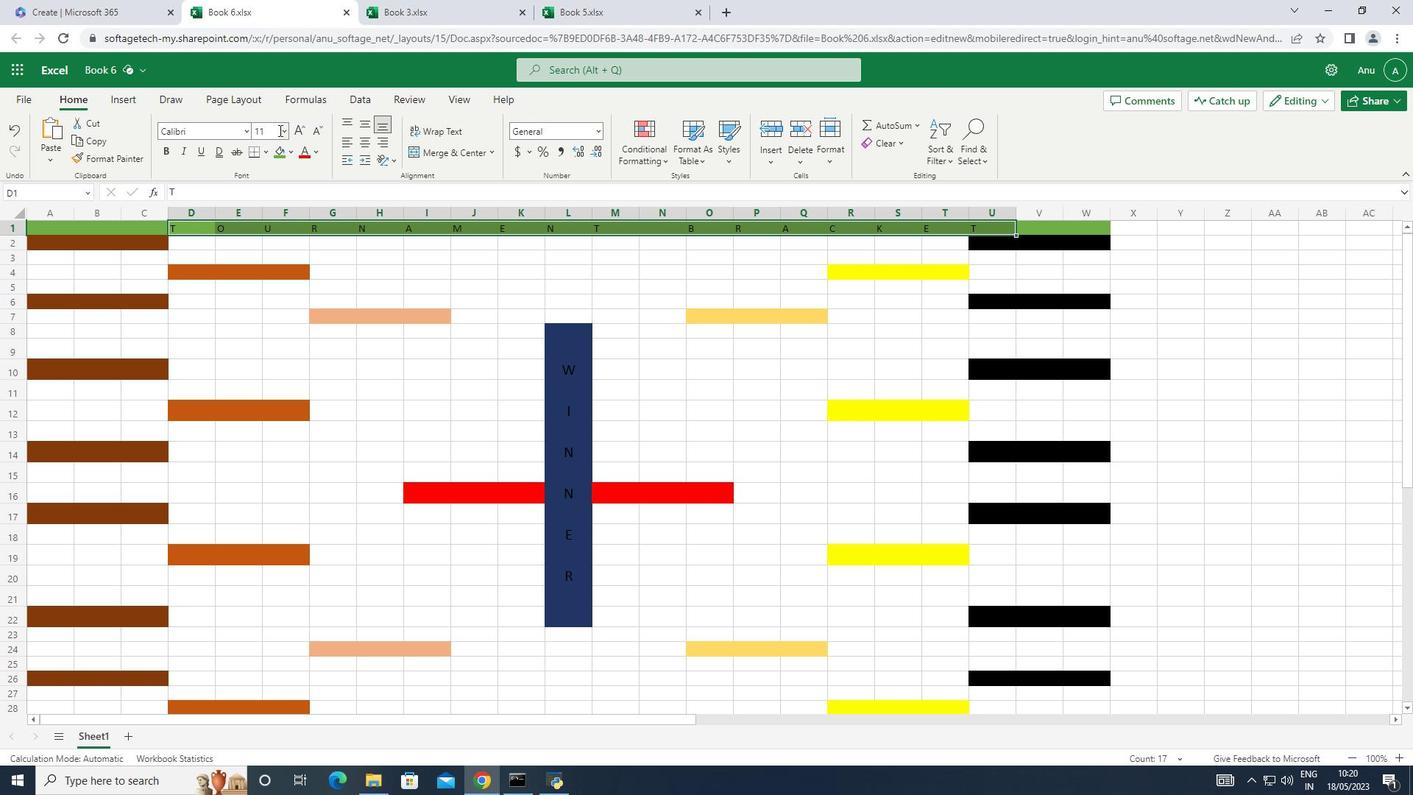 
Action: Mouse pressed left at (284, 131)
Screenshot: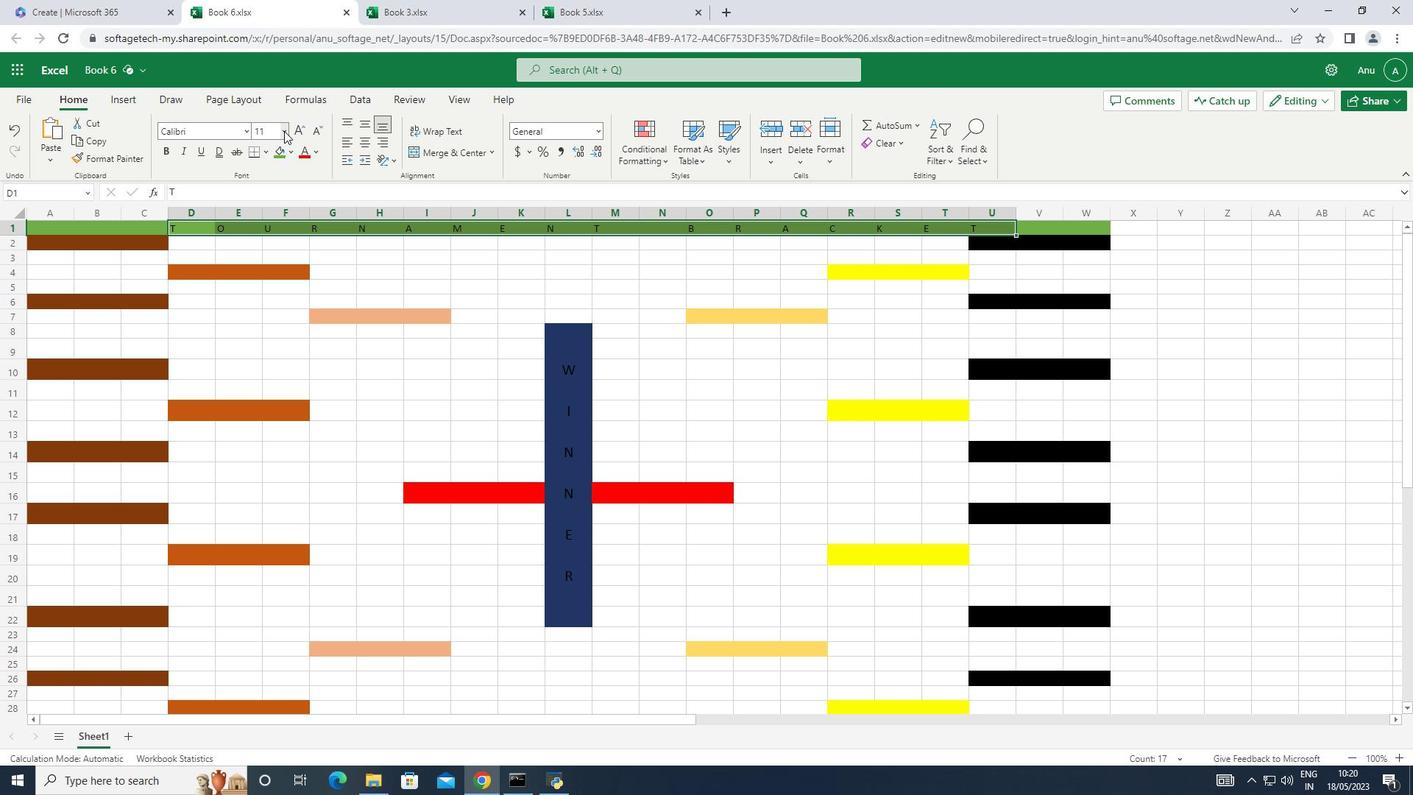 
Action: Mouse moved to (169, 149)
Screenshot: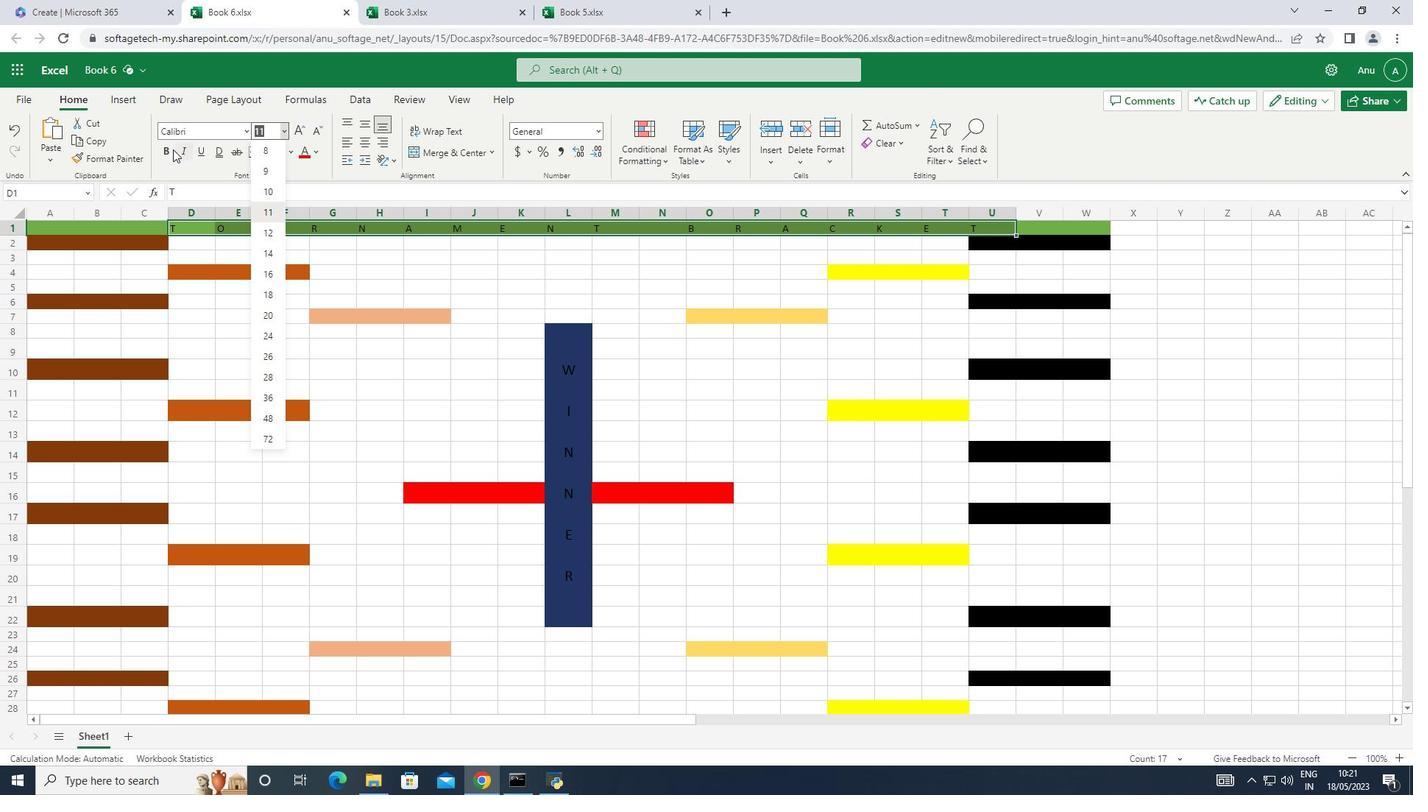 
Action: Mouse pressed left at (169, 149)
Screenshot: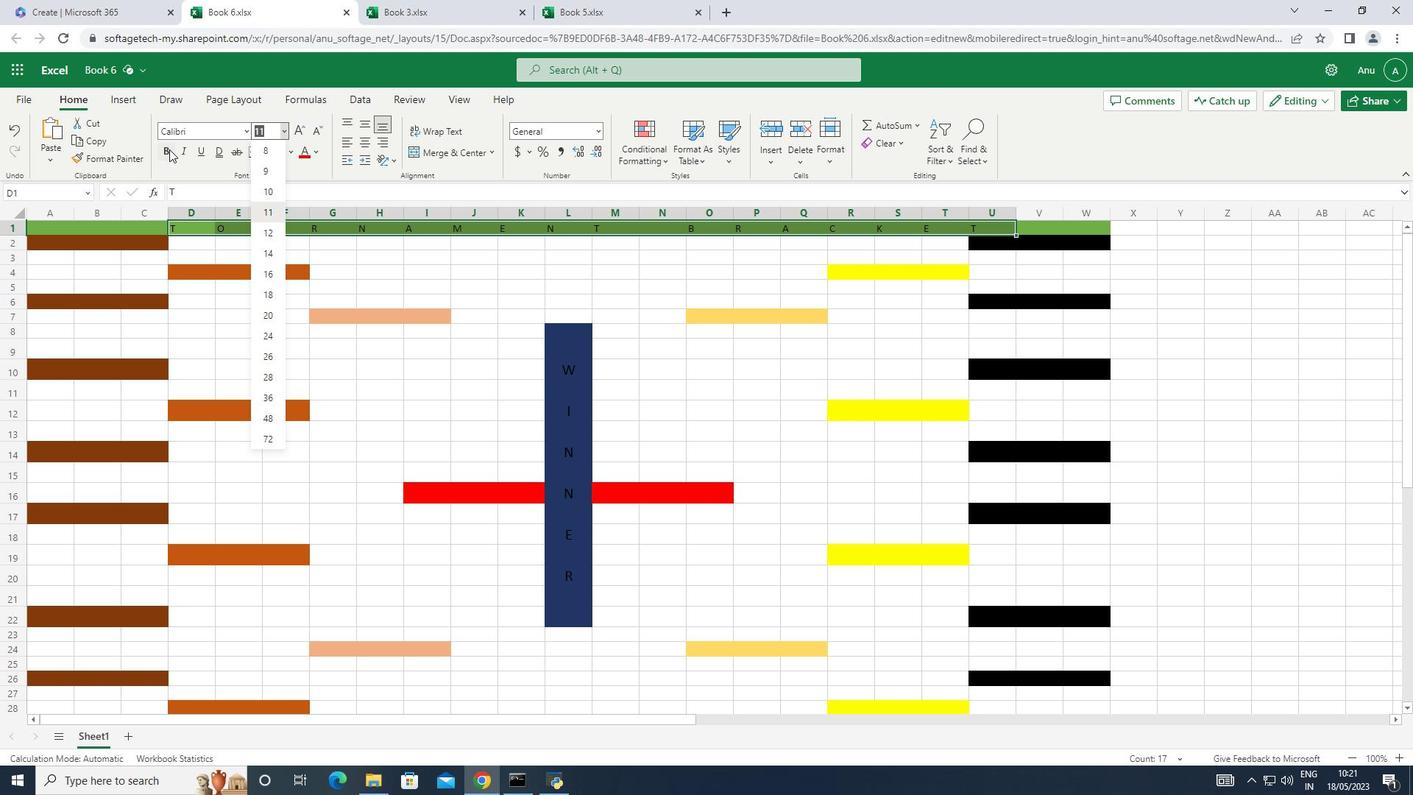 
Action: Mouse moved to (281, 127)
Screenshot: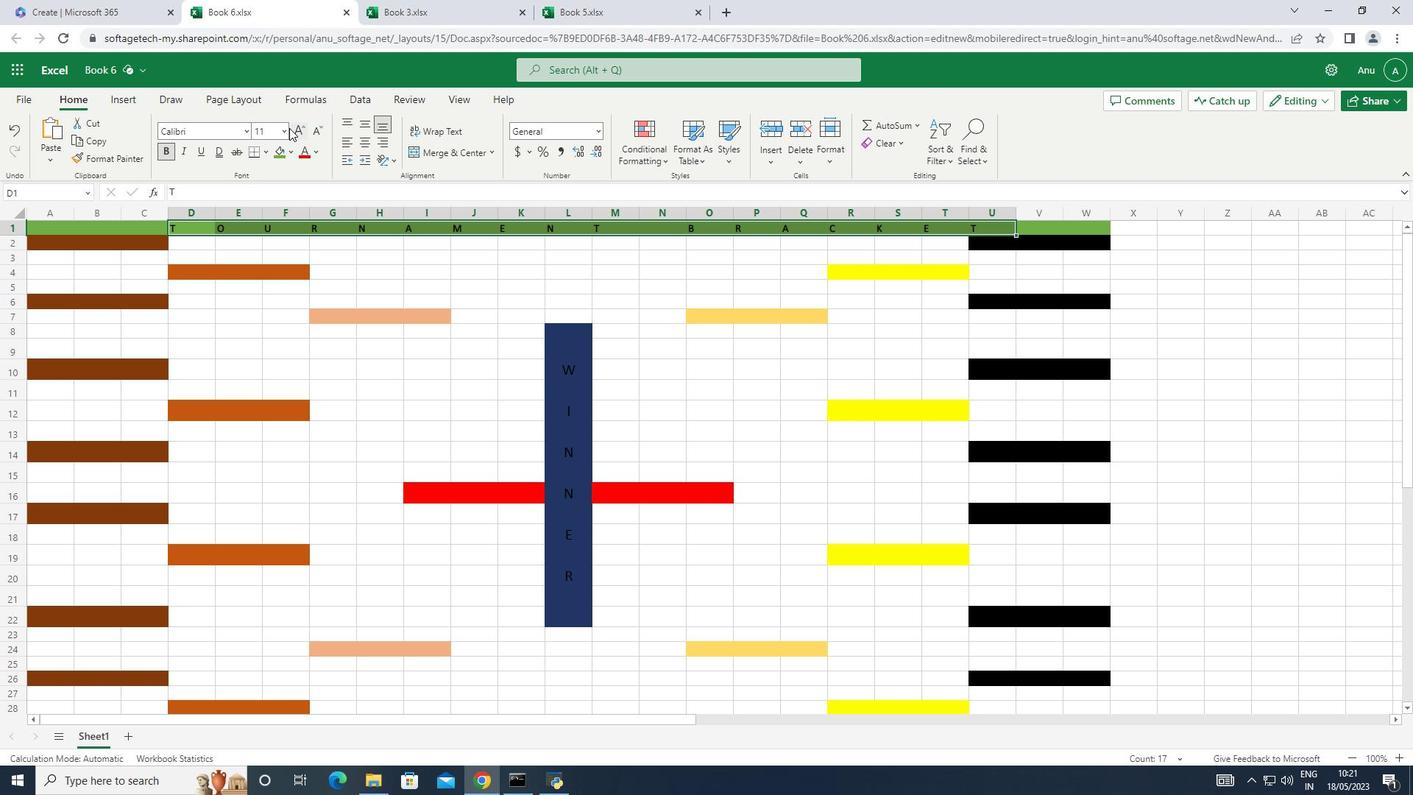 
Action: Mouse pressed left at (281, 127)
Screenshot: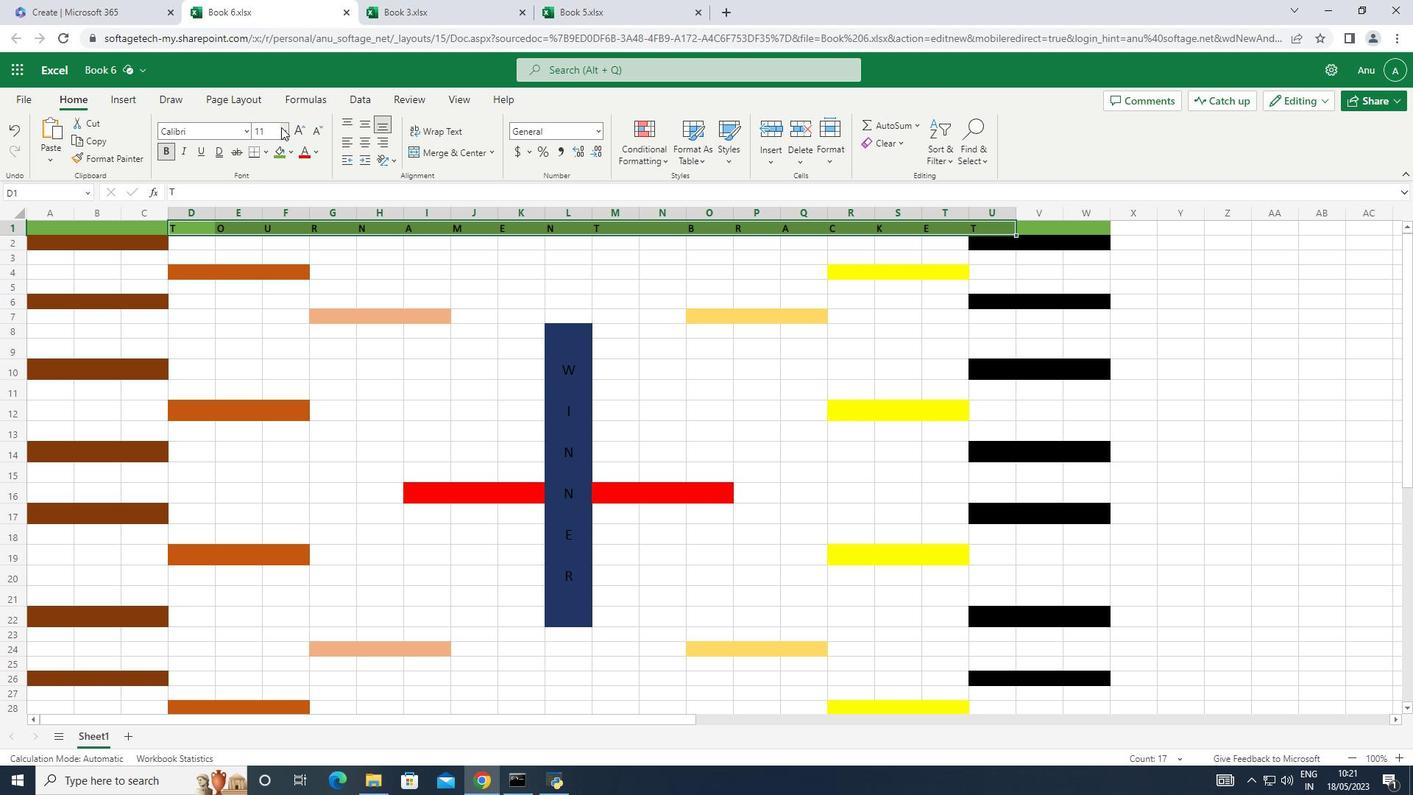 
Action: Mouse moved to (268, 237)
Screenshot: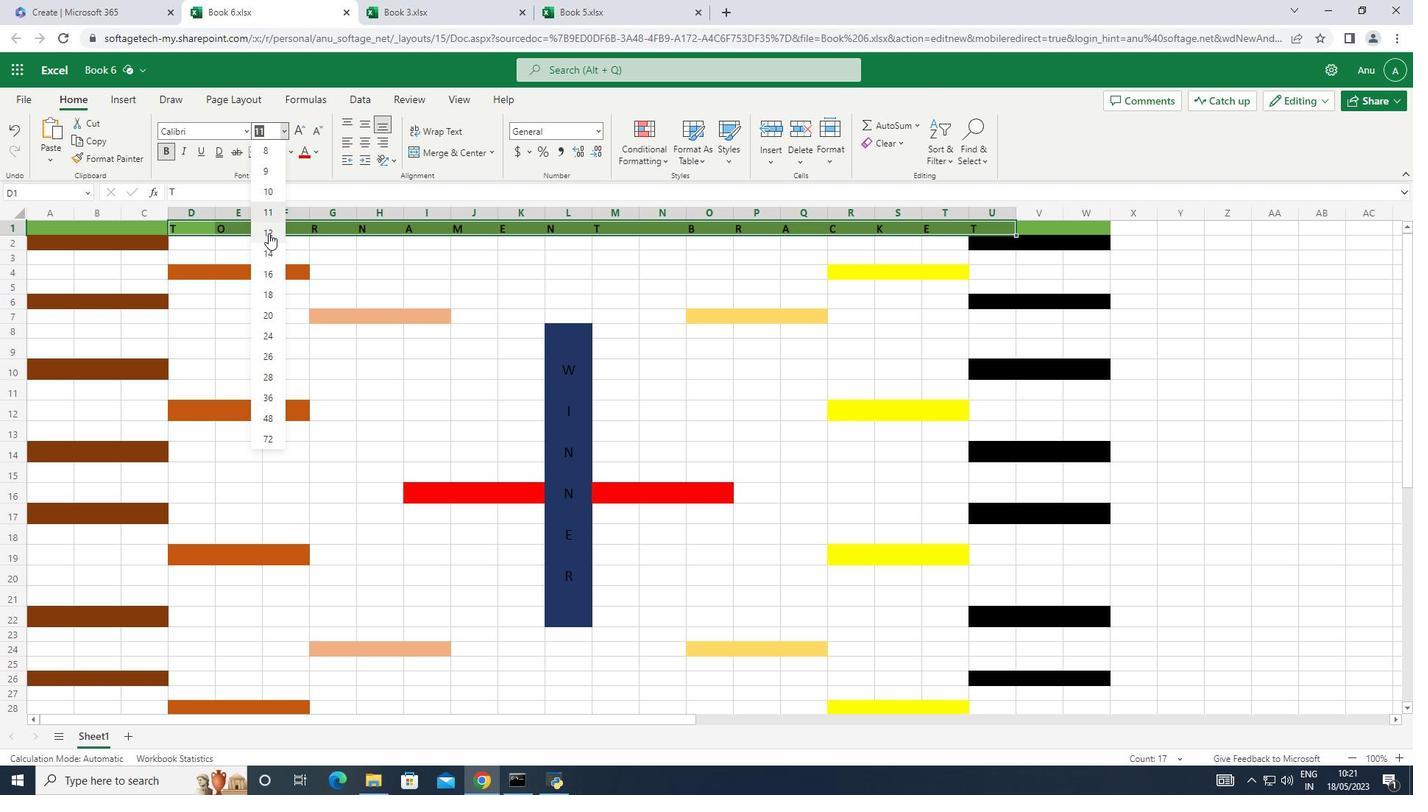 
Action: Mouse pressed left at (268, 237)
